 Task: Explore travel options from New Delhi, including attractions and flights to various destinations.
Action: Mouse moved to (357, 26)
Screenshot: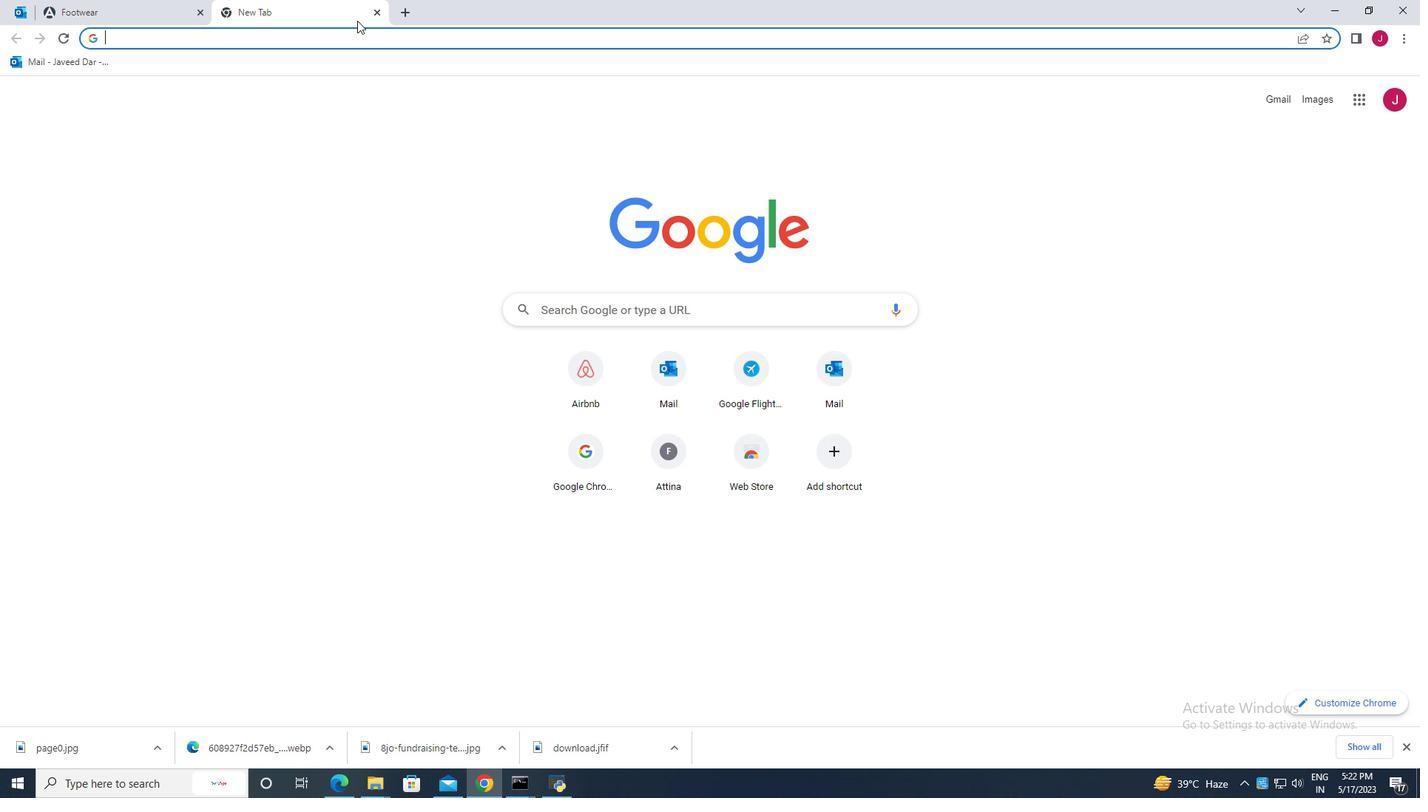 
Action: Mouse pressed left at (357, 26)
Screenshot: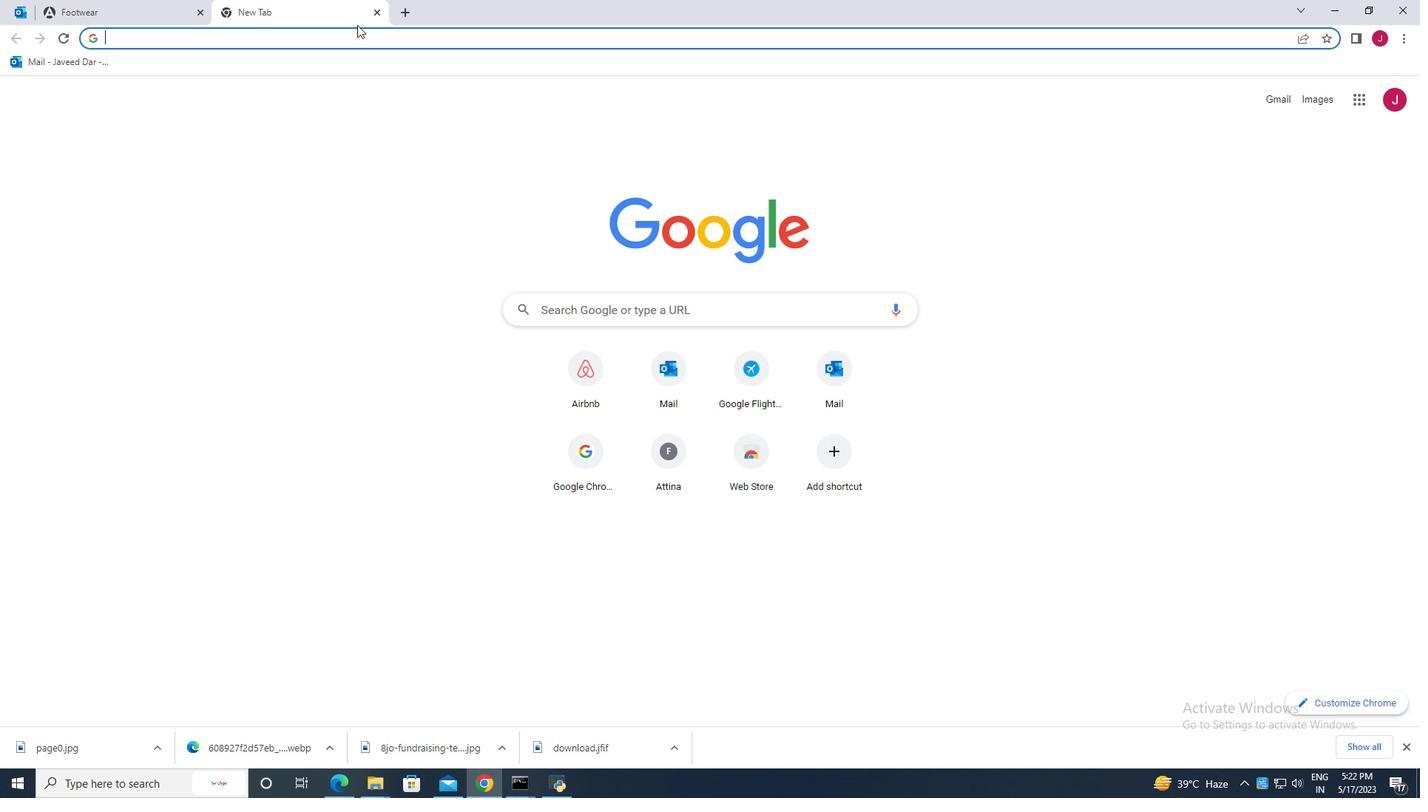 
Action: Mouse moved to (356, 31)
Screenshot: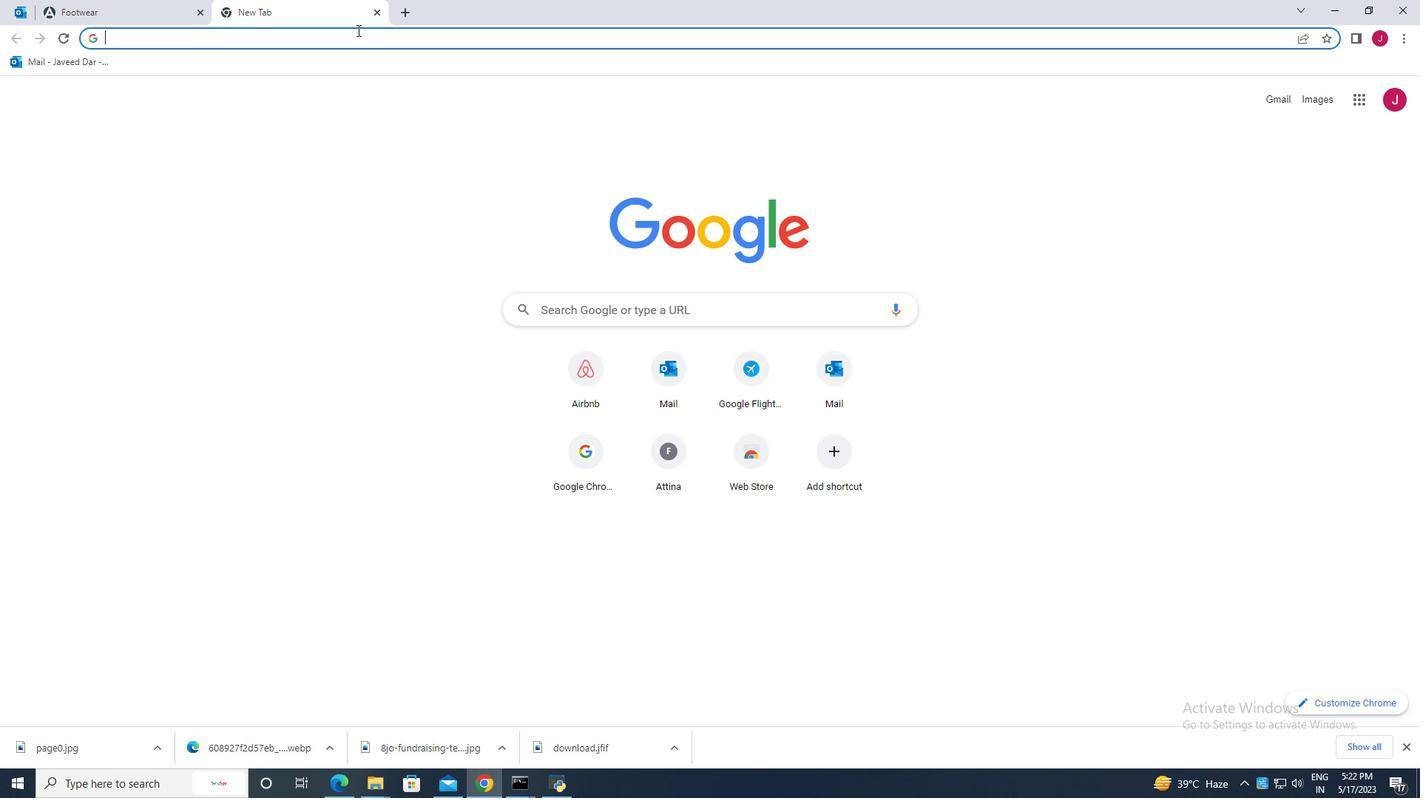 
Action: Key pressed f
Screenshot: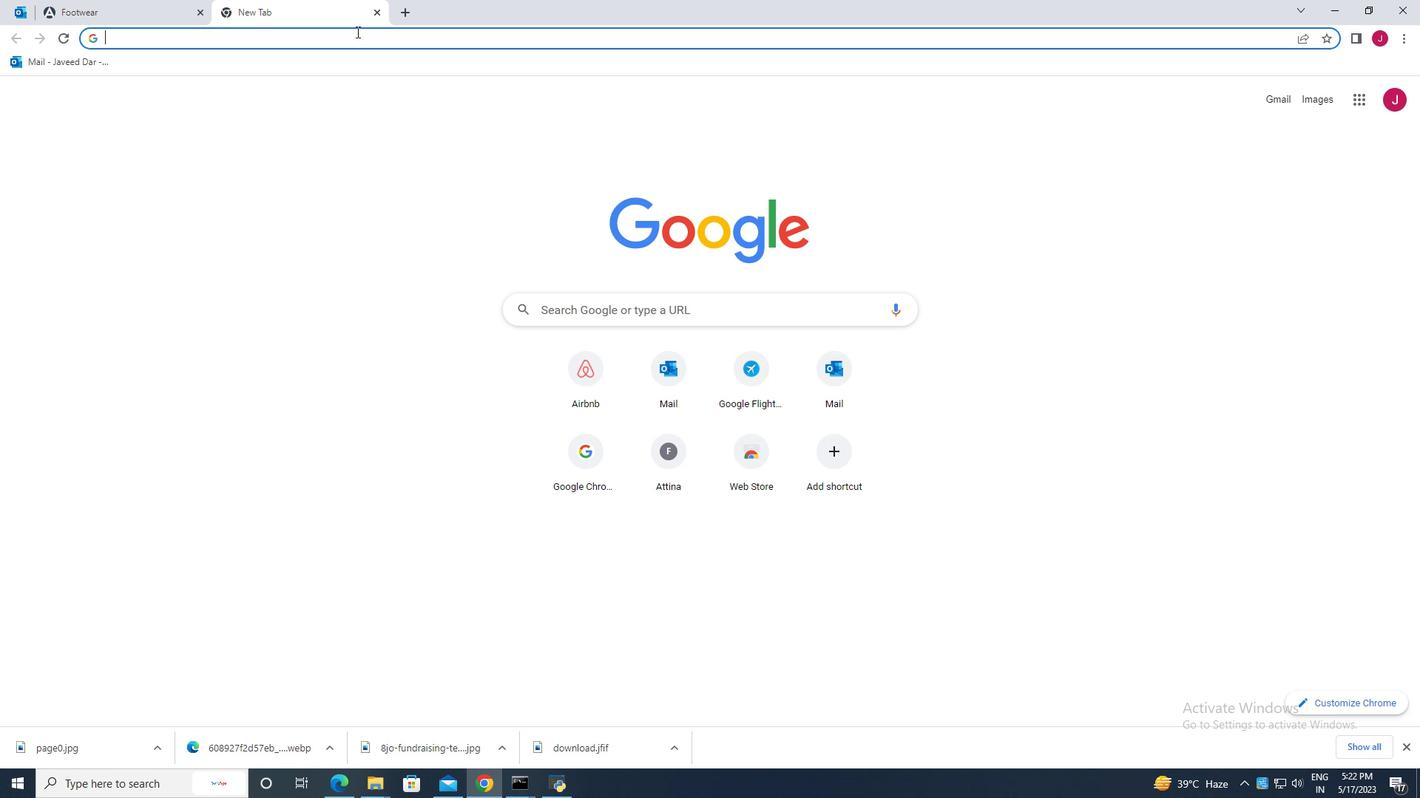 
Action: Mouse moved to (179, 65)
Screenshot: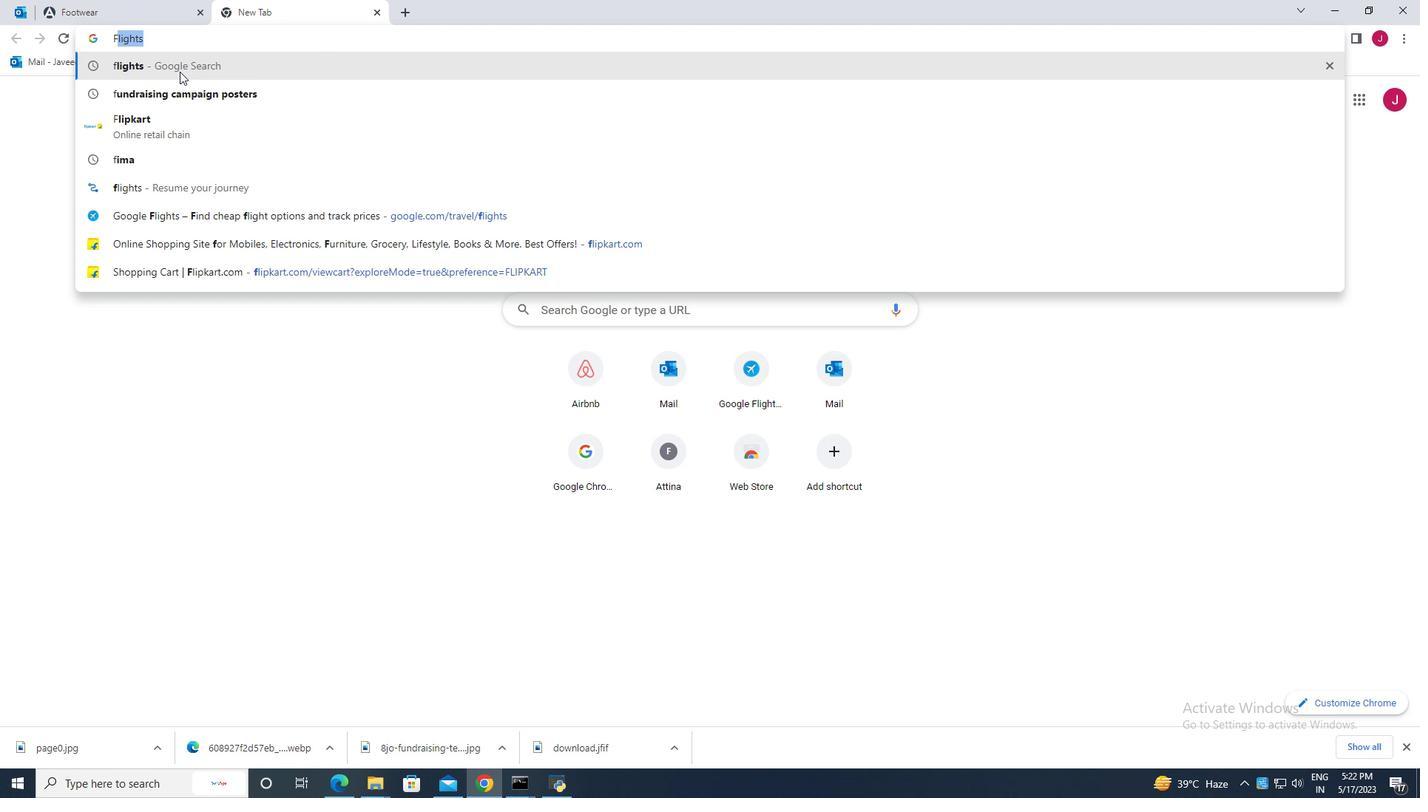 
Action: Mouse pressed left at (179, 65)
Screenshot: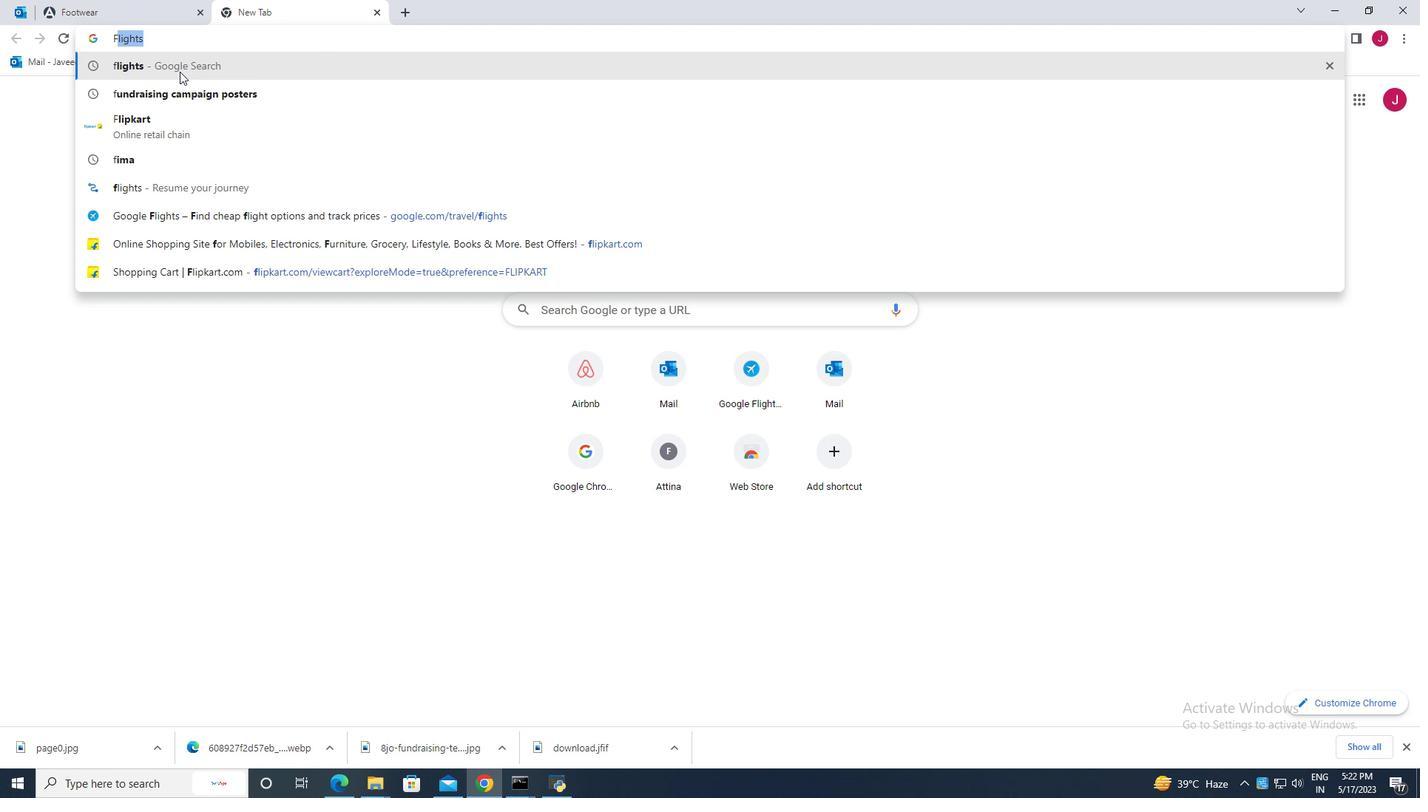 
Action: Mouse moved to (247, 514)
Screenshot: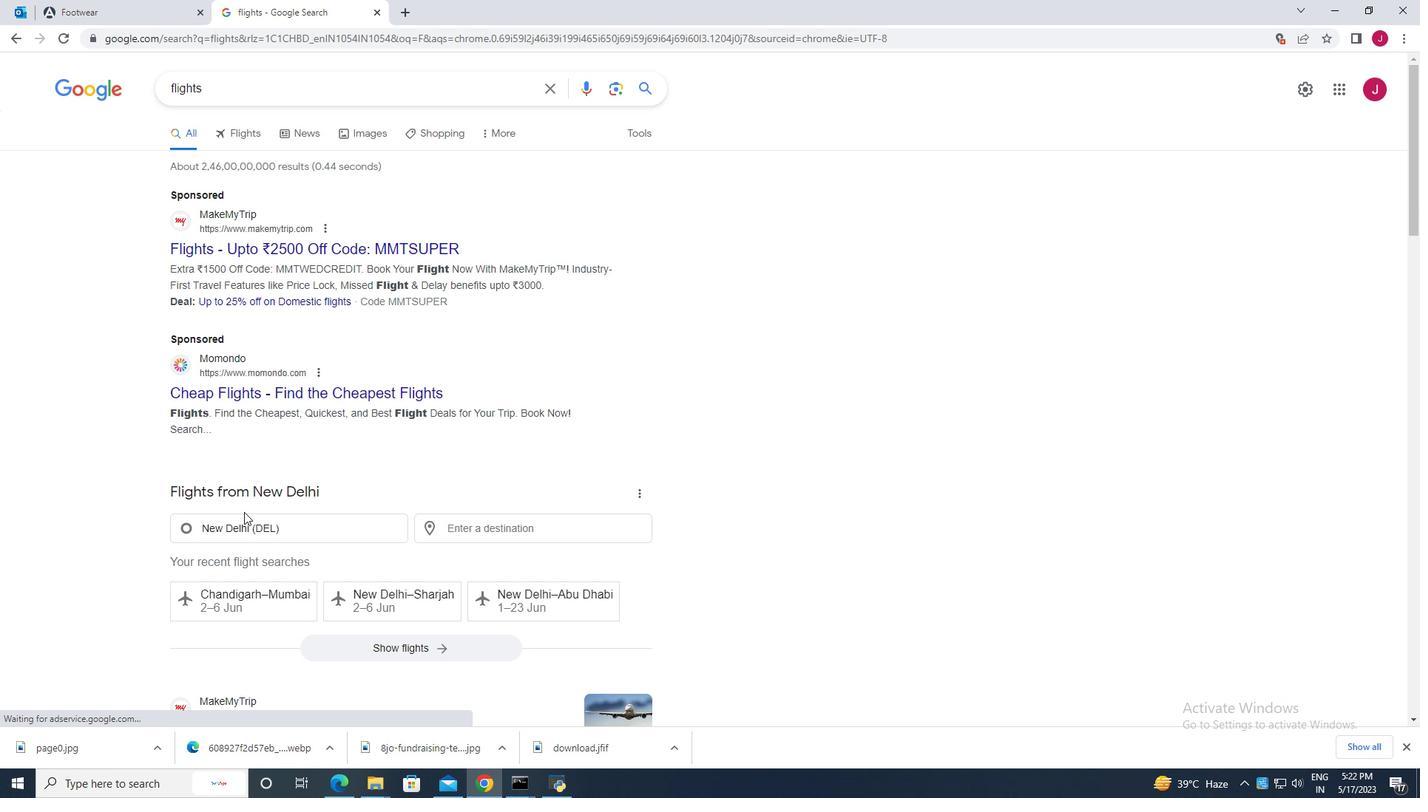 
Action: Mouse scrolled (247, 514) with delta (0, 0)
Screenshot: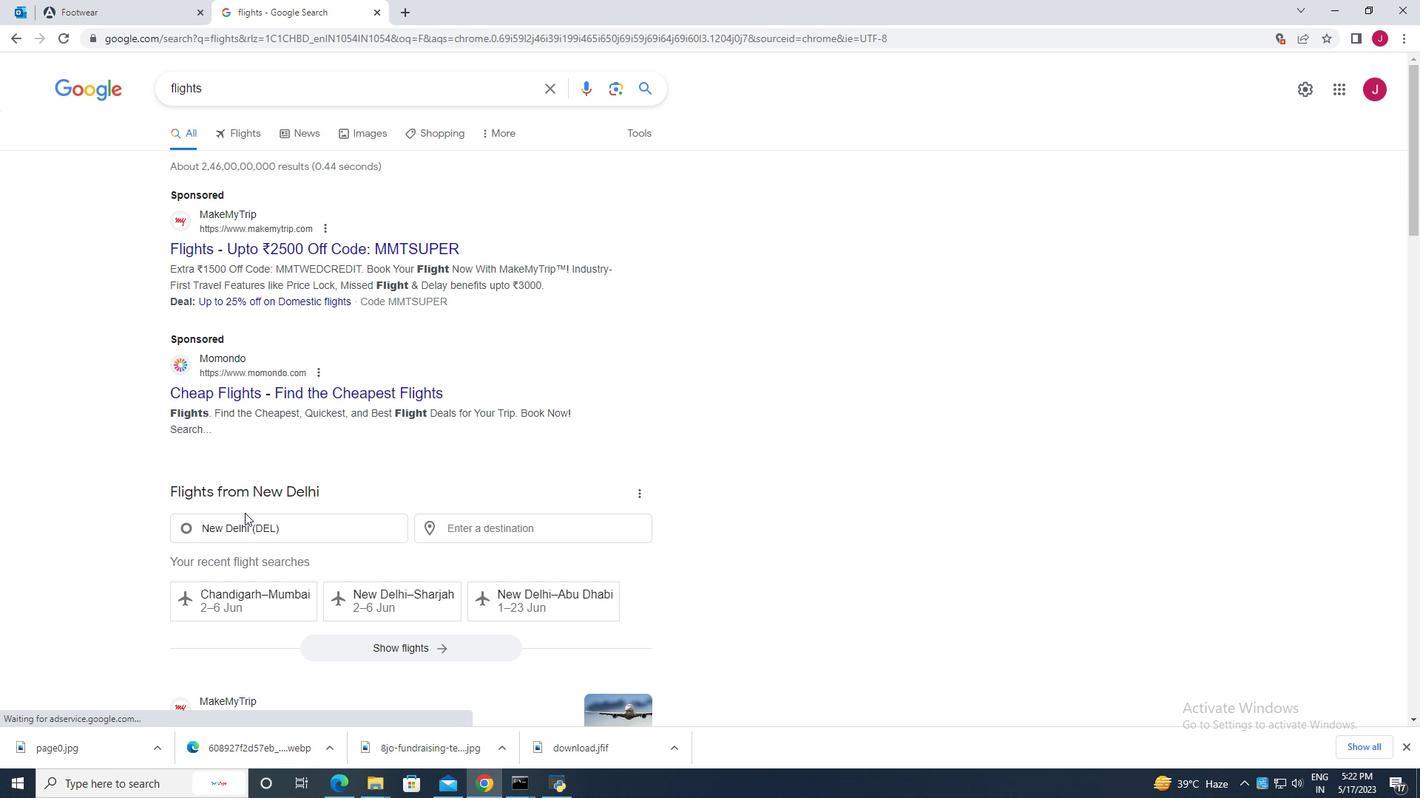 
Action: Mouse scrolled (247, 514) with delta (0, 0)
Screenshot: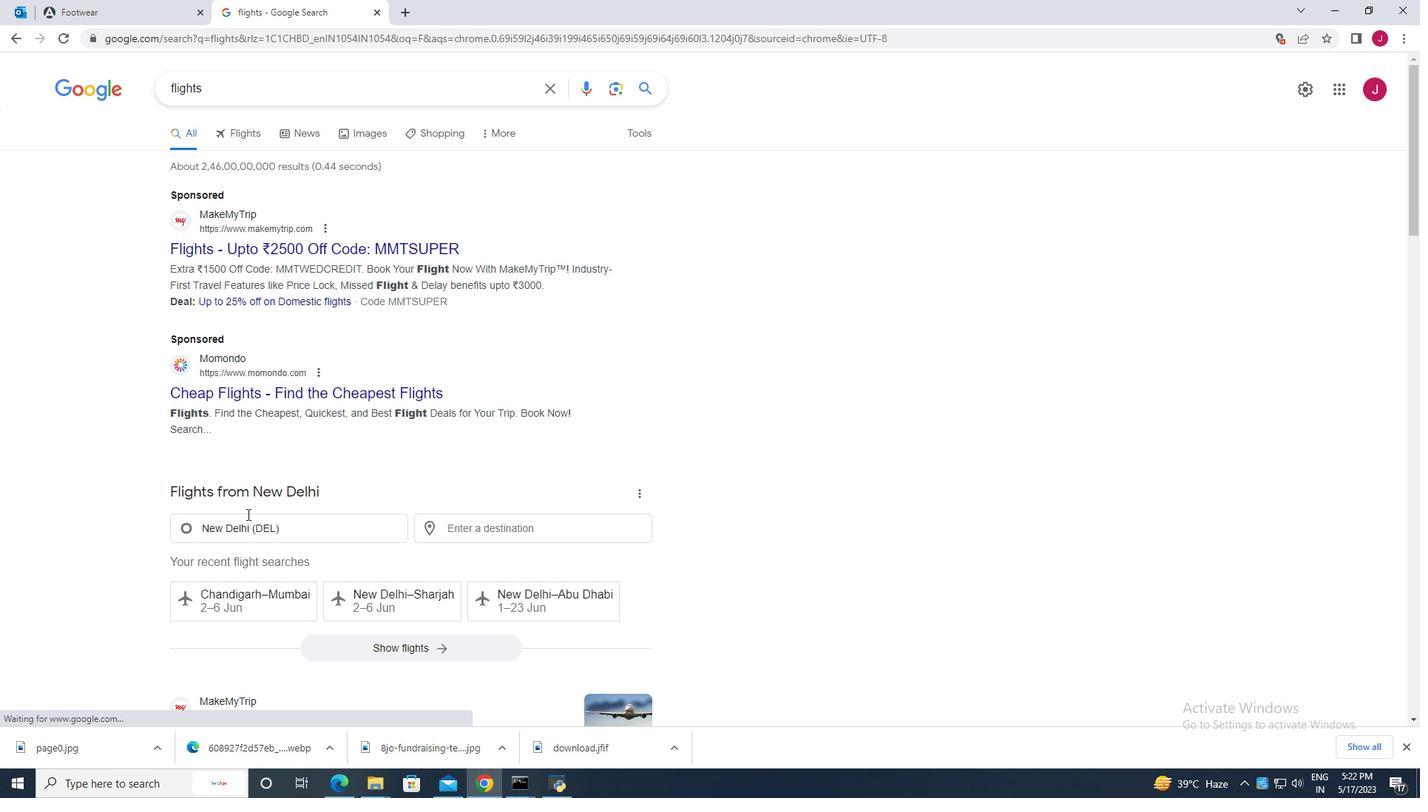 
Action: Mouse scrolled (247, 514) with delta (0, 0)
Screenshot: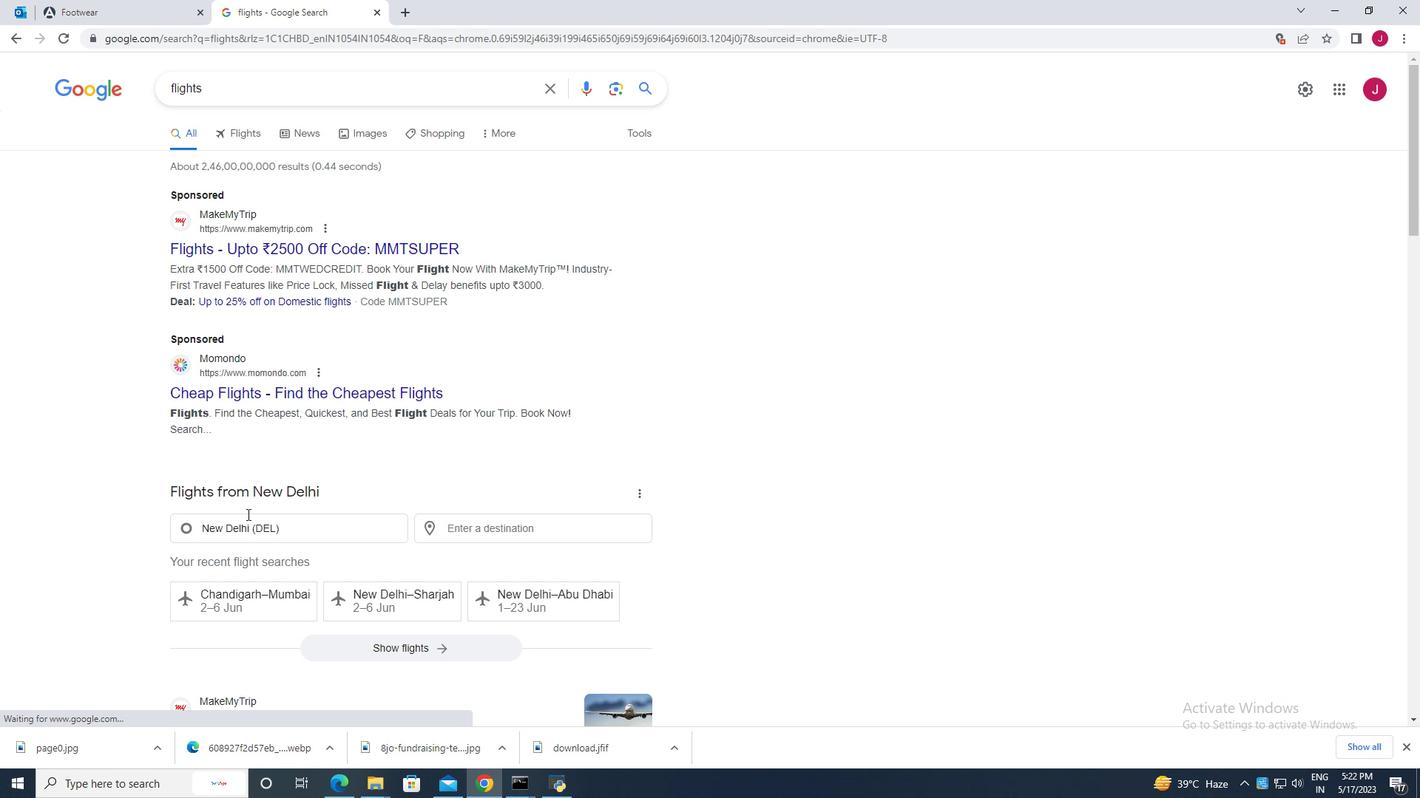 
Action: Mouse scrolled (247, 514) with delta (0, 0)
Screenshot: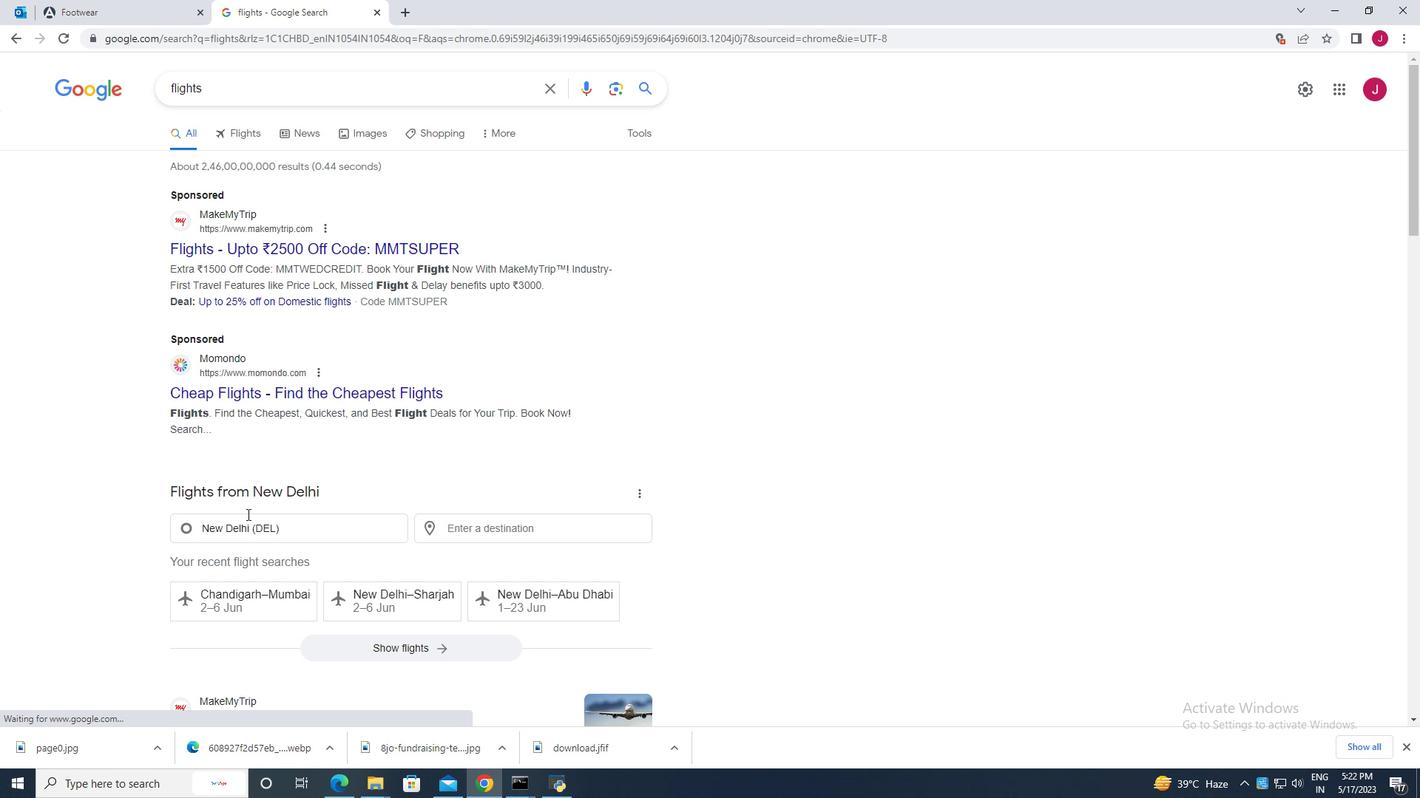 
Action: Mouse scrolled (247, 514) with delta (0, 0)
Screenshot: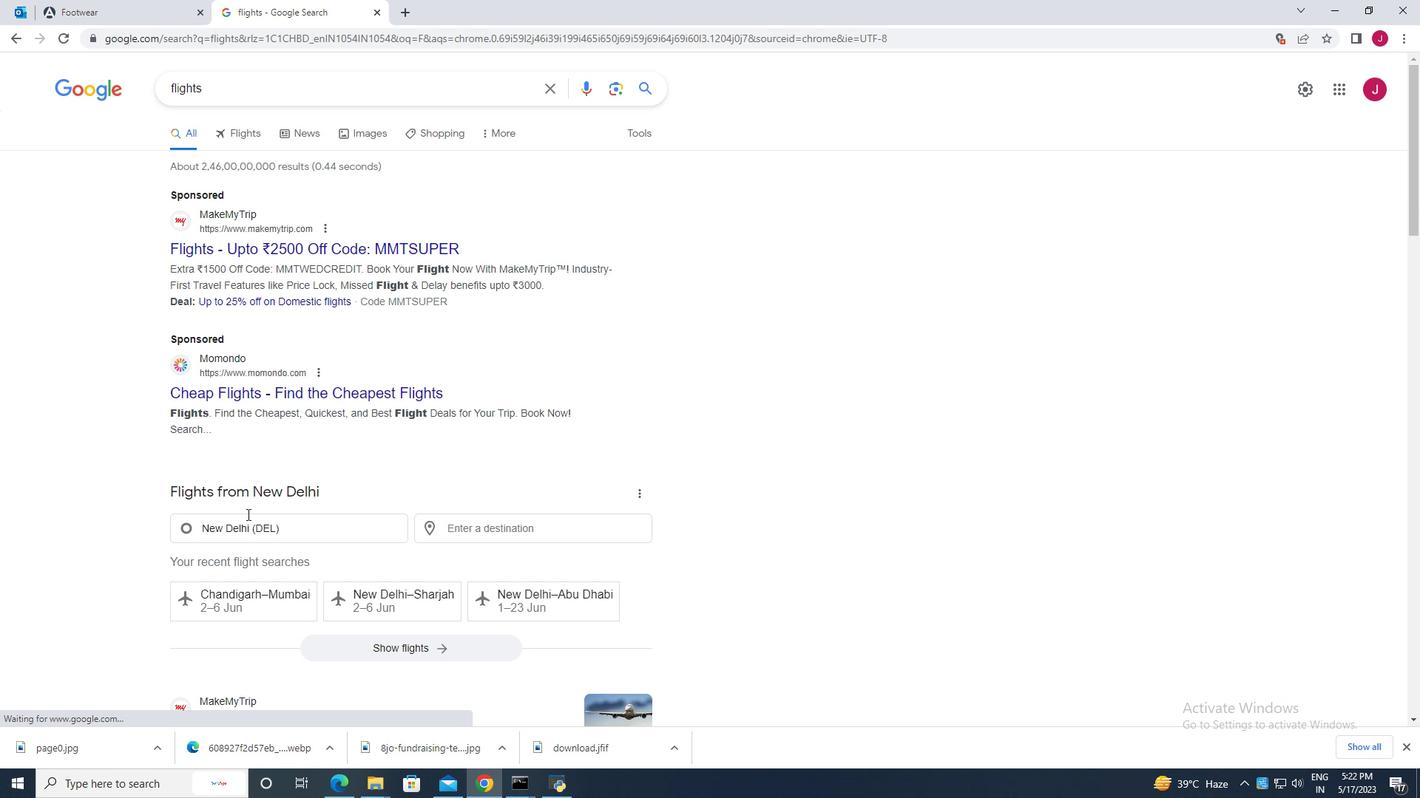 
Action: Mouse moved to (189, 513)
Screenshot: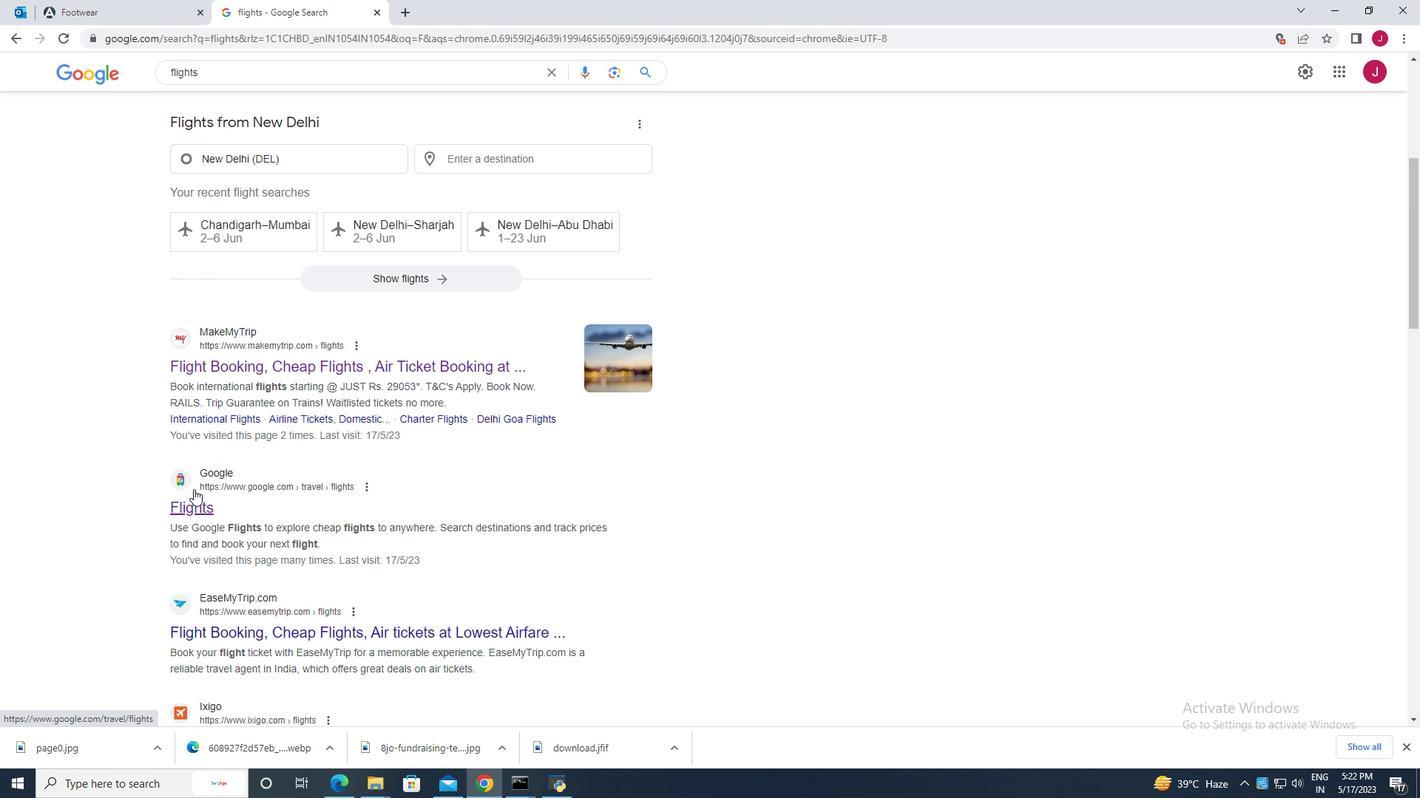 
Action: Mouse pressed left at (189, 513)
Screenshot: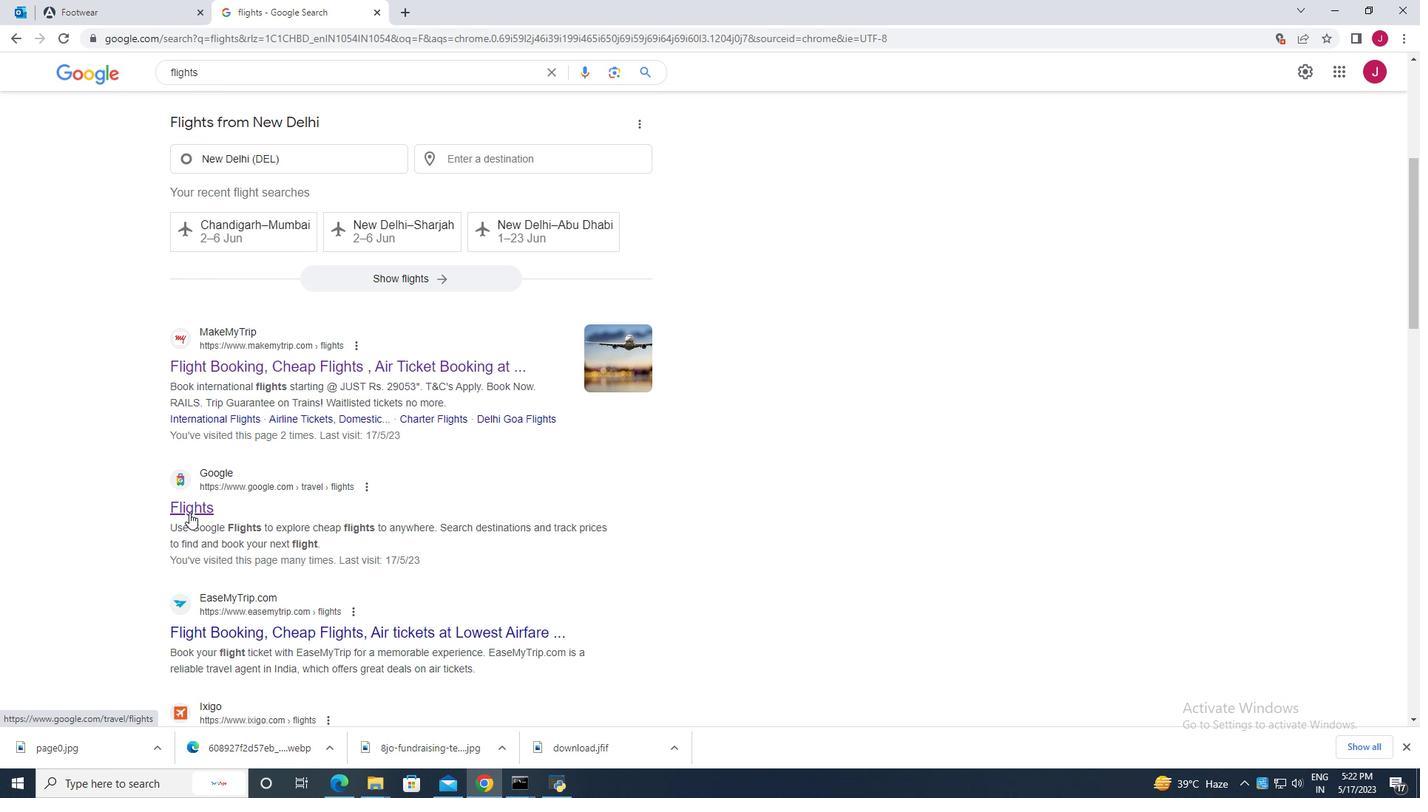 
Action: Mouse moved to (269, 407)
Screenshot: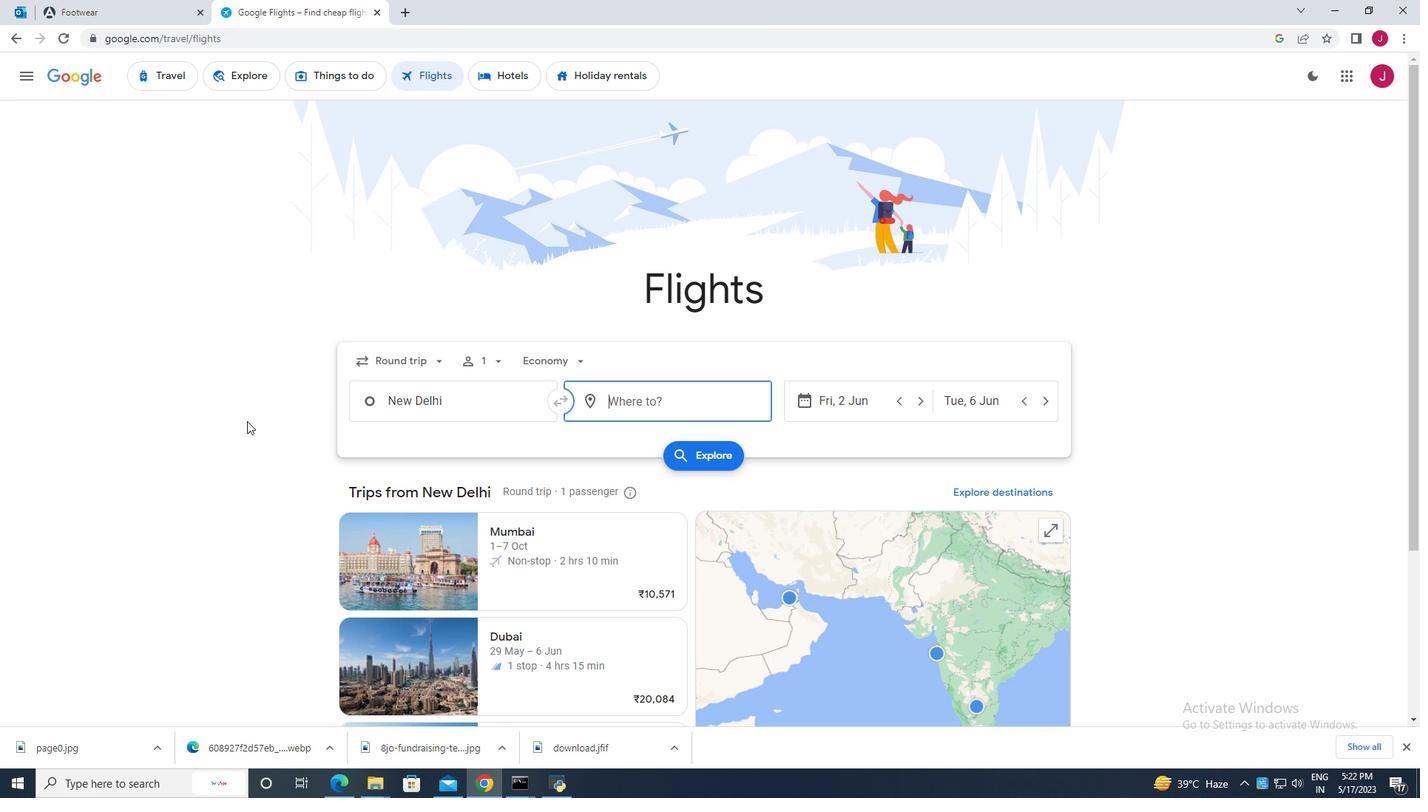 
Action: Mouse scrolled (269, 406) with delta (0, 0)
Screenshot: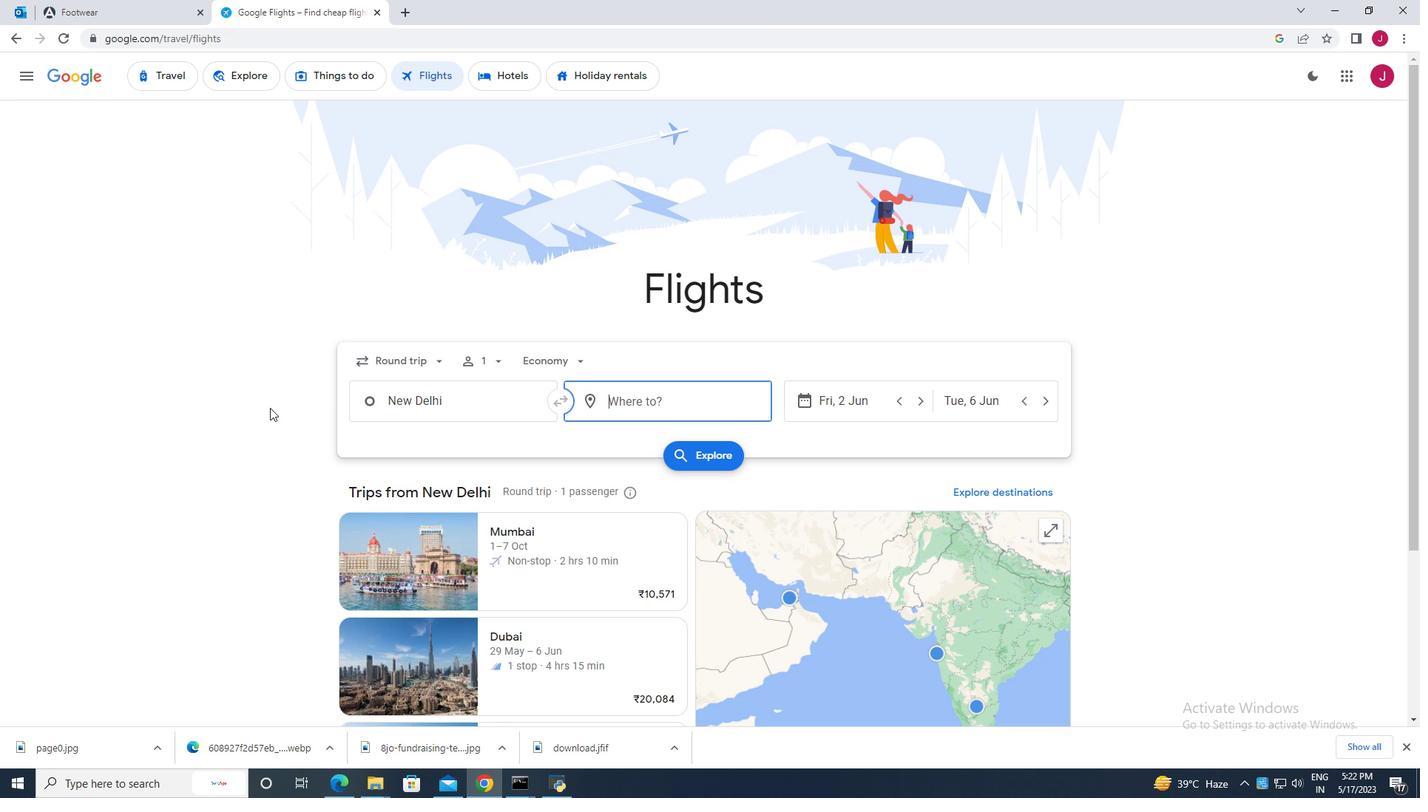 
Action: Mouse moved to (659, 184)
Screenshot: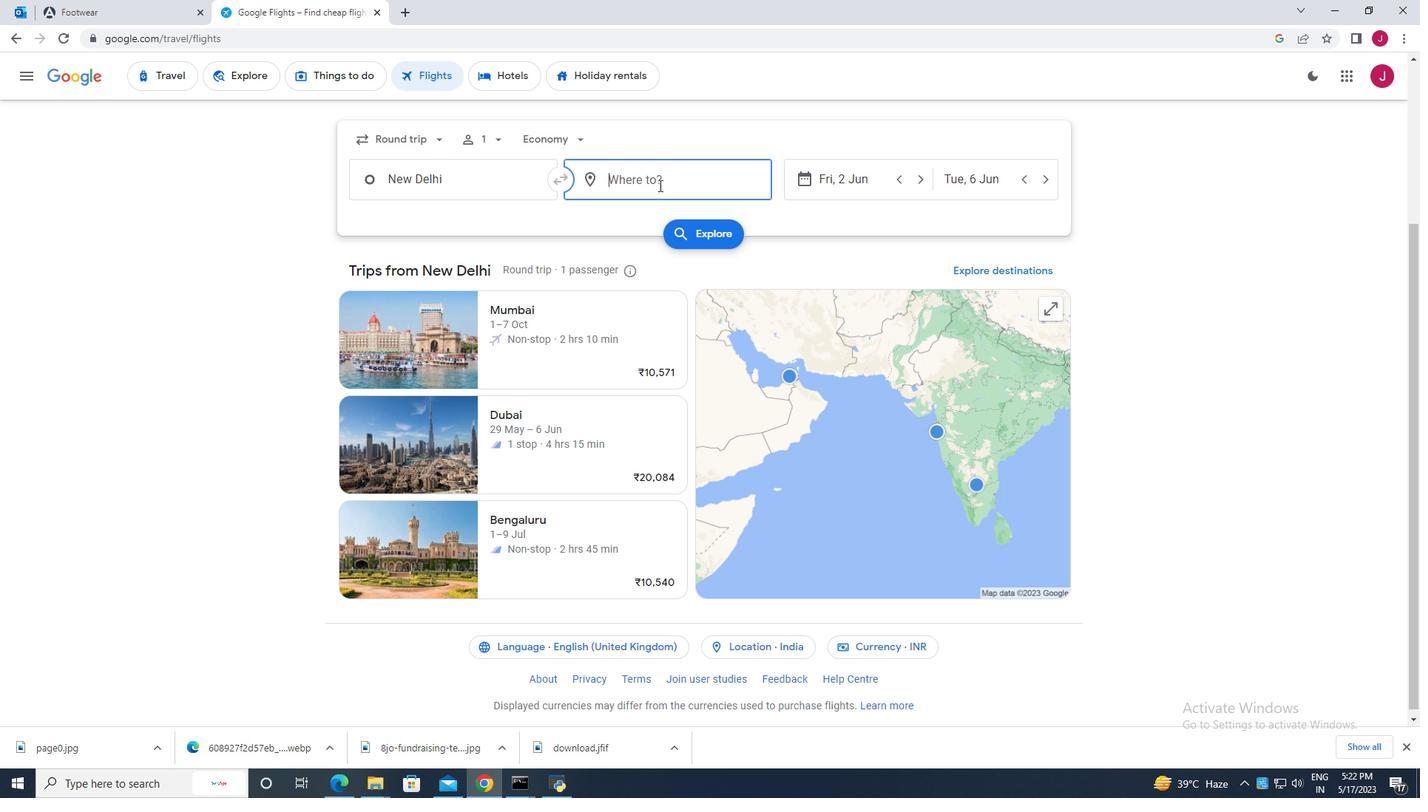 
Action: Mouse pressed left at (659, 184)
Screenshot: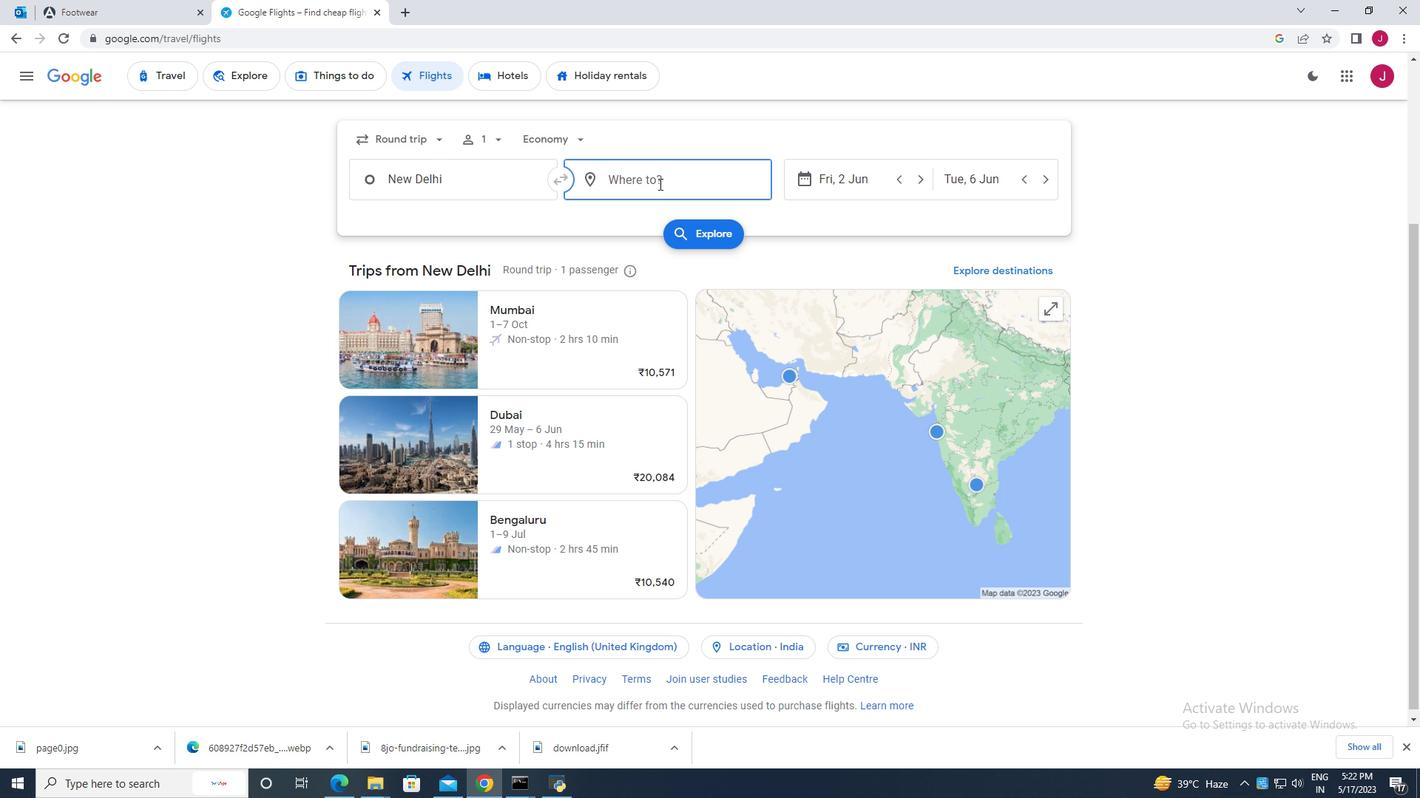 
Action: Key pressed mumbai<Key.enter>
Screenshot: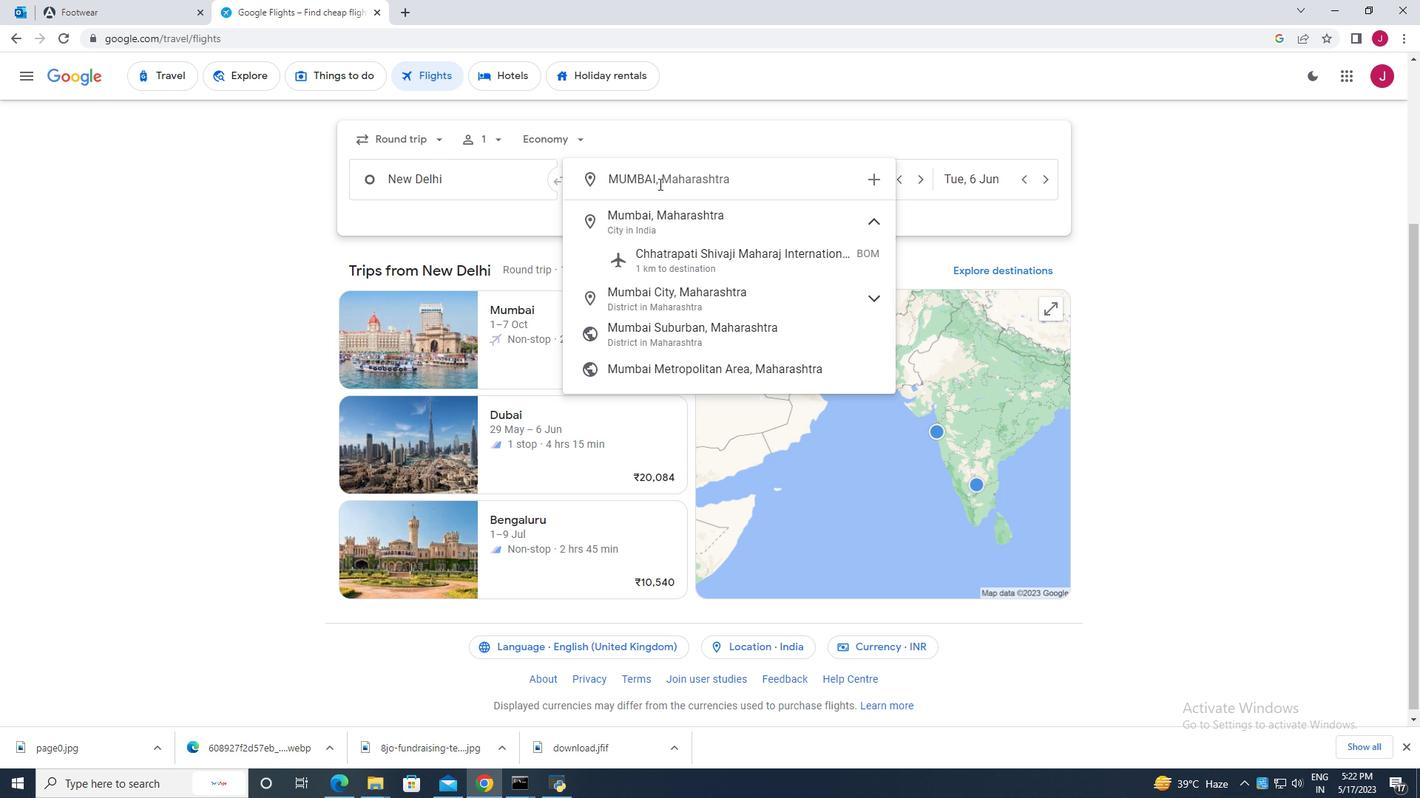 
Action: Mouse moved to (977, 273)
Screenshot: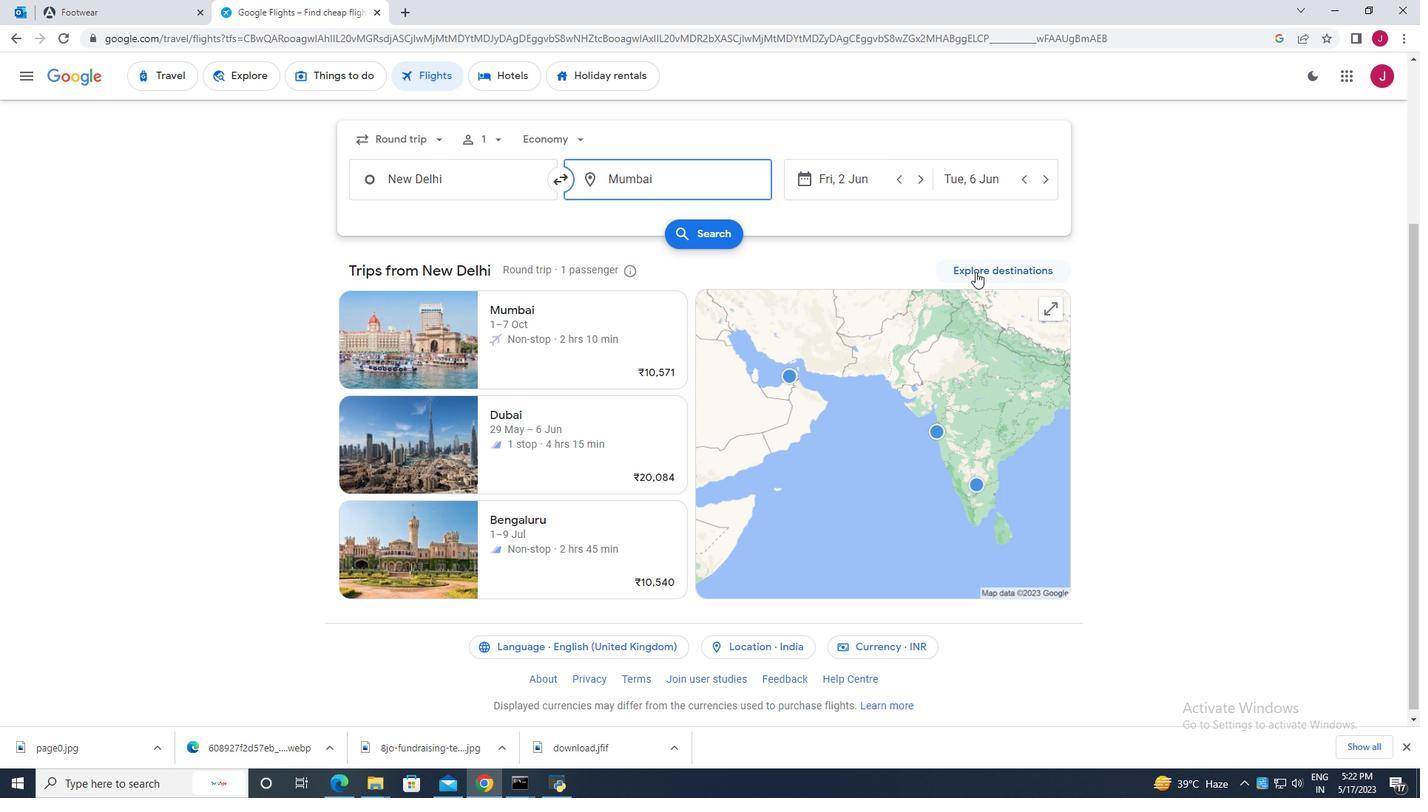 
Action: Mouse pressed left at (977, 273)
Screenshot: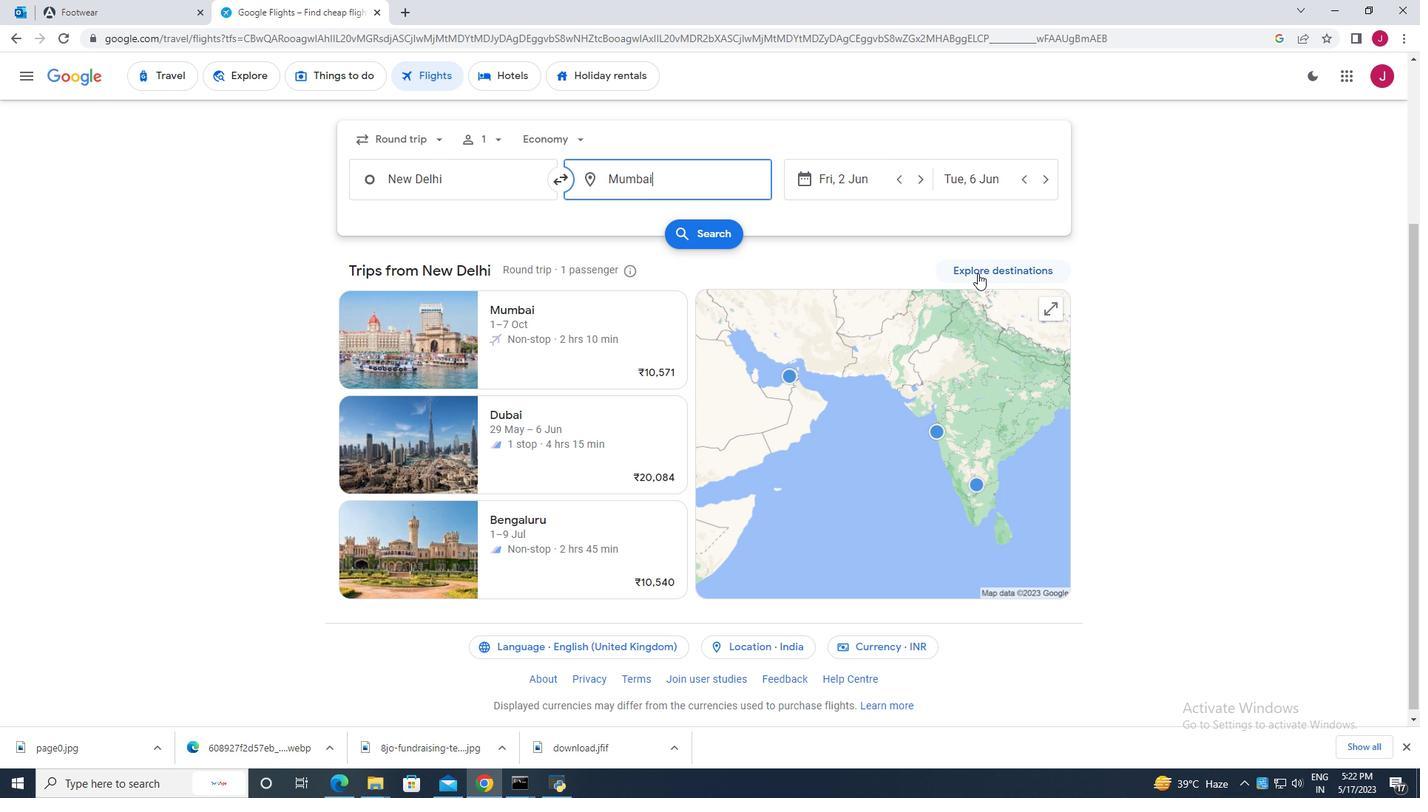 
Action: Mouse moved to (188, 286)
Screenshot: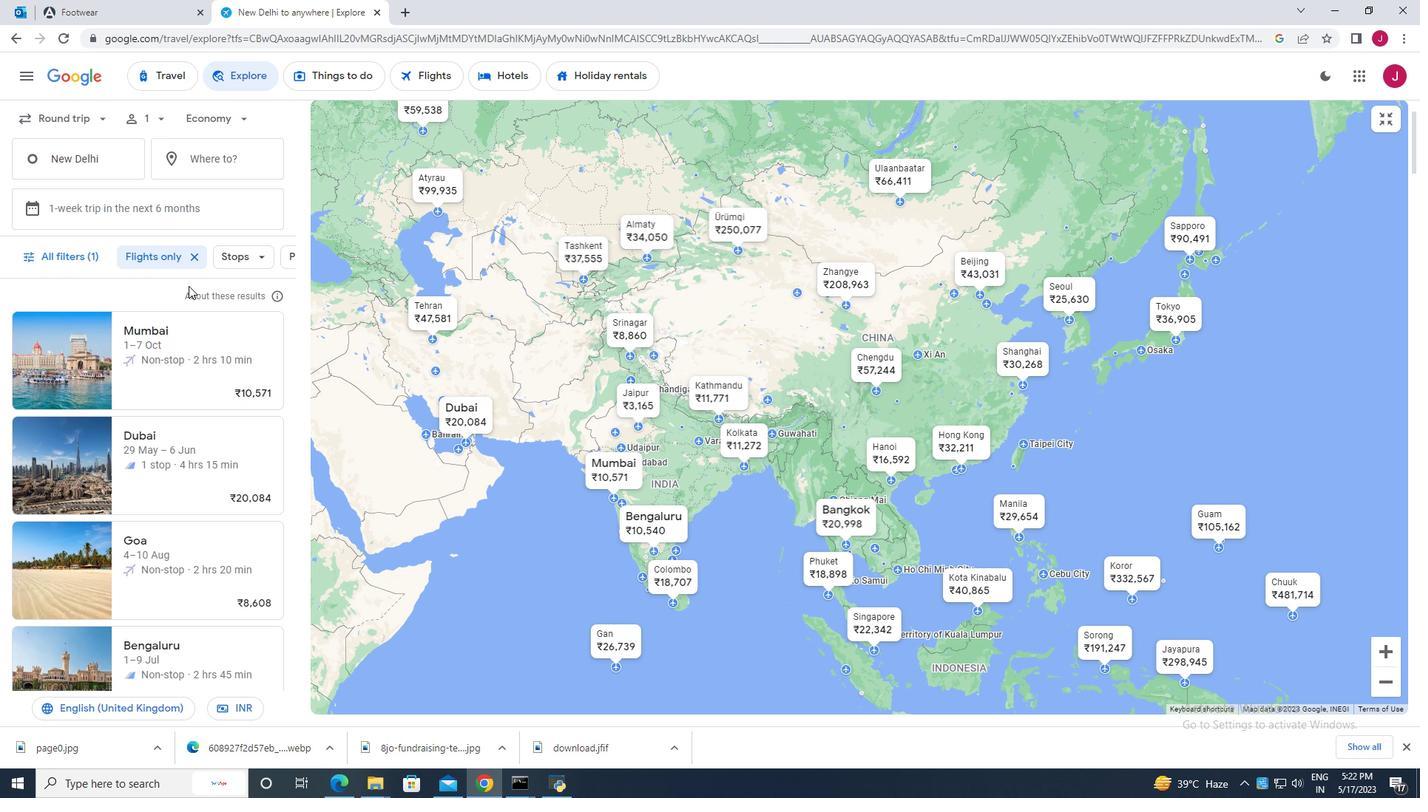 
Action: Mouse scrolled (188, 285) with delta (0, 0)
Screenshot: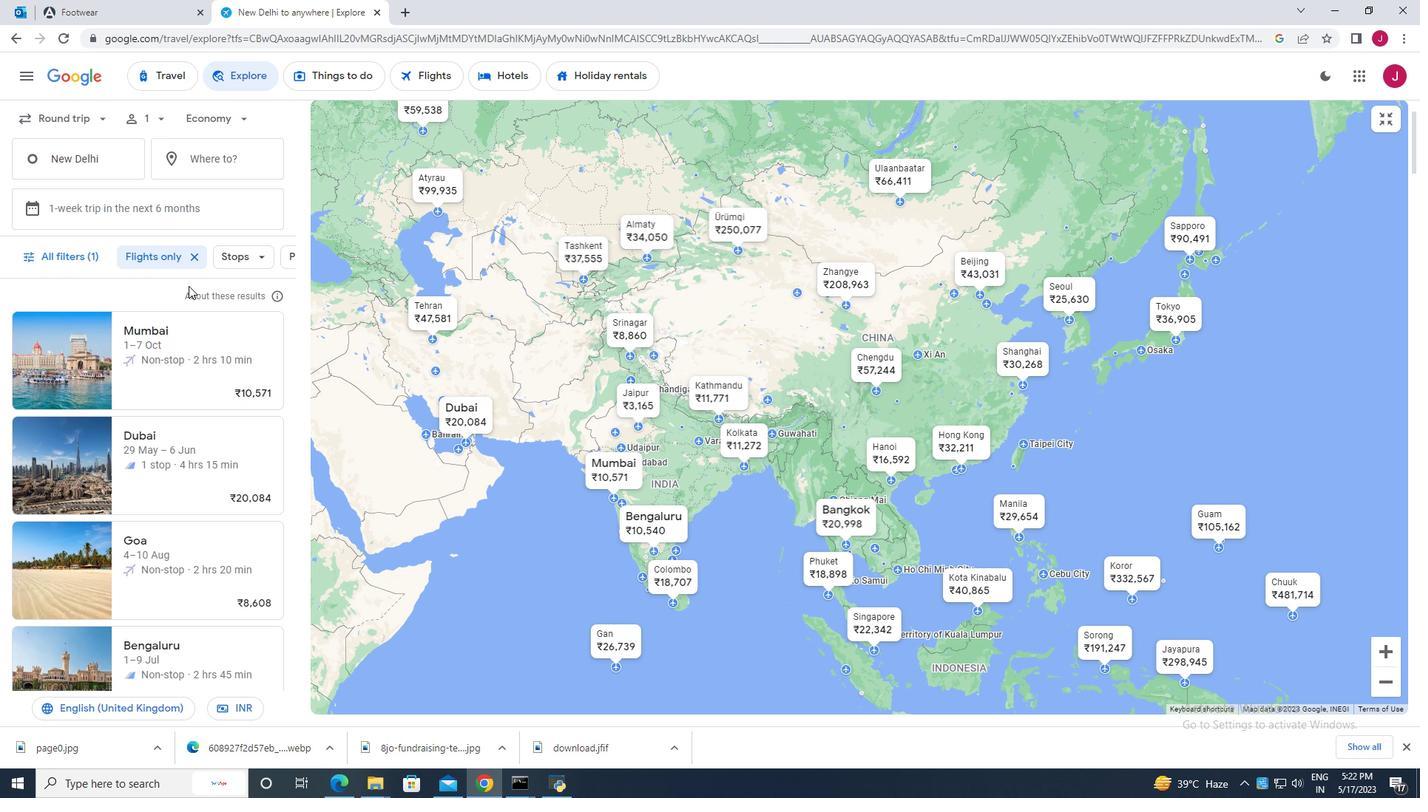 
Action: Mouse moved to (193, 288)
Screenshot: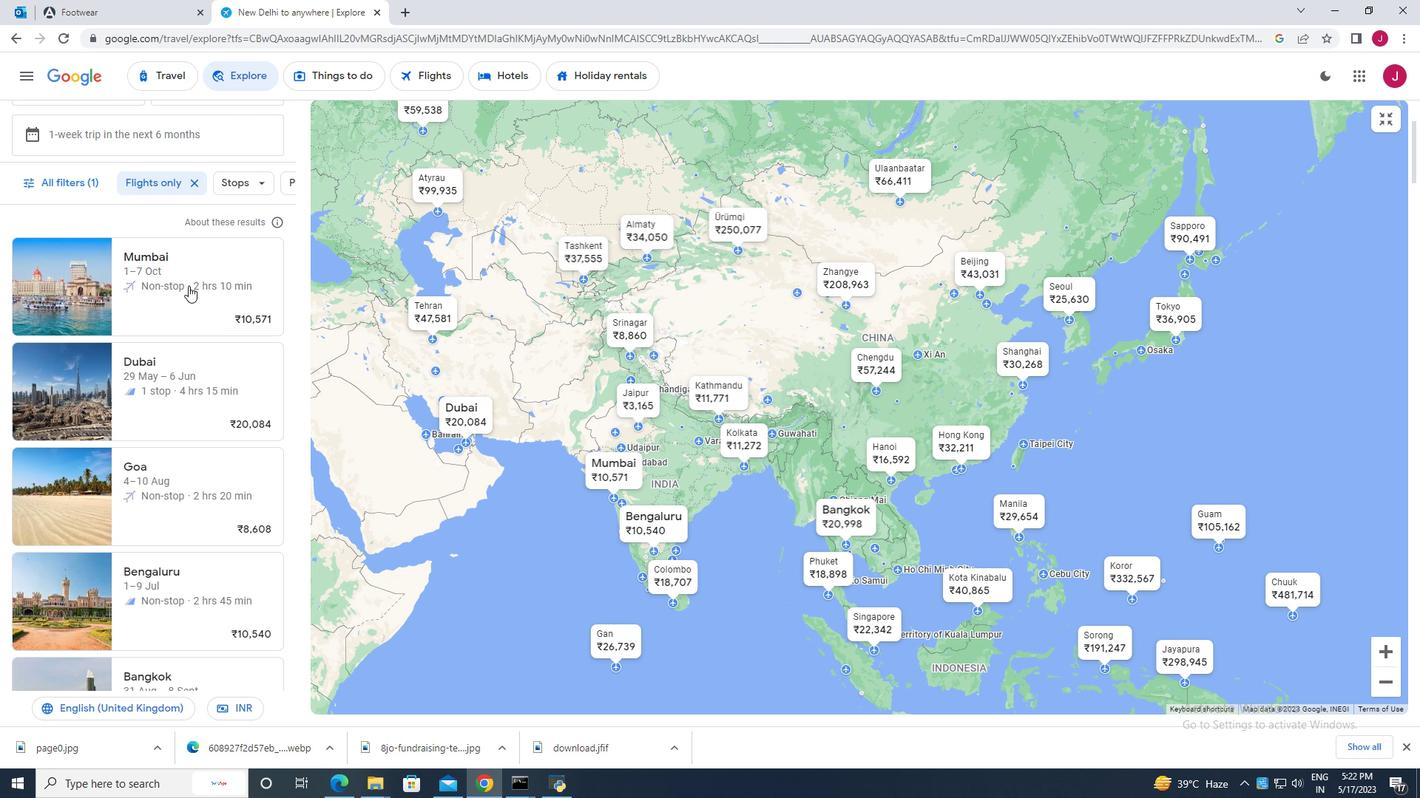 
Action: Mouse scrolled (193, 289) with delta (0, 0)
Screenshot: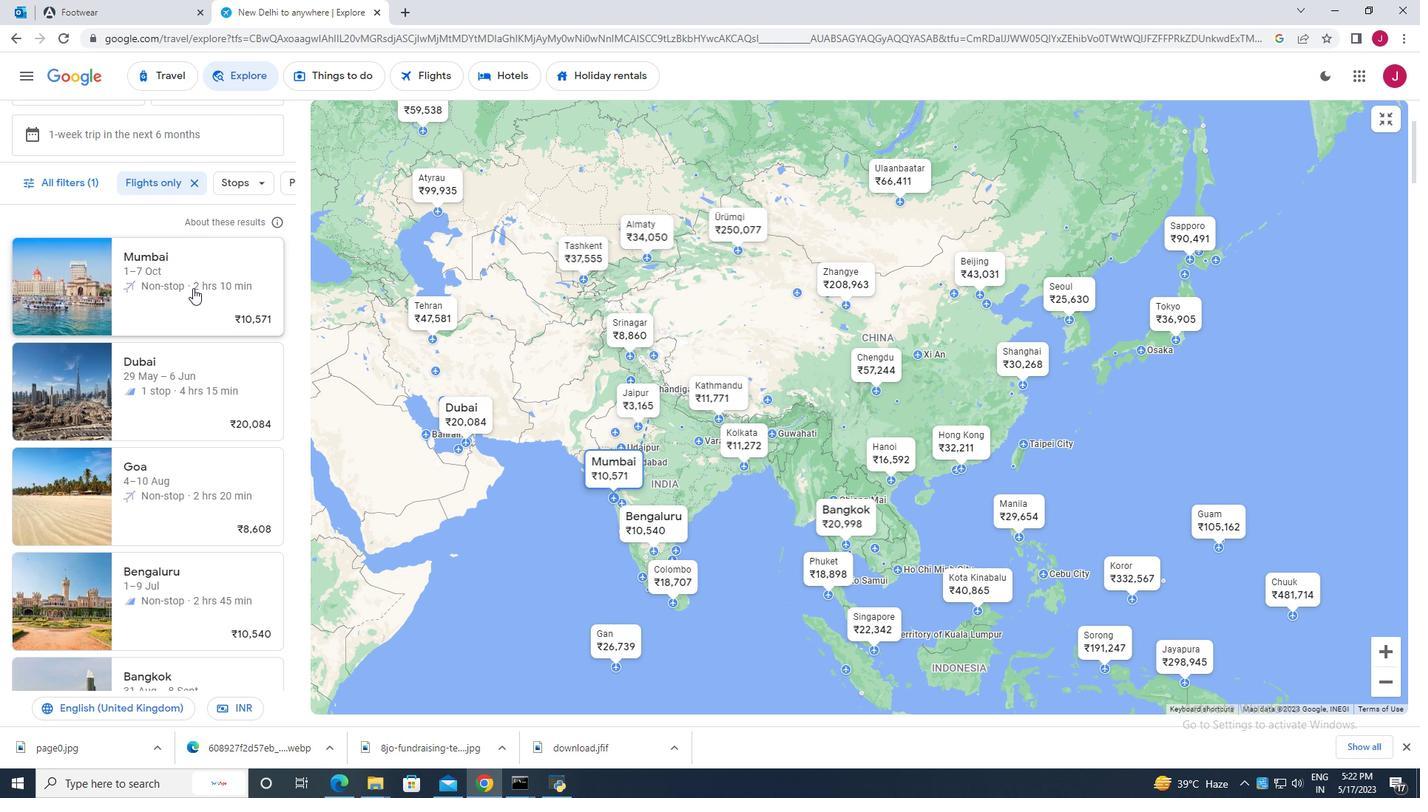 
Action: Mouse scrolled (193, 289) with delta (0, 0)
Screenshot: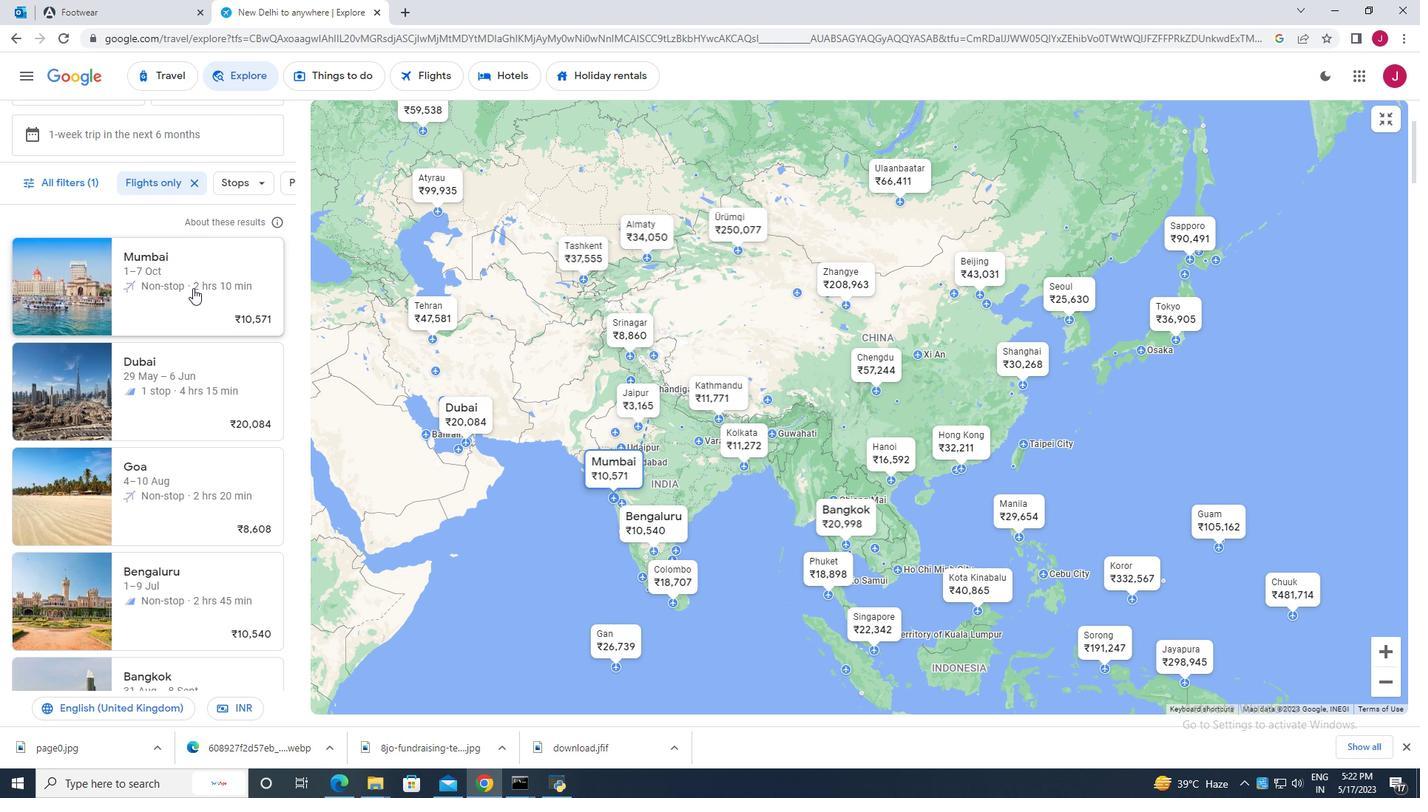 
Action: Mouse scrolled (193, 289) with delta (0, 0)
Screenshot: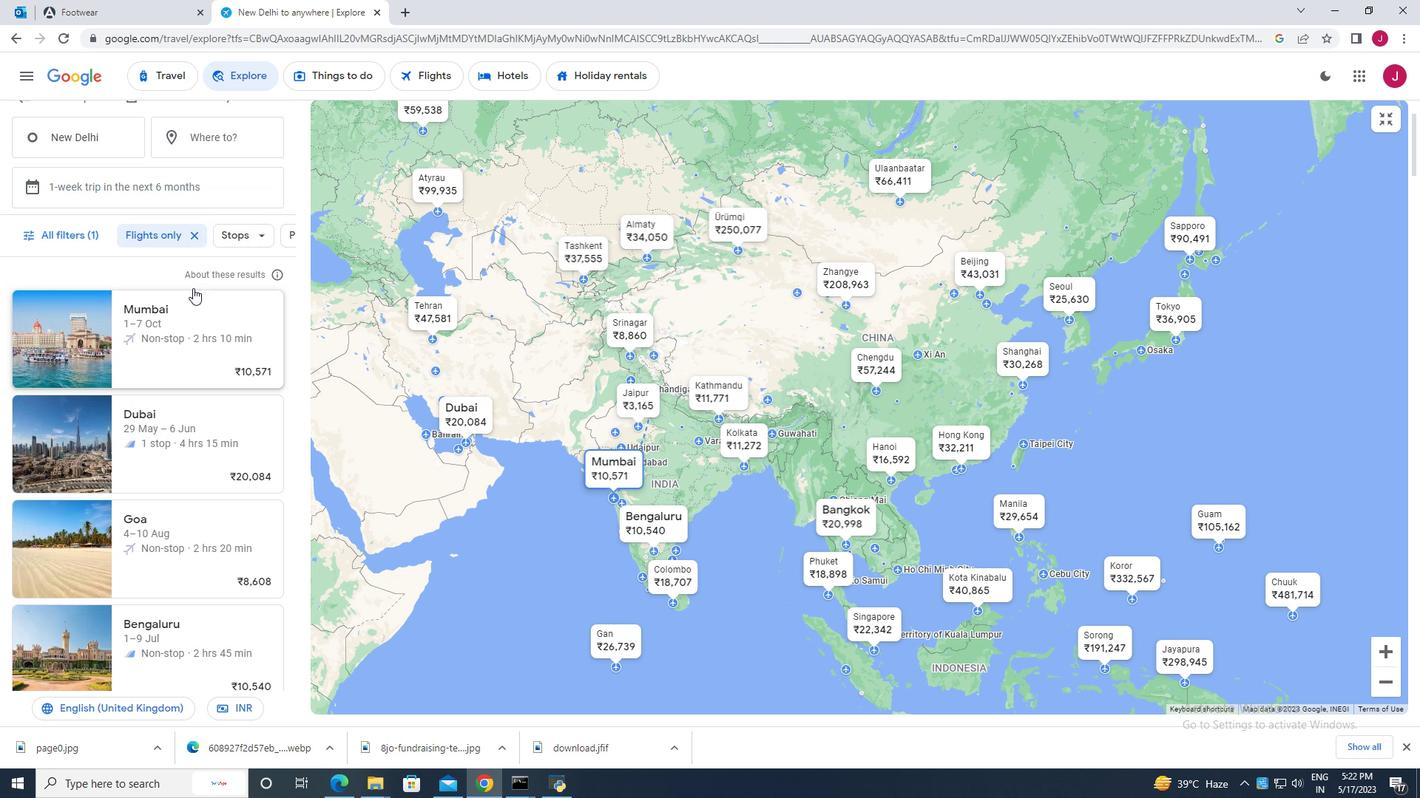 
Action: Mouse scrolled (193, 289) with delta (0, 0)
Screenshot: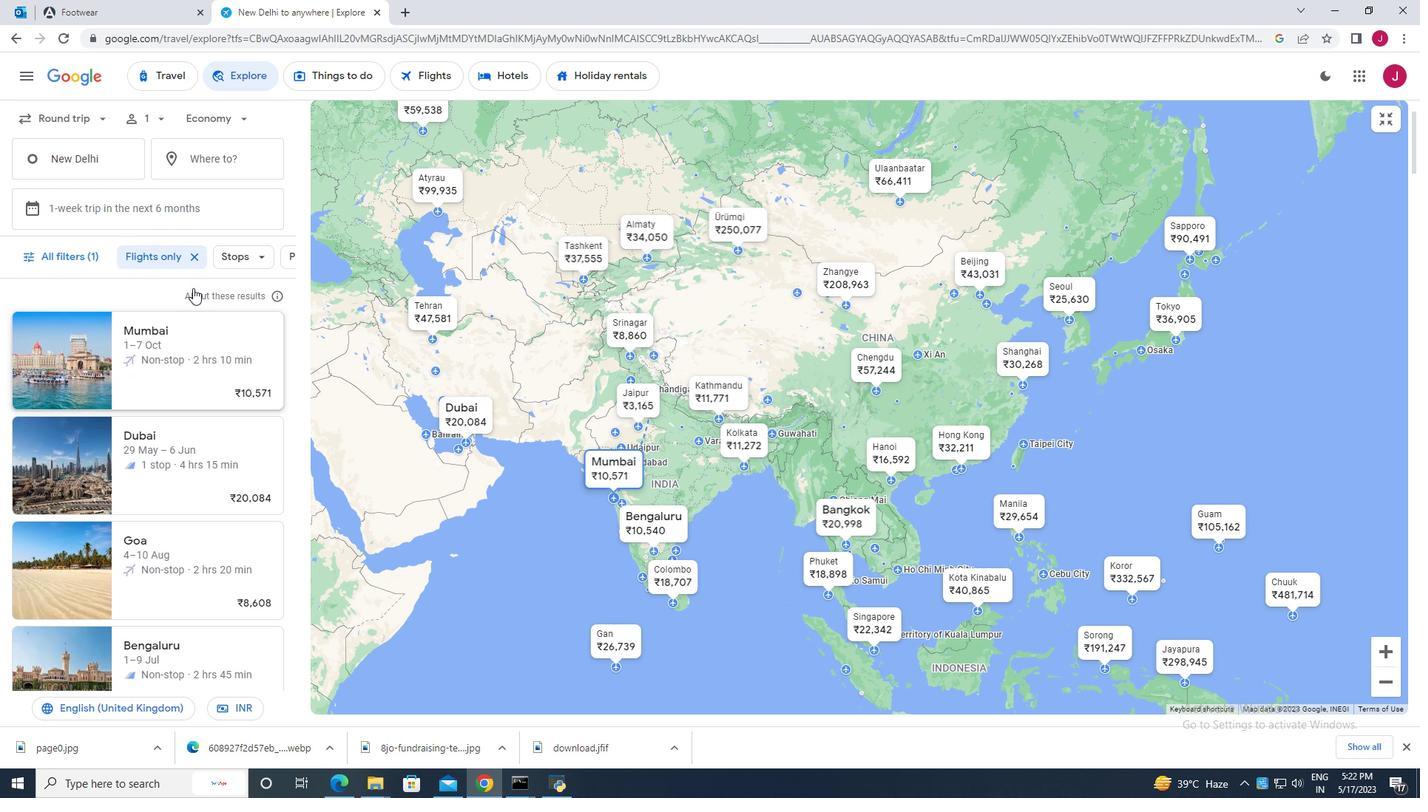 
Action: Mouse moved to (160, 330)
Screenshot: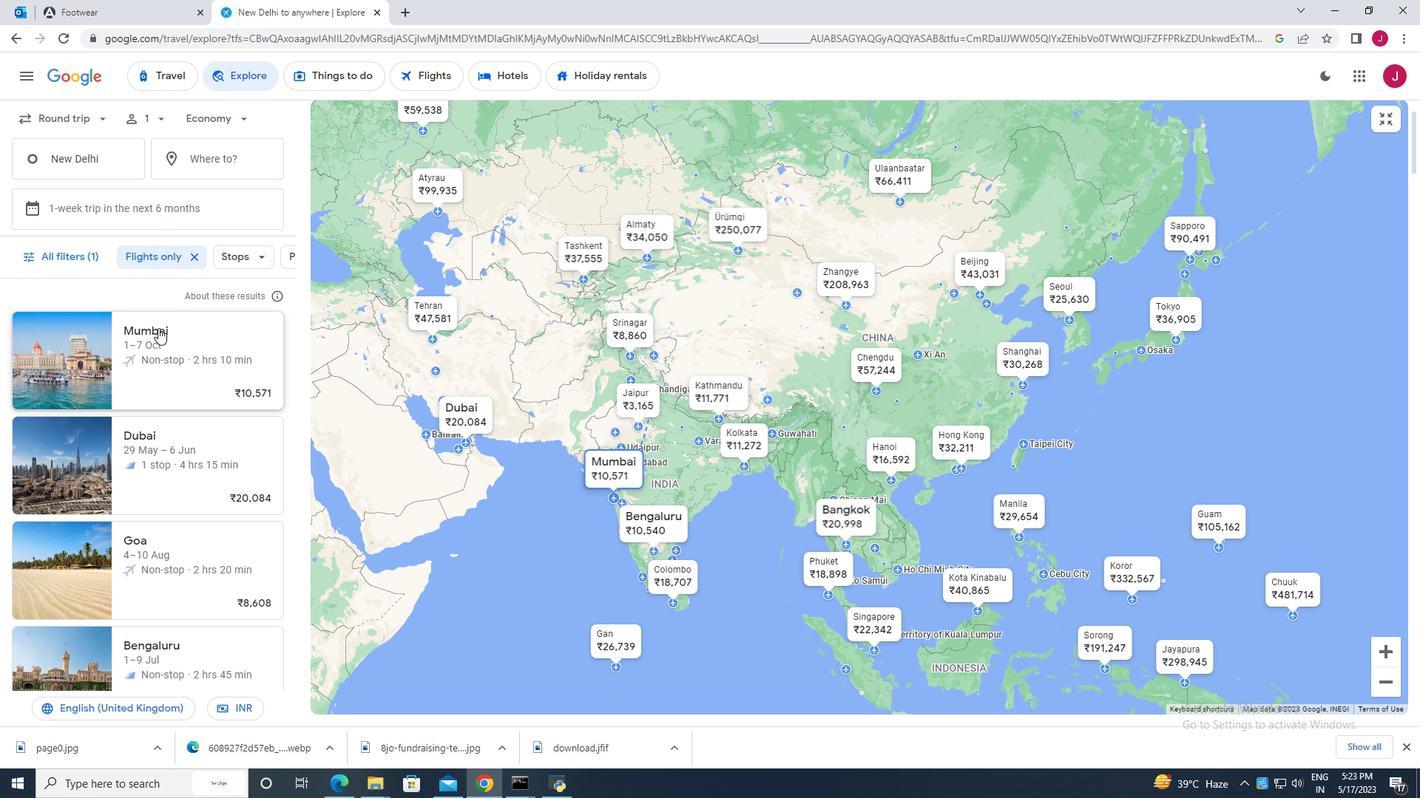 
Action: Mouse scrolled (160, 329) with delta (0, 0)
Screenshot: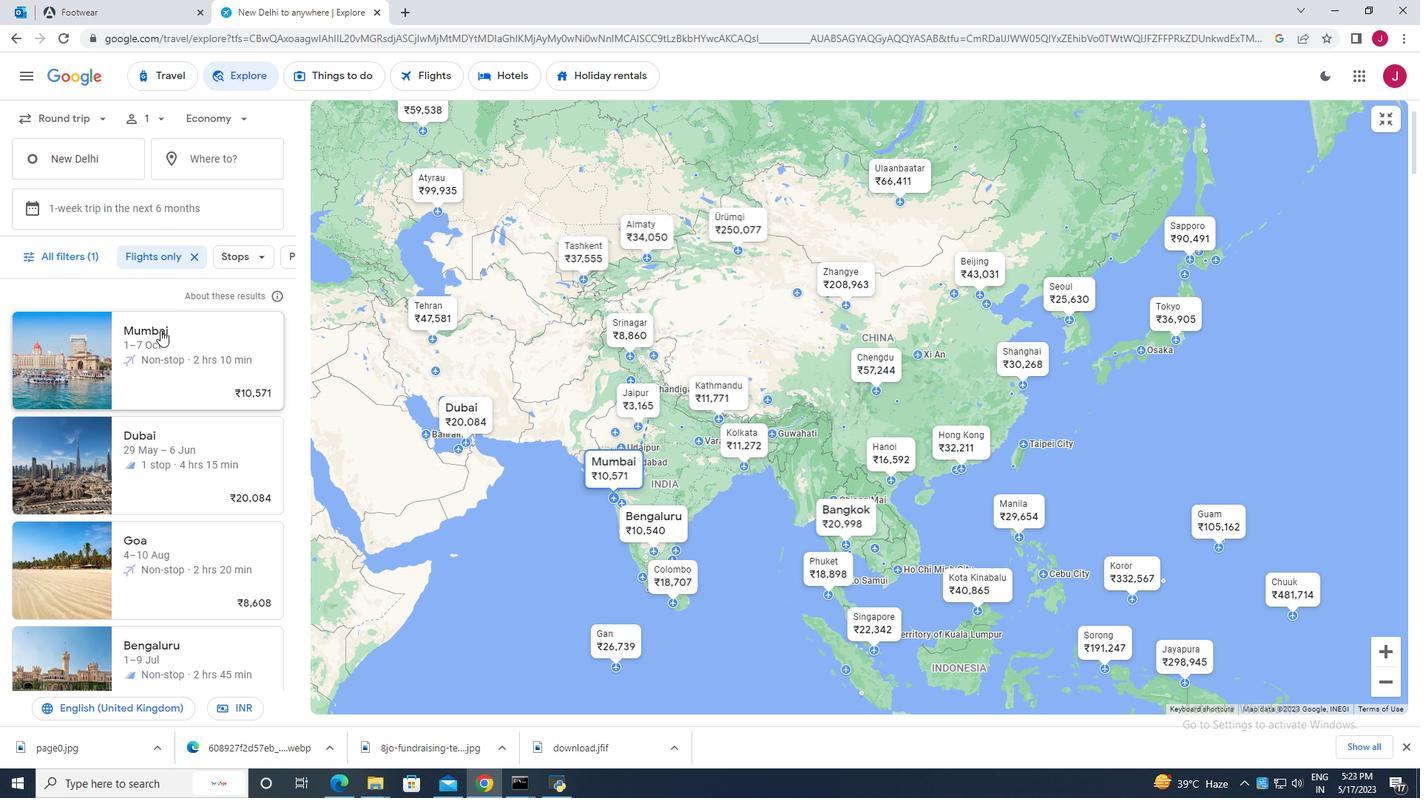 
Action: Mouse scrolled (160, 331) with delta (0, 0)
Screenshot: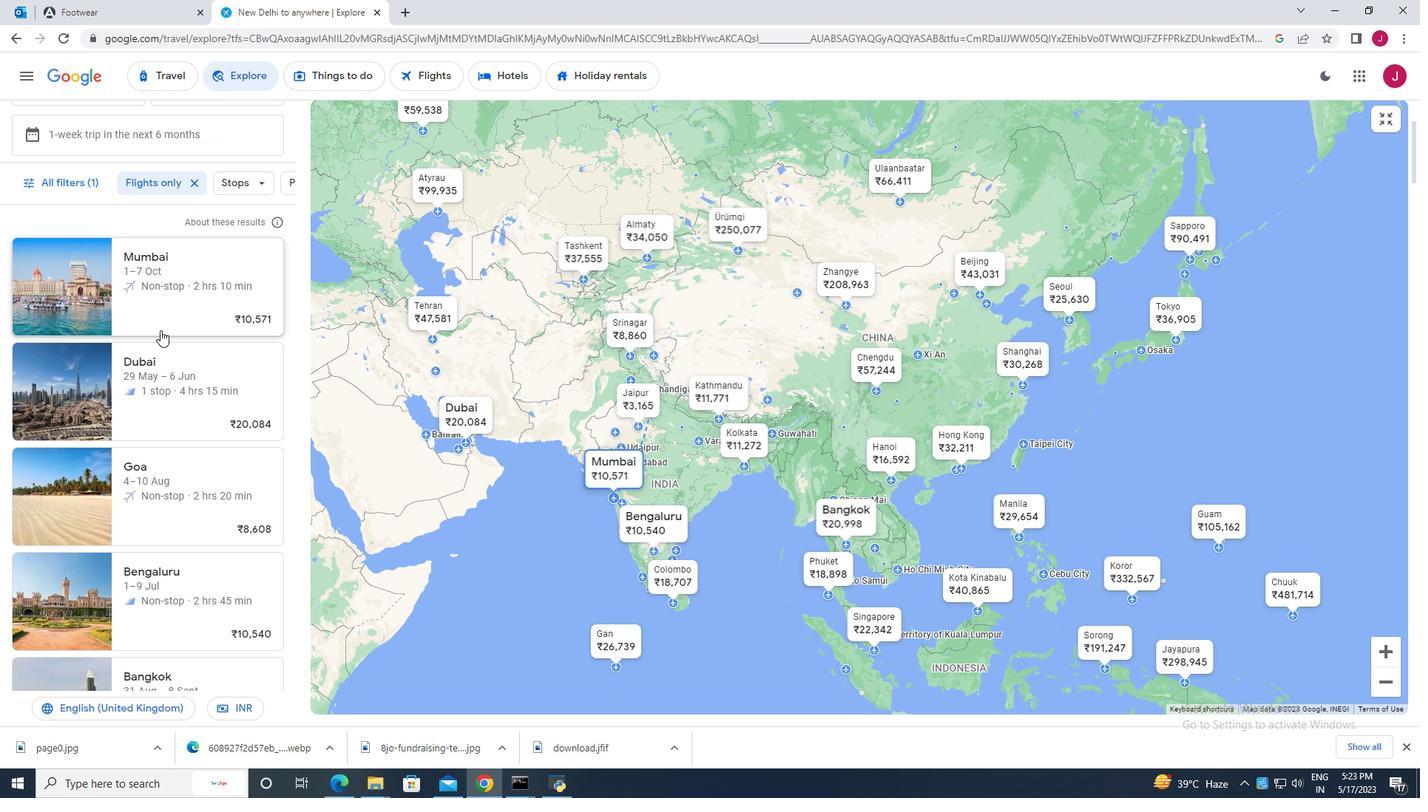
Action: Mouse scrolled (160, 331) with delta (0, 0)
Screenshot: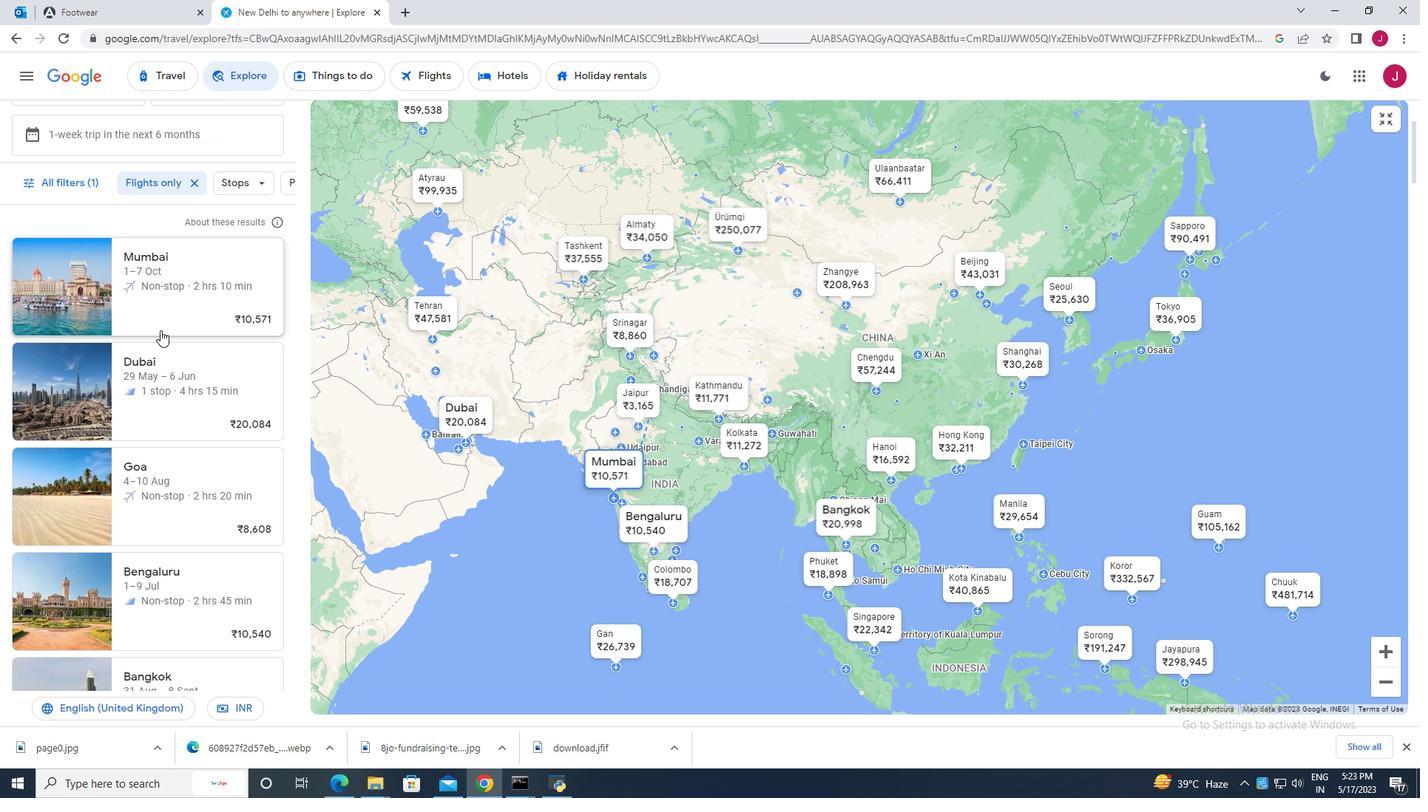 
Action: Mouse moved to (228, 159)
Screenshot: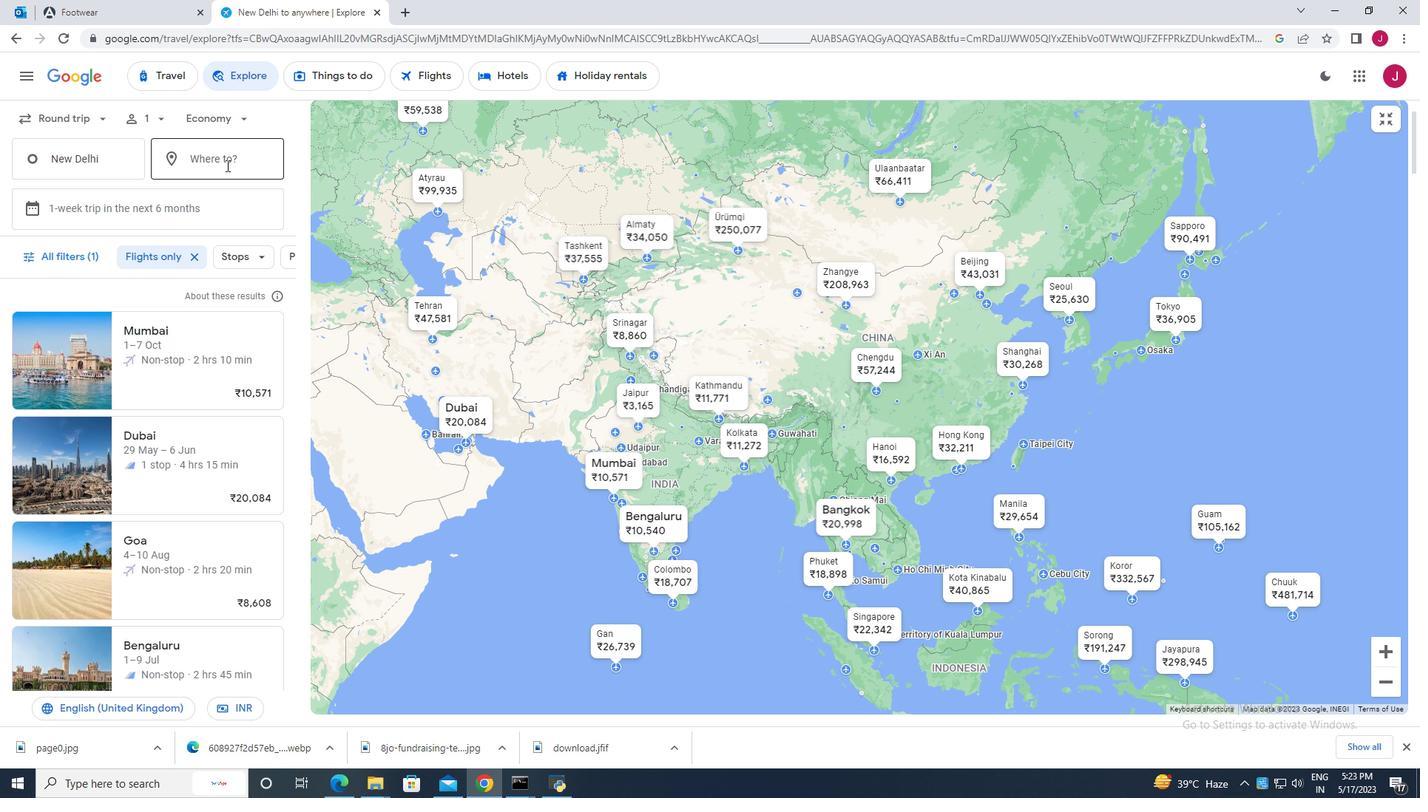
Action: Mouse pressed left at (228, 159)
Screenshot: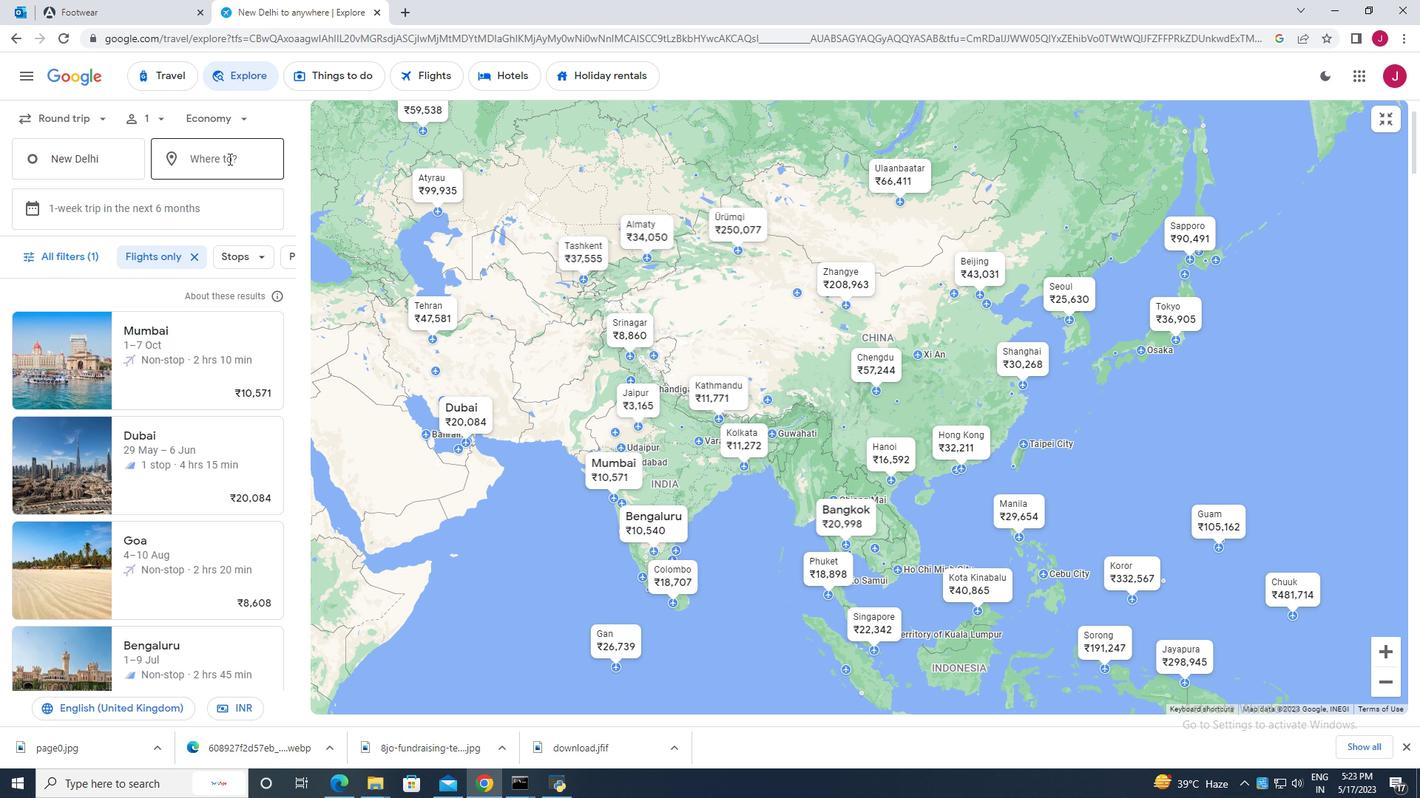
Action: Mouse moved to (230, 159)
Screenshot: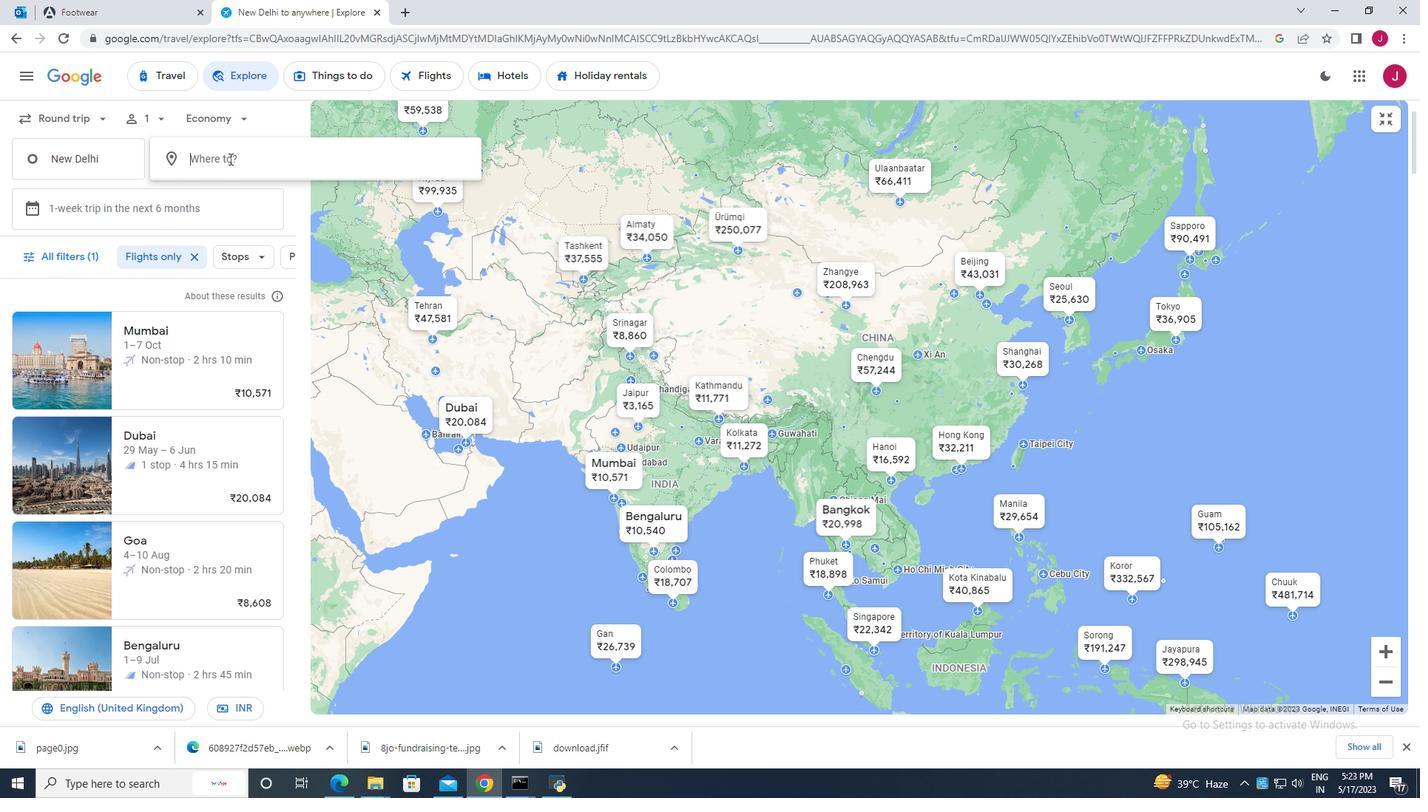 
Action: Key pressed srinagar<Key.enter>
Screenshot: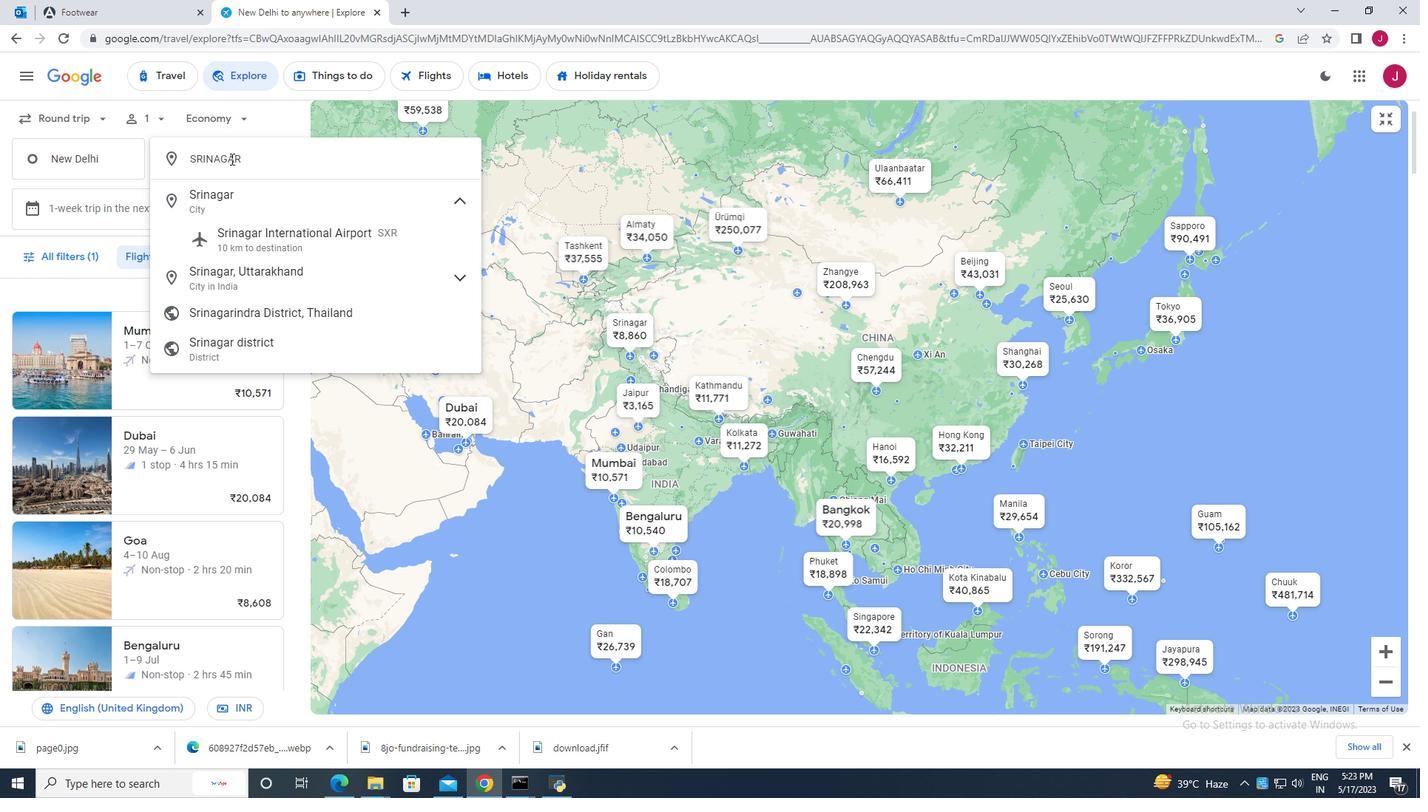 
Action: Mouse moved to (184, 401)
Screenshot: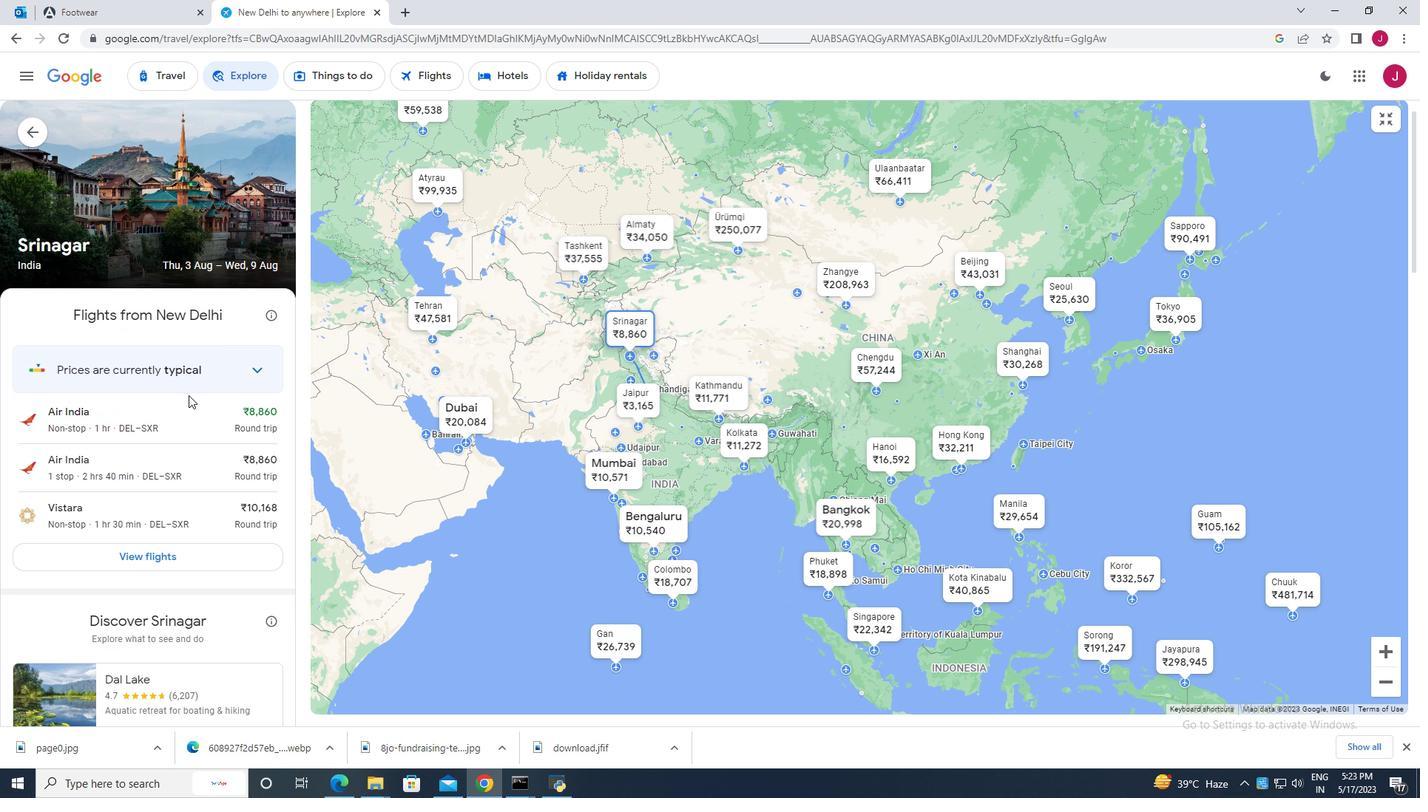 
Action: Mouse scrolled (184, 400) with delta (0, 0)
Screenshot: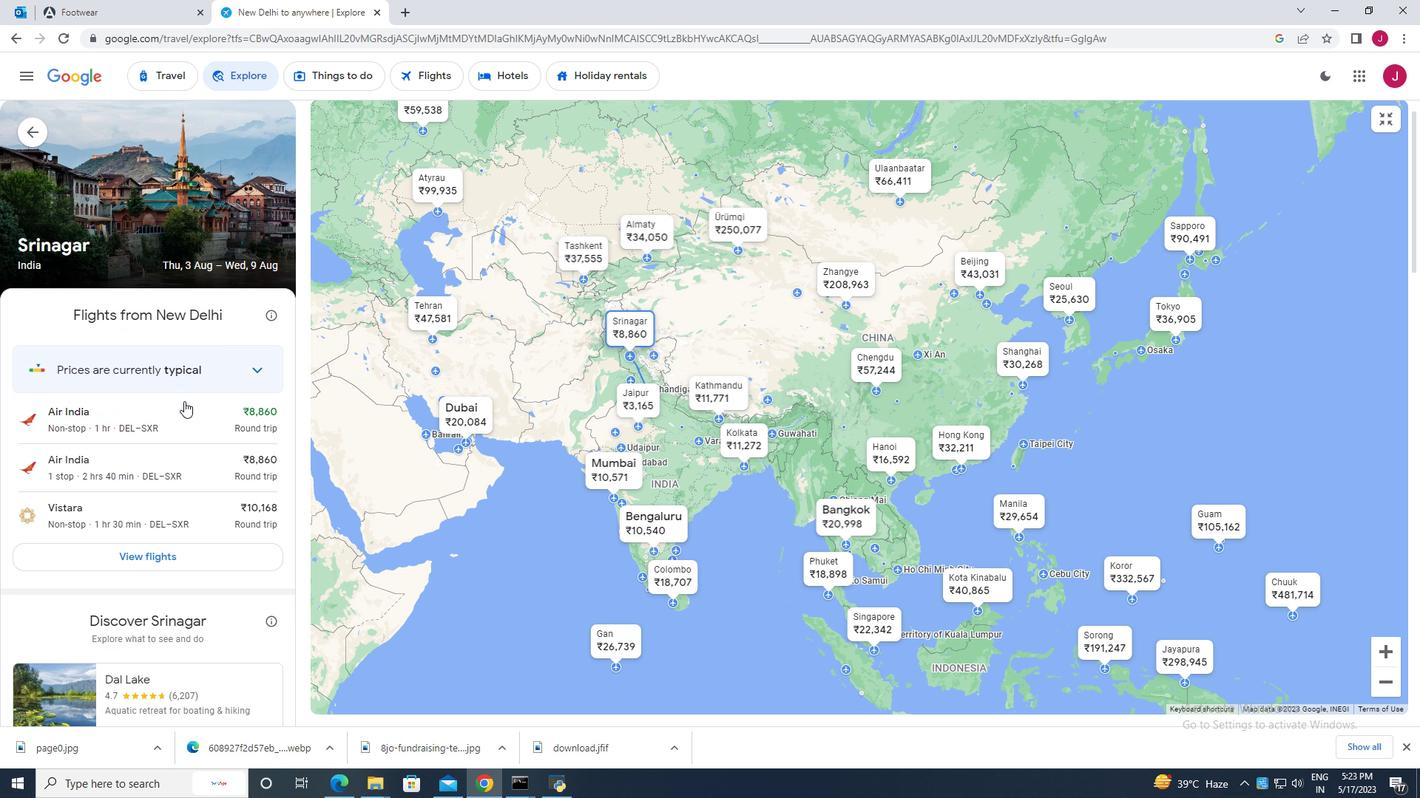 
Action: Mouse scrolled (184, 400) with delta (0, 0)
Screenshot: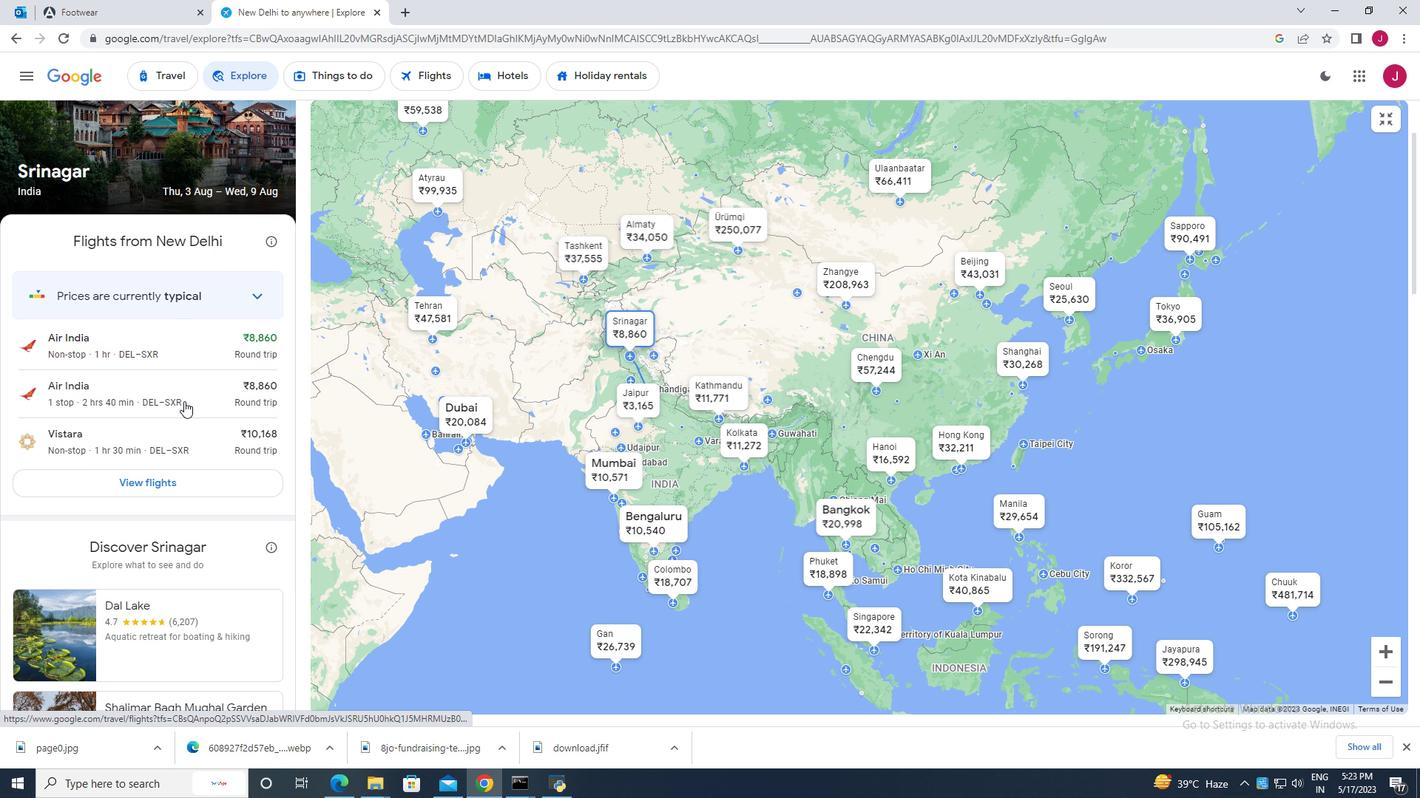 
Action: Mouse scrolled (184, 400) with delta (0, 0)
Screenshot: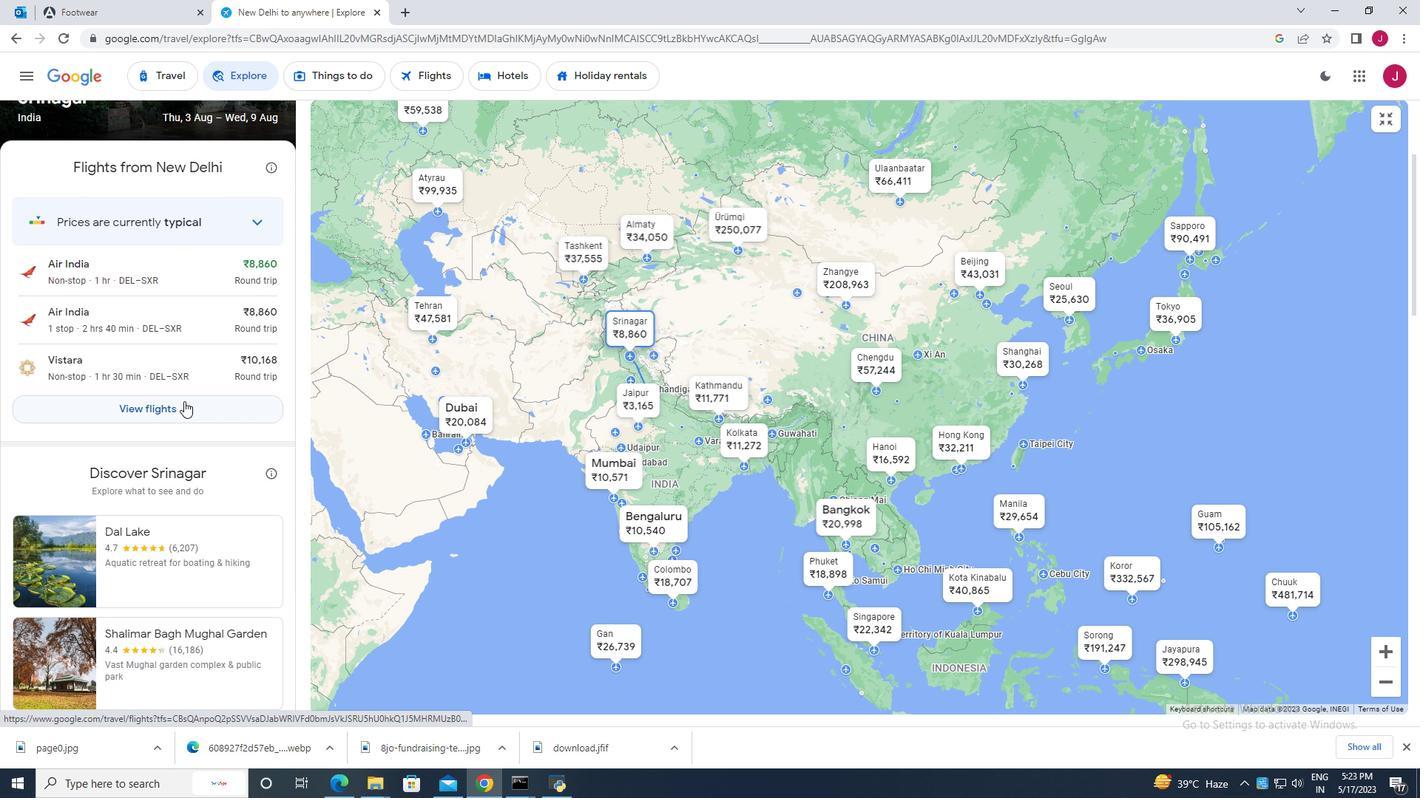 
Action: Mouse moved to (180, 400)
Screenshot: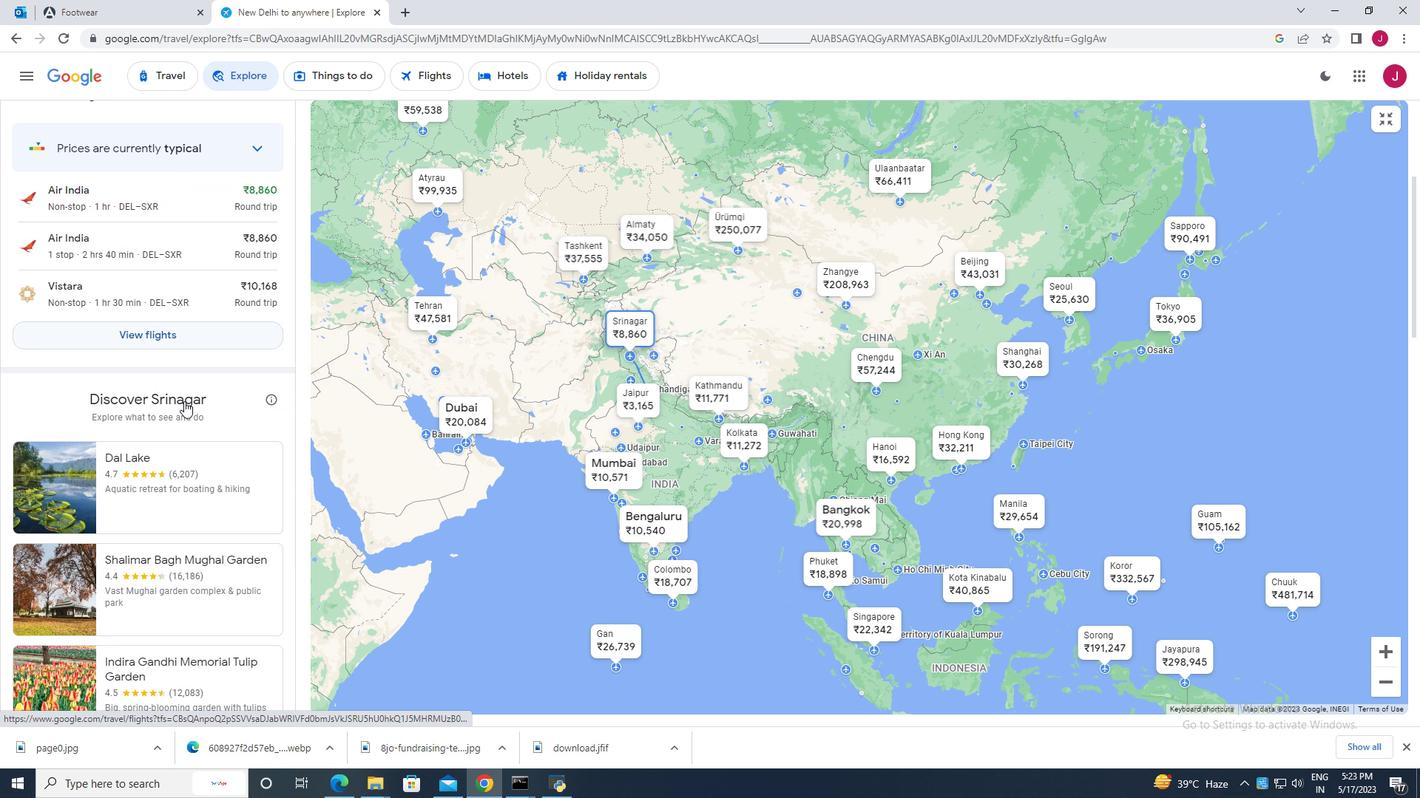 
Action: Mouse scrolled (180, 399) with delta (0, 0)
Screenshot: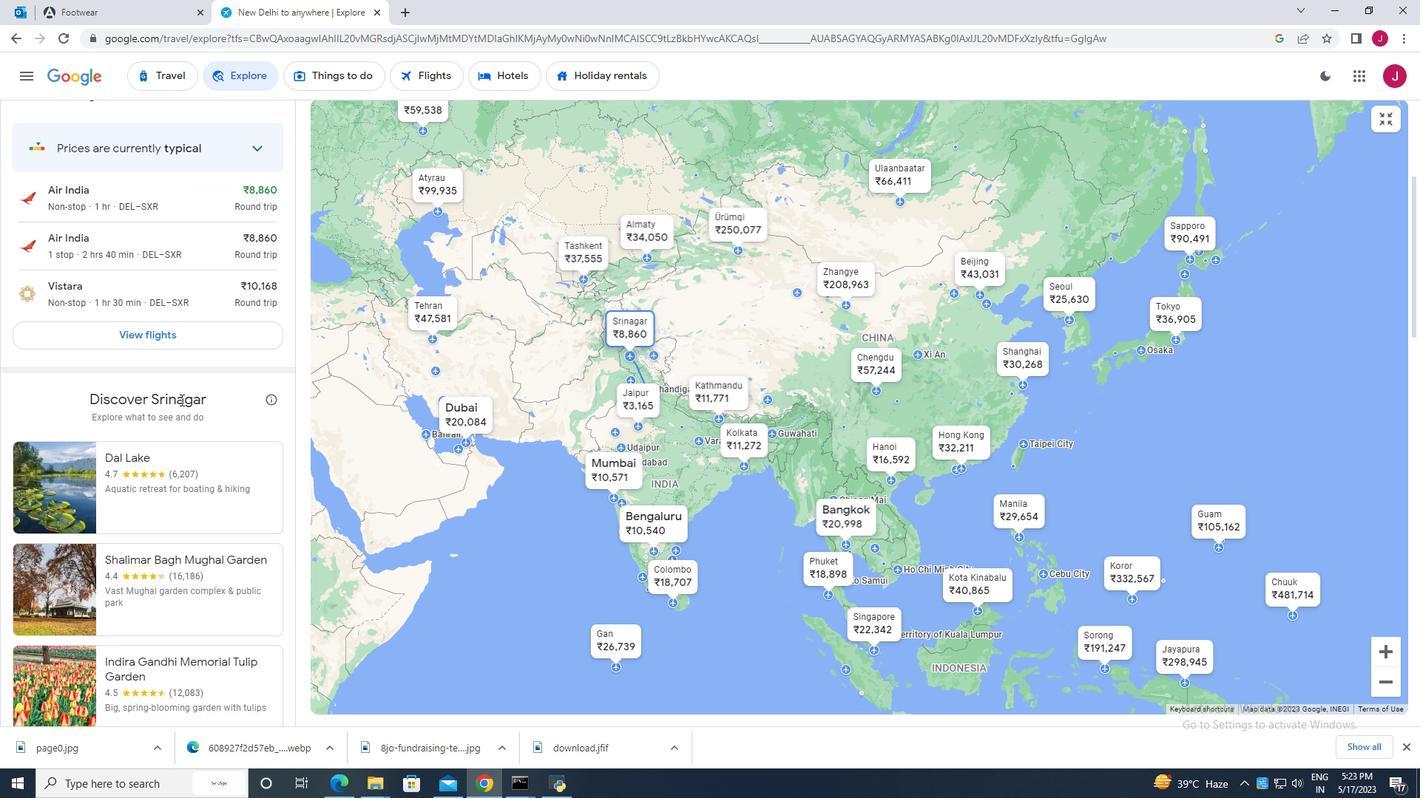 
Action: Mouse moved to (196, 419)
Screenshot: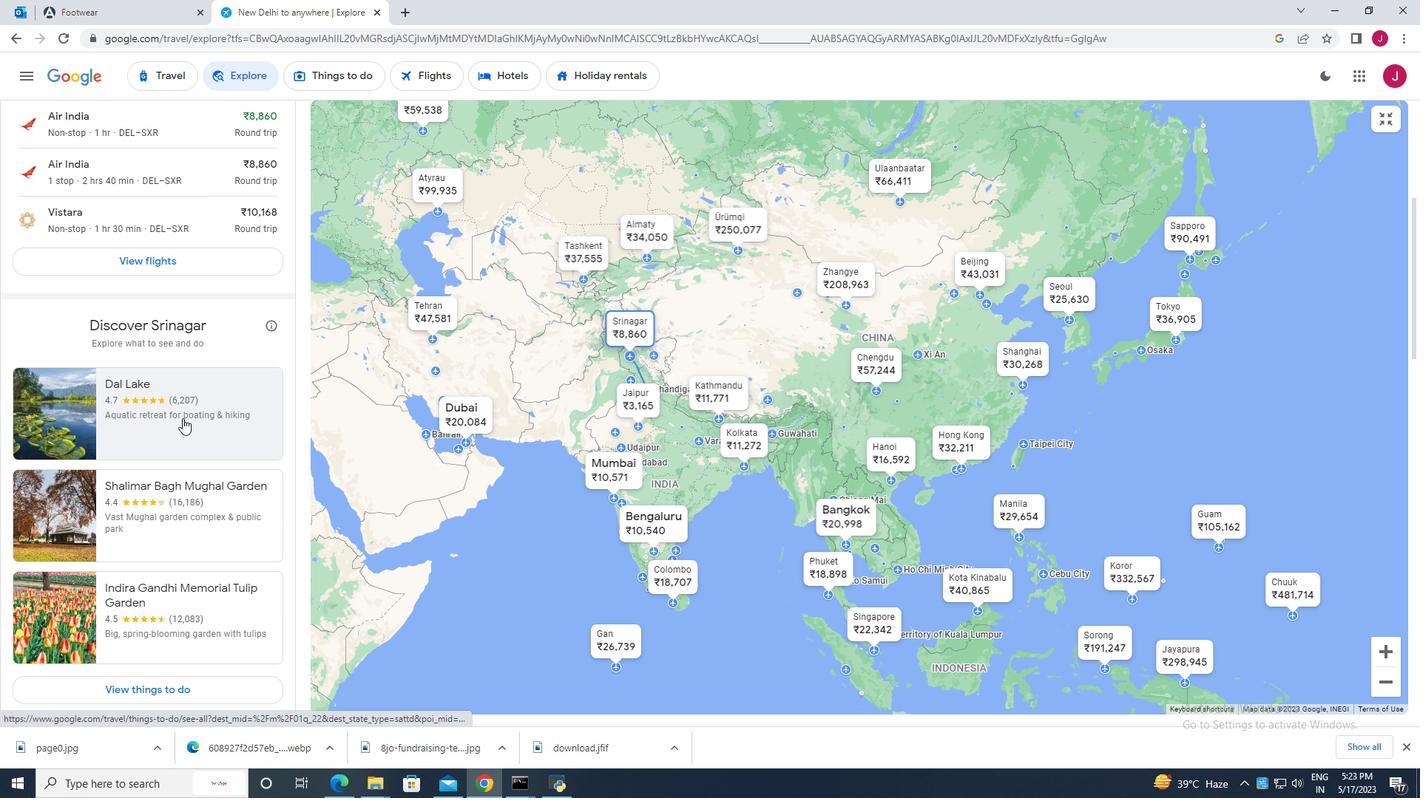 
Action: Mouse pressed left at (196, 419)
Screenshot: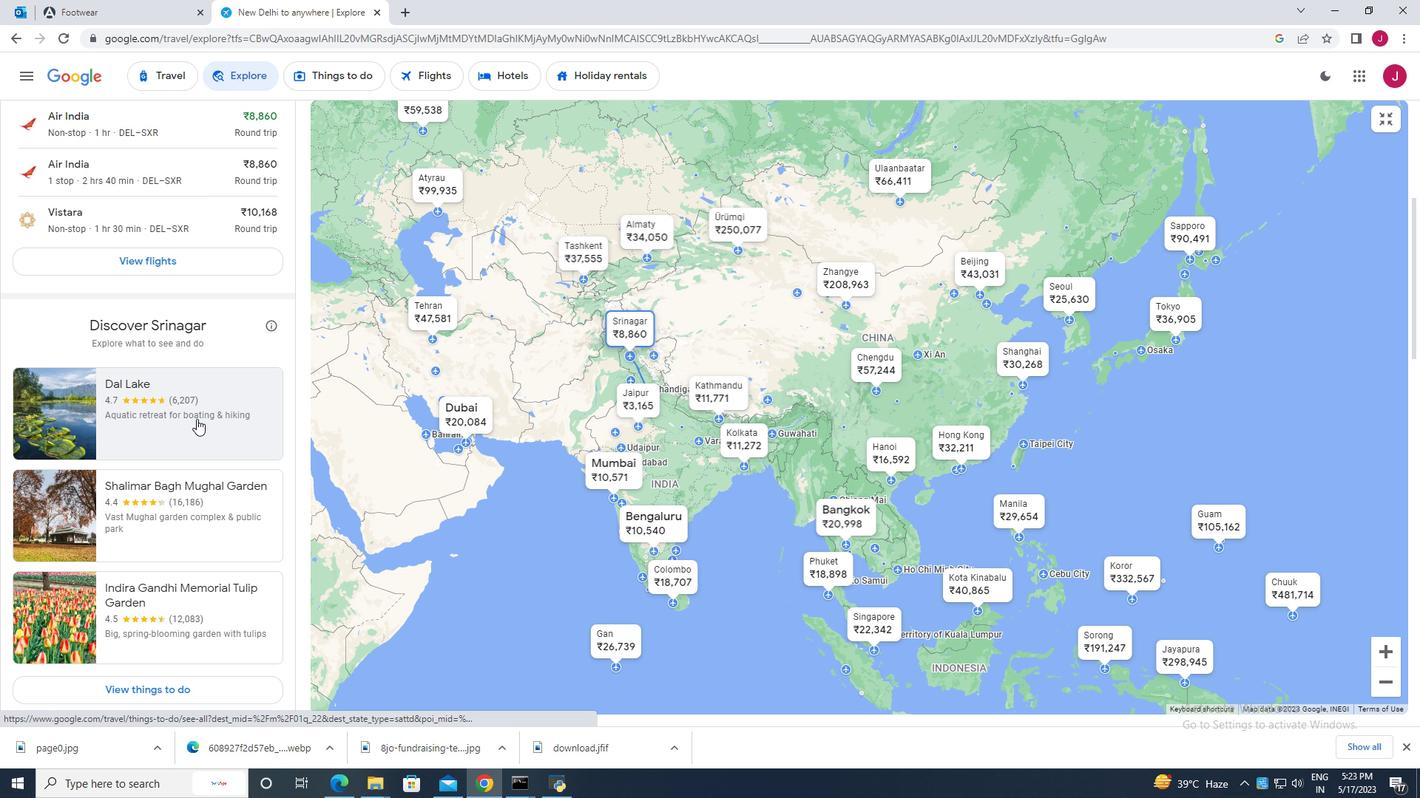 
Action: Mouse moved to (1130, 523)
Screenshot: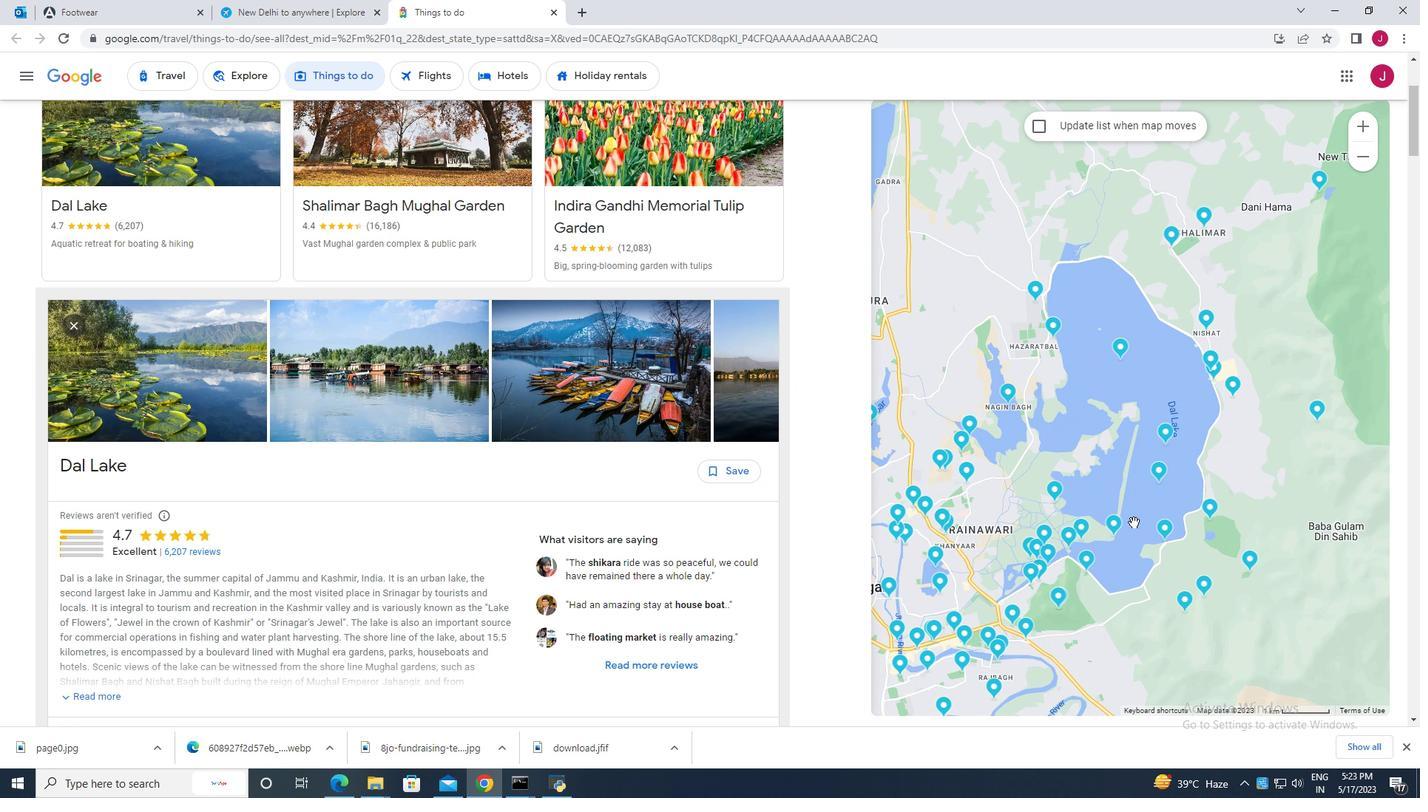 
Action: Mouse scrolled (1130, 522) with delta (0, 0)
Screenshot: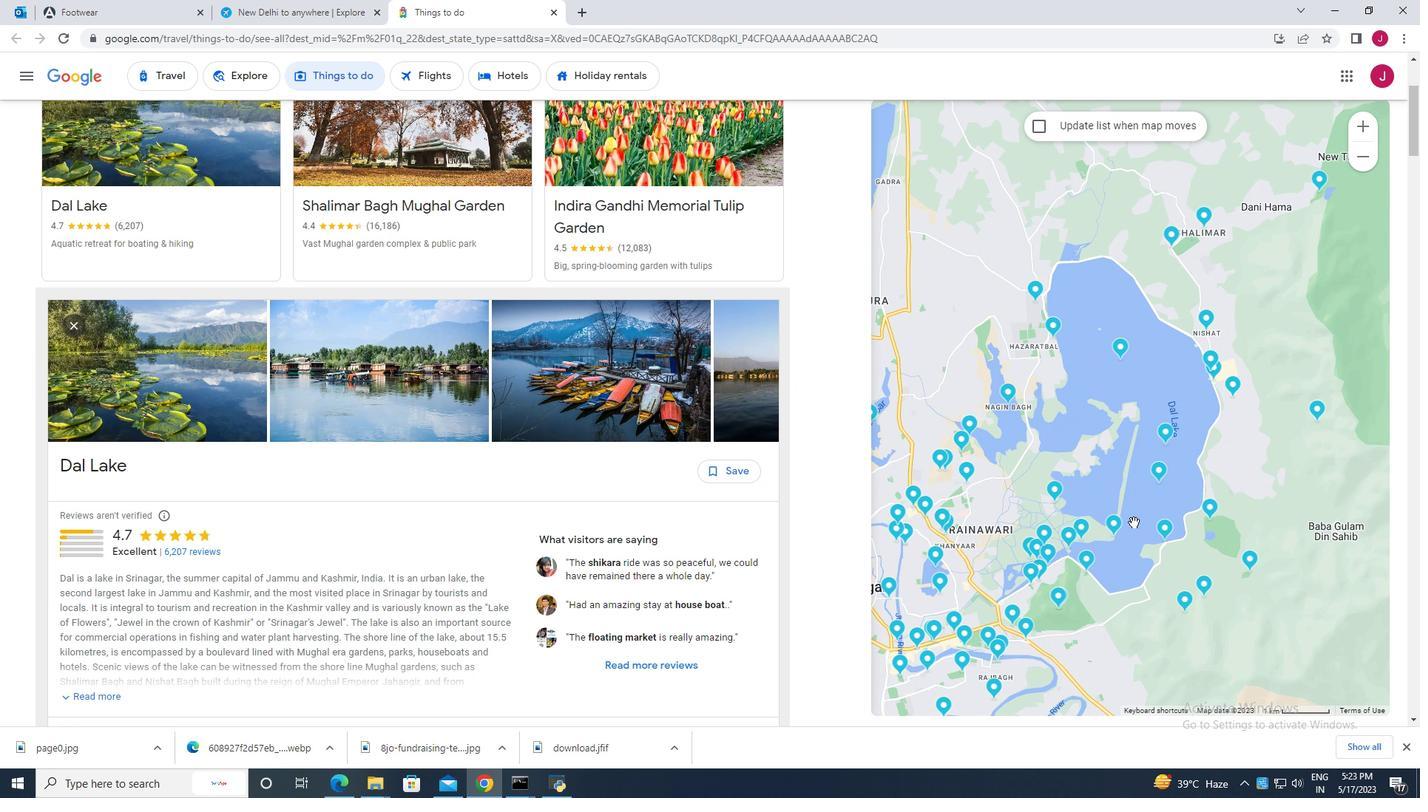 
Action: Mouse scrolled (1130, 522) with delta (0, 0)
Screenshot: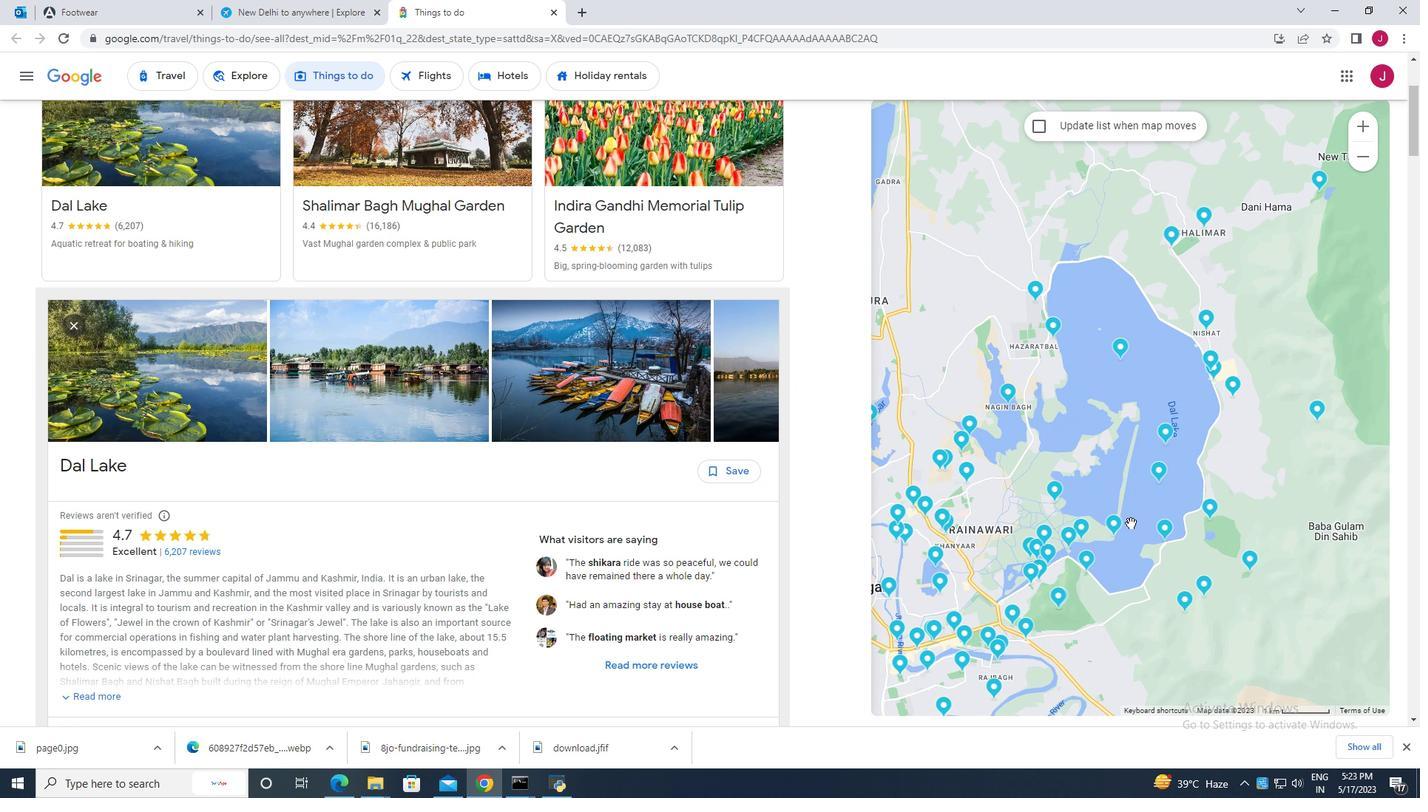 
Action: Mouse moved to (1130, 523)
Screenshot: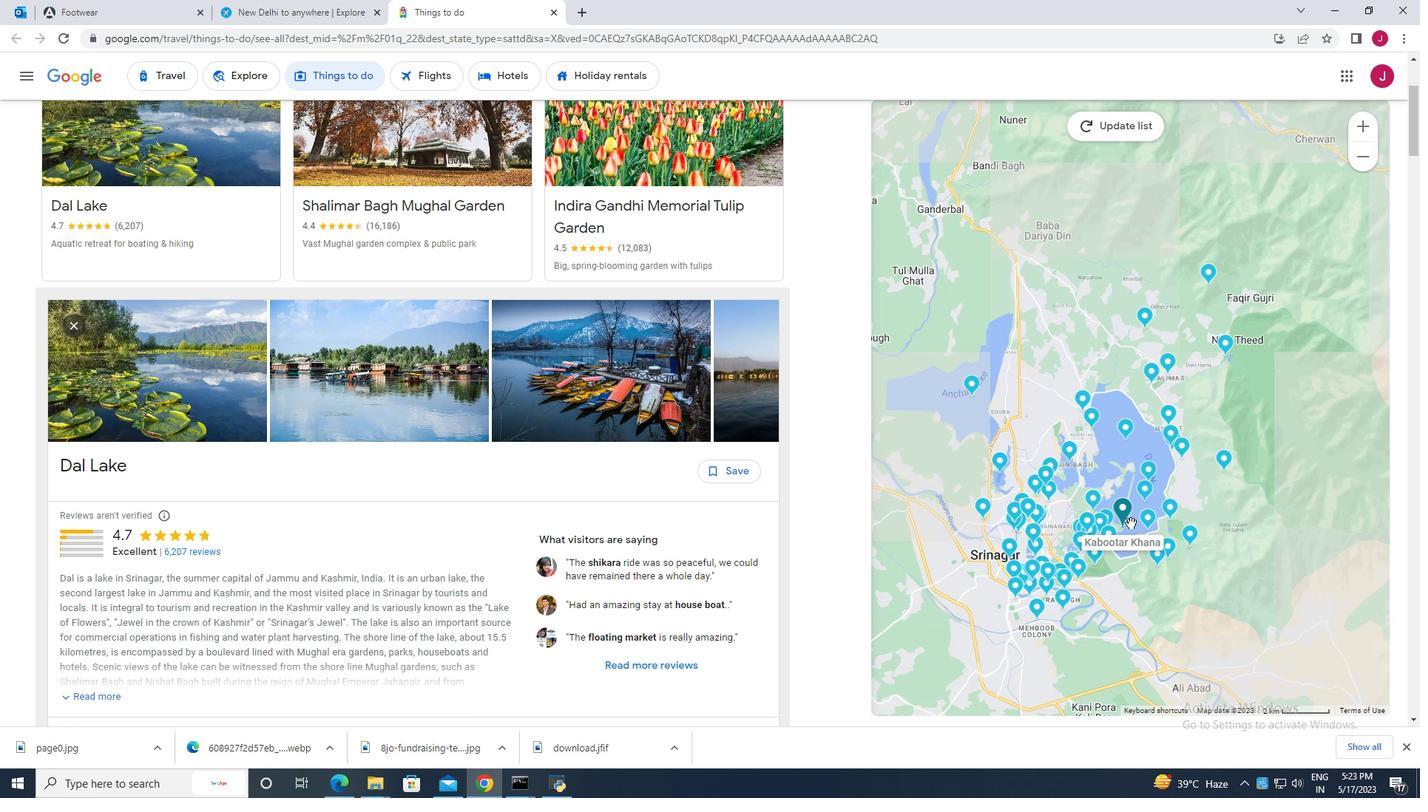 
Action: Mouse scrolled (1130, 522) with delta (0, 0)
Screenshot: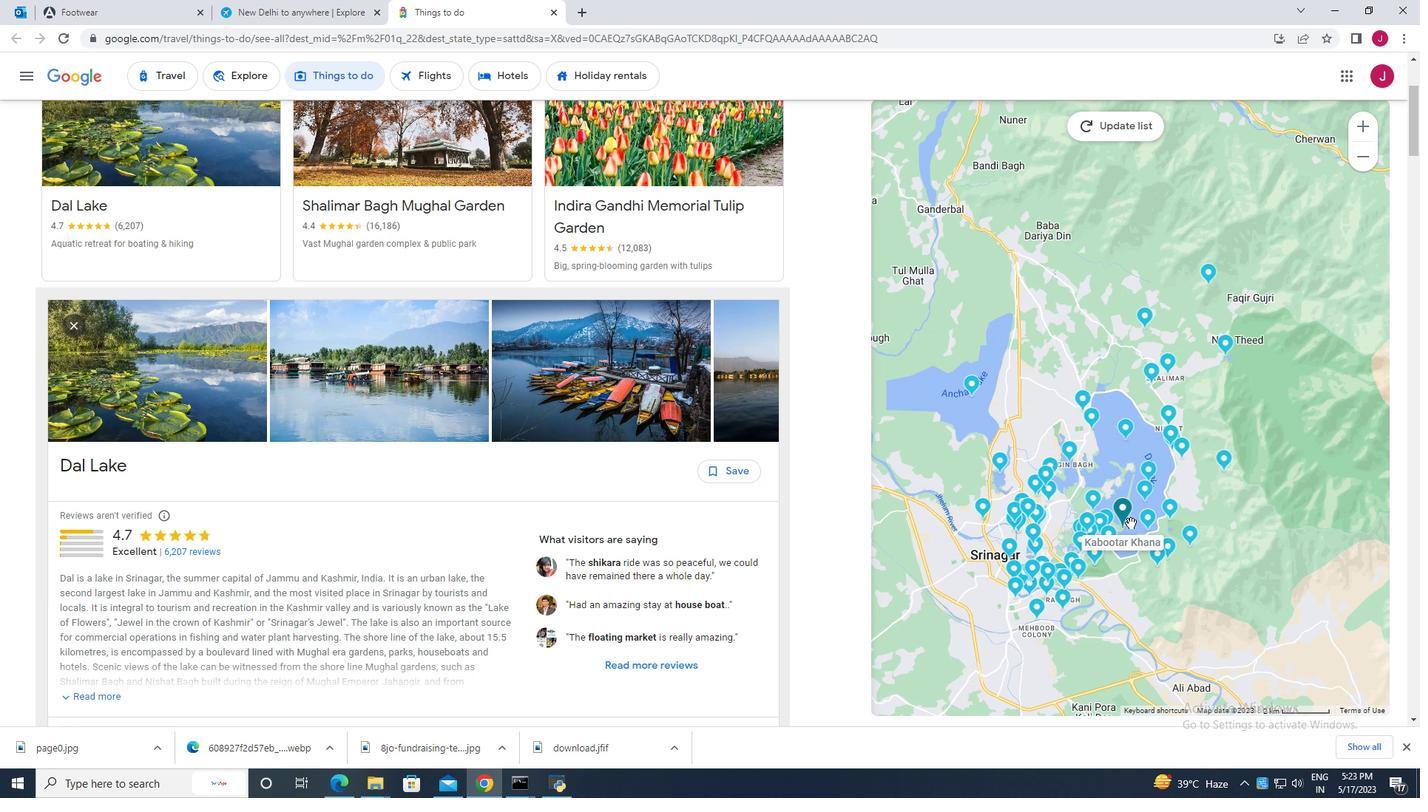 
Action: Mouse scrolled (1130, 522) with delta (0, 0)
Screenshot: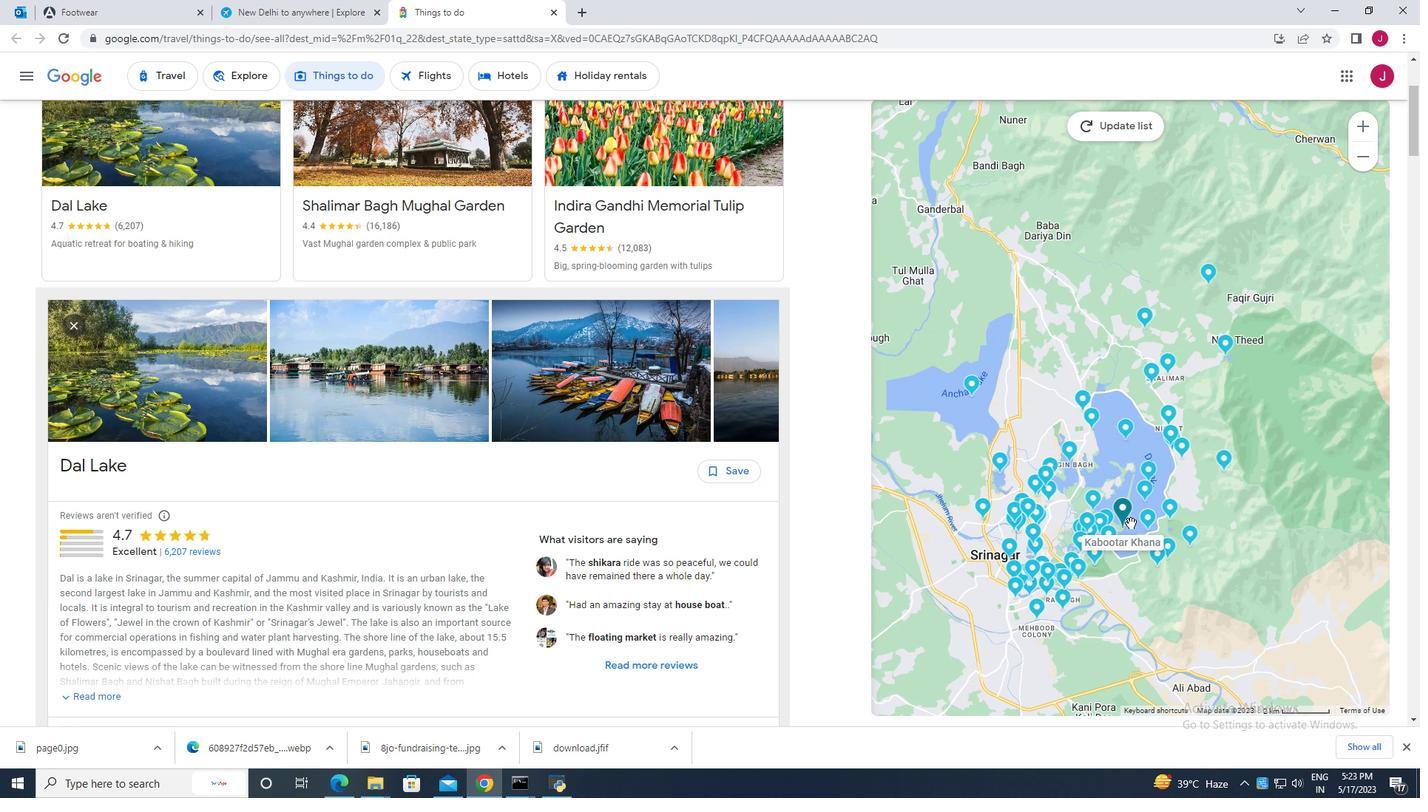
Action: Mouse scrolled (1130, 522) with delta (0, 0)
Screenshot: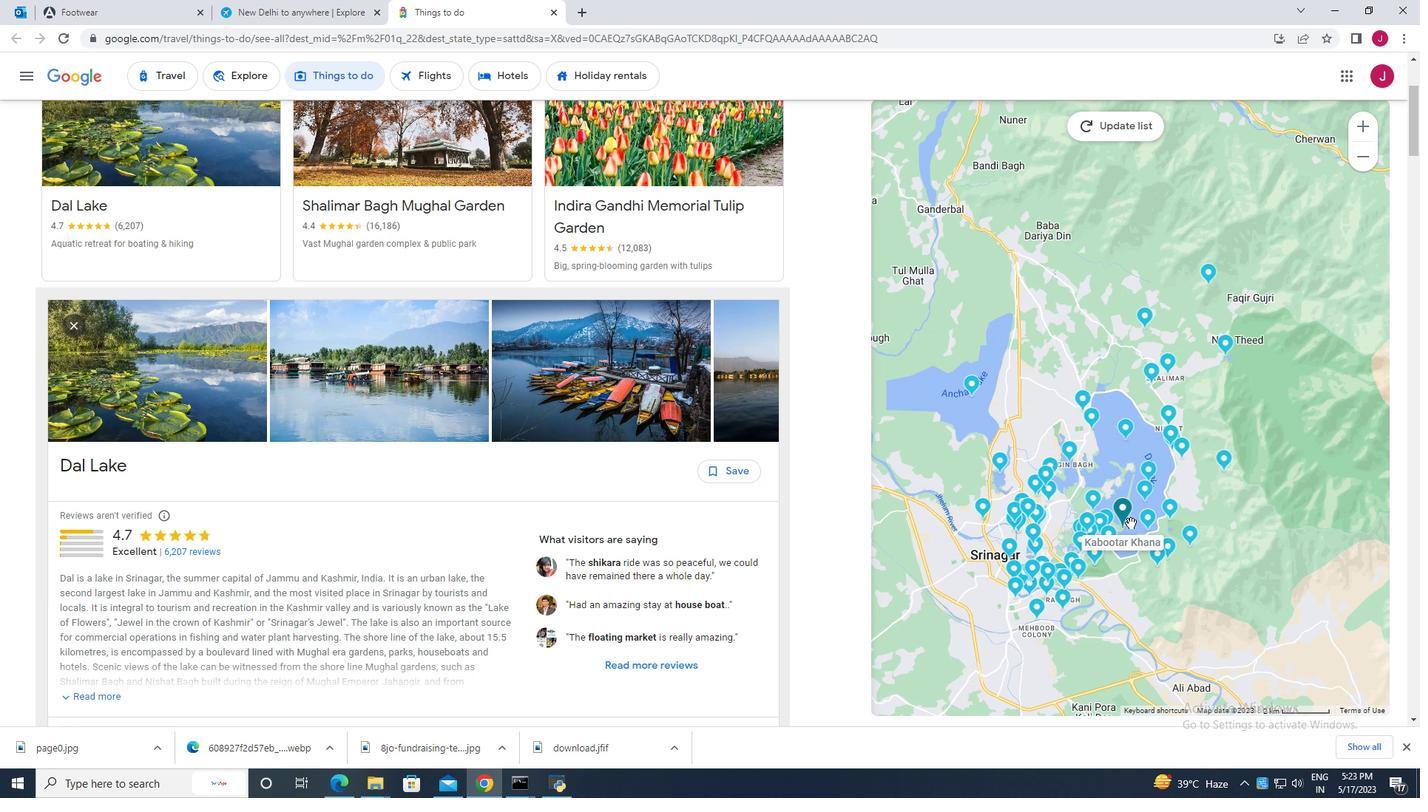 
Action: Mouse moved to (1133, 514)
Screenshot: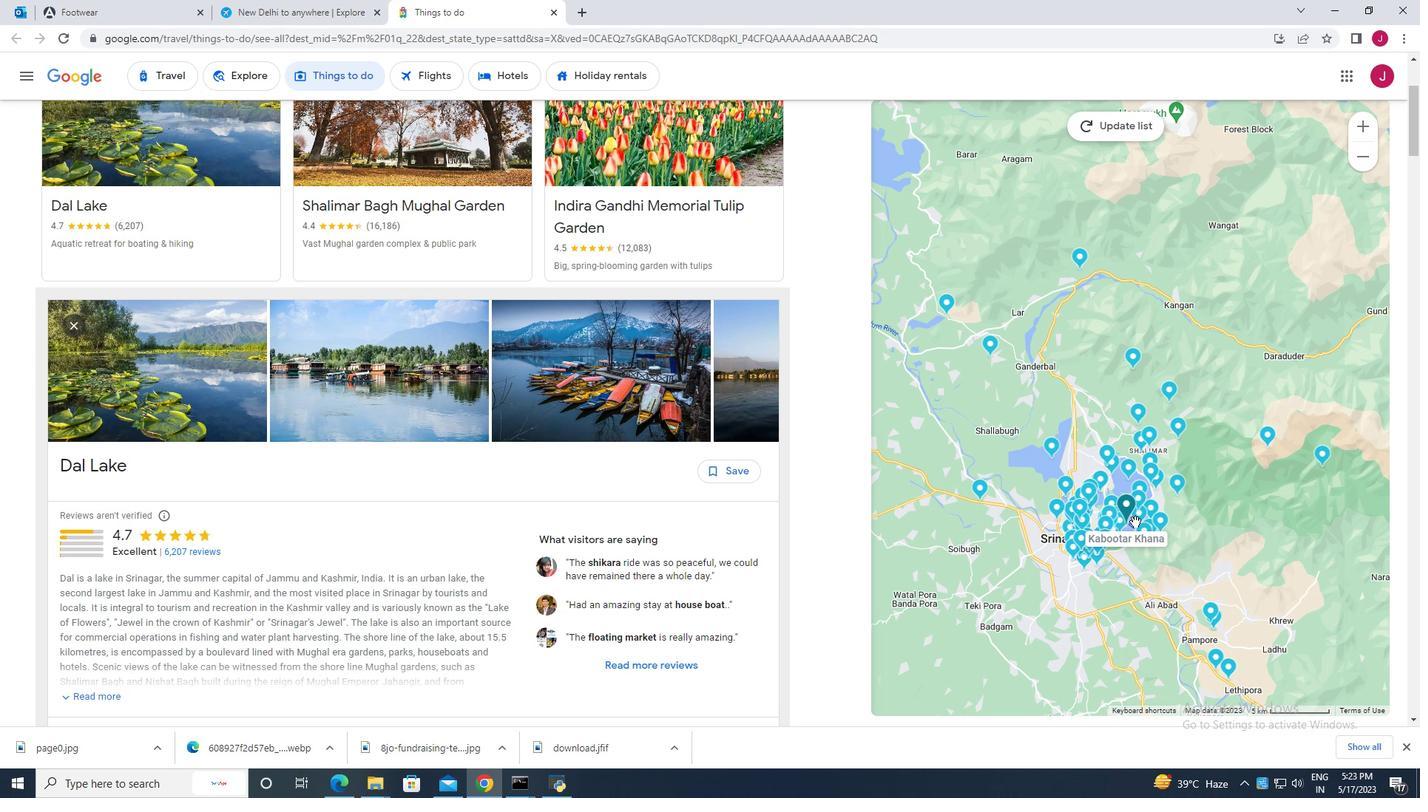 
Action: Mouse scrolled (1133, 514) with delta (0, 0)
Screenshot: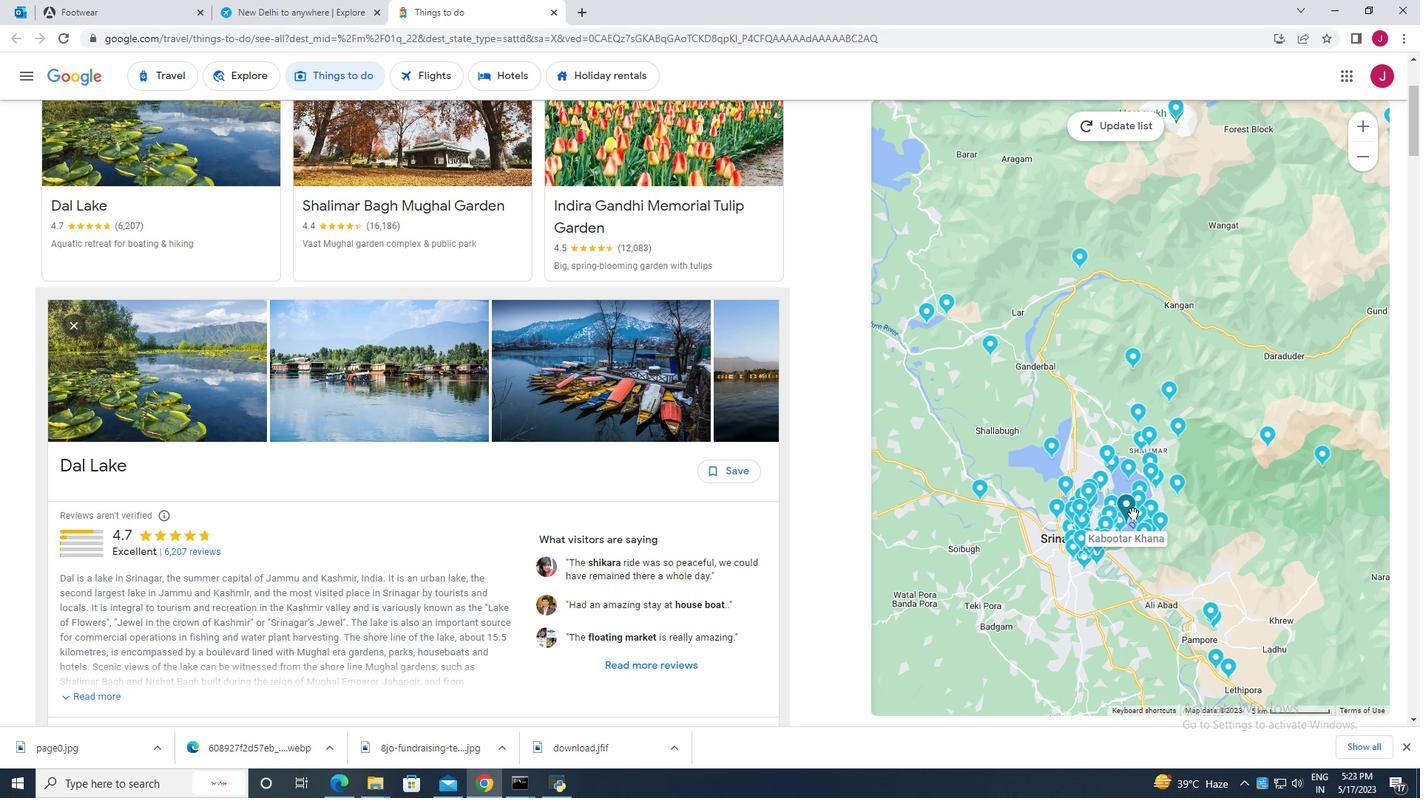 
Action: Mouse scrolled (1133, 514) with delta (0, 0)
Screenshot: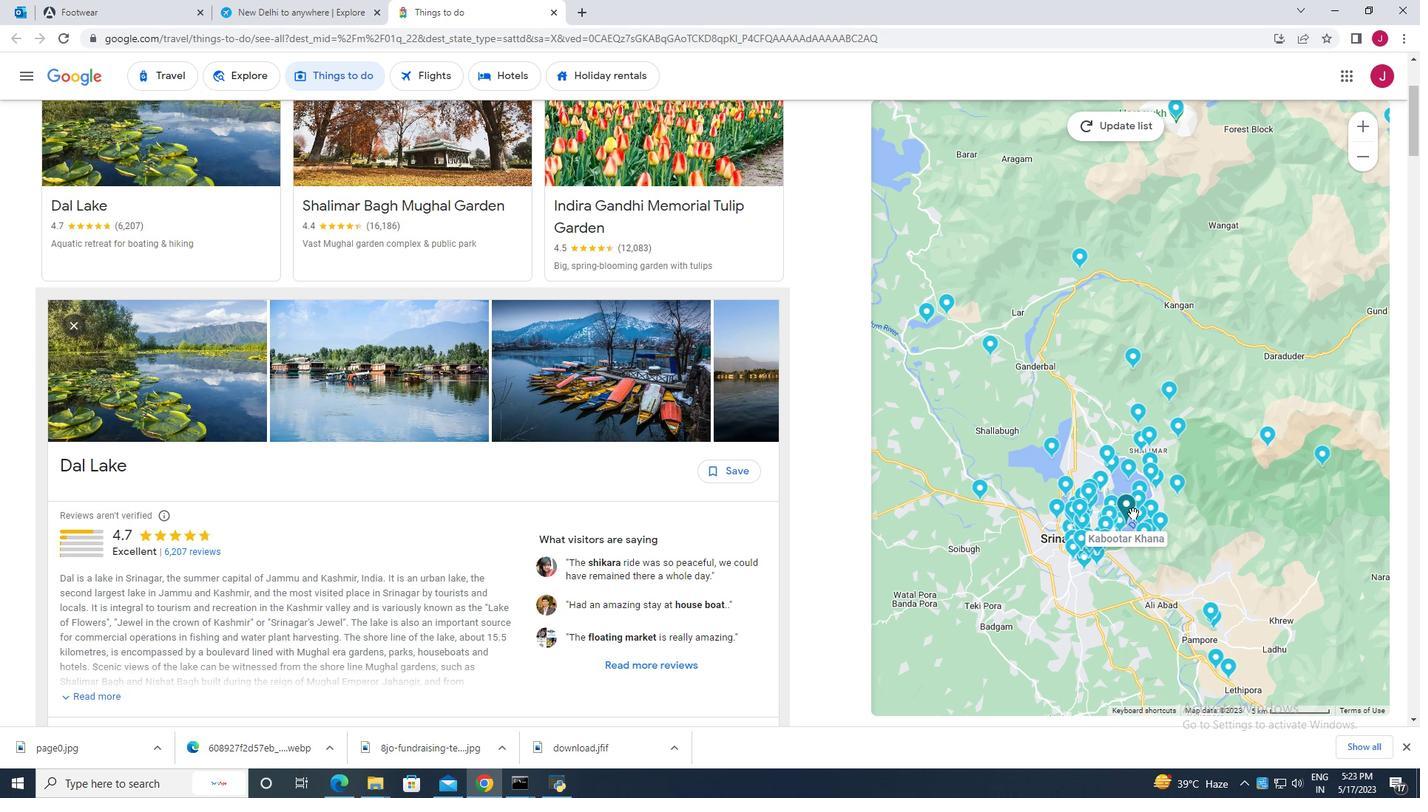 
Action: Mouse scrolled (1133, 514) with delta (0, 0)
Screenshot: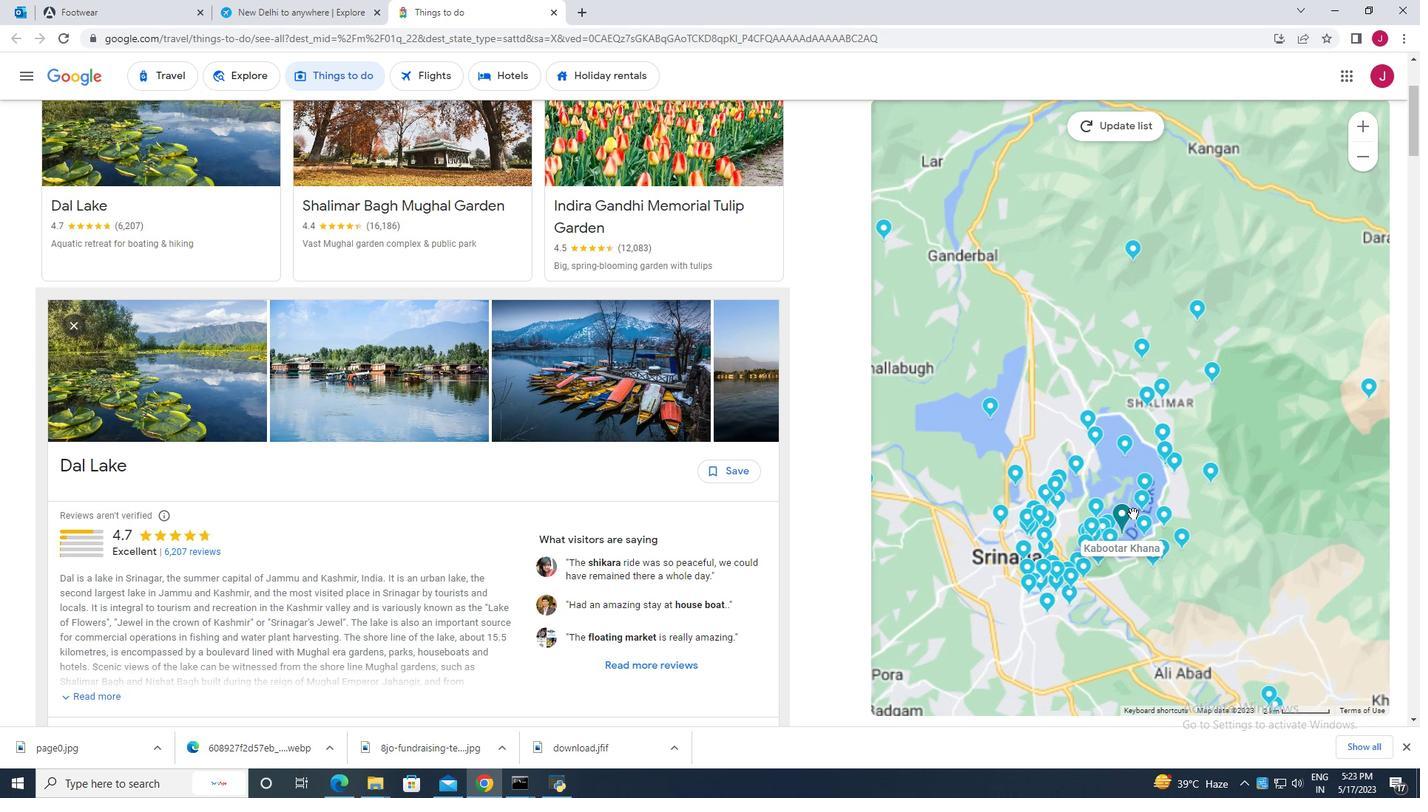 
Action: Mouse scrolled (1133, 514) with delta (0, 0)
Screenshot: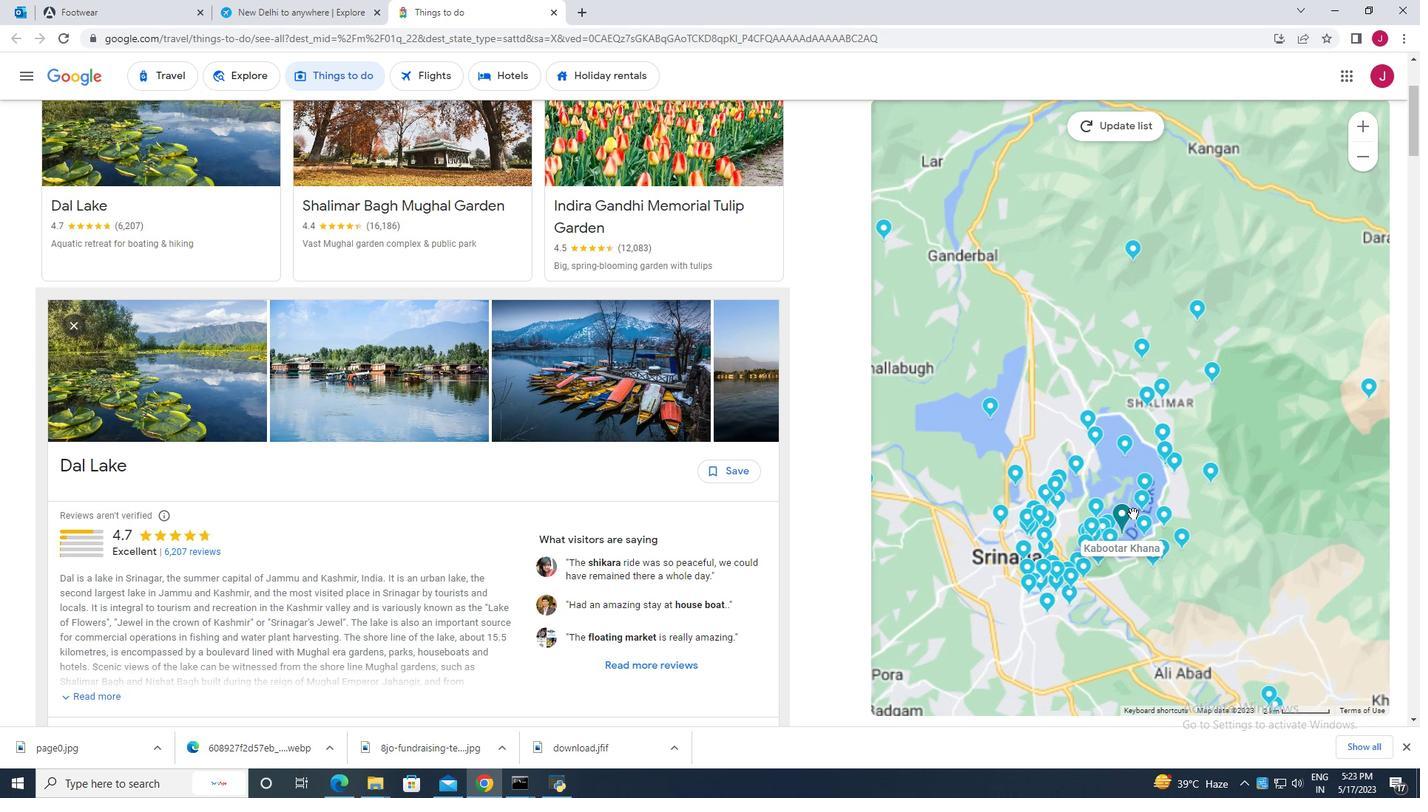 
Action: Mouse moved to (1110, 554)
Screenshot: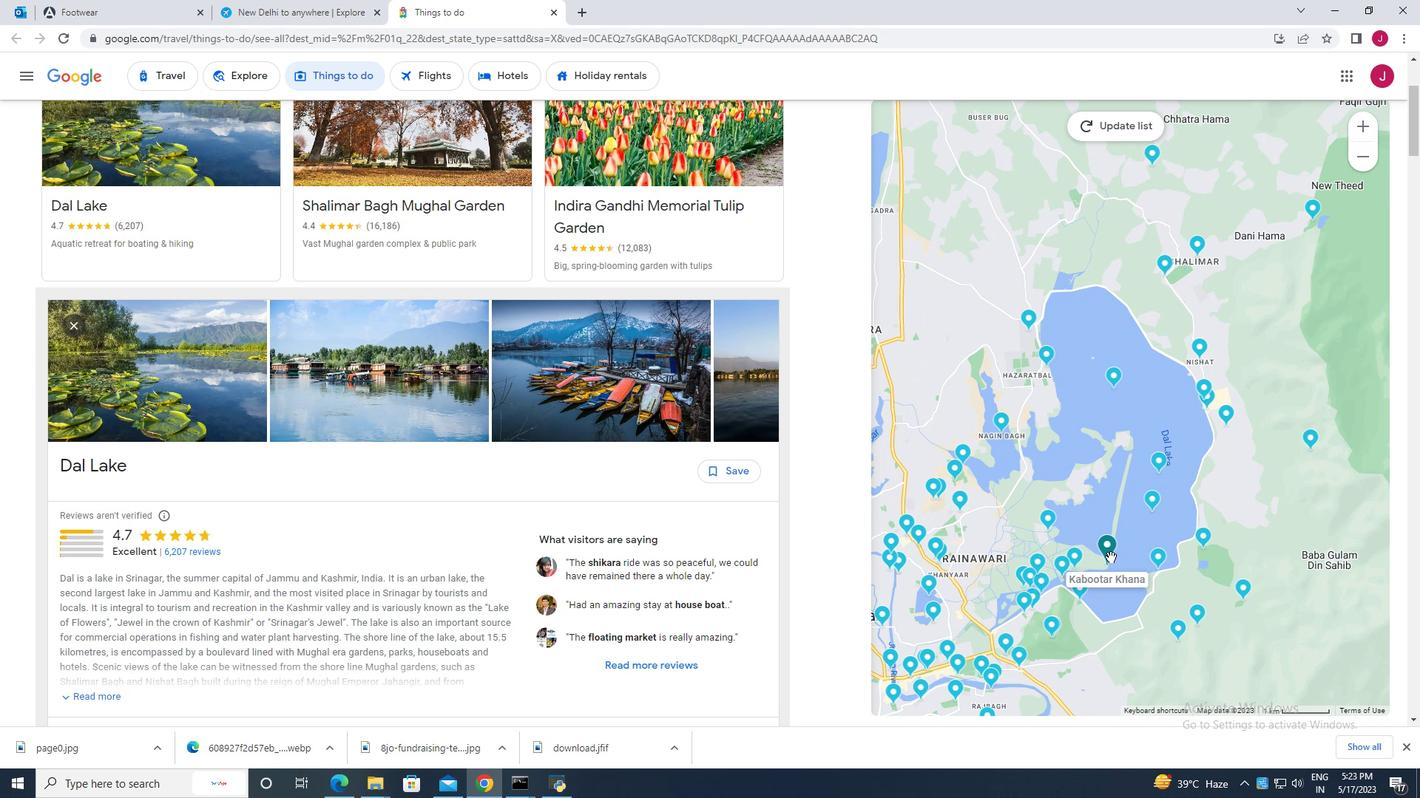 
Action: Mouse pressed left at (1110, 554)
Screenshot: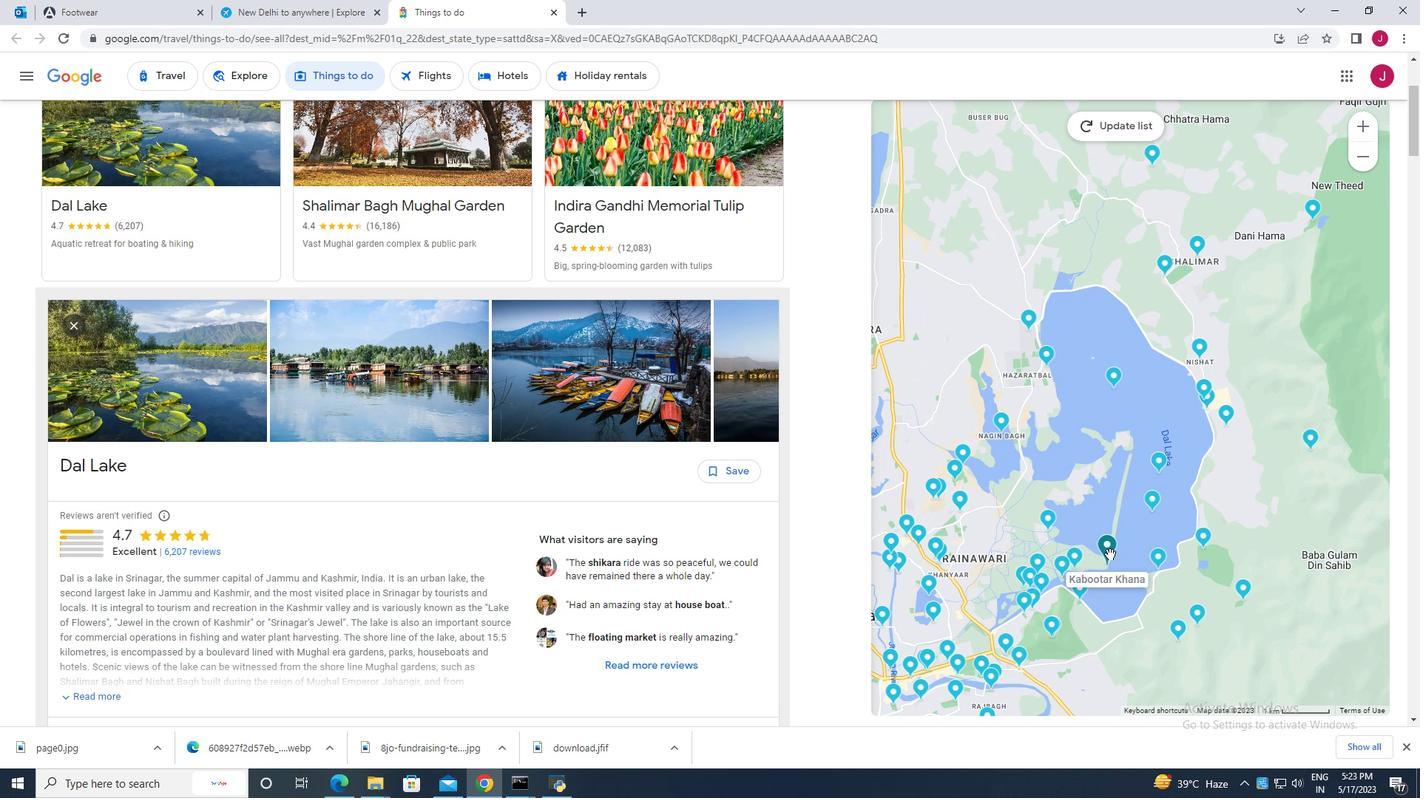 
Action: Mouse moved to (575, 467)
Screenshot: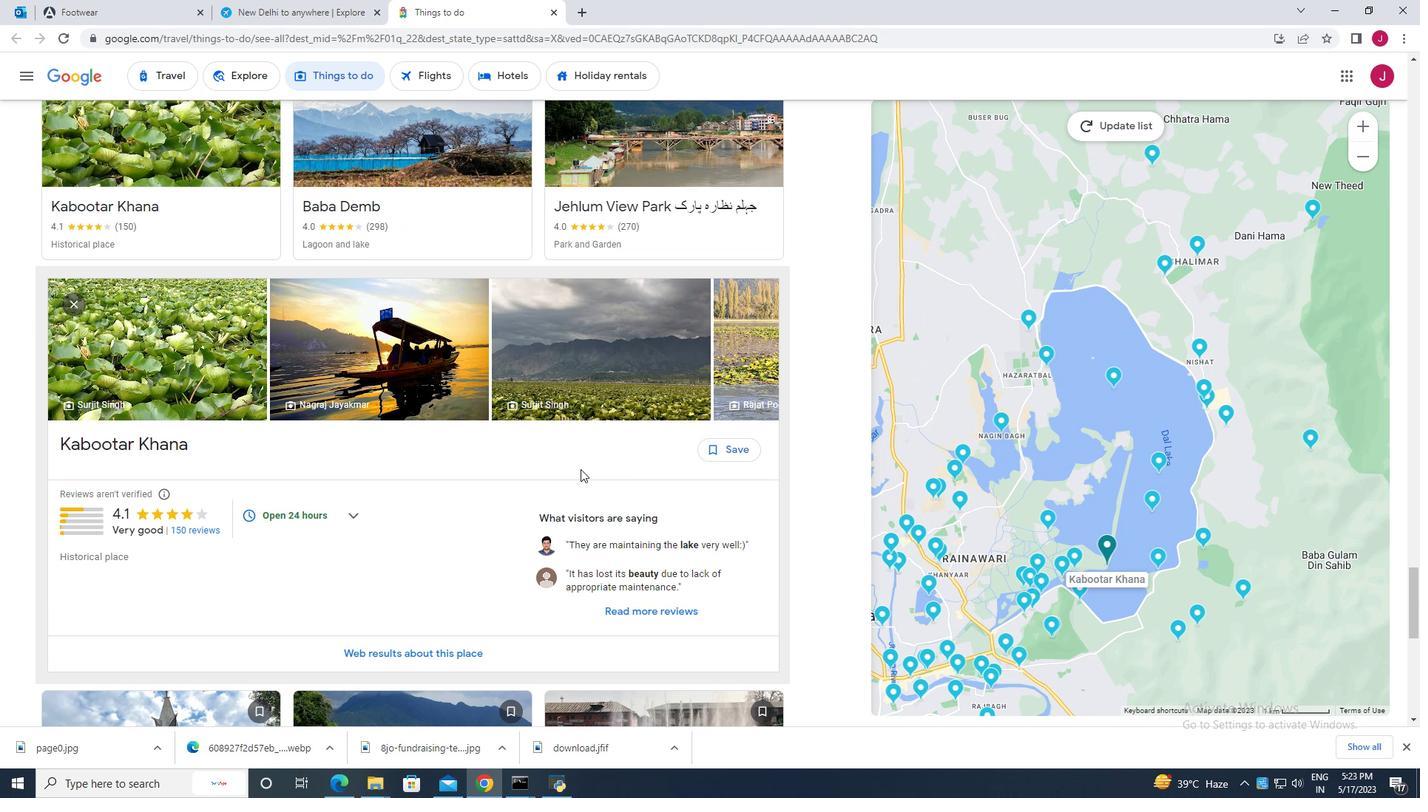 
Action: Mouse scrolled (575, 468) with delta (0, 0)
Screenshot: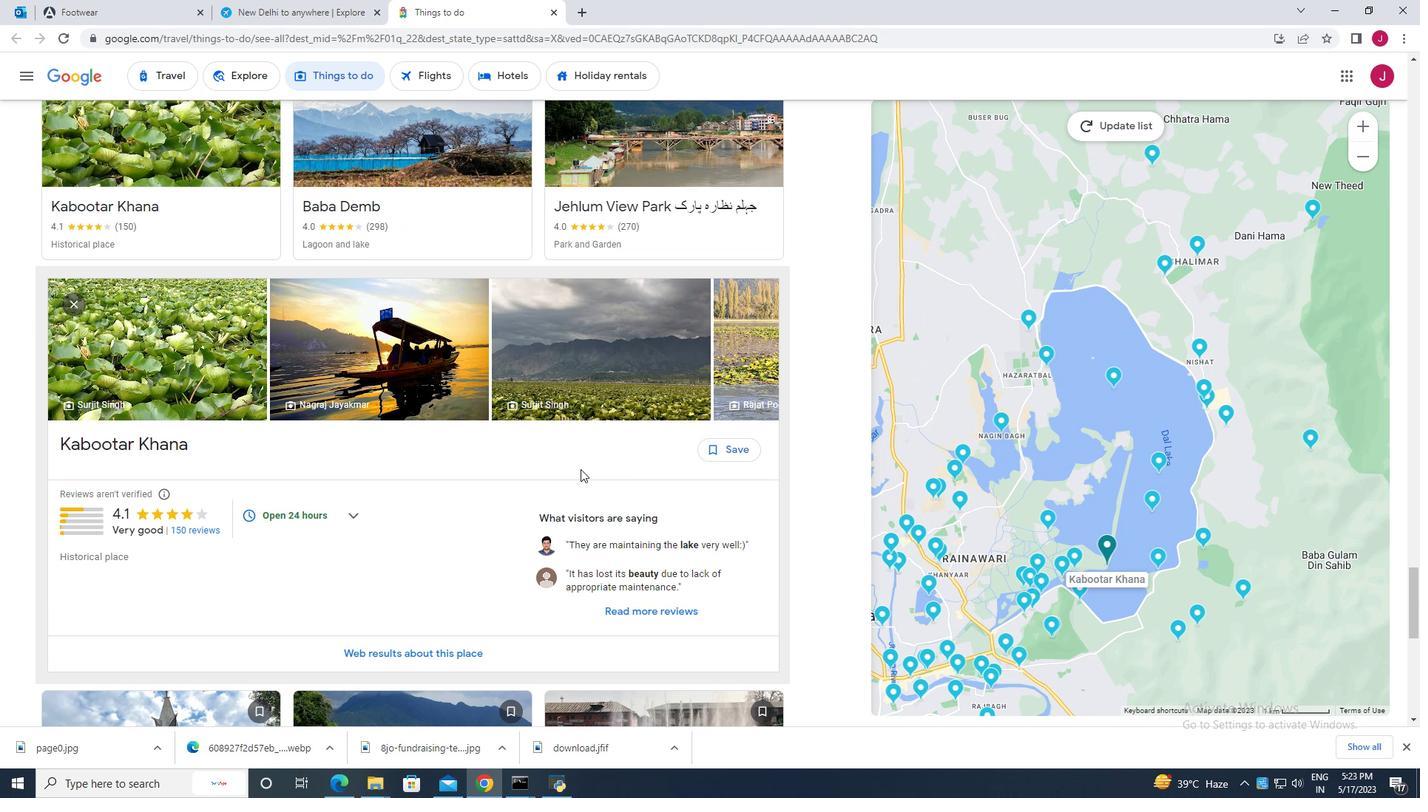 
Action: Mouse moved to (575, 466)
Screenshot: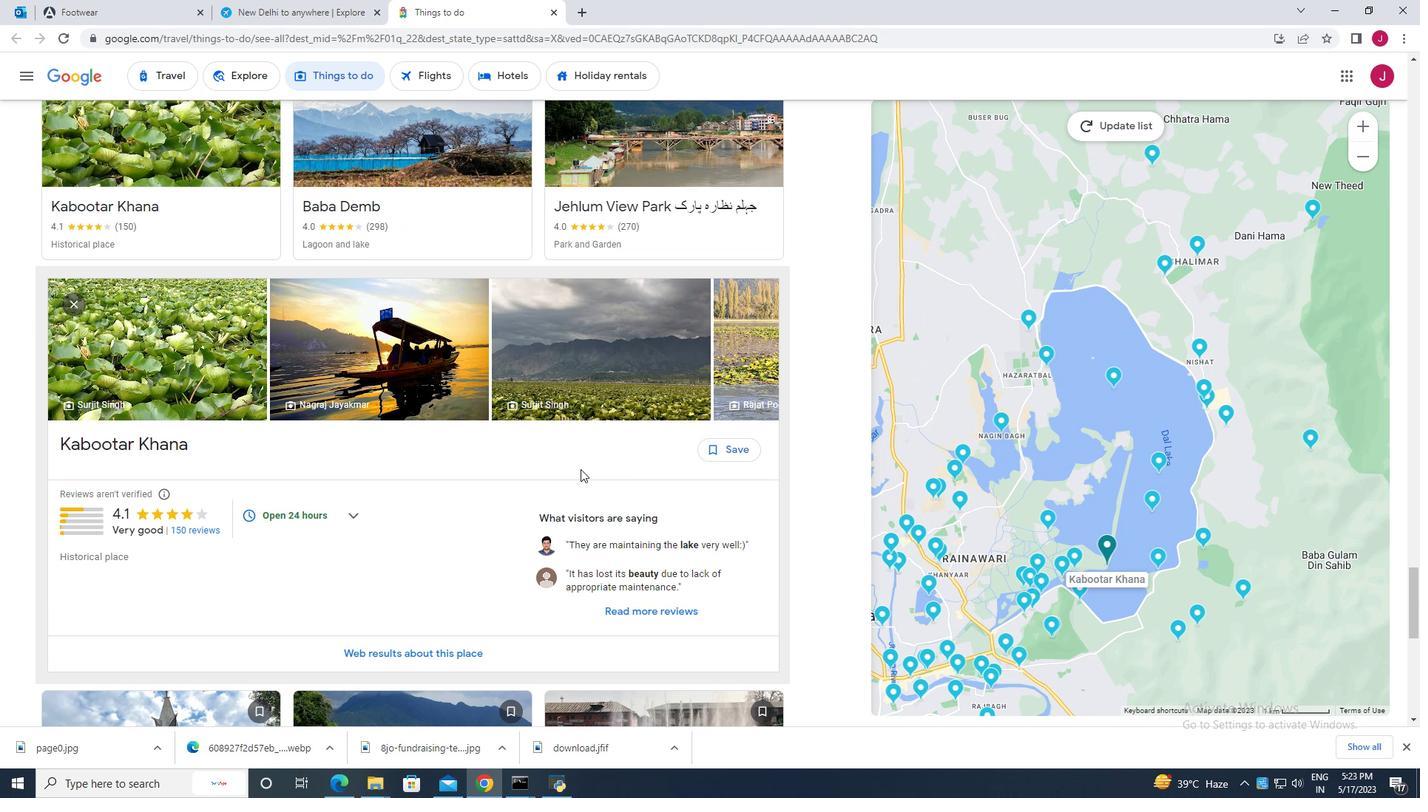 
Action: Mouse scrolled (575, 467) with delta (0, 0)
Screenshot: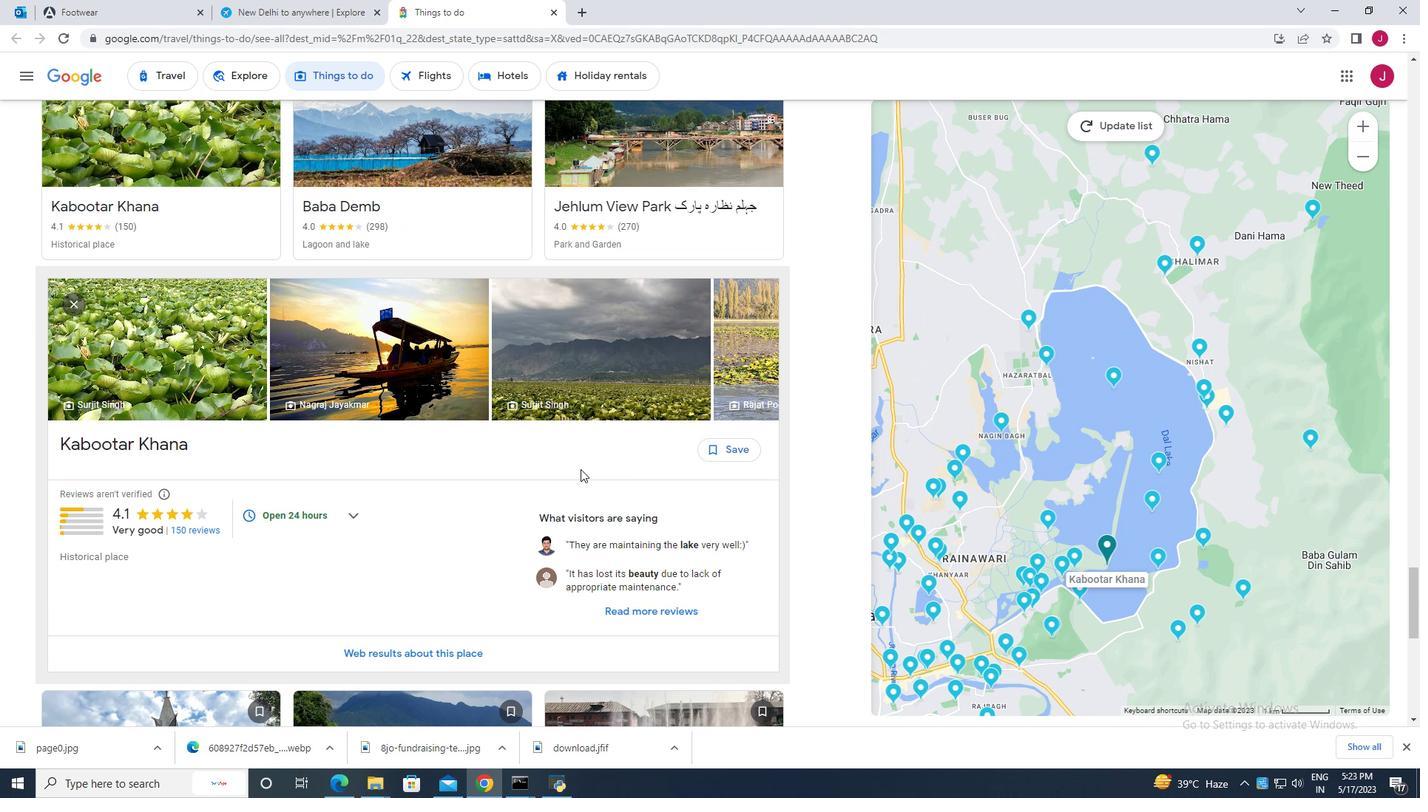 
Action: Mouse moved to (575, 466)
Screenshot: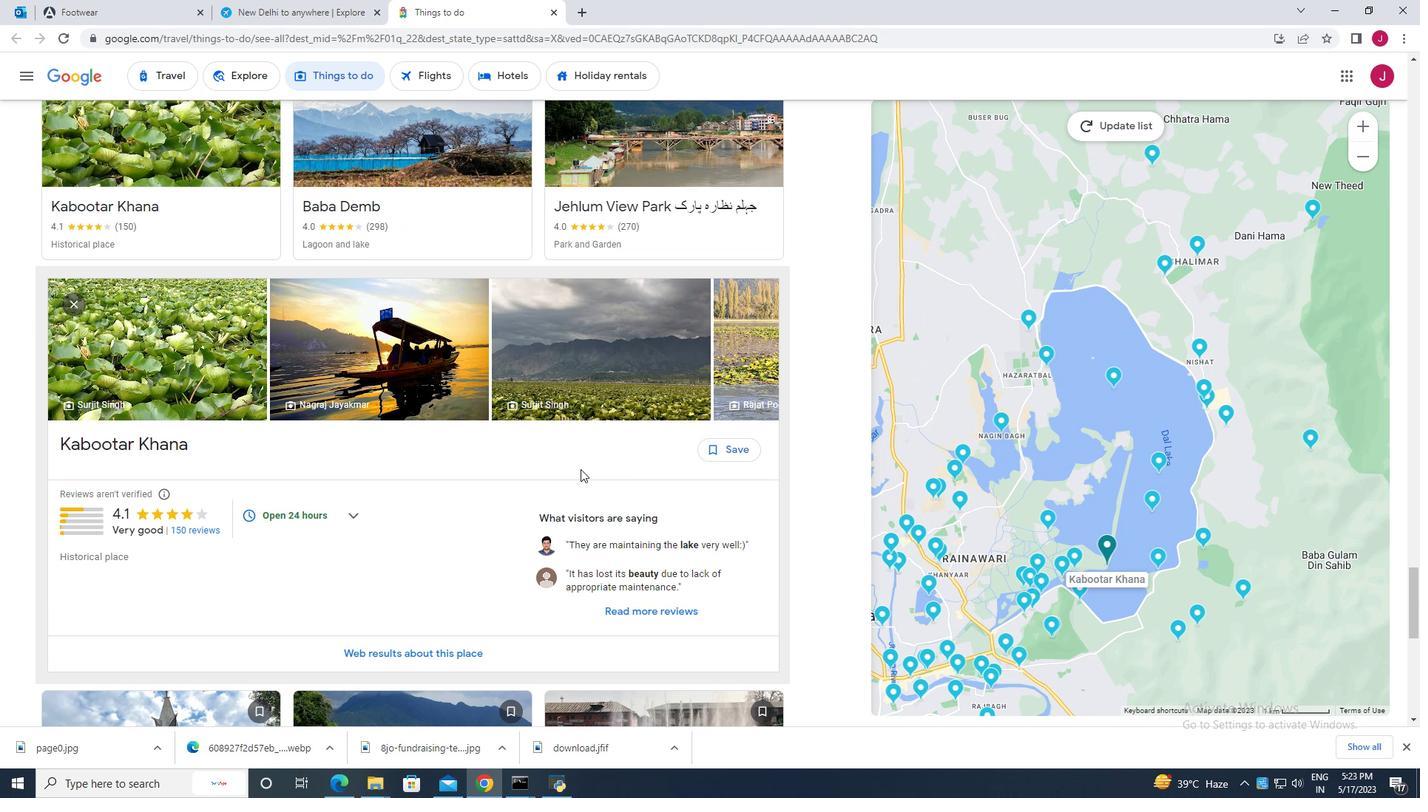 
Action: Mouse scrolled (575, 467) with delta (0, 0)
Screenshot: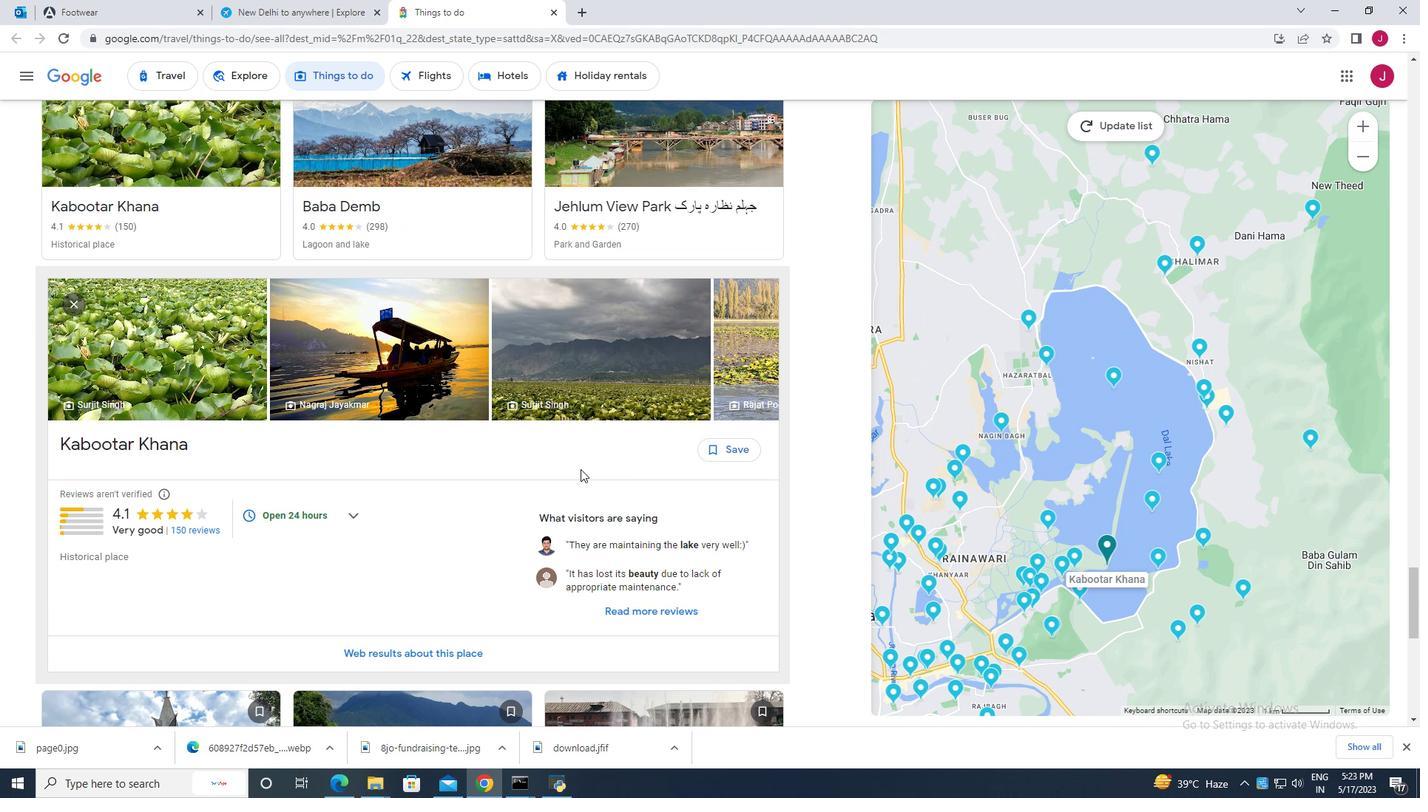 
Action: Mouse scrolled (575, 467) with delta (0, 0)
Screenshot: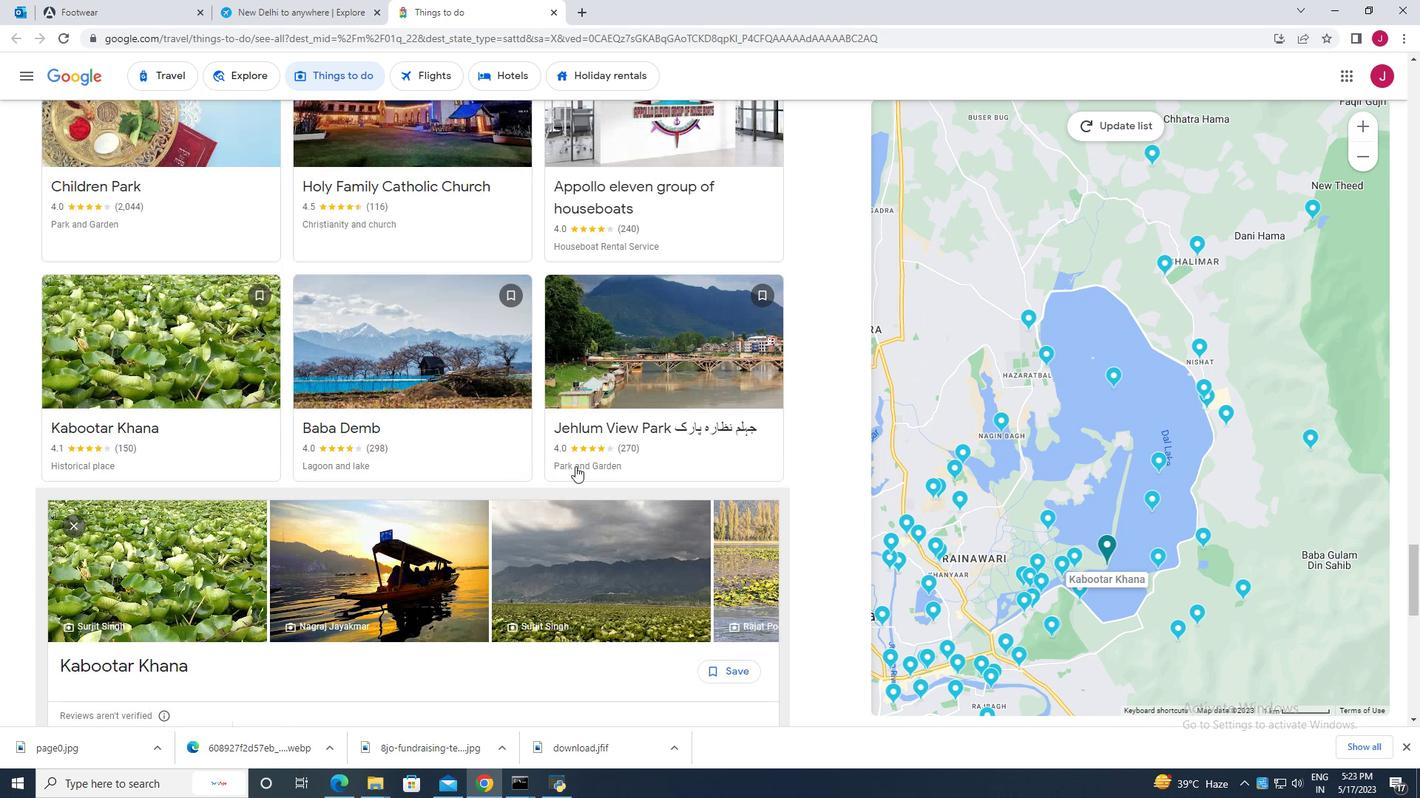 
Action: Mouse scrolled (575, 467) with delta (0, 0)
Screenshot: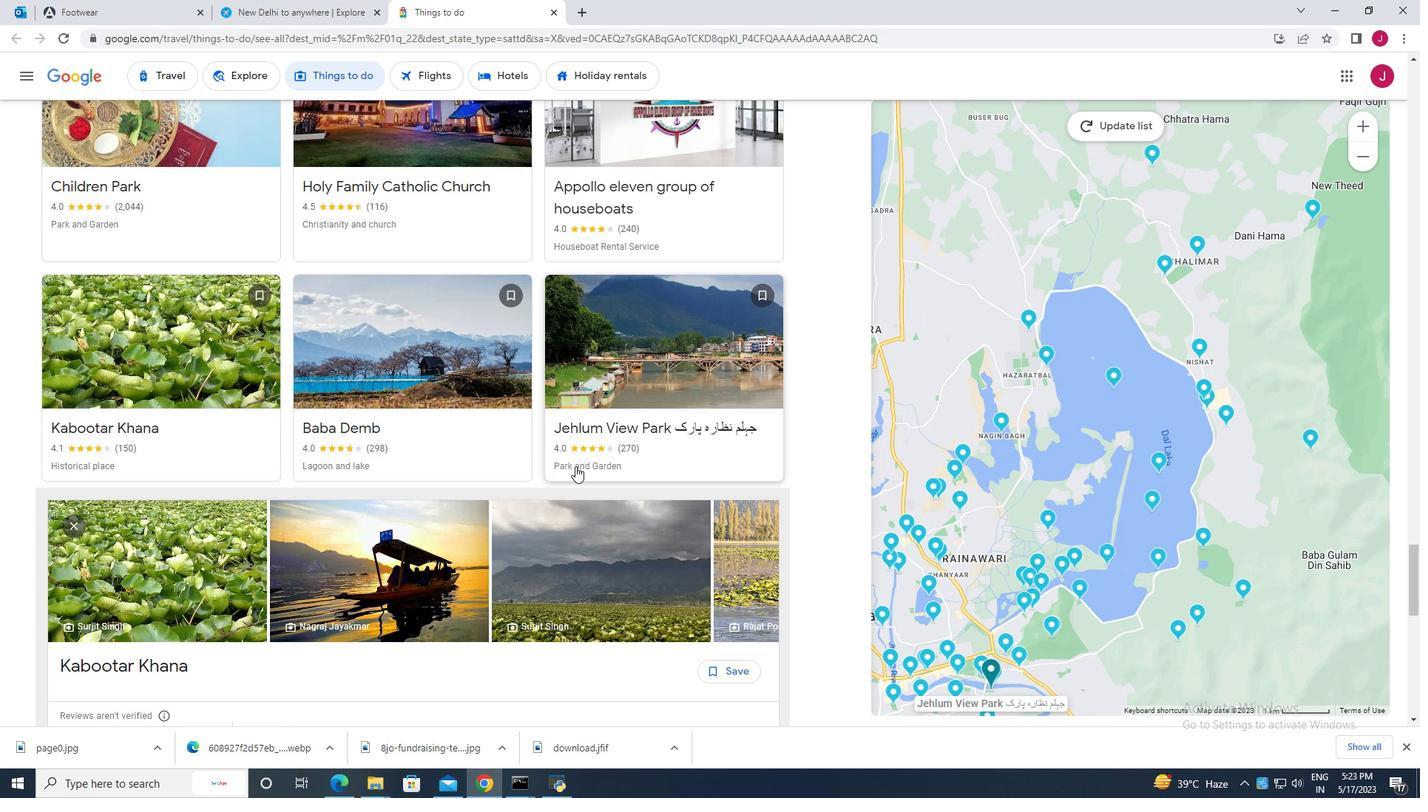 
Action: Mouse scrolled (575, 467) with delta (0, 0)
Screenshot: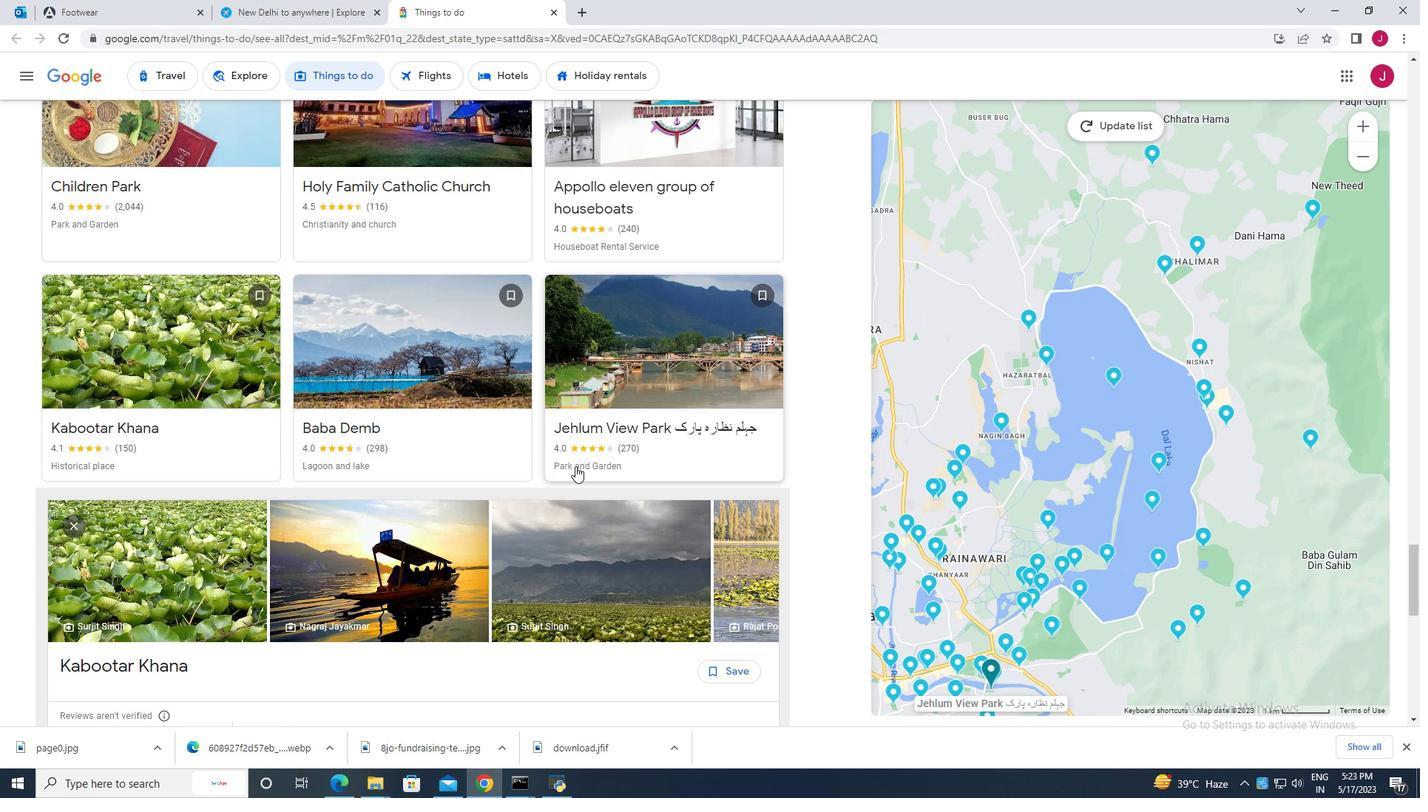 
Action: Mouse scrolled (575, 467) with delta (0, 0)
Screenshot: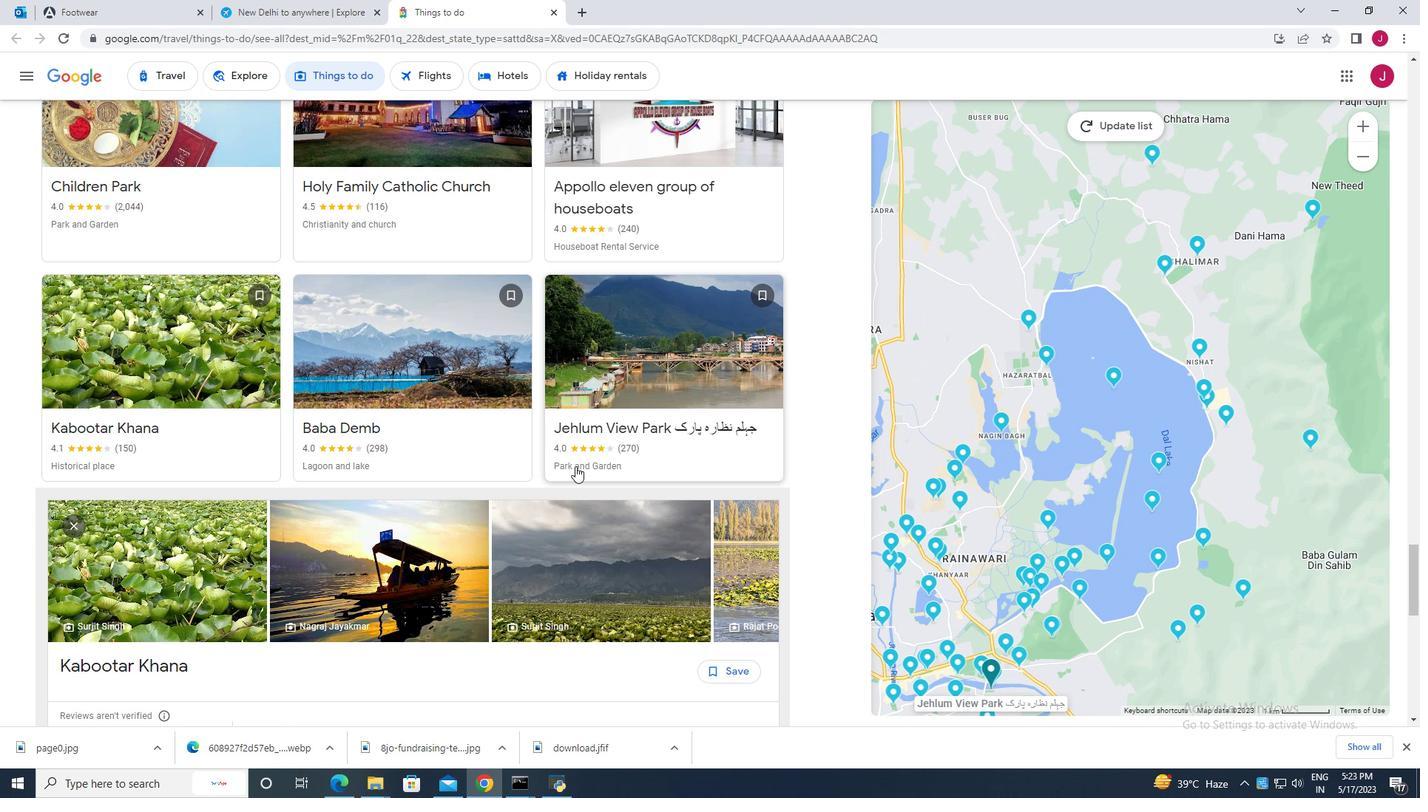 
Action: Mouse scrolled (575, 467) with delta (0, 0)
Screenshot: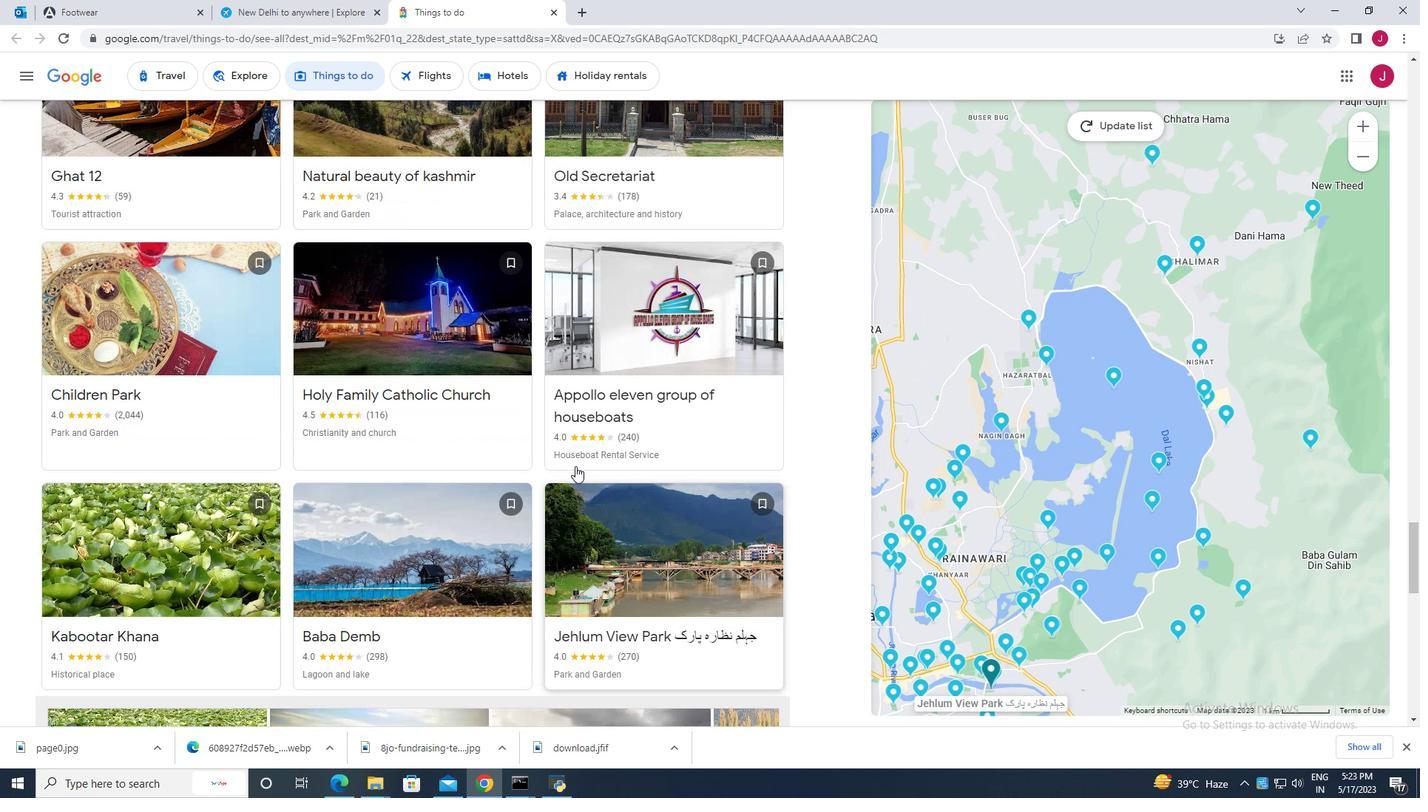 
Action: Mouse scrolled (575, 467) with delta (0, 0)
Screenshot: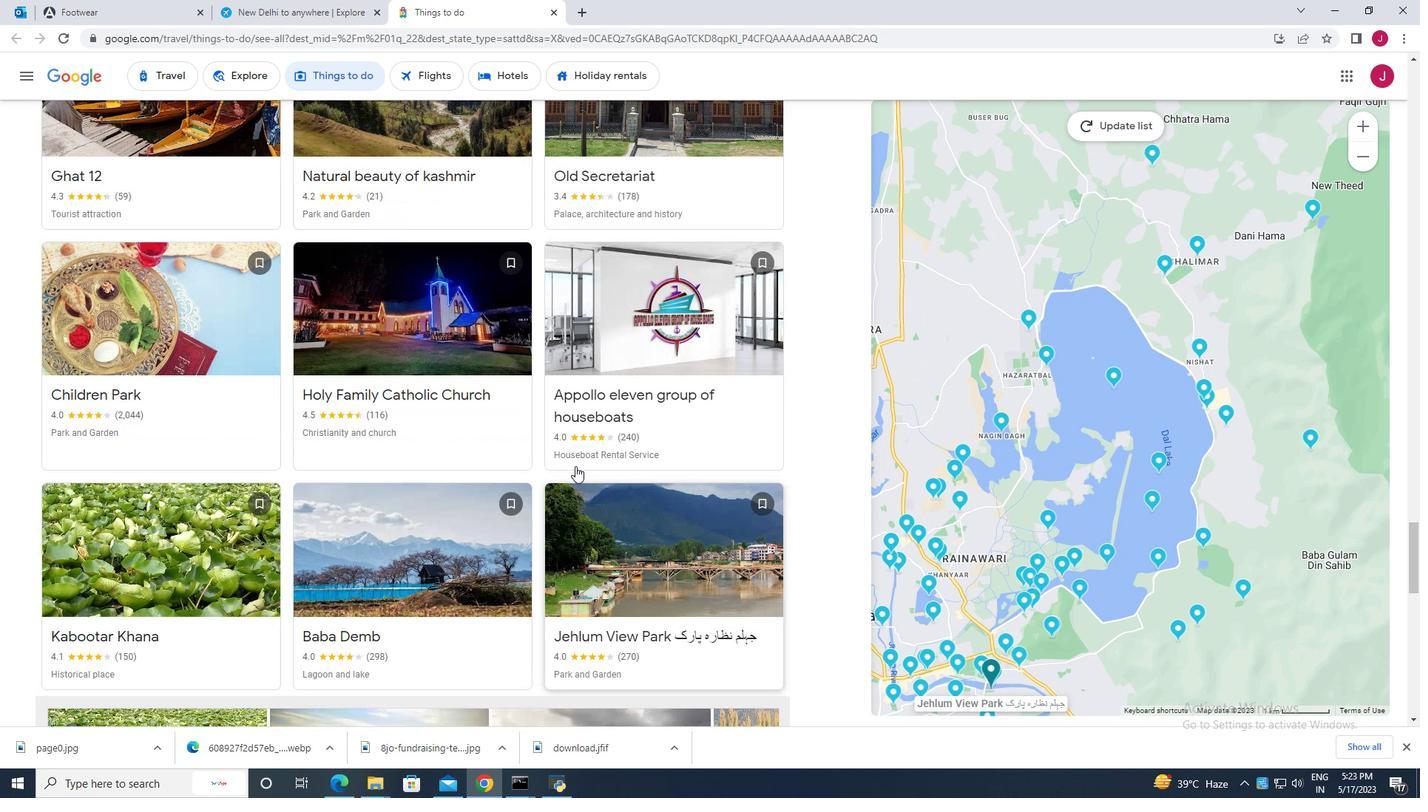
Action: Mouse scrolled (575, 467) with delta (0, 0)
Screenshot: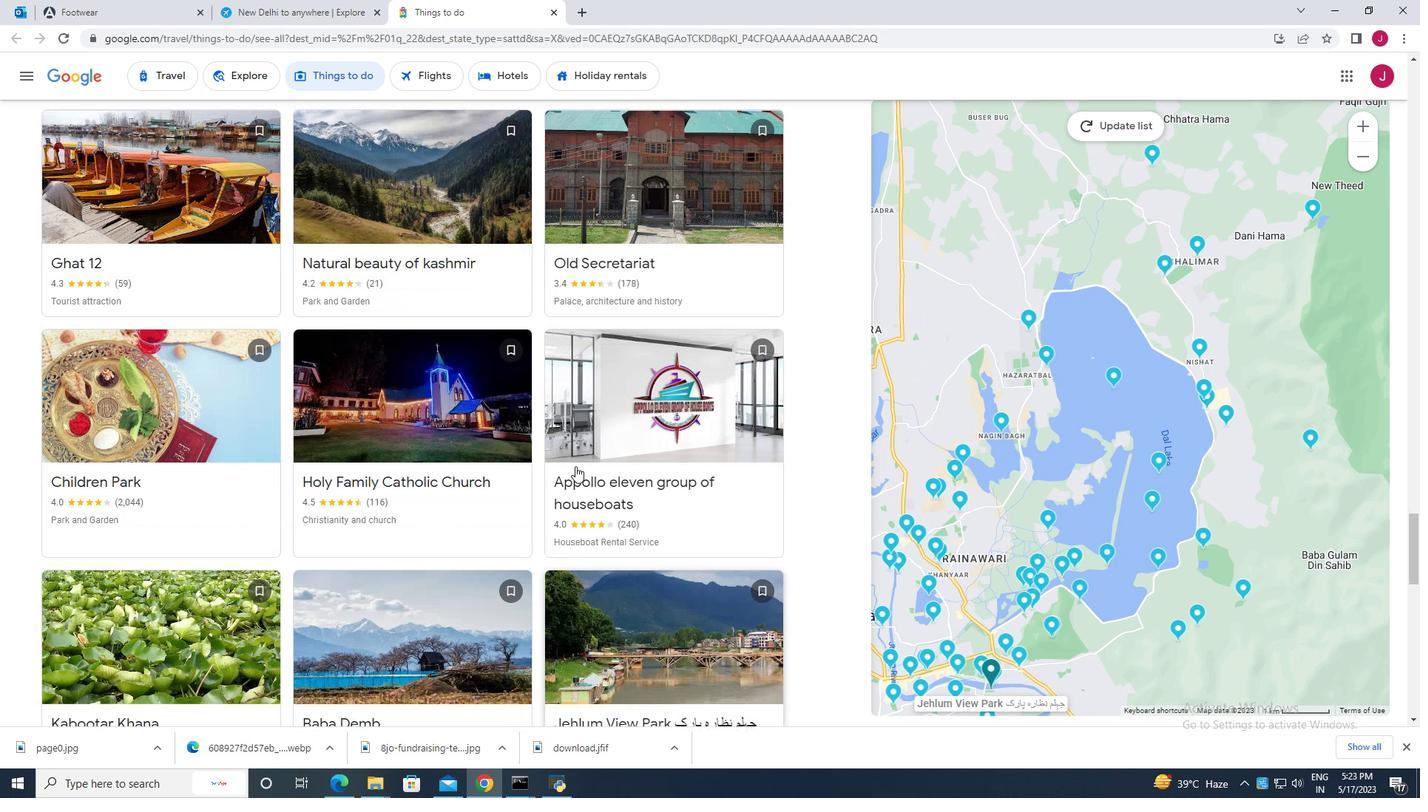 
Action: Mouse scrolled (575, 467) with delta (0, 0)
Screenshot: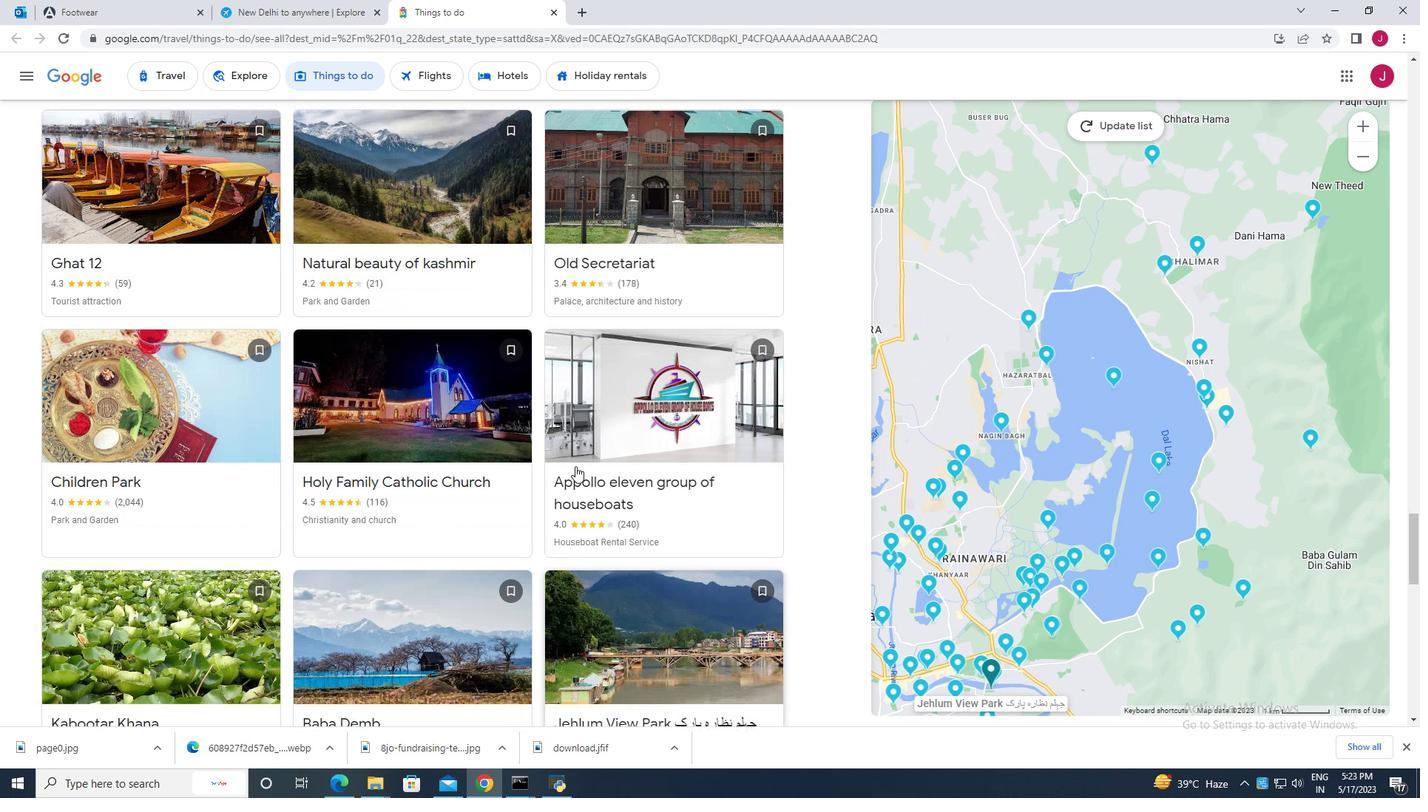 
Action: Mouse scrolled (575, 467) with delta (0, 0)
Screenshot: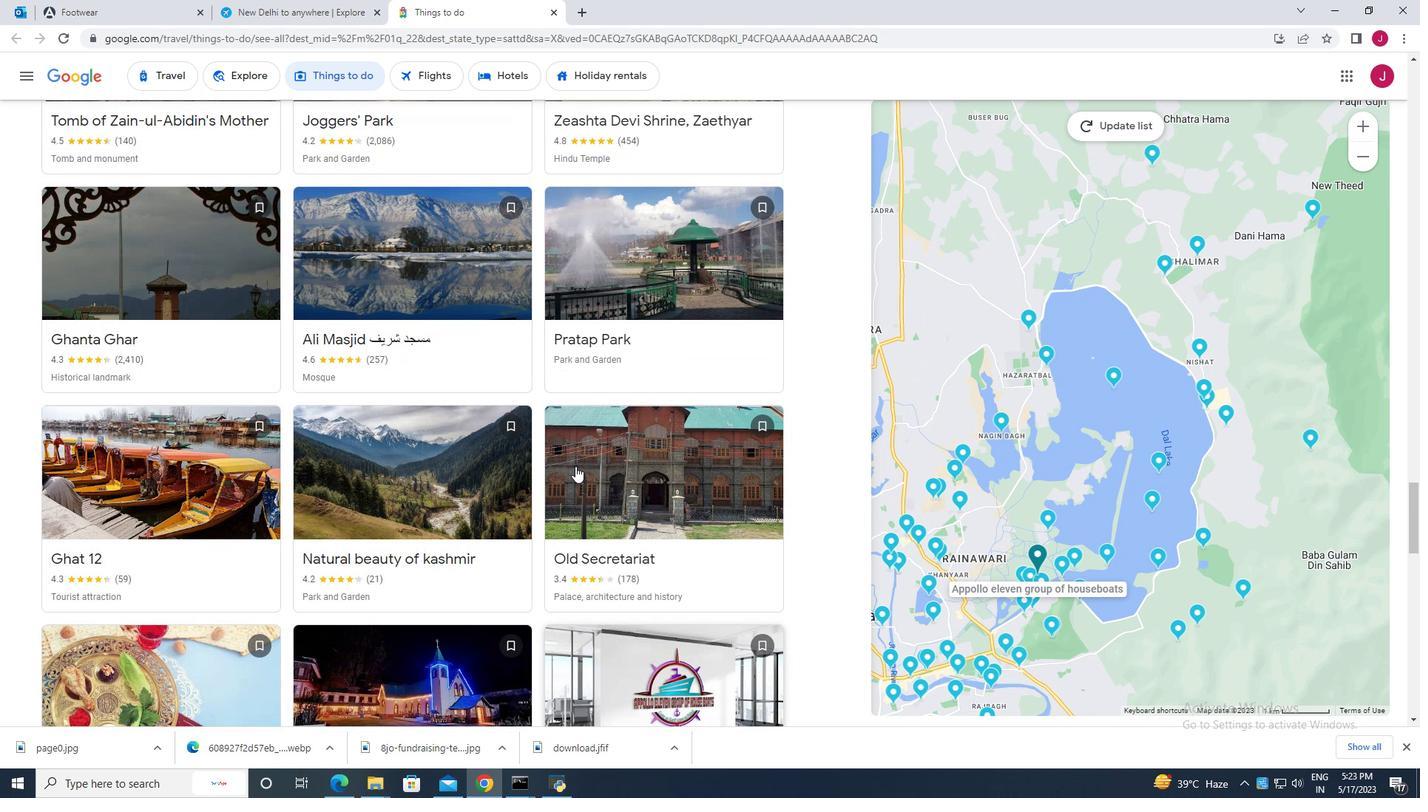 
Action: Mouse scrolled (575, 467) with delta (0, 0)
Screenshot: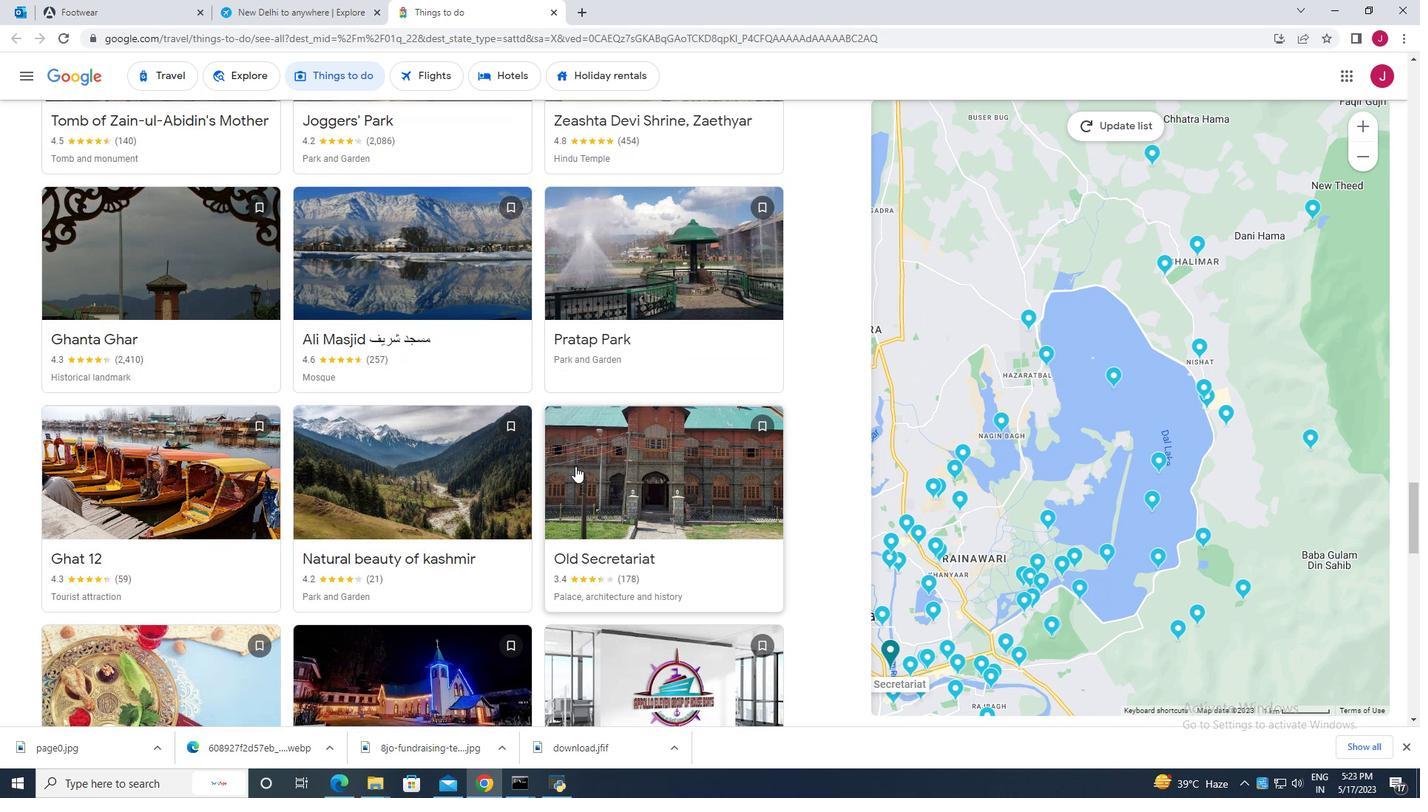 
Action: Mouse scrolled (575, 467) with delta (0, 0)
Screenshot: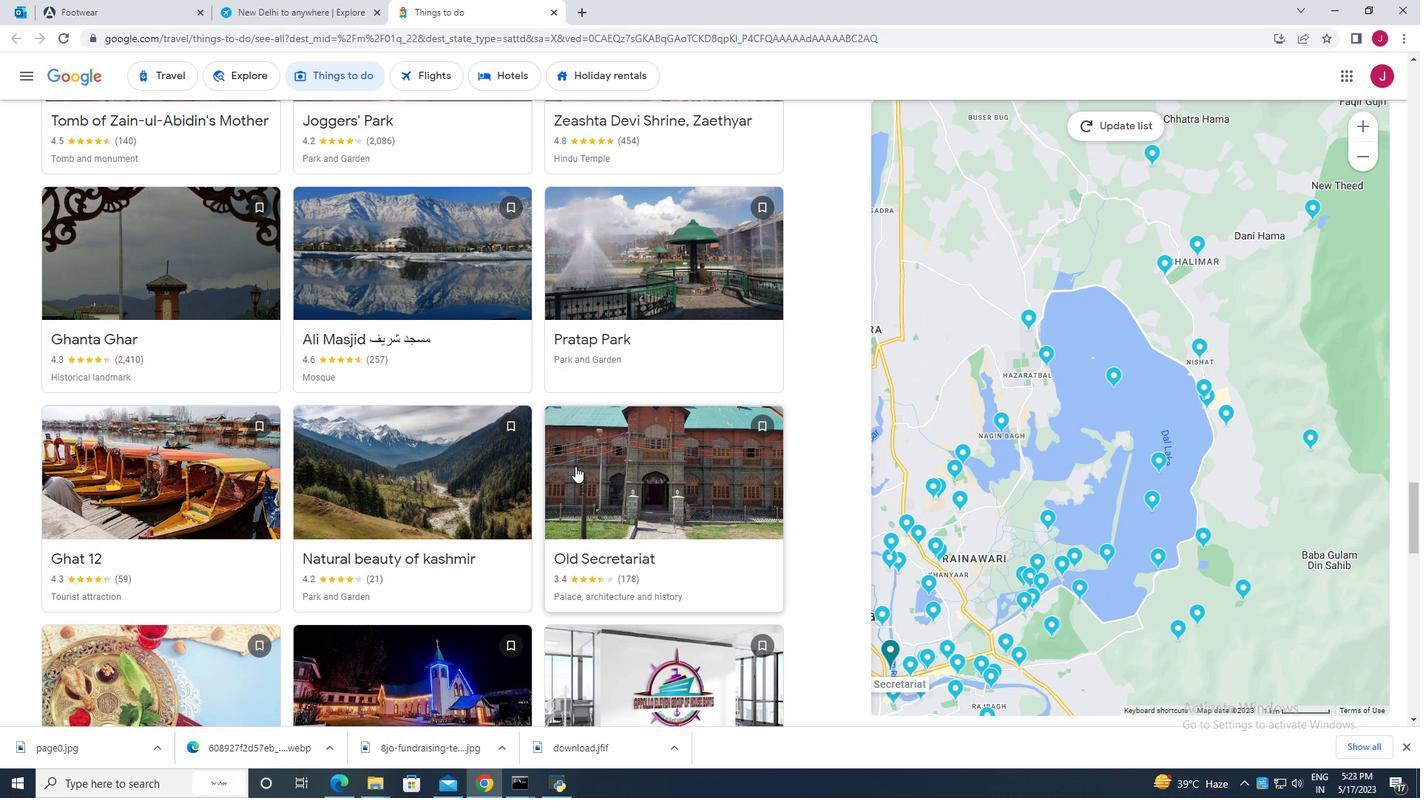 
Action: Mouse scrolled (575, 467) with delta (0, 0)
Screenshot: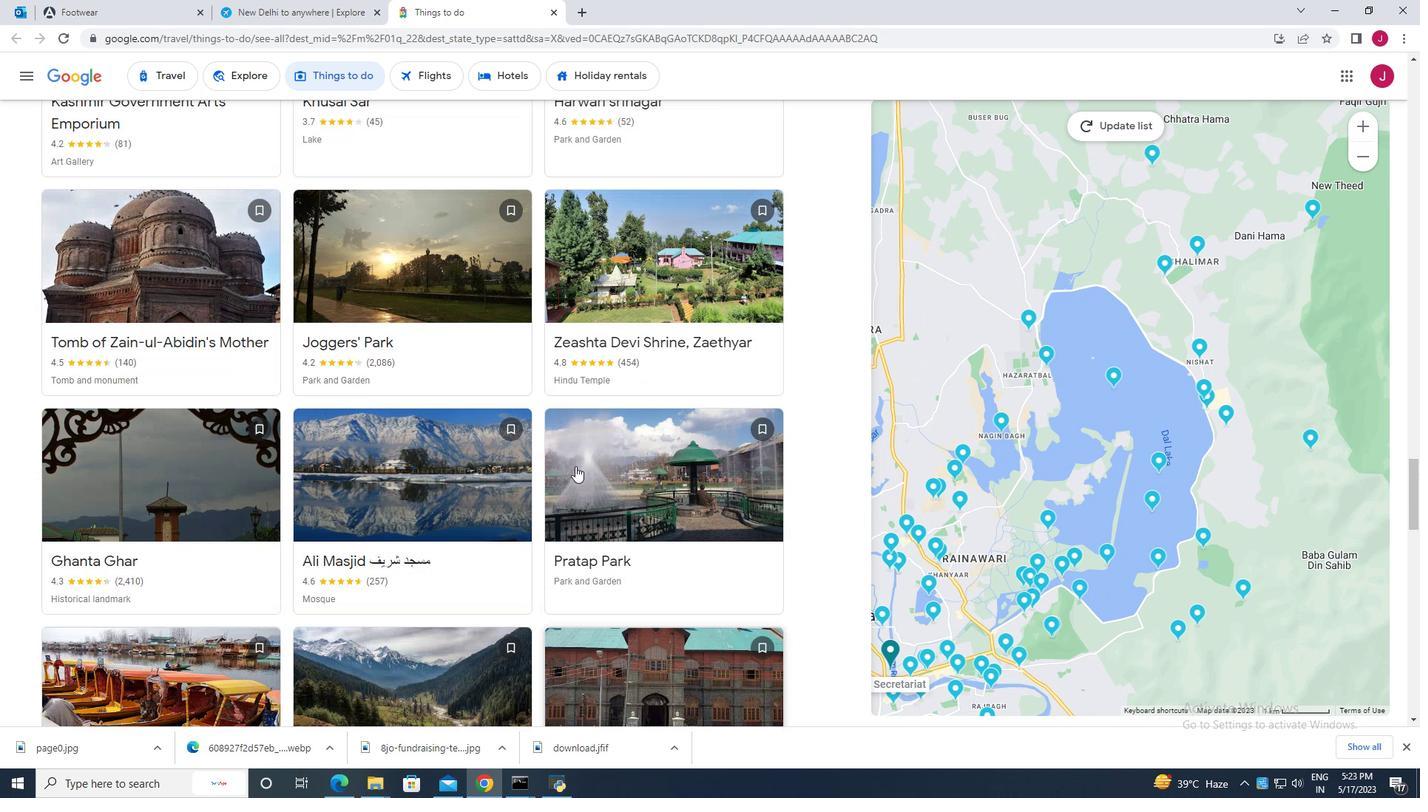 
Action: Mouse scrolled (575, 467) with delta (0, 0)
Screenshot: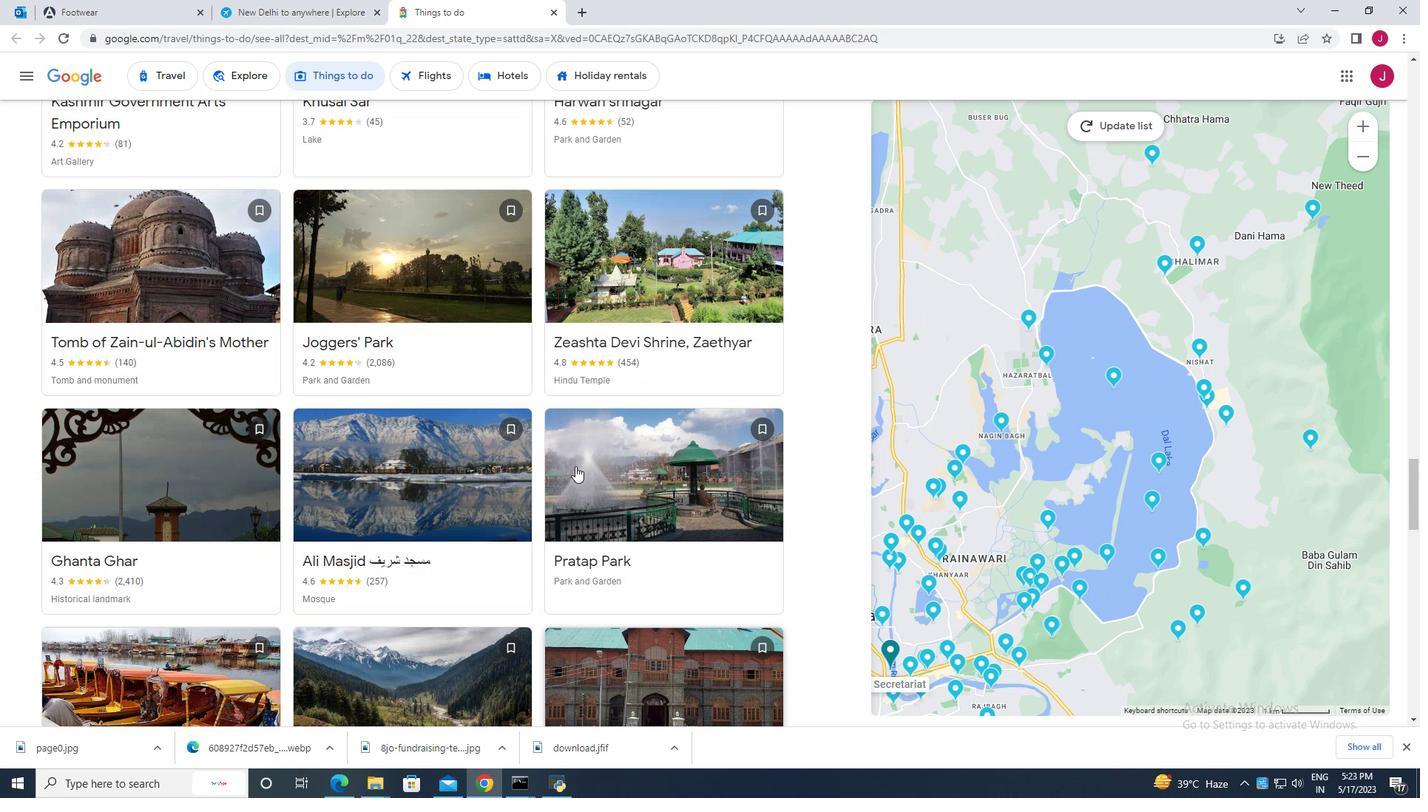 
Action: Mouse scrolled (575, 467) with delta (0, 0)
Screenshot: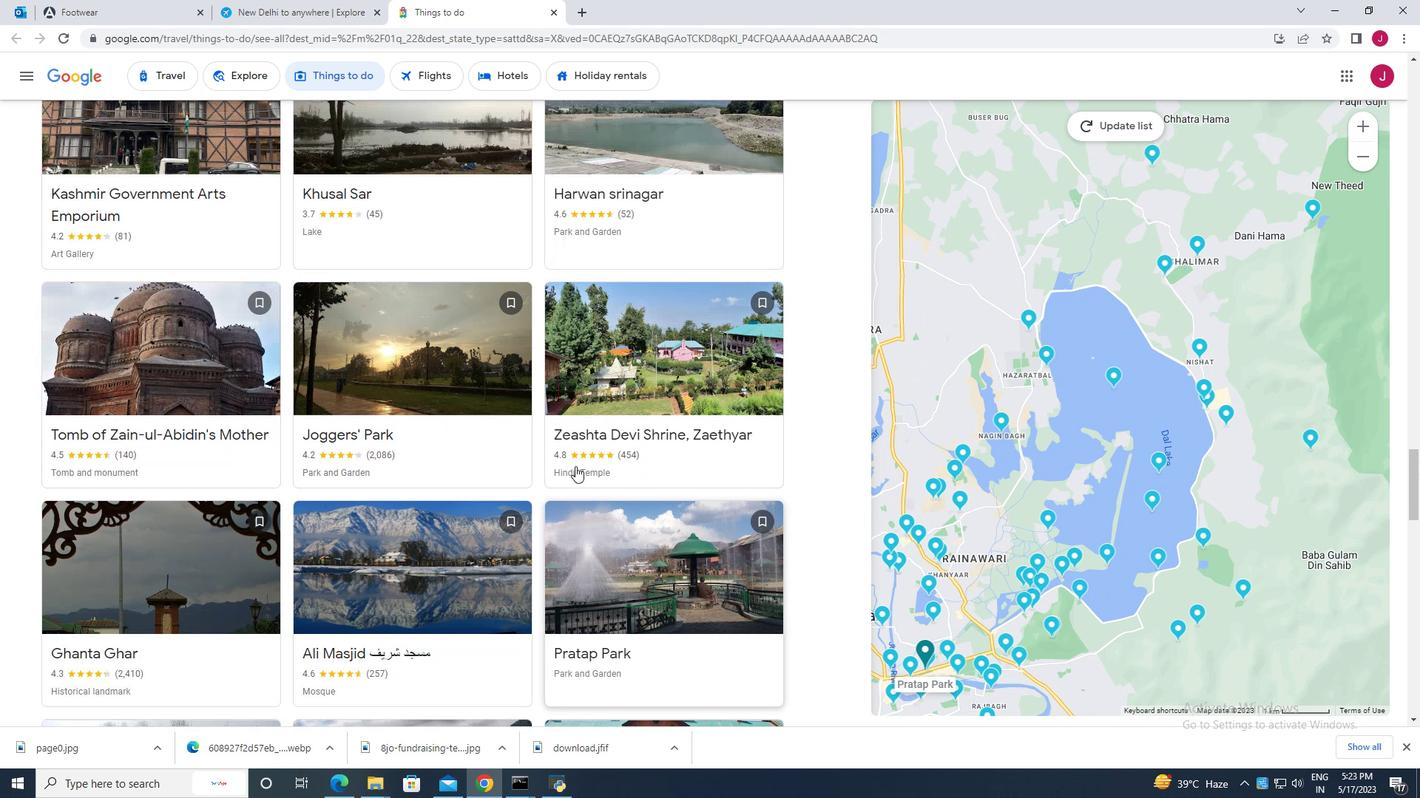 
Action: Mouse scrolled (575, 467) with delta (0, 0)
Screenshot: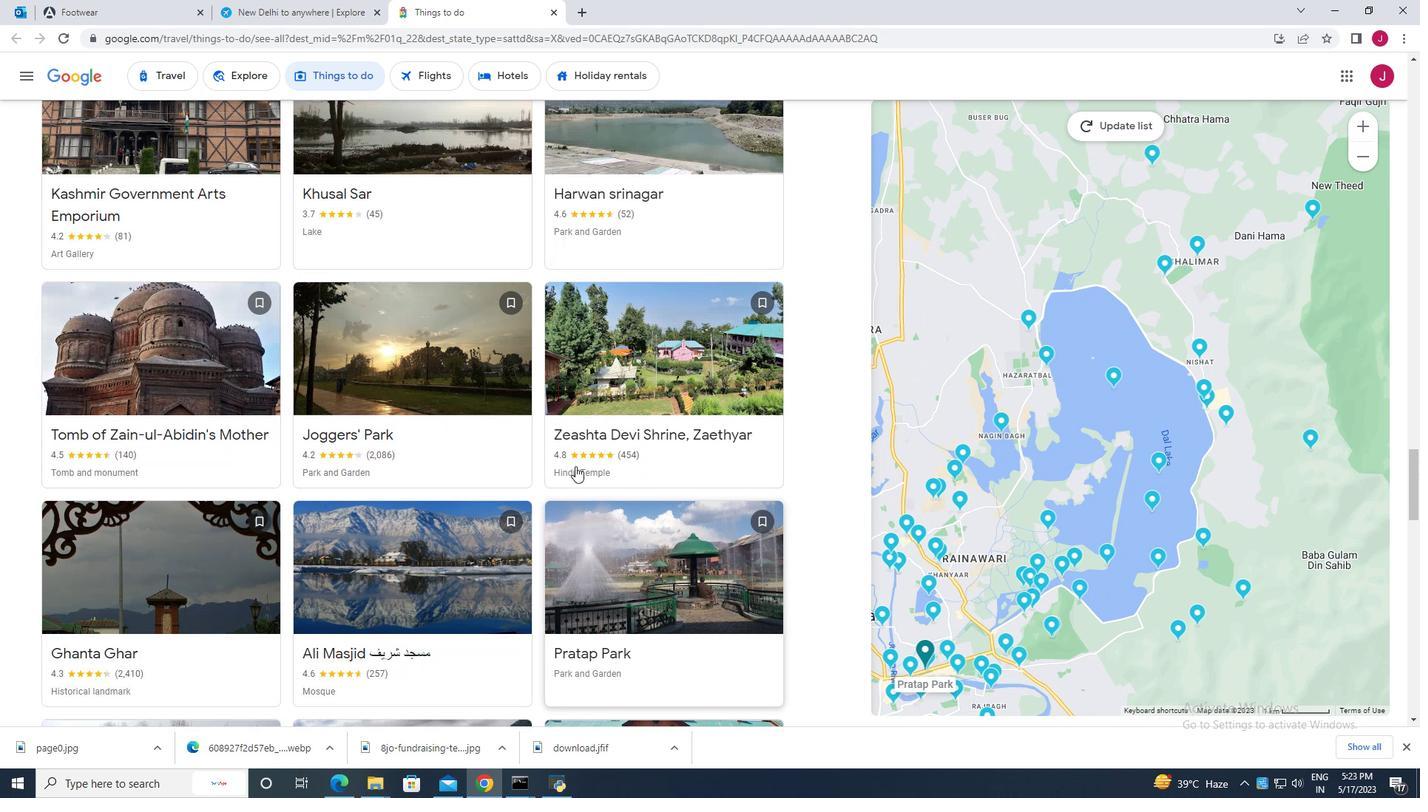 
Action: Mouse scrolled (575, 467) with delta (0, 0)
Screenshot: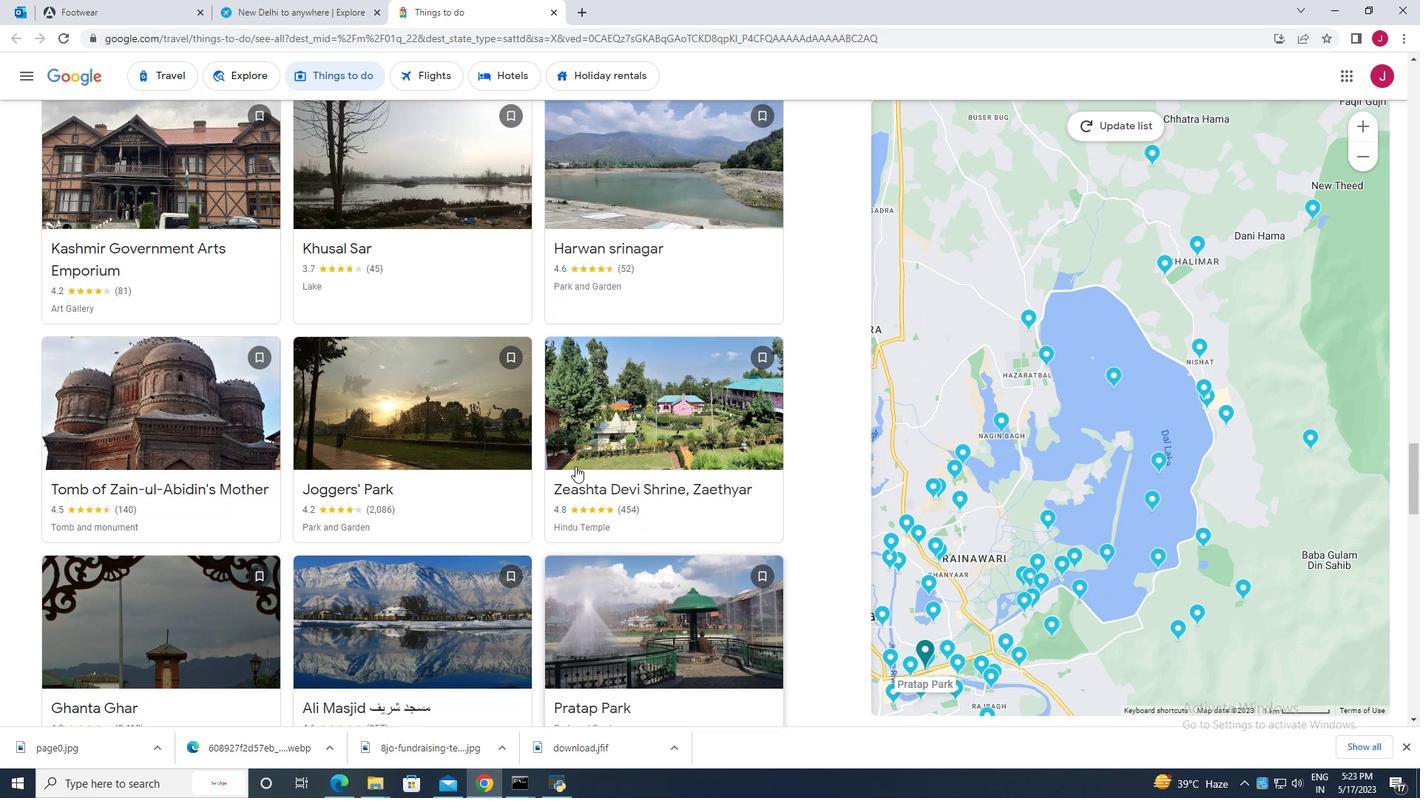 
Action: Mouse scrolled (575, 467) with delta (0, 0)
Screenshot: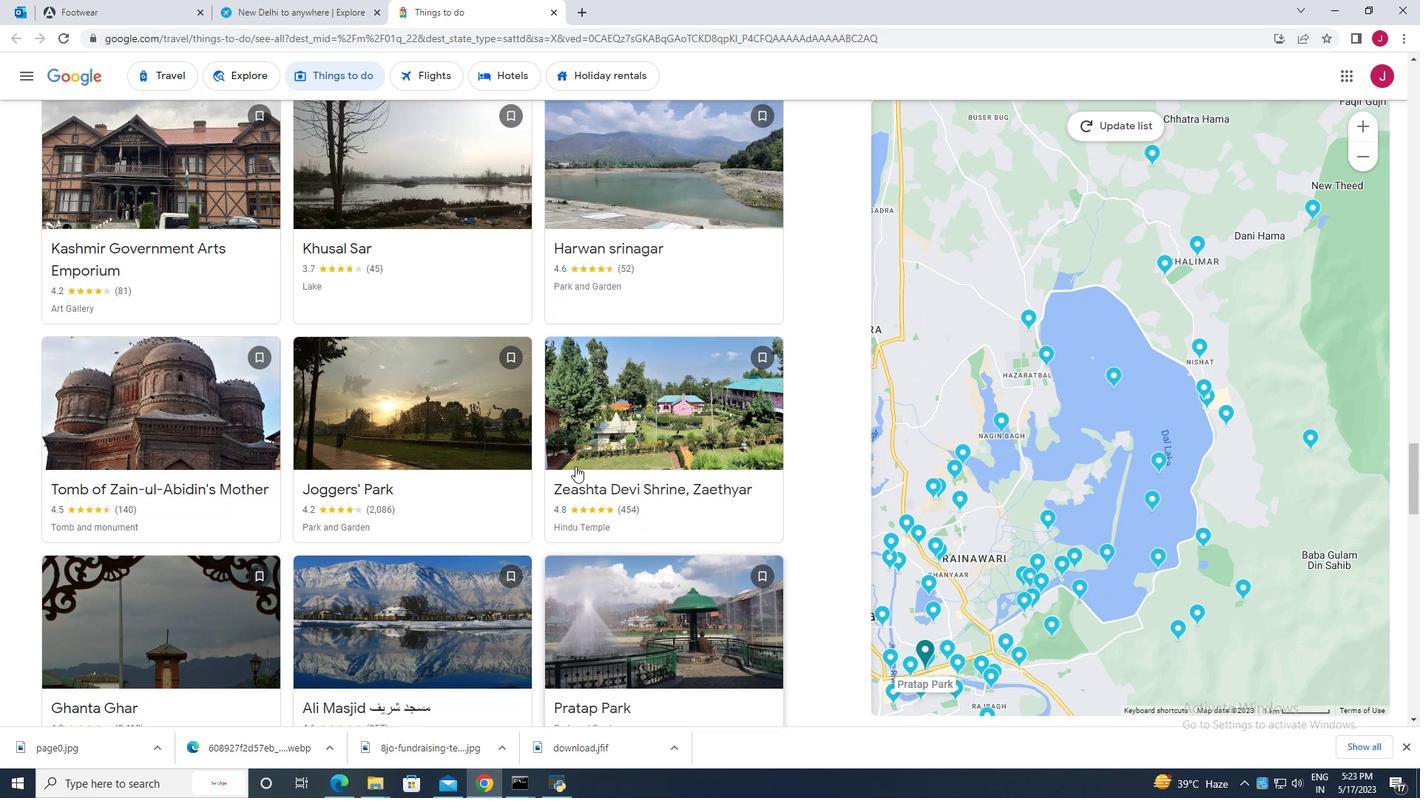 
Action: Mouse scrolled (575, 467) with delta (0, 0)
Screenshot: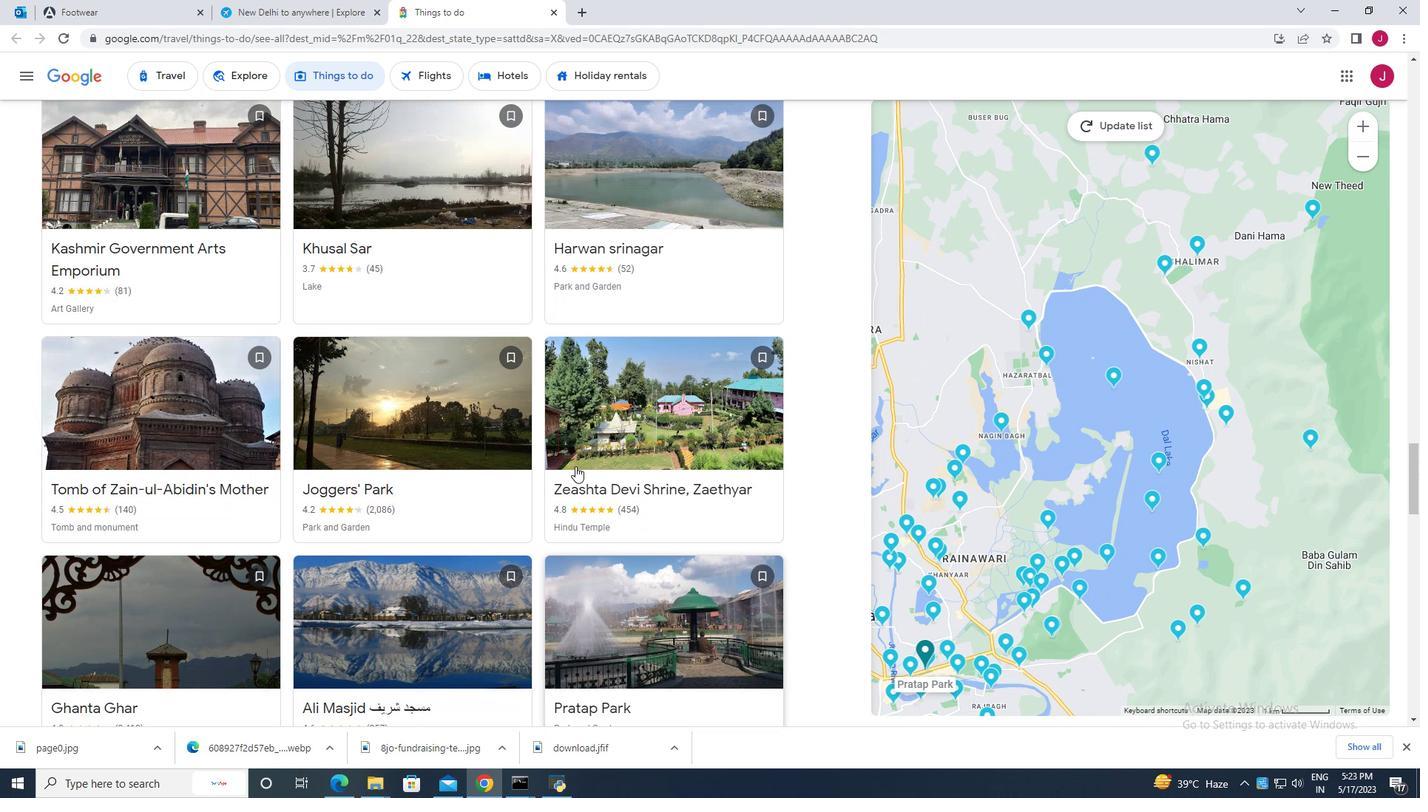 
Action: Mouse scrolled (575, 467) with delta (0, 0)
Screenshot: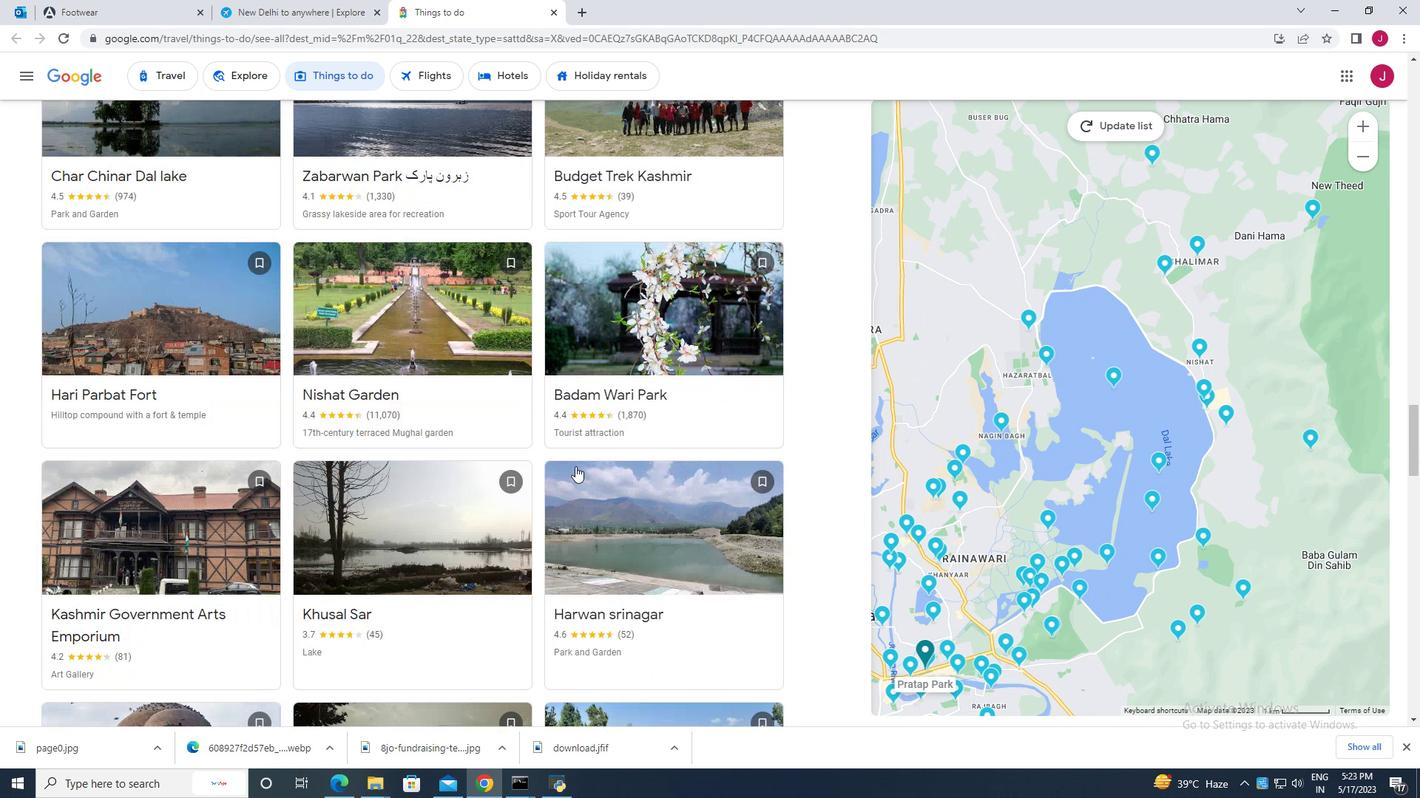 
Action: Mouse scrolled (575, 467) with delta (0, 0)
Screenshot: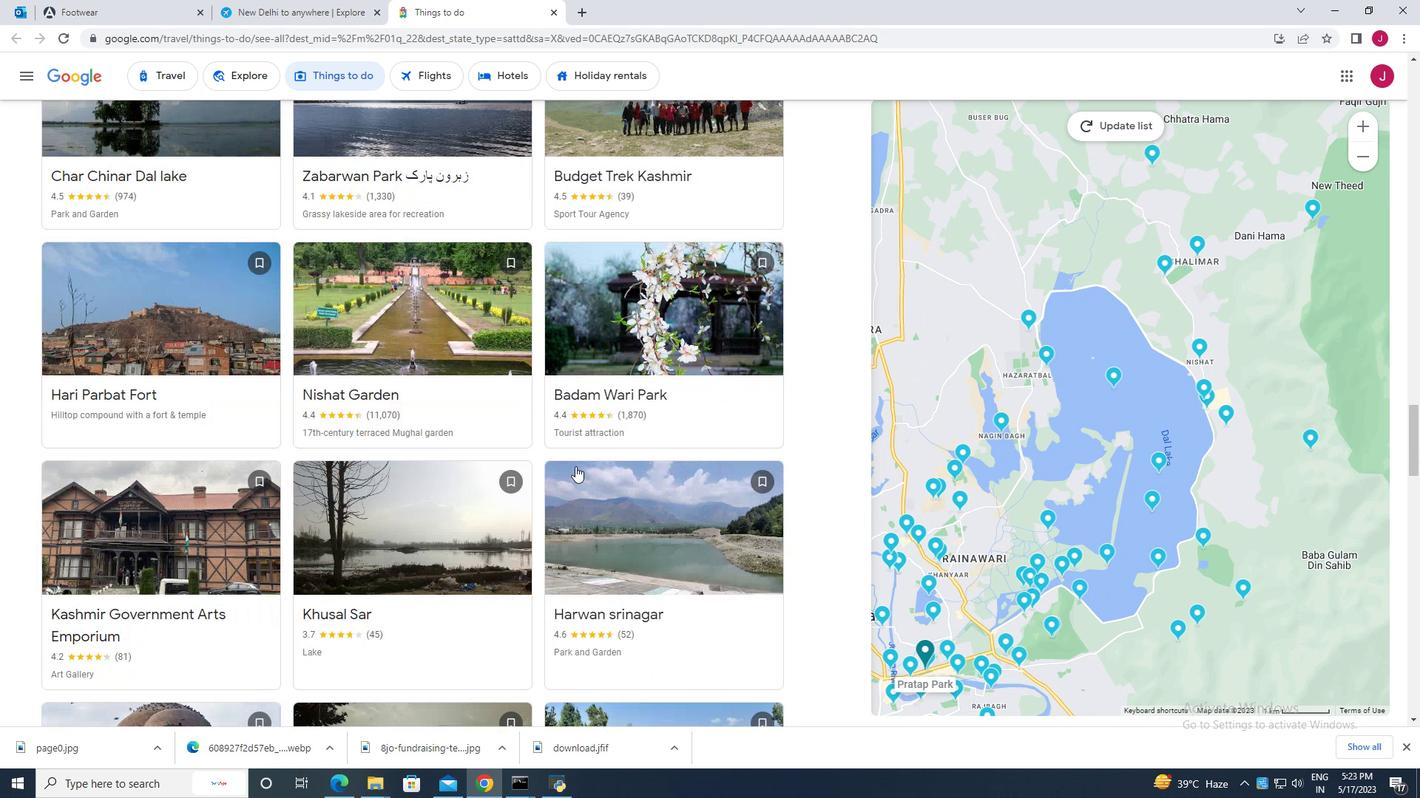 
Action: Mouse scrolled (575, 467) with delta (0, 0)
Screenshot: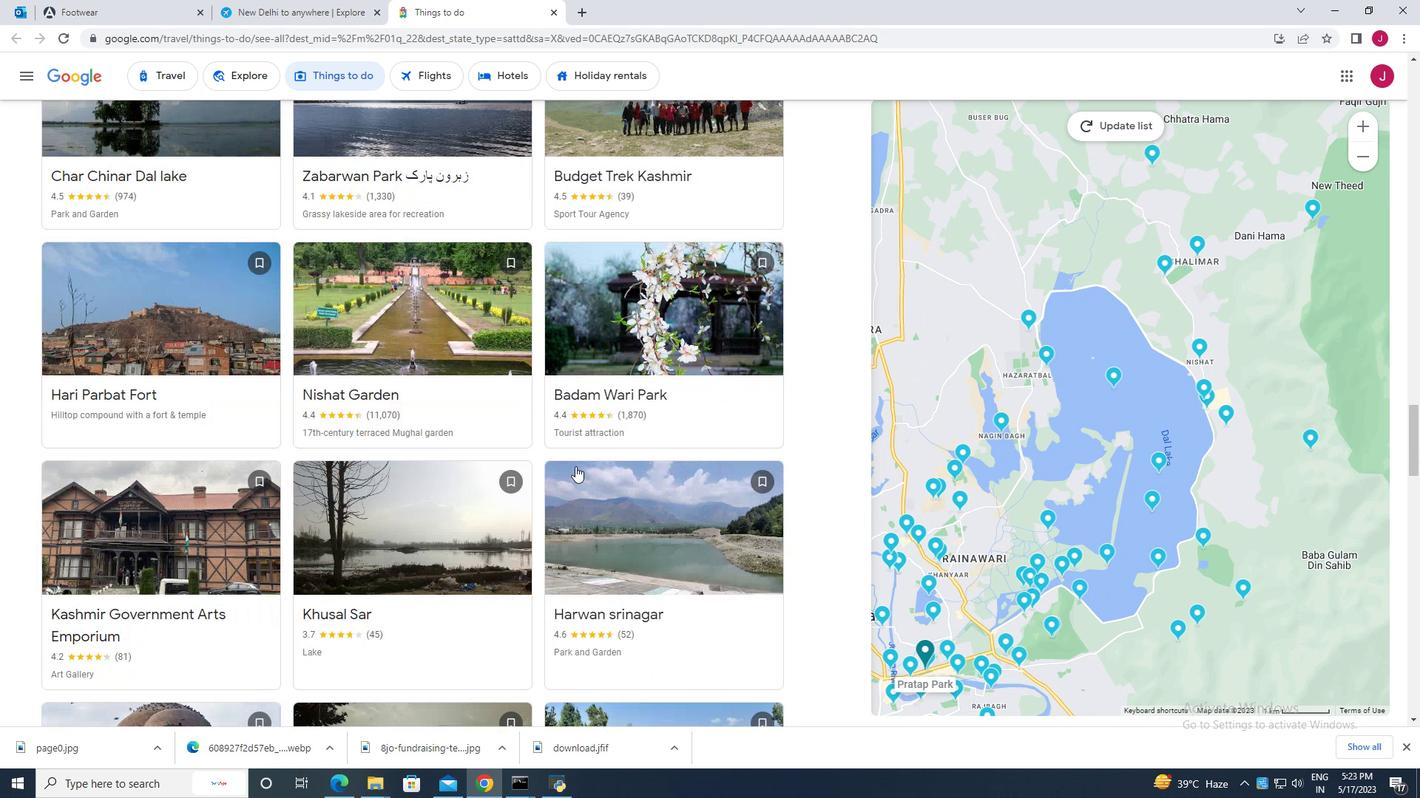 
Action: Mouse scrolled (575, 467) with delta (0, 0)
Screenshot: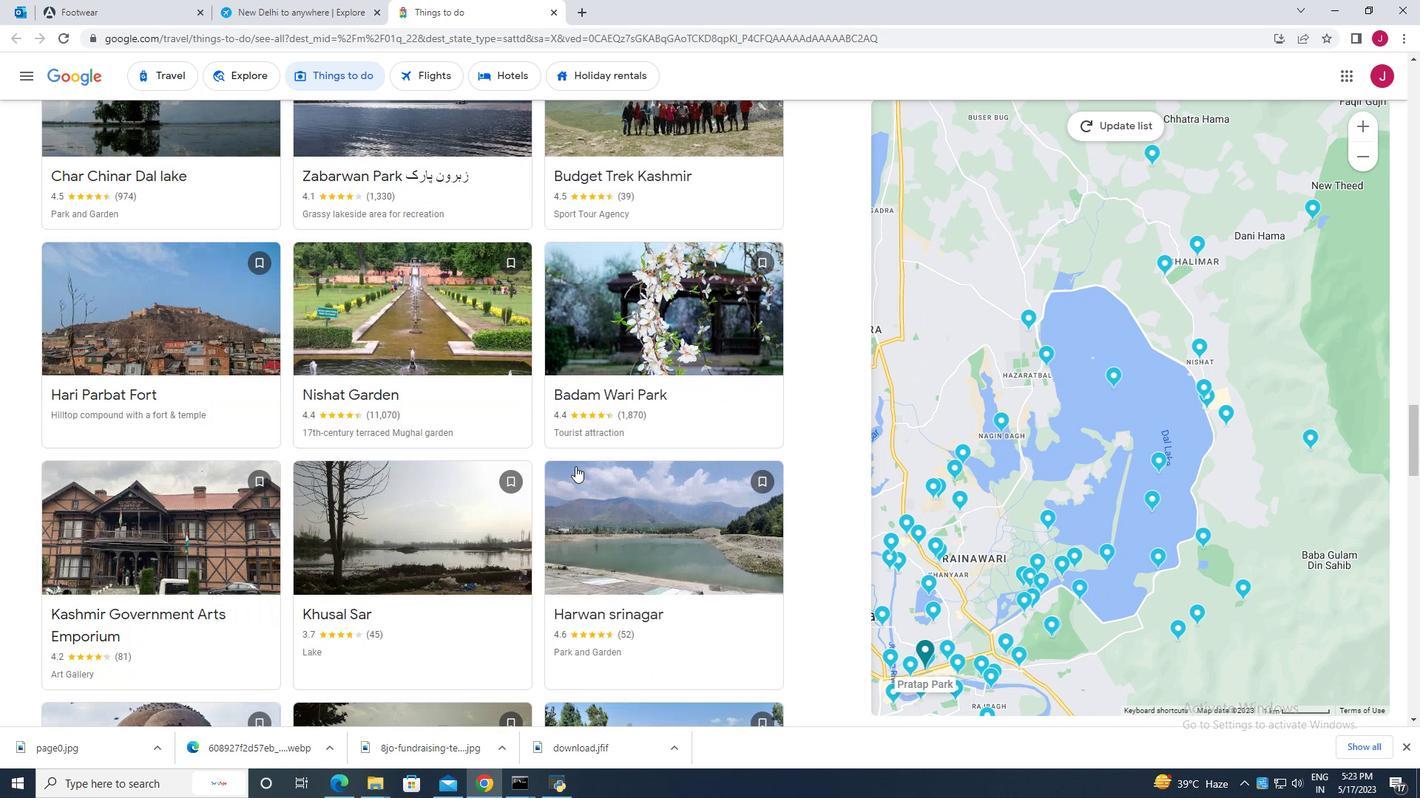 
Action: Mouse scrolled (575, 467) with delta (0, 0)
Screenshot: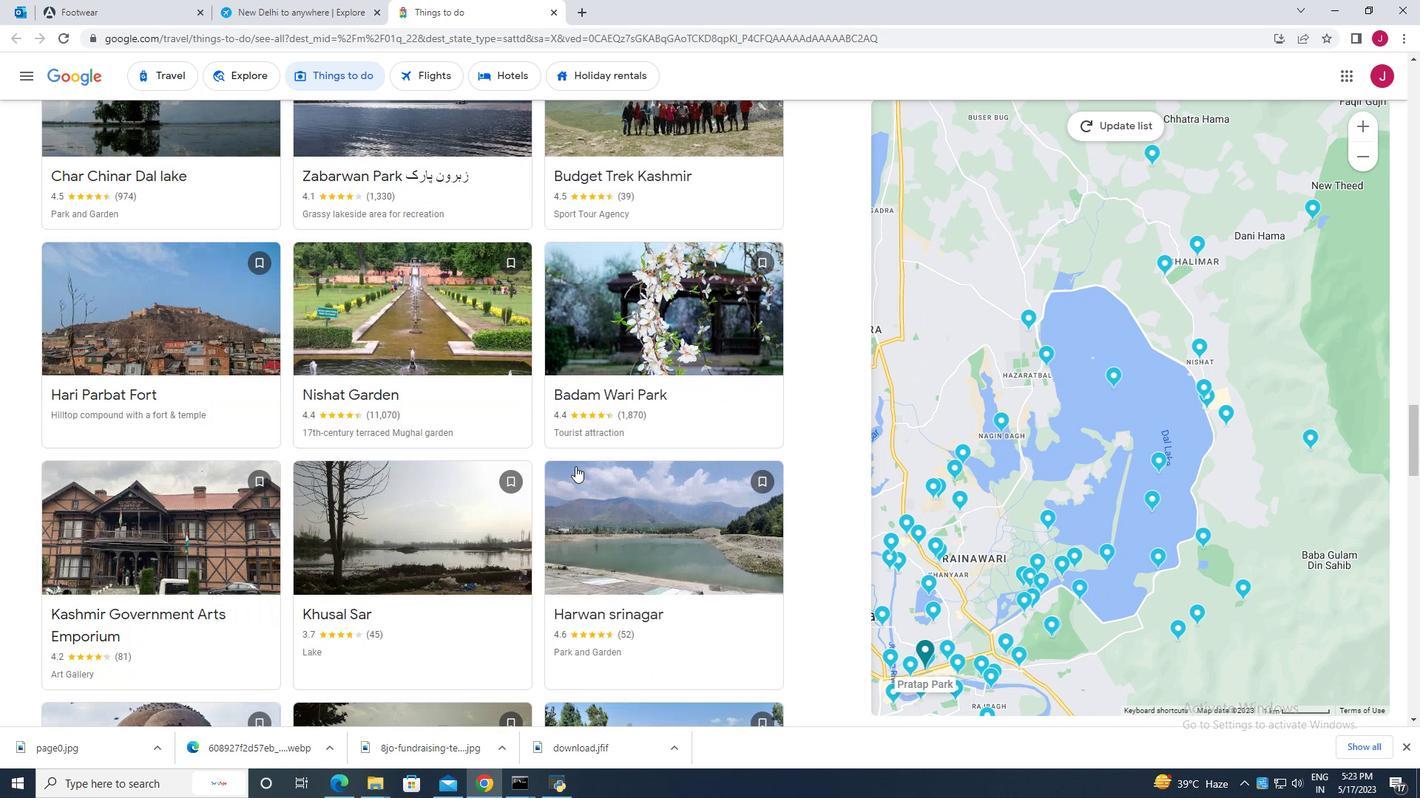 
Action: Mouse scrolled (575, 467) with delta (0, 0)
Screenshot: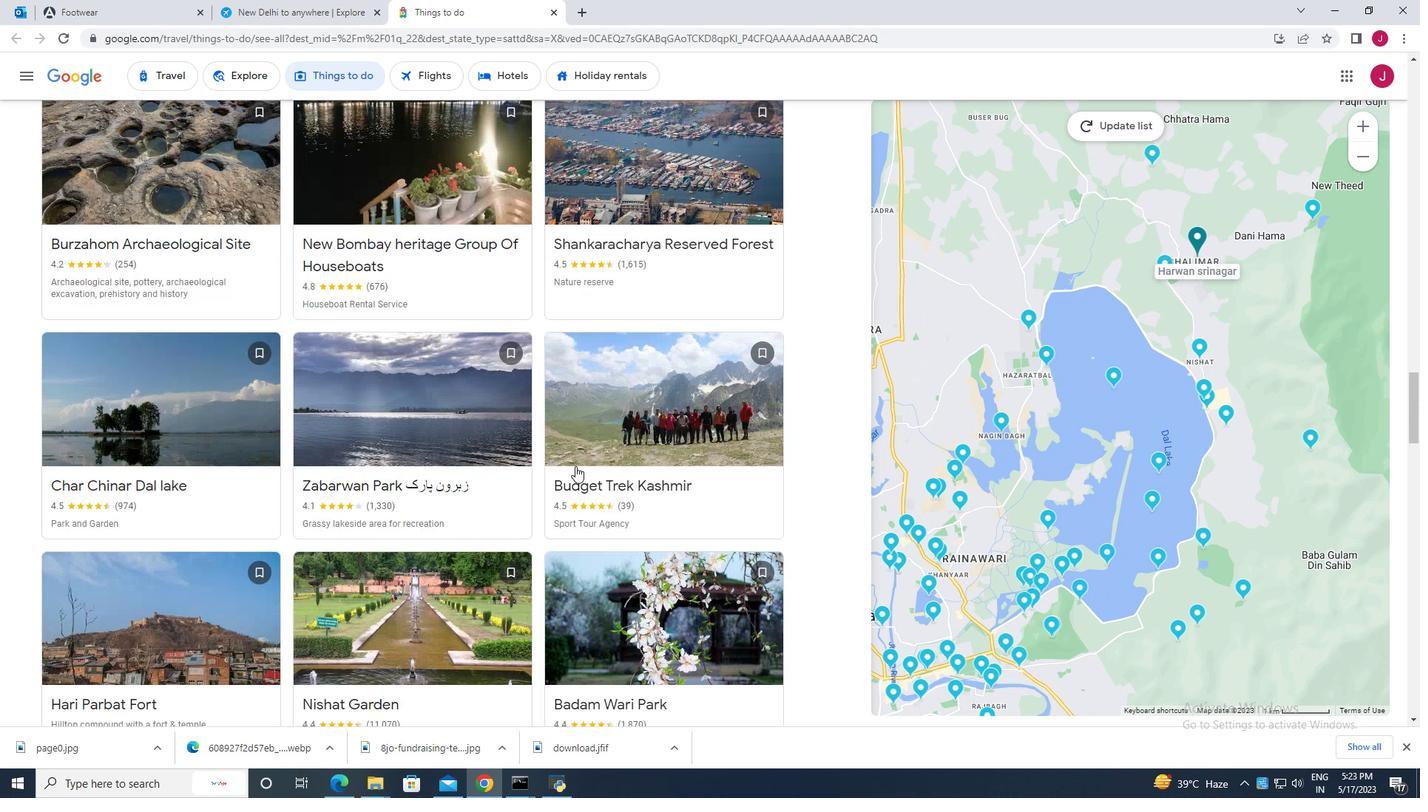
Action: Mouse scrolled (575, 467) with delta (0, 0)
Screenshot: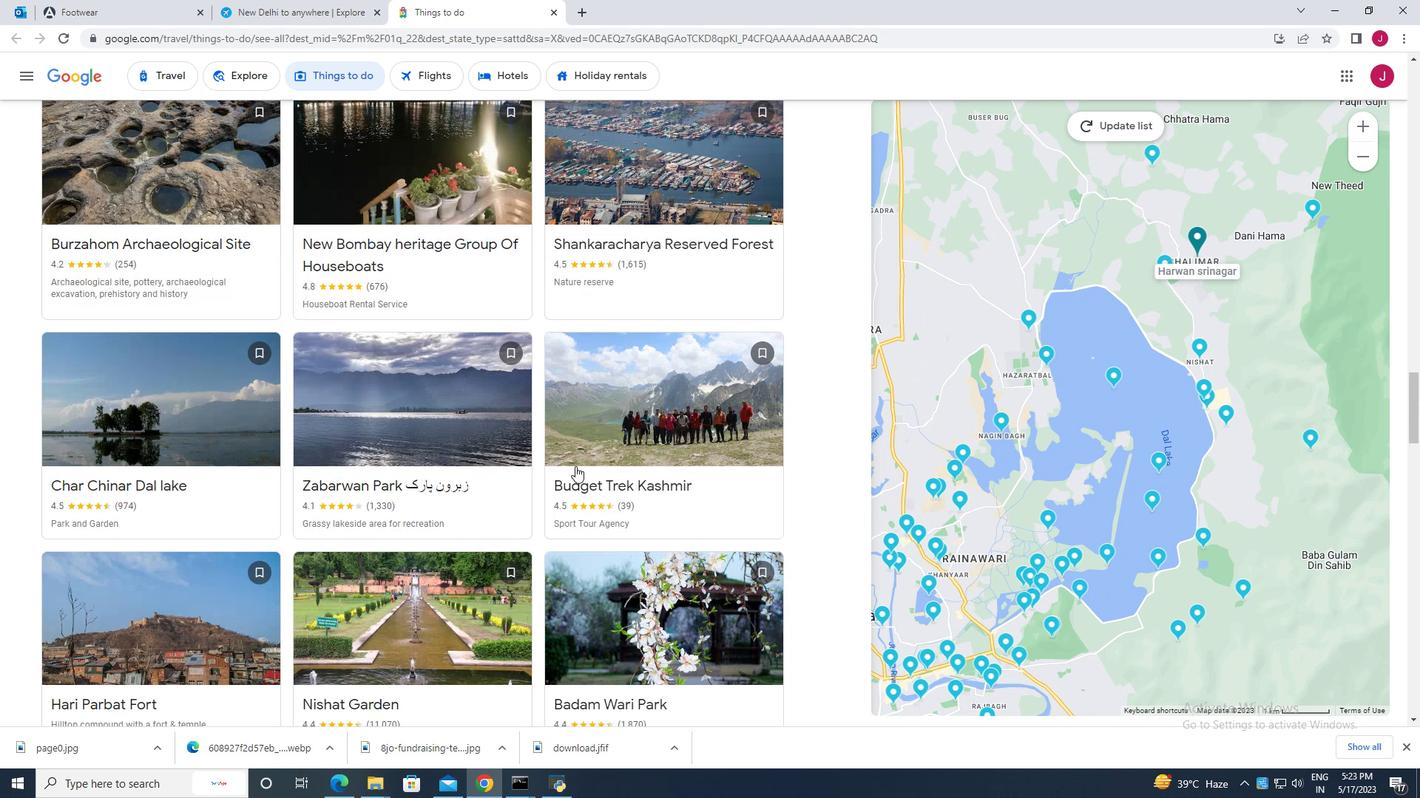 
Action: Mouse scrolled (575, 467) with delta (0, 0)
Screenshot: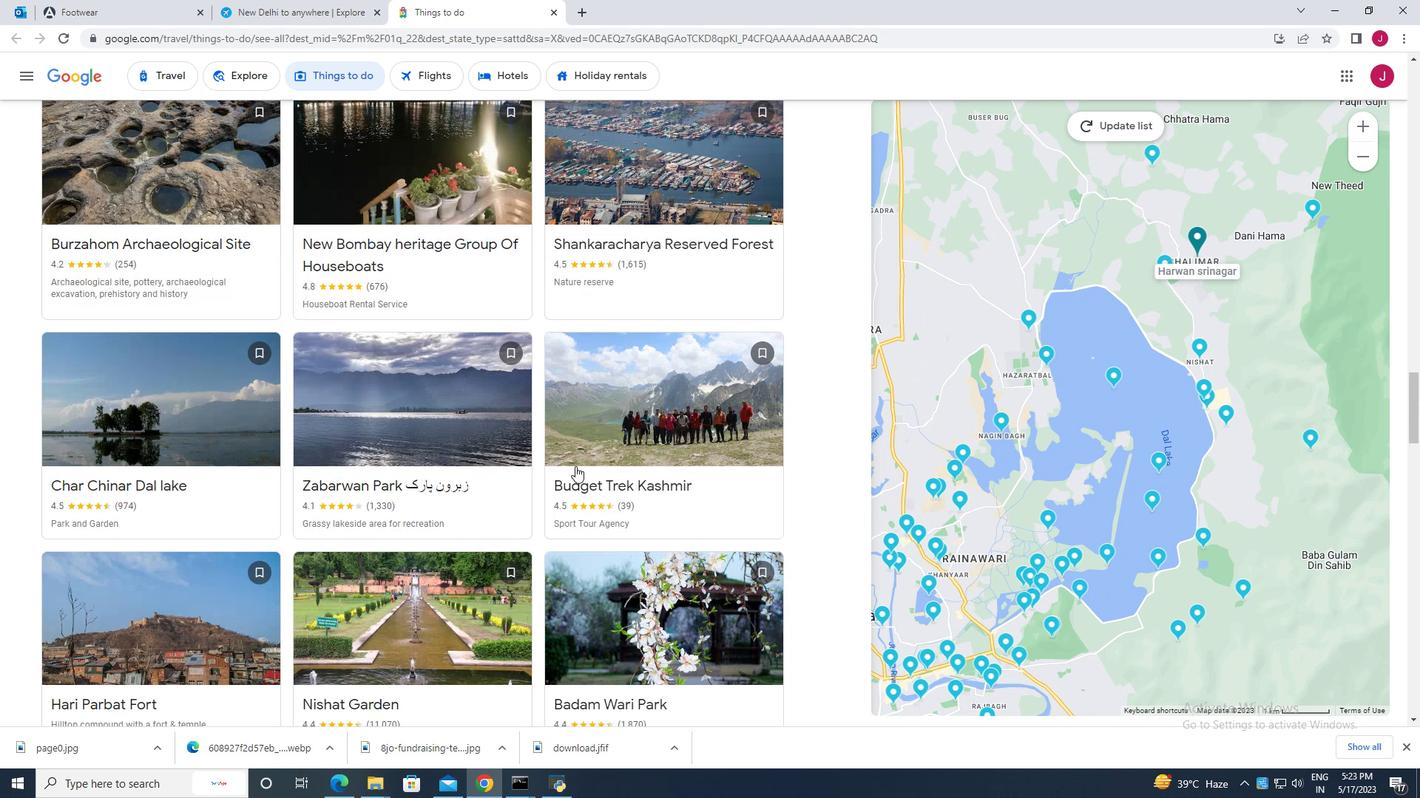 
Action: Mouse scrolled (575, 467) with delta (0, 0)
Screenshot: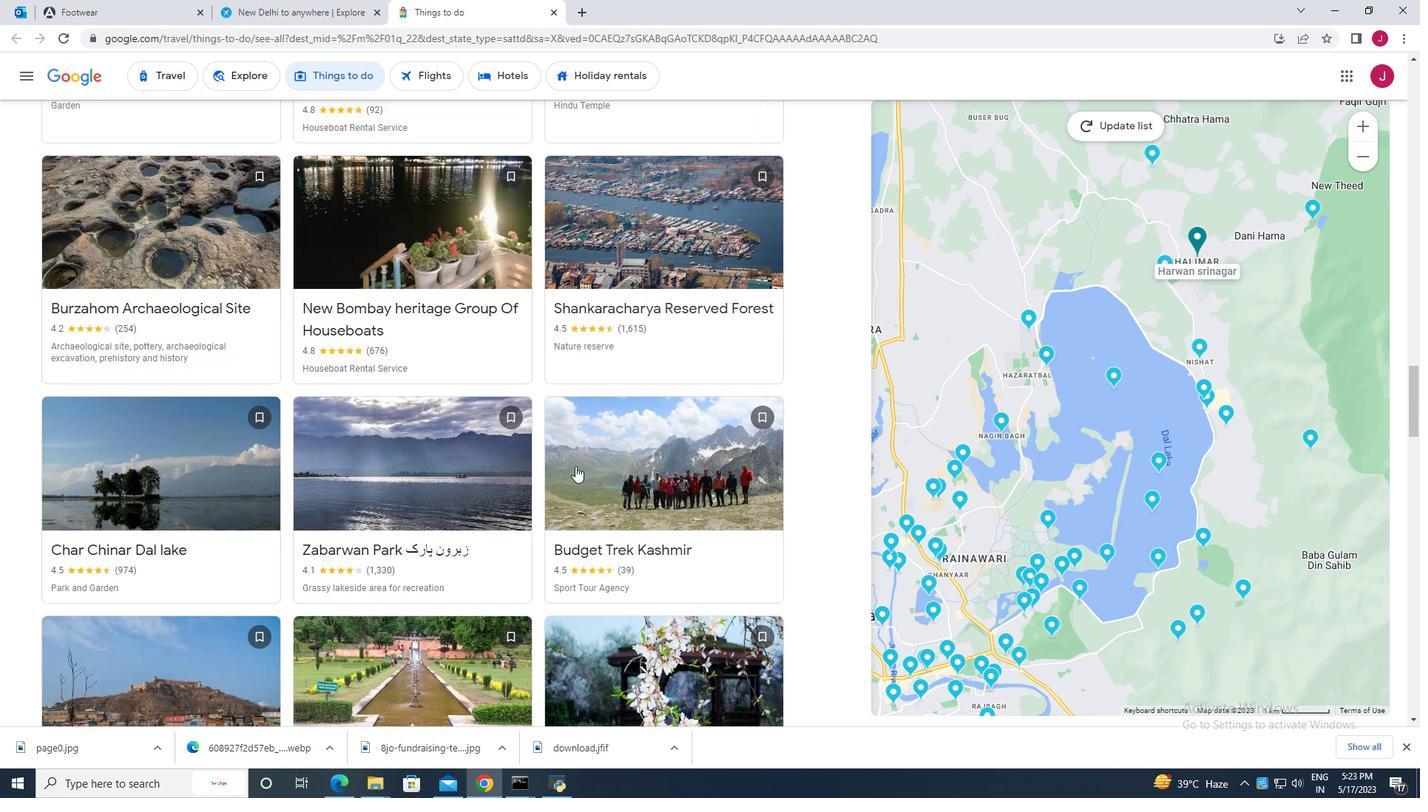 
Action: Mouse scrolled (575, 467) with delta (0, 0)
Screenshot: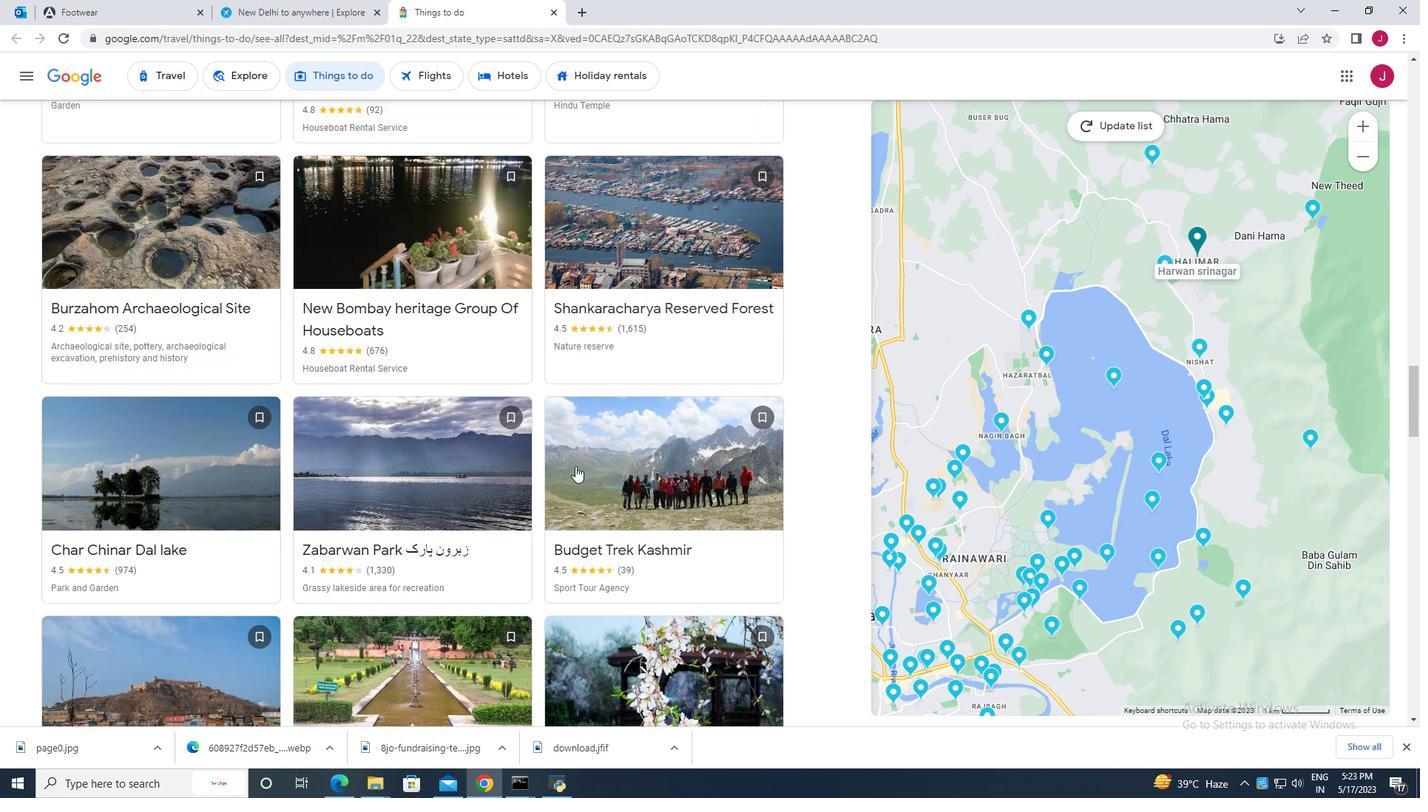 
Action: Mouse scrolled (575, 467) with delta (0, 0)
Screenshot: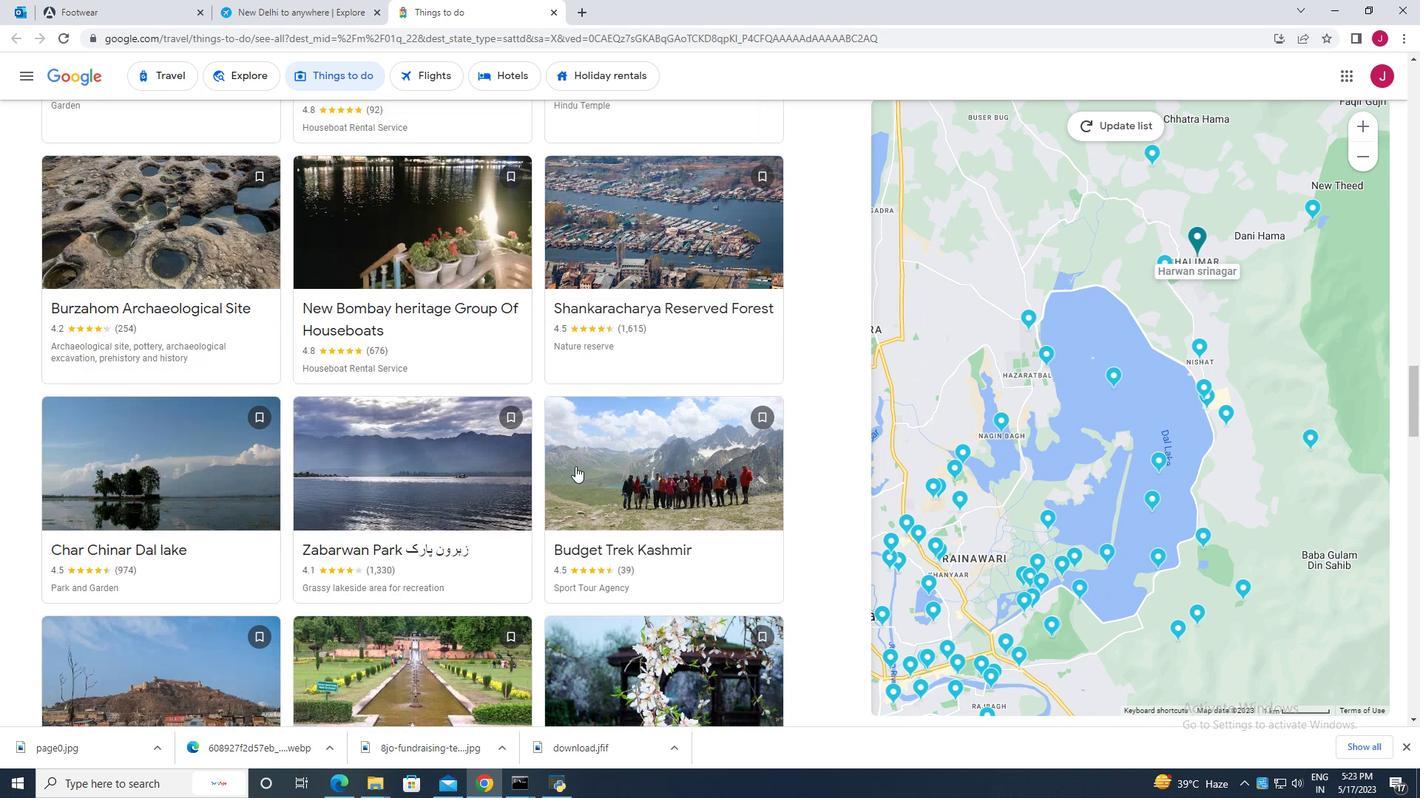 
Action: Mouse scrolled (575, 467) with delta (0, 0)
Screenshot: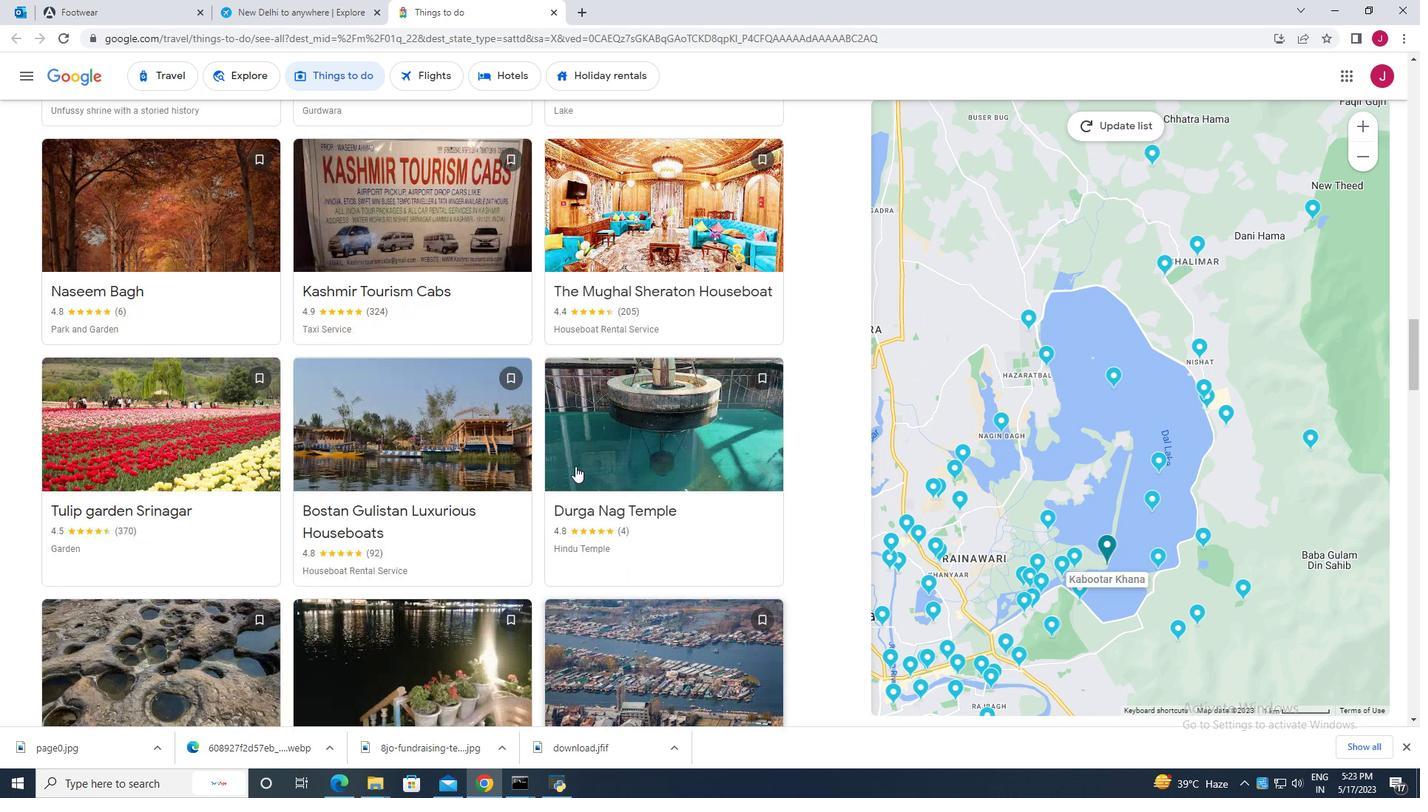 
Action: Mouse scrolled (575, 467) with delta (0, 0)
Screenshot: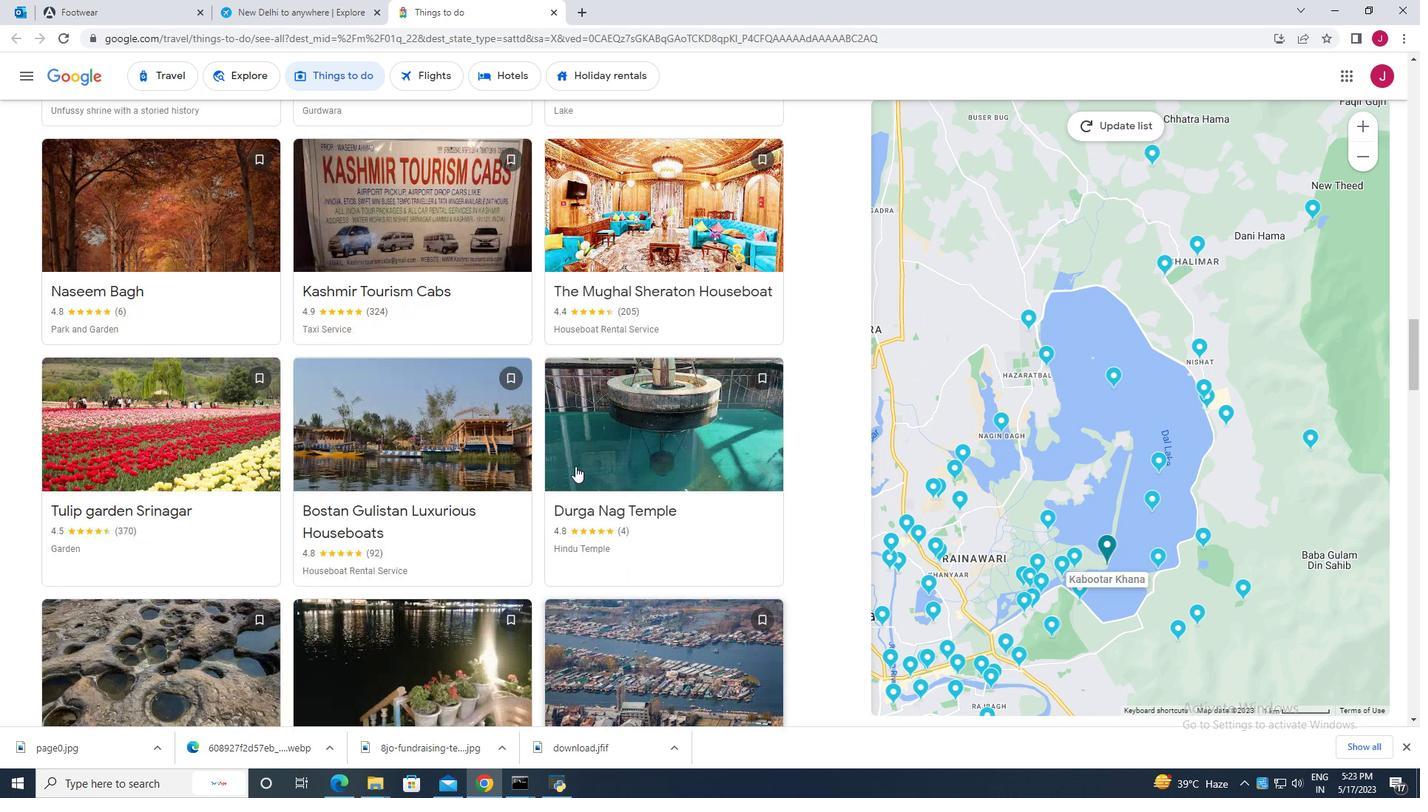 
Action: Mouse scrolled (575, 467) with delta (0, 0)
Screenshot: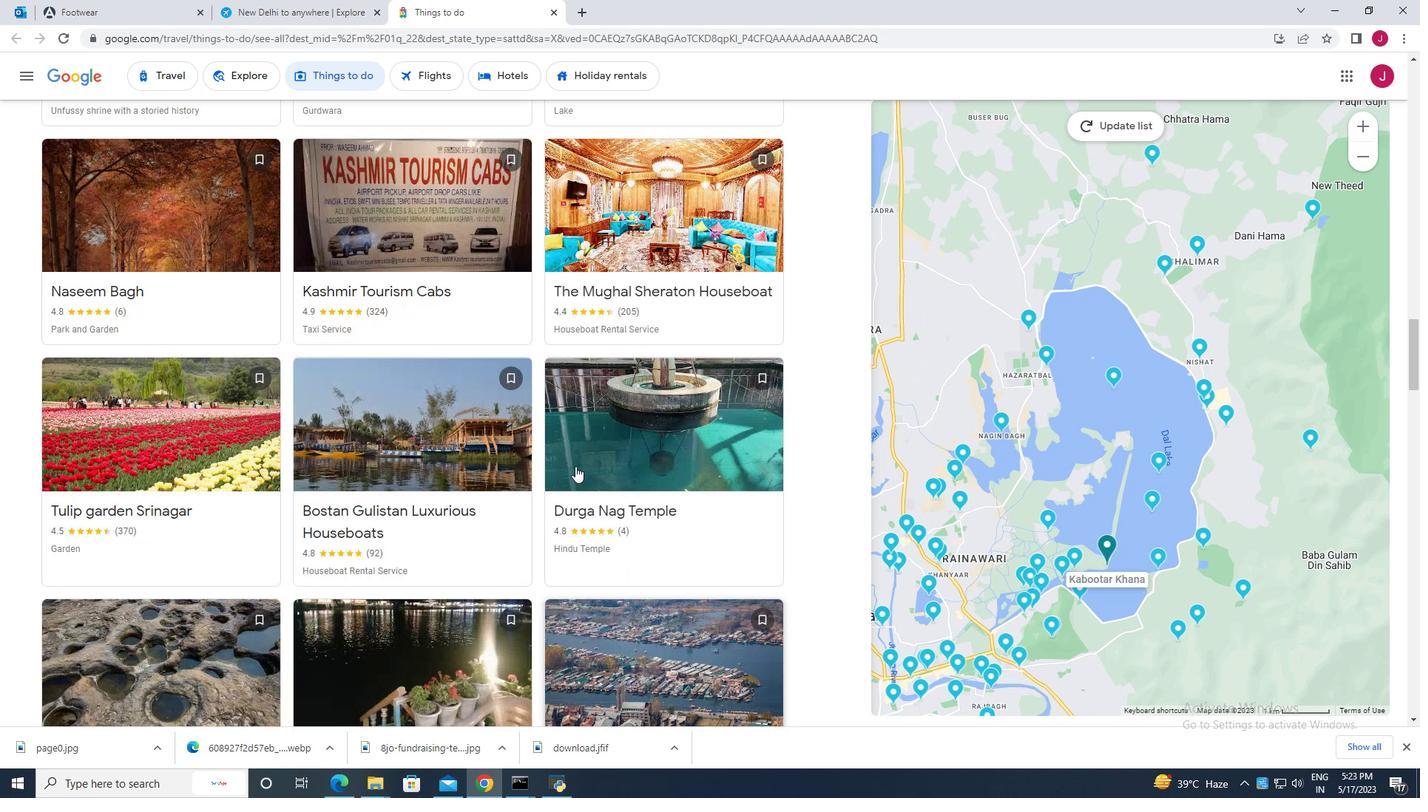 
Action: Mouse scrolled (575, 467) with delta (0, 0)
Screenshot: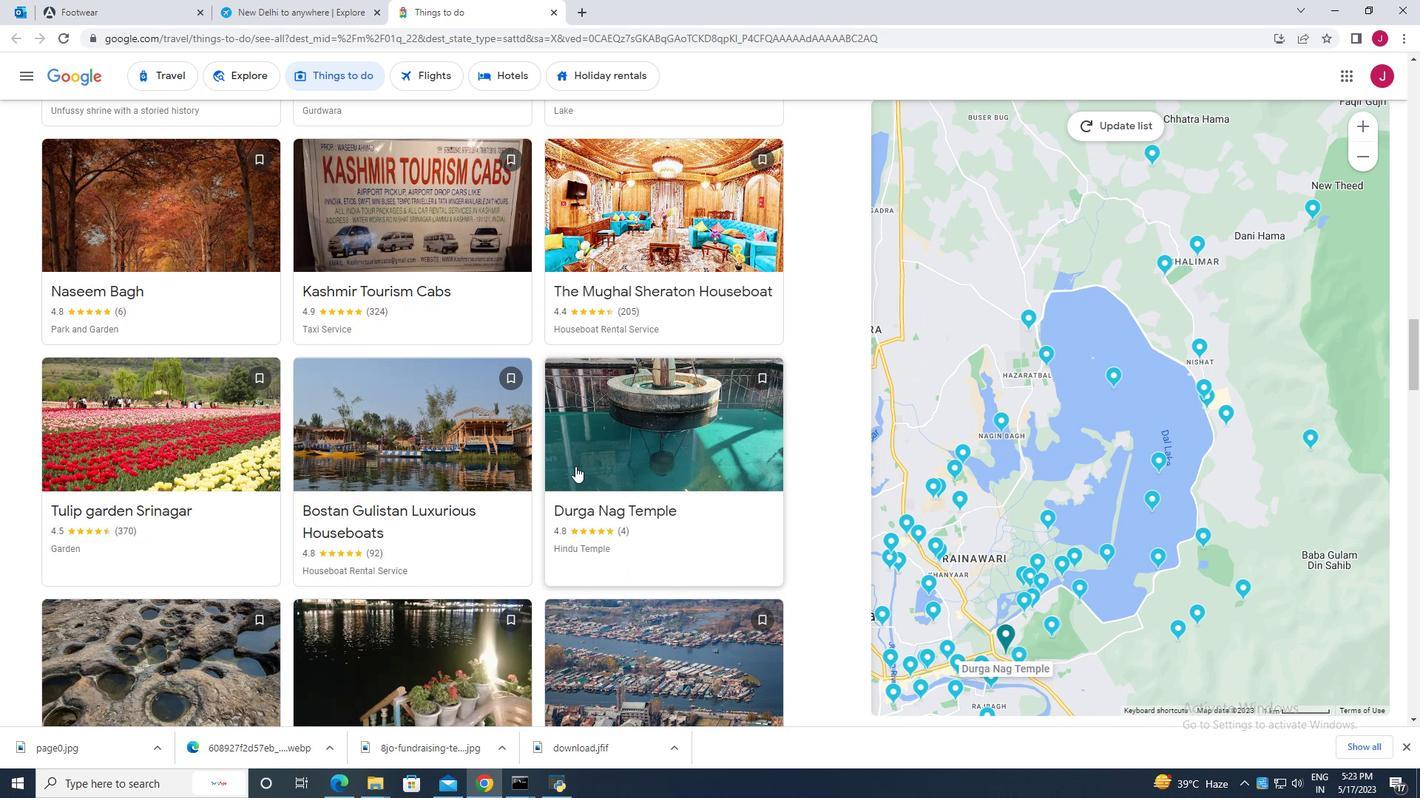 
Action: Mouse scrolled (575, 467) with delta (0, 0)
Screenshot: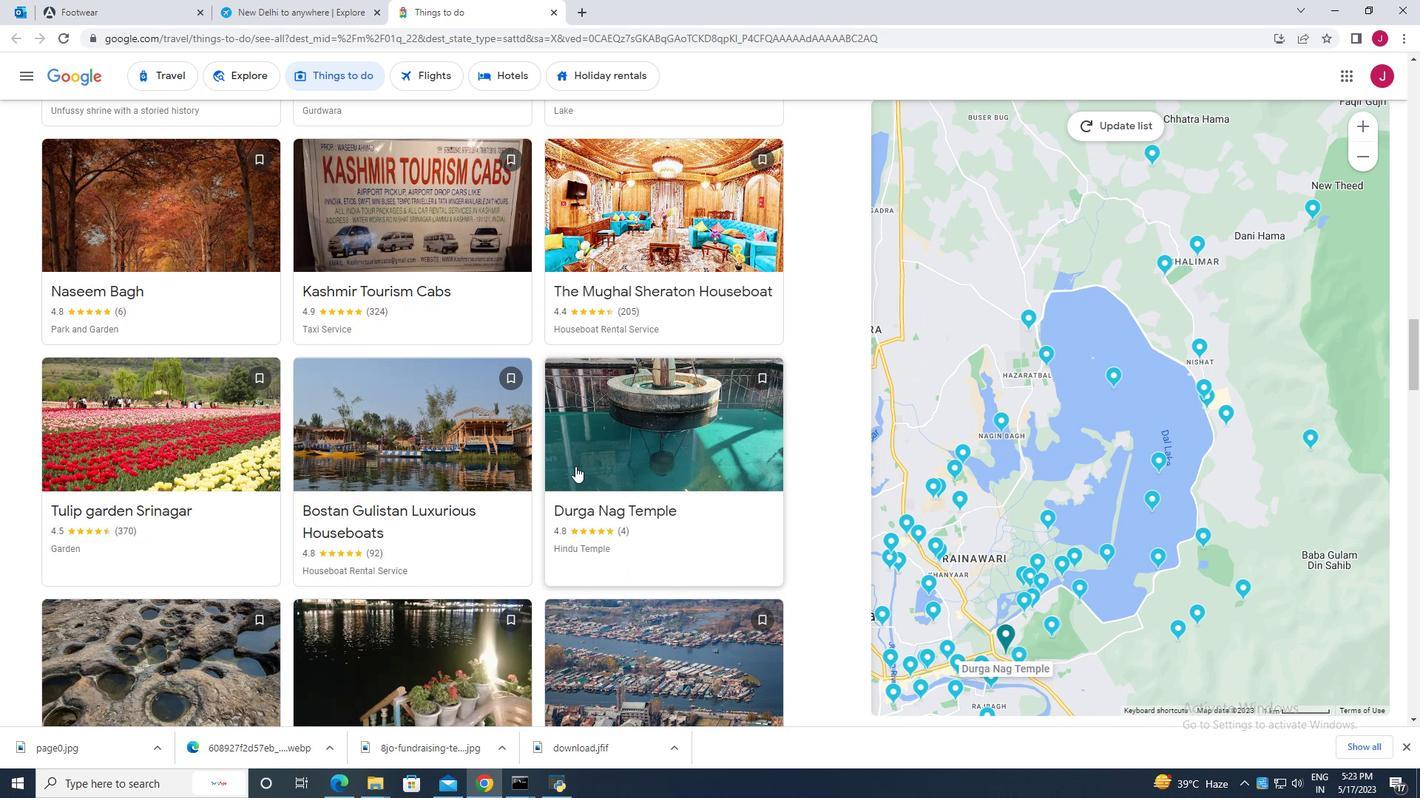 
Action: Mouse scrolled (575, 467) with delta (0, 0)
Screenshot: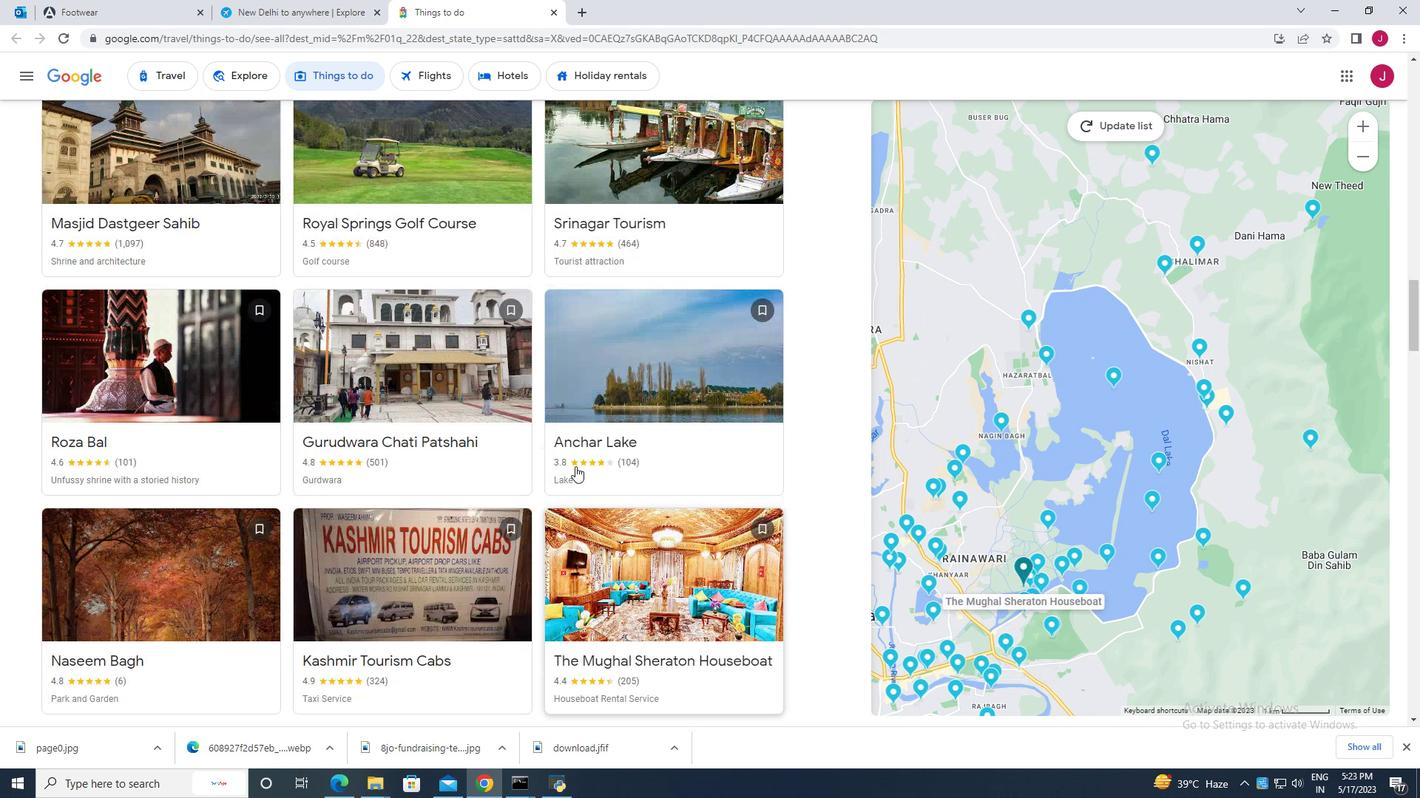 
Action: Mouse scrolled (575, 467) with delta (0, 0)
Screenshot: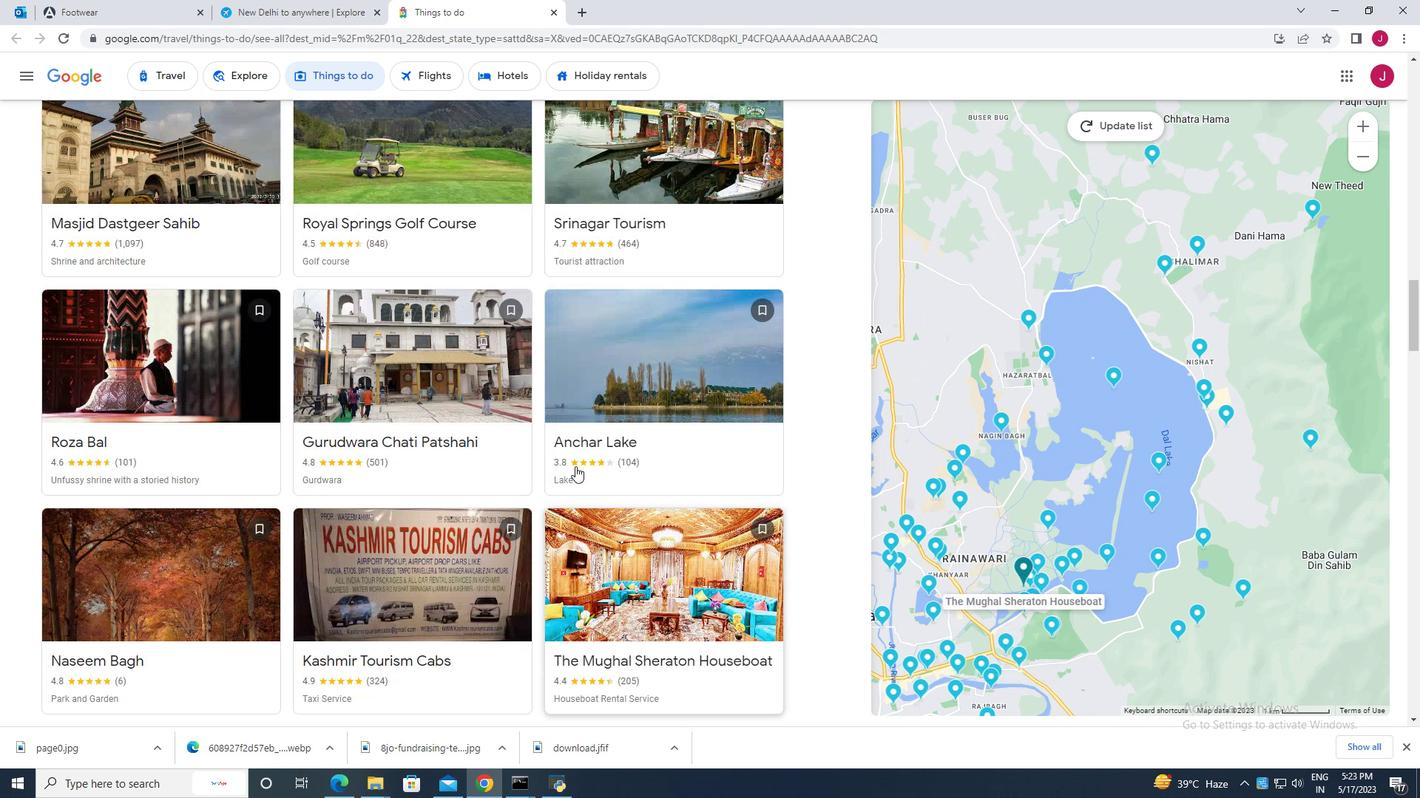 
Action: Mouse scrolled (575, 467) with delta (0, 0)
Screenshot: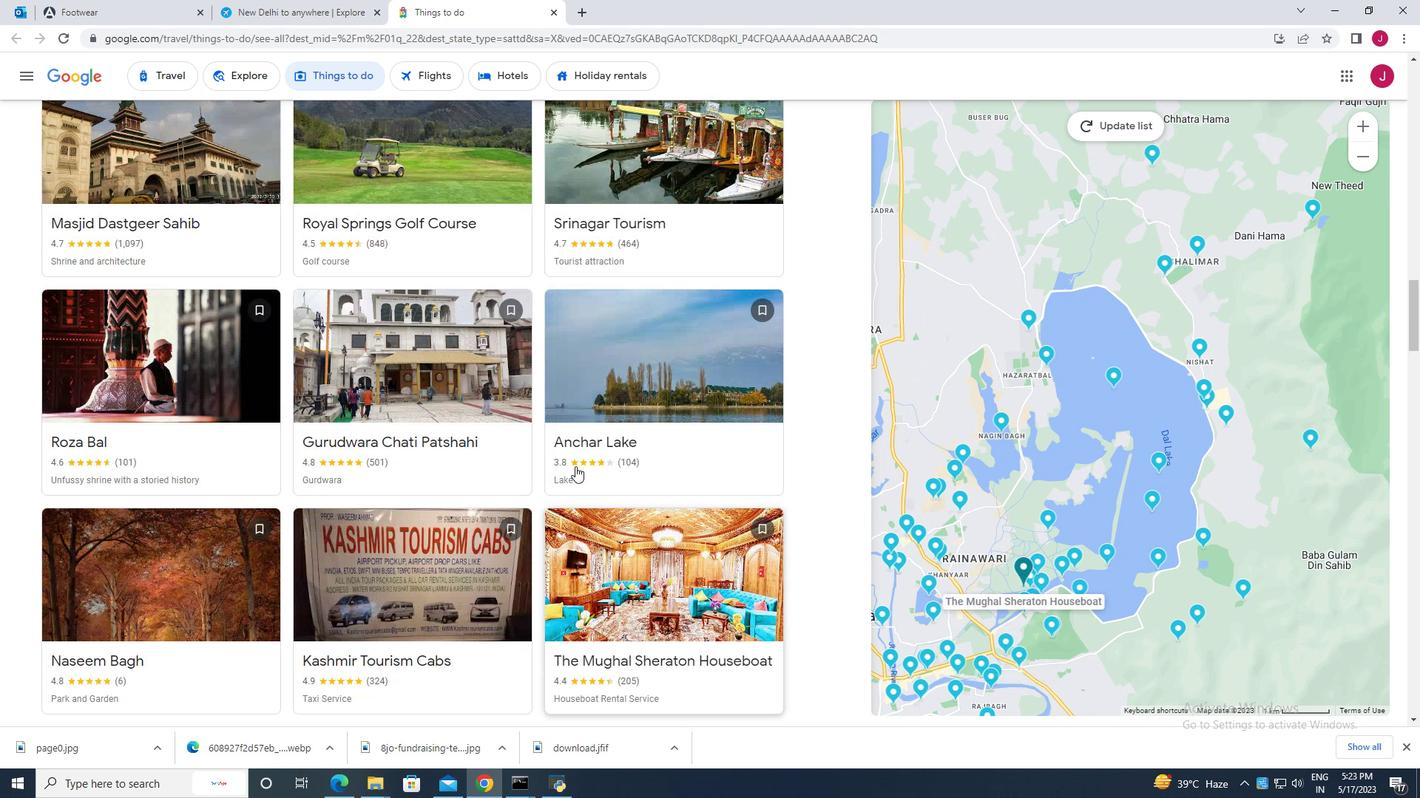 
Action: Mouse scrolled (575, 467) with delta (0, 0)
Screenshot: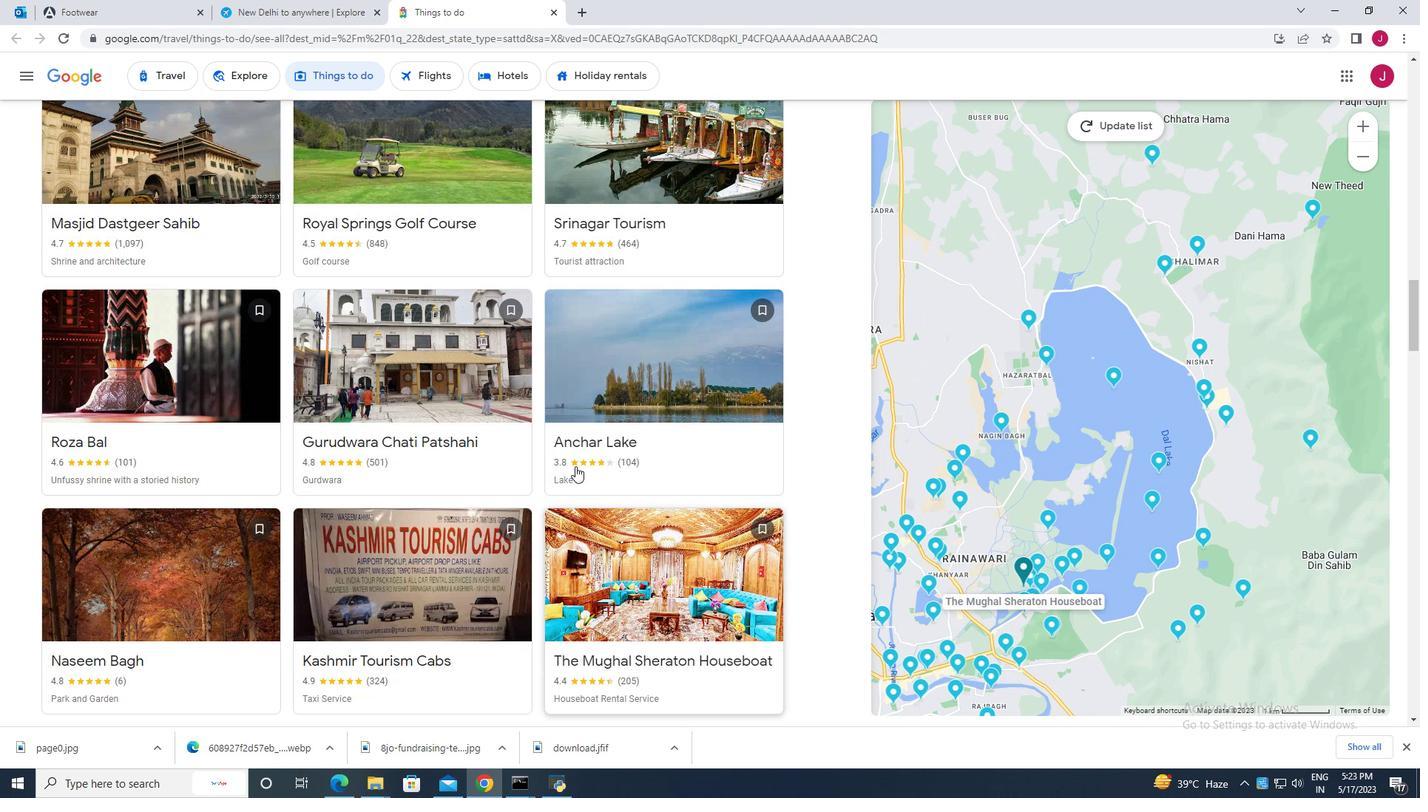 
Action: Mouse scrolled (575, 467) with delta (0, 0)
Screenshot: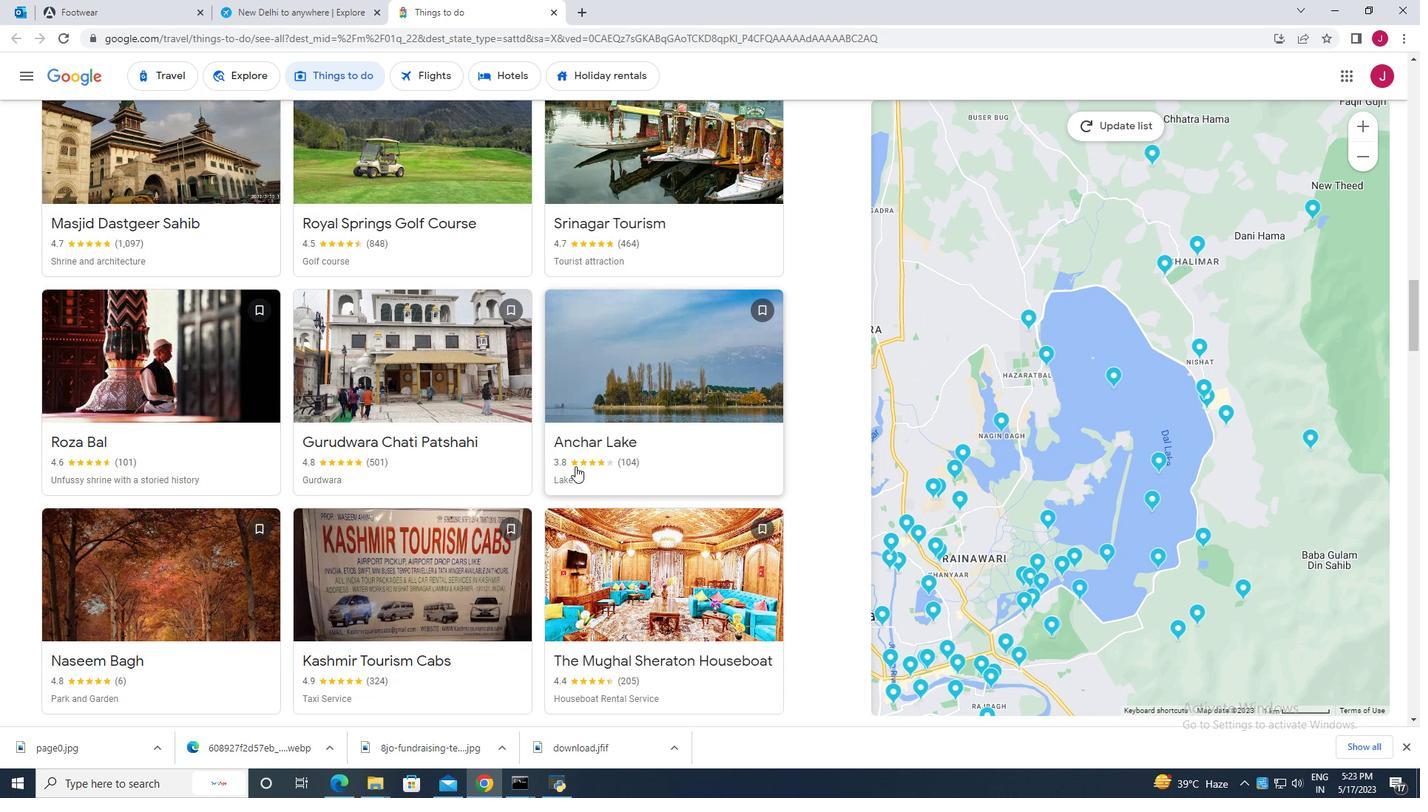 
Action: Mouse moved to (31, 71)
Screenshot: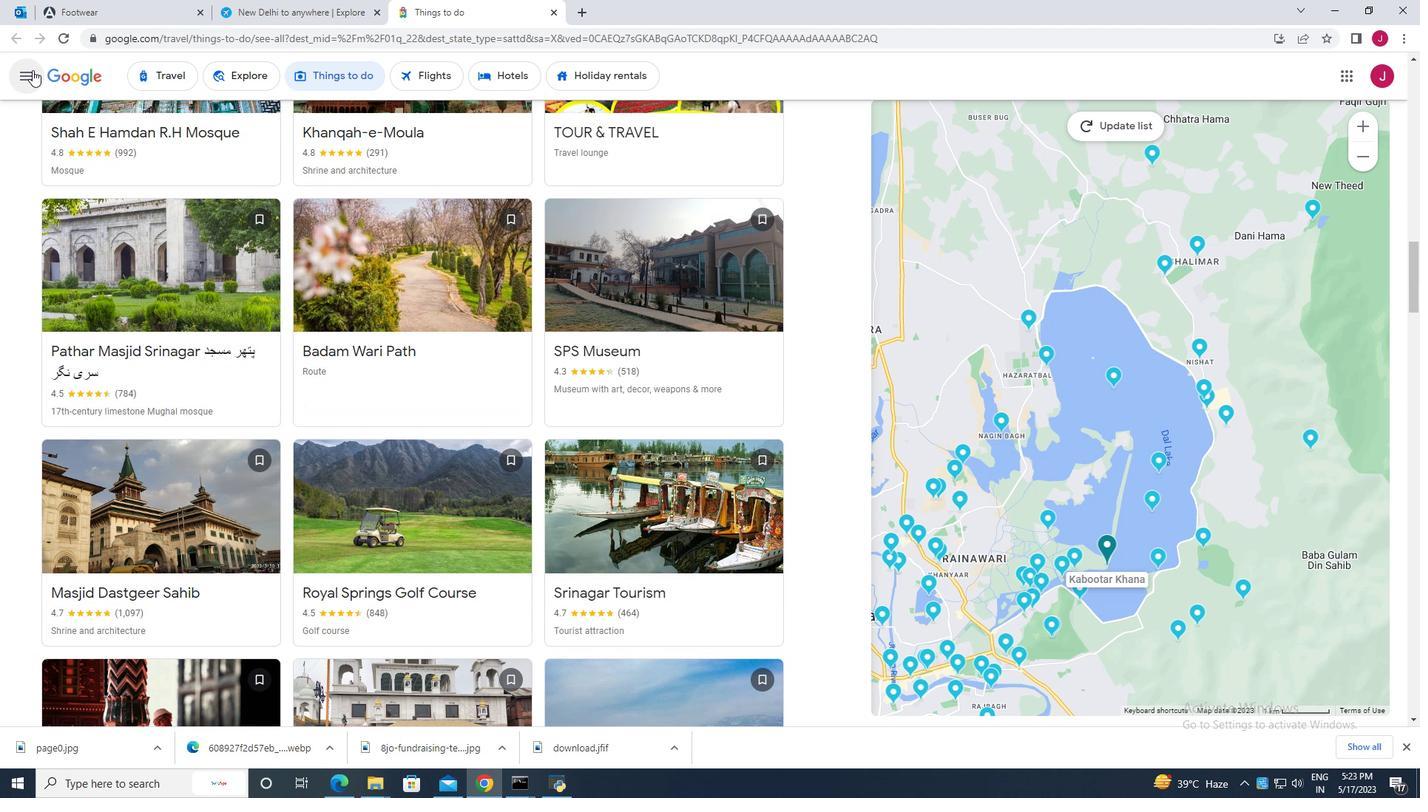 
Action: Mouse pressed left at (31, 71)
Screenshot: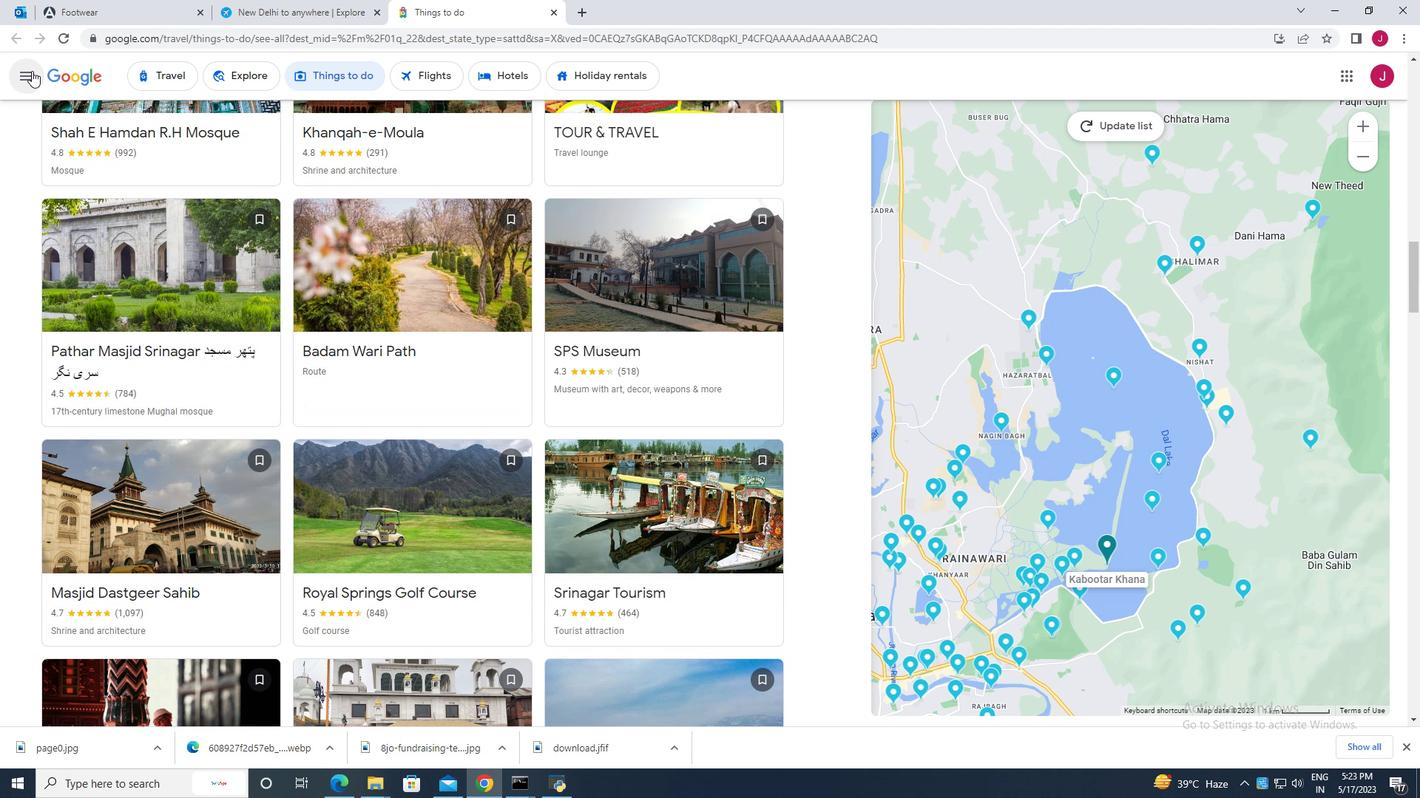 
Action: Mouse moved to (73, 158)
Screenshot: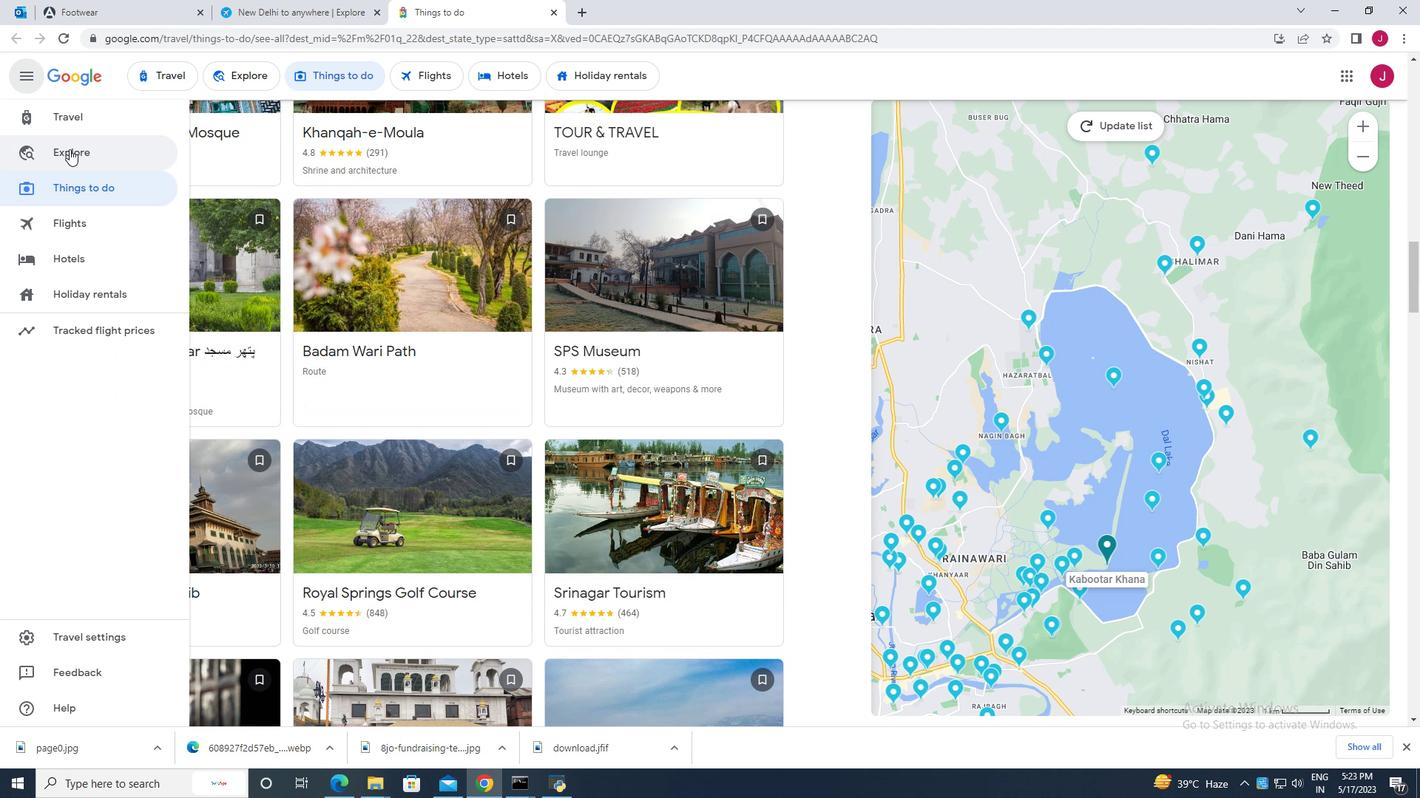 
Action: Mouse pressed left at (73, 158)
Screenshot: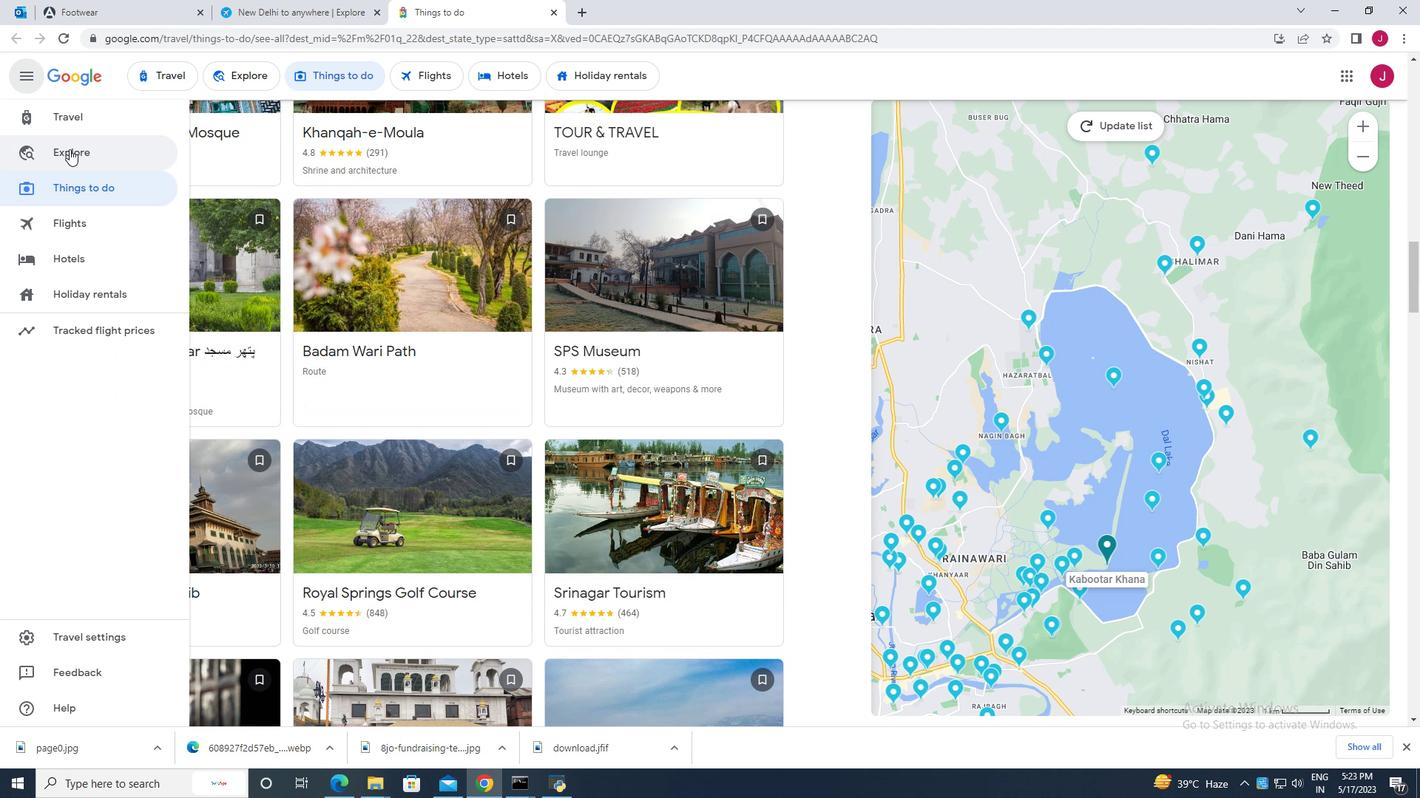 
Action: Mouse moved to (225, 163)
Screenshot: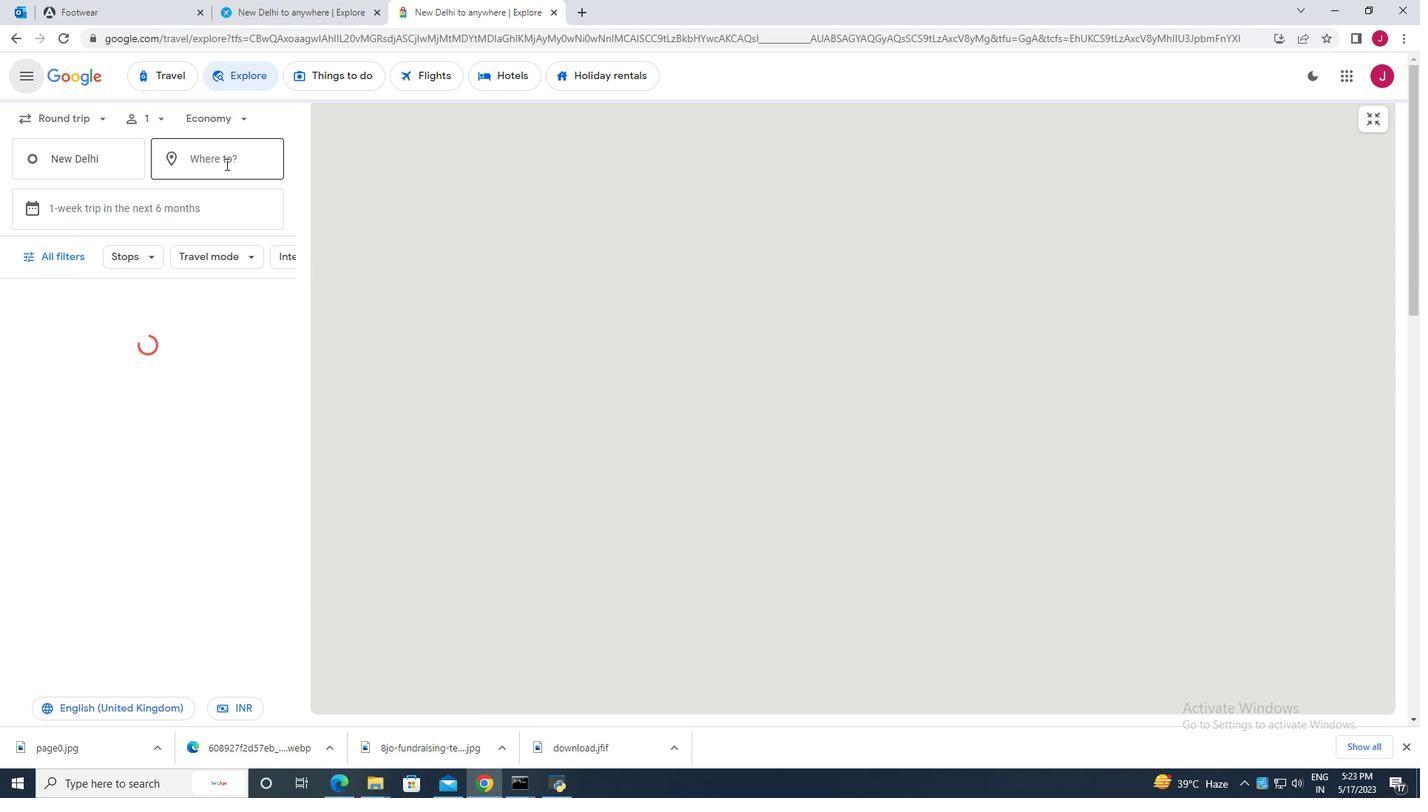 
Action: Mouse pressed left at (225, 163)
Screenshot: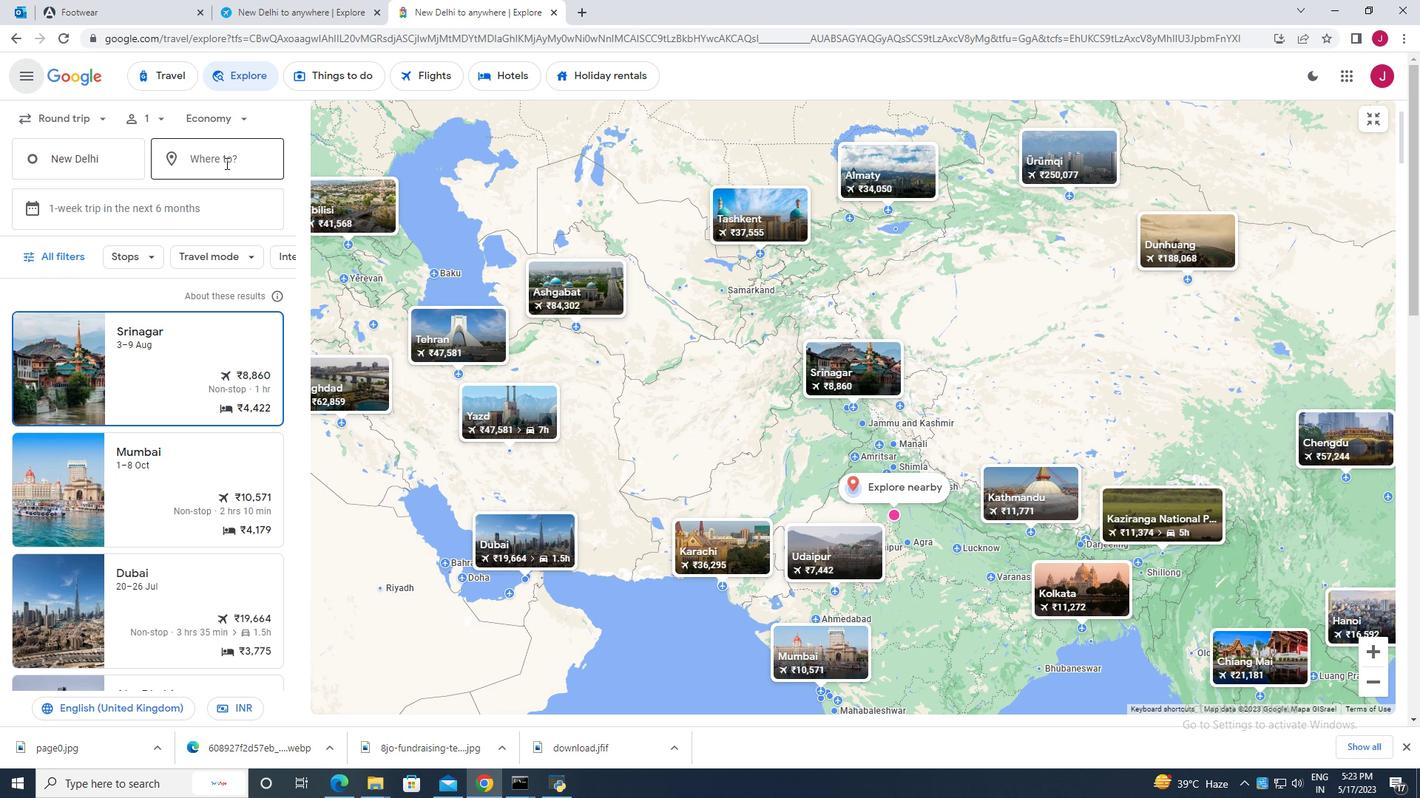 
Action: Key pressed abu
Screenshot: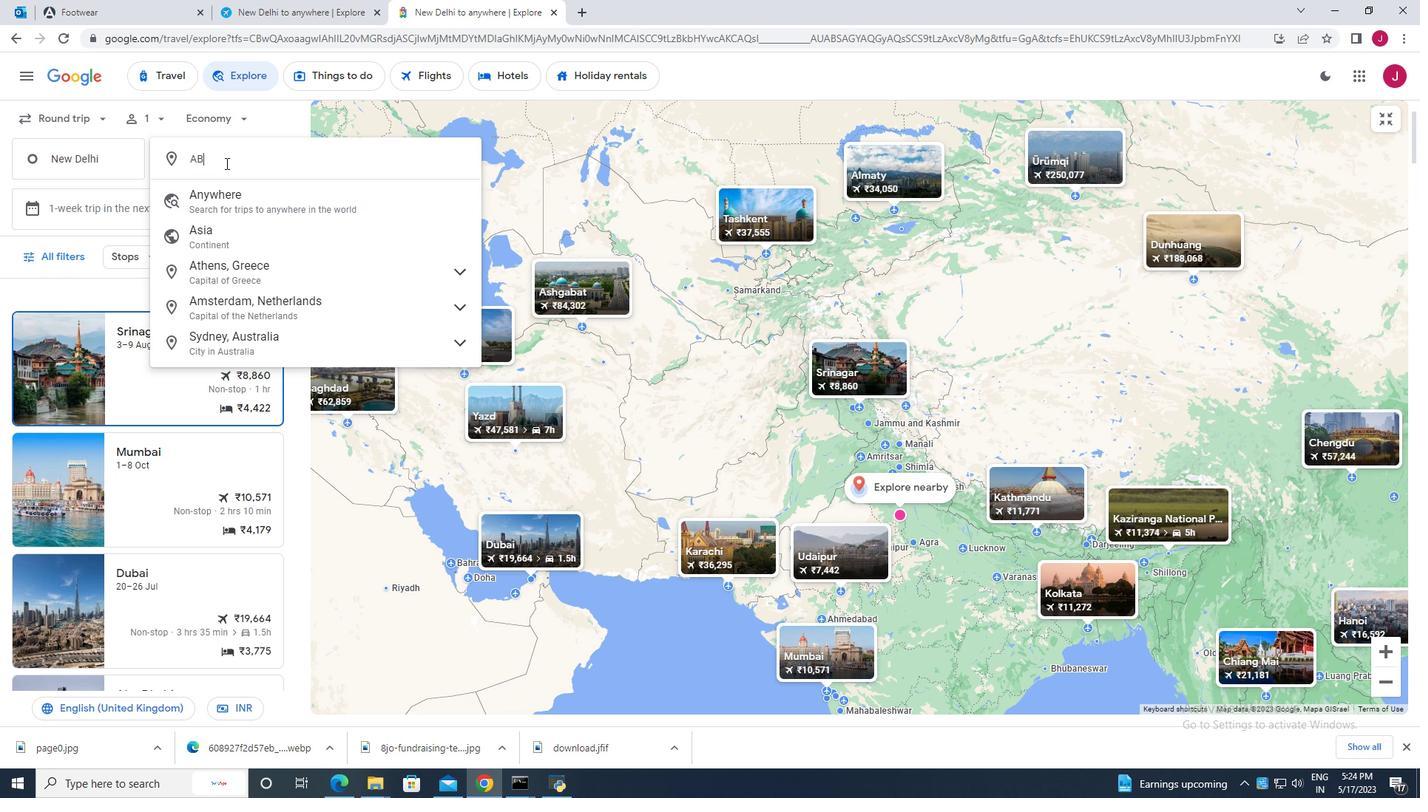
Action: Mouse moved to (286, 224)
Screenshot: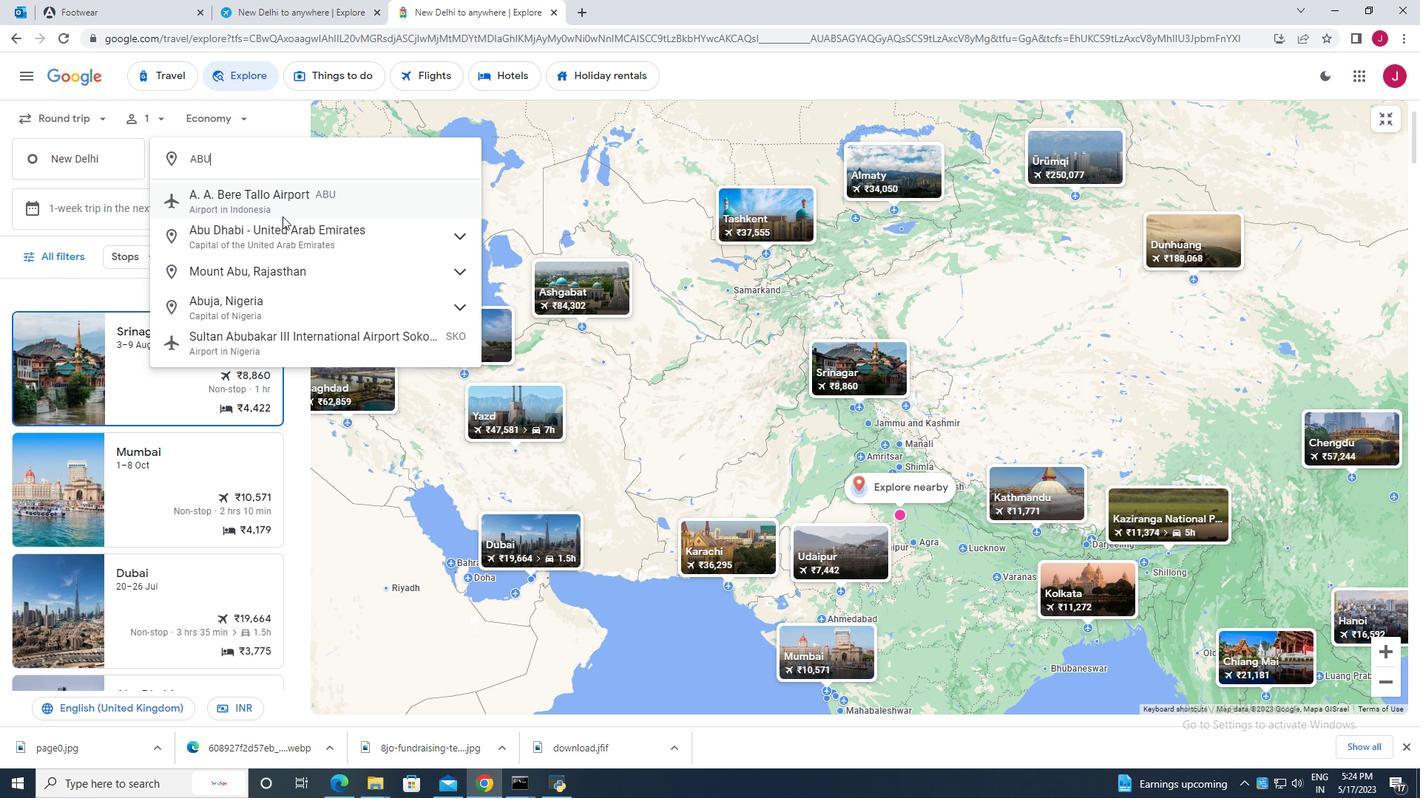 
Action: Mouse pressed left at (286, 224)
Screenshot: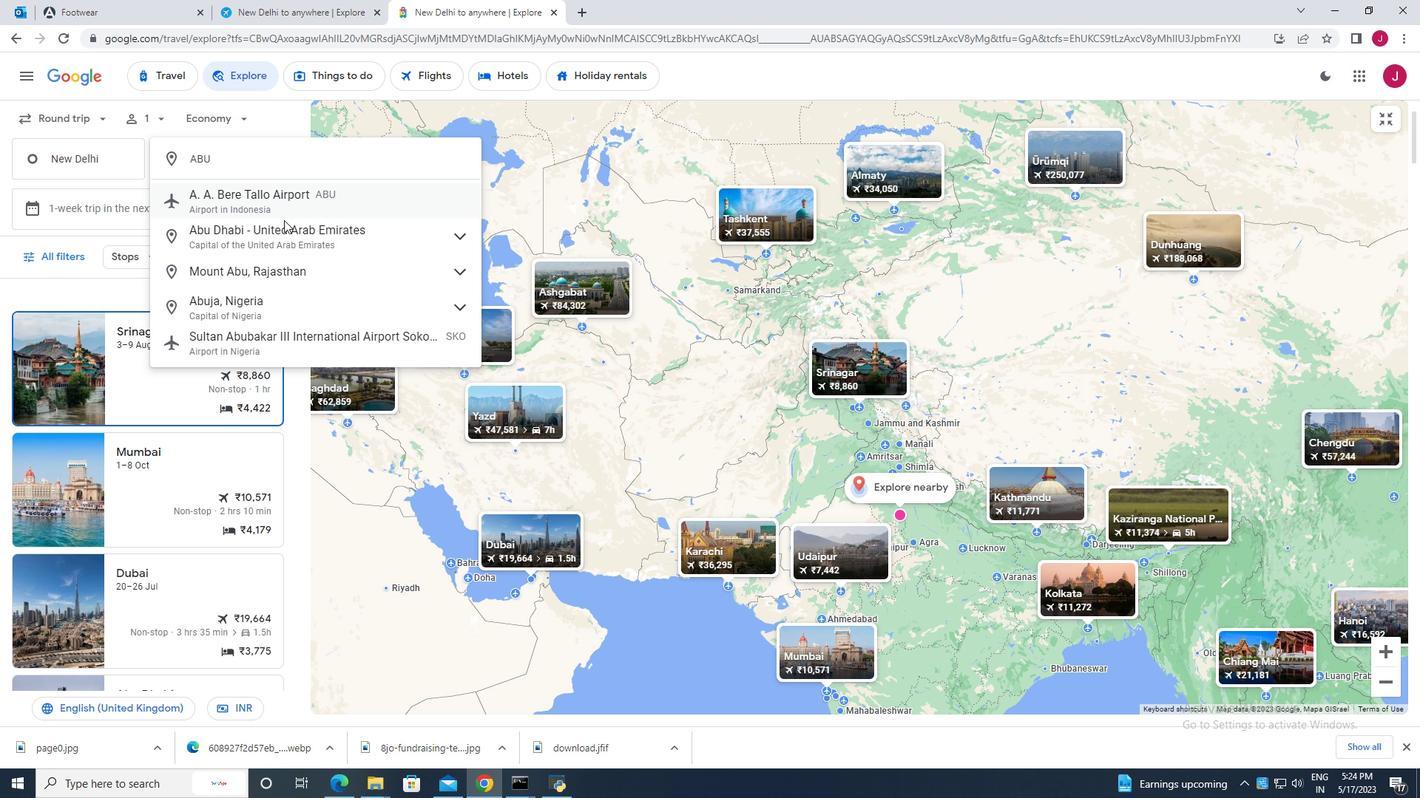 
Action: Mouse moved to (233, 386)
Screenshot: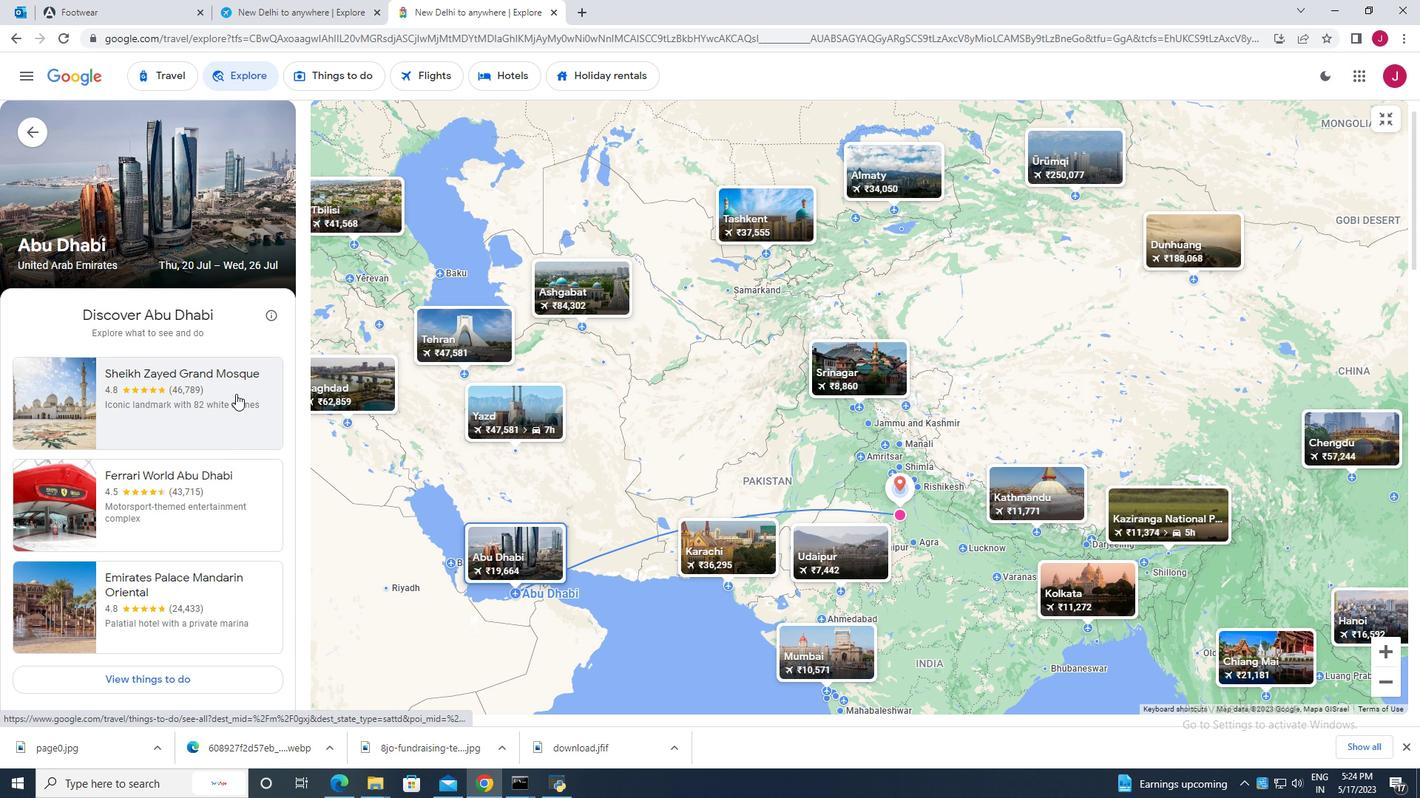 
Action: Mouse pressed left at (233, 386)
Screenshot: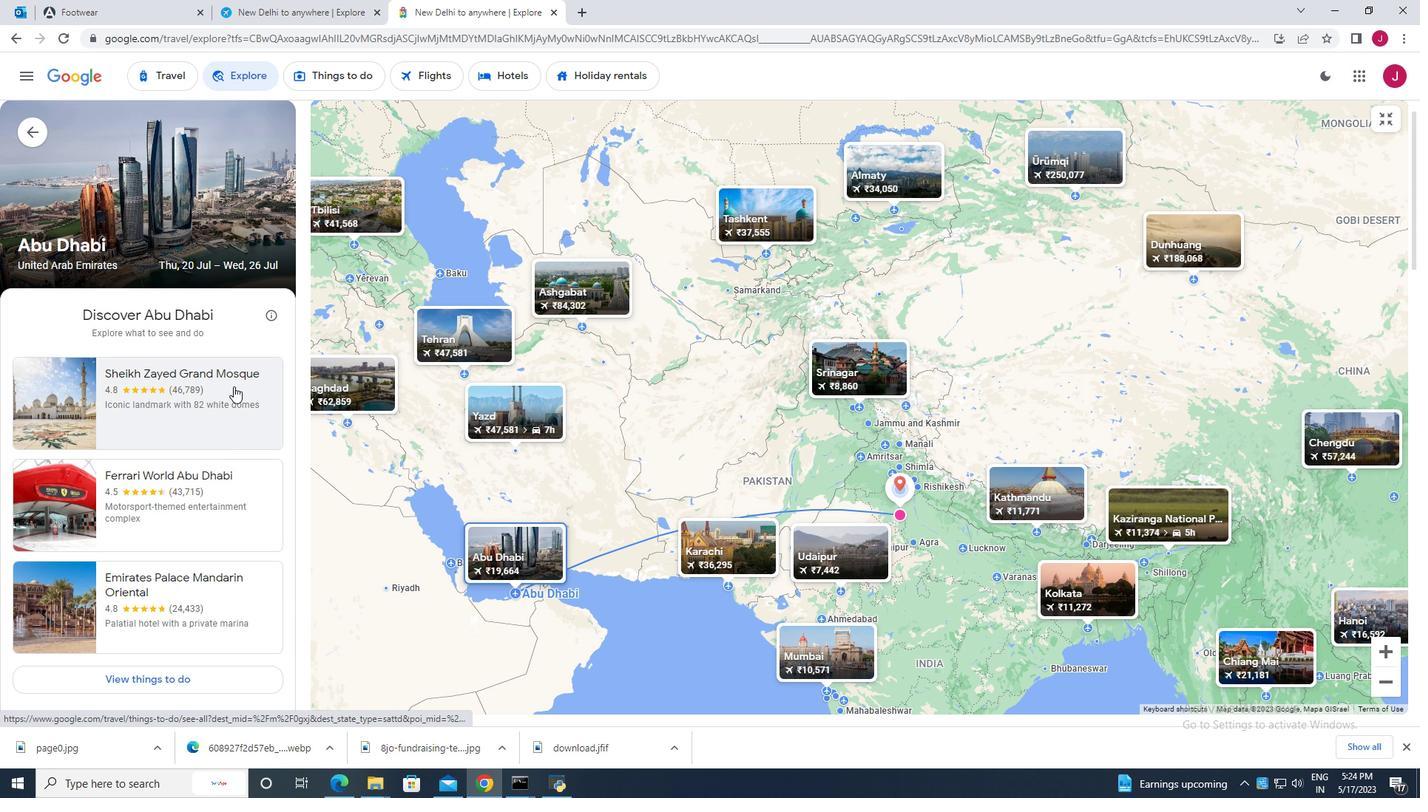 
Action: Mouse moved to (531, 416)
Screenshot: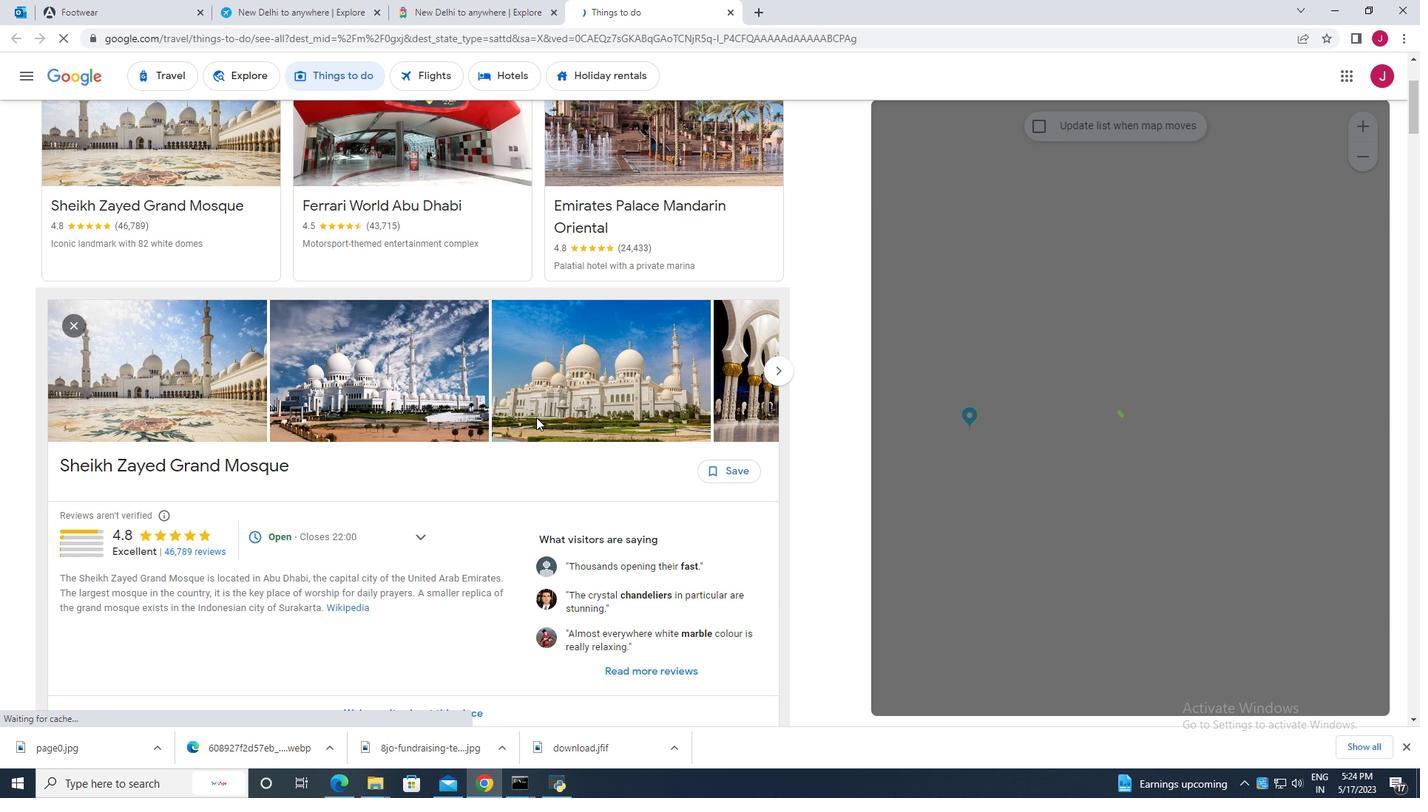 
Action: Mouse scrolled (531, 417) with delta (0, 0)
Screenshot: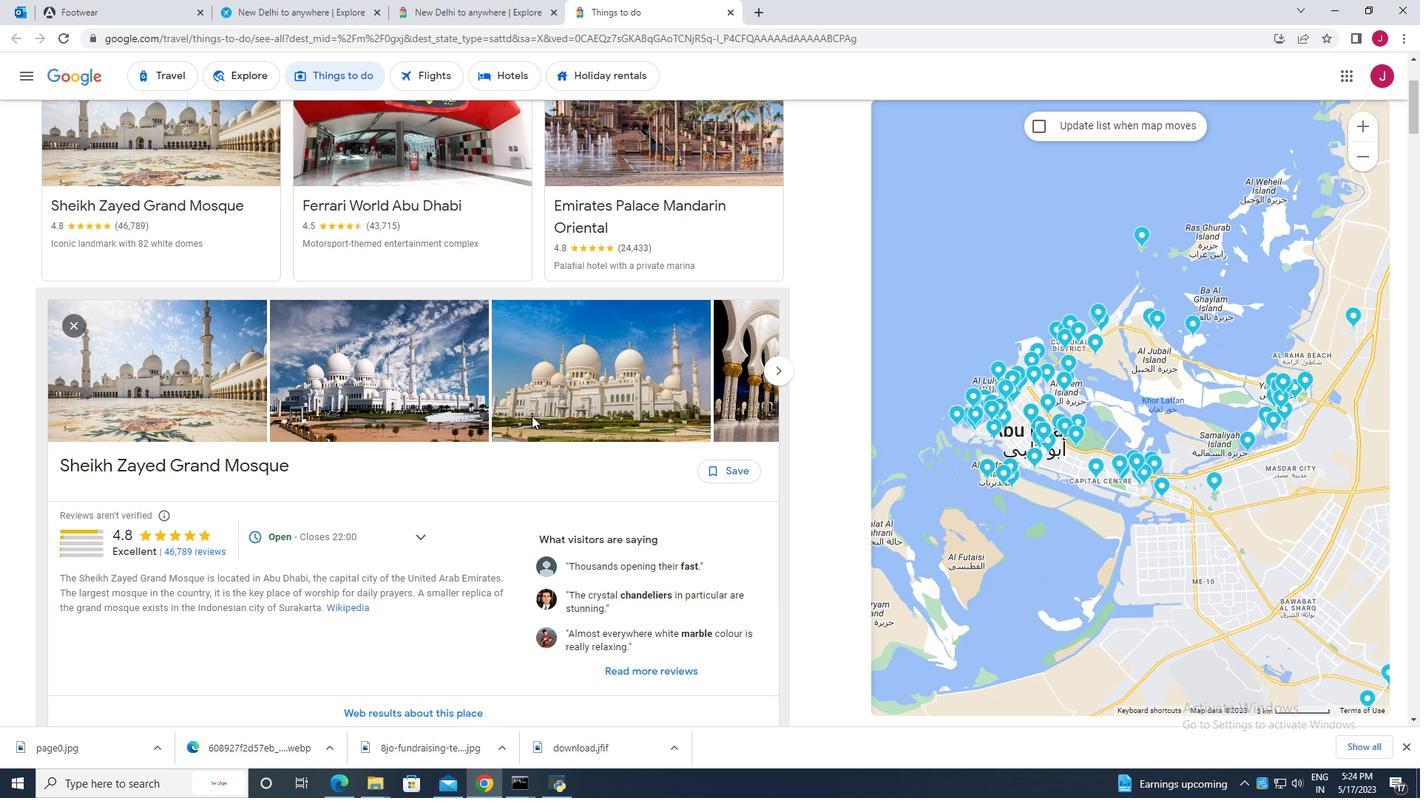 
Action: Mouse scrolled (531, 417) with delta (0, 0)
Screenshot: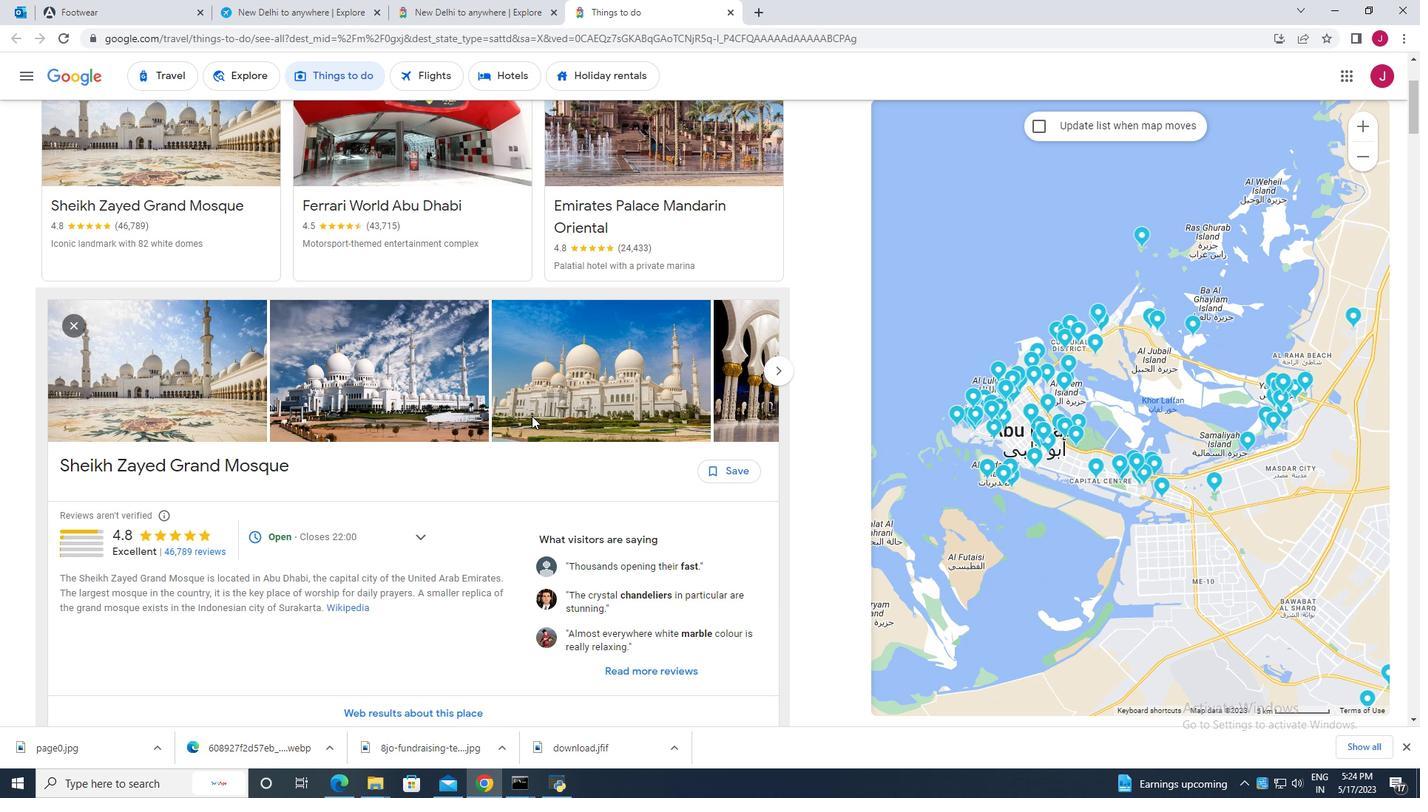 
Action: Mouse moved to (670, 446)
Screenshot: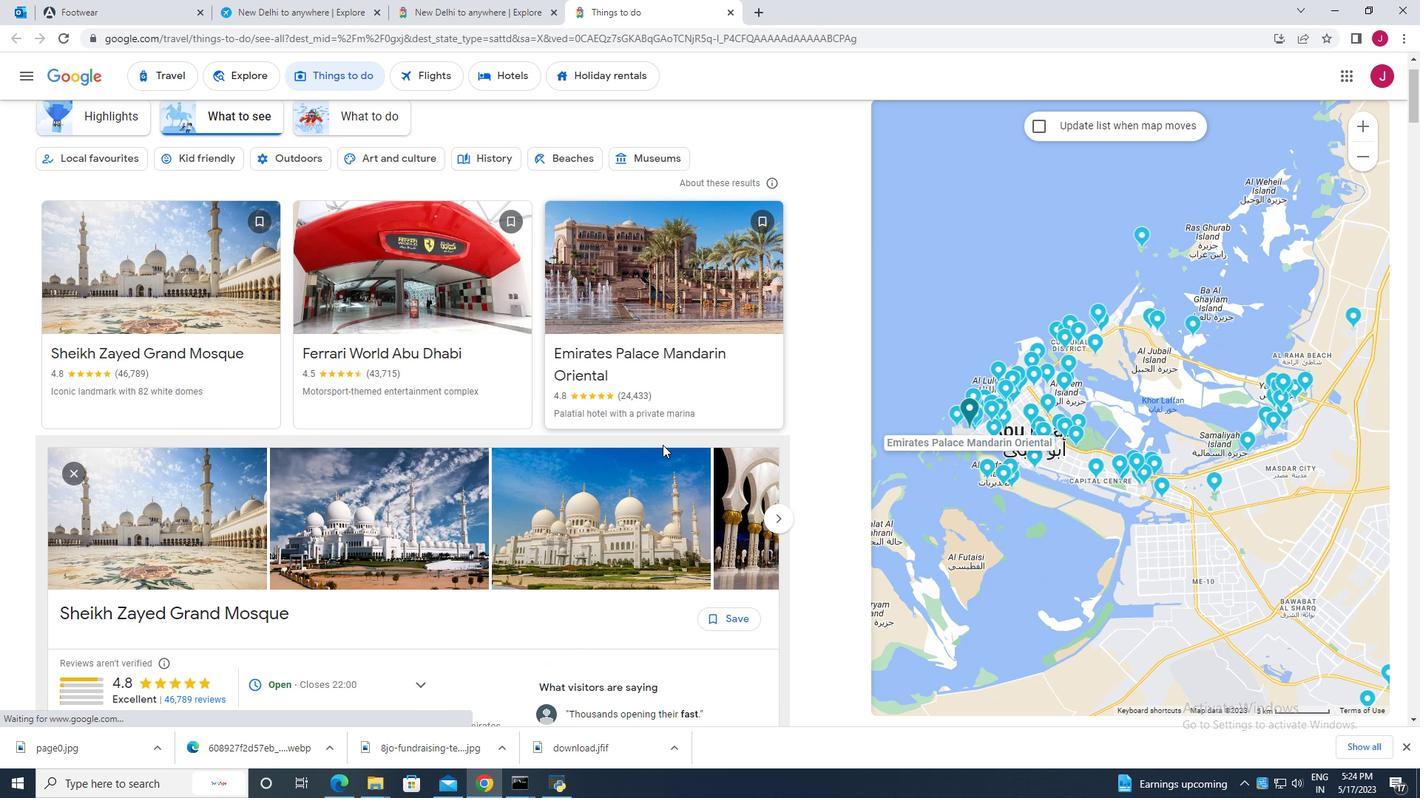 
Action: Mouse scrolled (670, 446) with delta (0, 0)
Screenshot: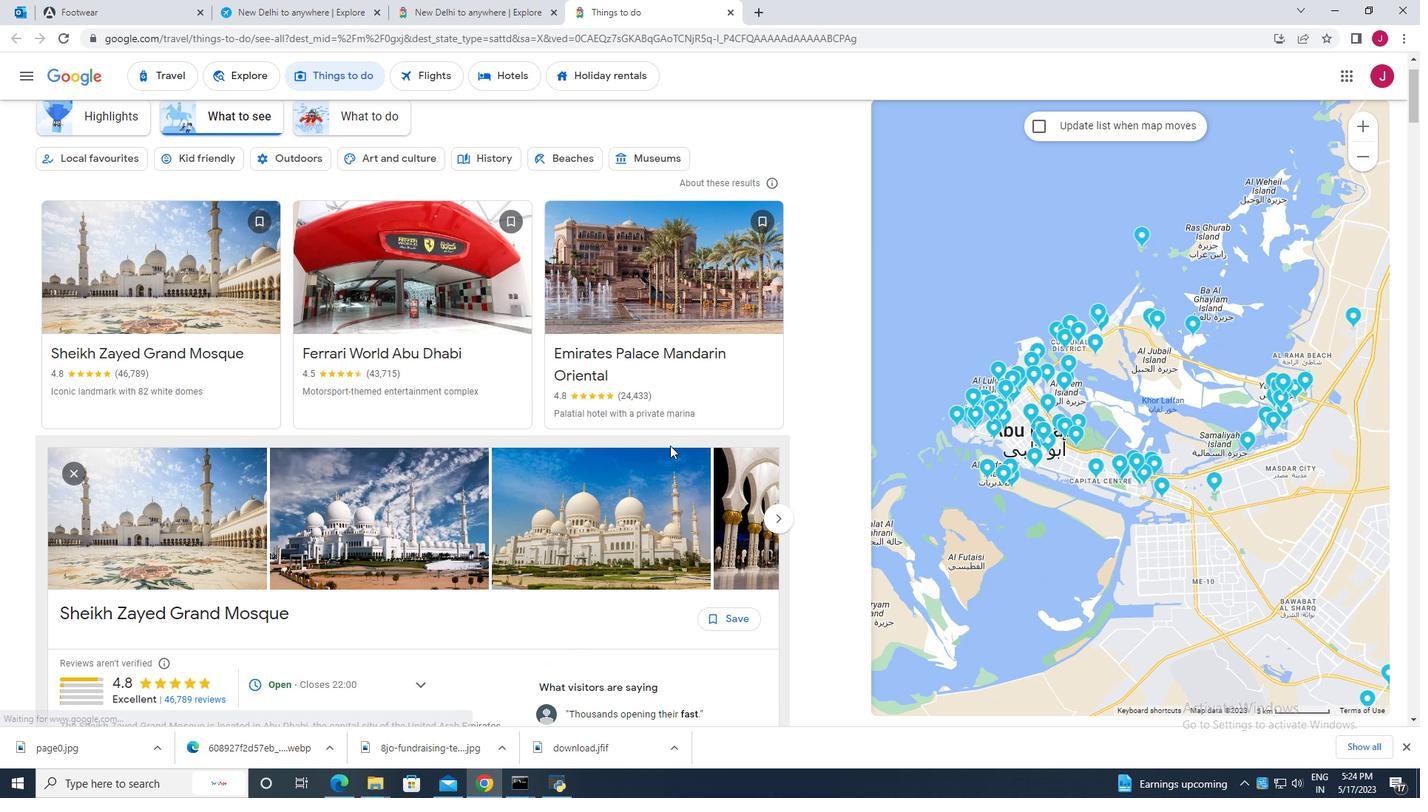 
Action: Mouse scrolled (670, 446) with delta (0, 0)
Screenshot: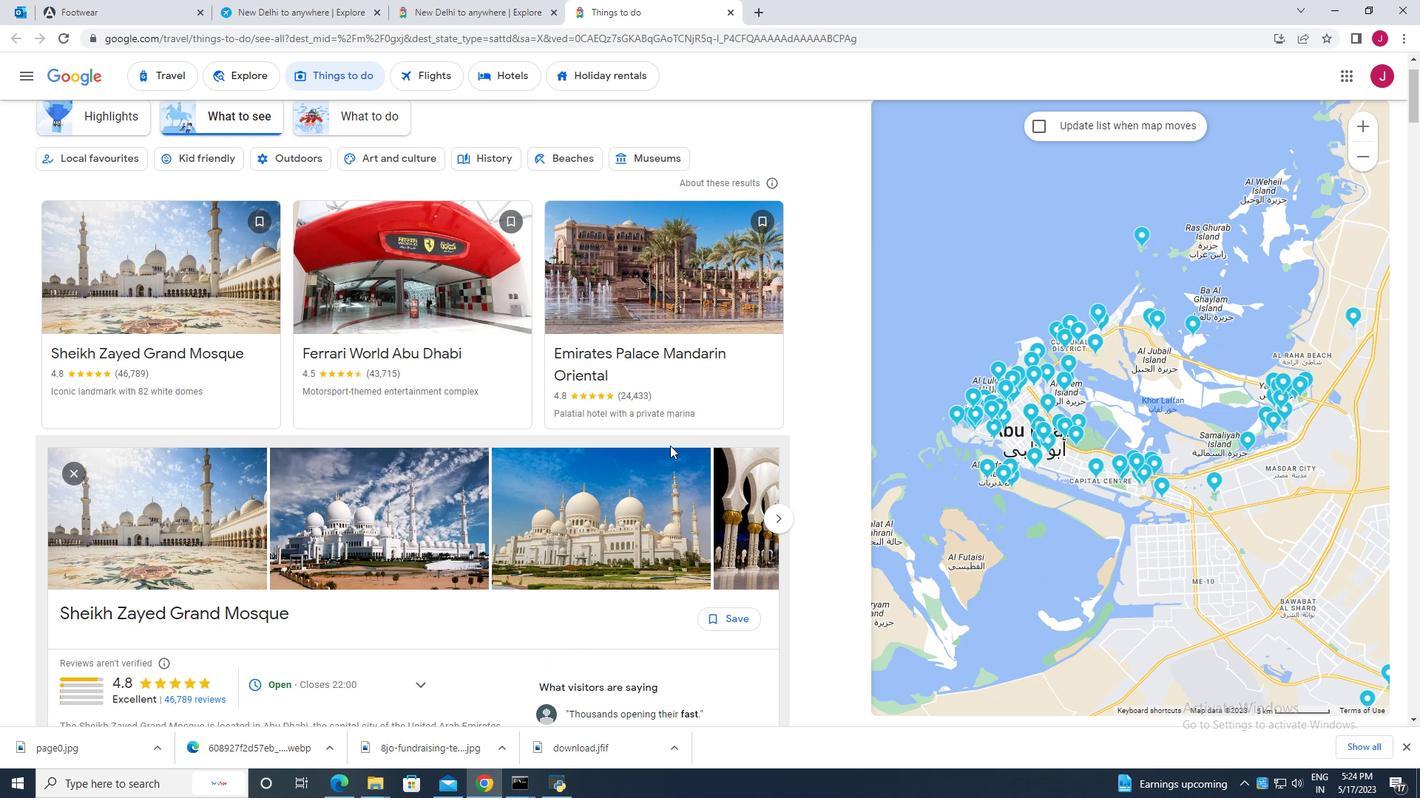 
Action: Mouse moved to (670, 443)
Screenshot: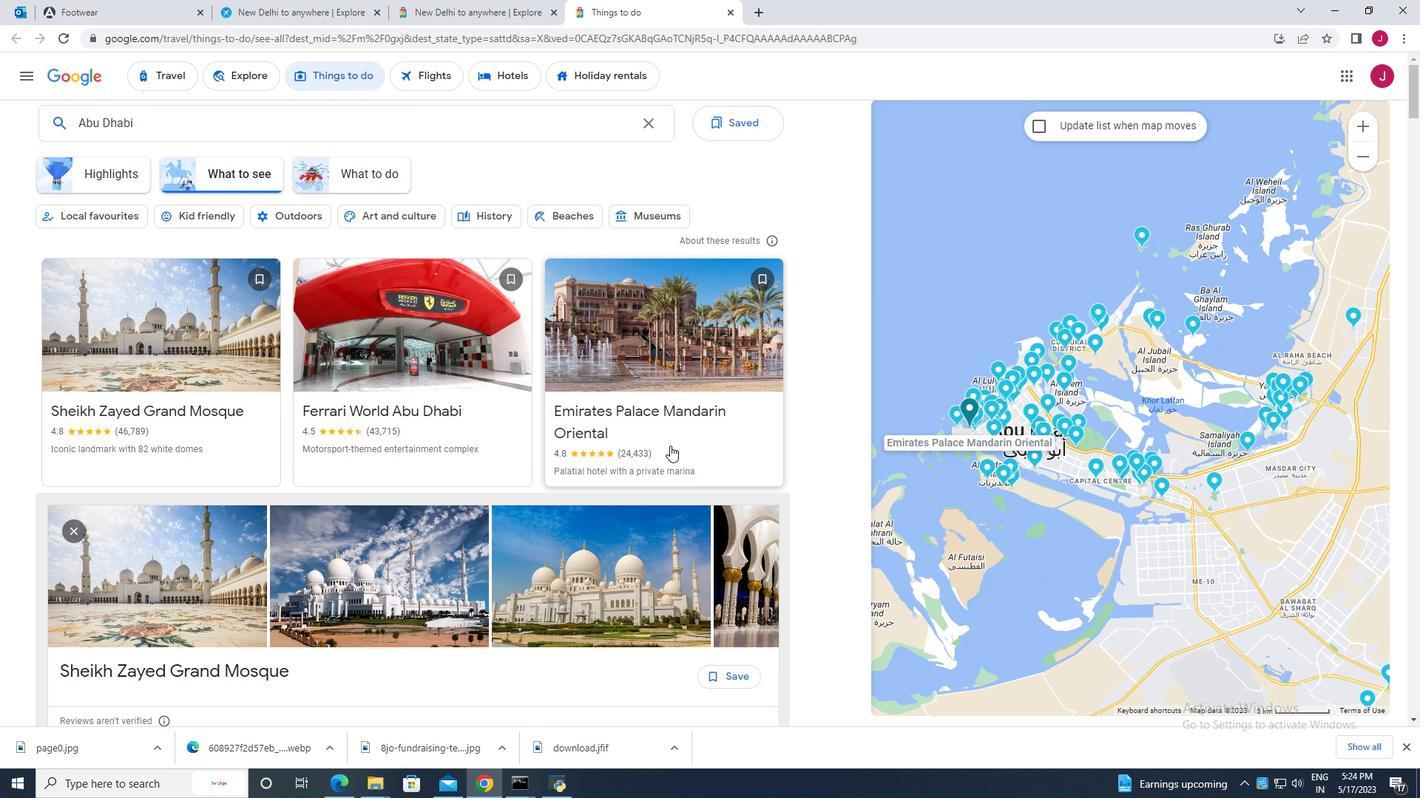 
Action: Mouse scrolled (670, 443) with delta (0, 0)
Screenshot: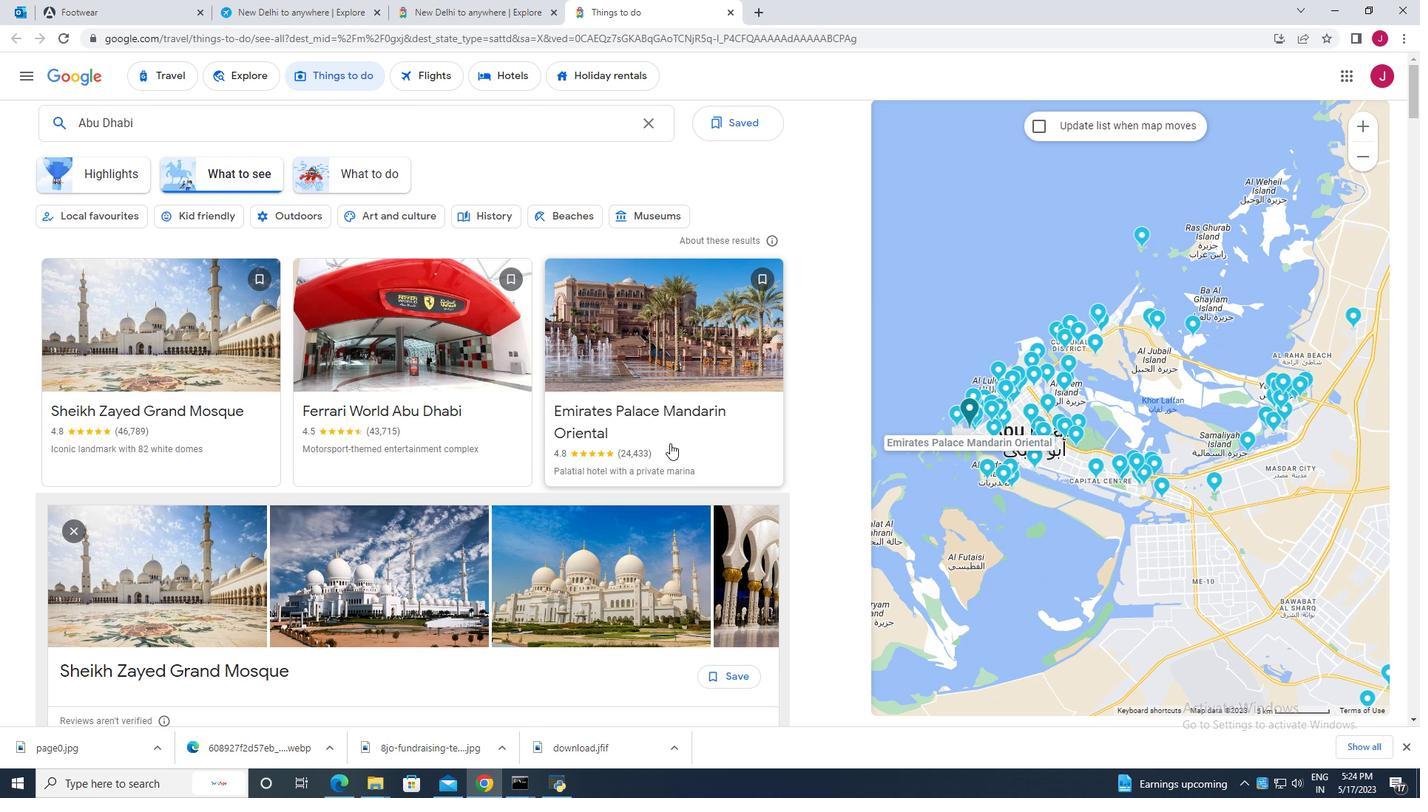 
Action: Mouse moved to (504, 395)
Screenshot: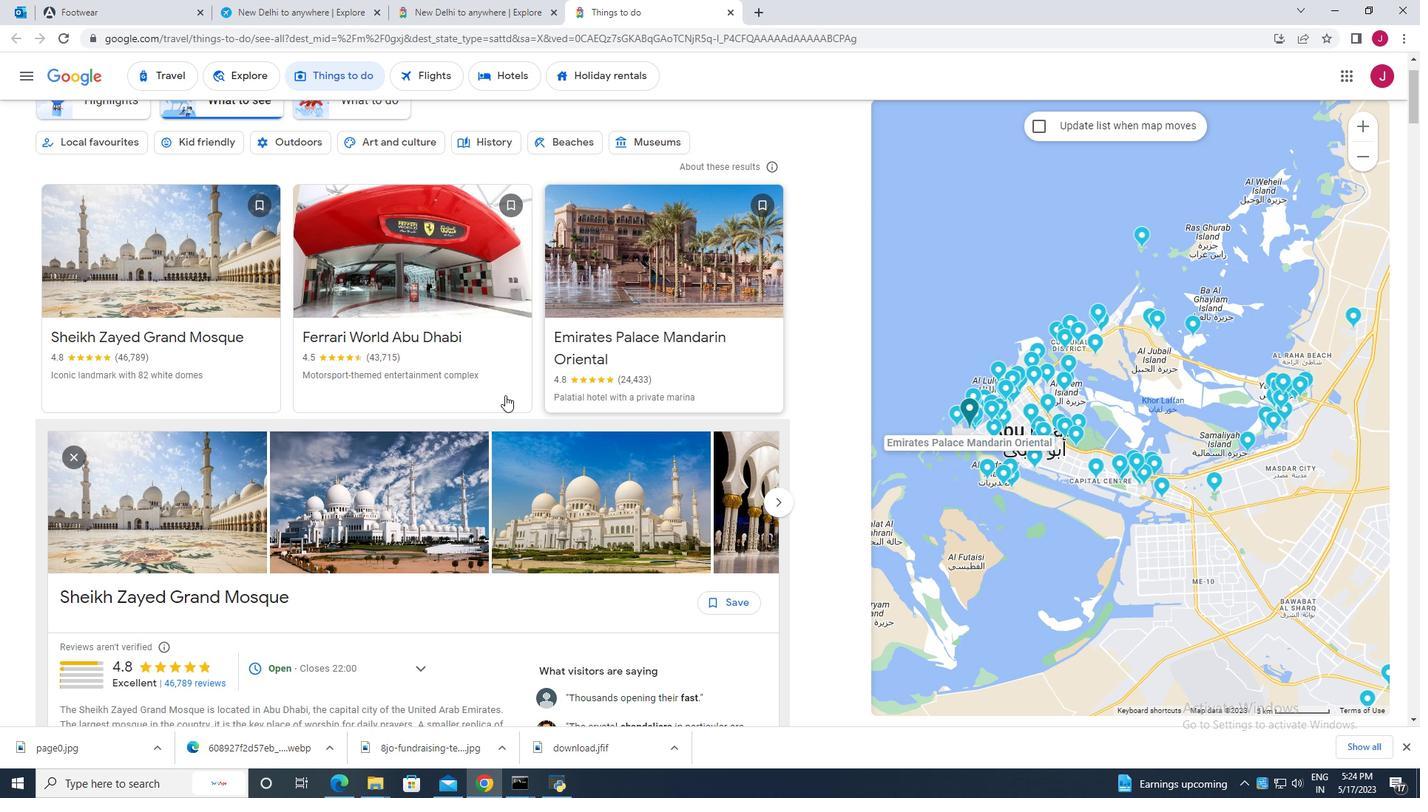 
Action: Mouse scrolled (504, 394) with delta (0, 0)
Screenshot: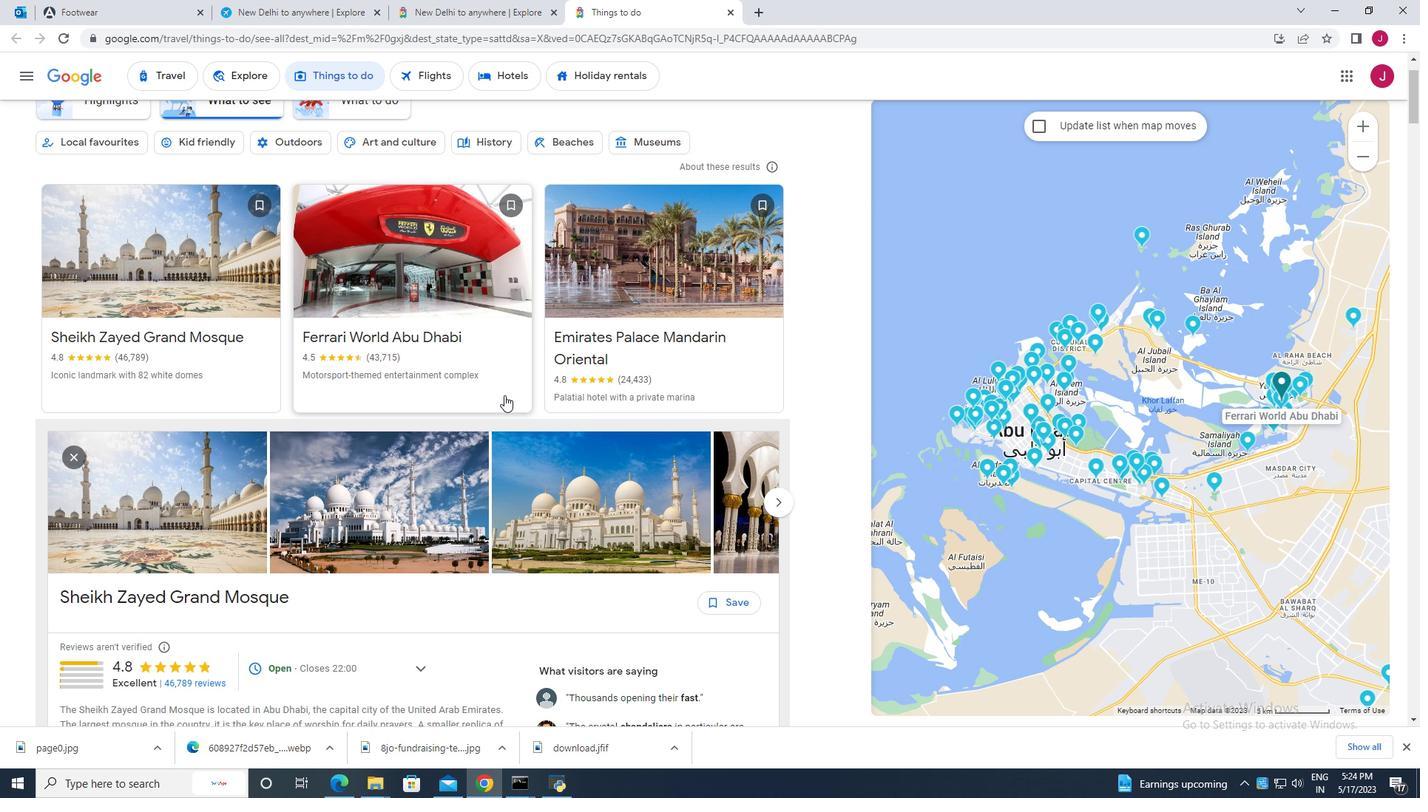 
Action: Mouse scrolled (504, 394) with delta (0, 0)
Screenshot: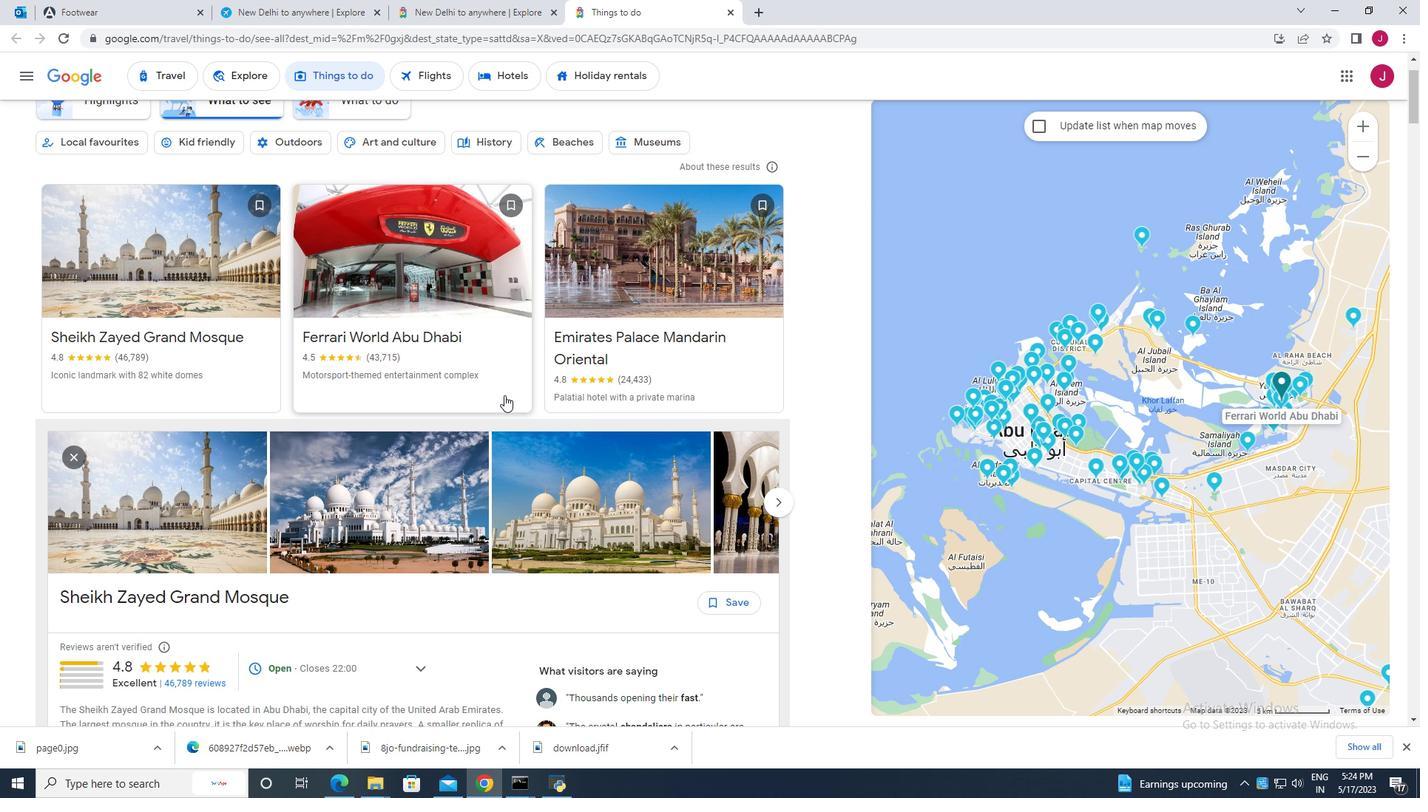 
Action: Mouse scrolled (504, 396) with delta (0, 0)
Screenshot: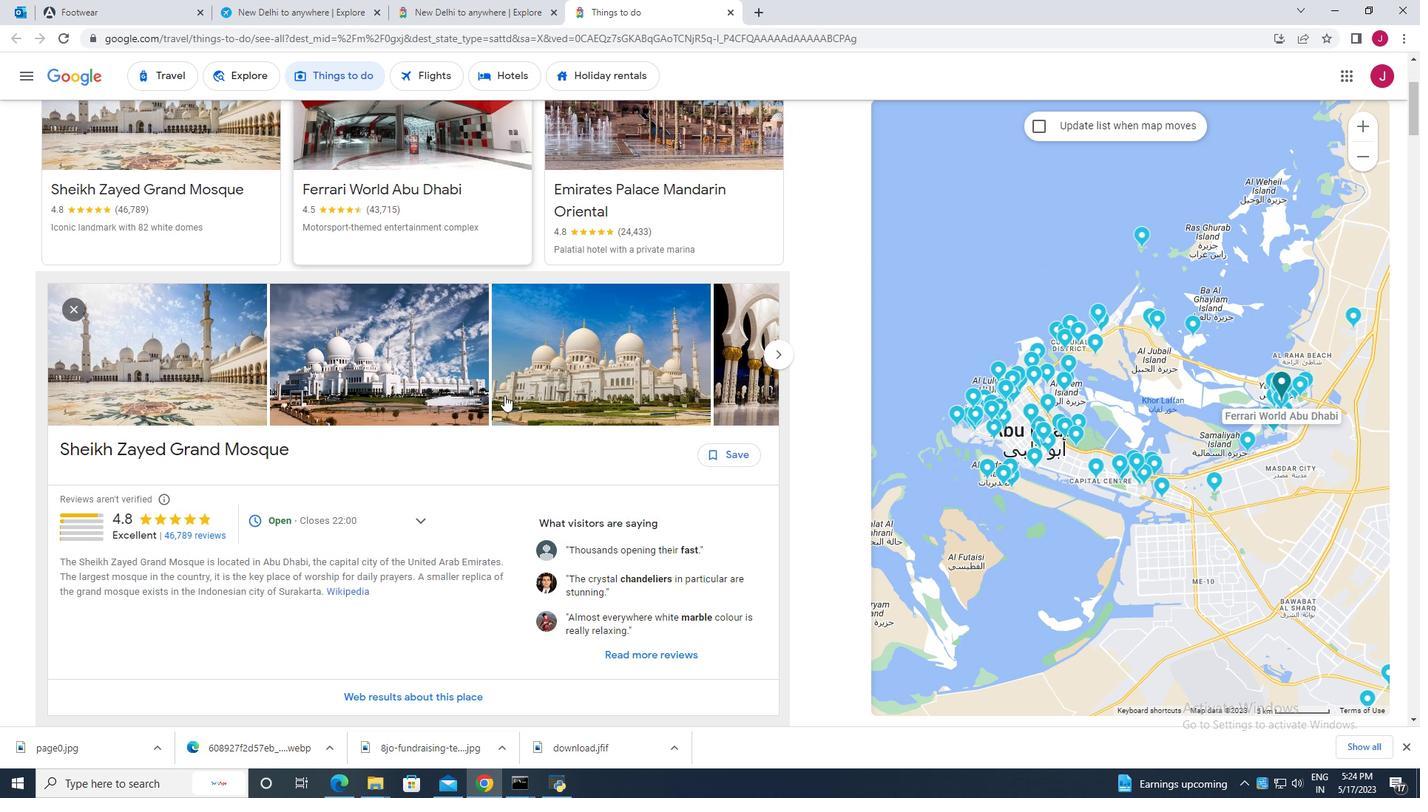
Action: Mouse scrolled (504, 396) with delta (0, 0)
Screenshot: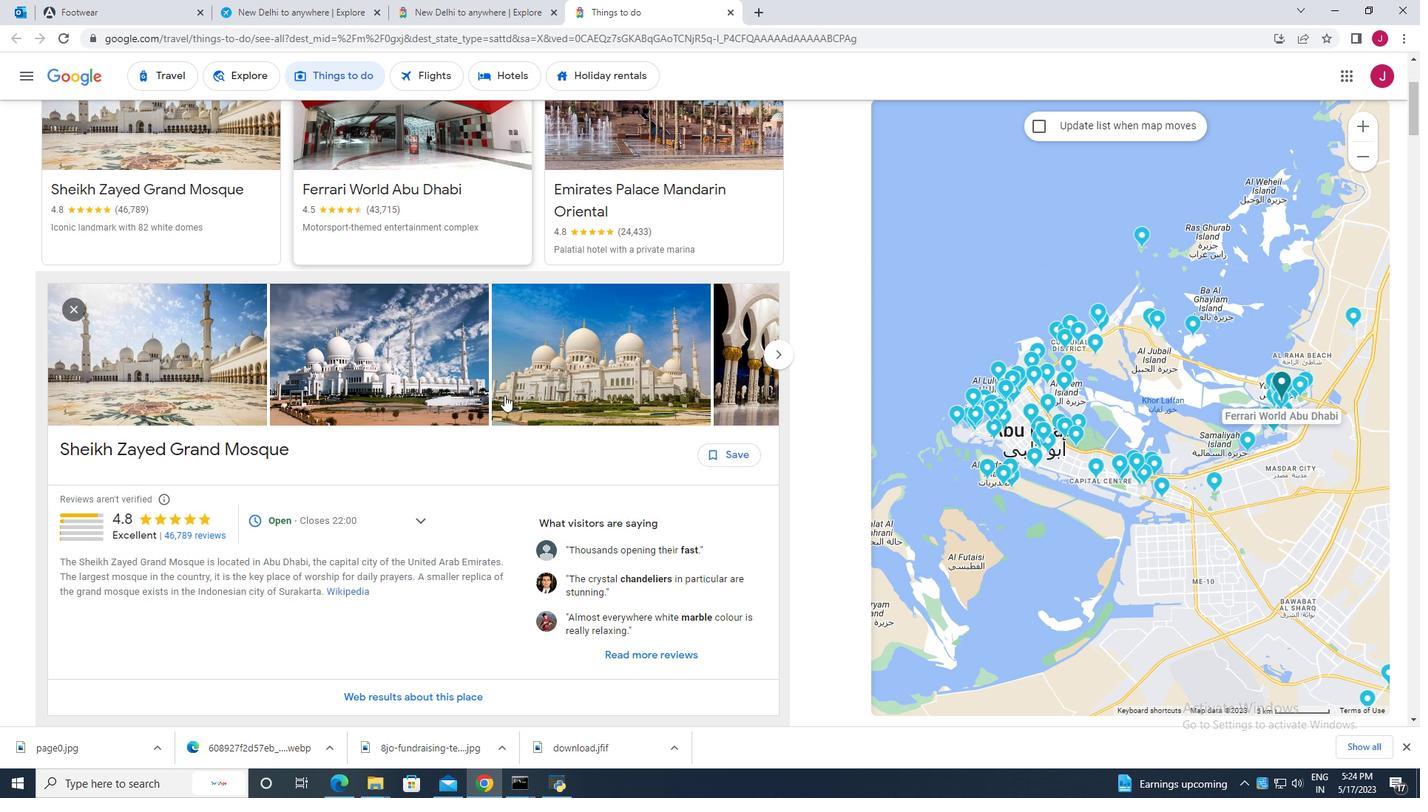 
Action: Mouse scrolled (504, 396) with delta (0, 0)
Screenshot: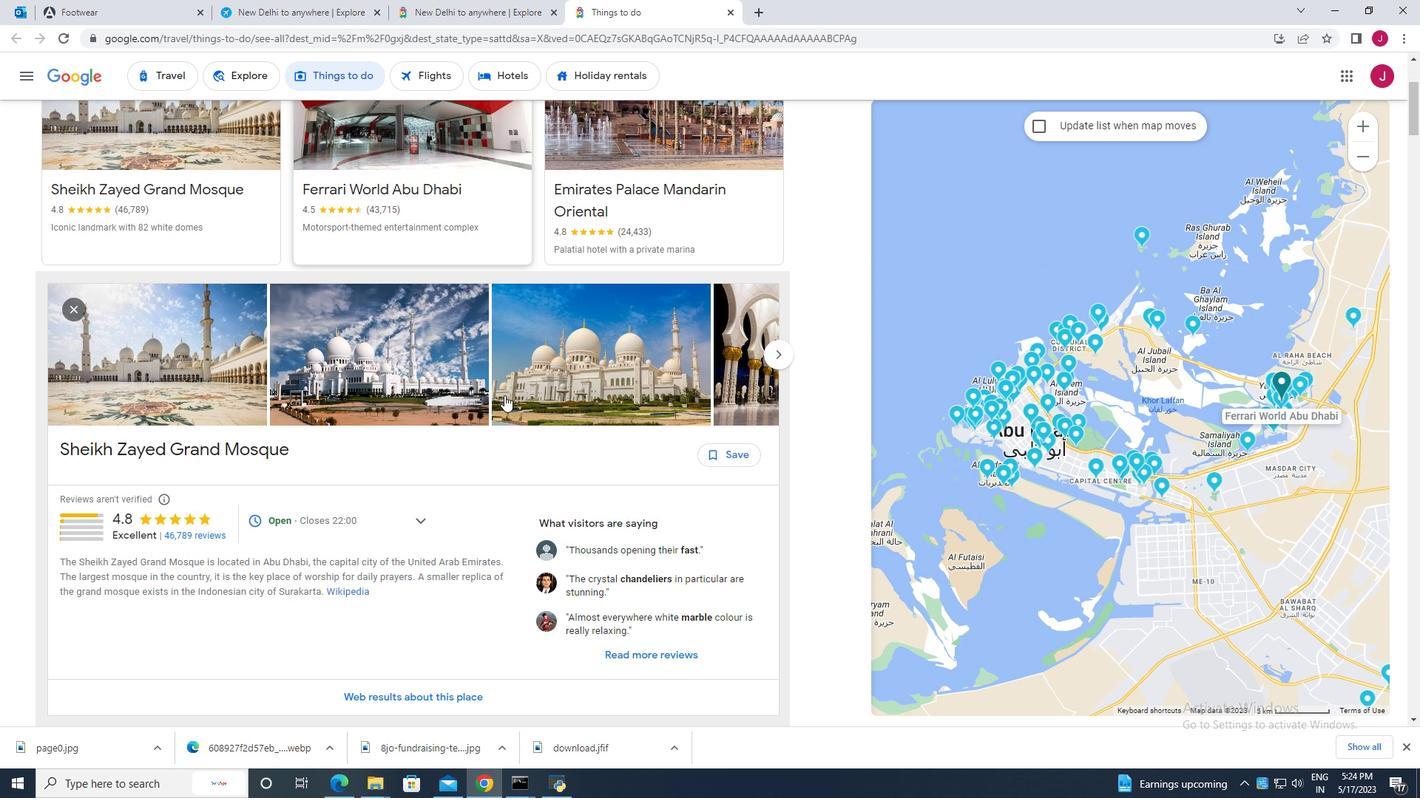 
Action: Mouse scrolled (504, 396) with delta (0, 0)
Screenshot: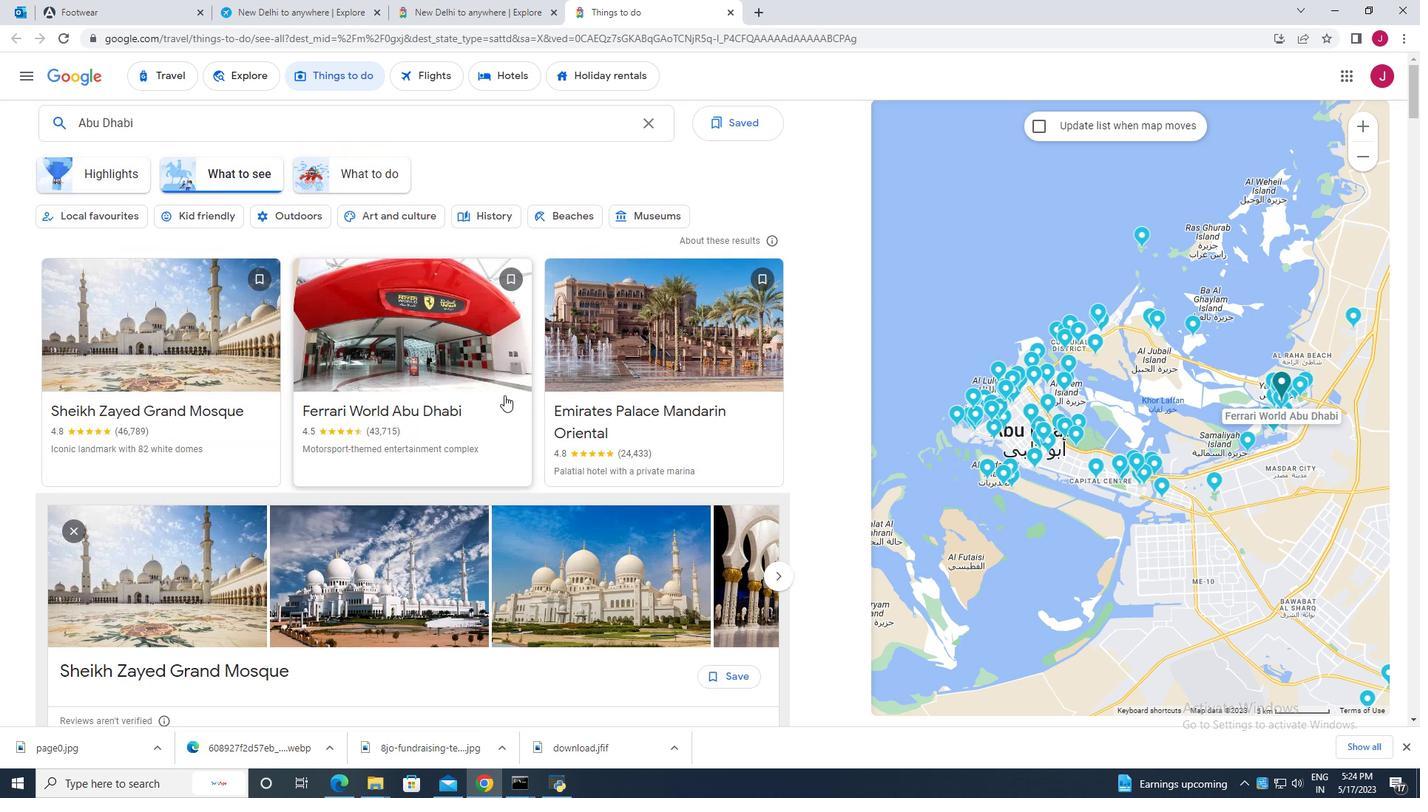 
Action: Mouse scrolled (504, 396) with delta (0, 0)
Screenshot: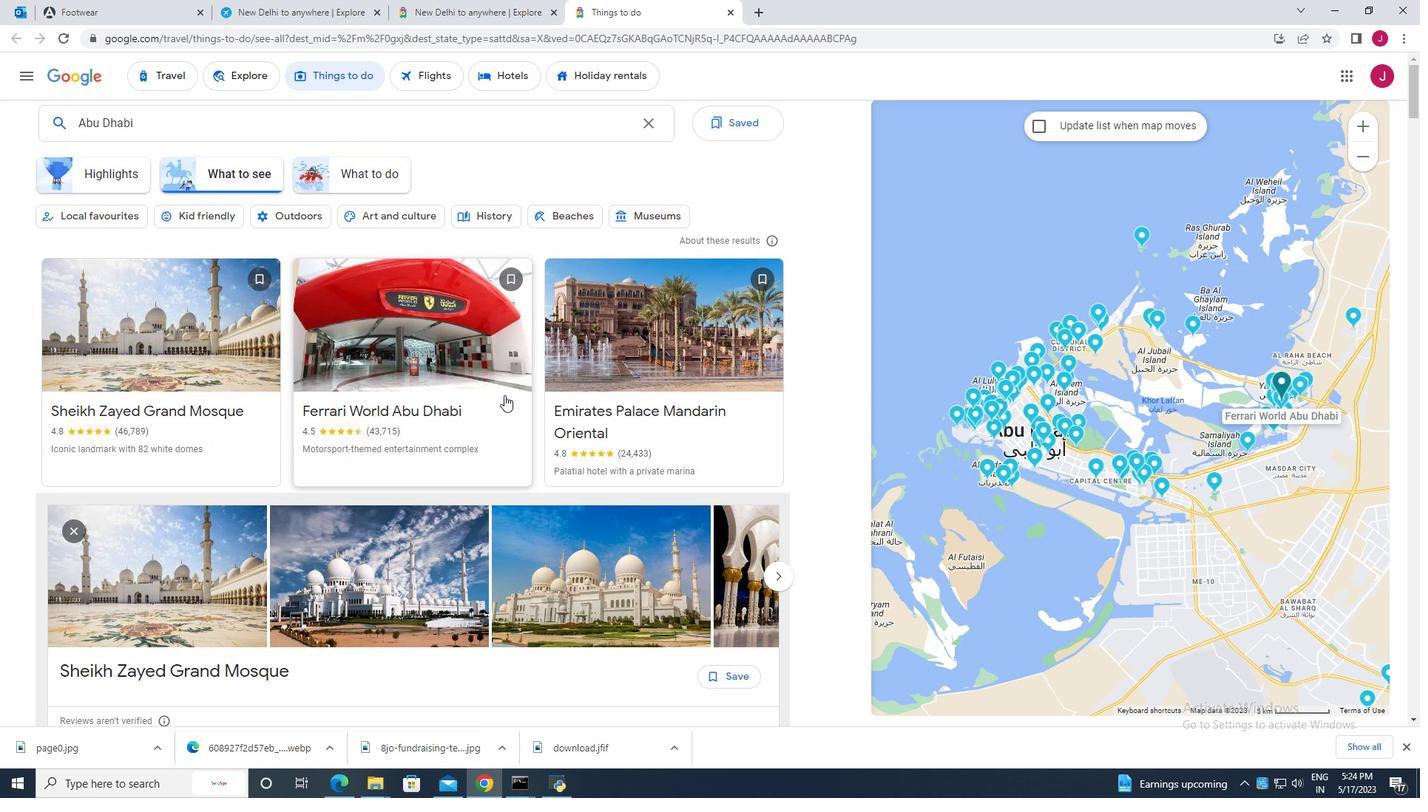 
Action: Mouse scrolled (504, 396) with delta (0, 0)
Screenshot: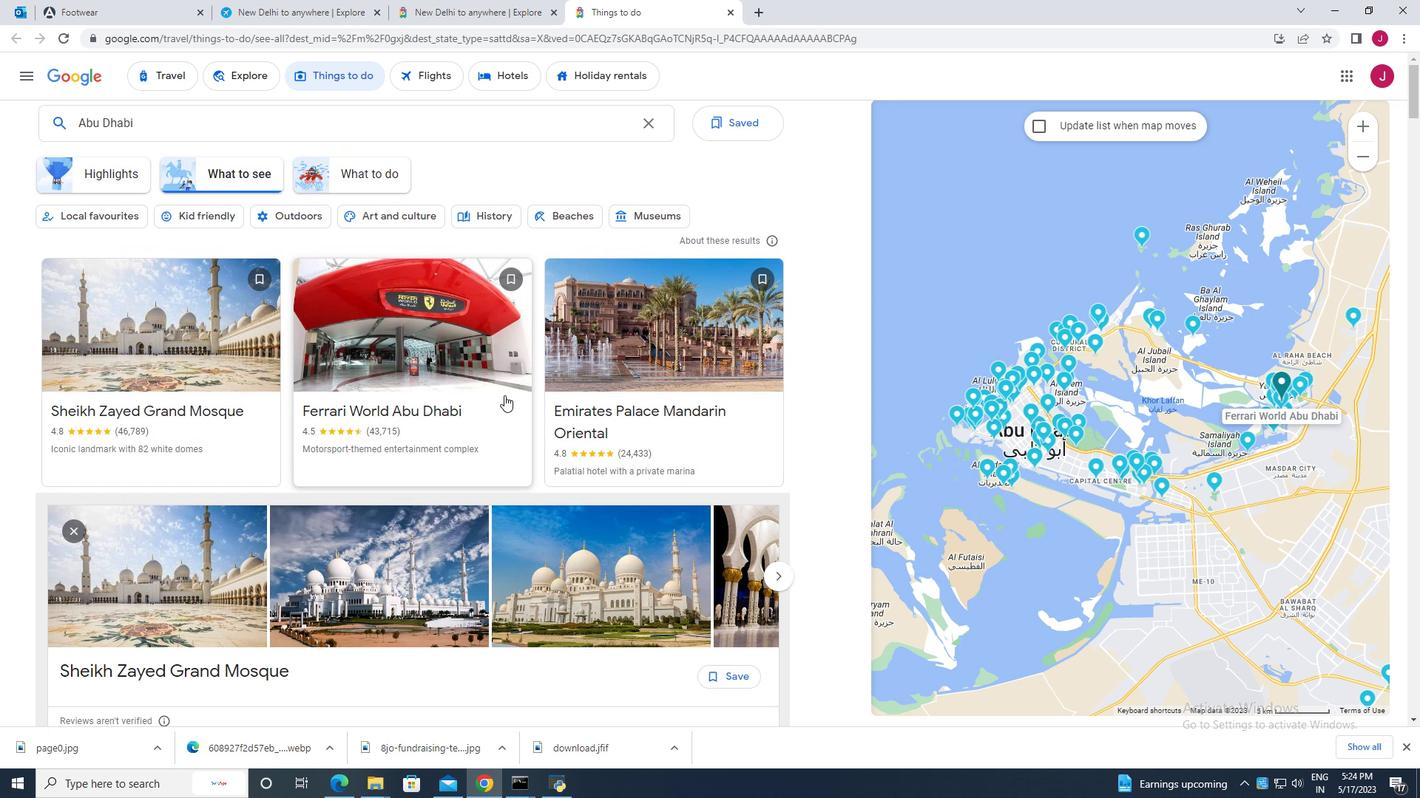 
Action: Mouse moved to (24, 71)
Screenshot: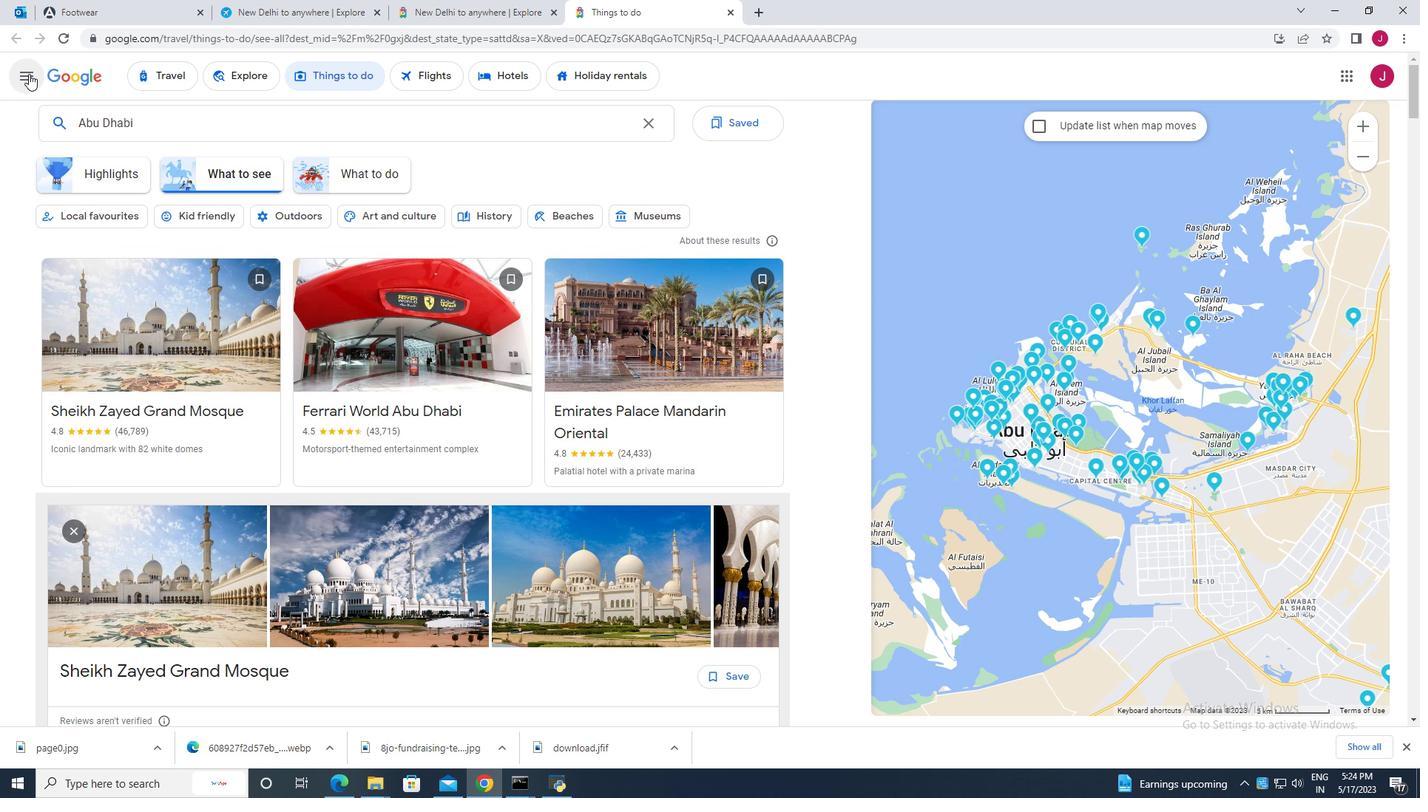 
Action: Mouse pressed left at (24, 71)
Screenshot: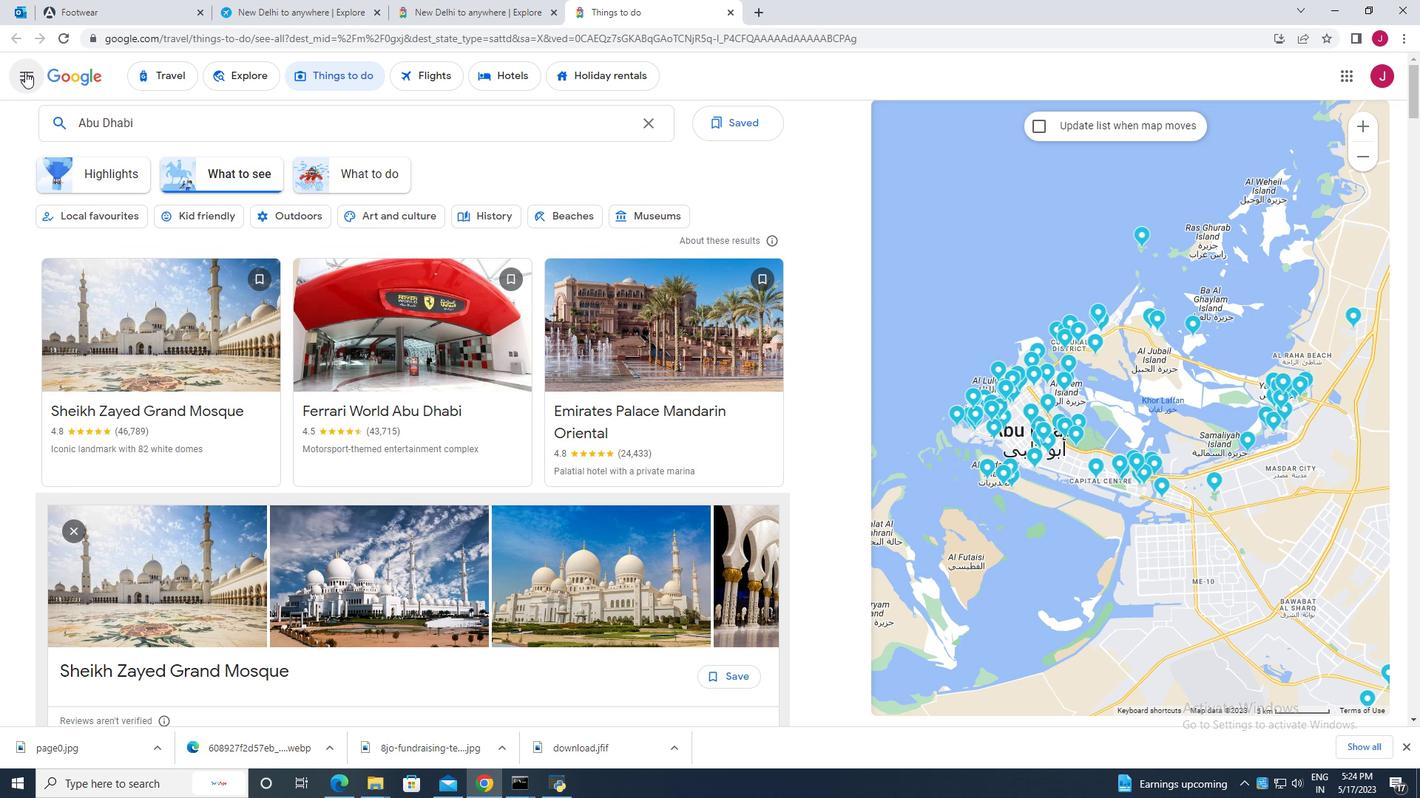 
Action: Mouse moved to (252, 75)
Screenshot: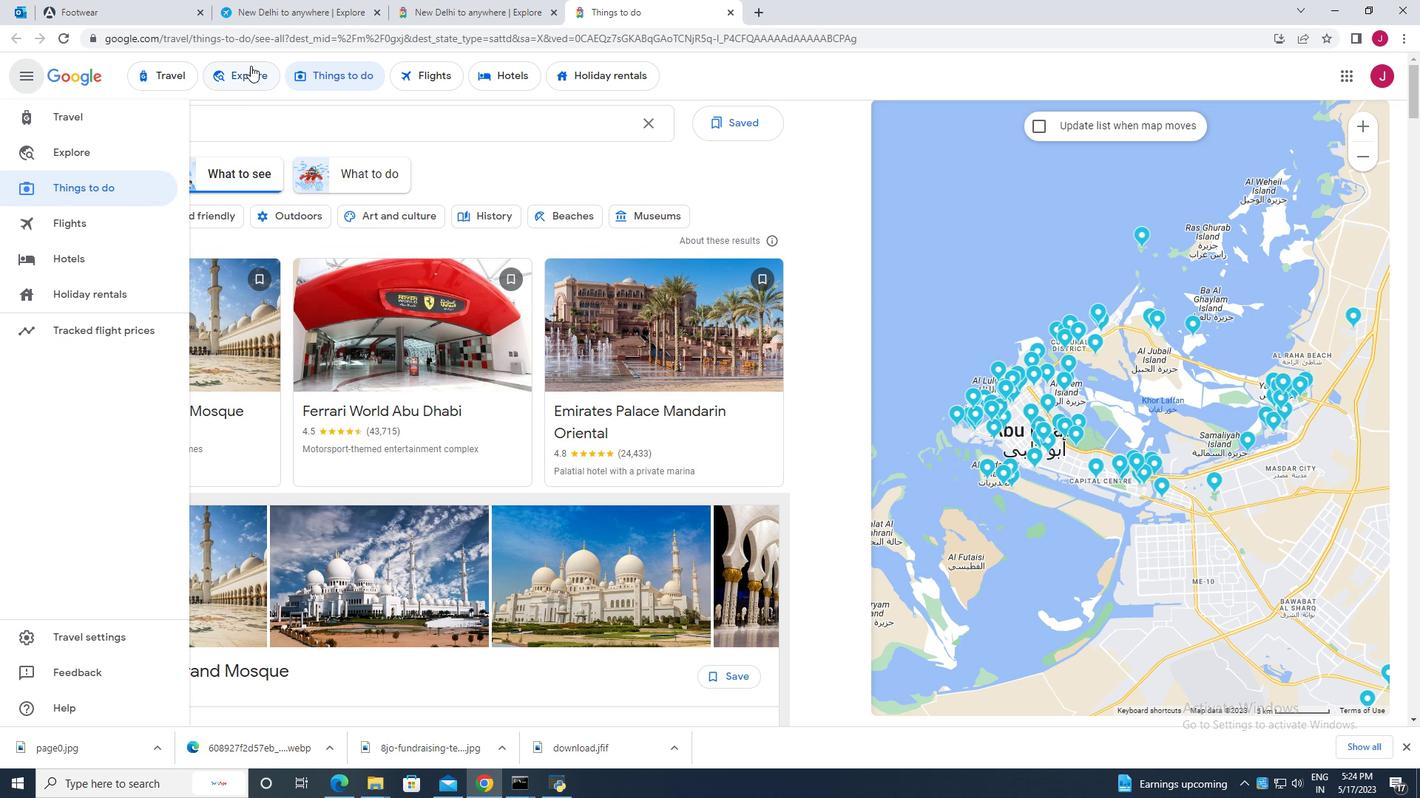 
Action: Mouse pressed left at (252, 75)
Screenshot: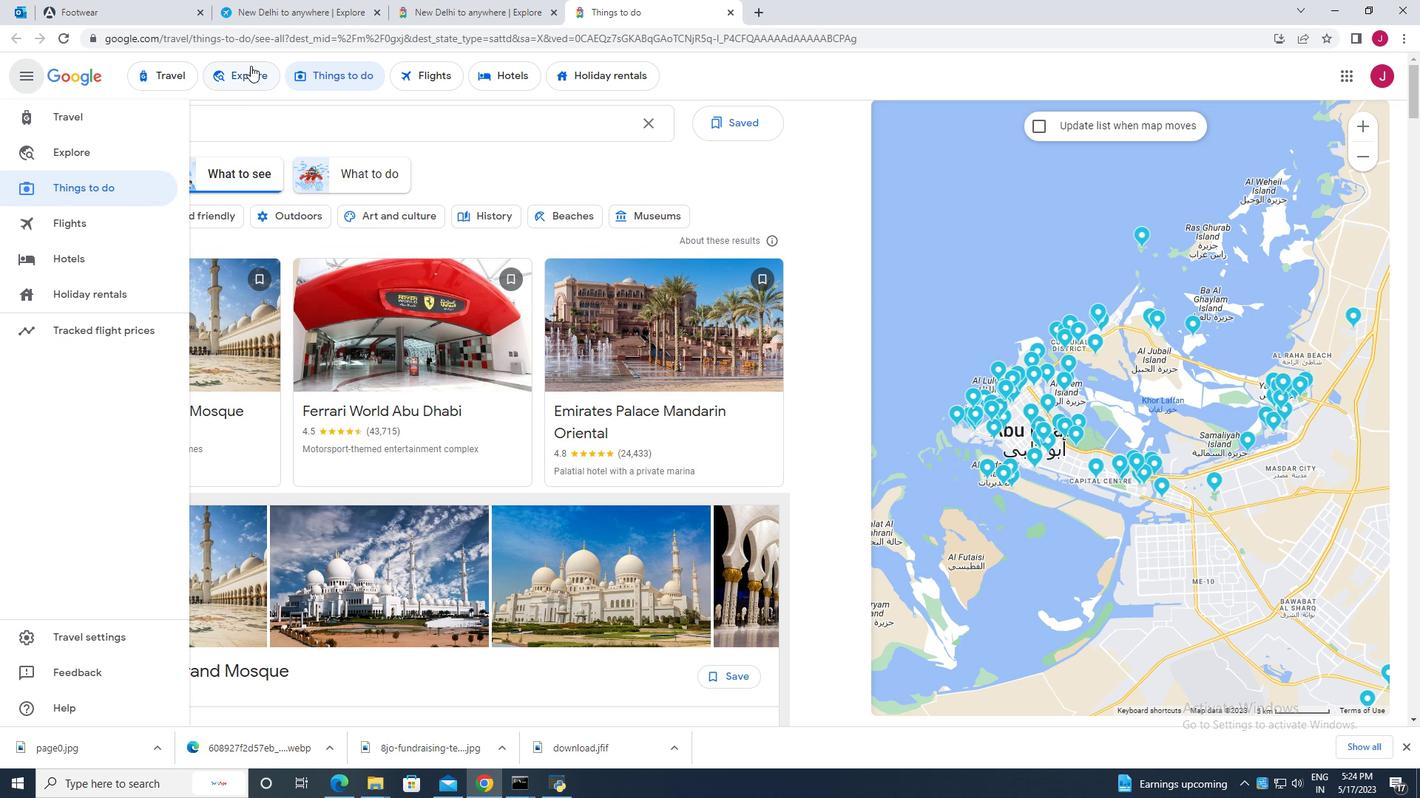 
Action: Mouse moved to (218, 158)
Screenshot: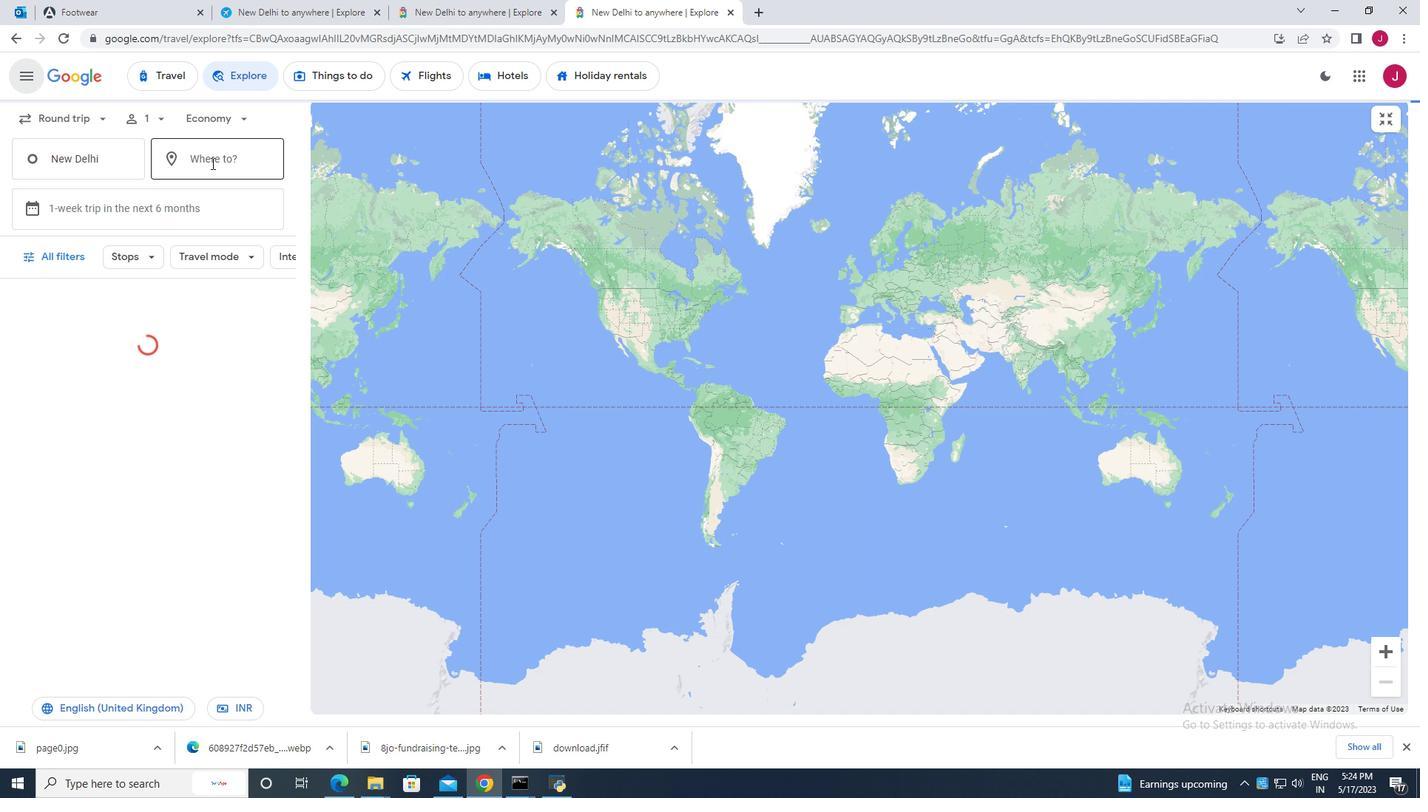 
Action: Mouse pressed left at (218, 158)
Screenshot: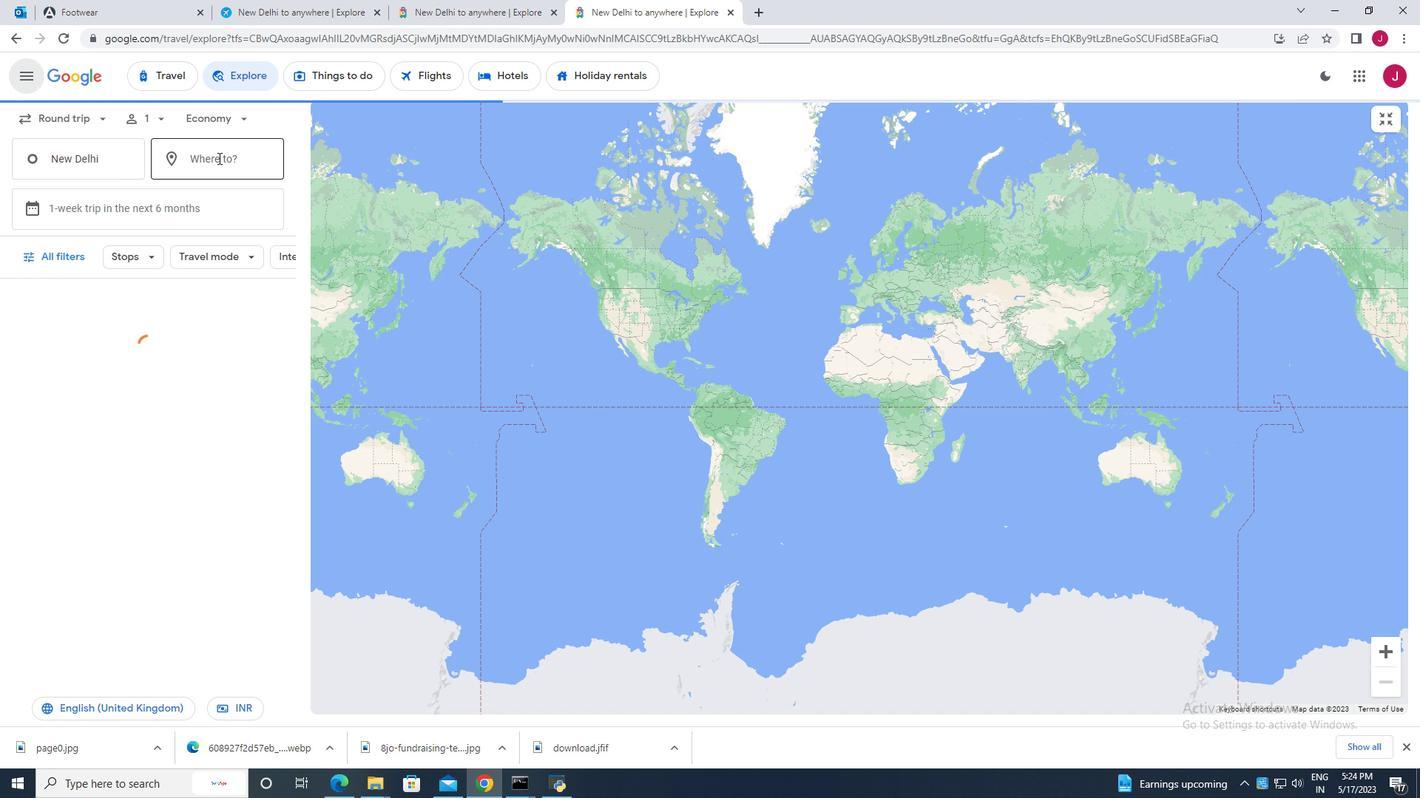 
Action: Key pressed chandigarh<Key.enter>
Screenshot: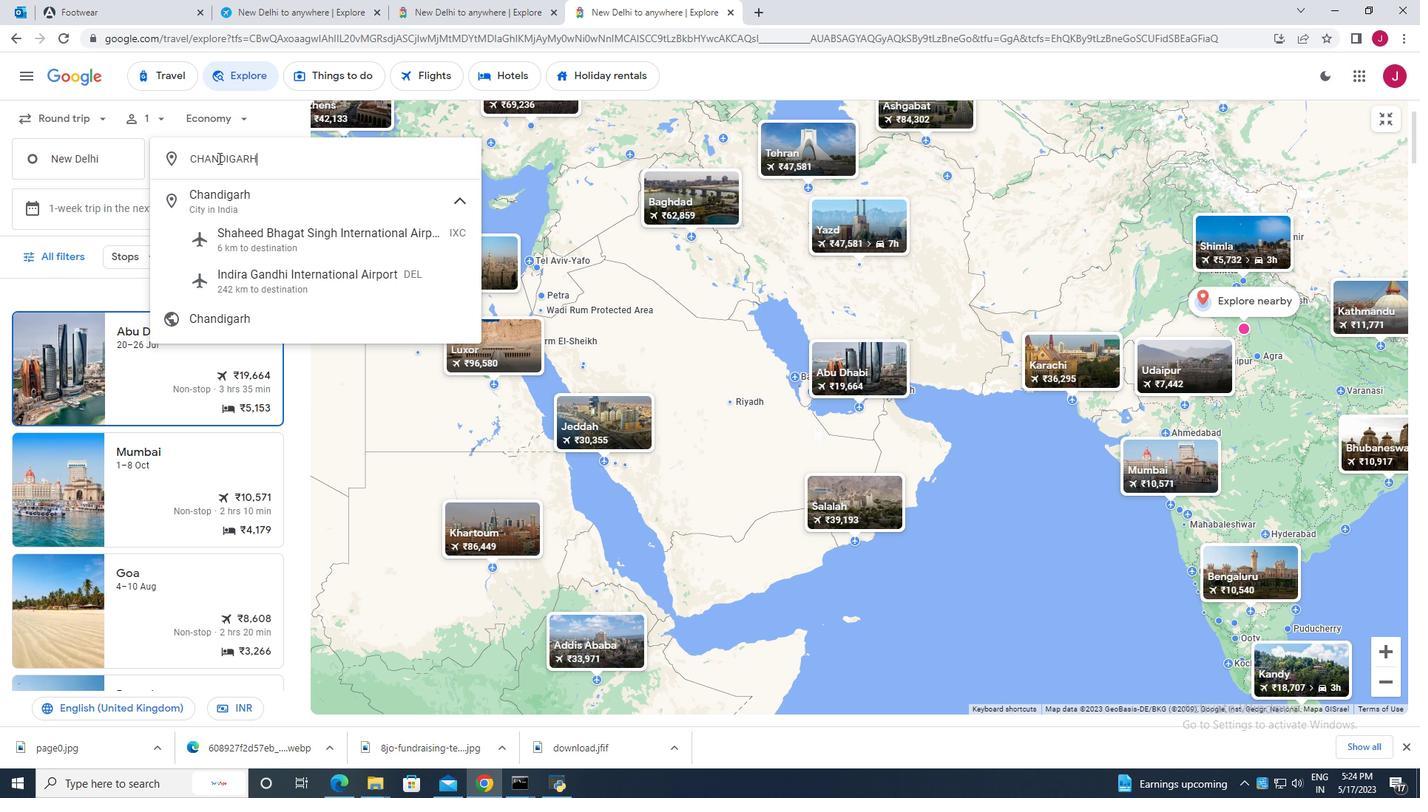 
Action: Mouse moved to (207, 360)
Screenshot: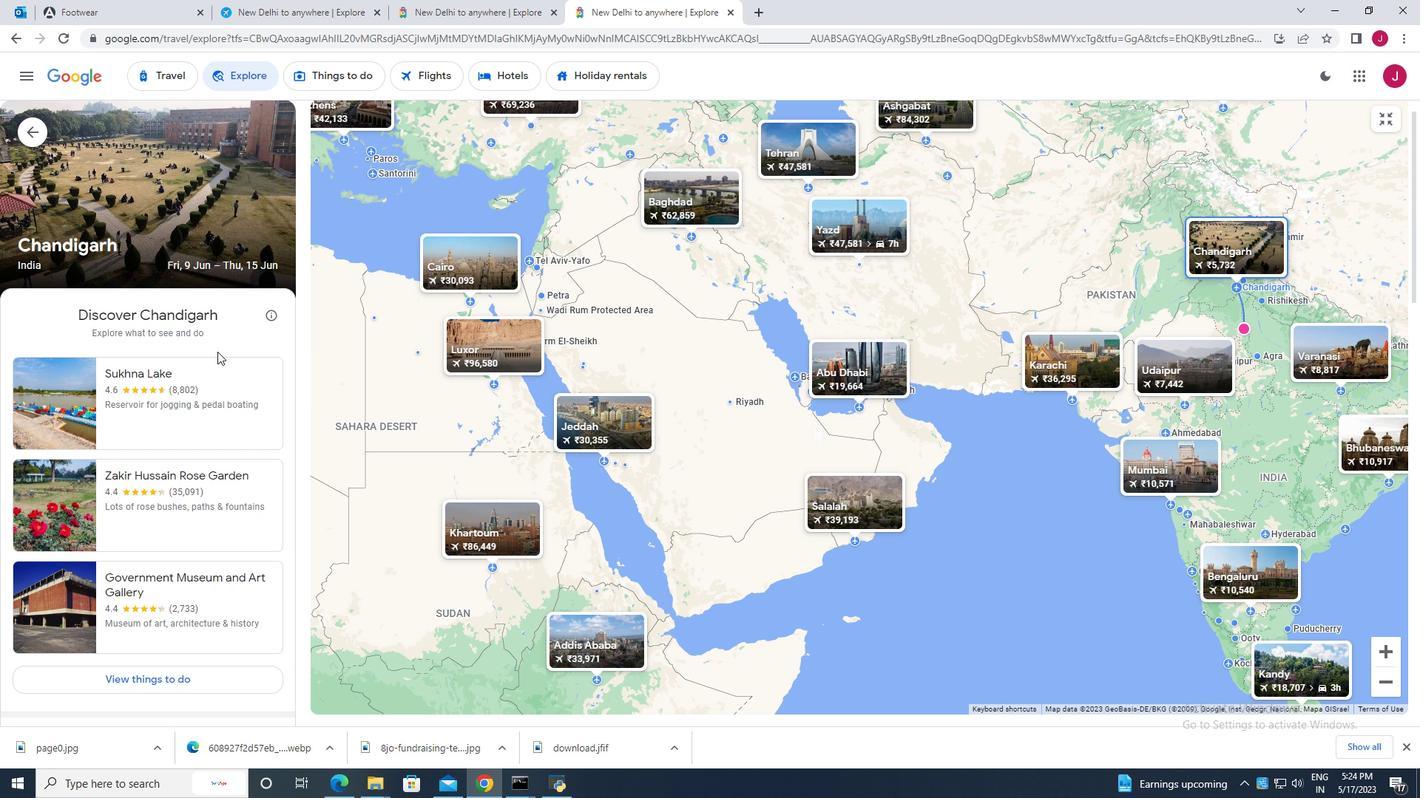
Action: Mouse scrolled (207, 359) with delta (0, 0)
Screenshot: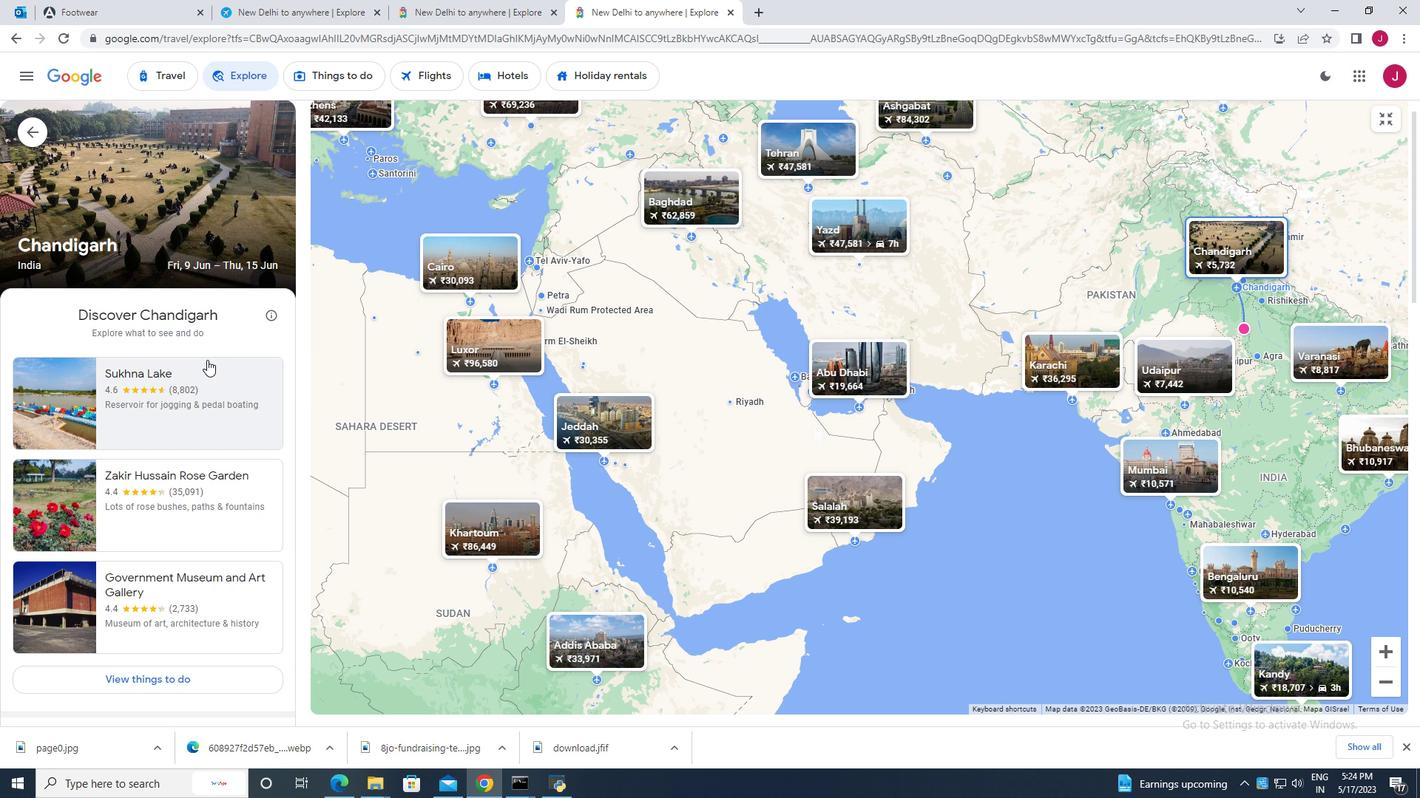 
Action: Mouse scrolled (207, 359) with delta (0, 0)
Screenshot: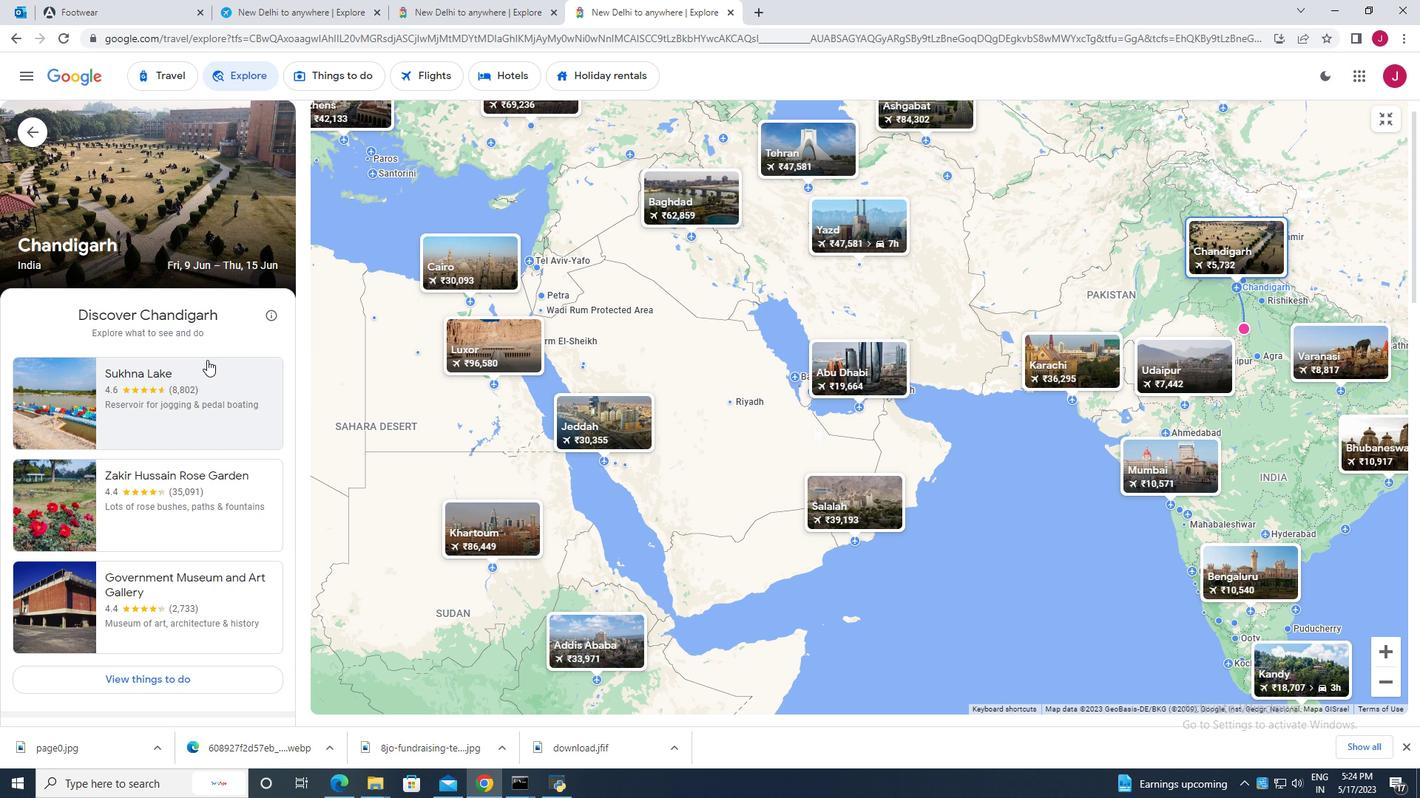 
Action: Mouse moved to (197, 404)
Screenshot: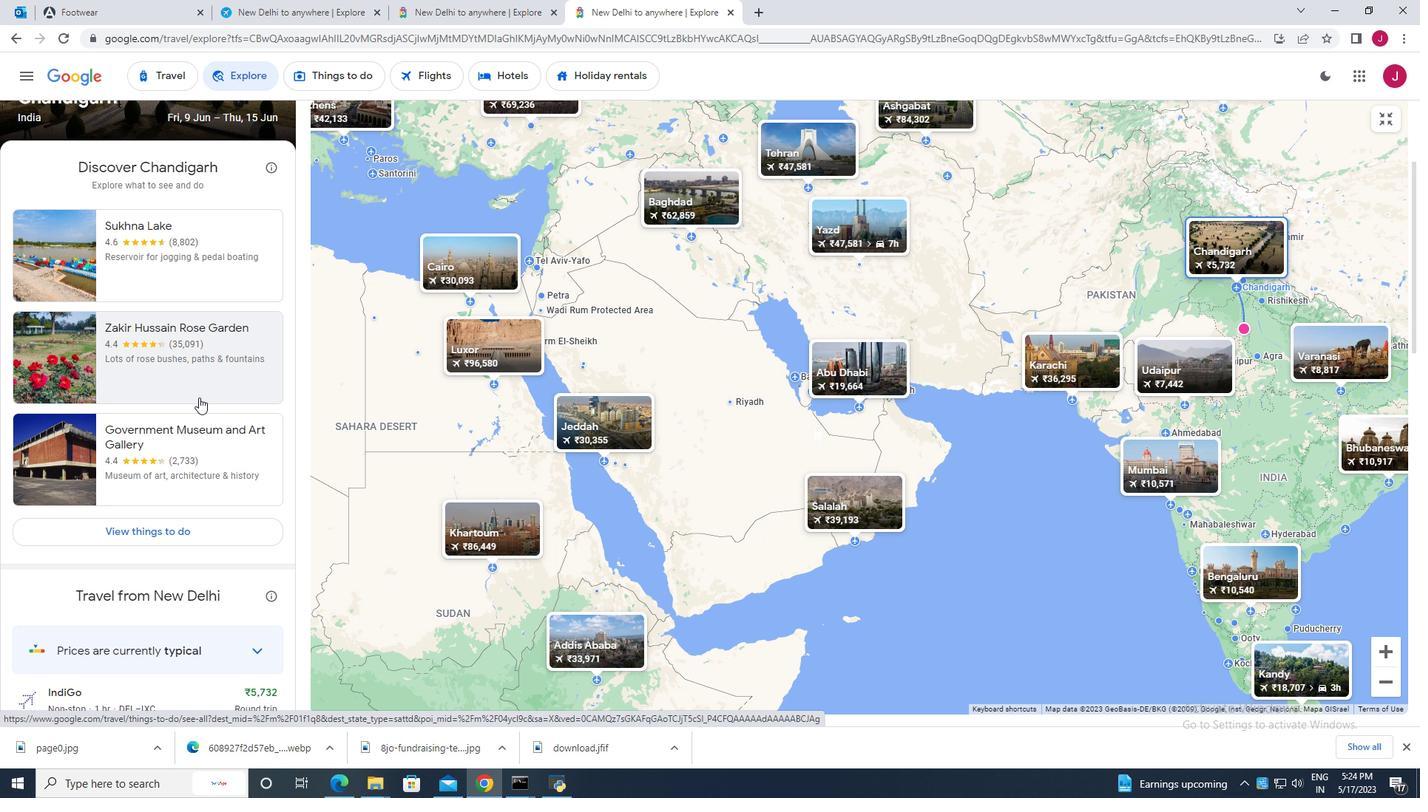 
Action: Mouse scrolled (197, 403) with delta (0, 0)
Screenshot: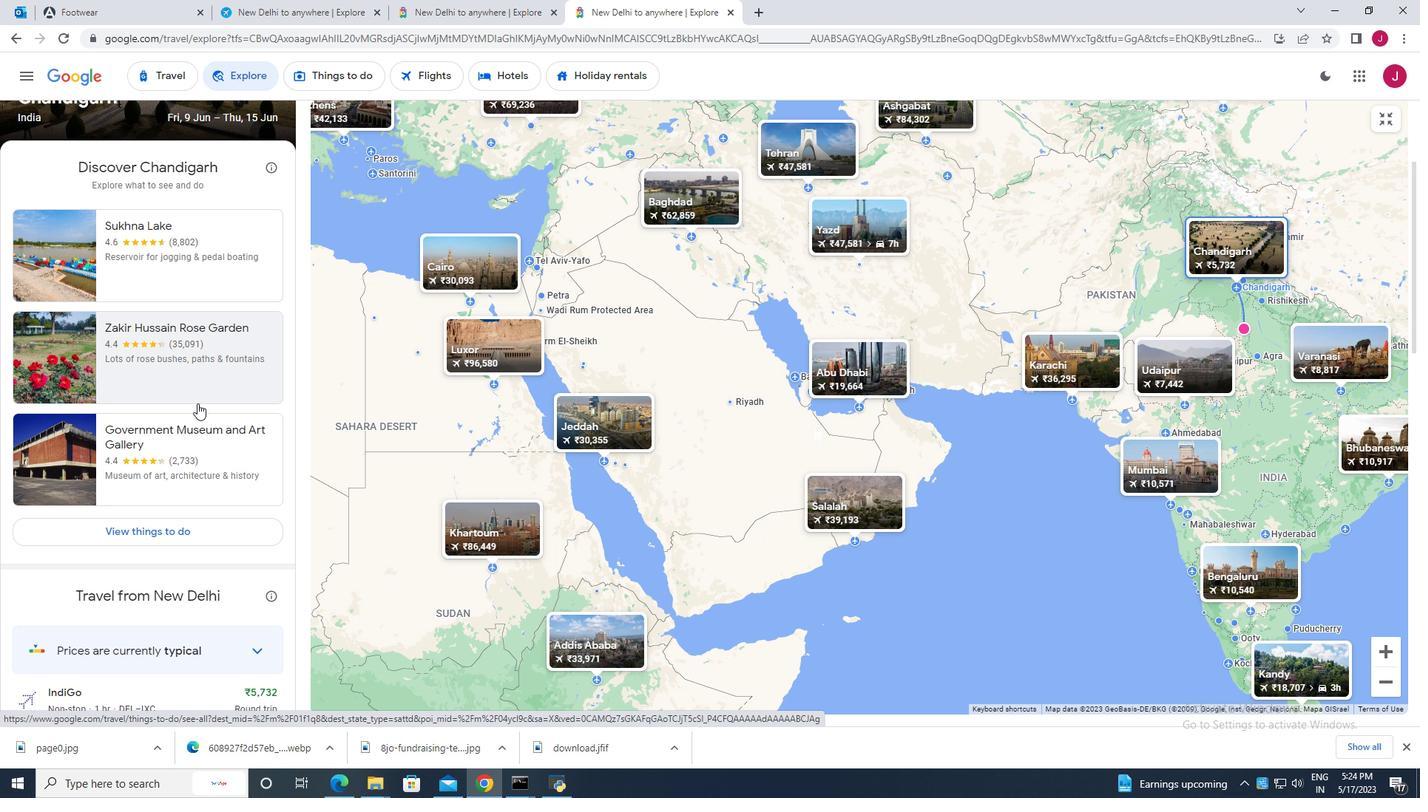 
Action: Mouse moved to (187, 399)
Screenshot: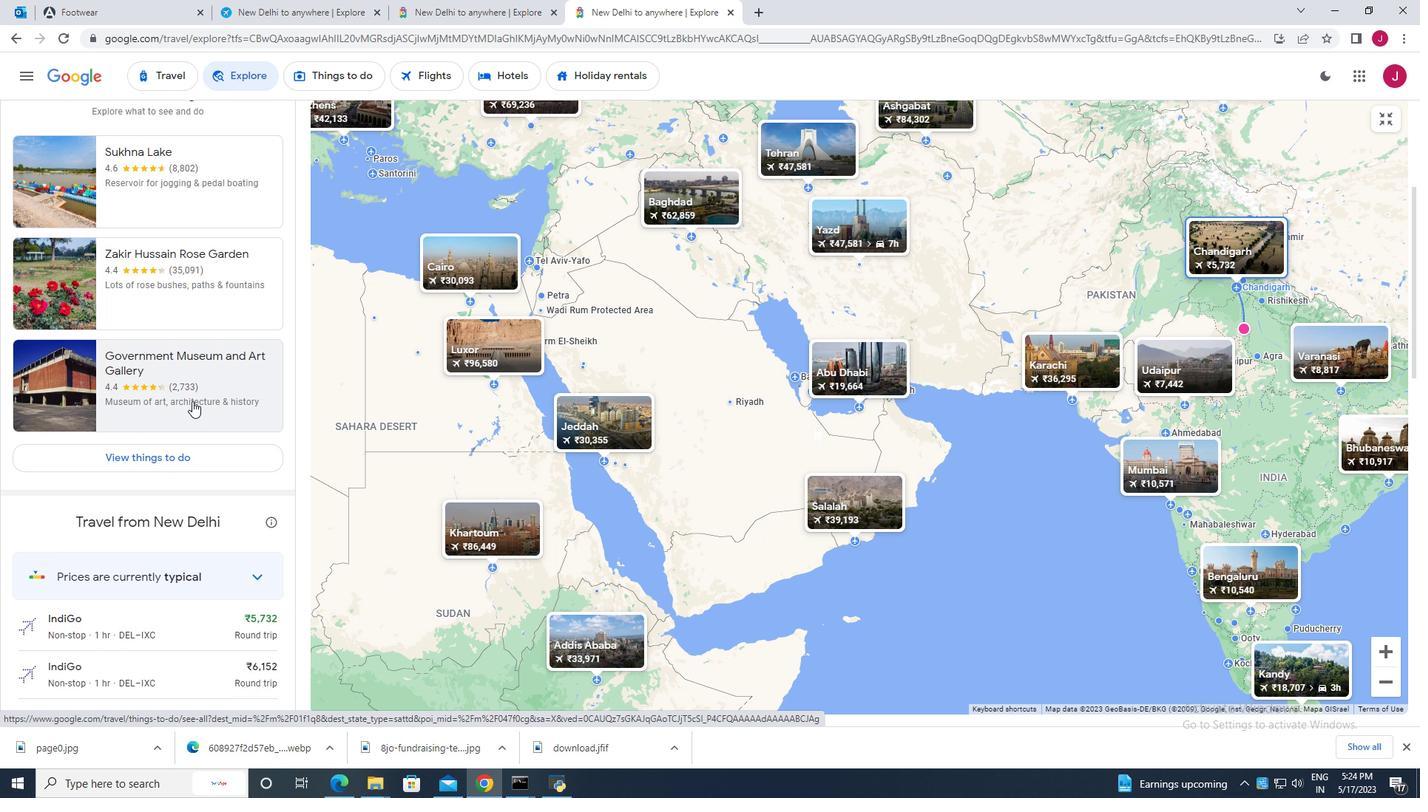 
Action: Mouse scrolled (187, 400) with delta (0, 0)
Screenshot: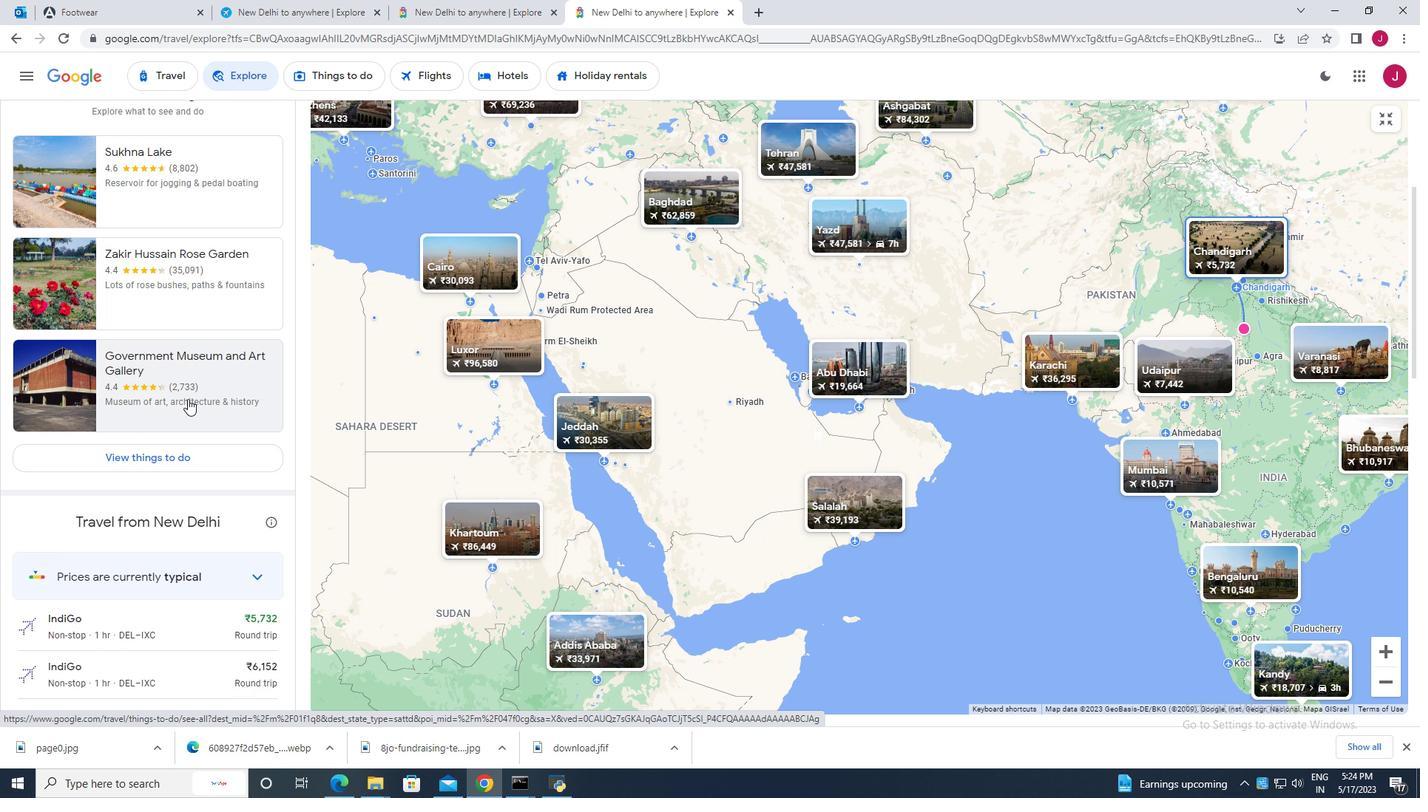 
Action: Mouse scrolled (187, 400) with delta (0, 0)
Screenshot: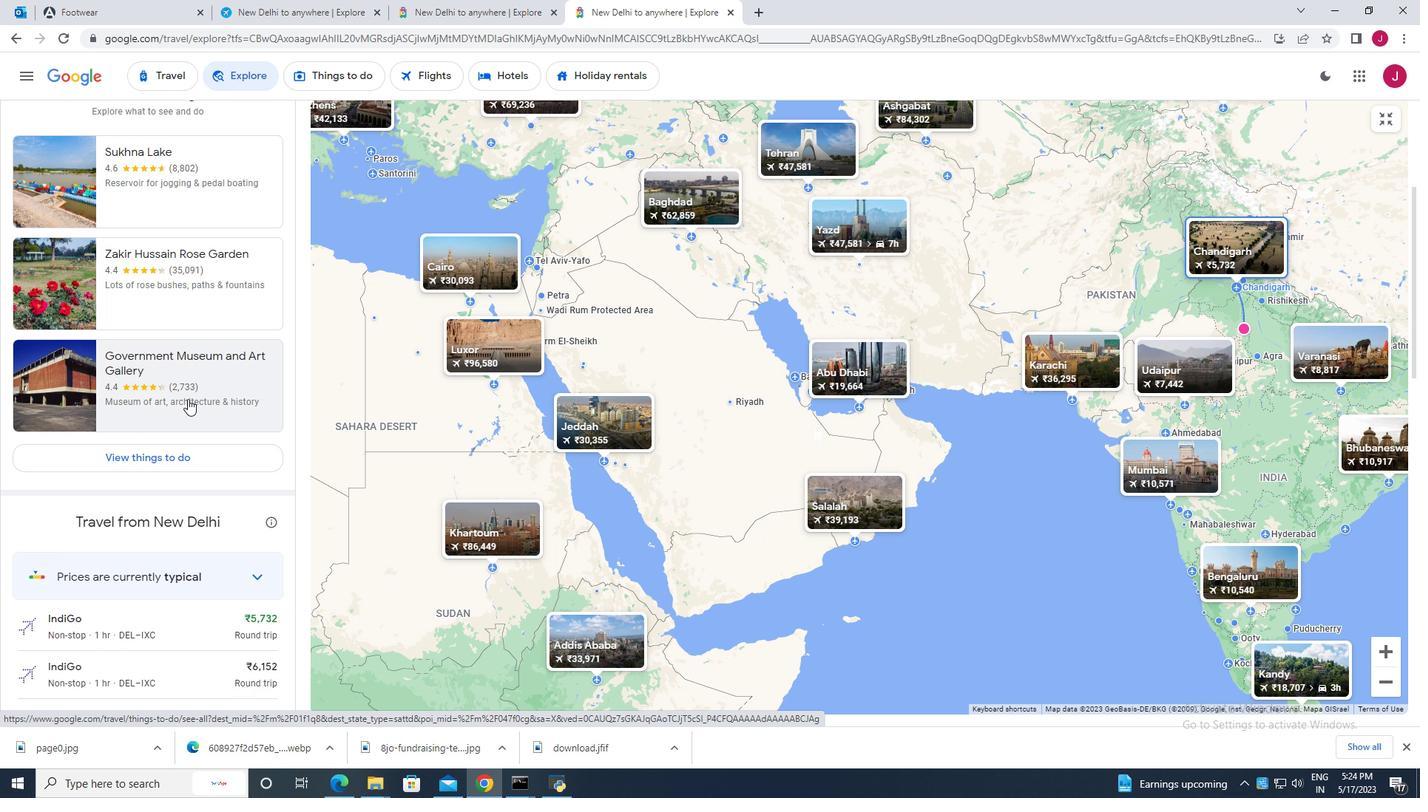 
Action: Mouse scrolled (187, 400) with delta (0, 0)
Screenshot: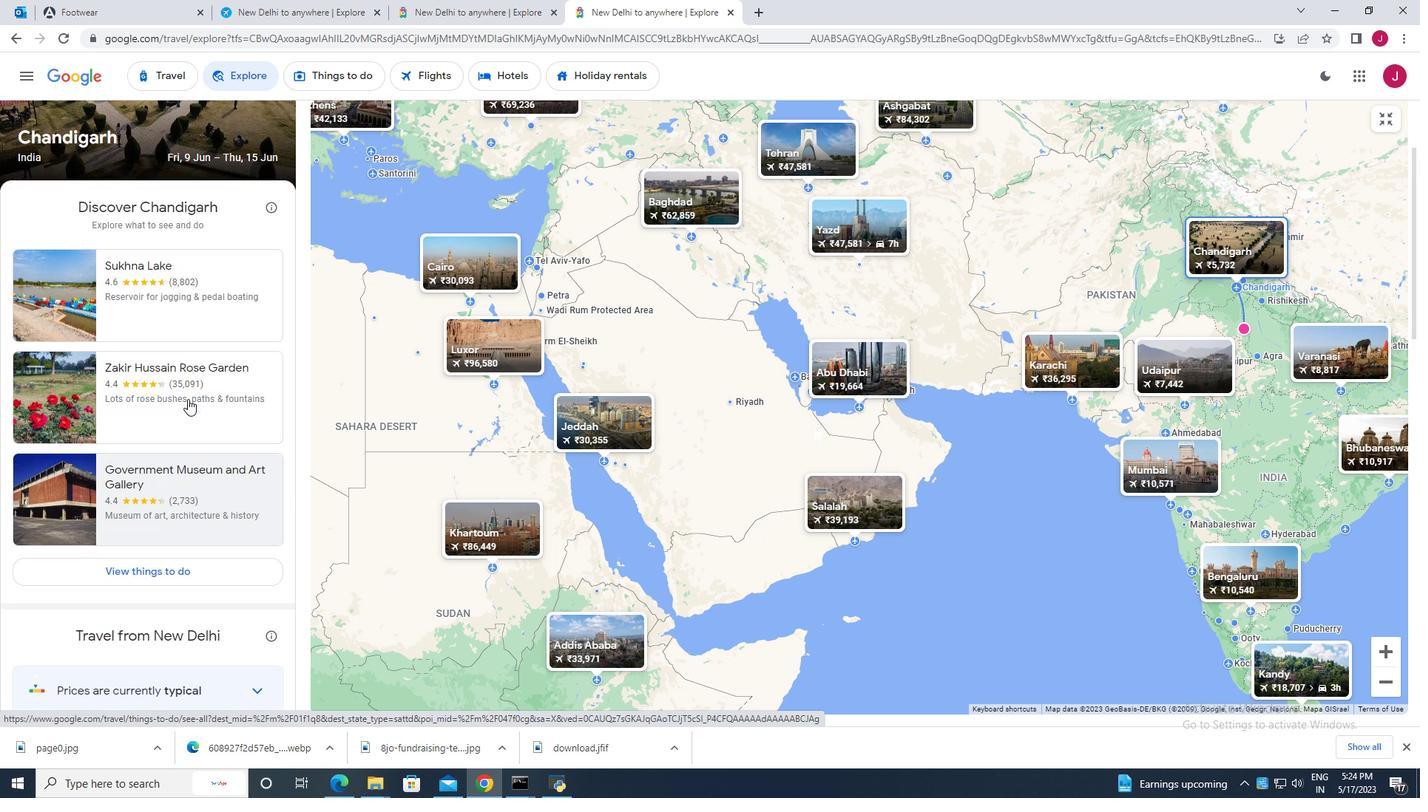 
Action: Mouse scrolled (187, 400) with delta (0, 0)
Screenshot: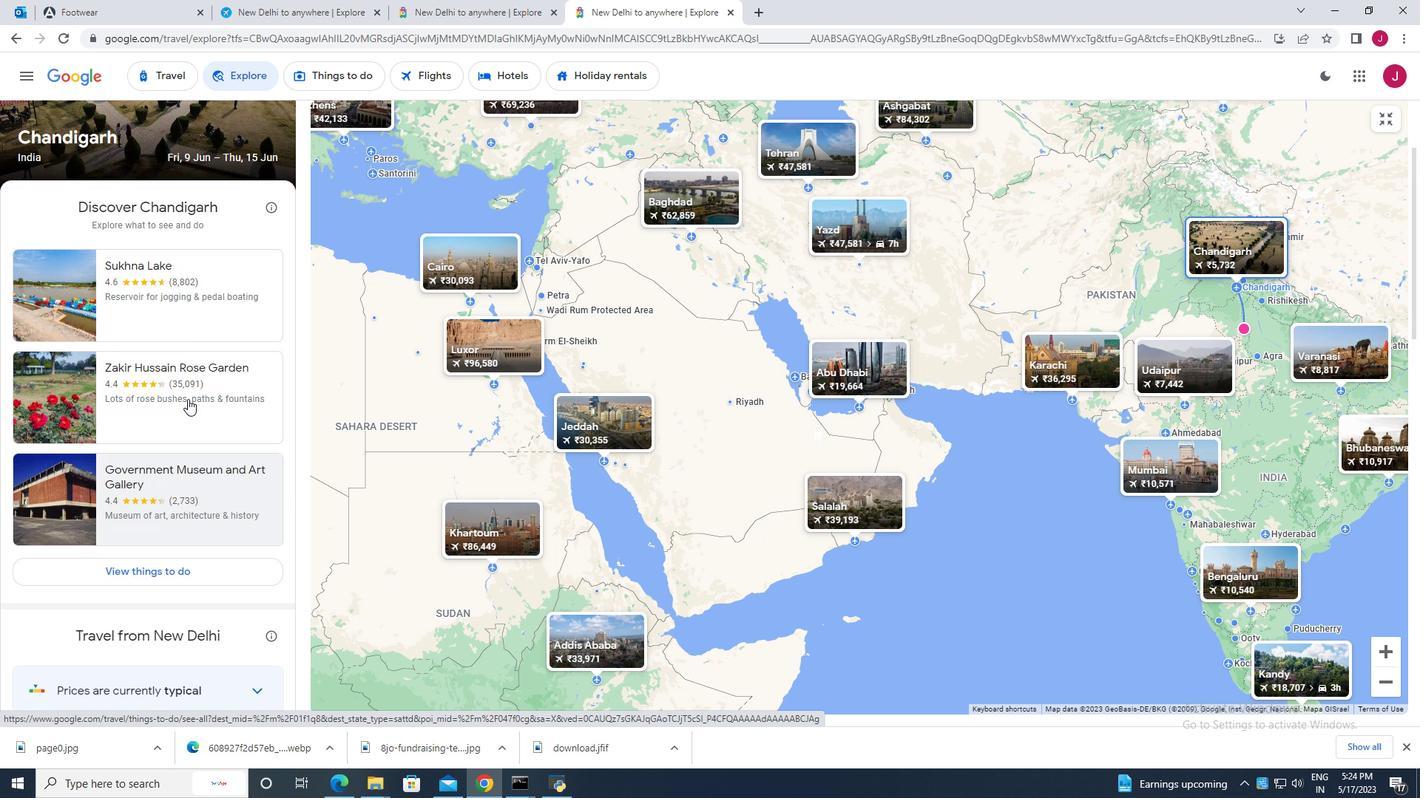 
Action: Mouse scrolled (187, 400) with delta (0, 0)
Screenshot: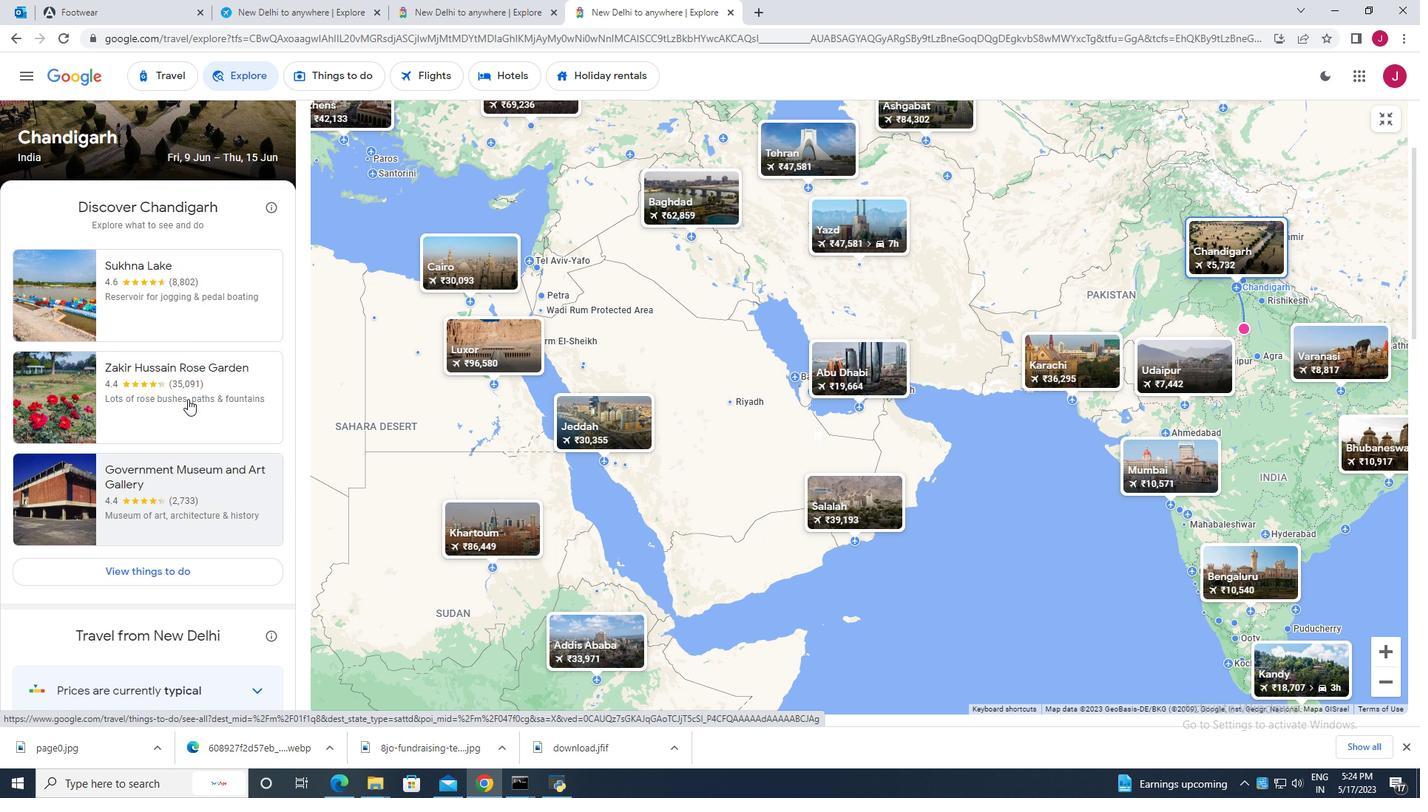 
Action: Mouse moved to (204, 481)
Screenshot: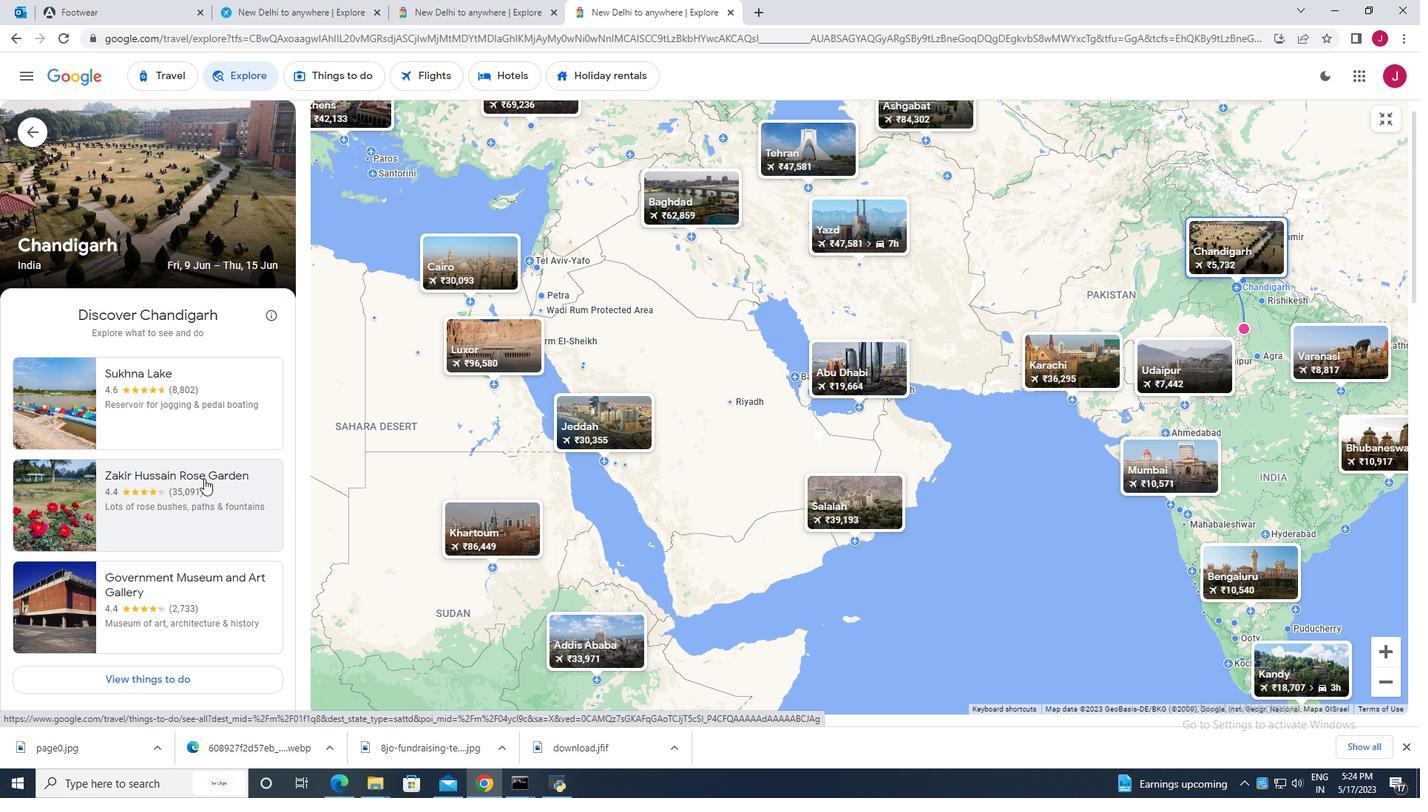
Action: Mouse pressed left at (204, 481)
Screenshot: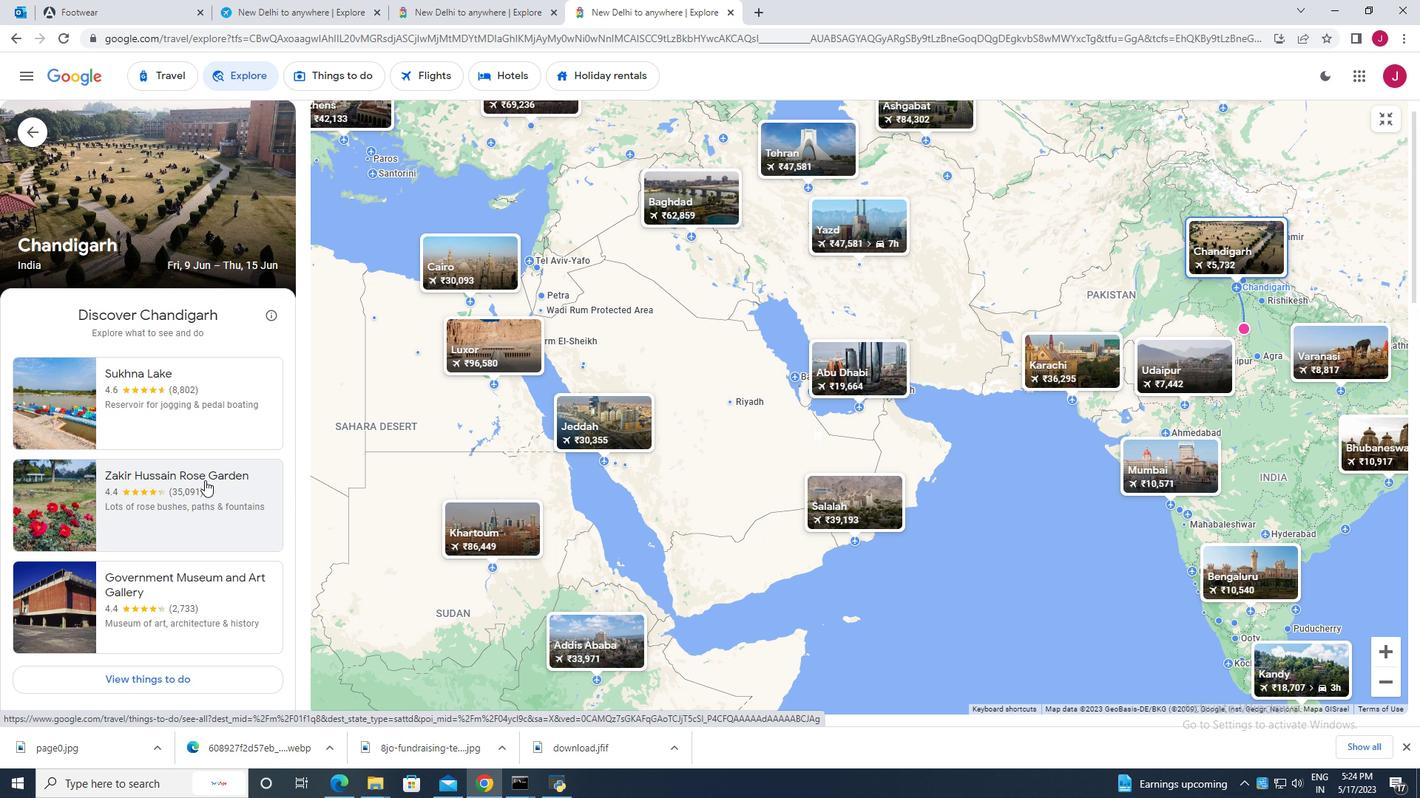 
Action: Mouse moved to (576, 510)
Screenshot: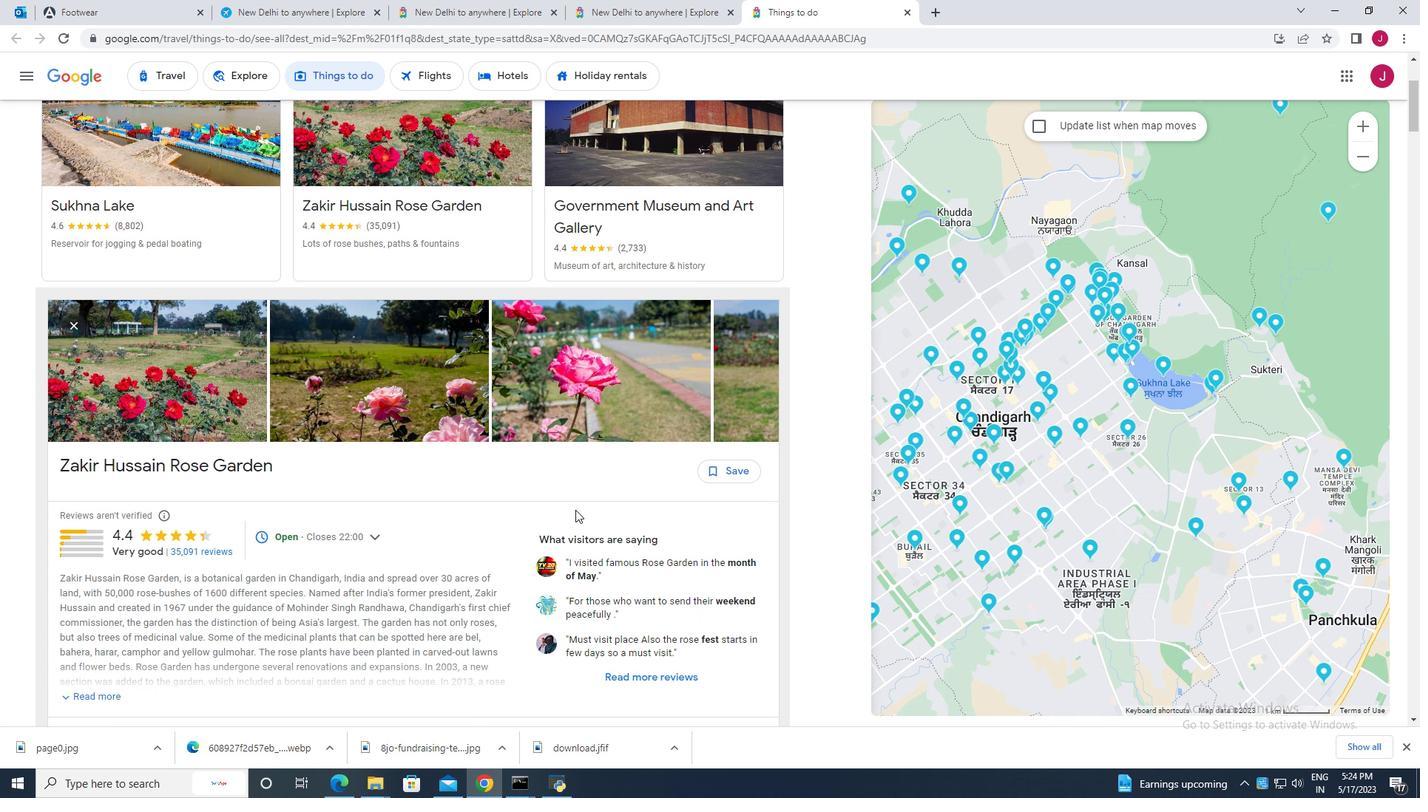 
Action: Mouse scrolled (576, 511) with delta (0, 0)
Screenshot: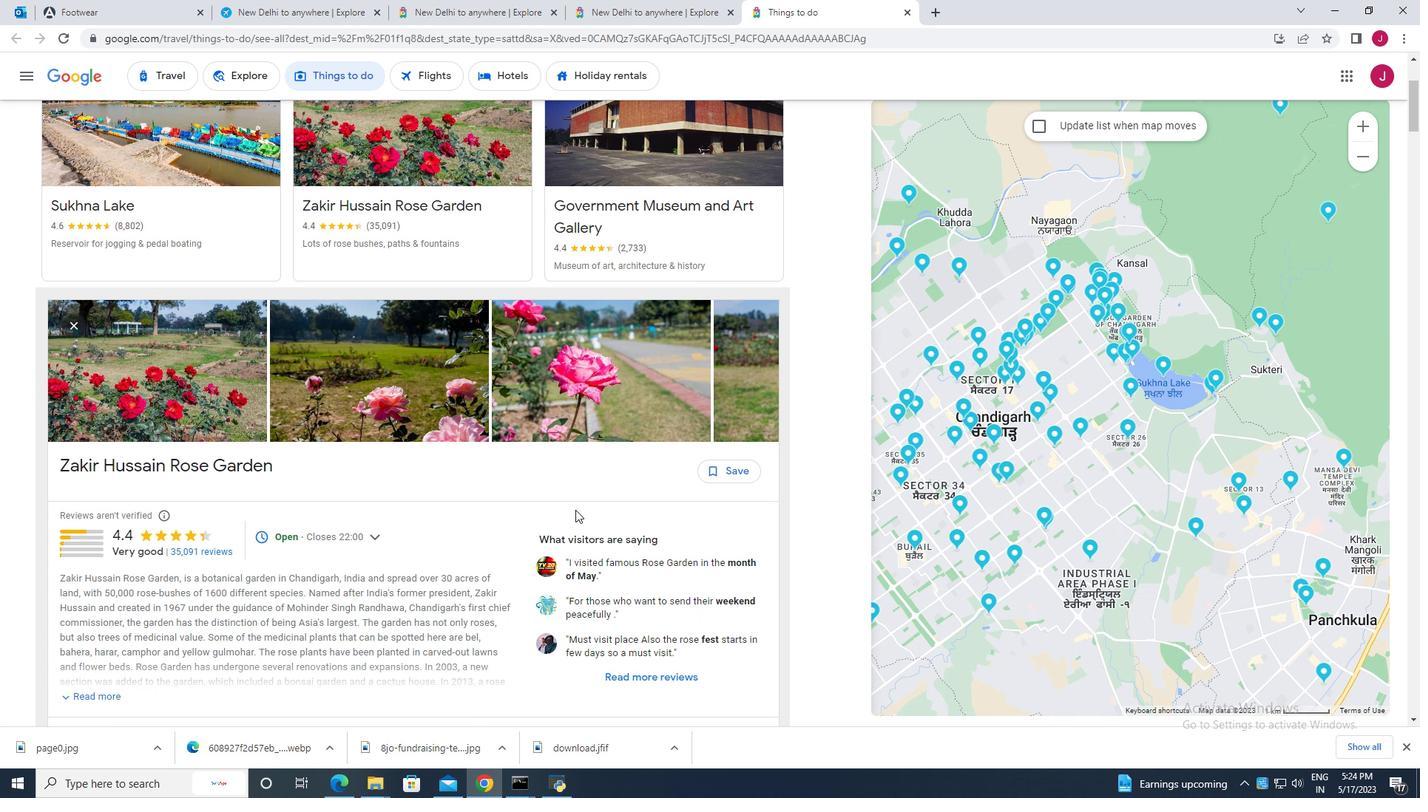 
Action: Mouse moved to (569, 496)
Screenshot: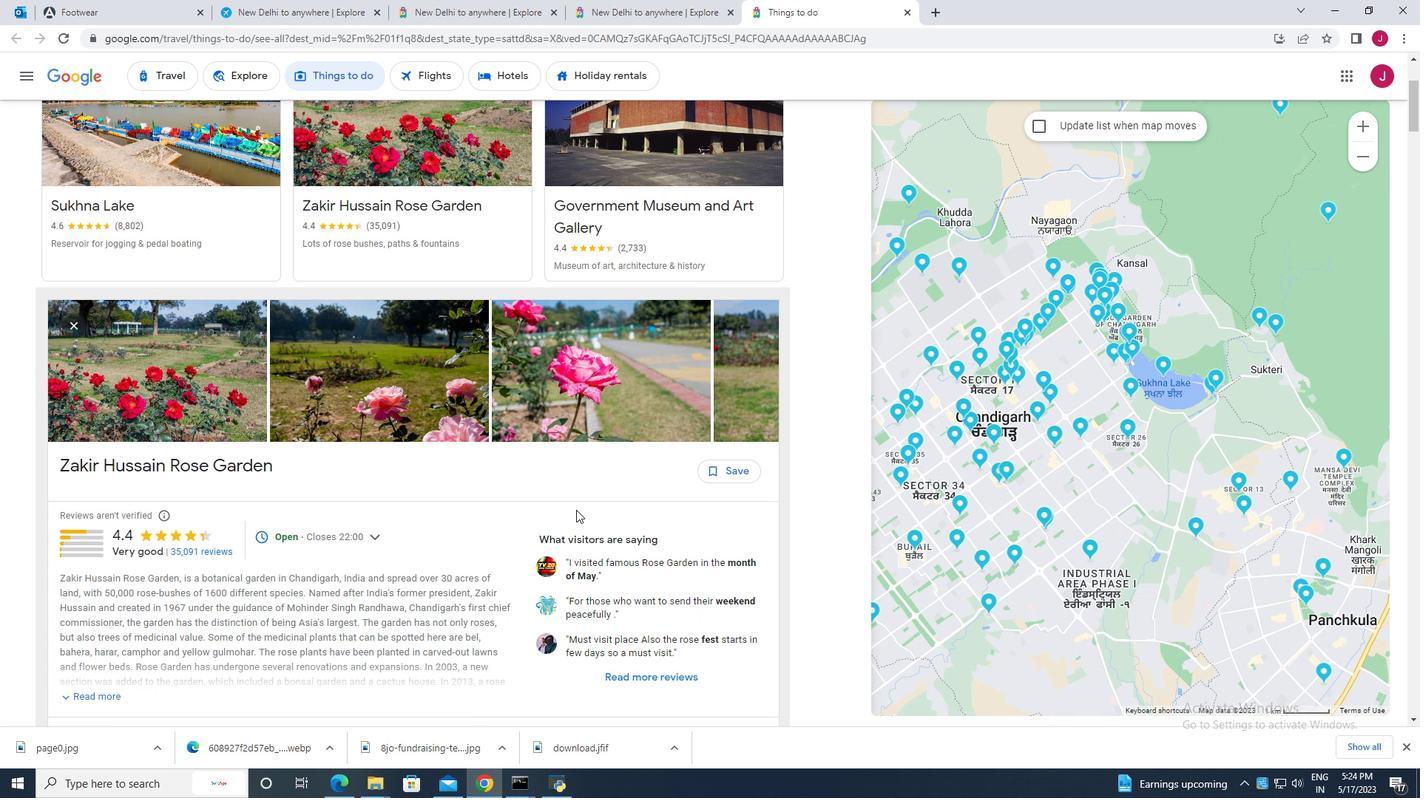 
Action: Mouse scrolled (576, 511) with delta (0, 0)
Screenshot: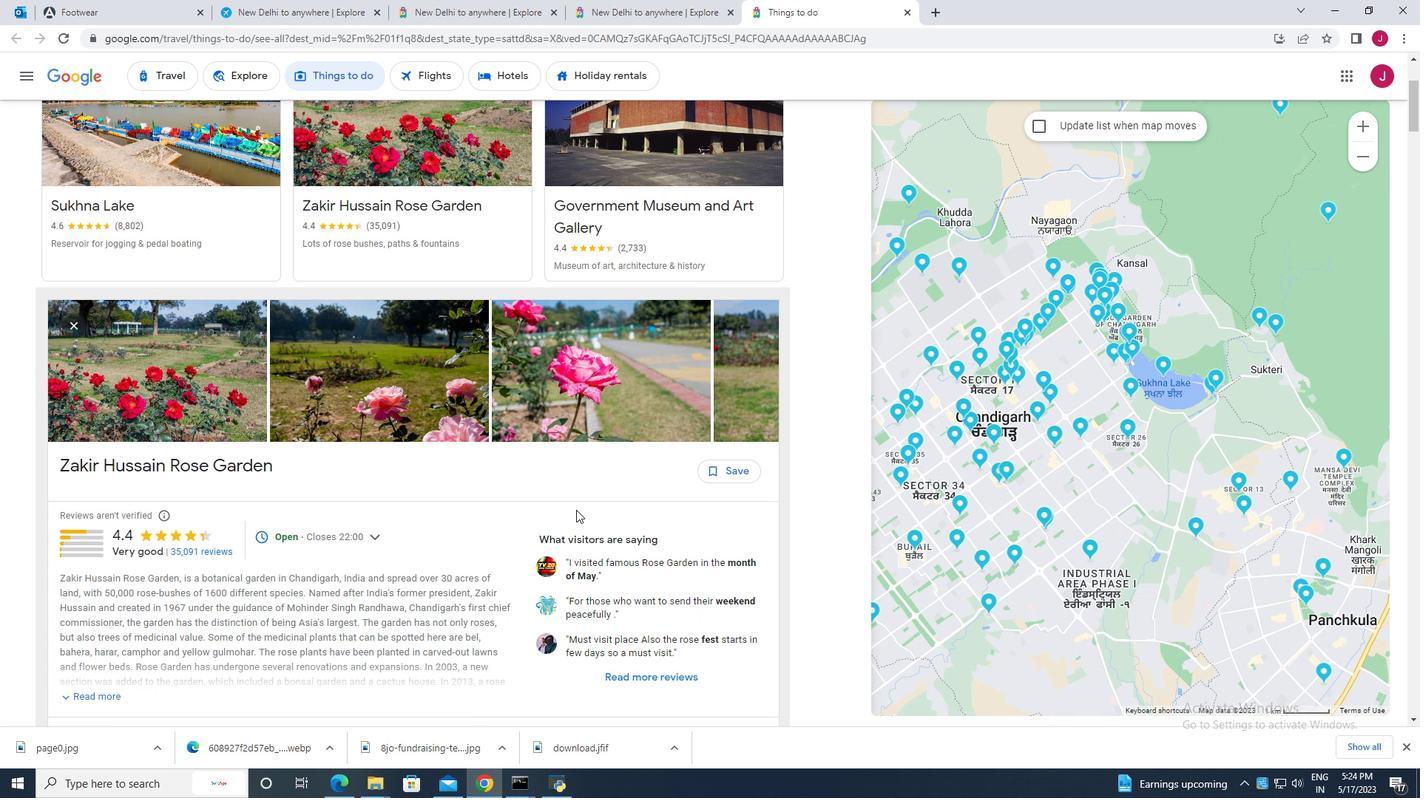 
Action: Mouse moved to (590, 401)
Screenshot: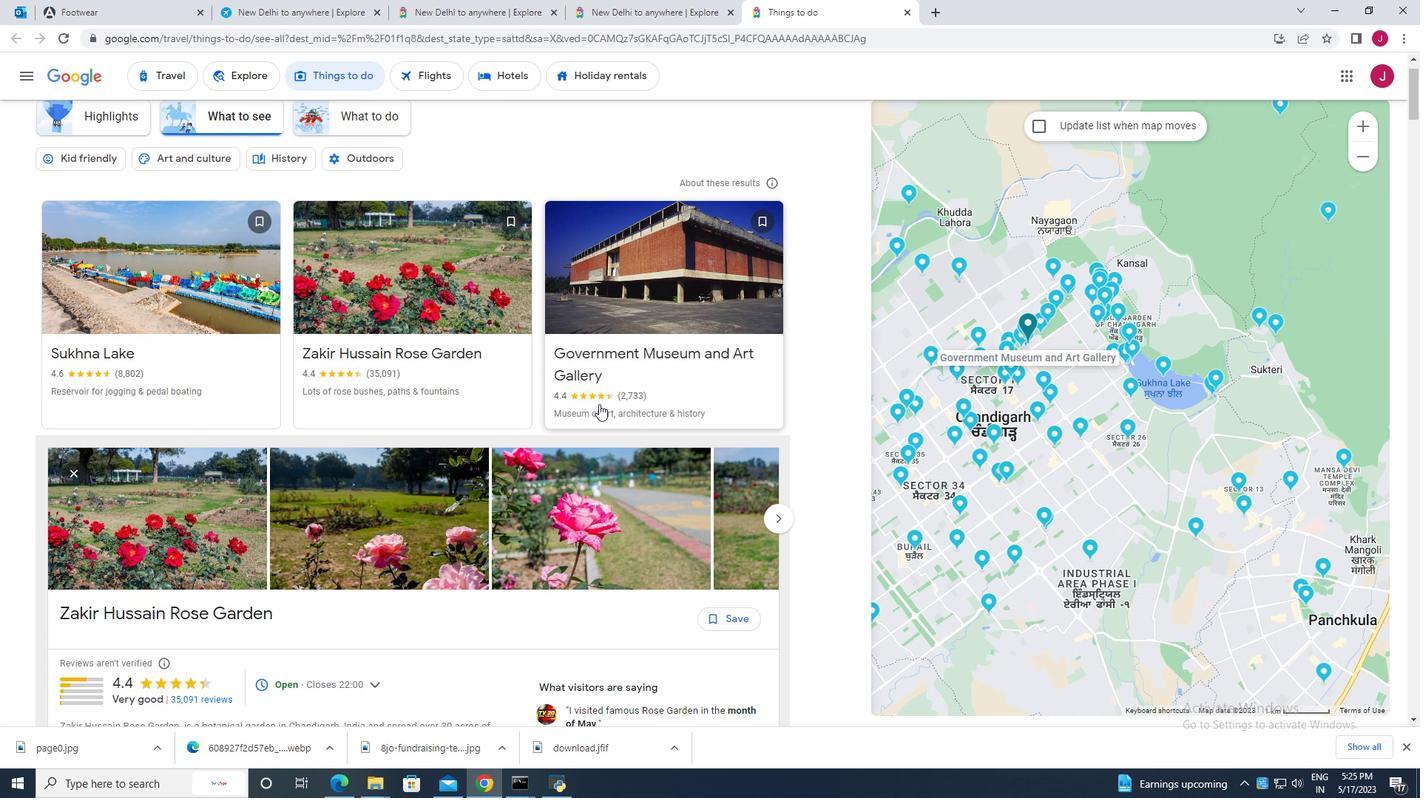 
Action: Mouse scrolled (590, 400) with delta (0, 0)
Screenshot: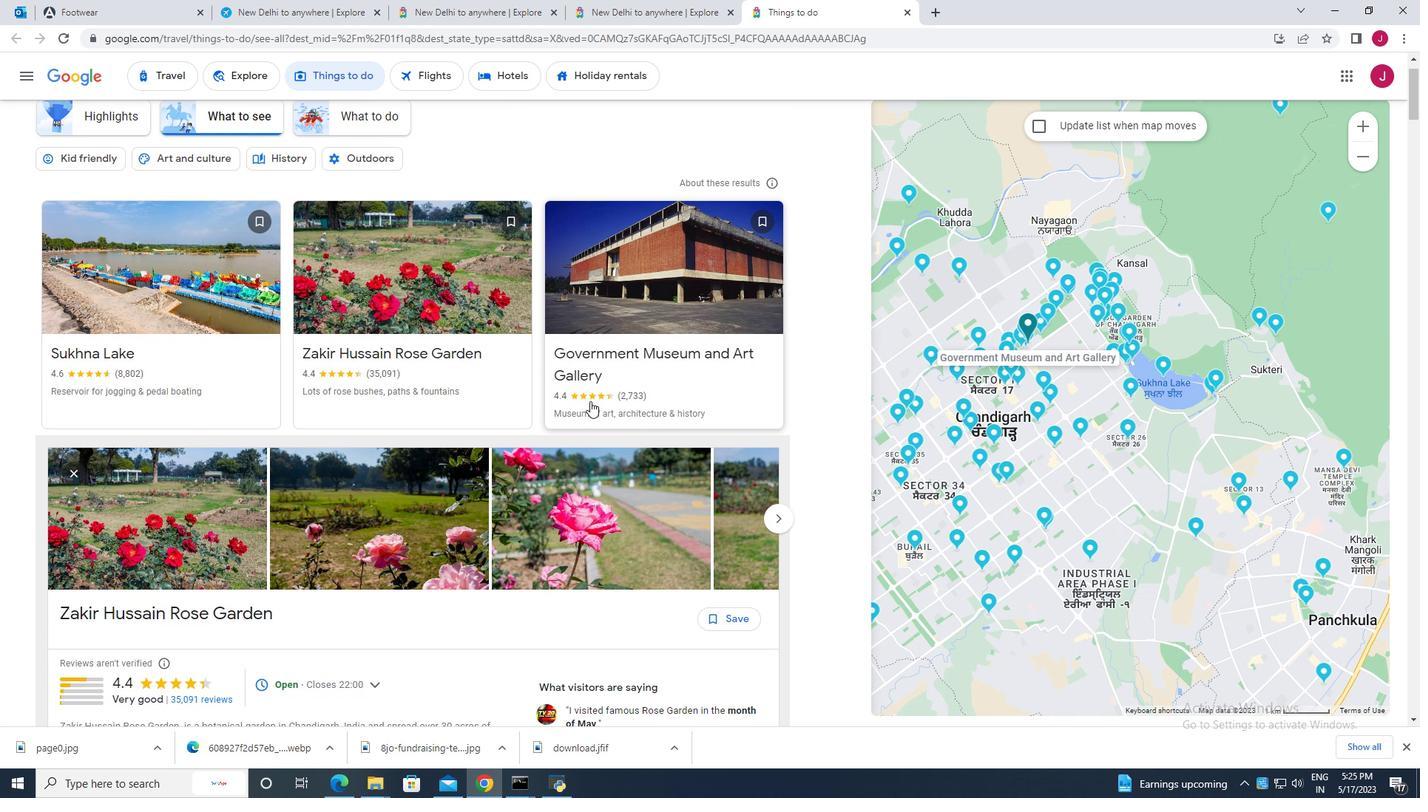 
Action: Mouse moved to (826, 423)
Screenshot: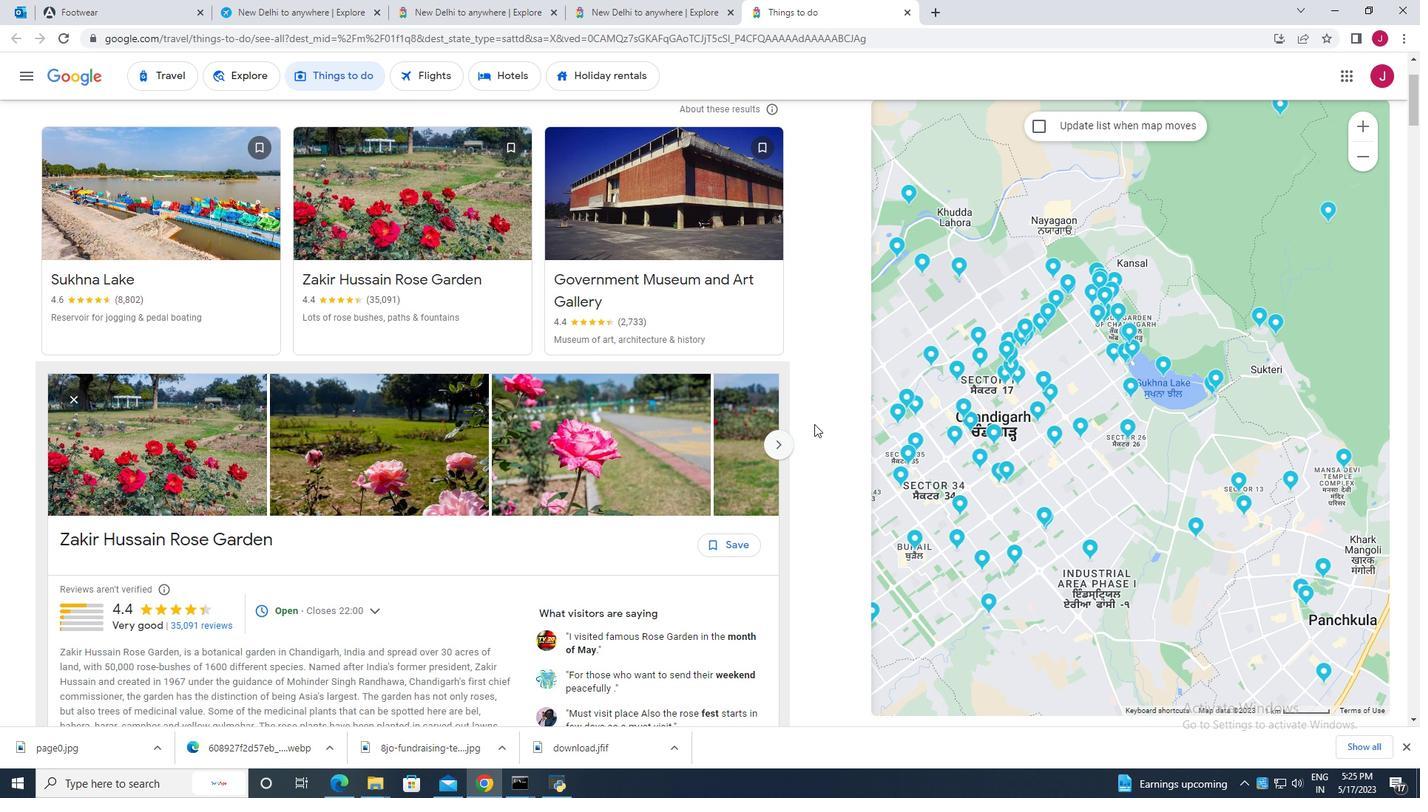 
Action: Mouse scrolled (826, 424) with delta (0, 0)
Screenshot: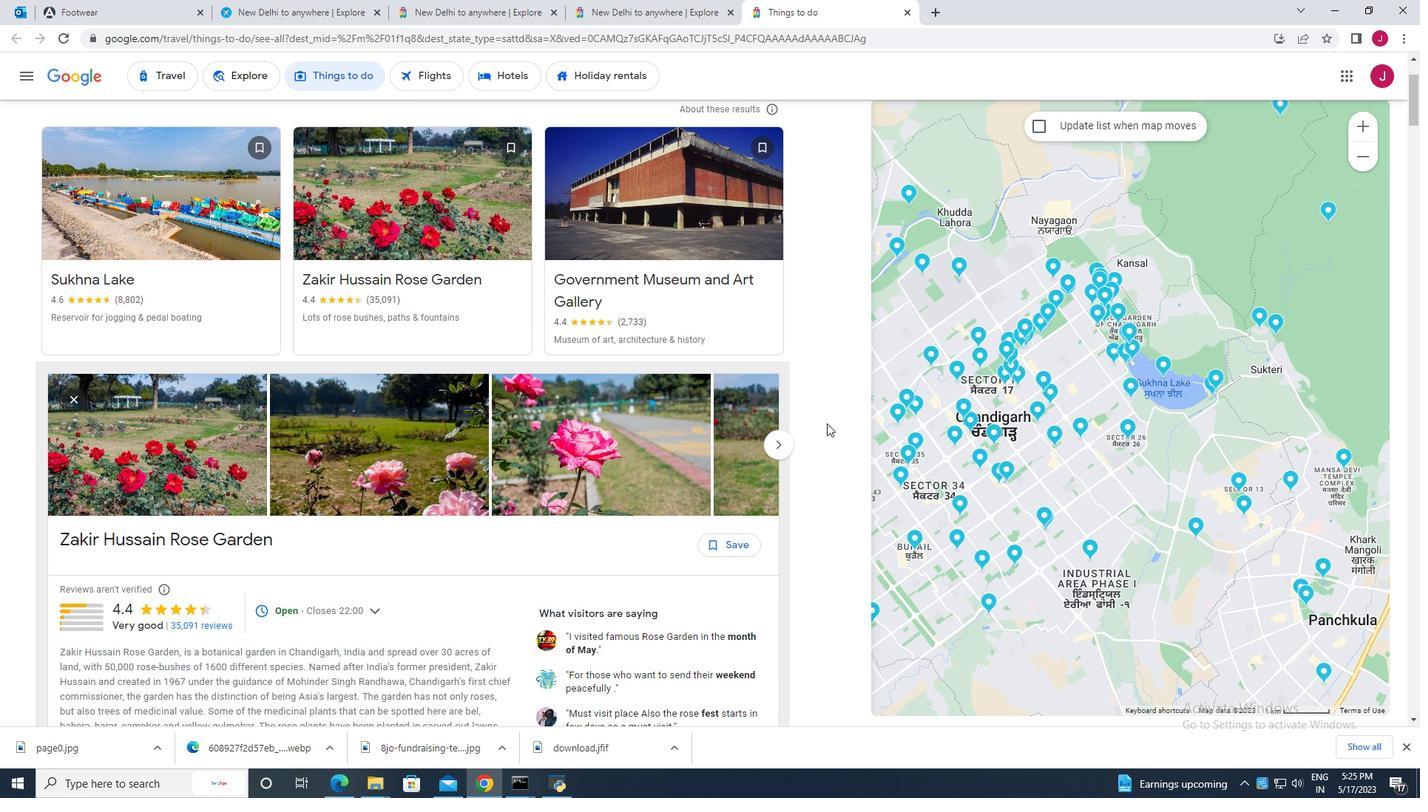 
Action: Mouse moved to (621, 434)
Screenshot: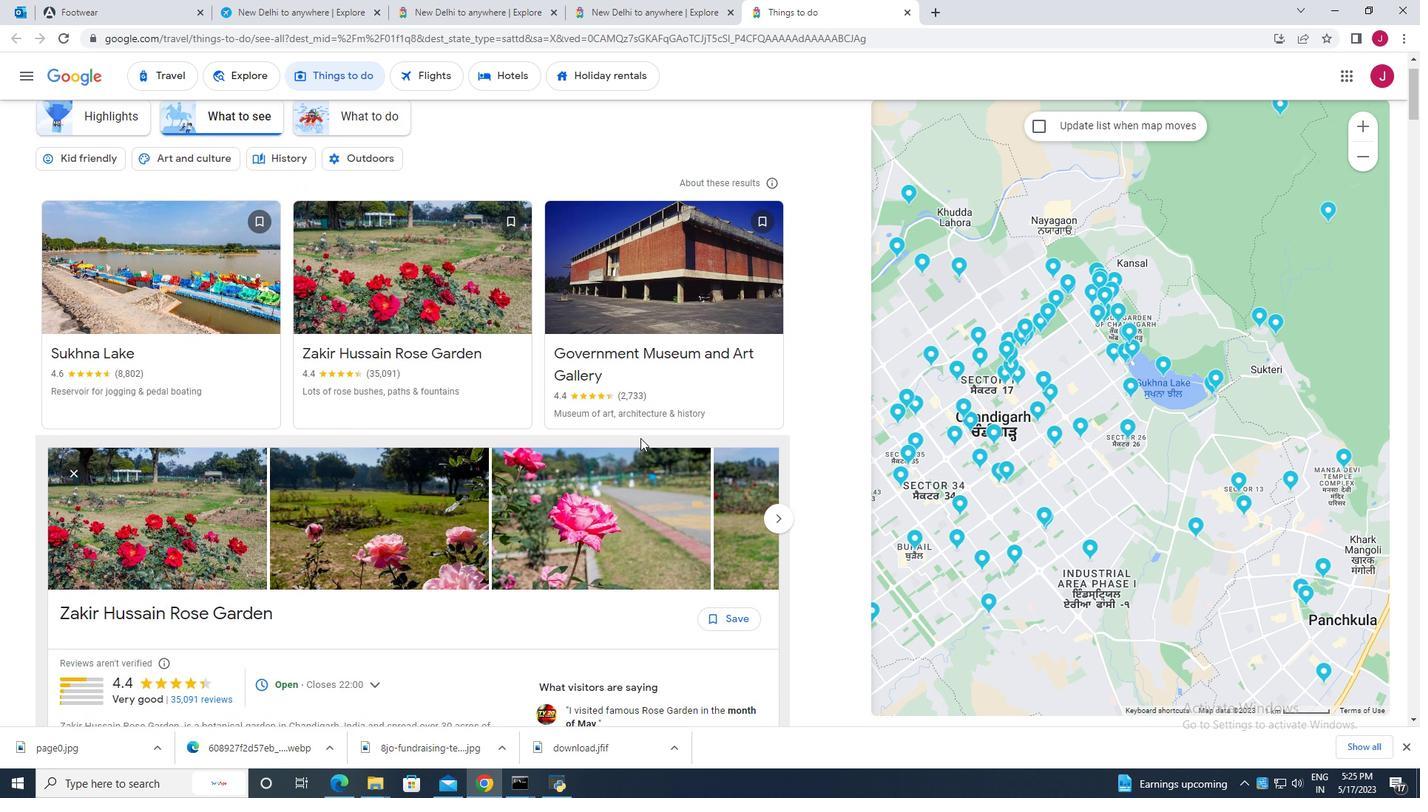 
Action: Mouse scrolled (621, 435) with delta (0, 0)
Screenshot: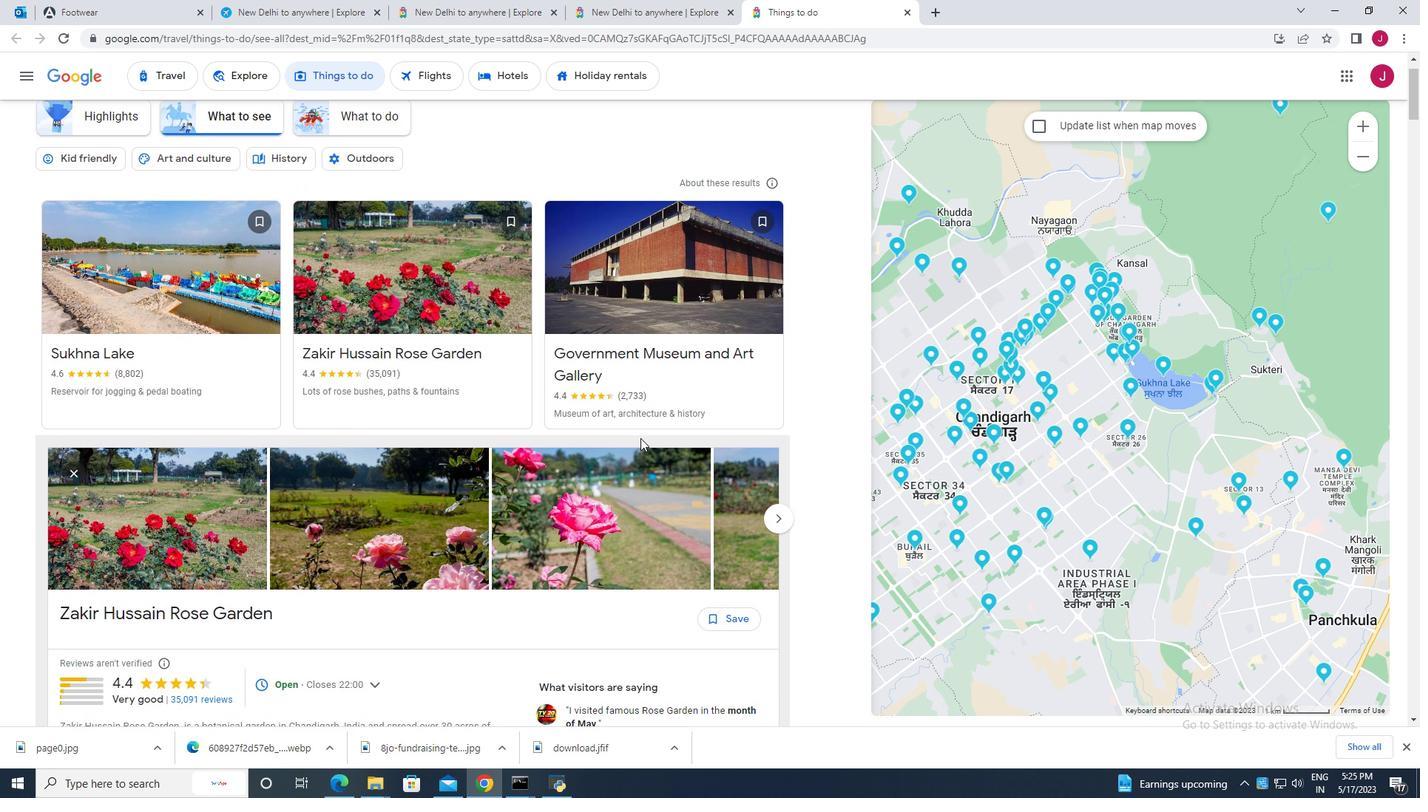 
Action: Mouse moved to (619, 433)
Screenshot: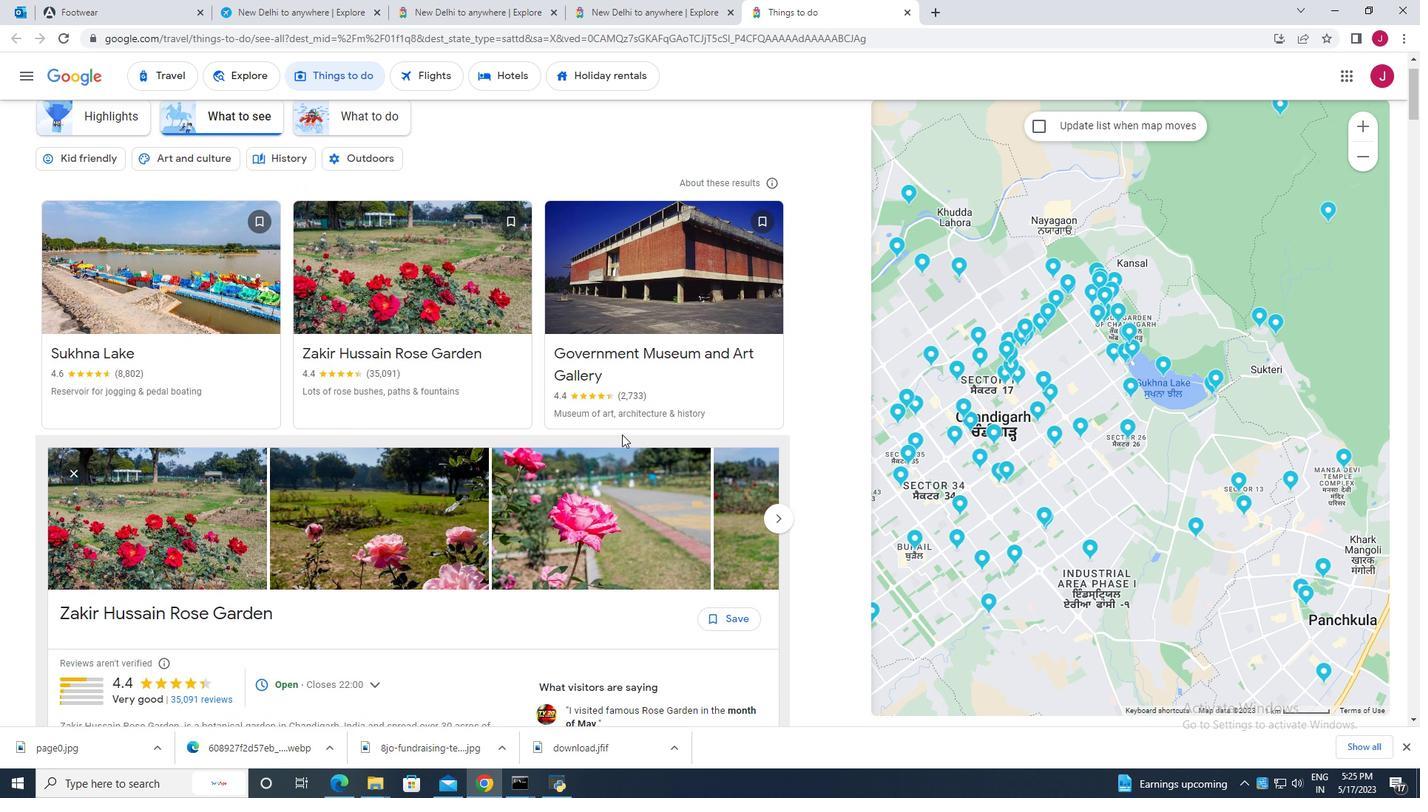 
Action: Mouse scrolled (619, 434) with delta (0, 0)
Screenshot: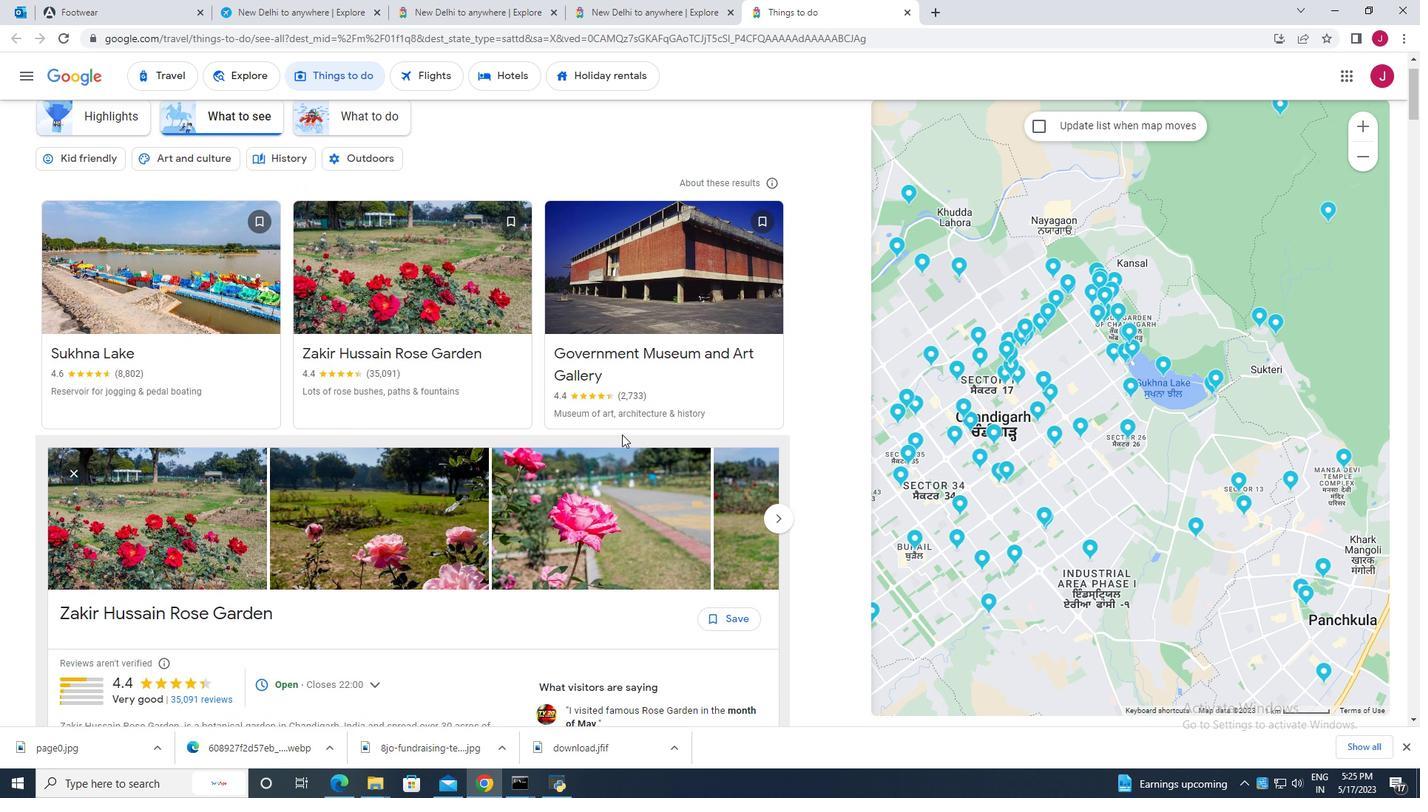 
Action: Mouse moved to (415, 371)
Screenshot: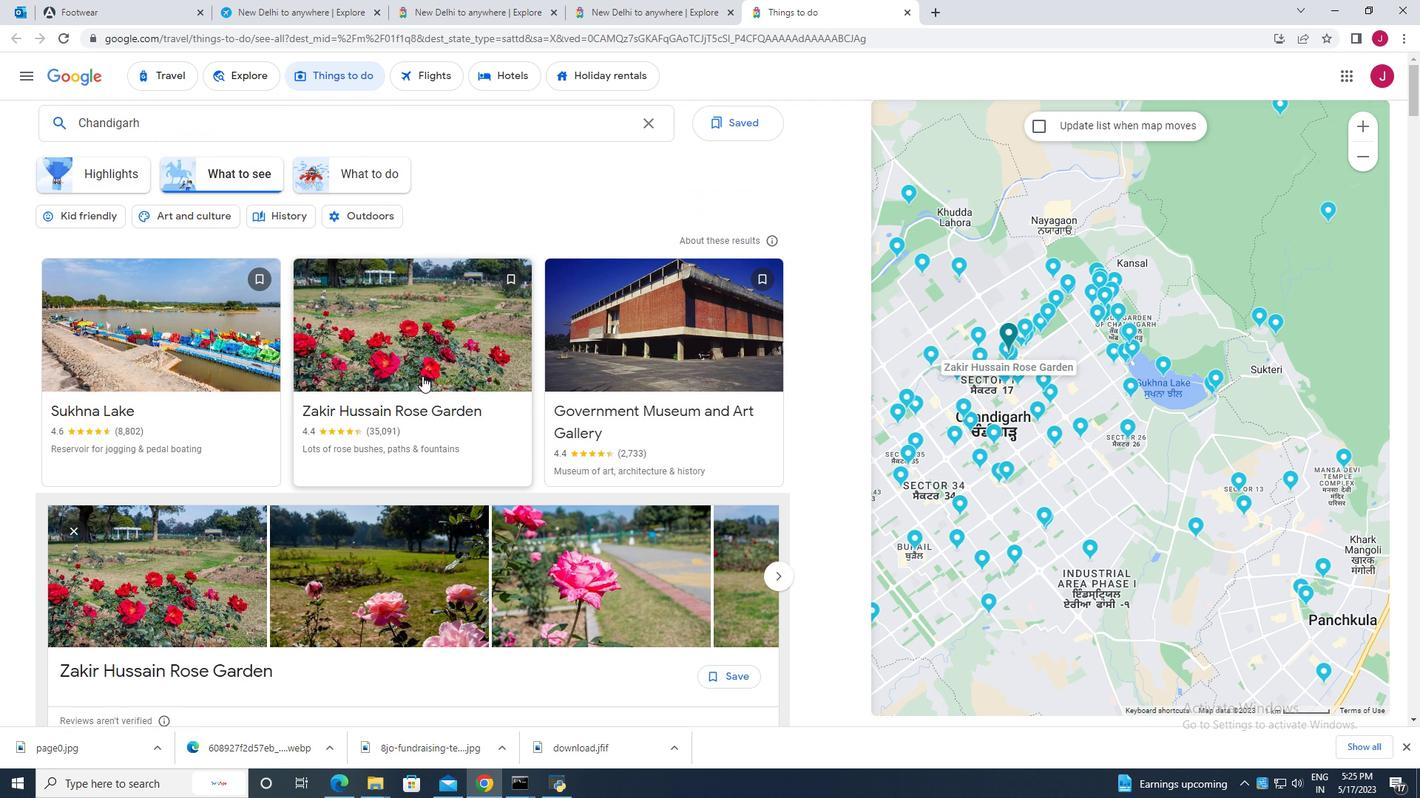 
Action: Mouse scrolled (415, 372) with delta (0, 0)
Screenshot: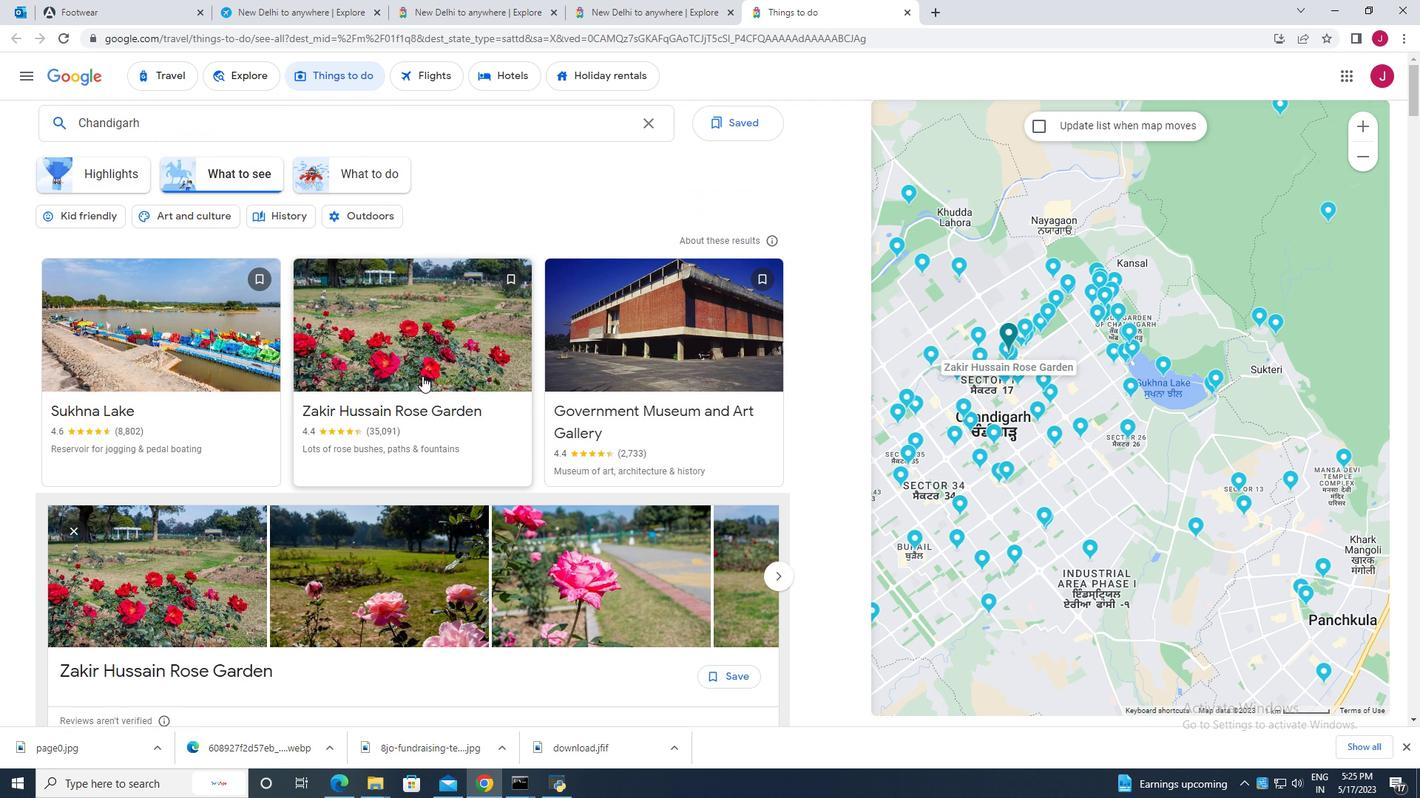 
Action: Mouse moved to (414, 370)
Screenshot: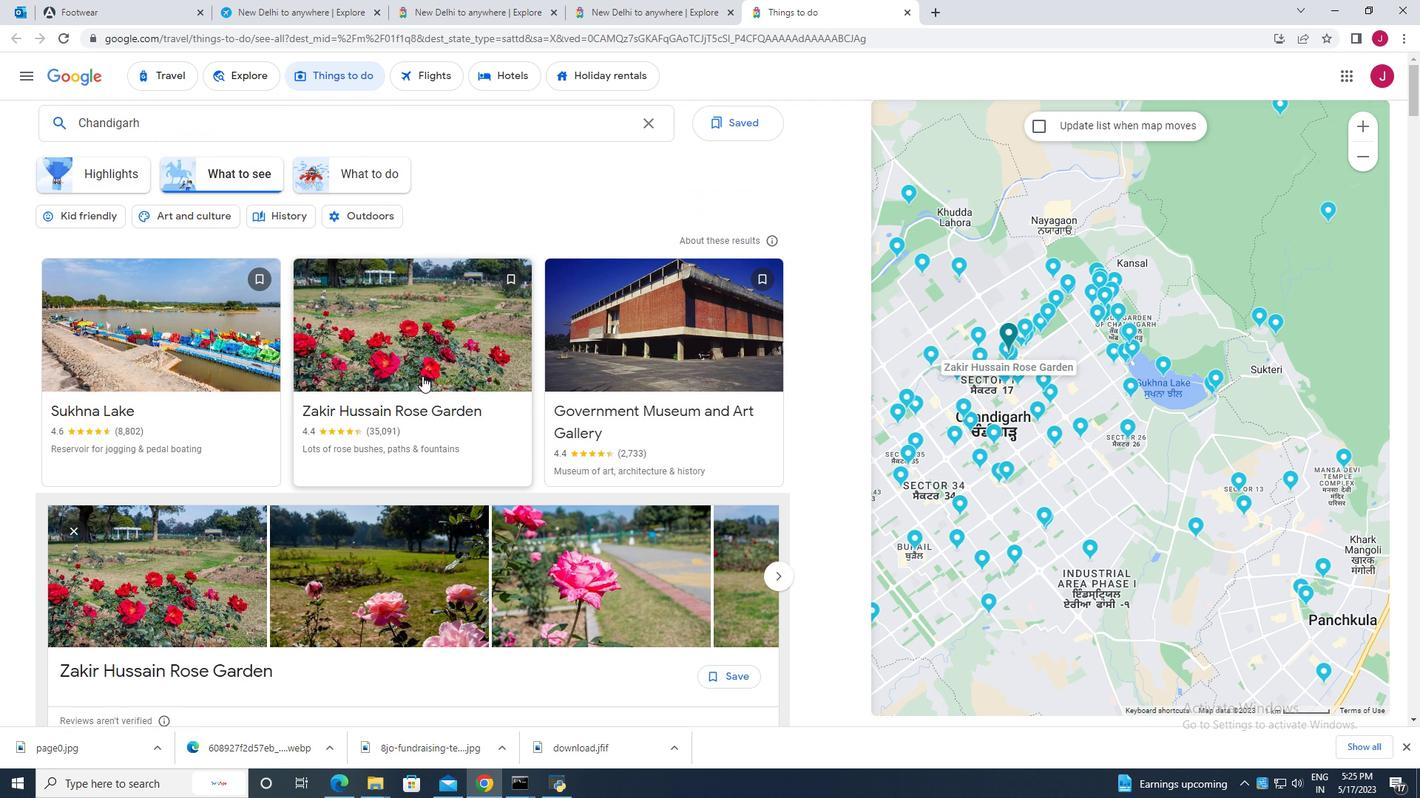 
Action: Mouse scrolled (414, 371) with delta (0, 0)
Screenshot: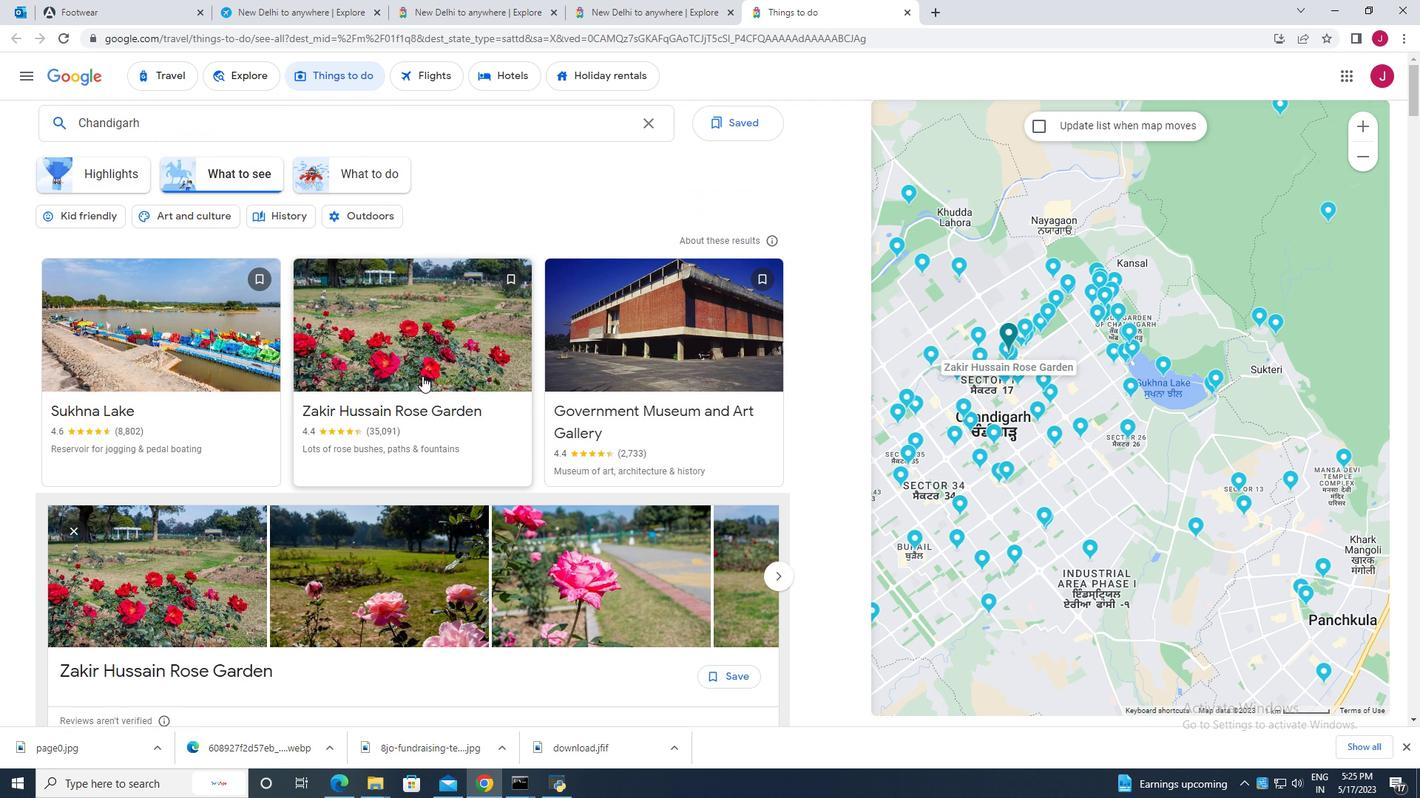 
Action: Mouse moved to (412, 369)
Screenshot: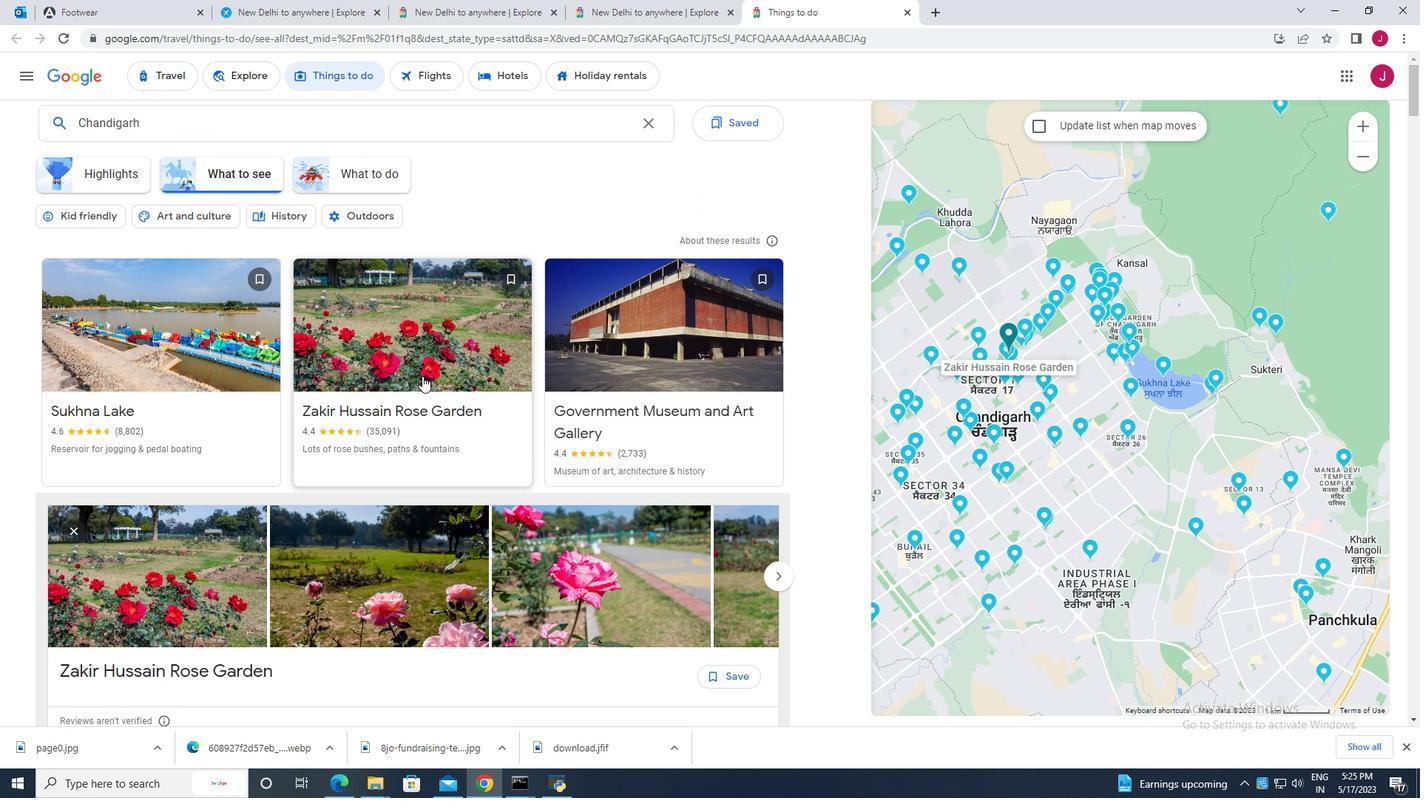 
Action: Mouse scrolled (412, 369) with delta (0, 0)
Screenshot: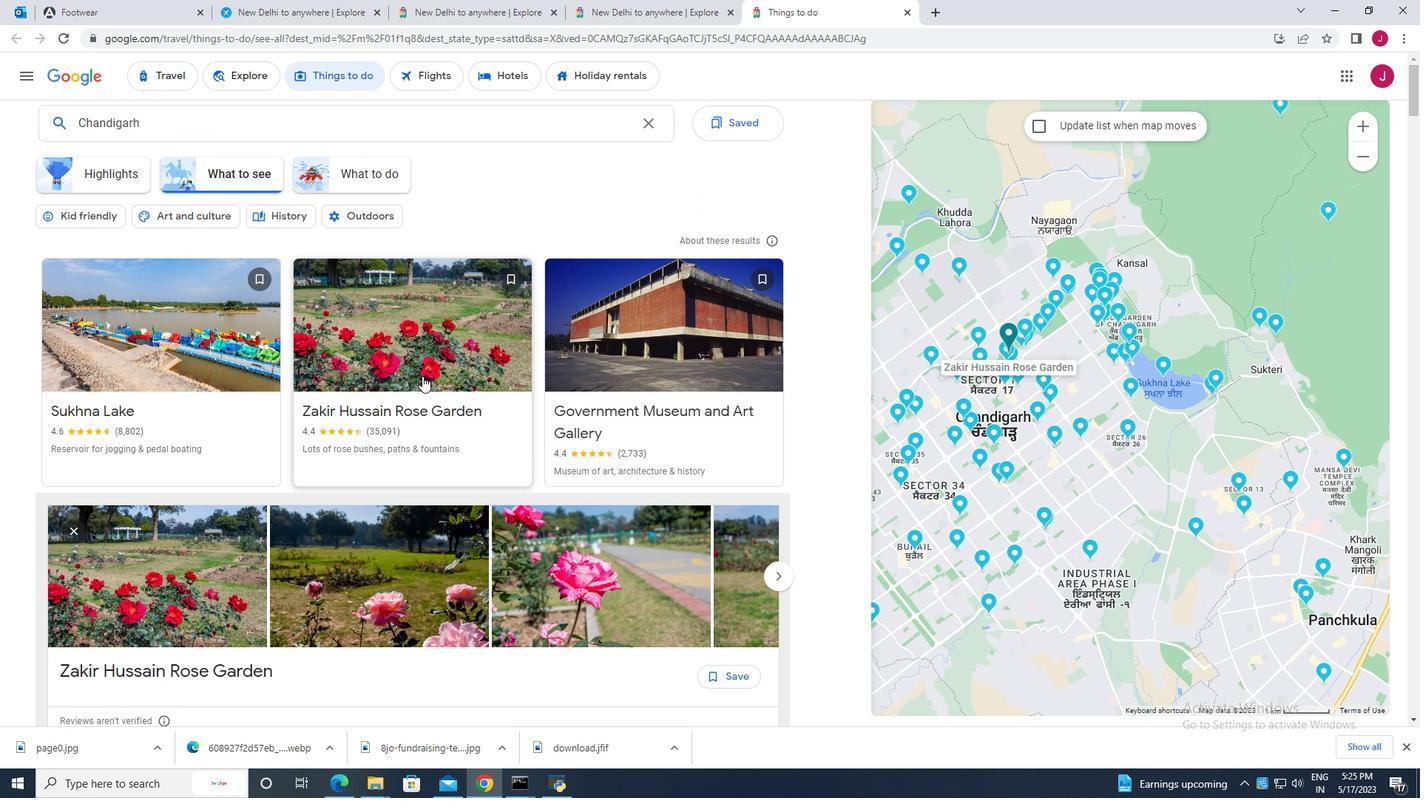 
Action: Mouse moved to (25, 82)
Screenshot: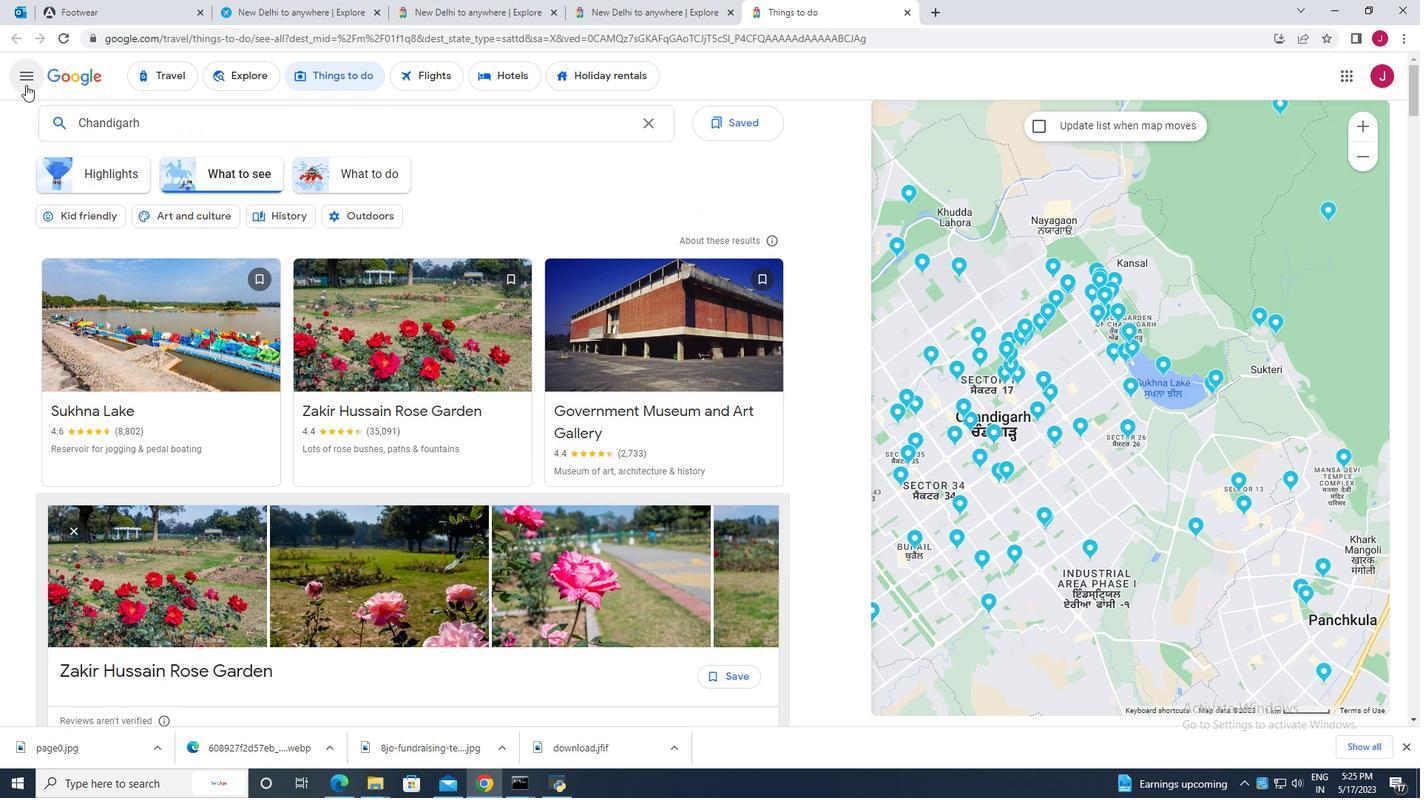 
Action: Mouse pressed left at (25, 82)
Screenshot: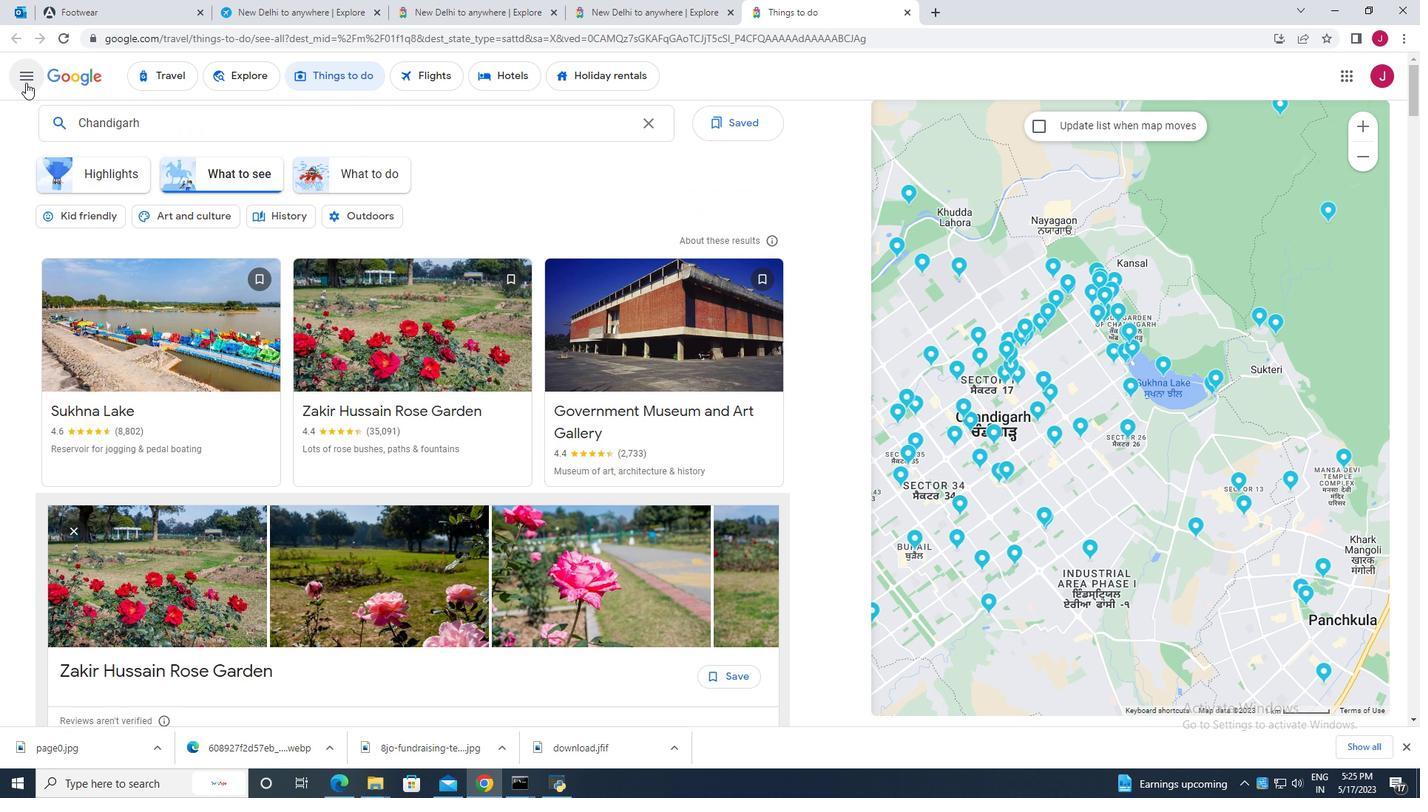 
Action: Mouse moved to (74, 149)
Screenshot: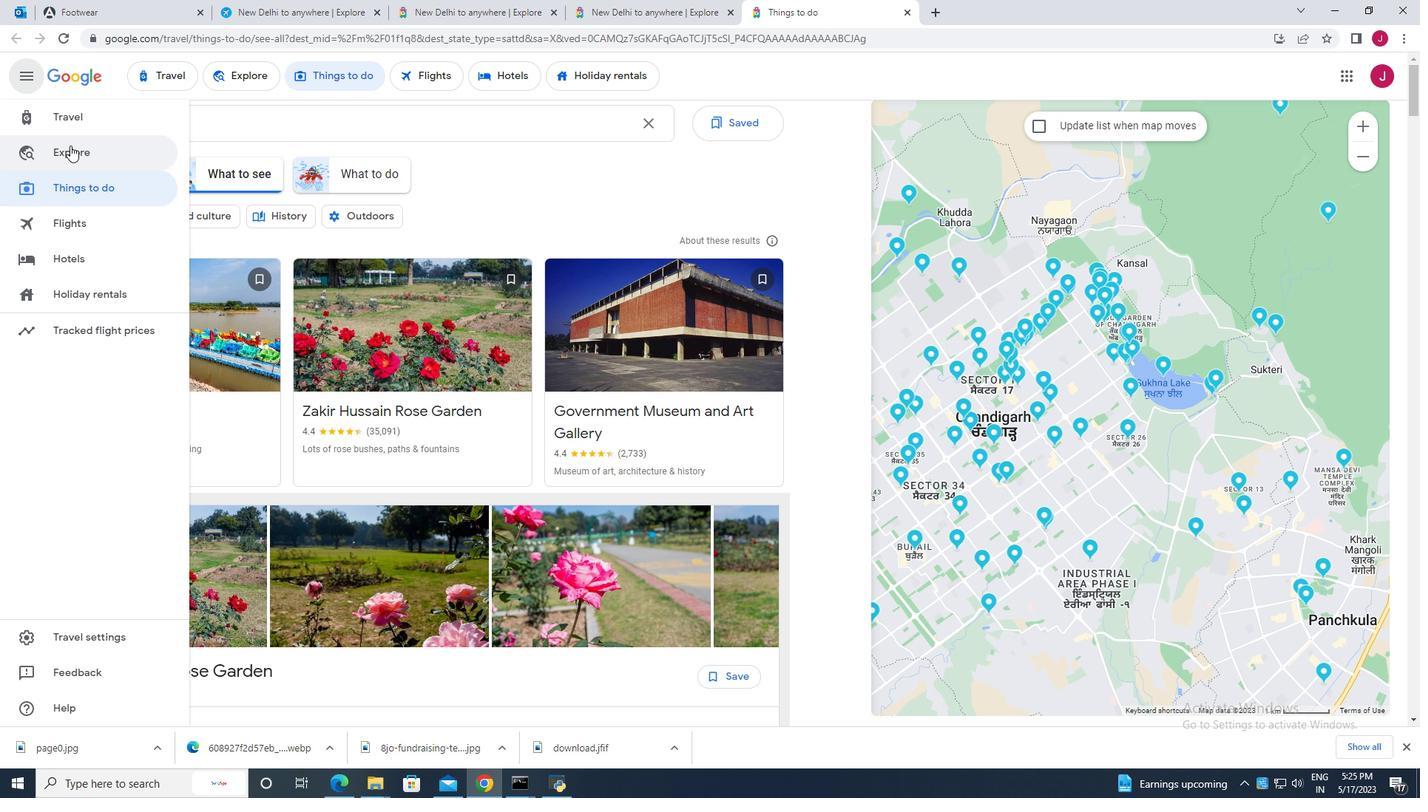 
Action: Mouse pressed left at (74, 149)
Screenshot: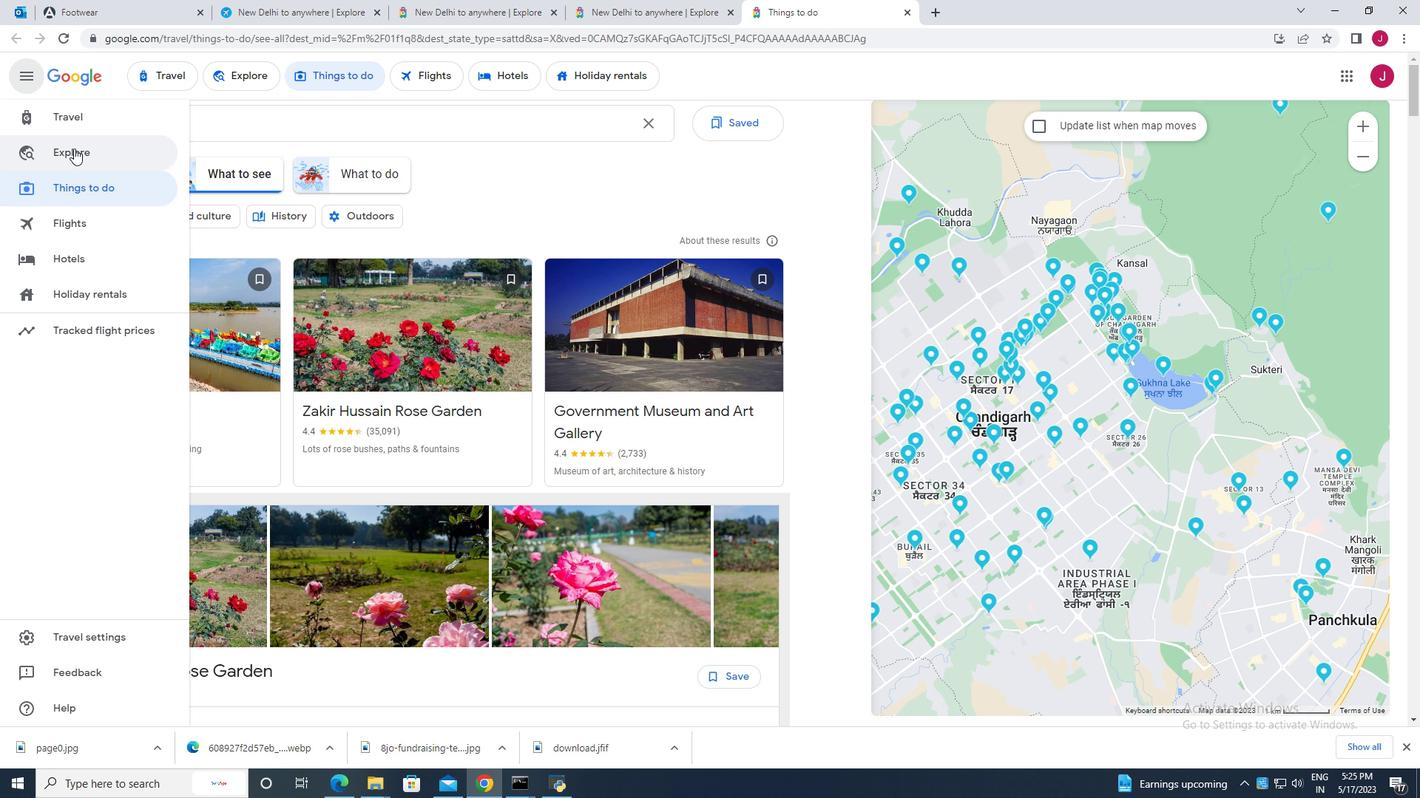 
Action: Mouse moved to (224, 156)
Screenshot: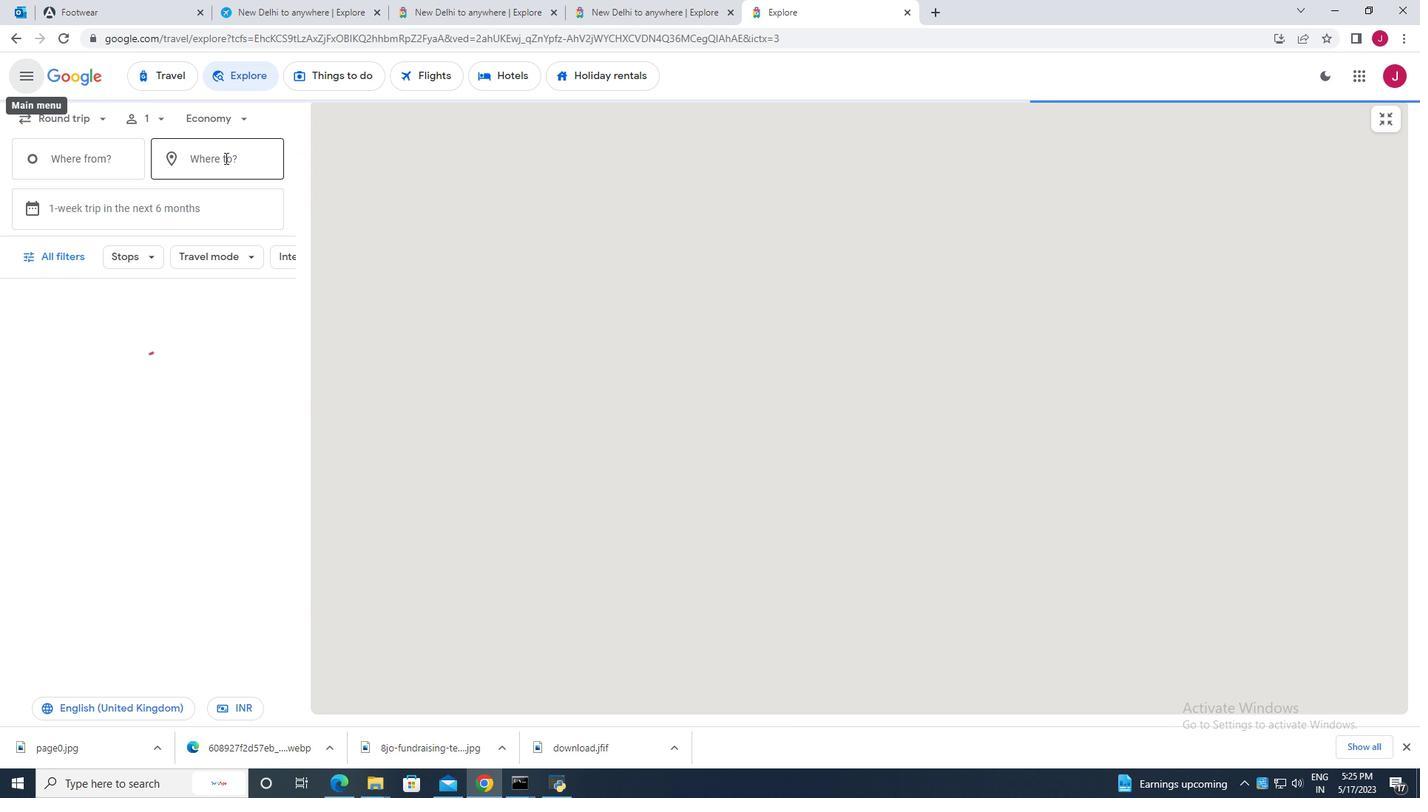 
Action: Mouse pressed left at (224, 156)
Screenshot: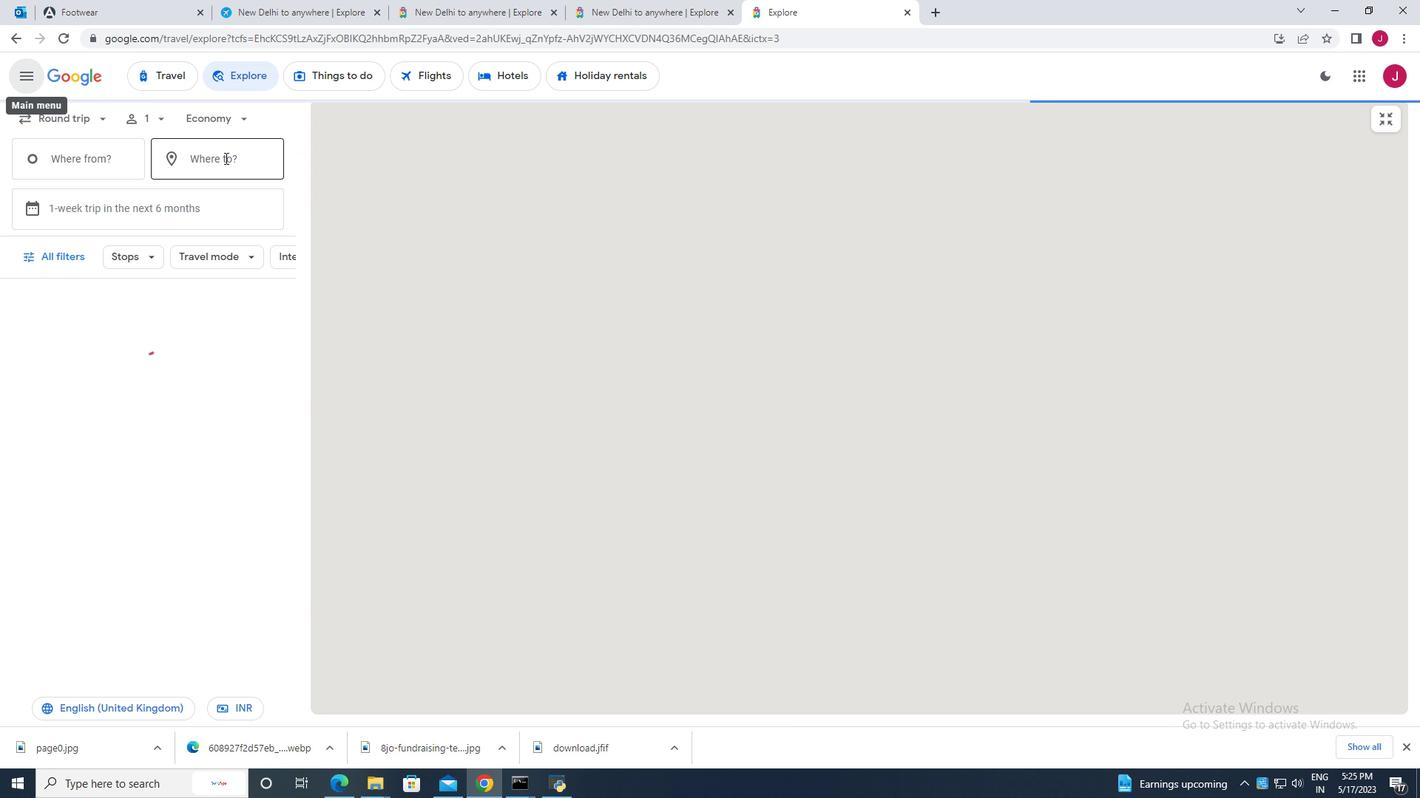 
Action: Key pressed h<Key.backspace>shimla<Key.enter>
Screenshot: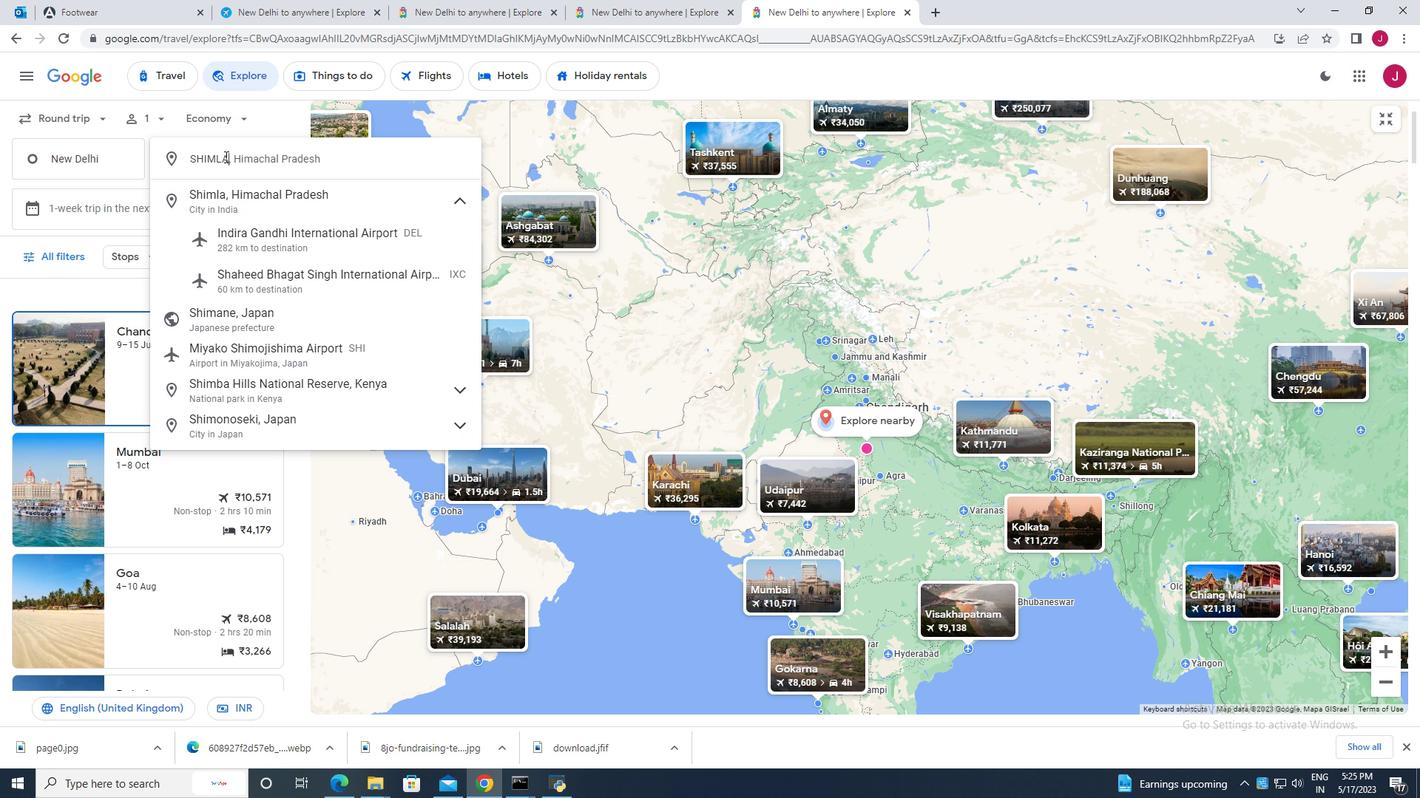 
Action: Mouse moved to (193, 494)
Screenshot: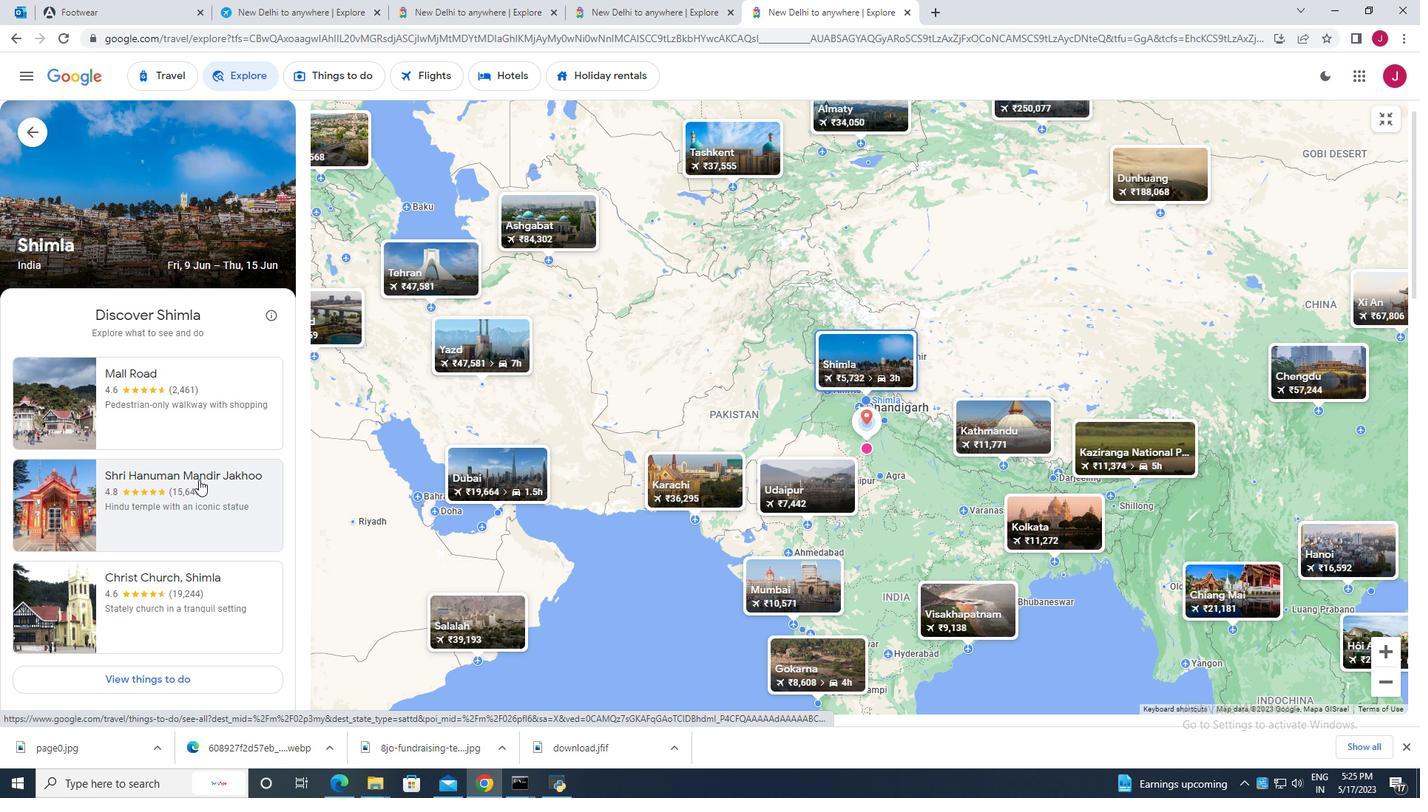 
Action: Mouse scrolled (193, 494) with delta (0, 0)
Screenshot: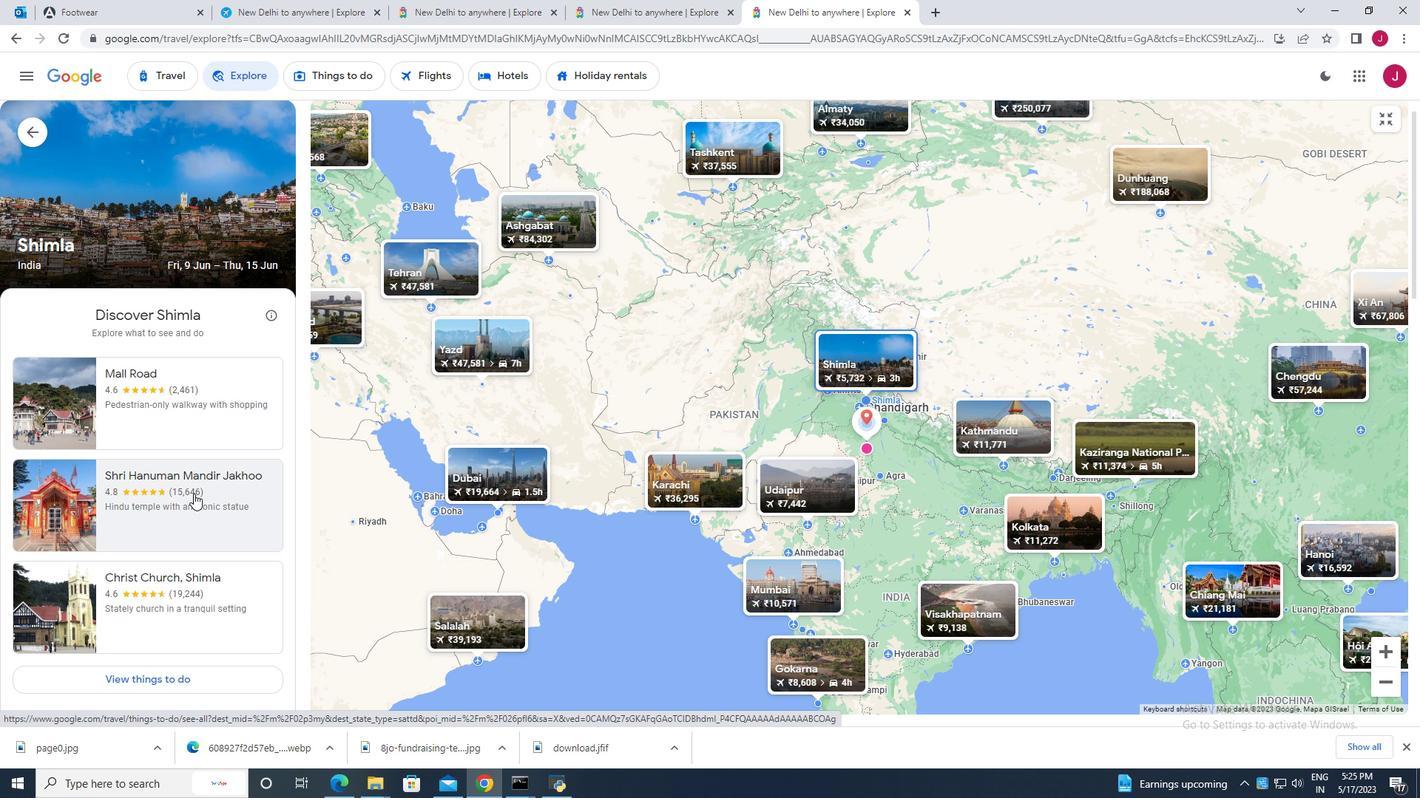 
Action: Mouse scrolled (193, 494) with delta (0, 0)
Screenshot: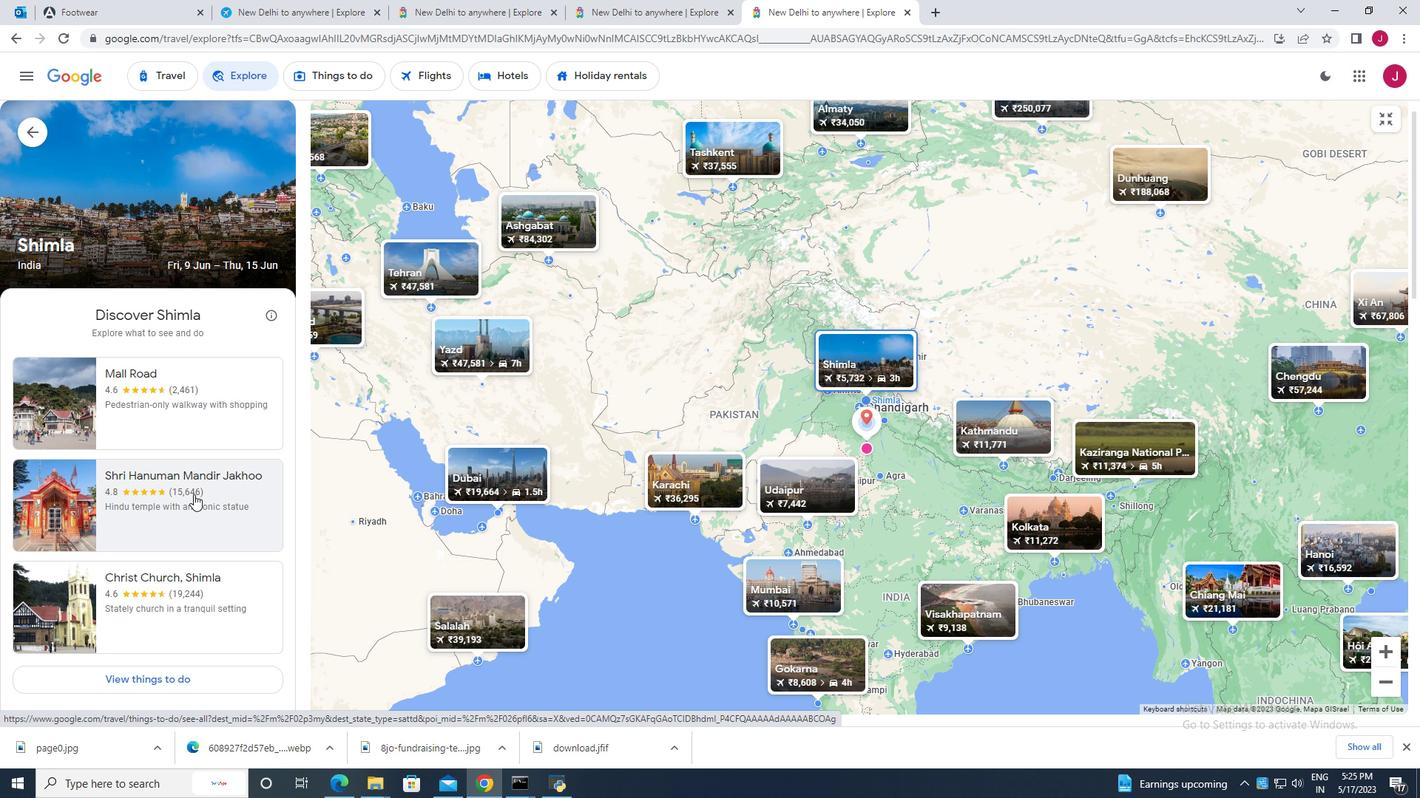 
Action: Mouse scrolled (193, 494) with delta (0, 0)
Screenshot: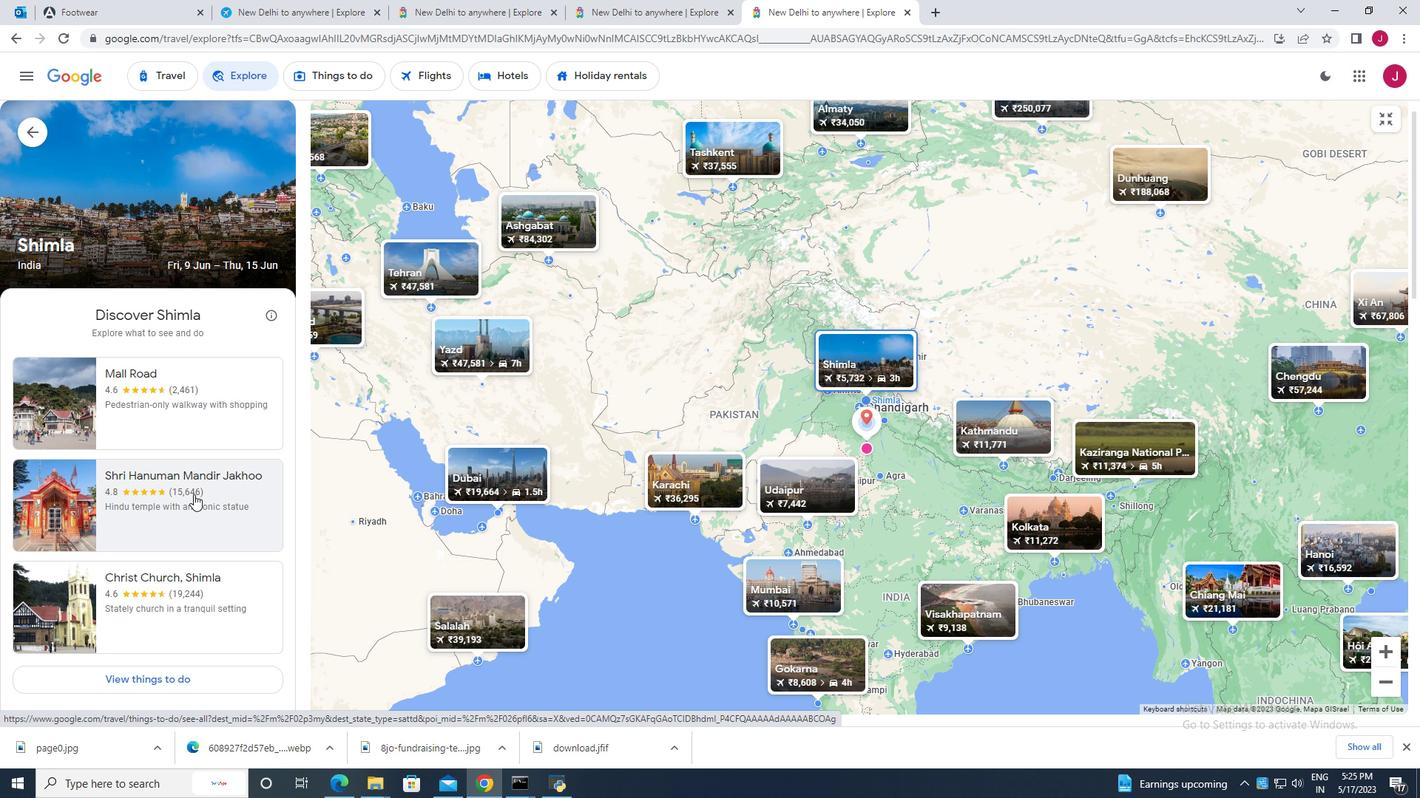 
Action: Mouse scrolled (193, 494) with delta (0, 0)
Screenshot: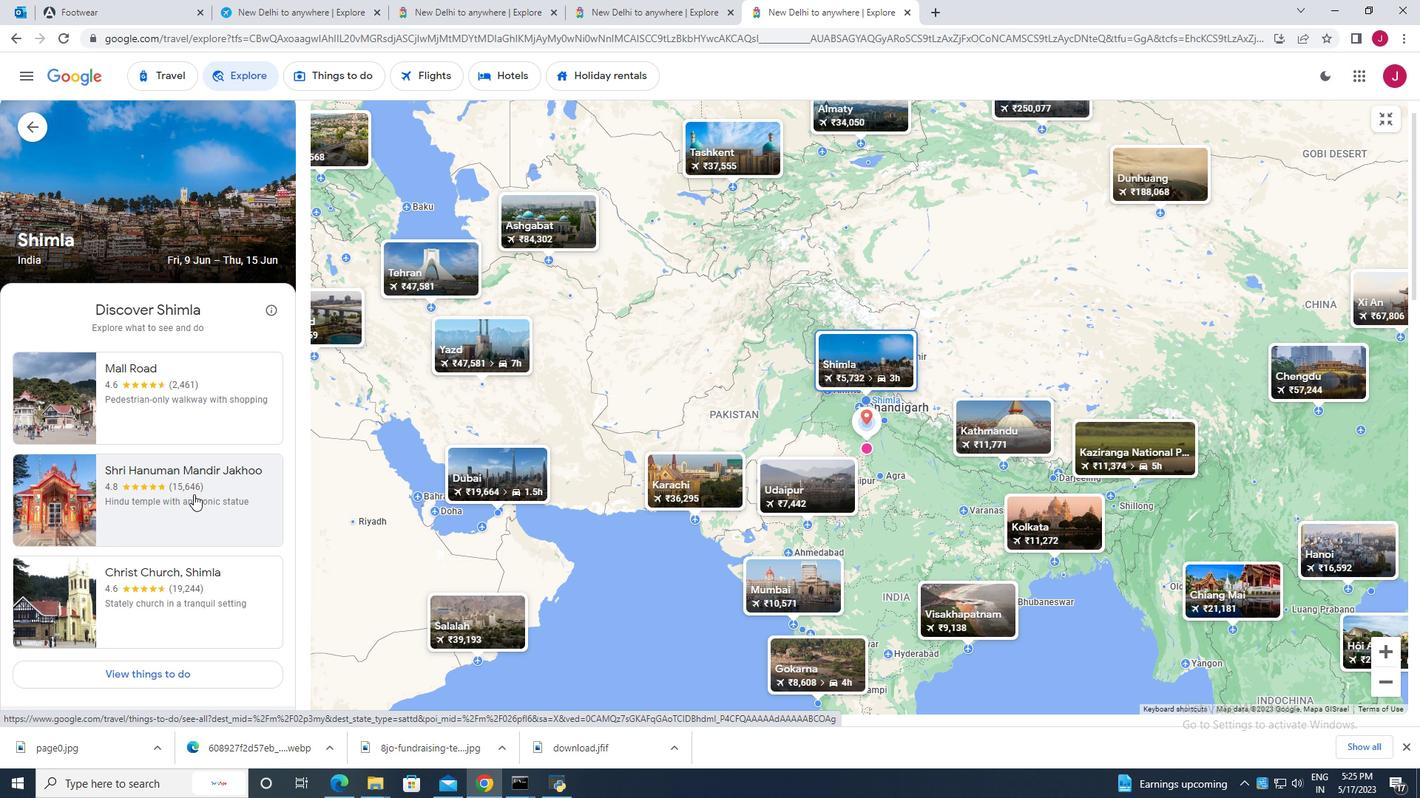 
Action: Mouse moved to (170, 384)
Screenshot: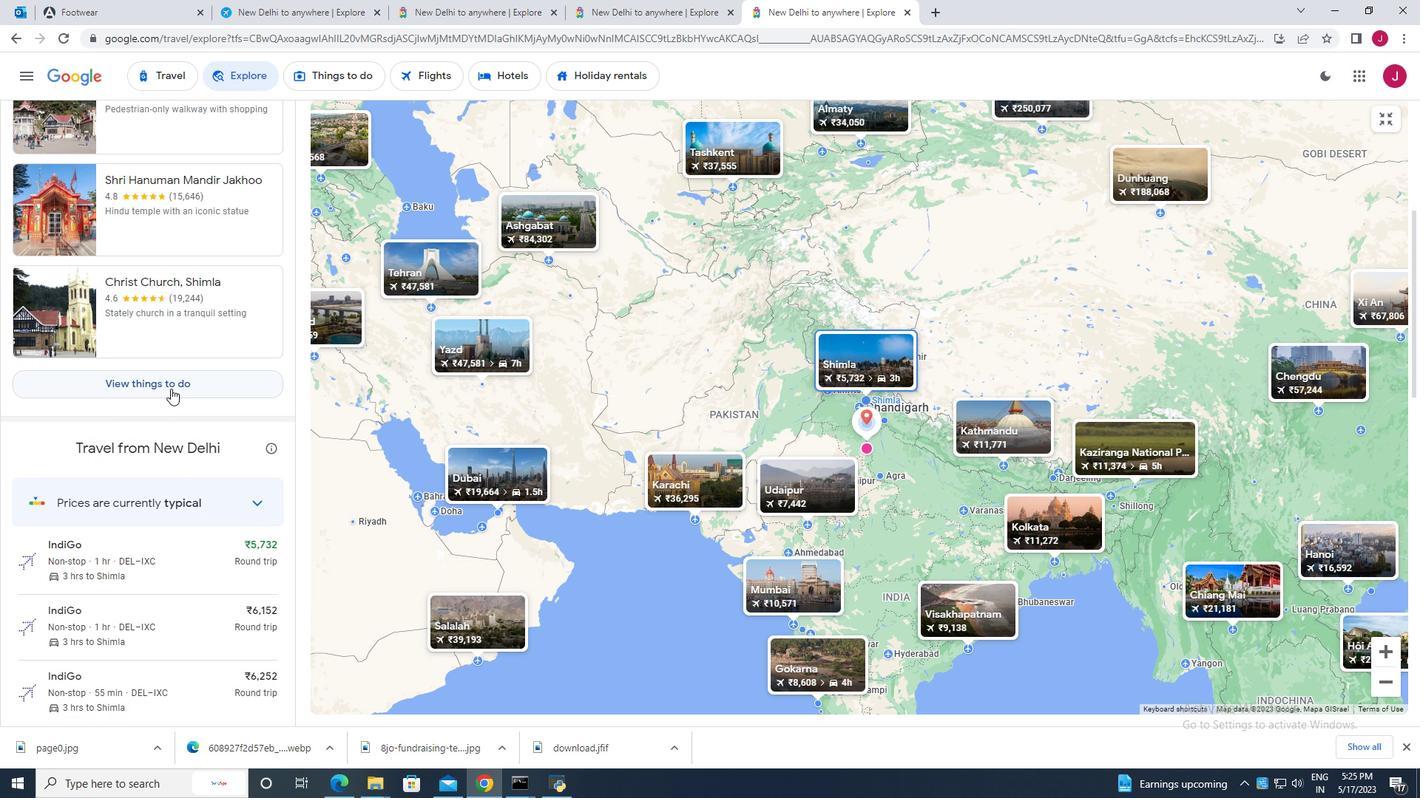 
Action: Mouse pressed left at (170, 384)
Screenshot: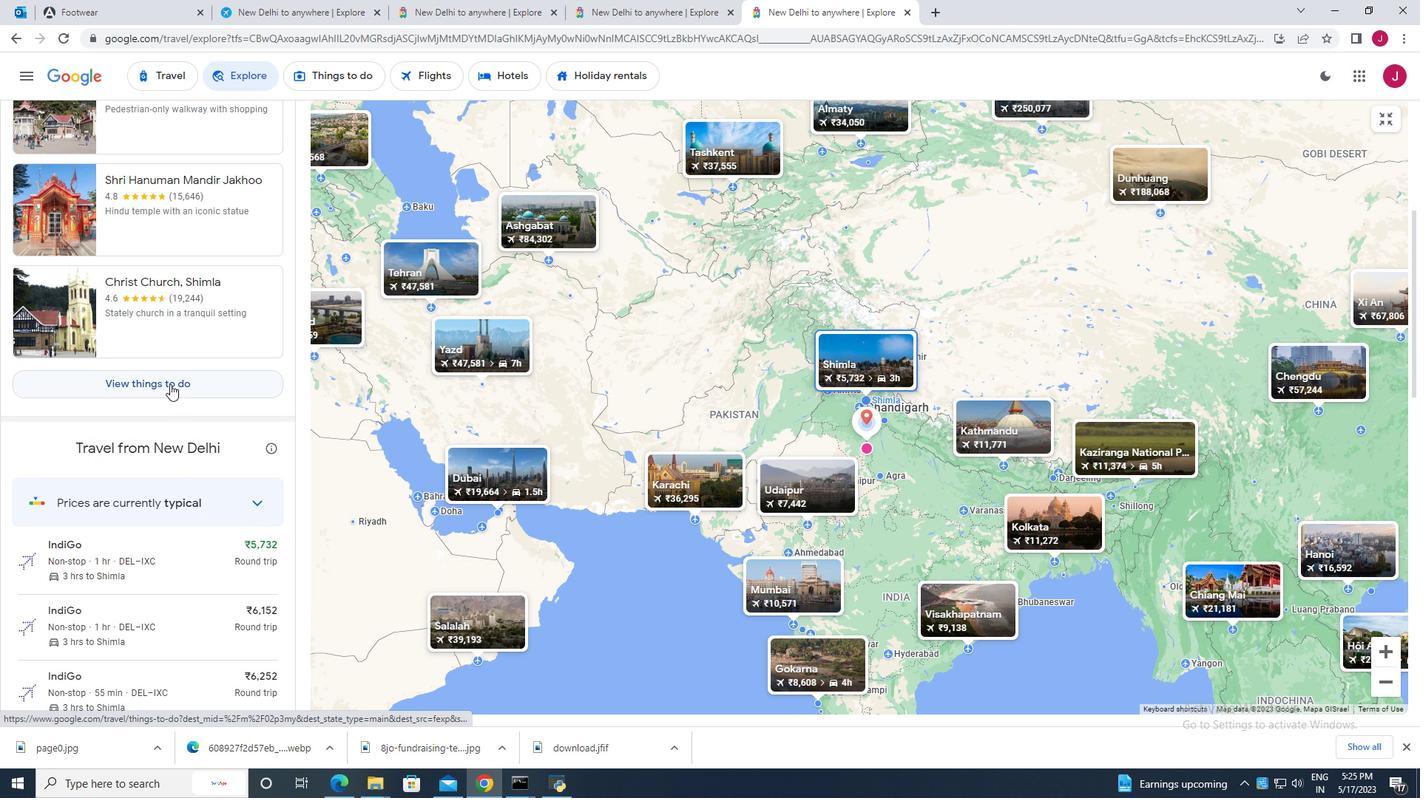 
Action: Mouse moved to (181, 495)
Screenshot: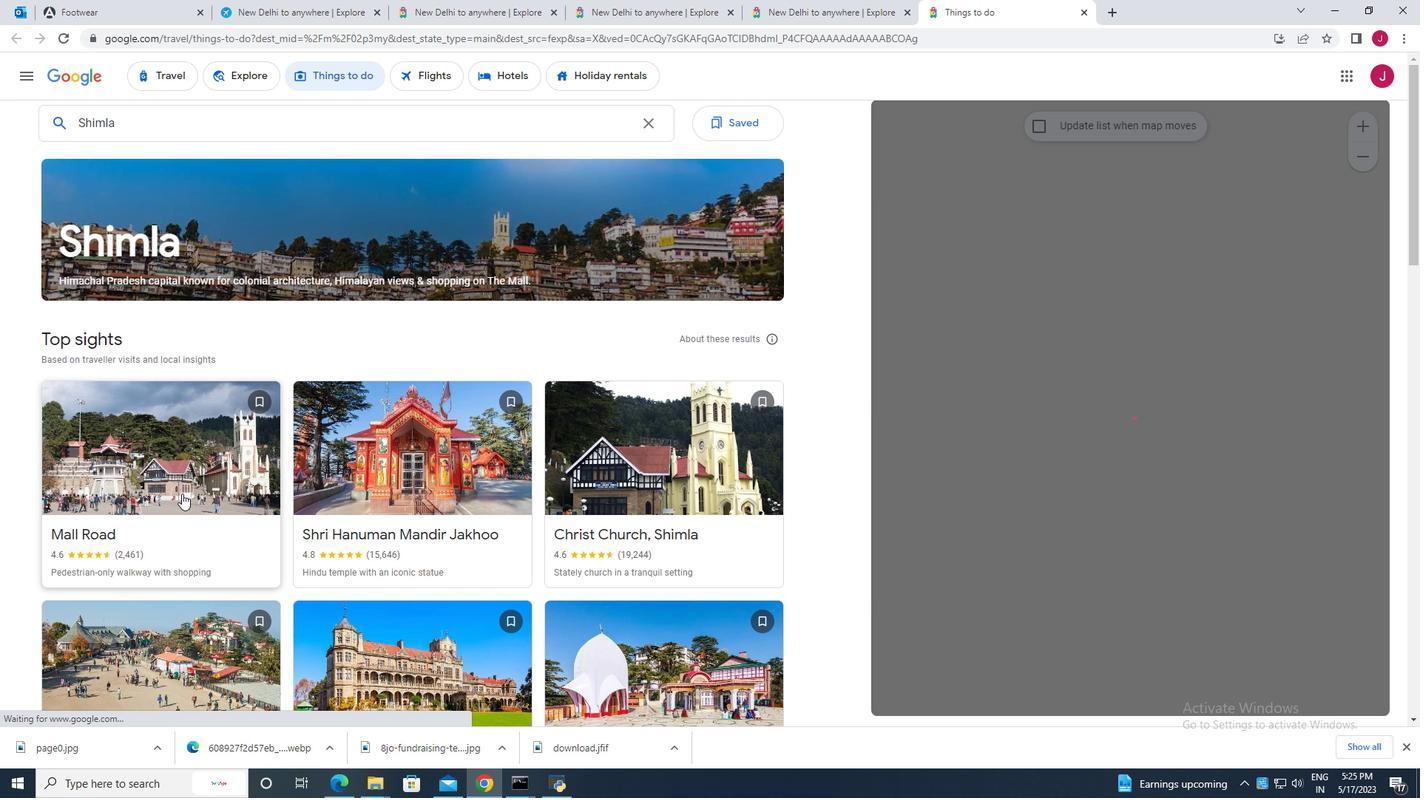 
Action: Mouse scrolled (181, 494) with delta (0, 0)
Screenshot: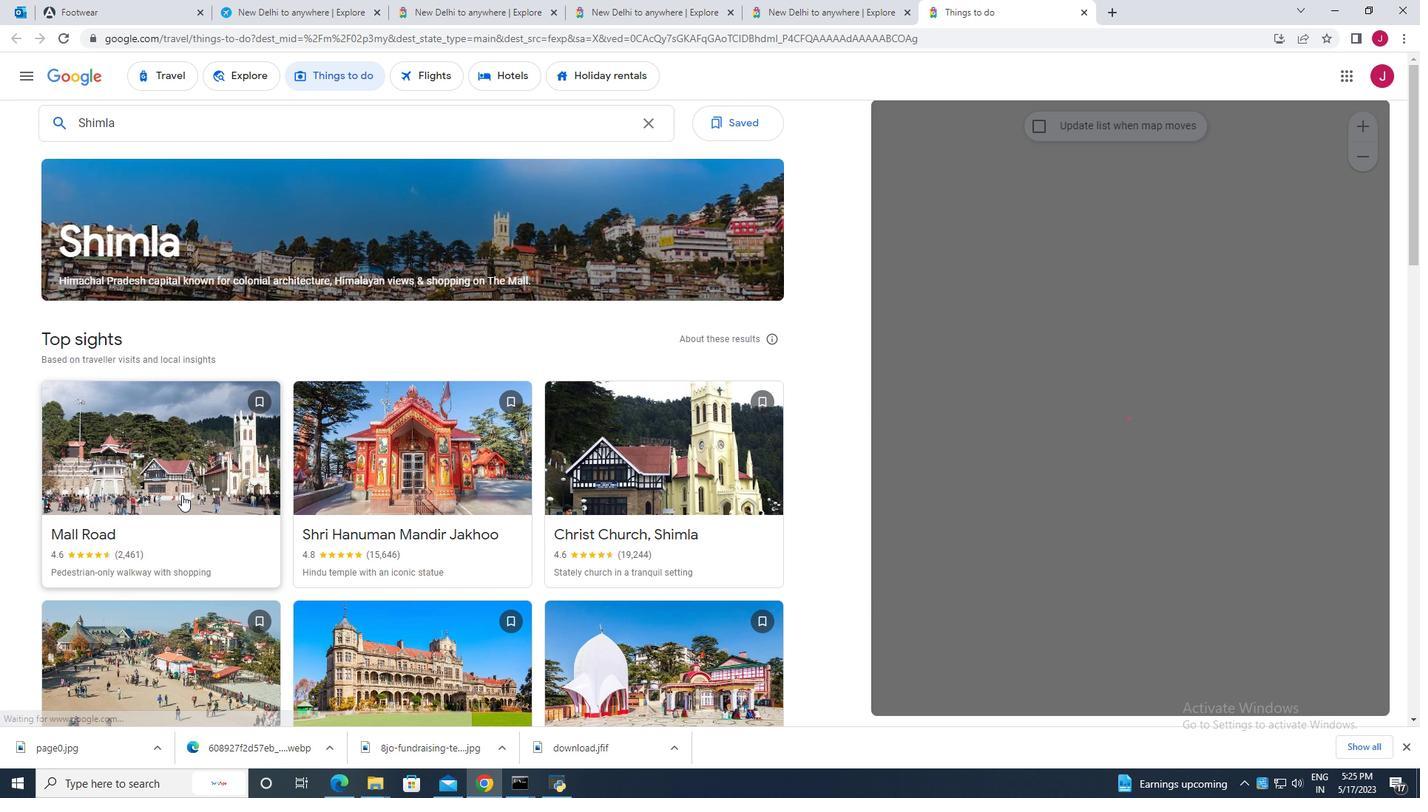
Action: Mouse scrolled (181, 494) with delta (0, 0)
Screenshot: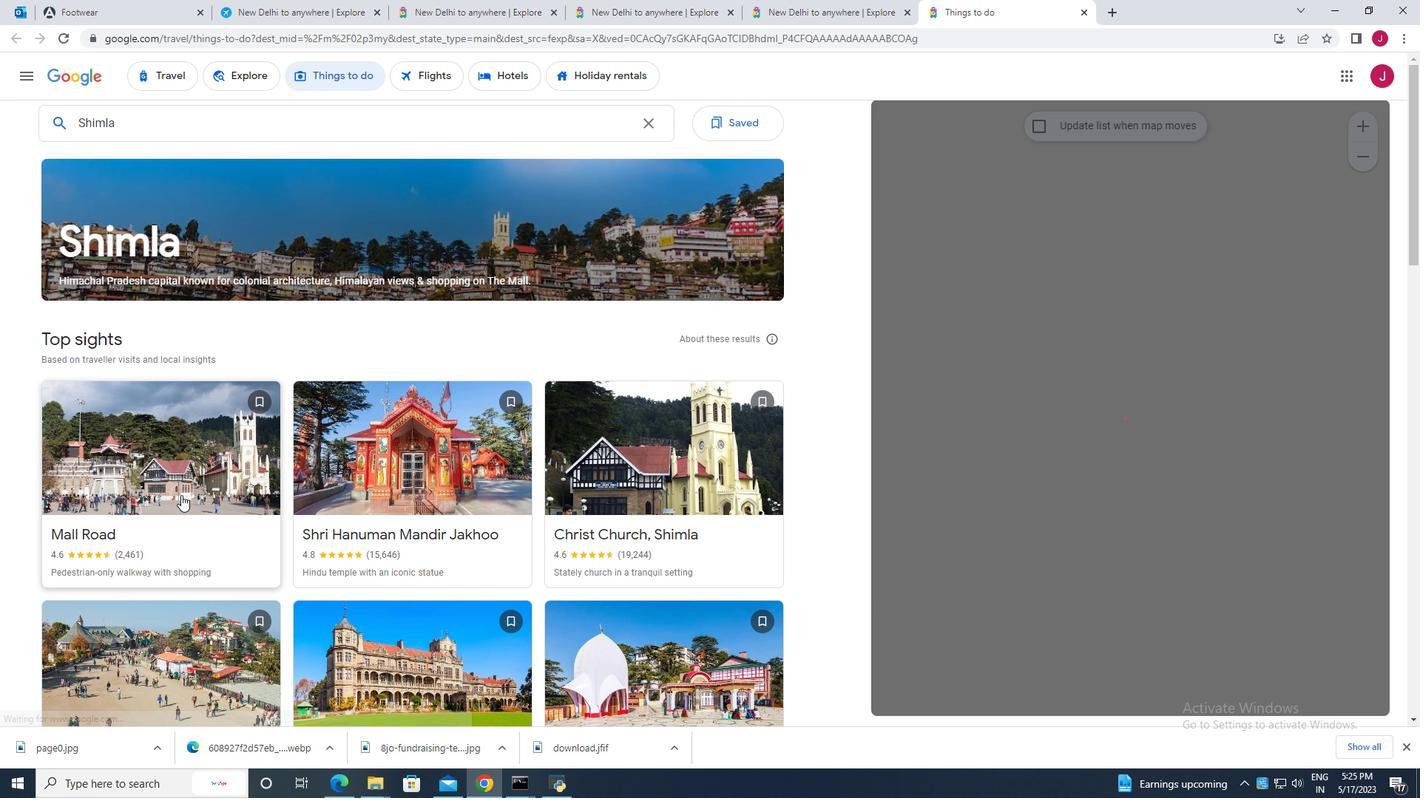 
Action: Mouse moved to (338, 426)
Screenshot: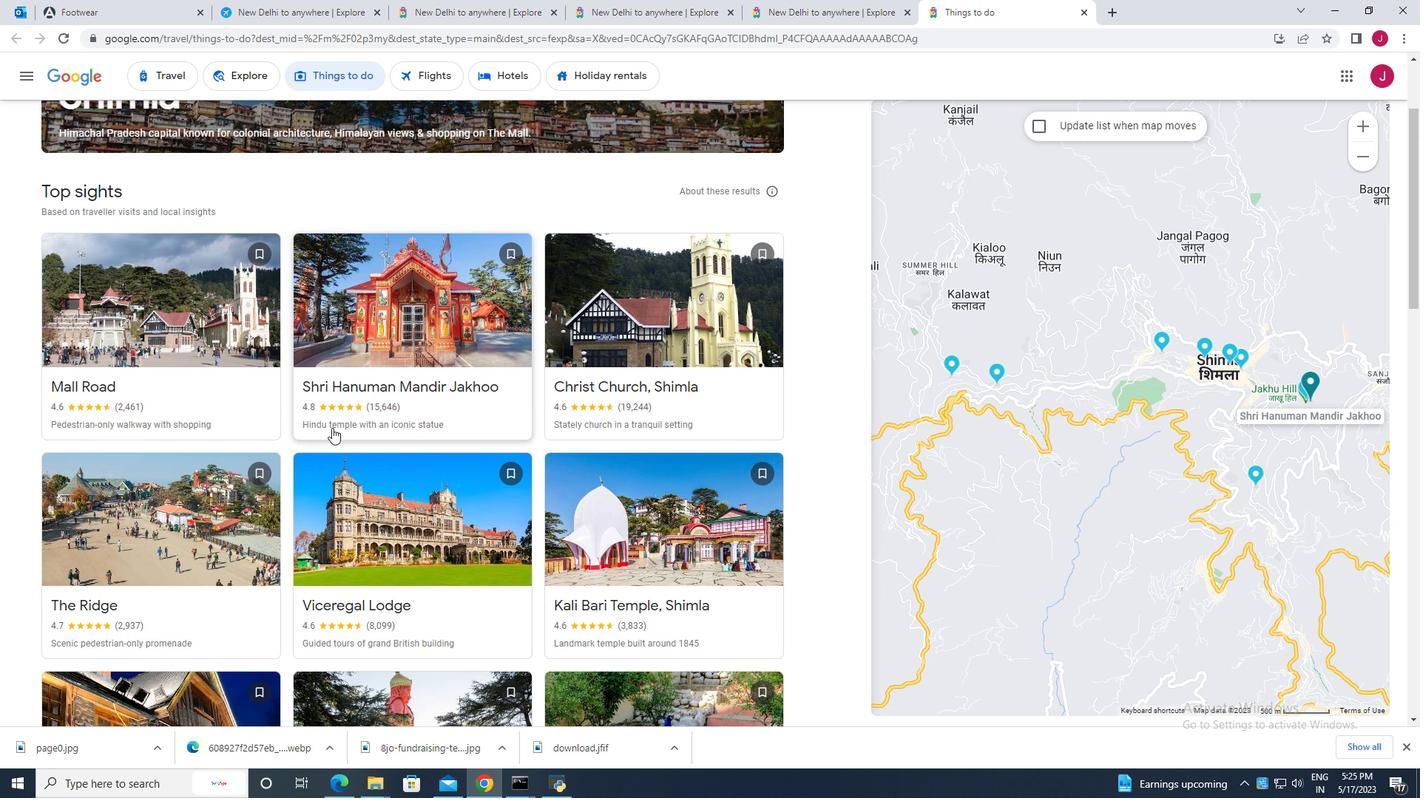 
Action: Mouse scrolled (338, 425) with delta (0, 0)
Screenshot: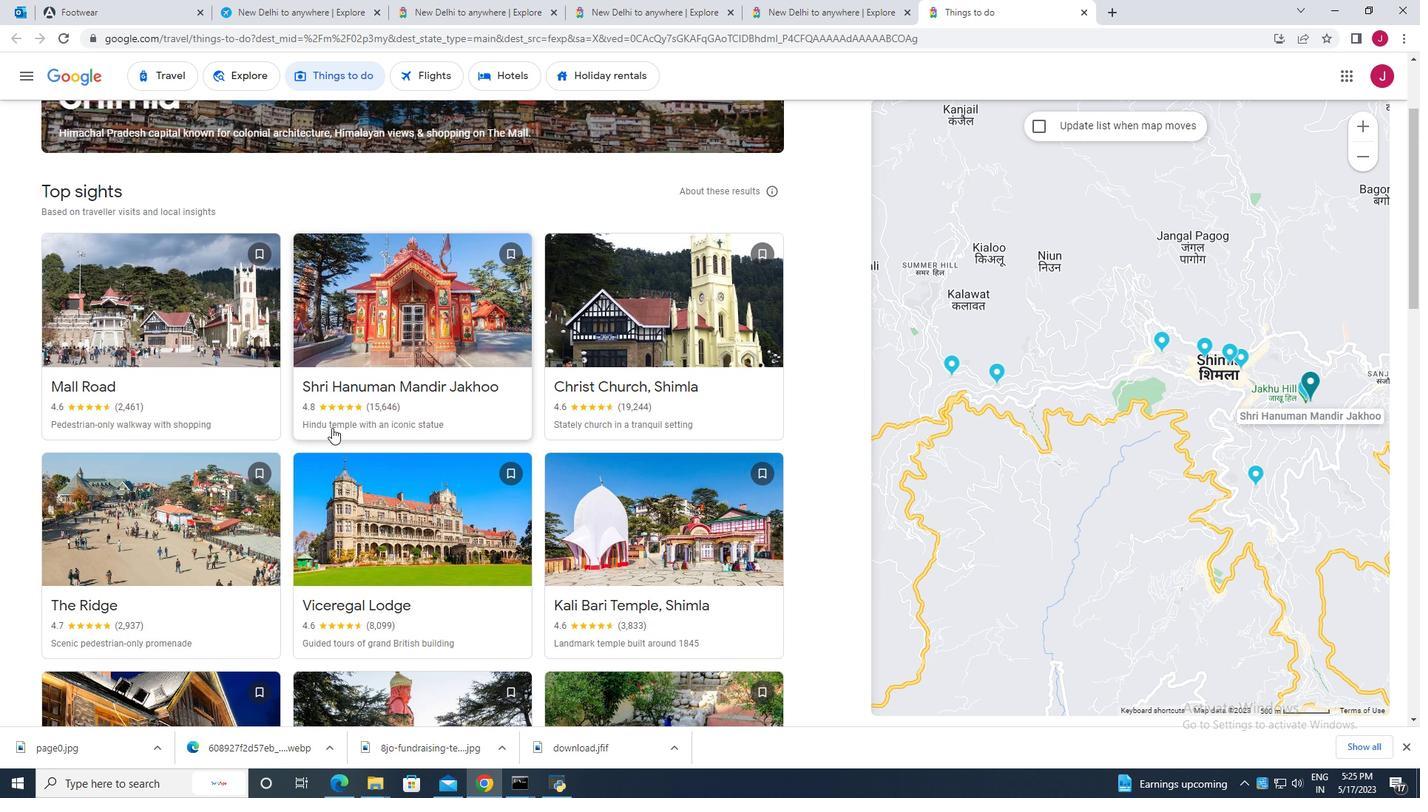 
Action: Mouse moved to (338, 427)
Screenshot: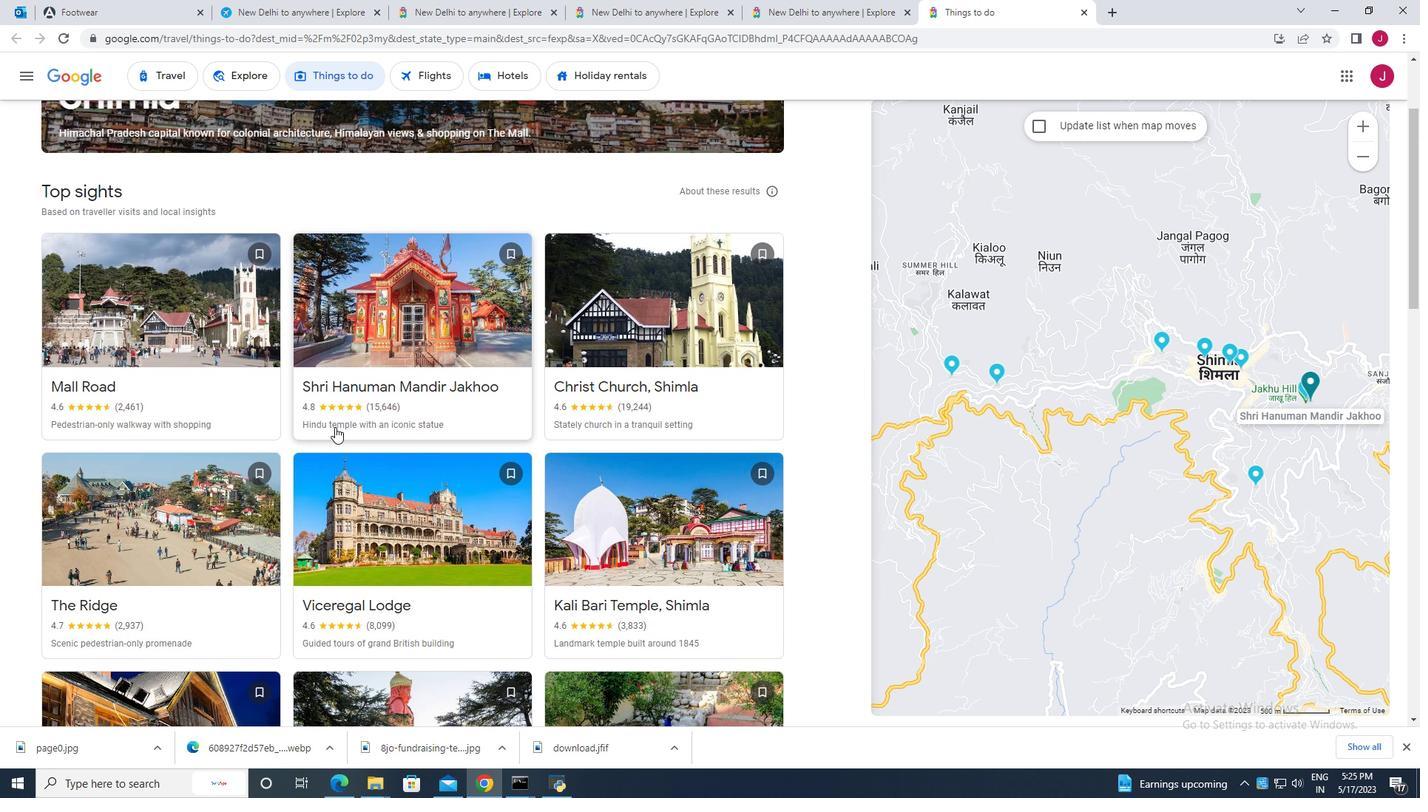 
Action: Mouse scrolled (338, 426) with delta (0, 0)
Screenshot: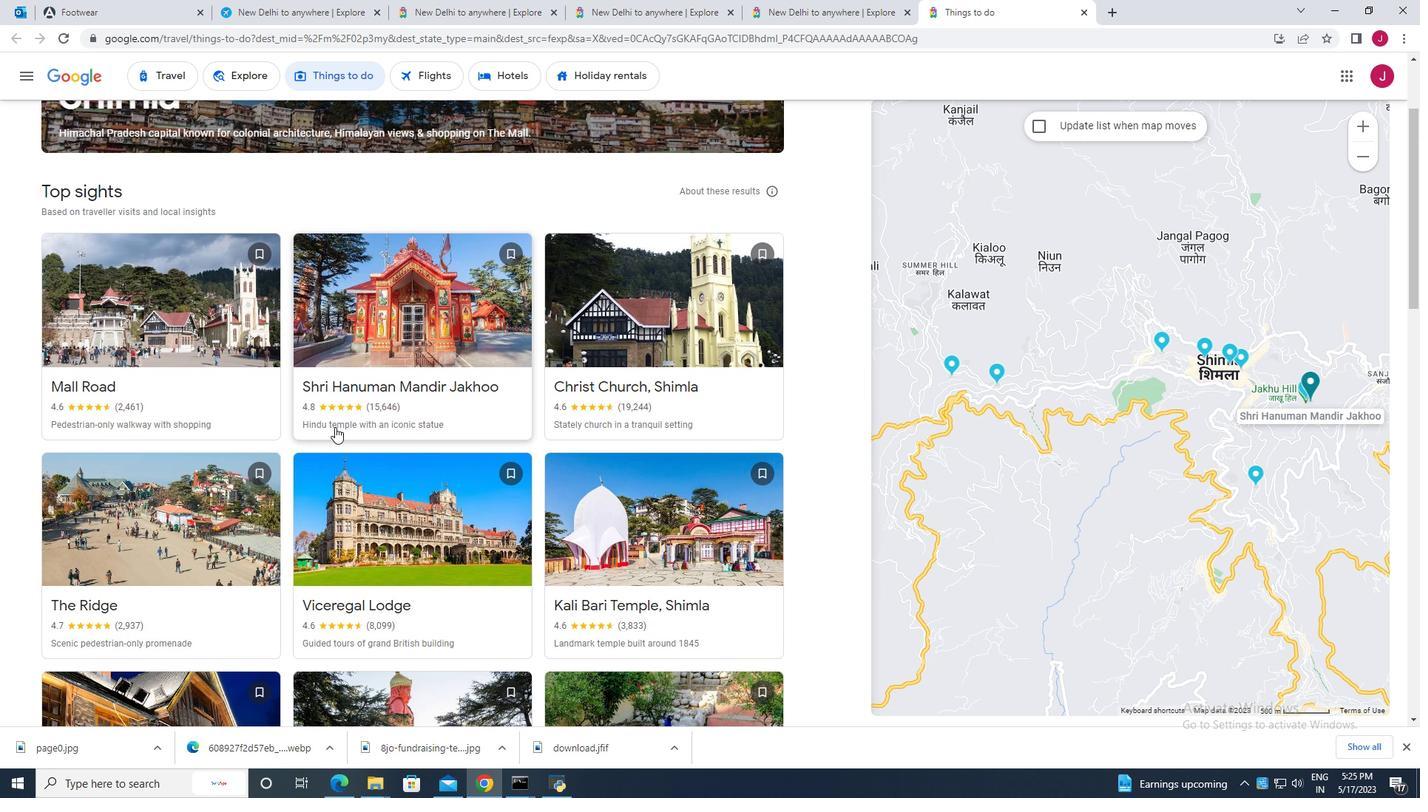
Action: Mouse moved to (338, 428)
Screenshot: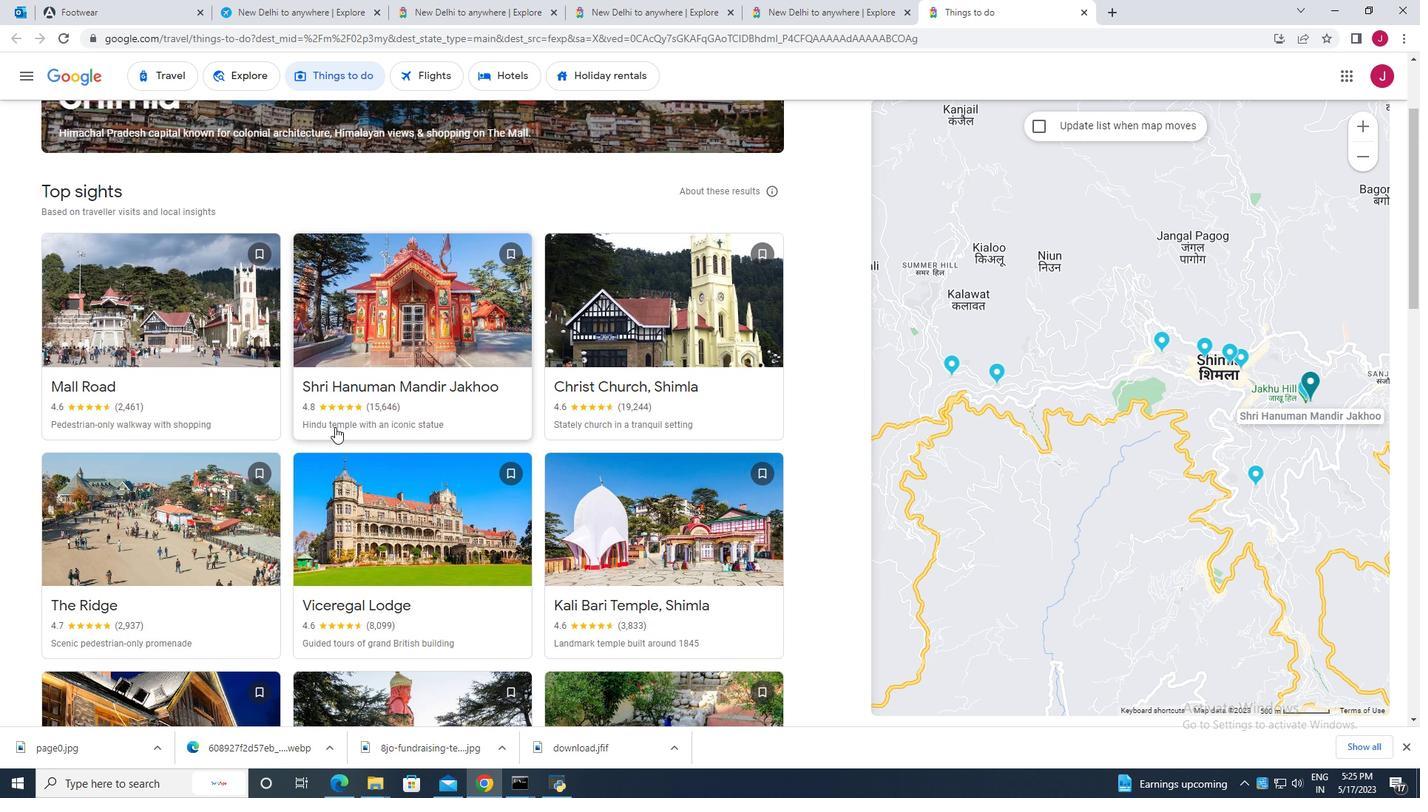 
Action: Mouse scrolled (338, 427) with delta (0, 0)
Screenshot: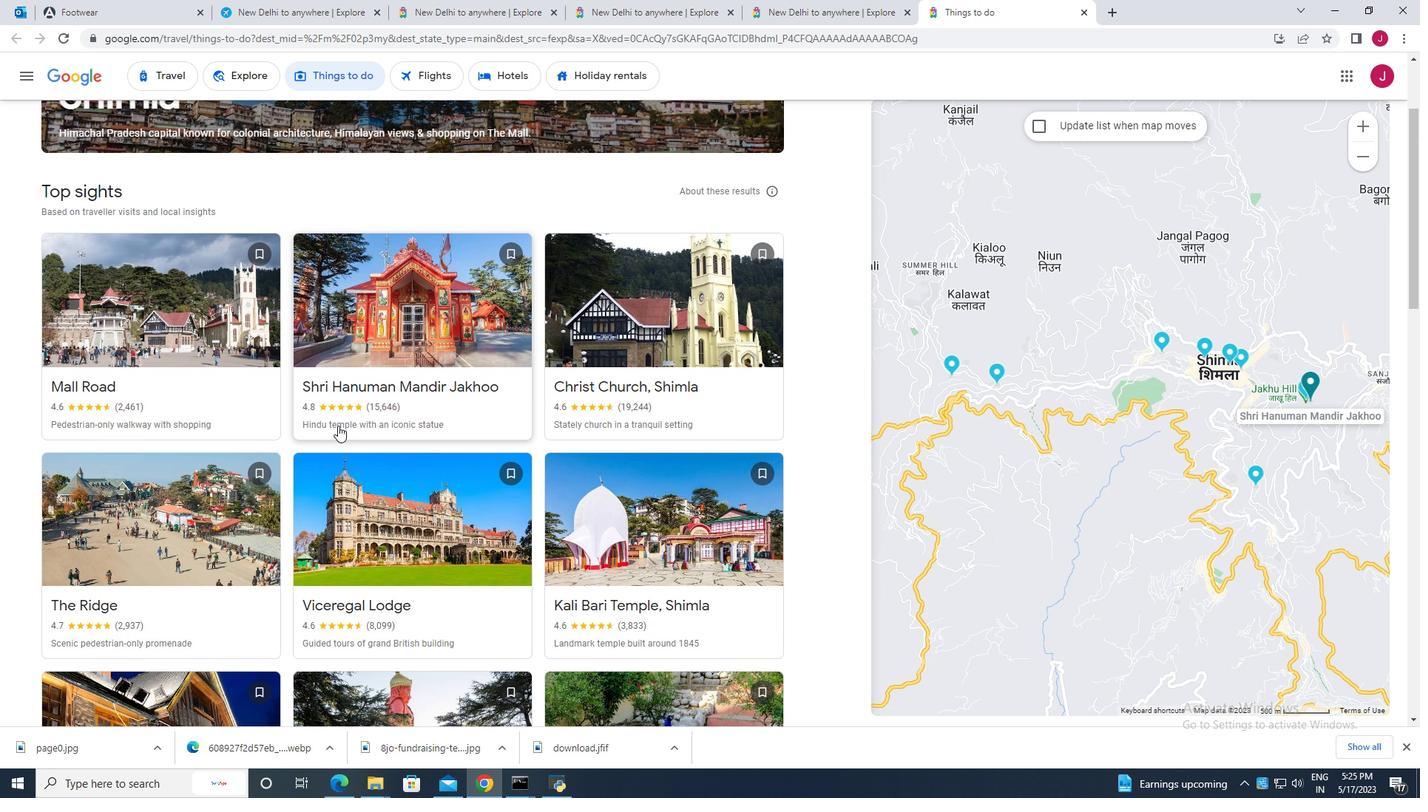 
Action: Mouse moved to (121, 281)
Screenshot: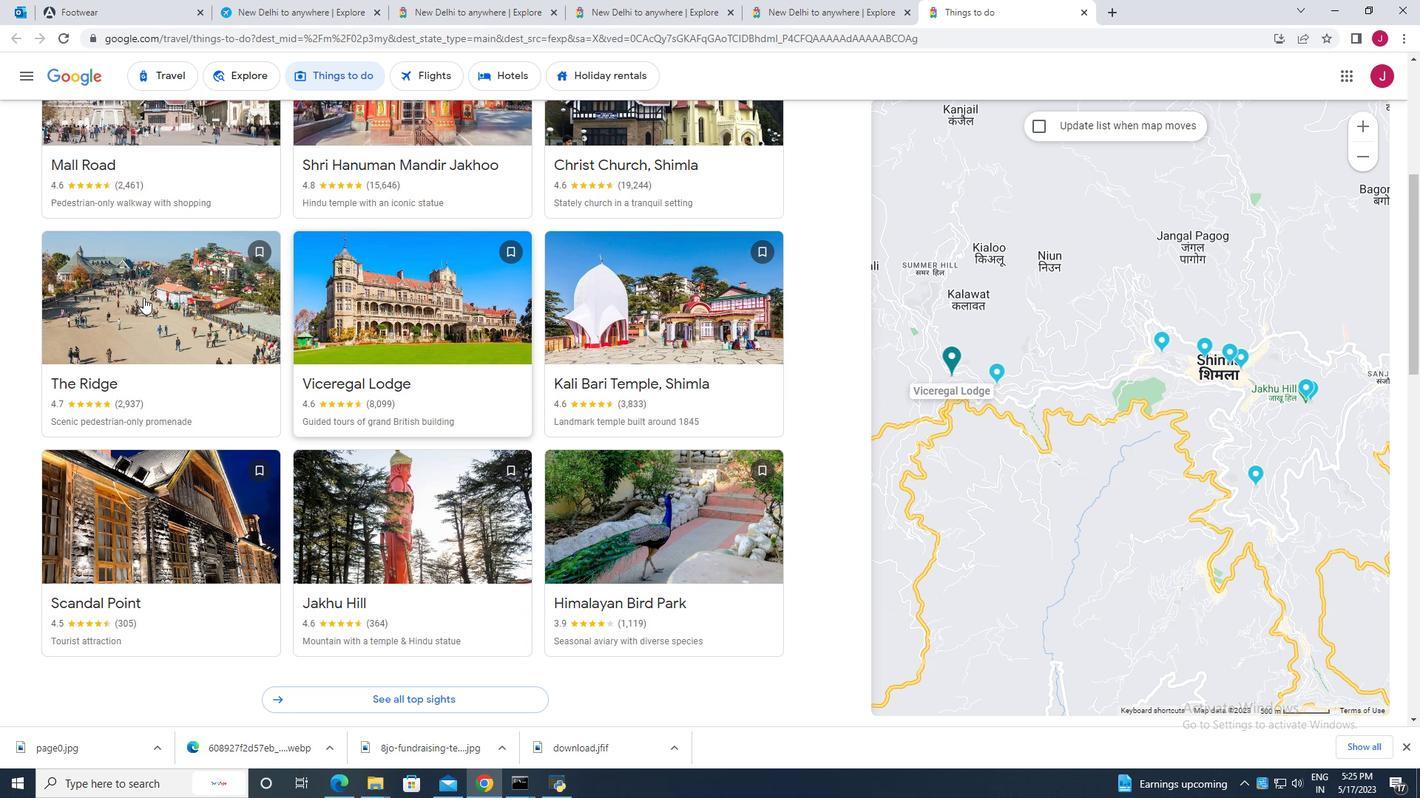 
Action: Mouse pressed left at (121, 281)
Screenshot: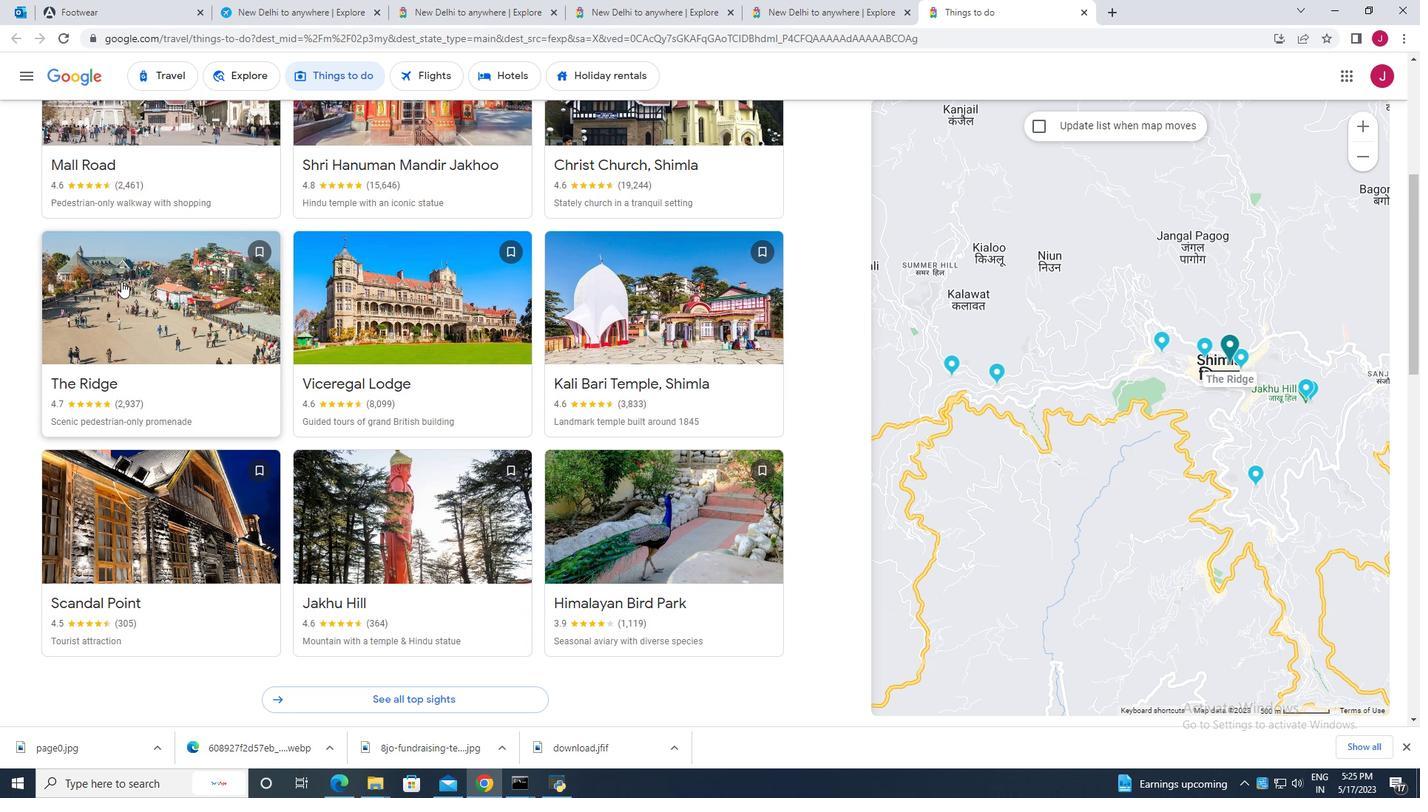 
Action: Mouse moved to (546, 384)
Screenshot: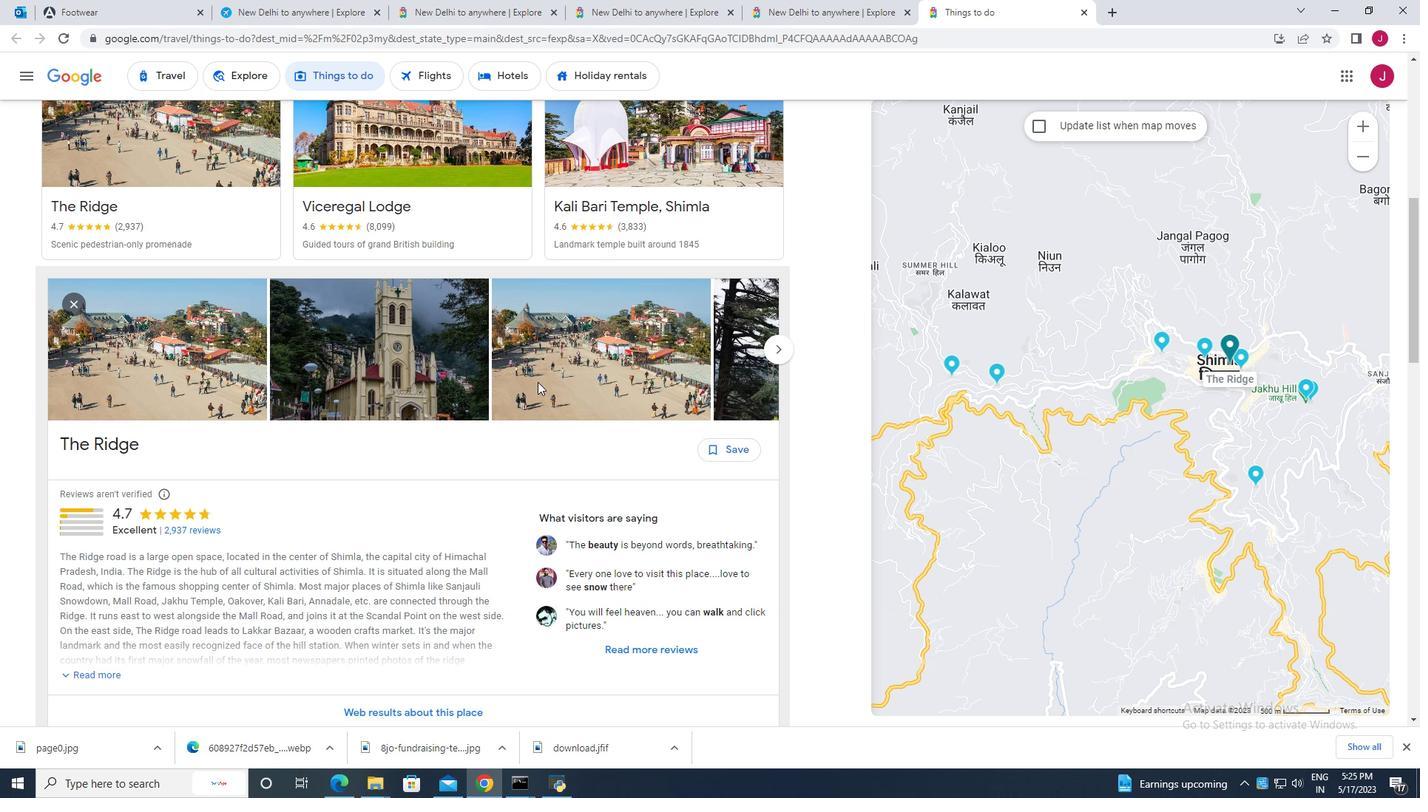 
Action: Mouse scrolled (546, 385) with delta (0, 0)
Screenshot: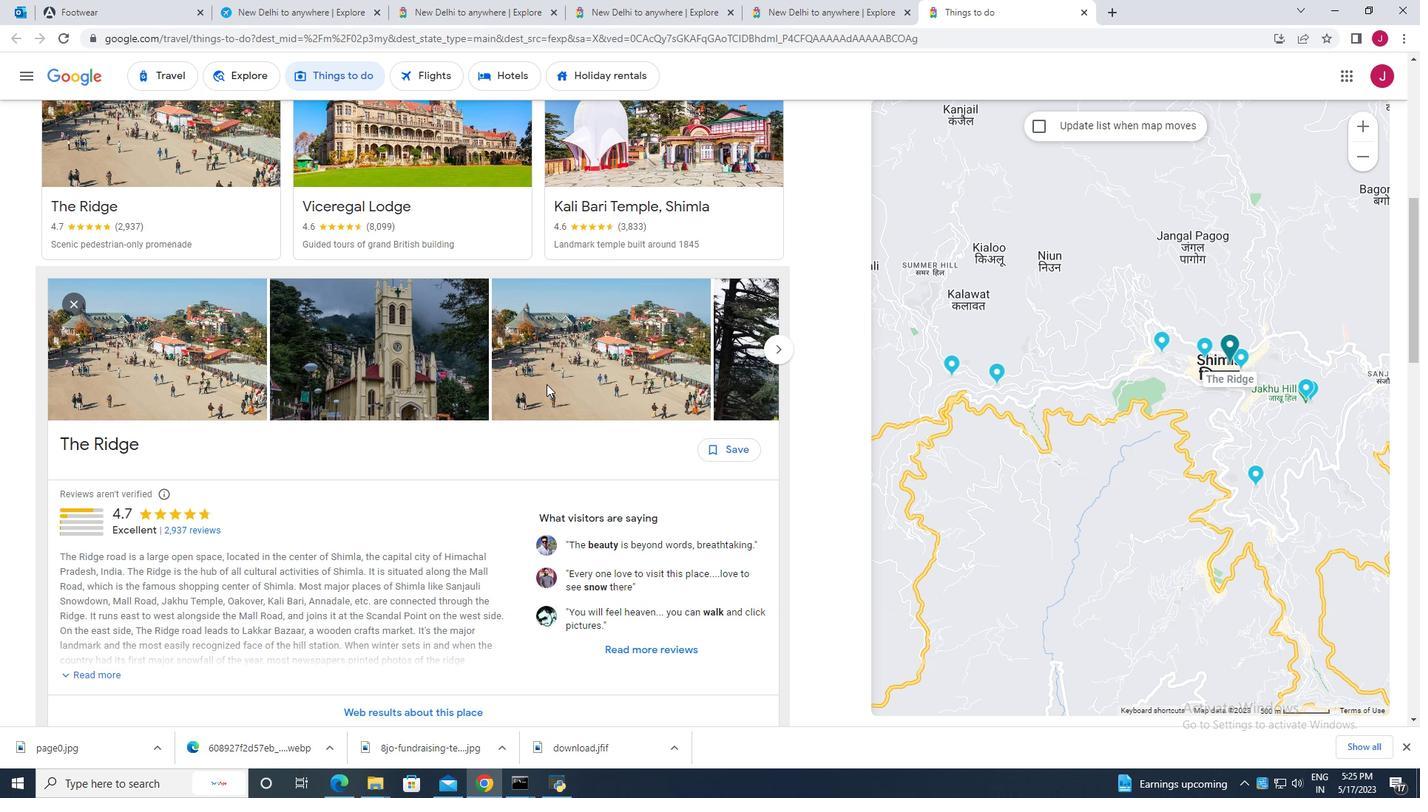 
Action: Mouse scrolled (546, 385) with delta (0, 0)
Screenshot: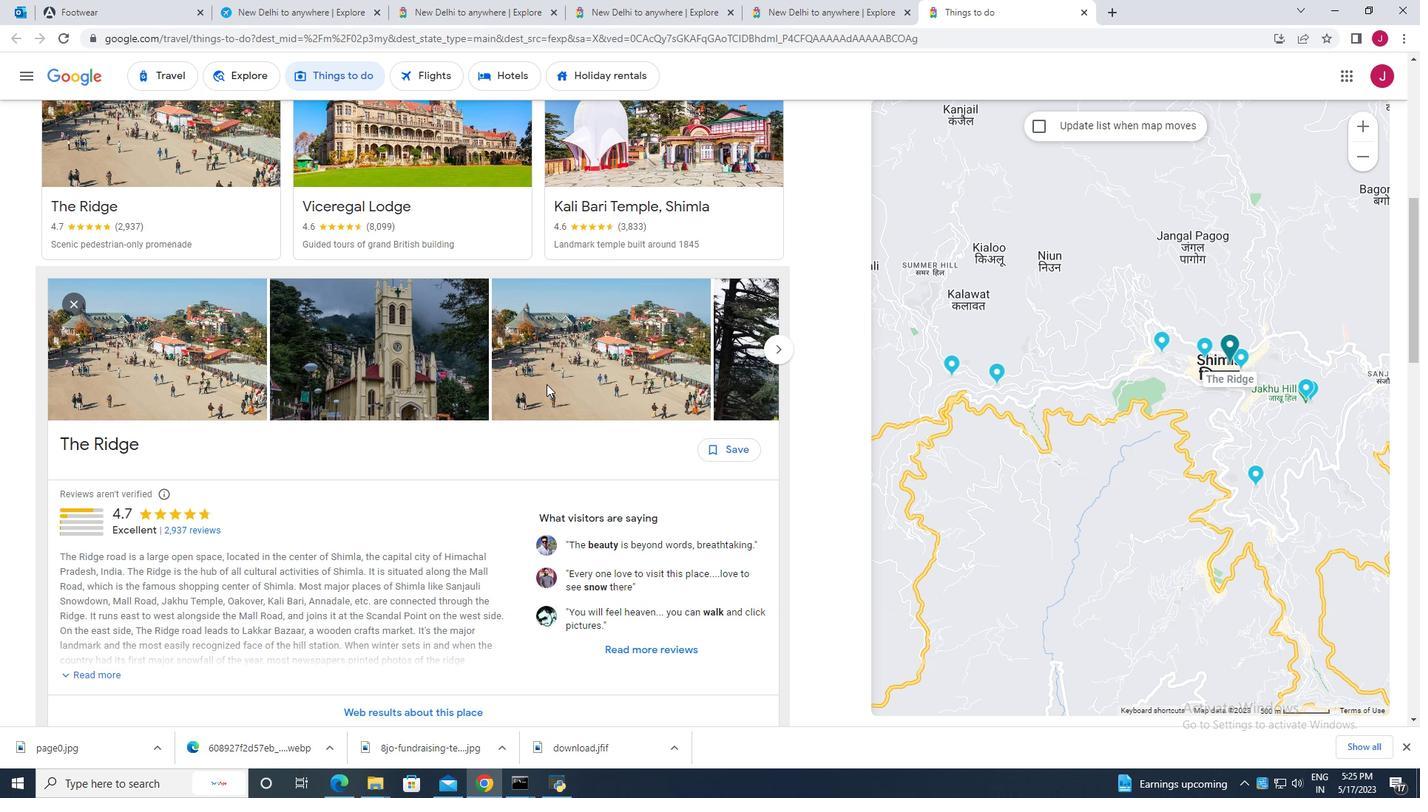 
Action: Mouse scrolled (546, 385) with delta (0, 0)
Screenshot: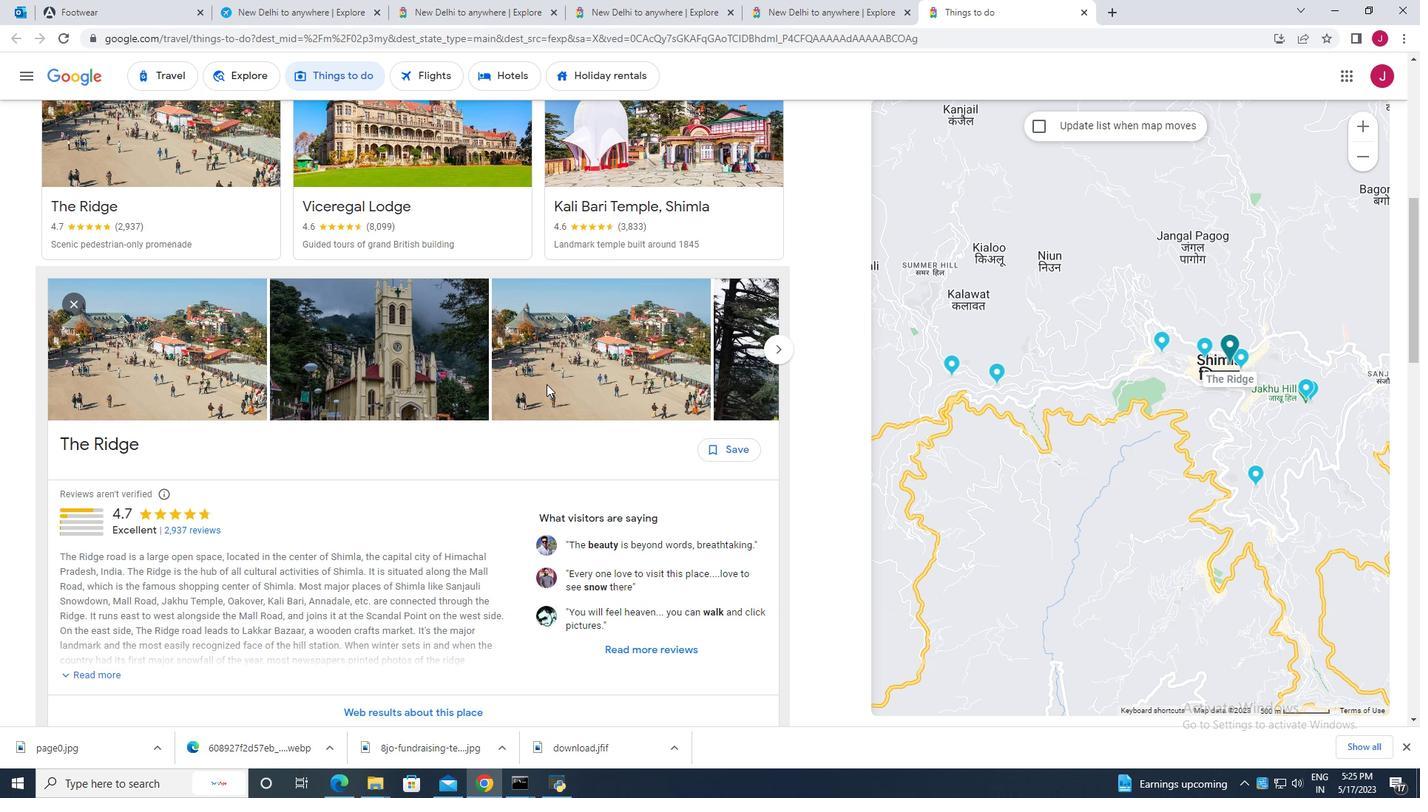 
Action: Mouse scrolled (546, 385) with delta (0, 0)
Screenshot: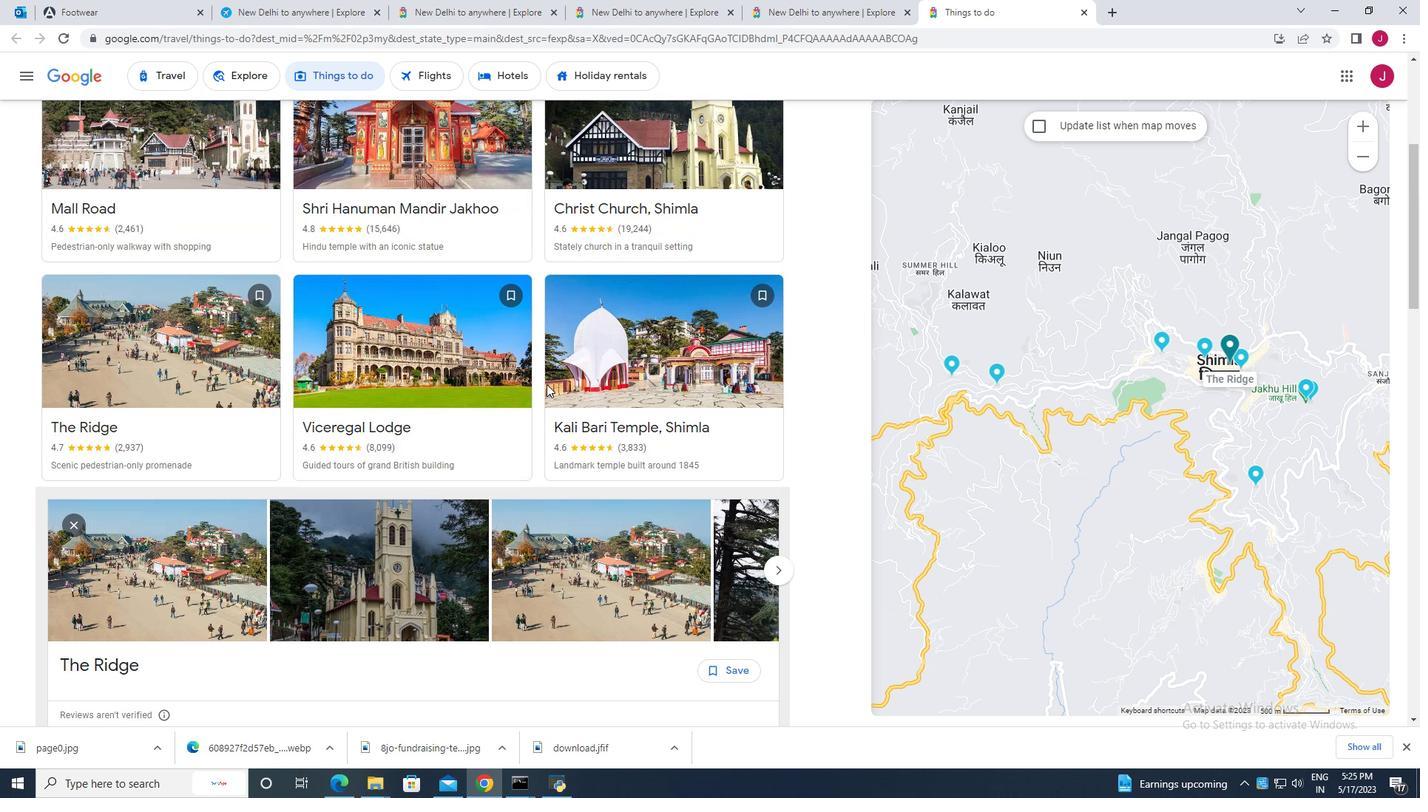 
Action: Mouse scrolled (546, 385) with delta (0, 0)
Screenshot: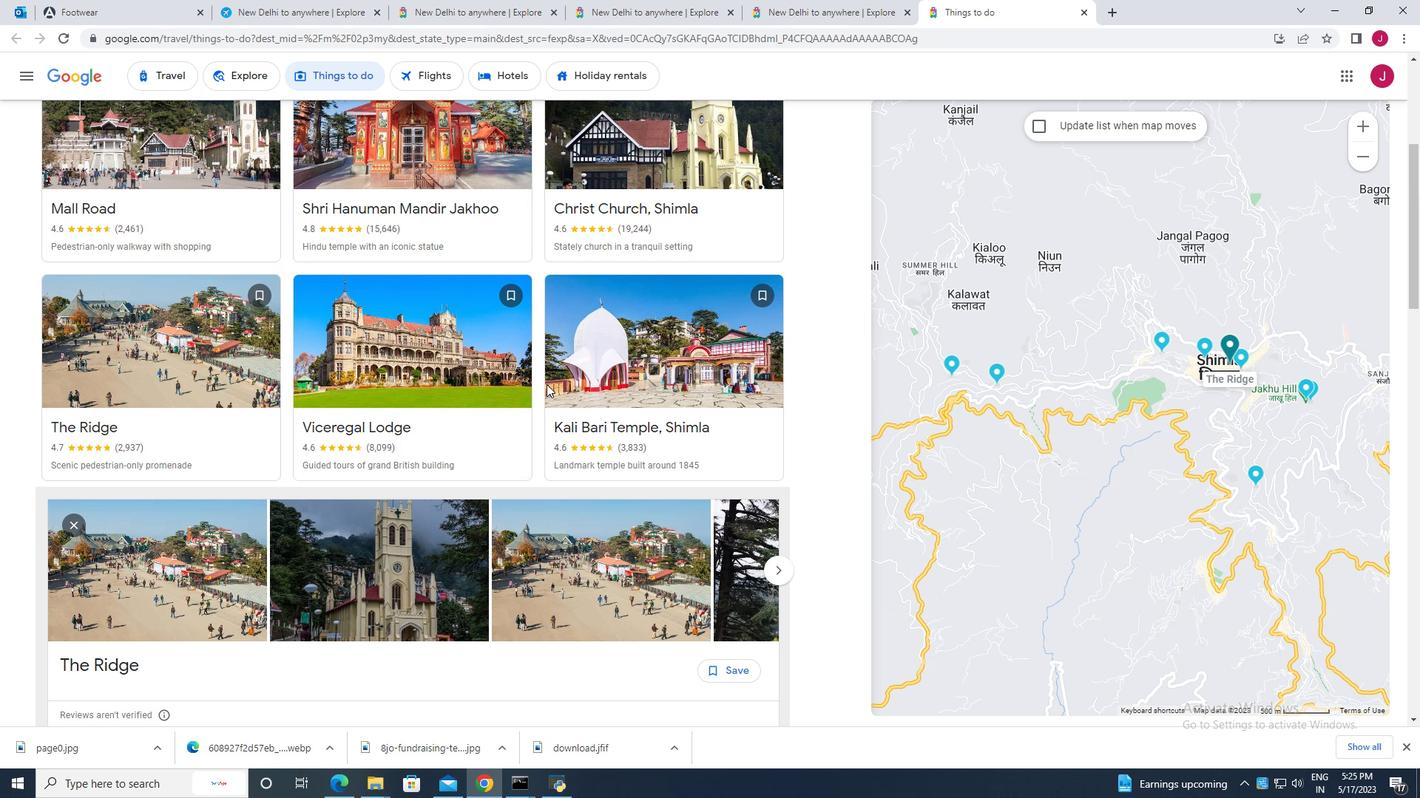 
Action: Mouse scrolled (546, 385) with delta (0, 0)
Screenshot: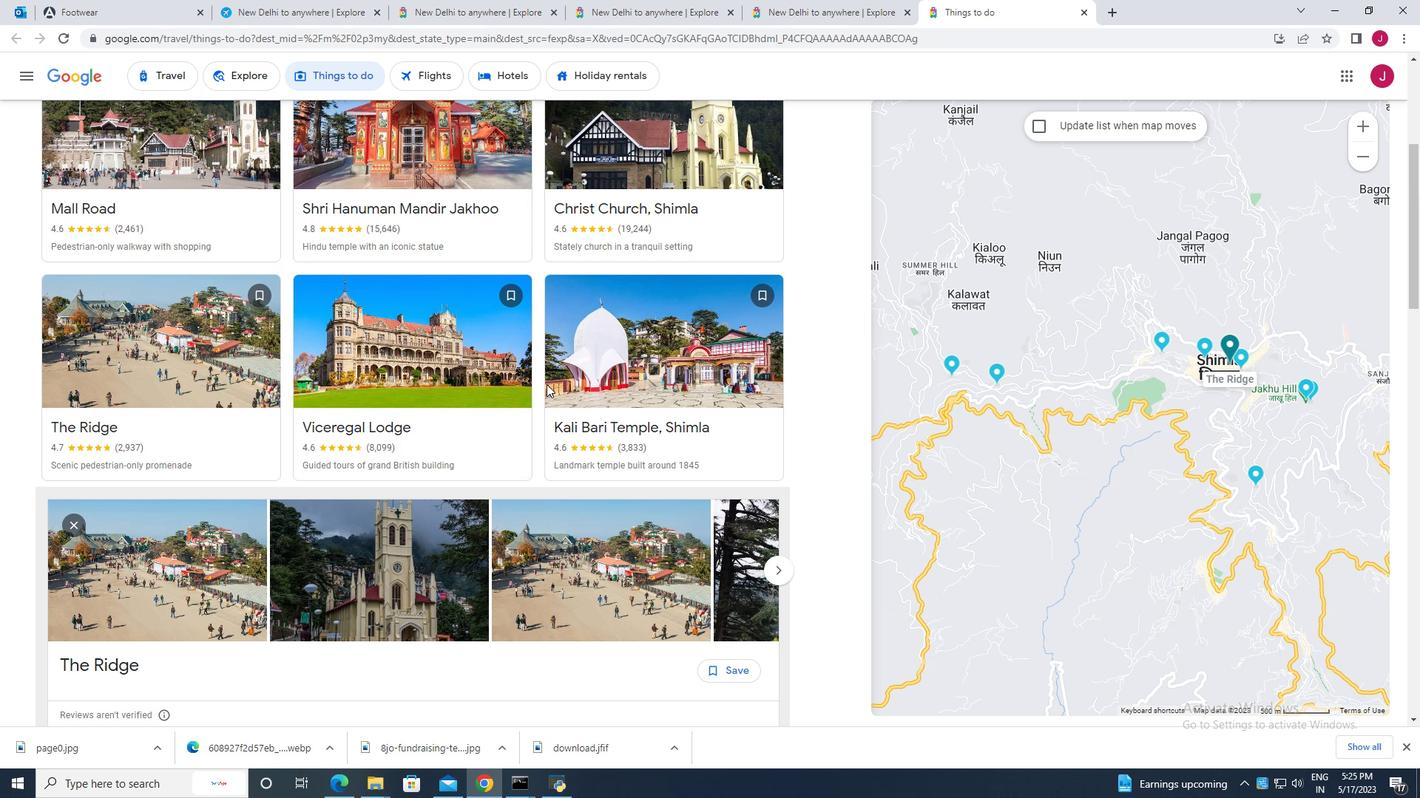 
Action: Mouse scrolled (546, 385) with delta (0, 0)
Screenshot: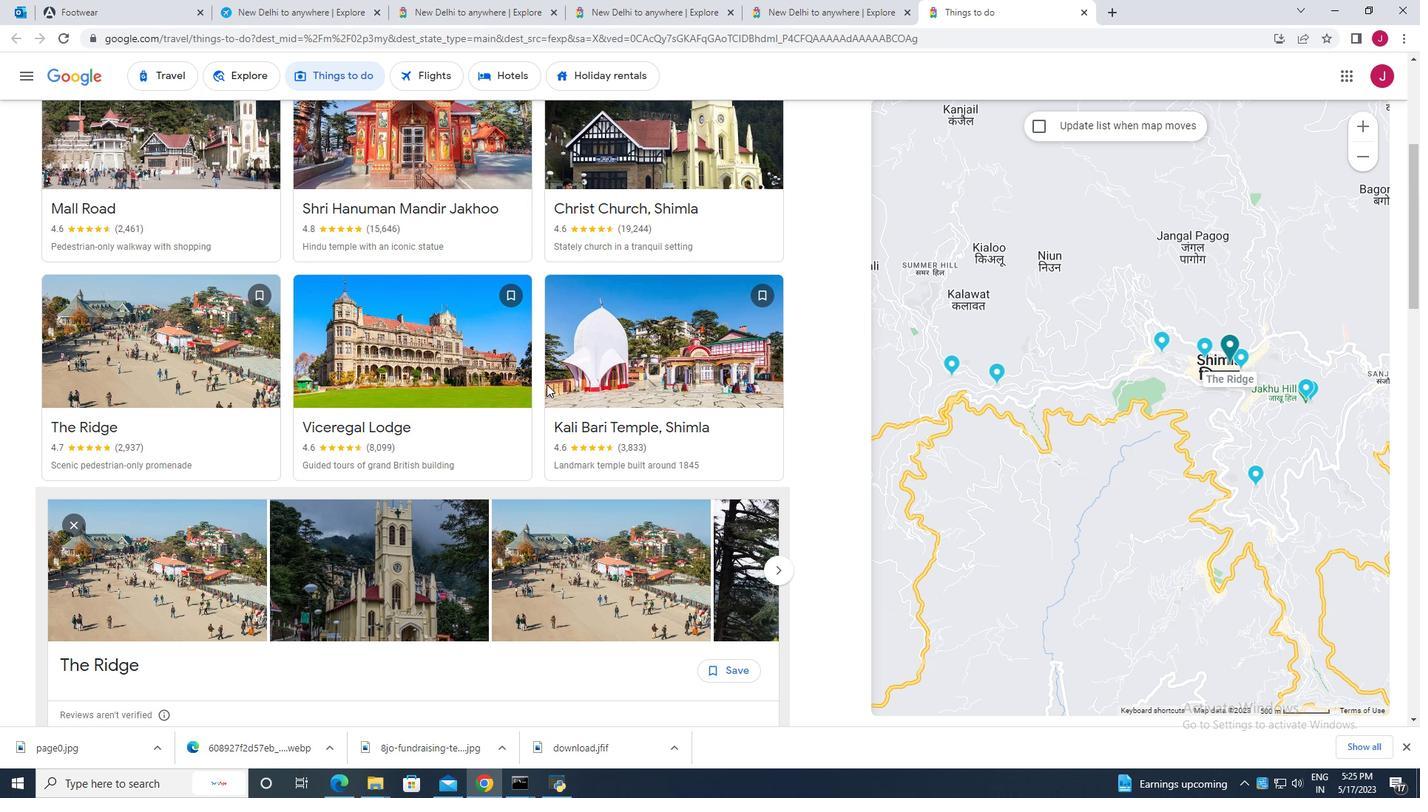 
Action: Mouse scrolled (546, 385) with delta (0, 0)
Screenshot: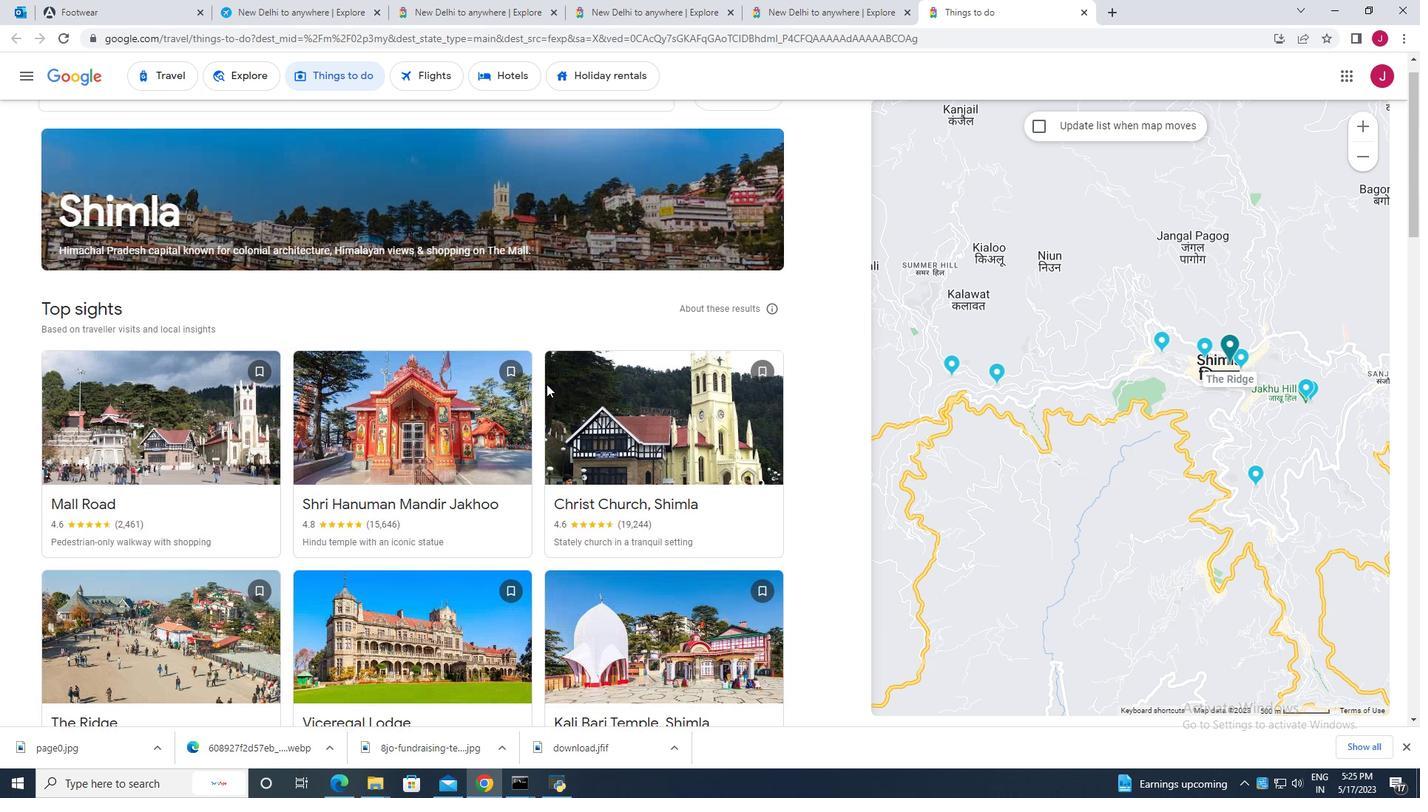 
Action: Mouse scrolled (546, 385) with delta (0, 0)
Screenshot: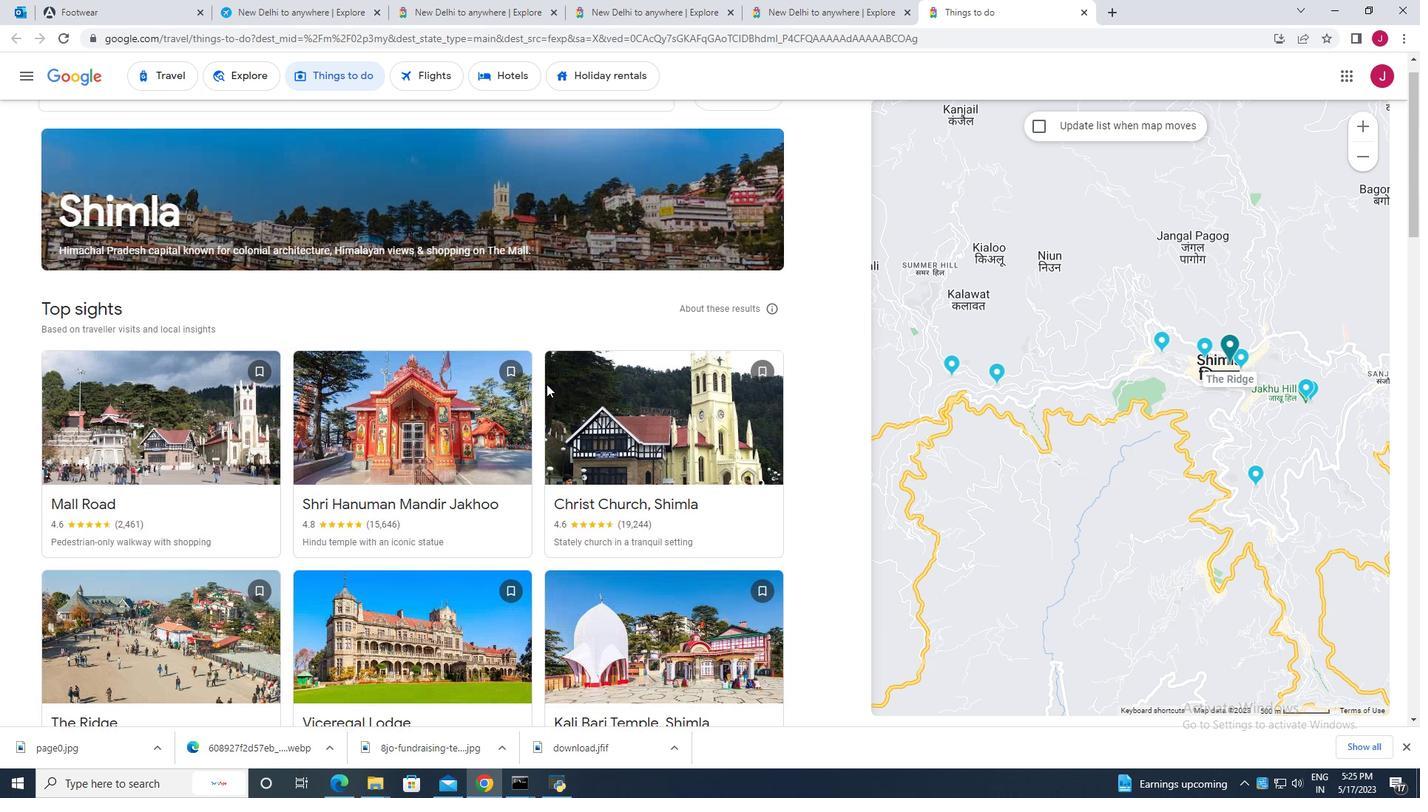 
Action: Mouse scrolled (546, 385) with delta (0, 0)
Screenshot: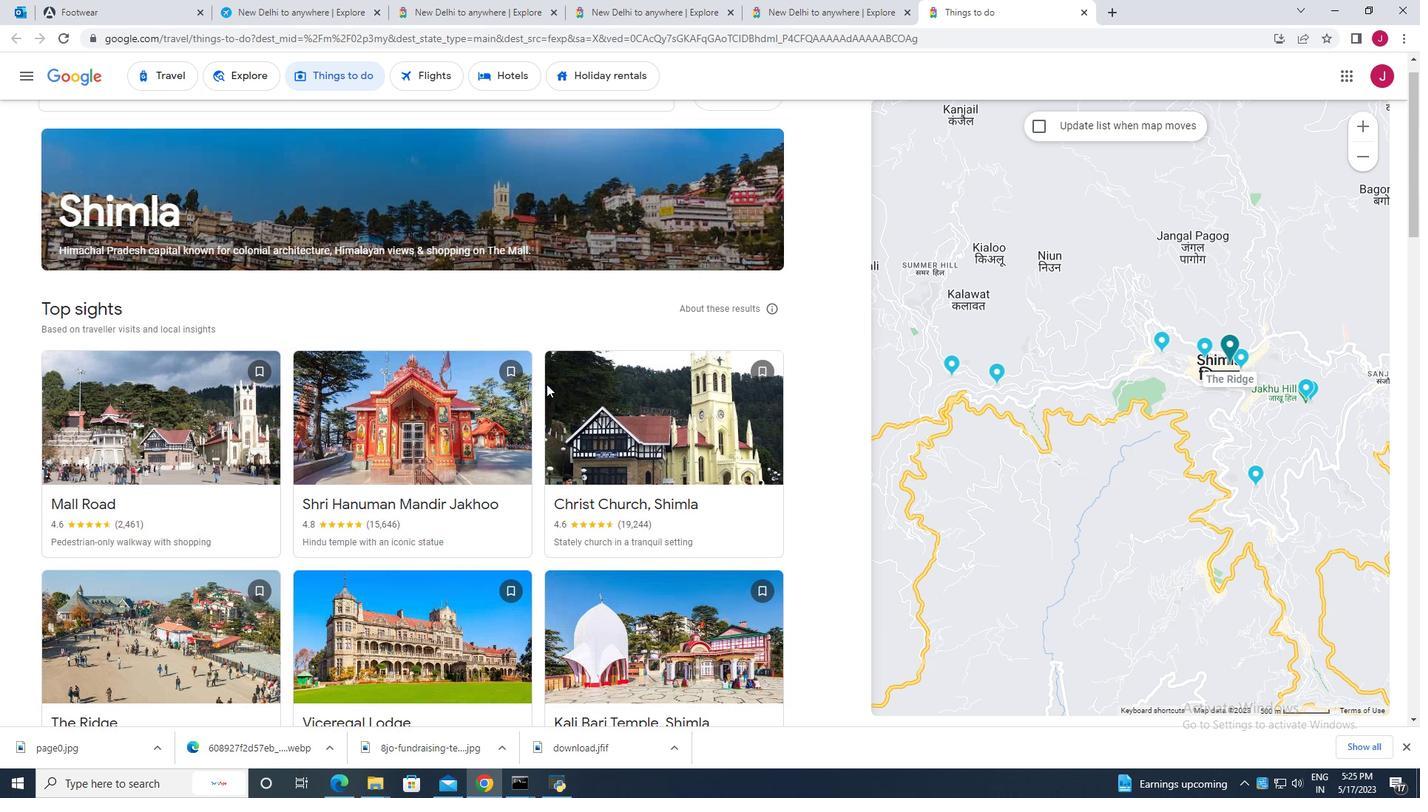
Action: Mouse scrolled (546, 385) with delta (0, 0)
Screenshot: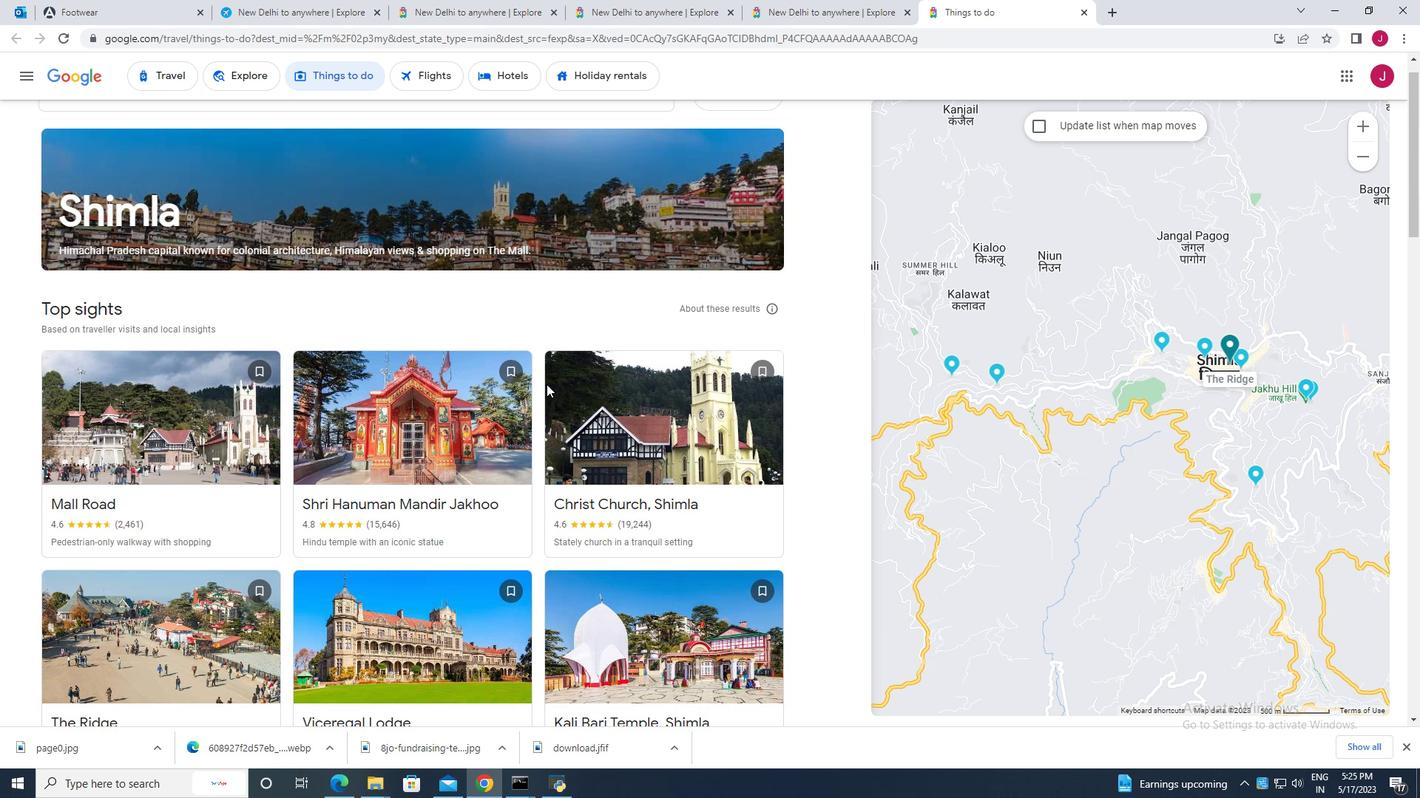 
Action: Mouse moved to (289, 187)
Screenshot: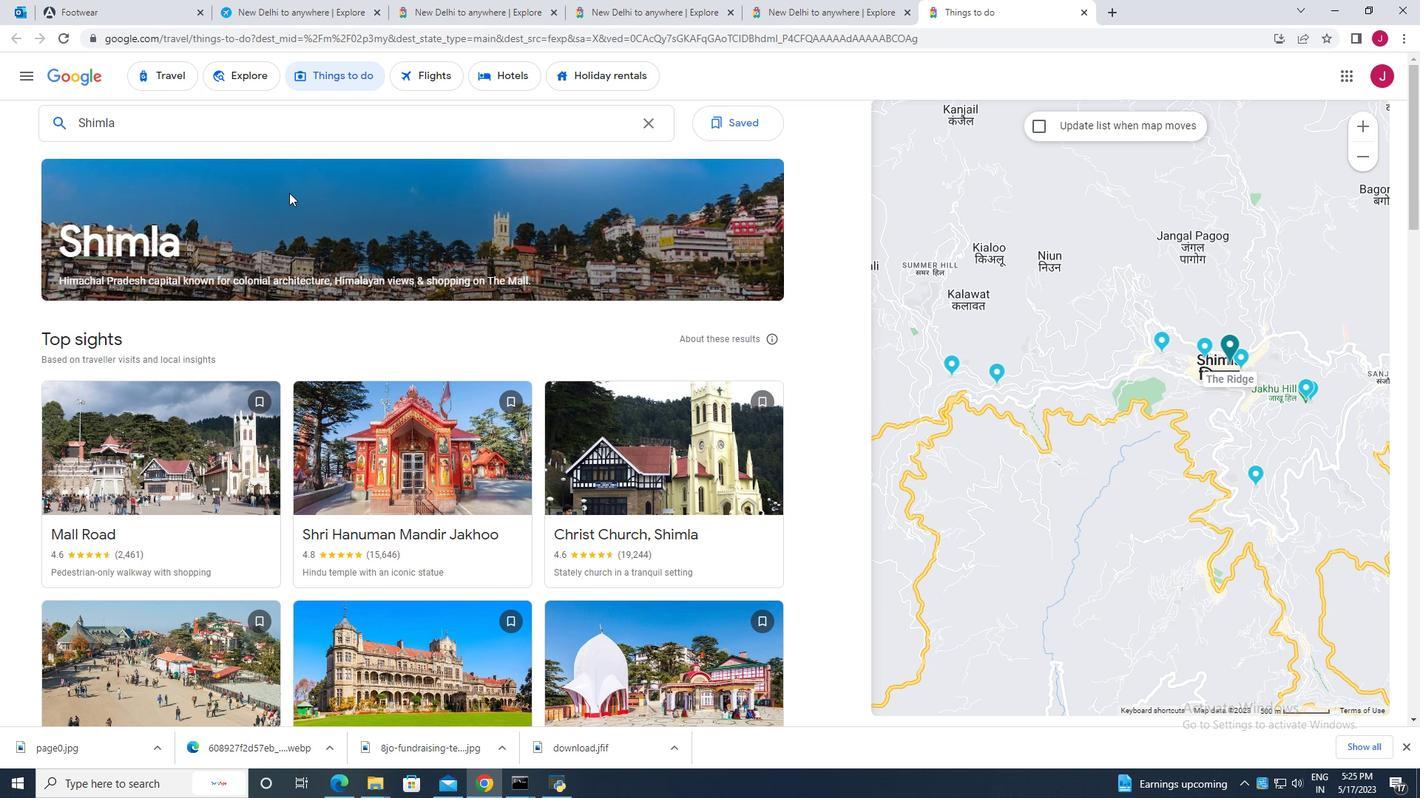 
Action: Mouse scrolled (289, 186) with delta (0, 0)
Screenshot: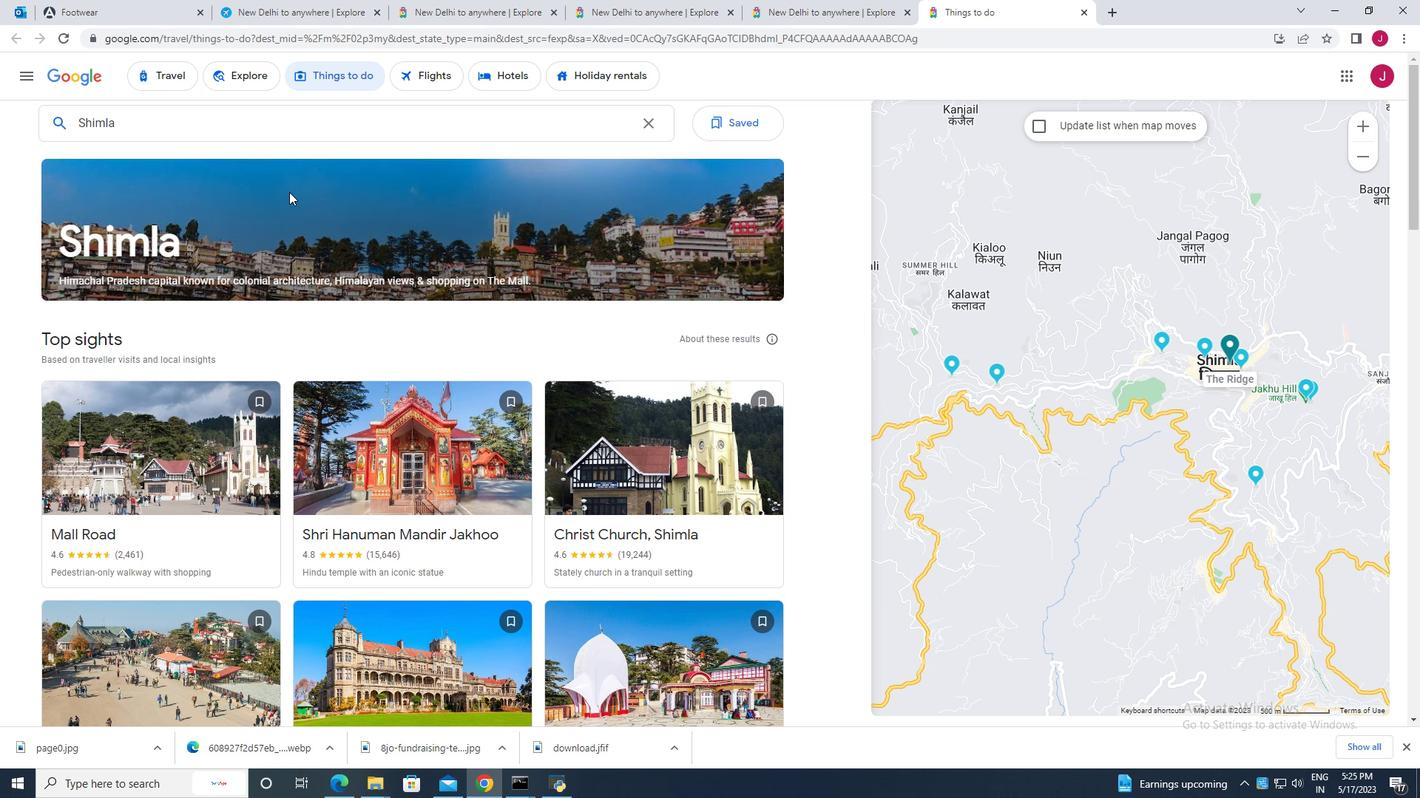 
Action: Mouse scrolled (289, 186) with delta (0, 0)
Screenshot: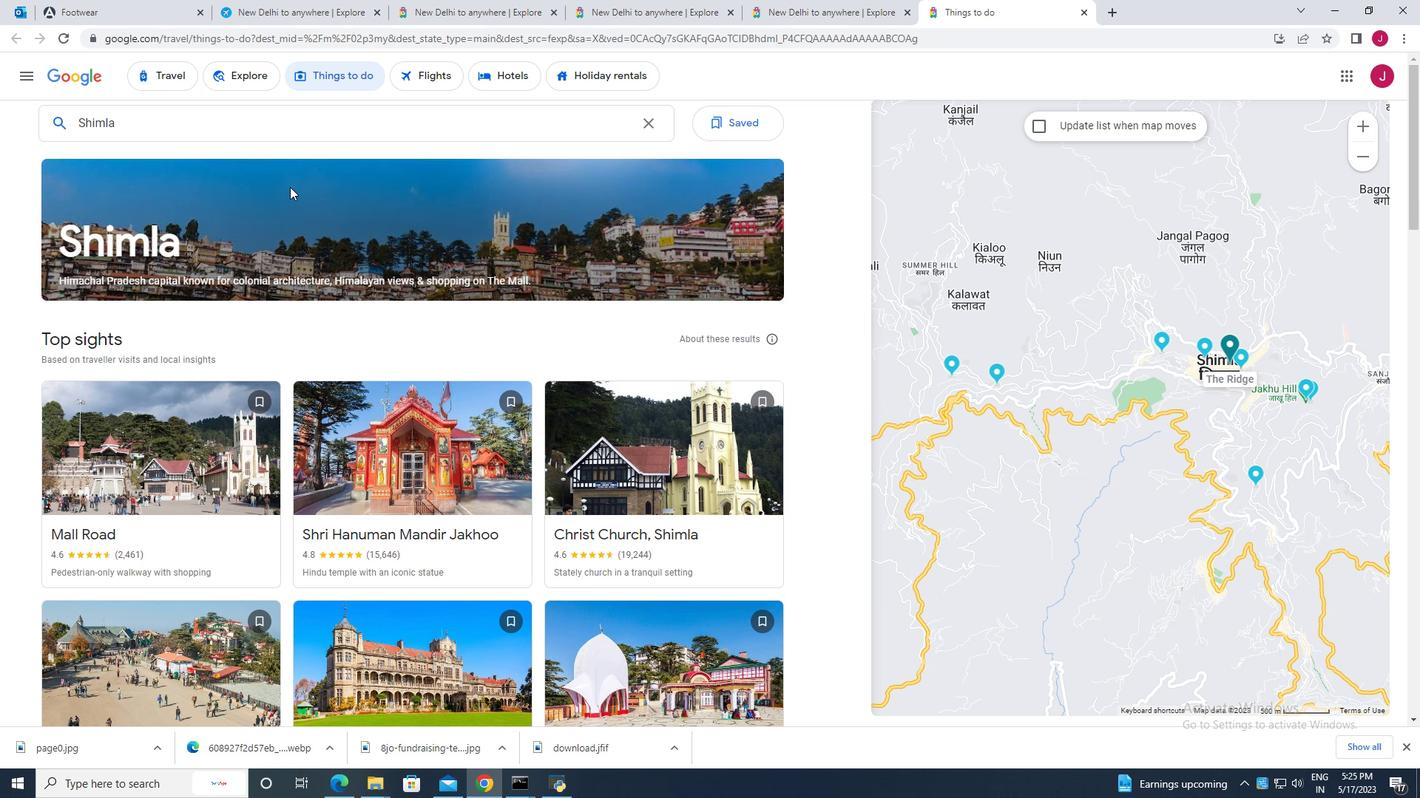
Action: Mouse scrolled (289, 186) with delta (0, 0)
Screenshot: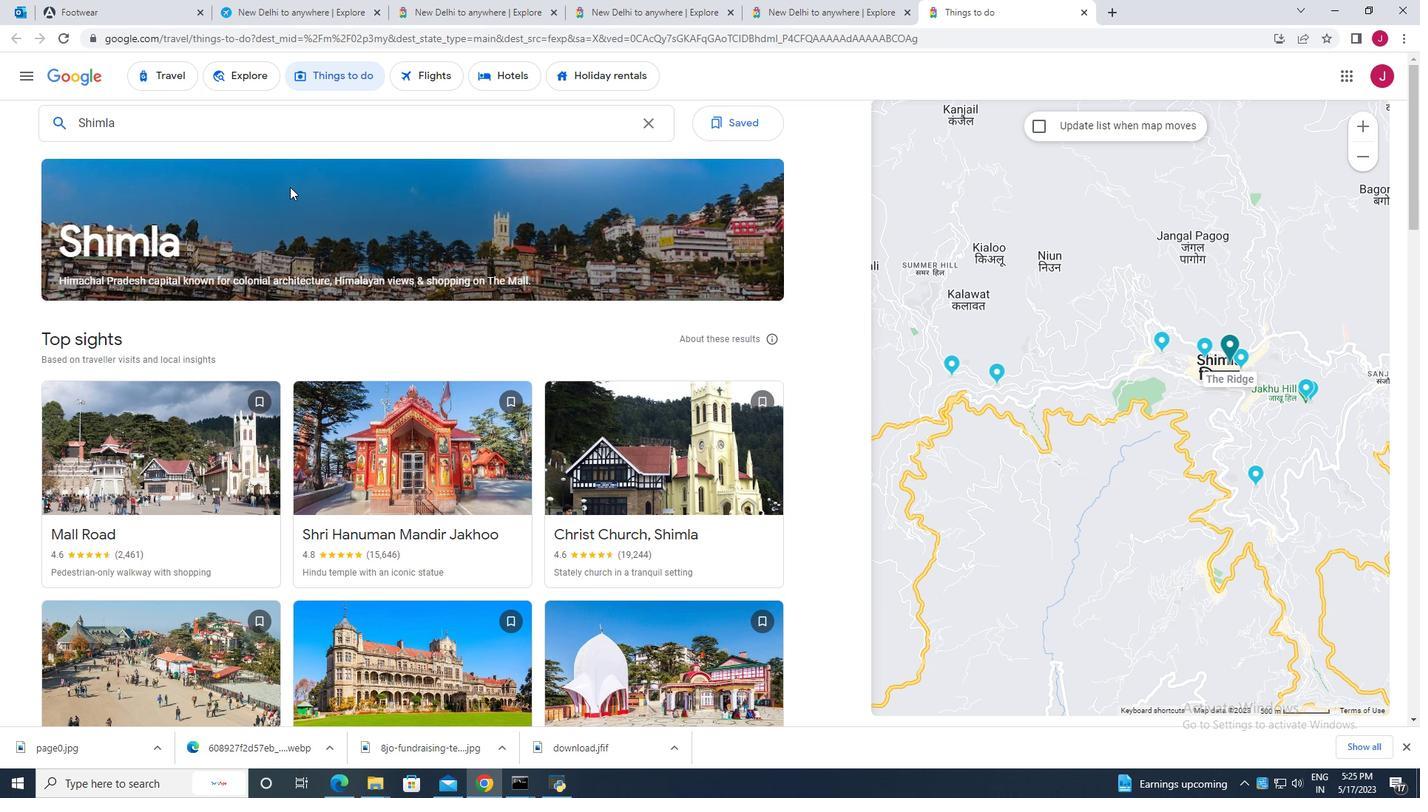 
Action: Mouse scrolled (289, 186) with delta (0, 0)
Screenshot: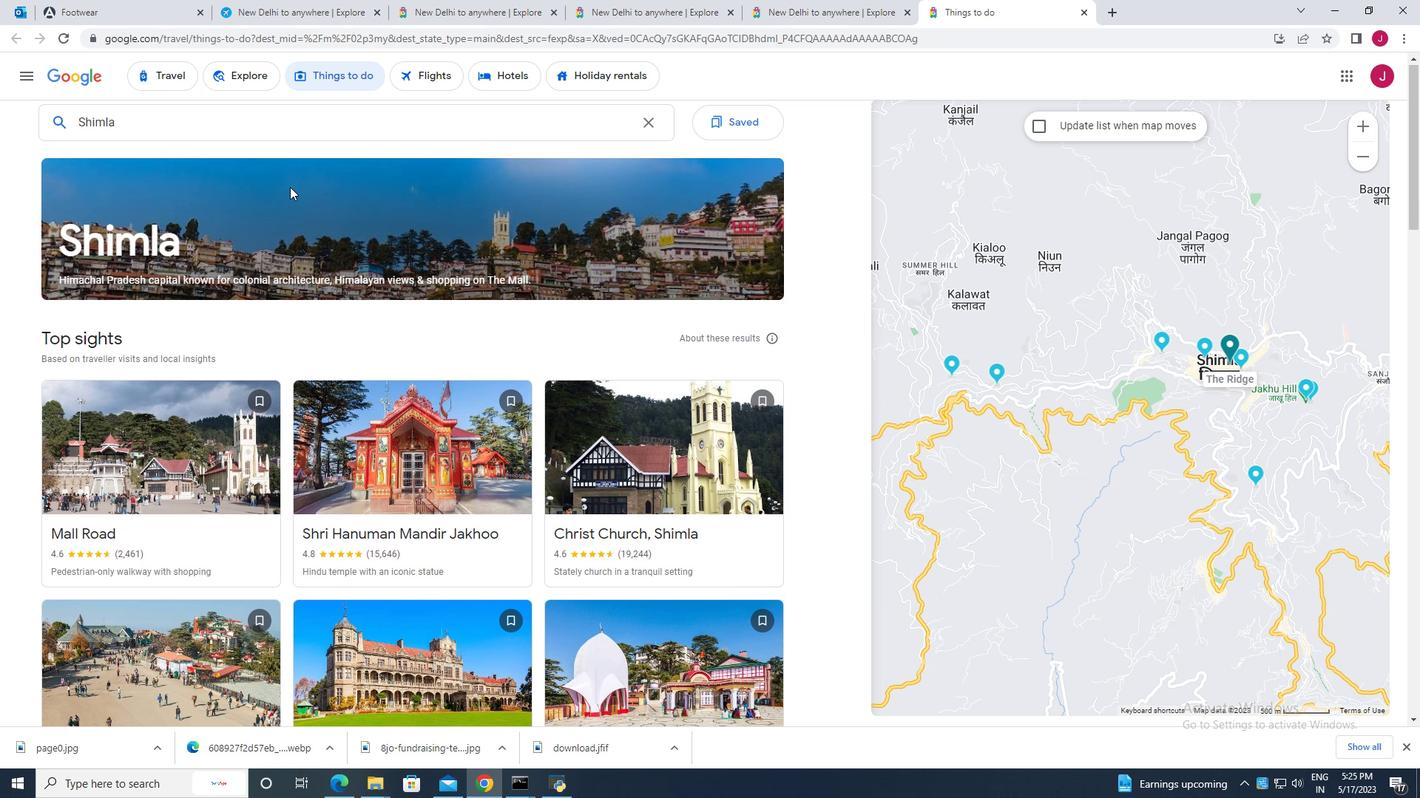 
Action: Mouse scrolled (289, 186) with delta (0, 0)
Screenshot: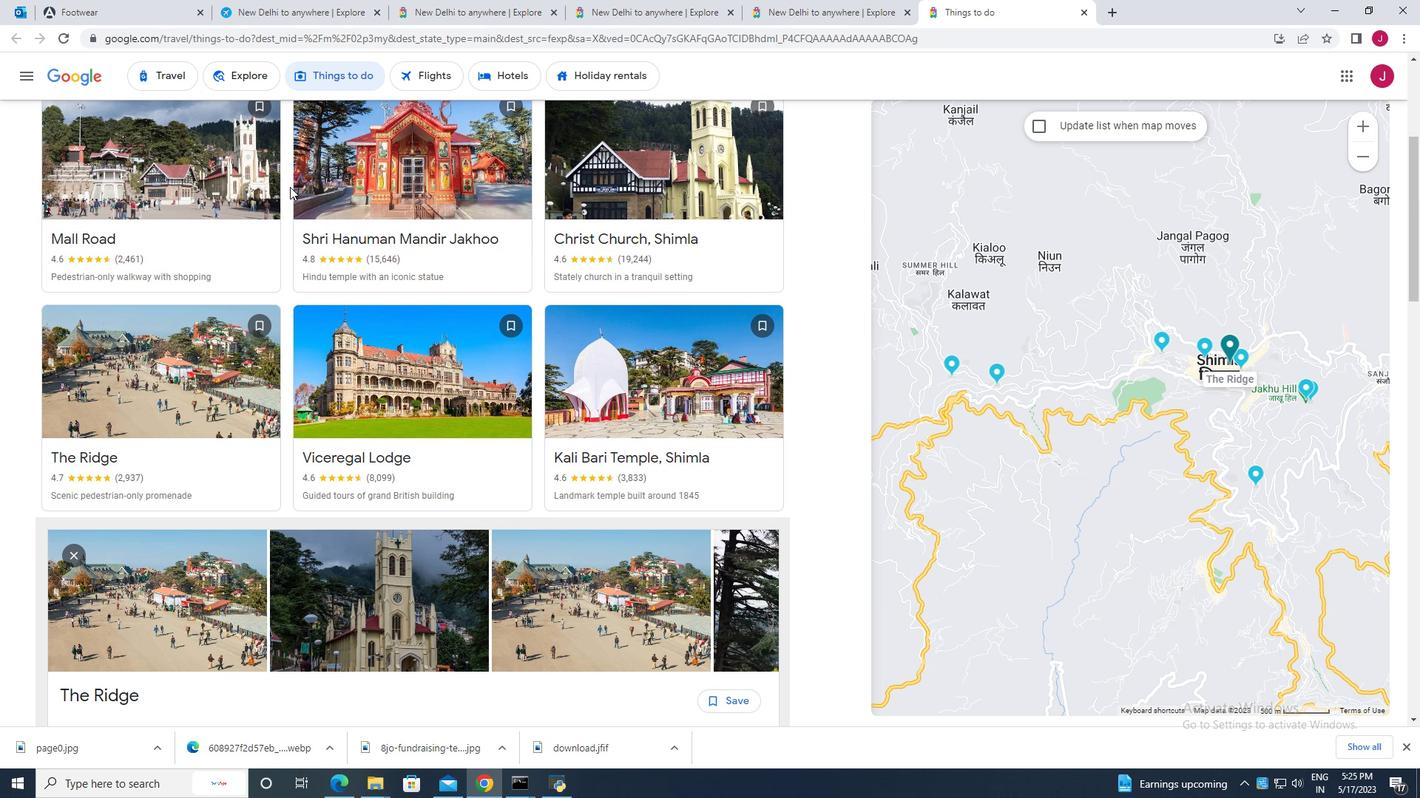 
Action: Mouse scrolled (289, 186) with delta (0, 0)
Screenshot: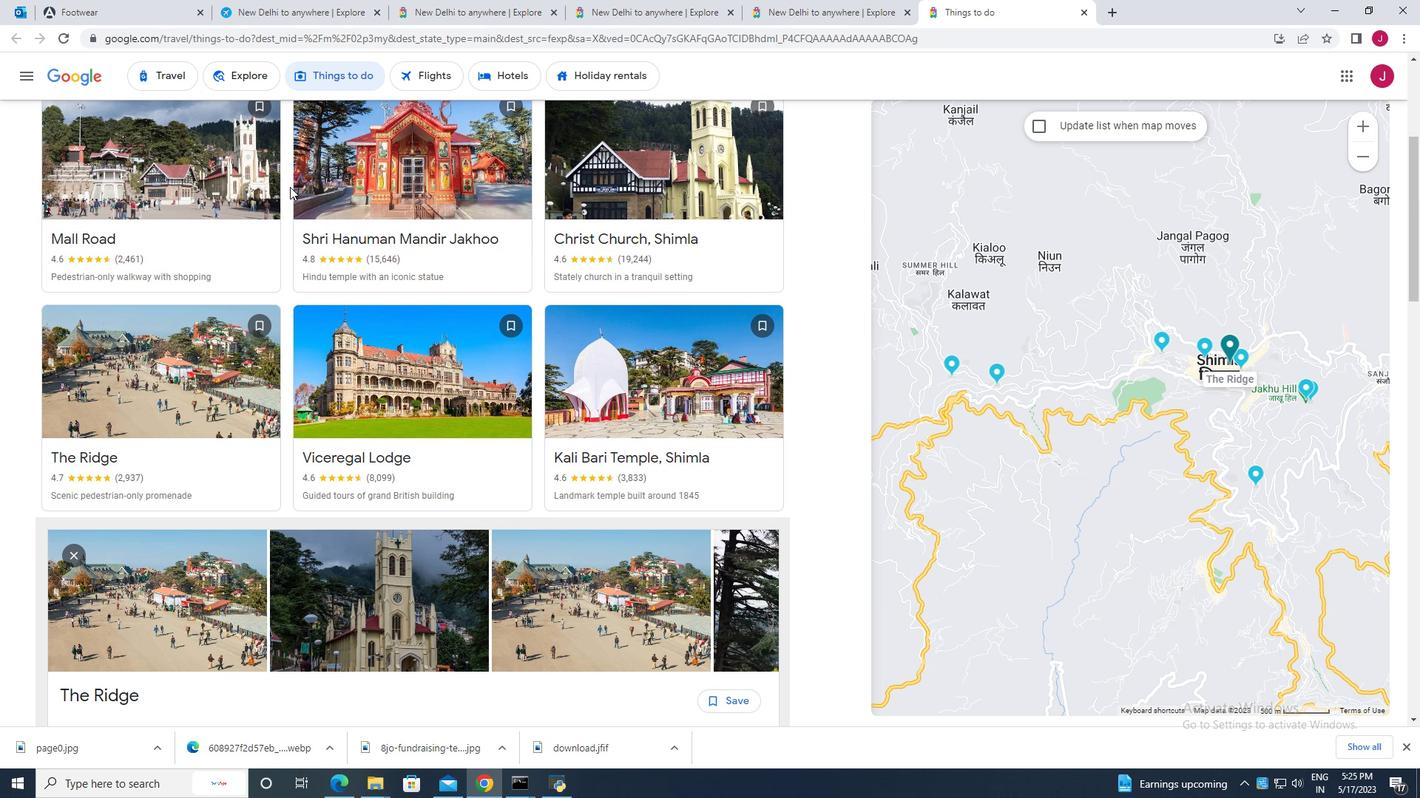
Action: Mouse scrolled (289, 186) with delta (0, 0)
Screenshot: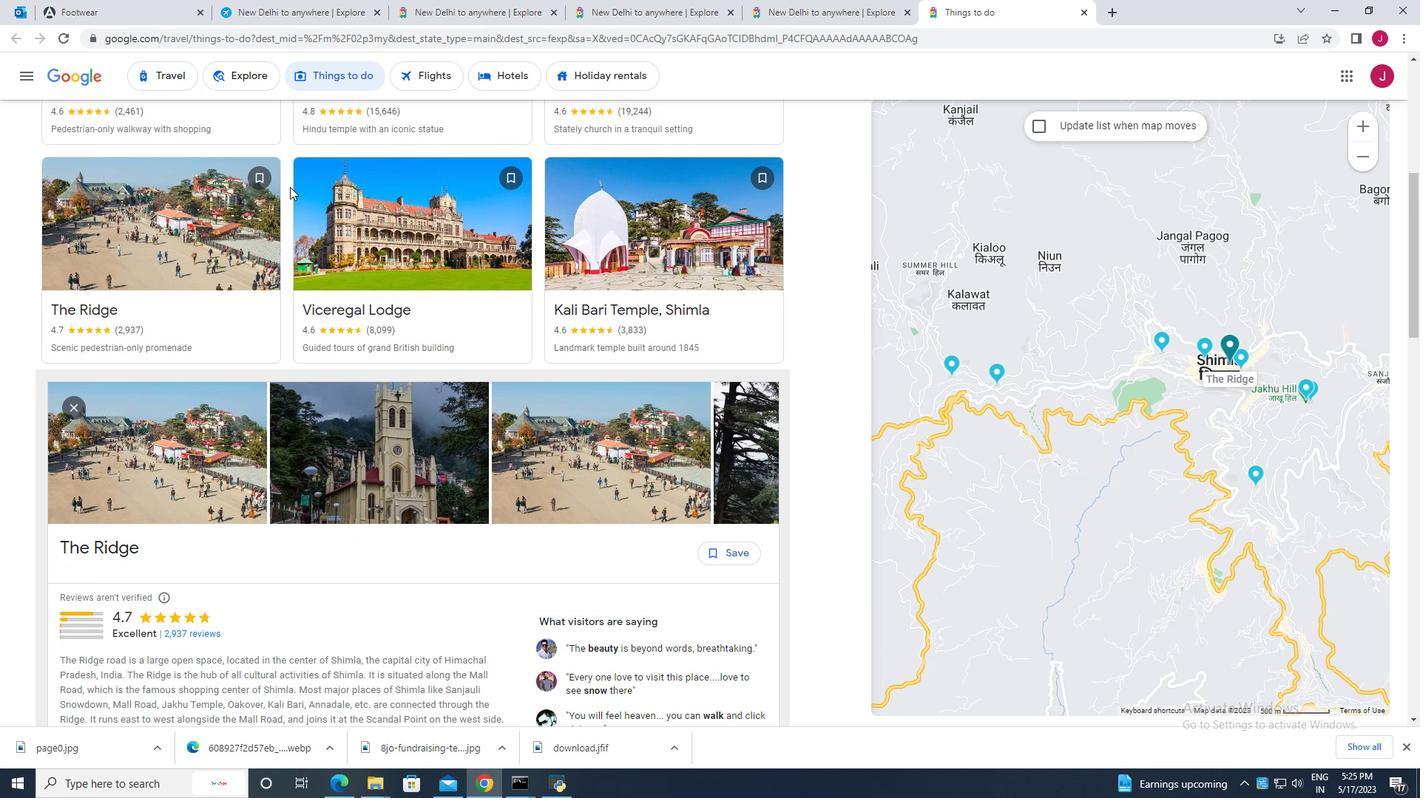 
Action: Mouse scrolled (289, 186) with delta (0, 0)
Screenshot: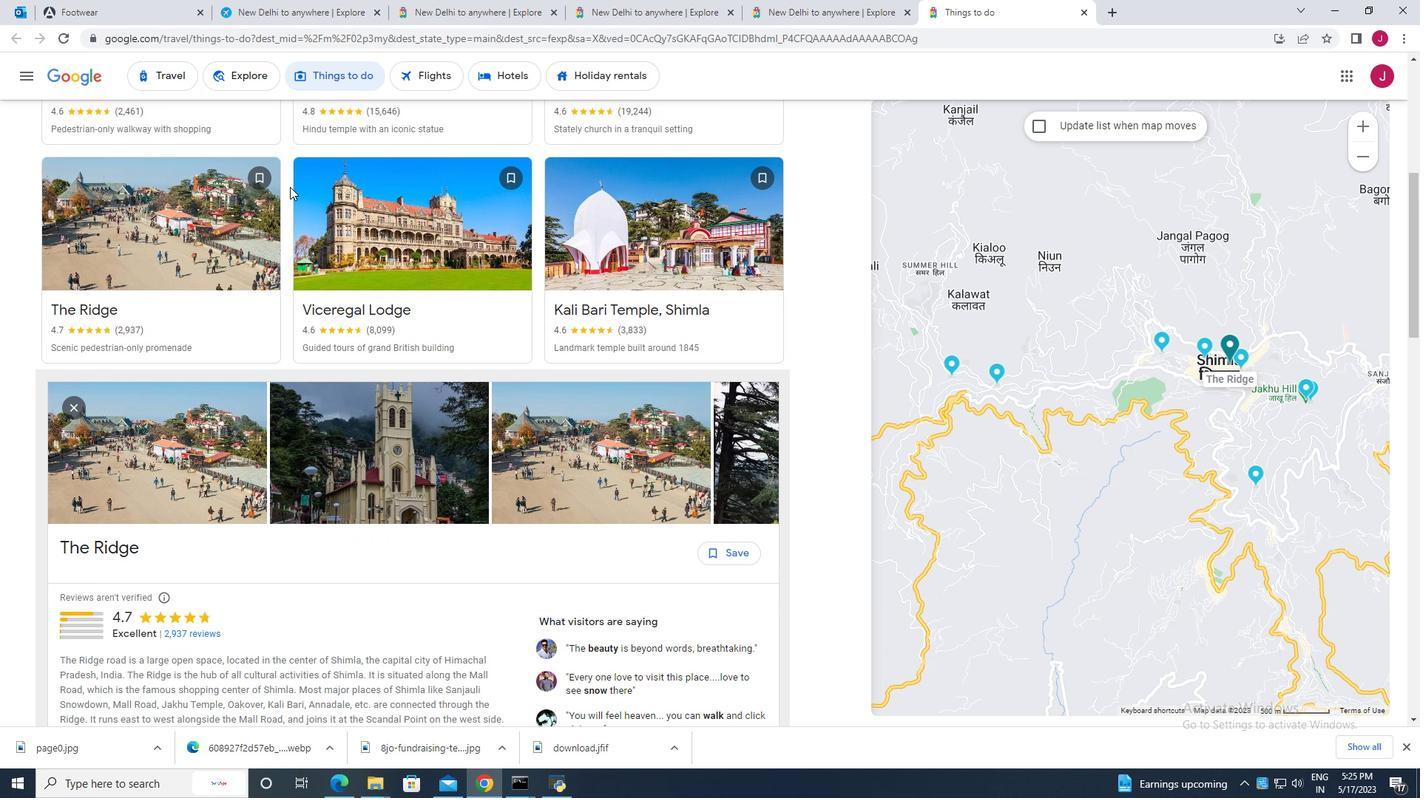 
Action: Mouse scrolled (289, 186) with delta (0, 0)
Screenshot: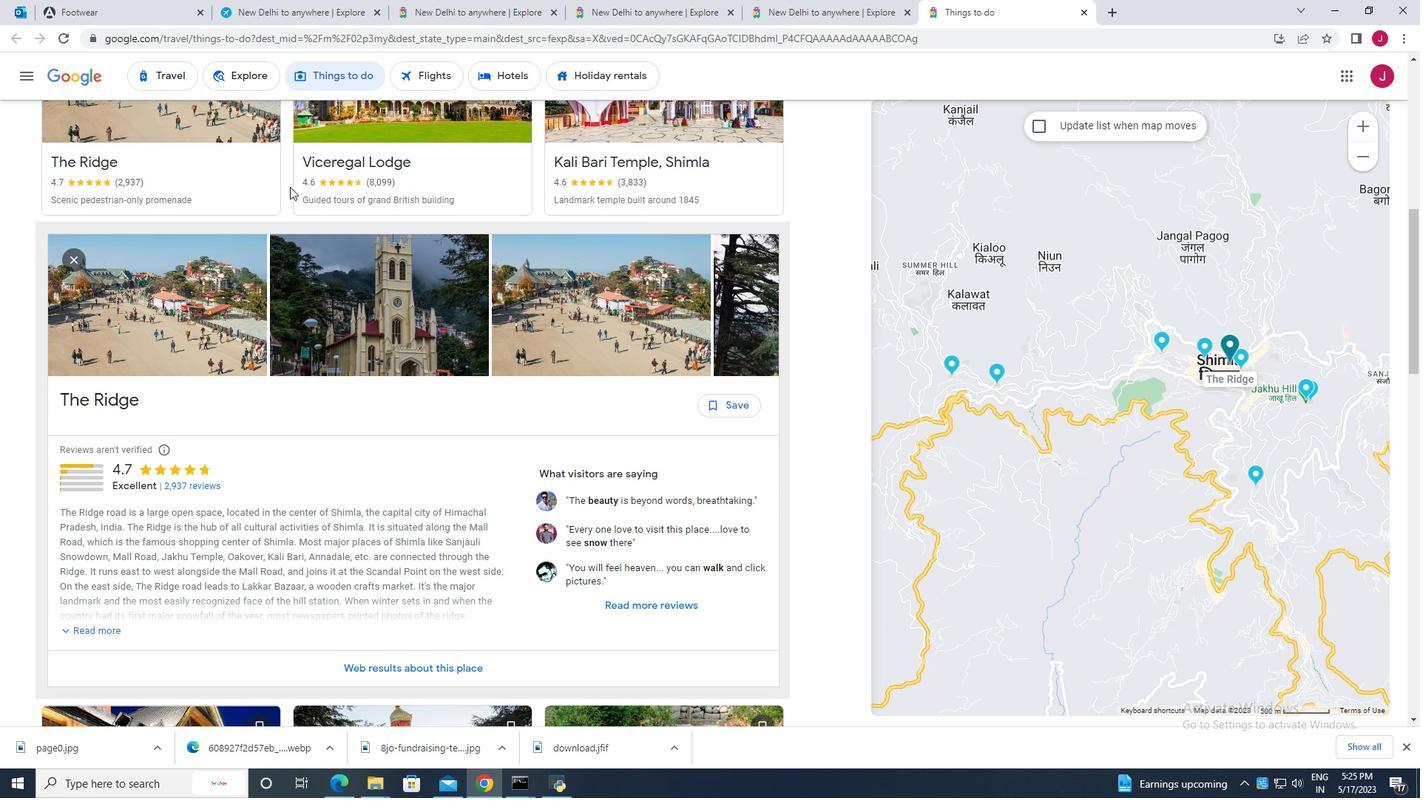 
Action: Mouse scrolled (289, 186) with delta (0, 0)
Screenshot: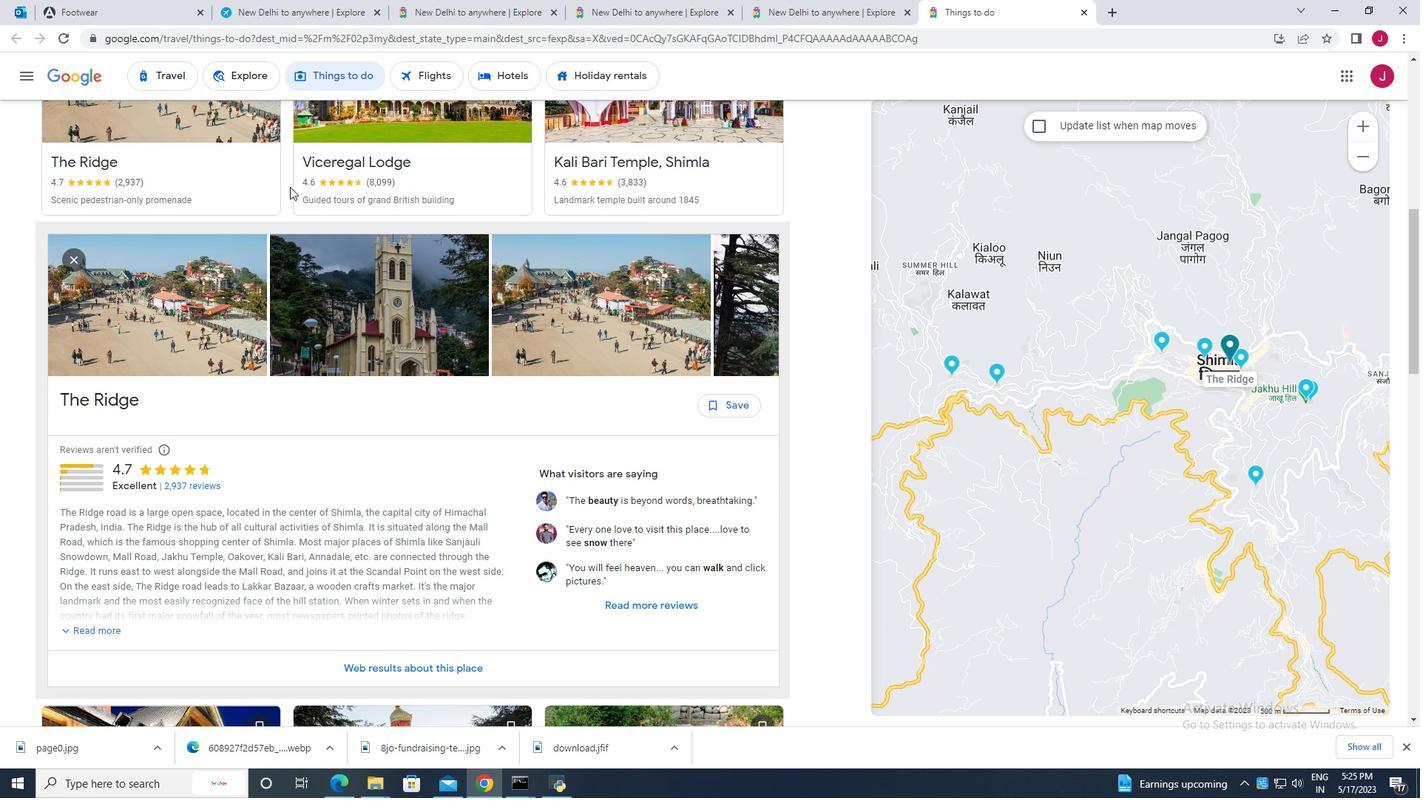 
Action: Mouse scrolled (289, 186) with delta (0, 0)
Screenshot: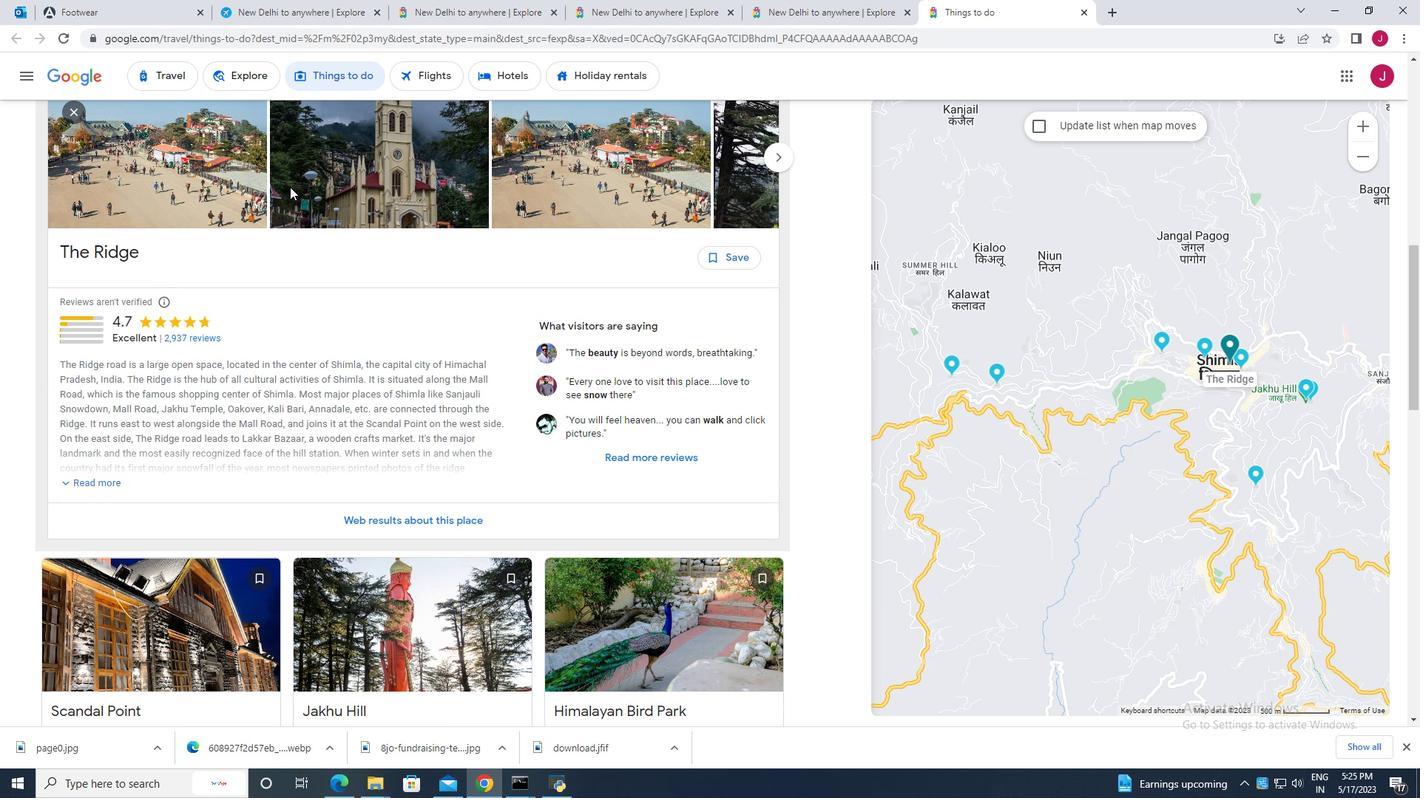 
Action: Mouse scrolled (289, 186) with delta (0, 0)
Screenshot: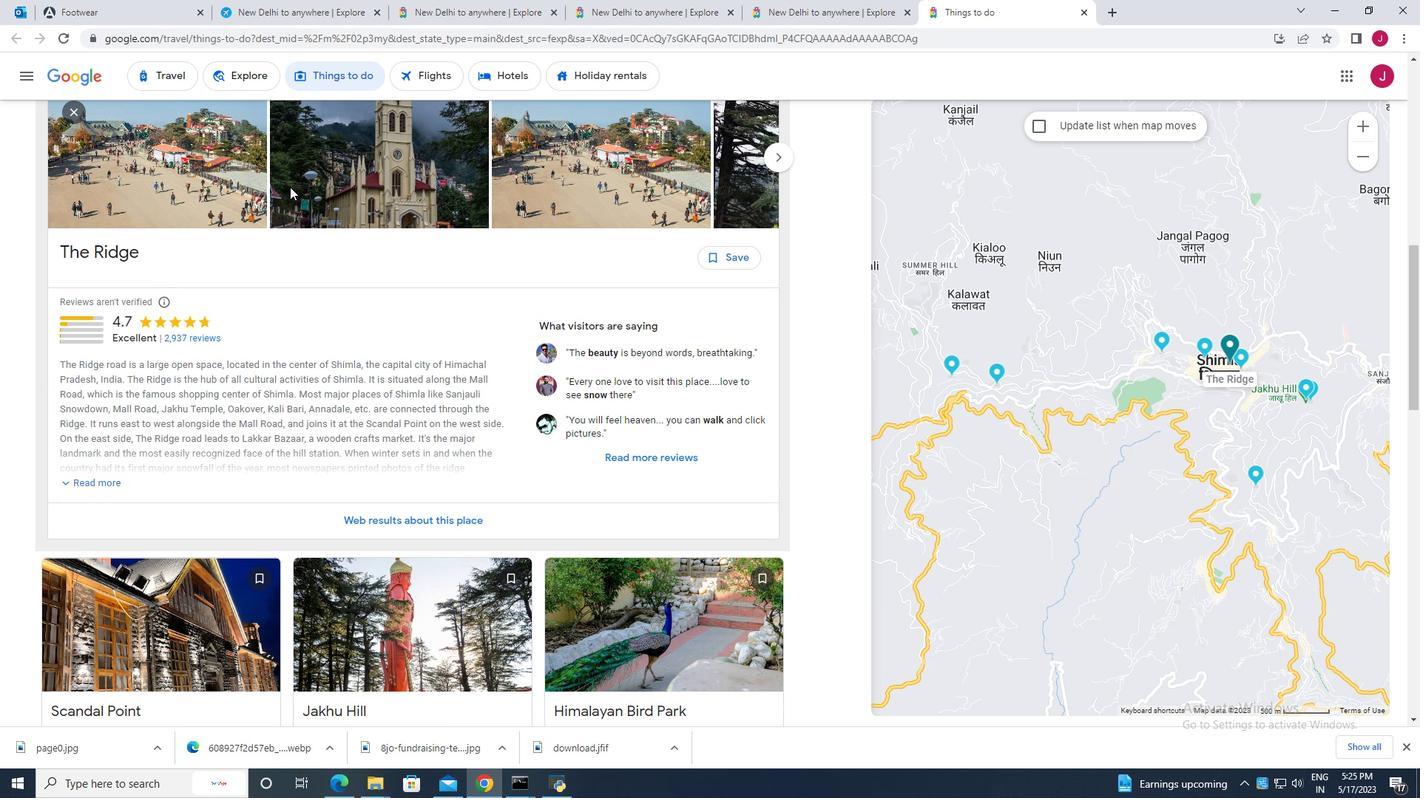 
Action: Mouse scrolled (289, 186) with delta (0, 0)
Screenshot: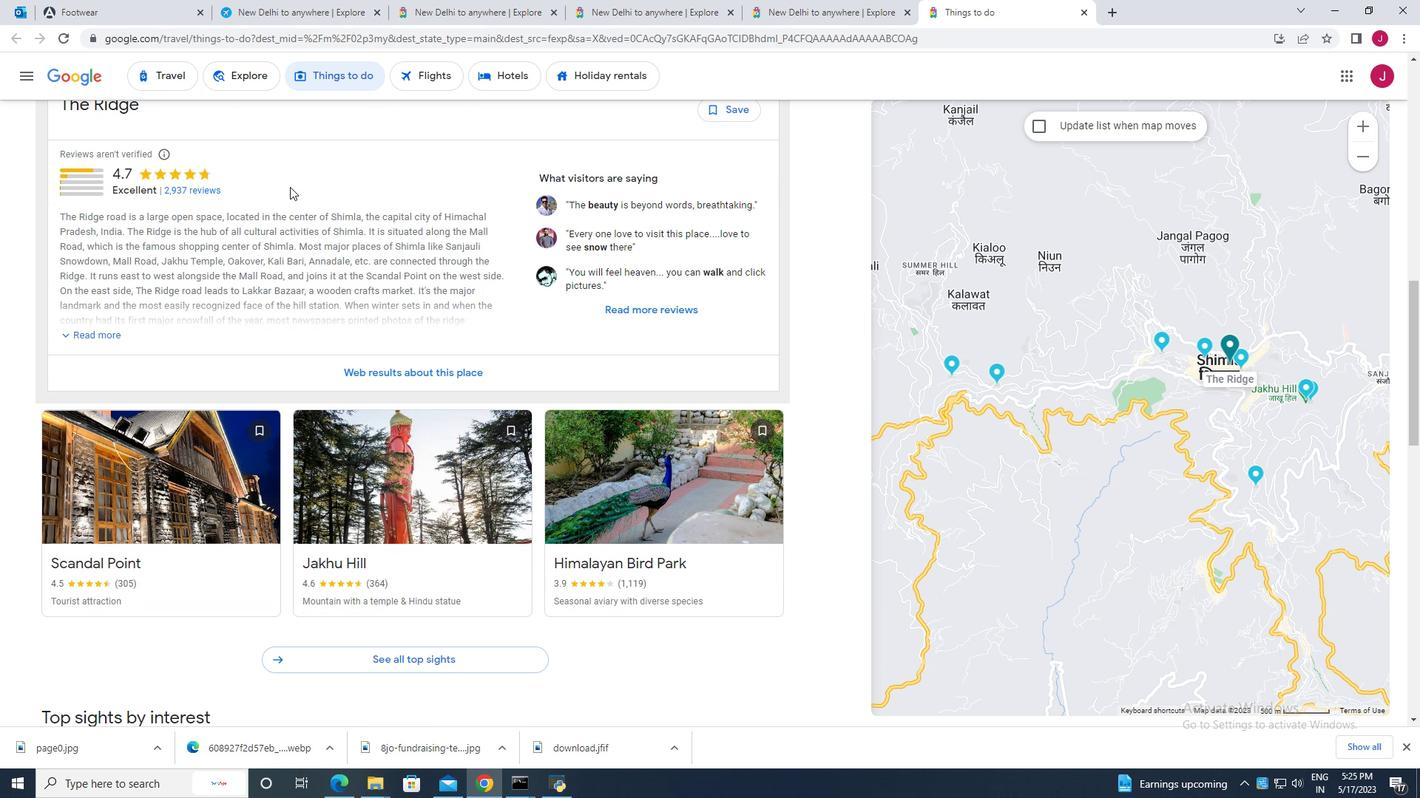 
Action: Mouse scrolled (289, 186) with delta (0, 0)
Screenshot: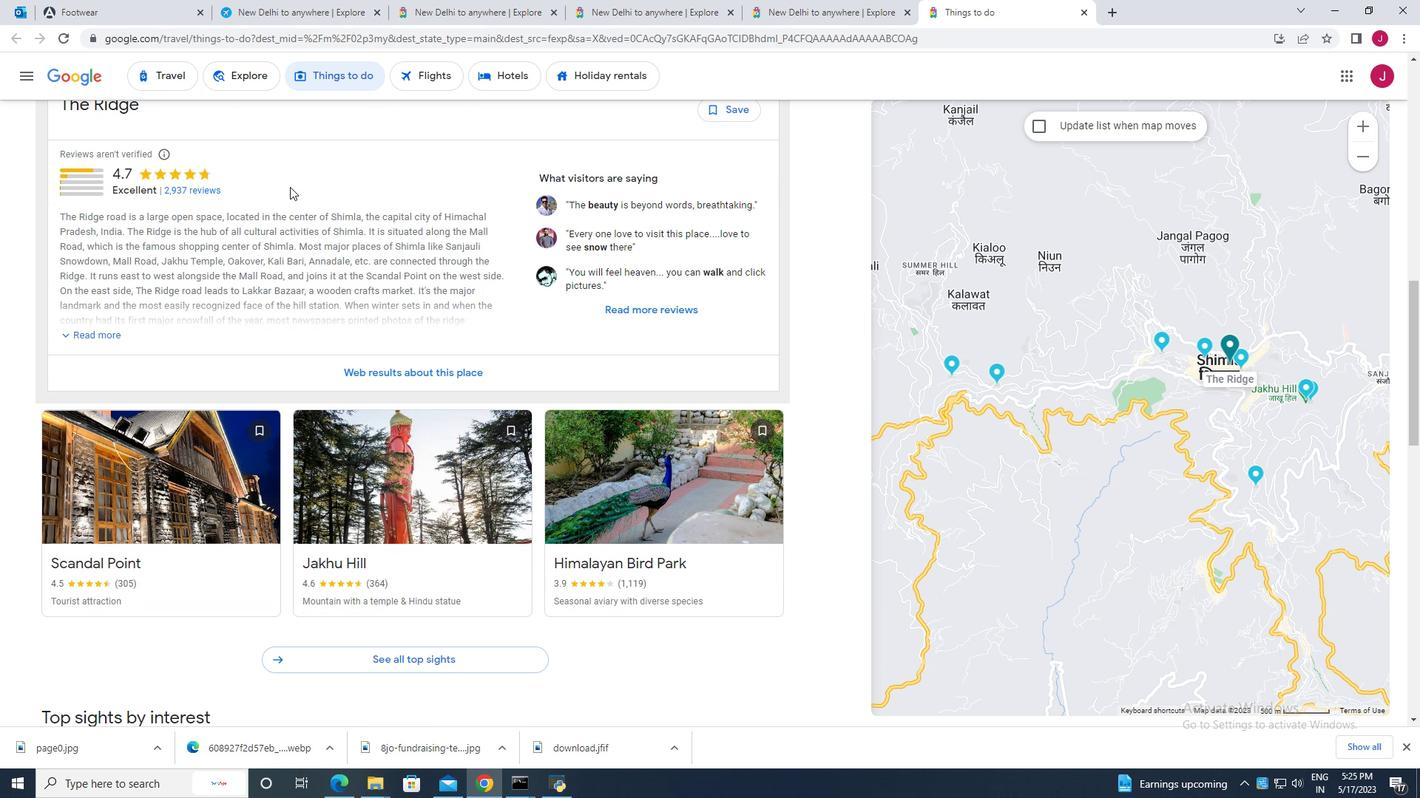 
Action: Mouse scrolled (289, 187) with delta (0, 0)
Screenshot: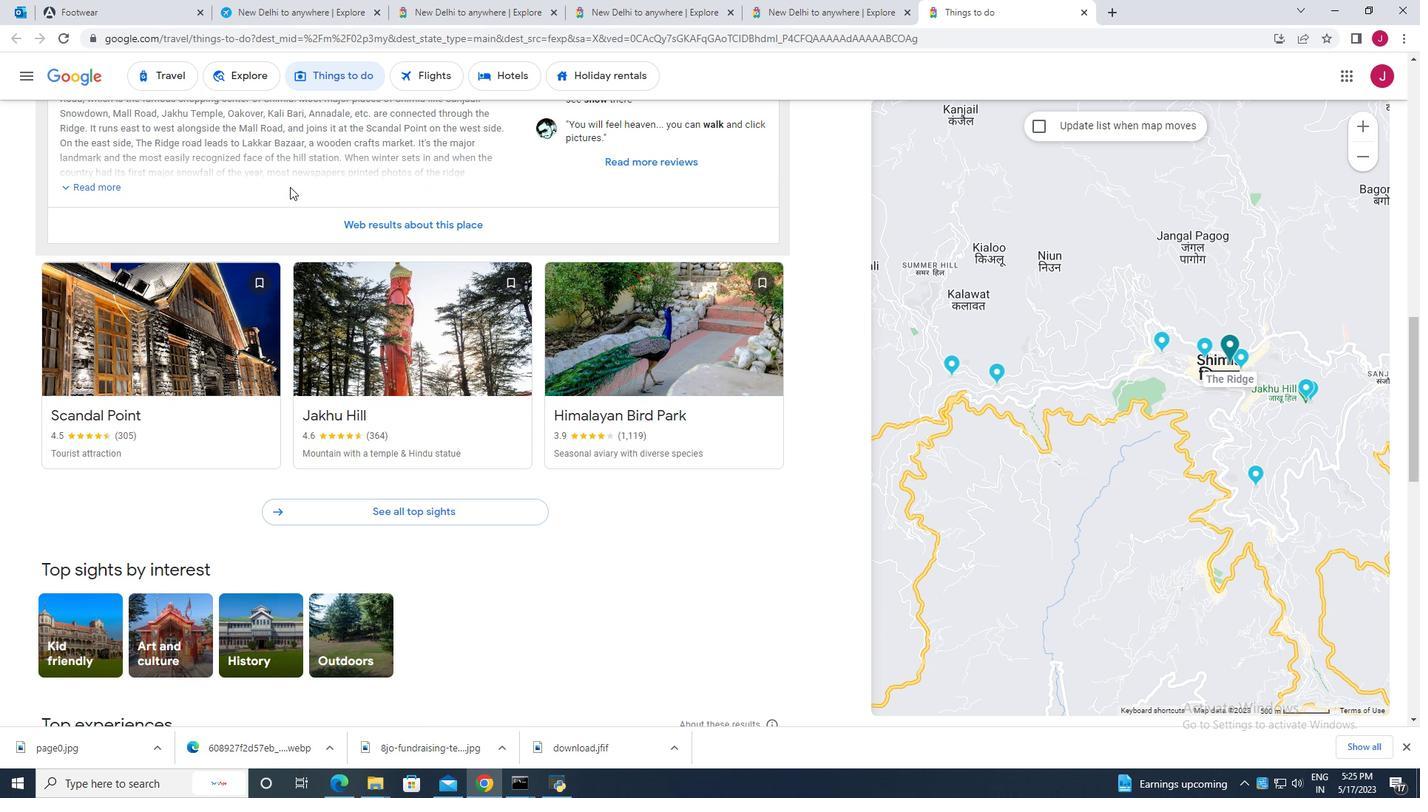 
Action: Mouse scrolled (289, 187) with delta (0, 0)
Screenshot: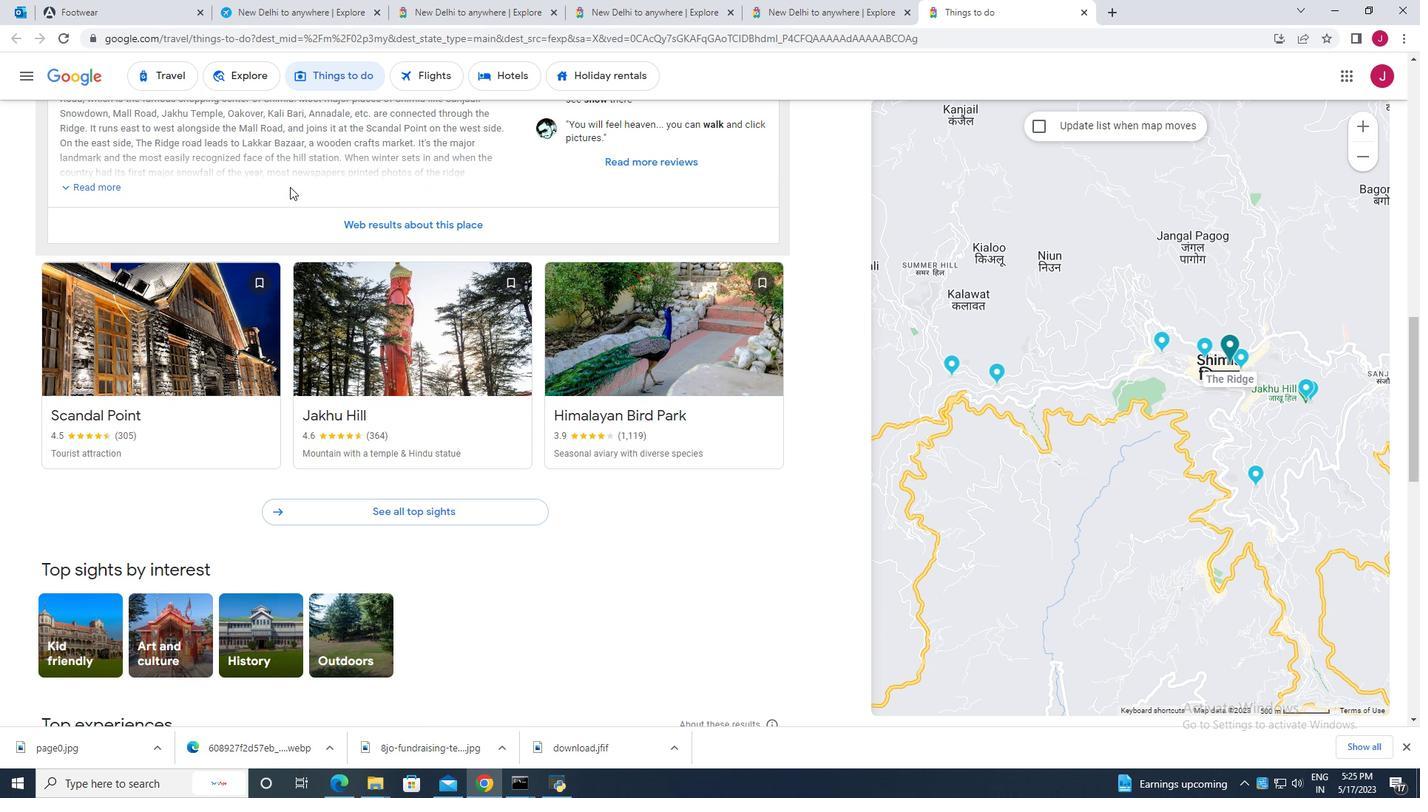 
Action: Mouse scrolled (289, 187) with delta (0, 0)
Screenshot: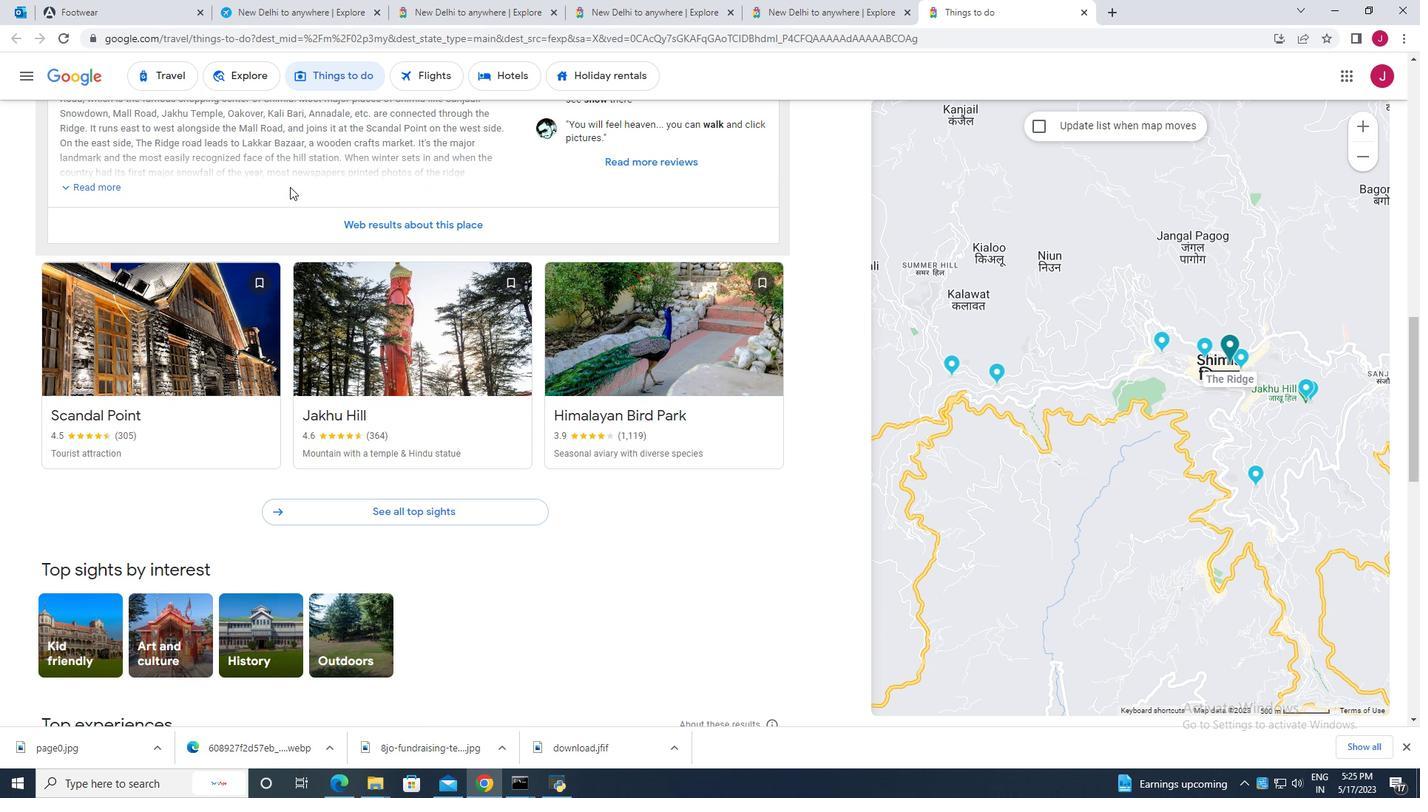 
Action: Mouse scrolled (289, 187) with delta (0, 0)
Screenshot: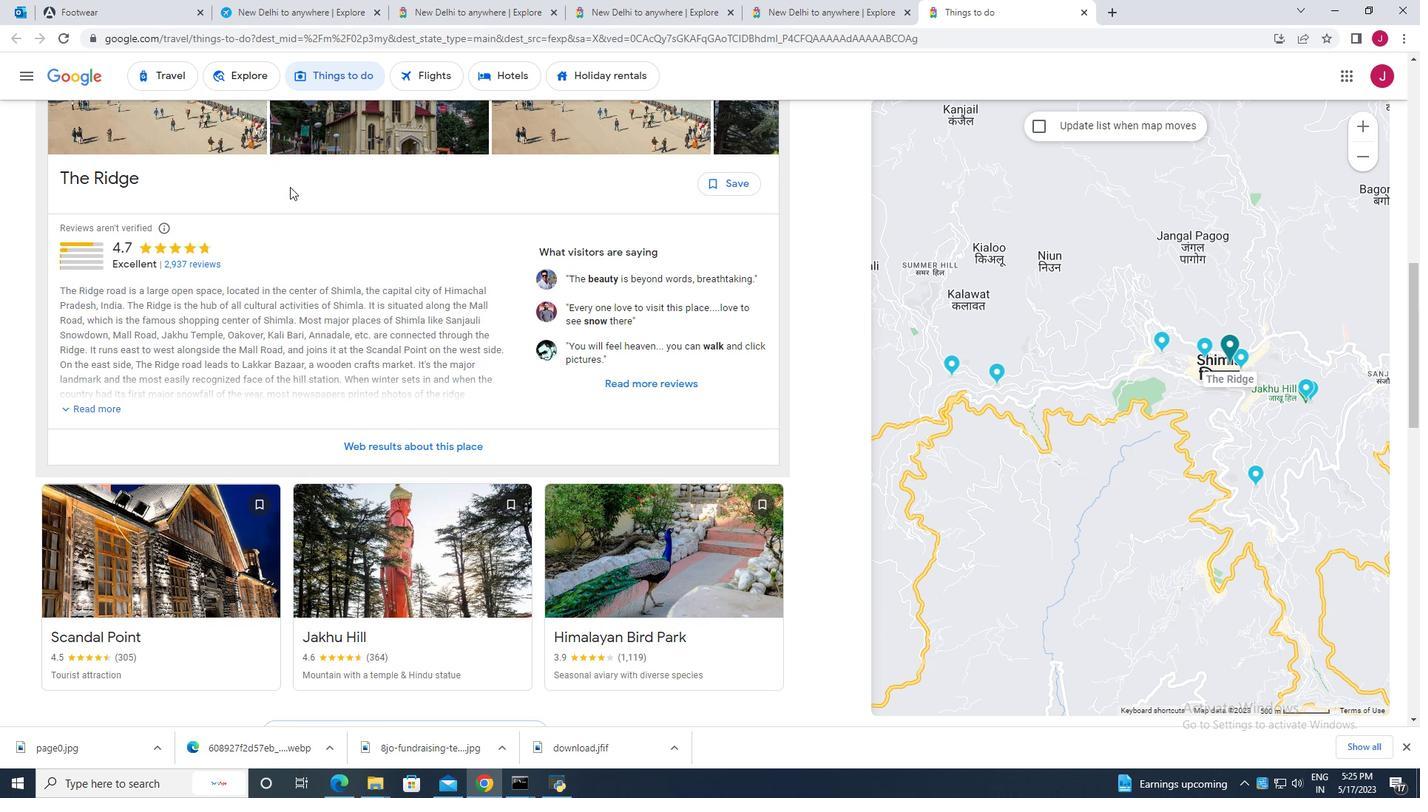 
Action: Mouse scrolled (289, 187) with delta (0, 0)
Screenshot: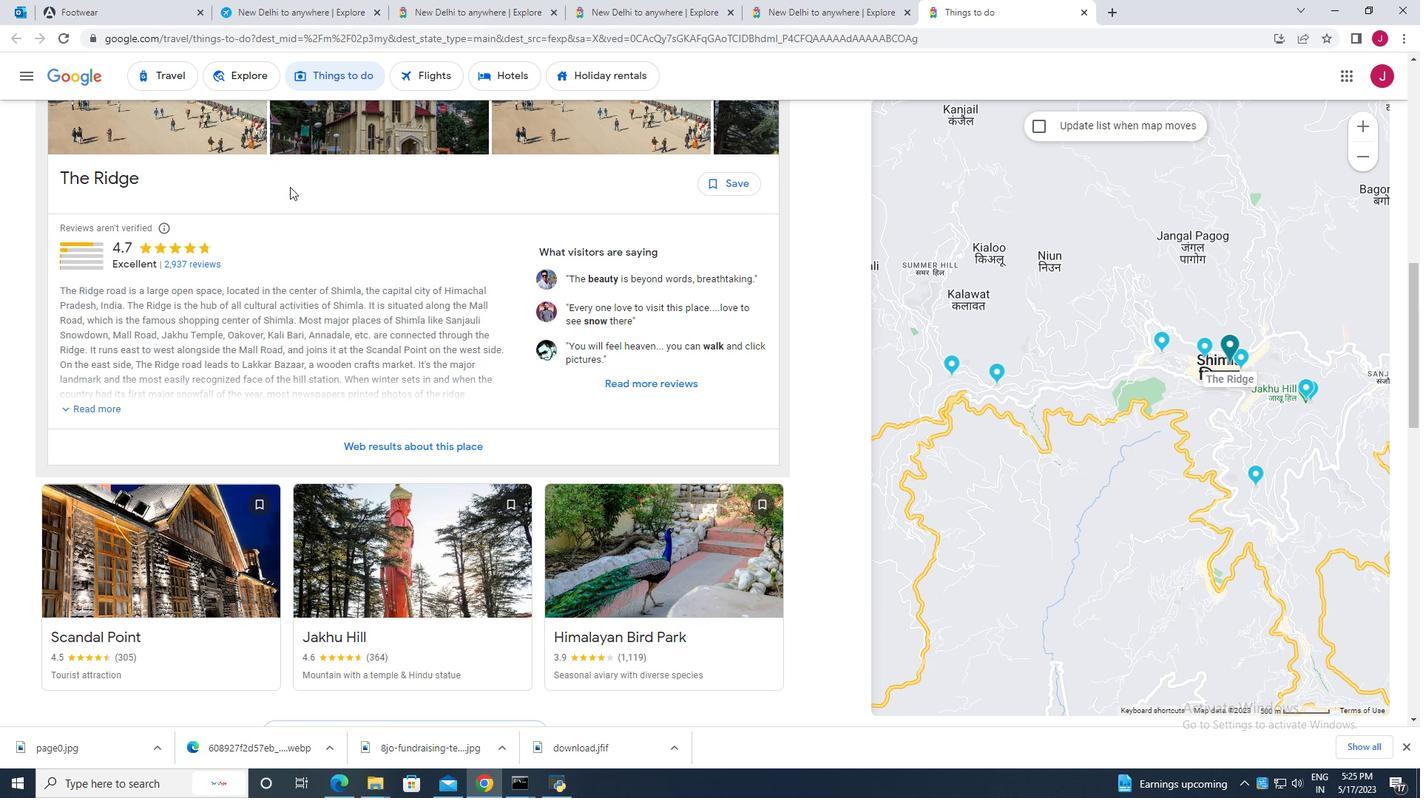 
Action: Mouse scrolled (289, 187) with delta (0, 0)
Screenshot: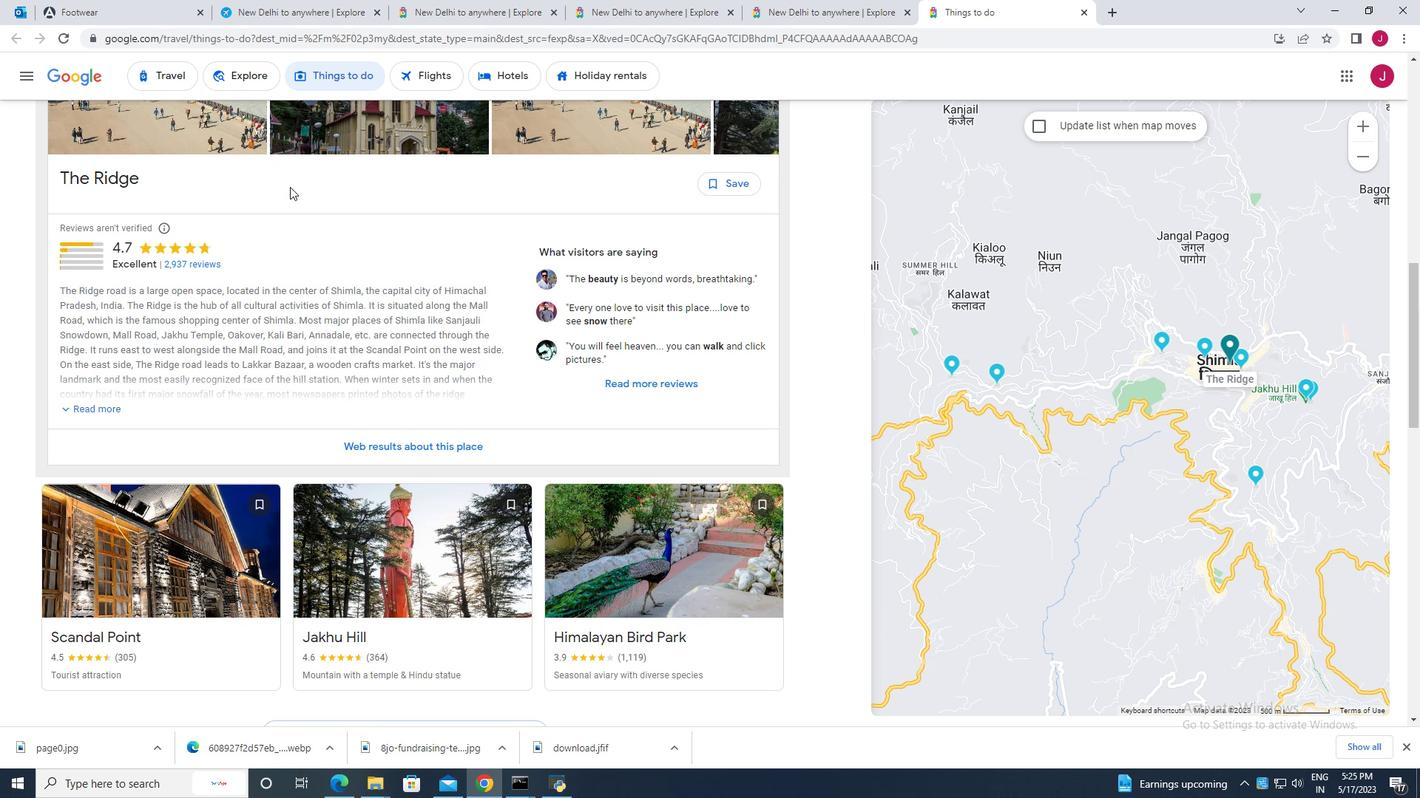 
Action: Mouse scrolled (289, 187) with delta (0, 0)
Screenshot: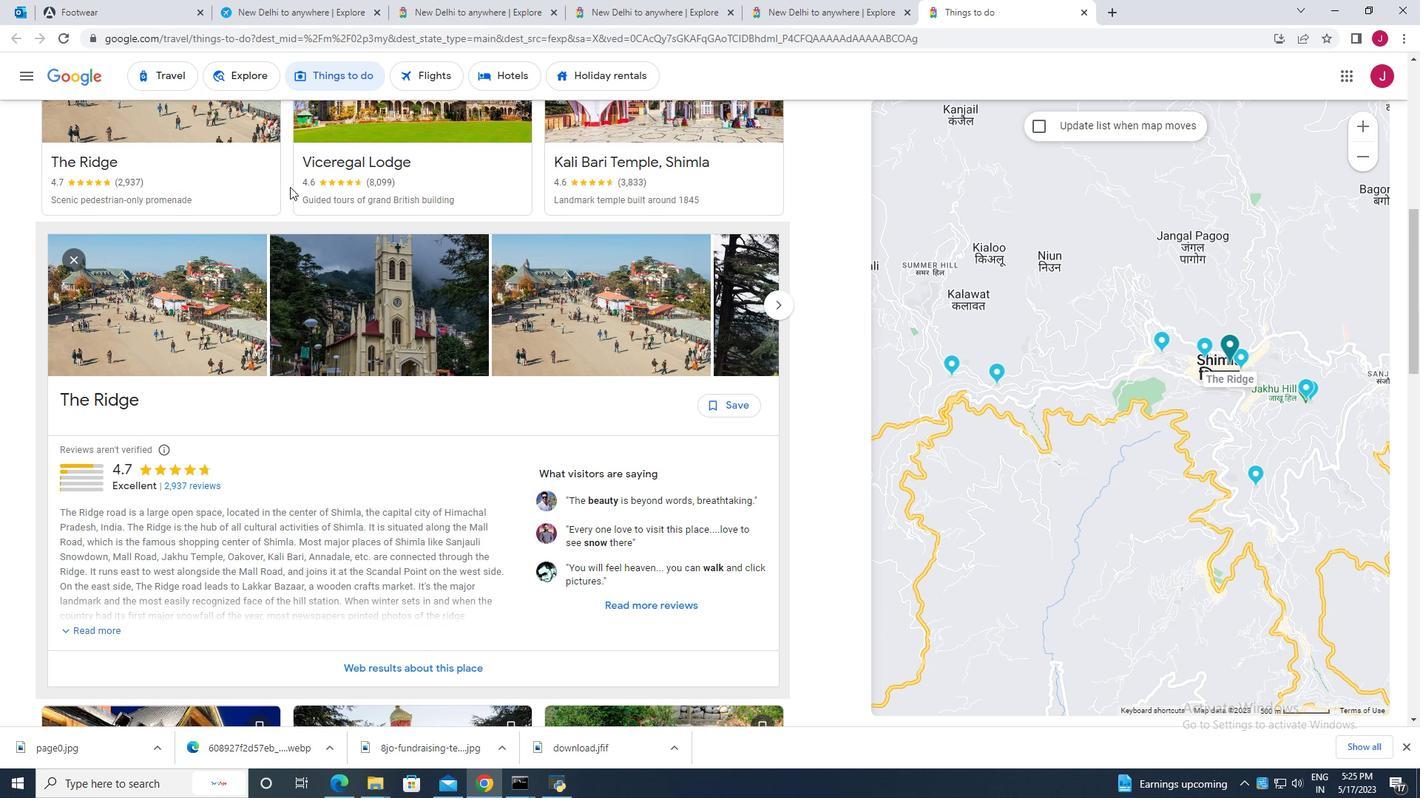 
Action: Mouse scrolled (289, 187) with delta (0, 0)
Screenshot: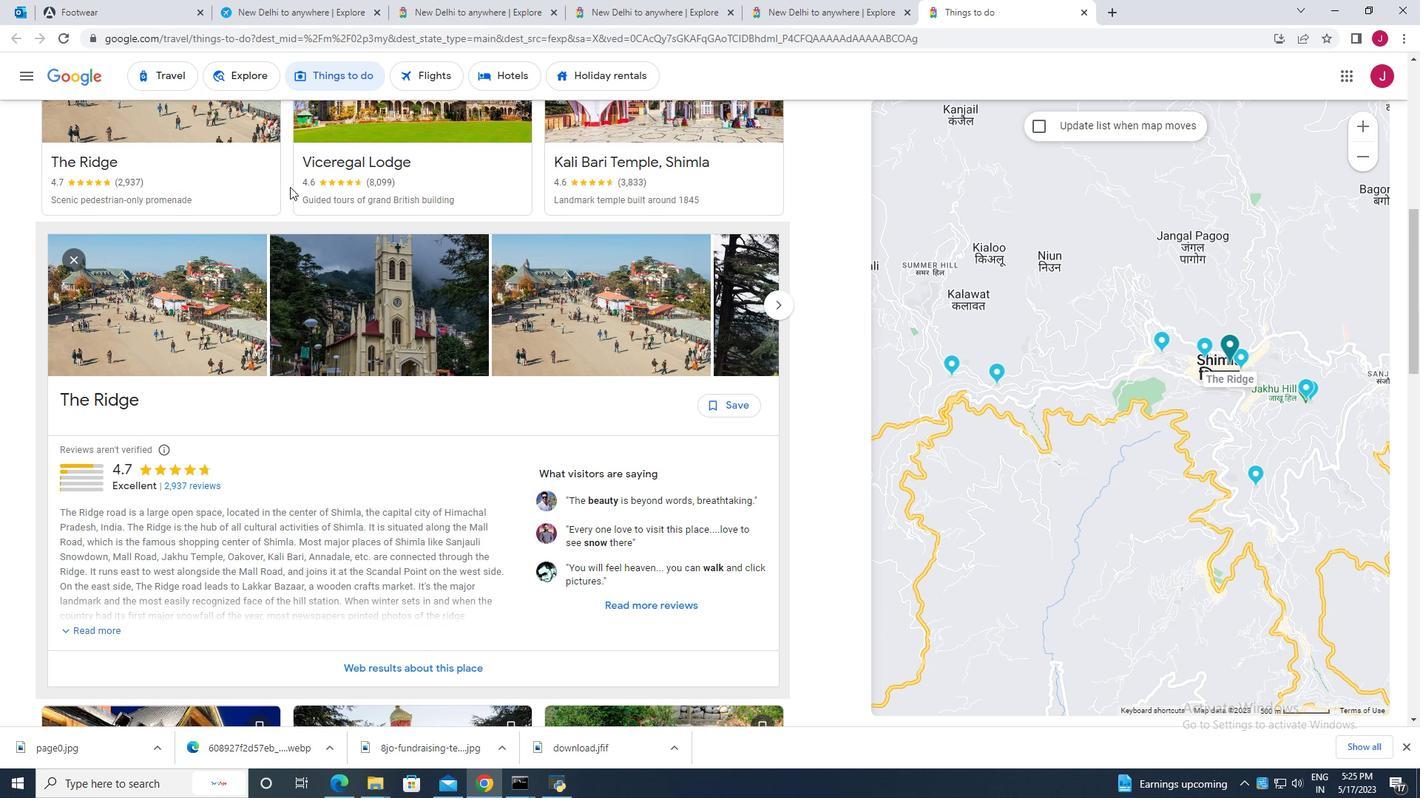 
Action: Mouse scrolled (289, 187) with delta (0, 0)
Screenshot: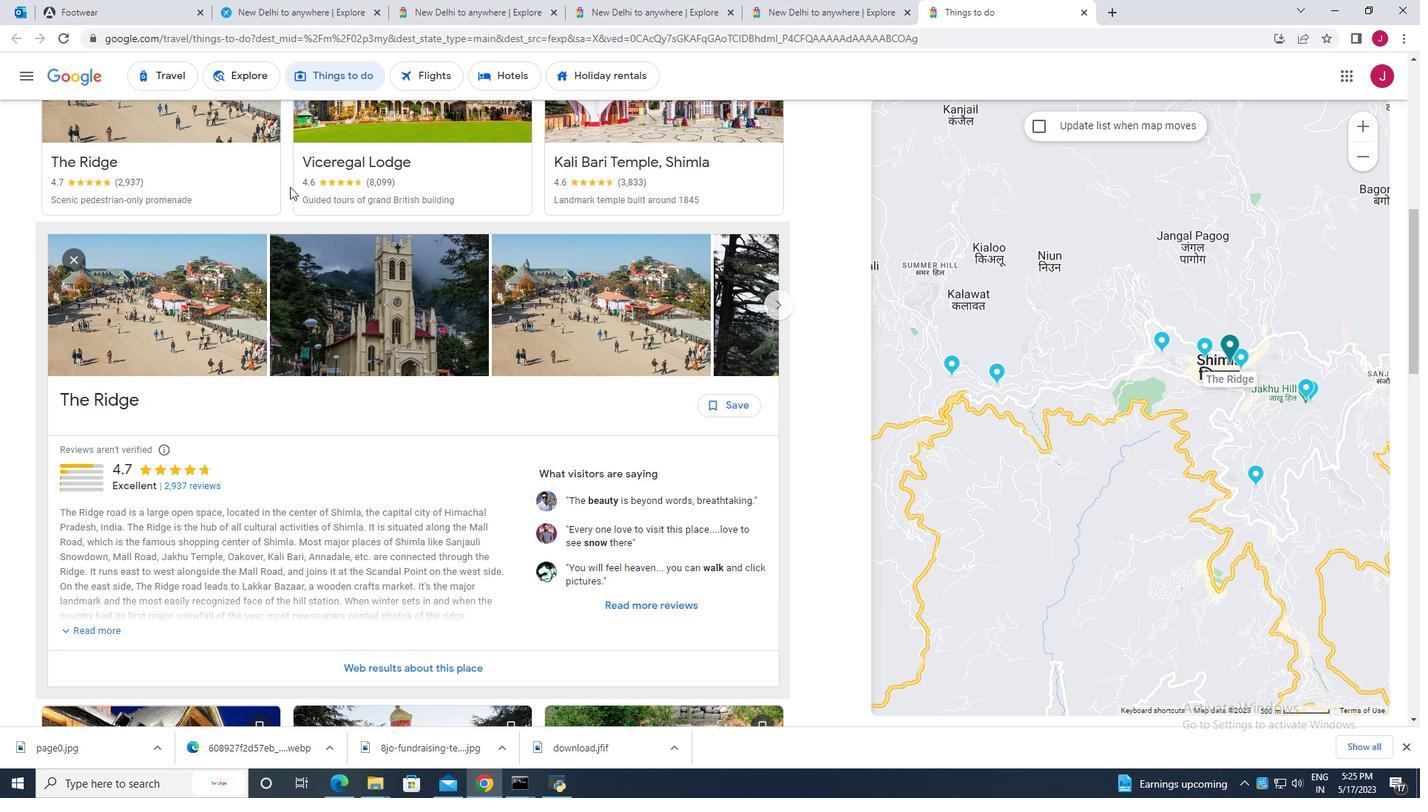 
Action: Mouse scrolled (289, 187) with delta (0, 0)
Screenshot: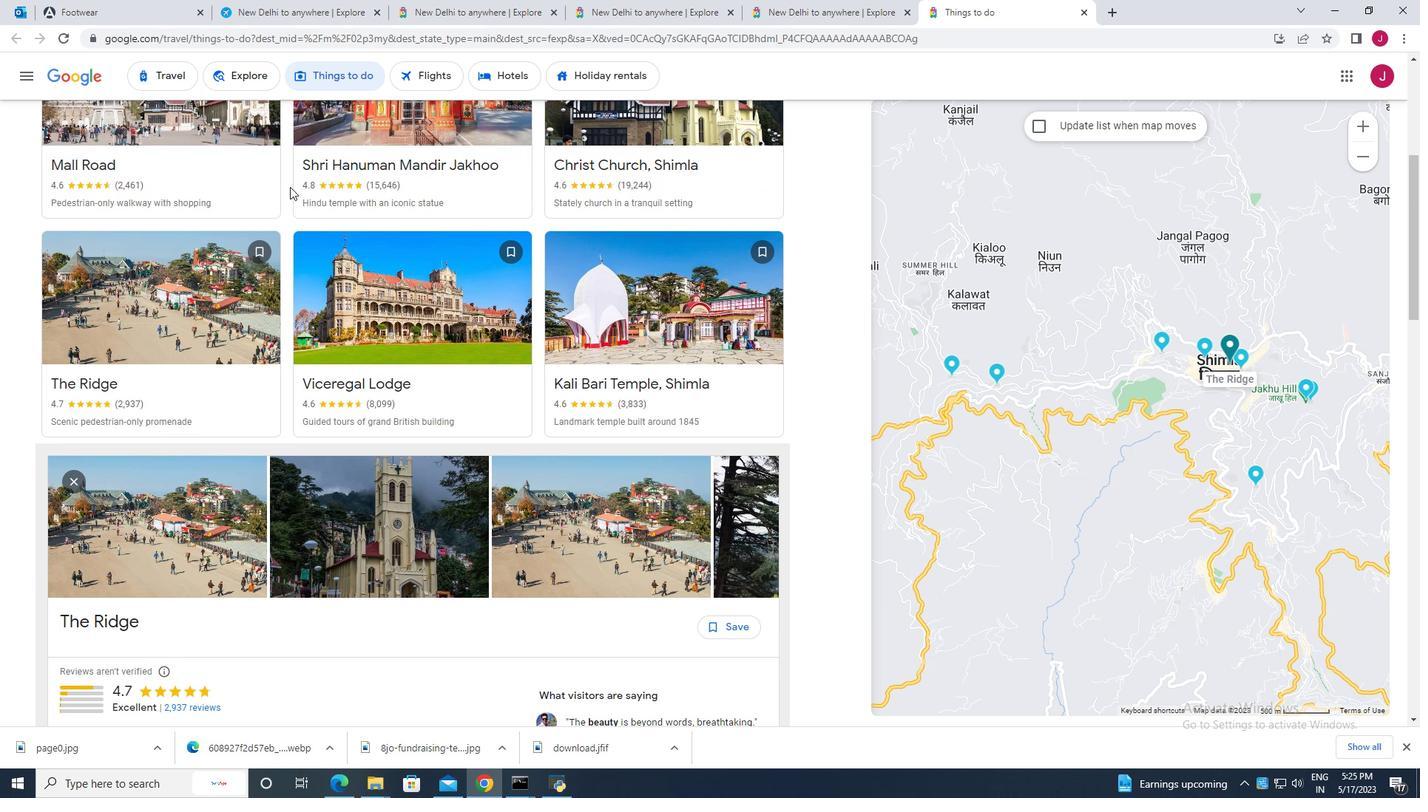 
Action: Mouse scrolled (289, 187) with delta (0, 0)
Screenshot: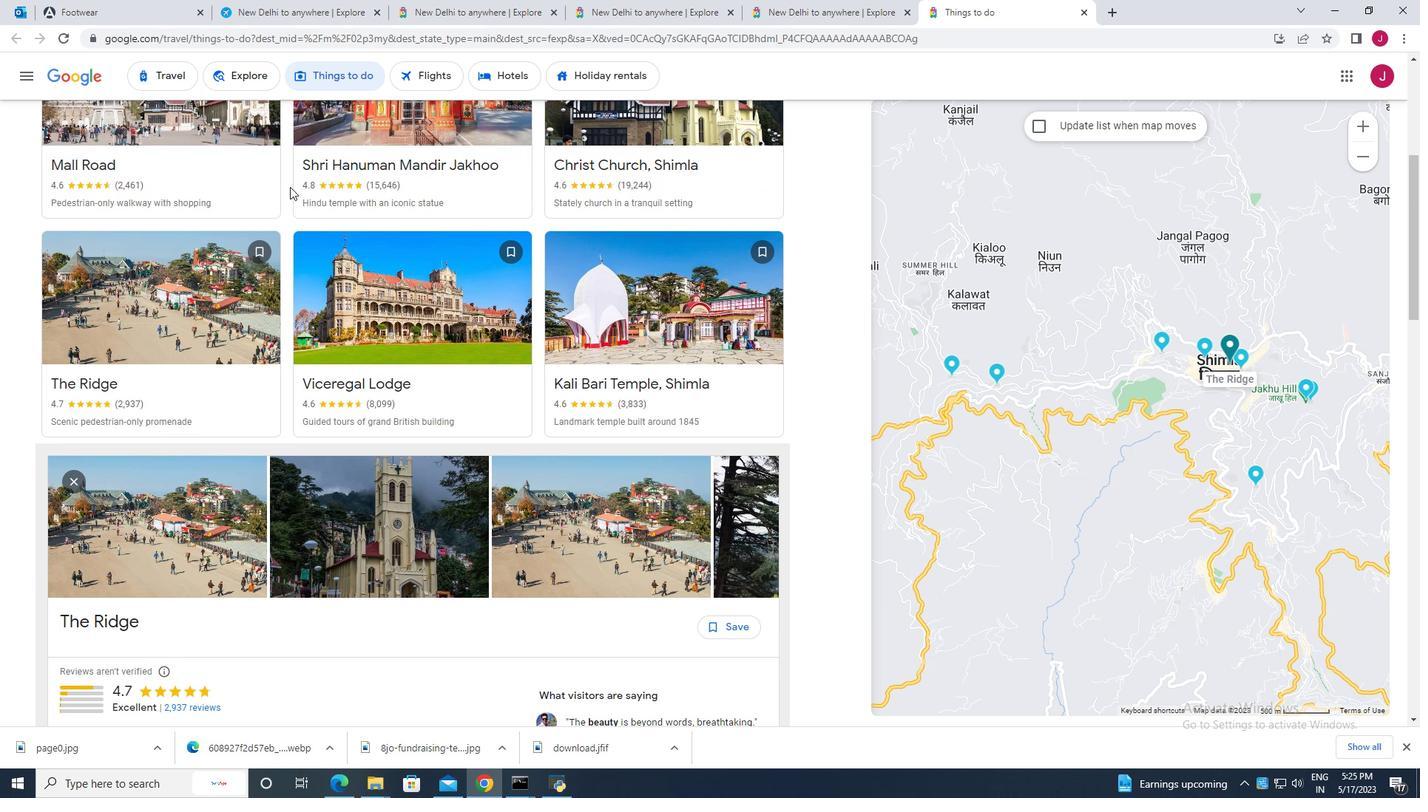 
Action: Mouse scrolled (289, 187) with delta (0, 0)
Screenshot: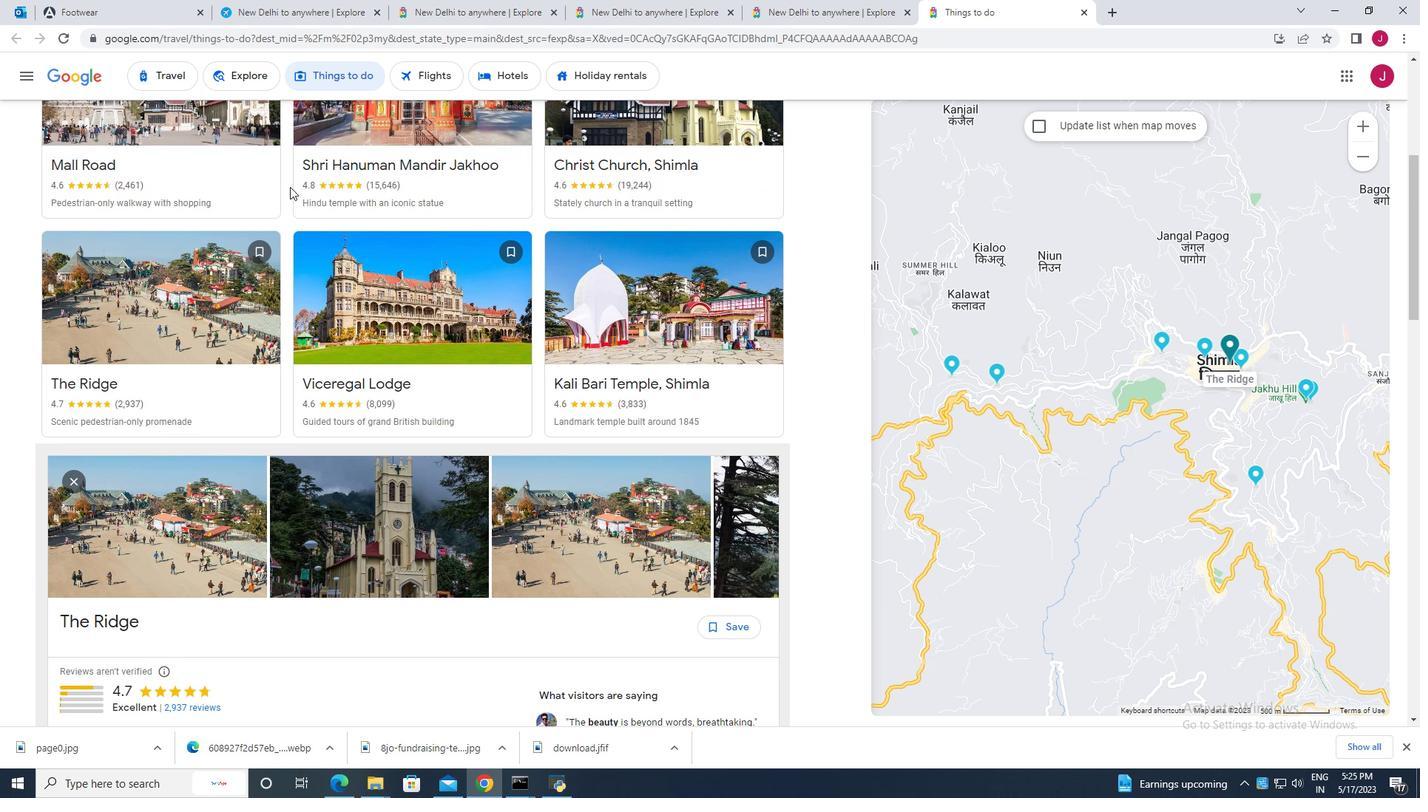 
Action: Mouse scrolled (289, 187) with delta (0, 0)
Screenshot: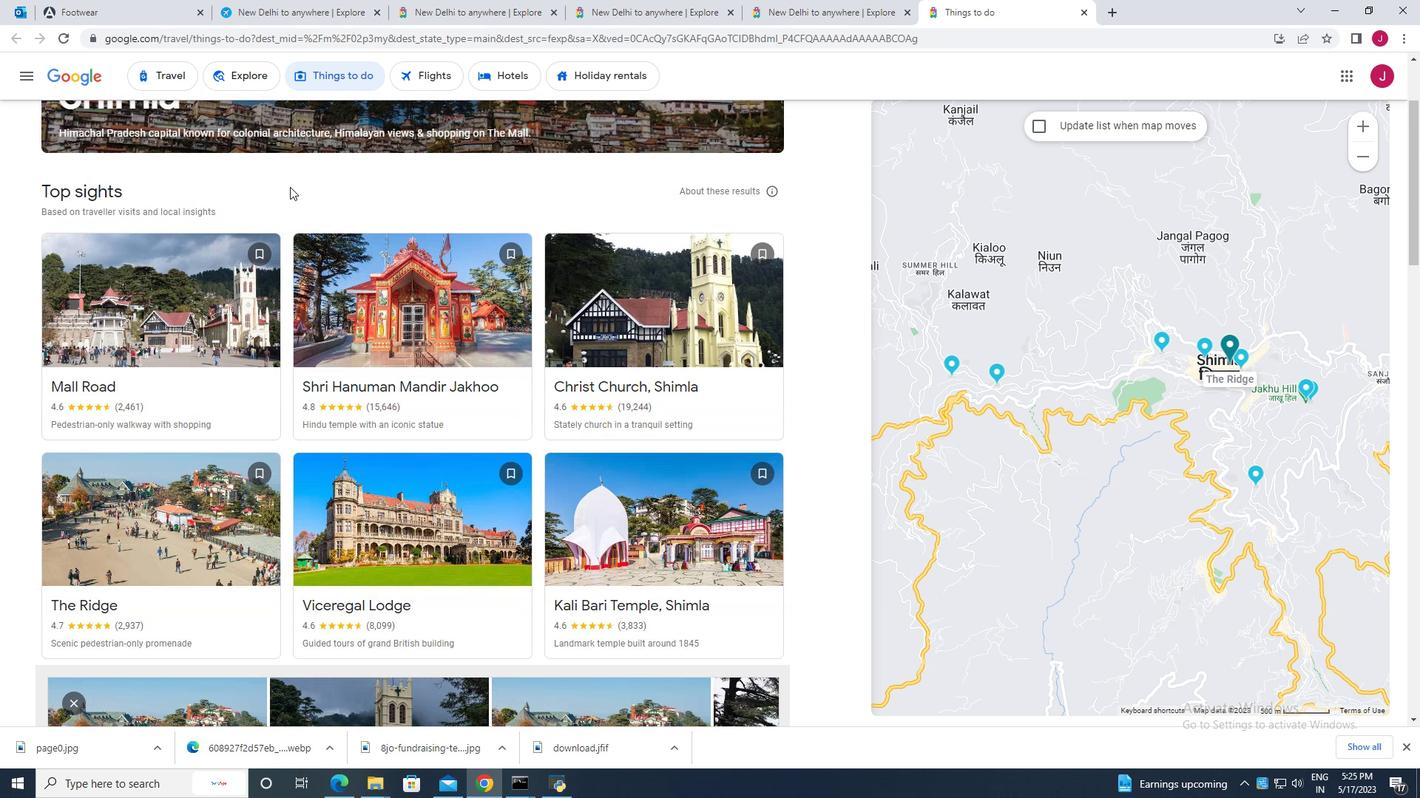 
Action: Mouse scrolled (289, 187) with delta (0, 0)
Screenshot: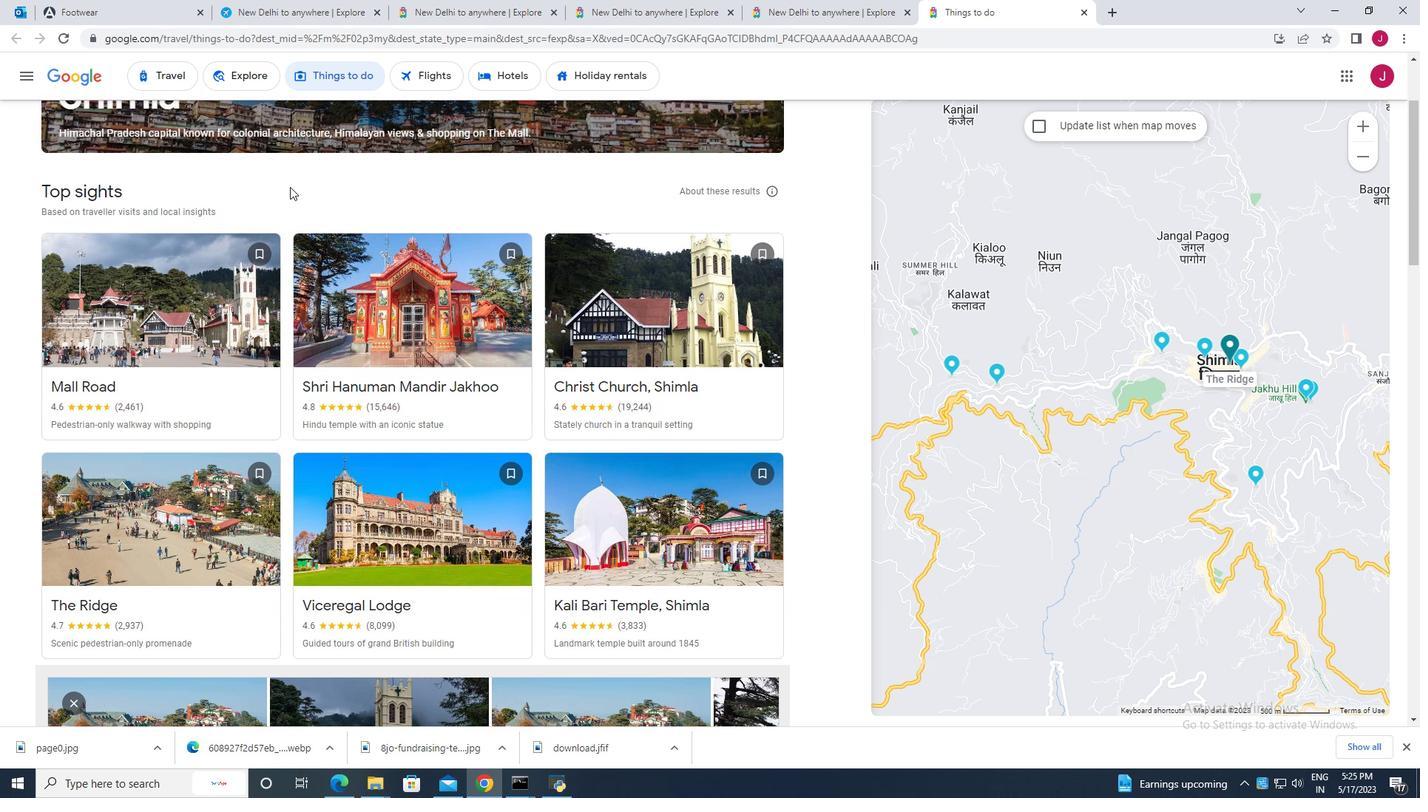 
Action: Mouse moved to (31, 78)
Screenshot: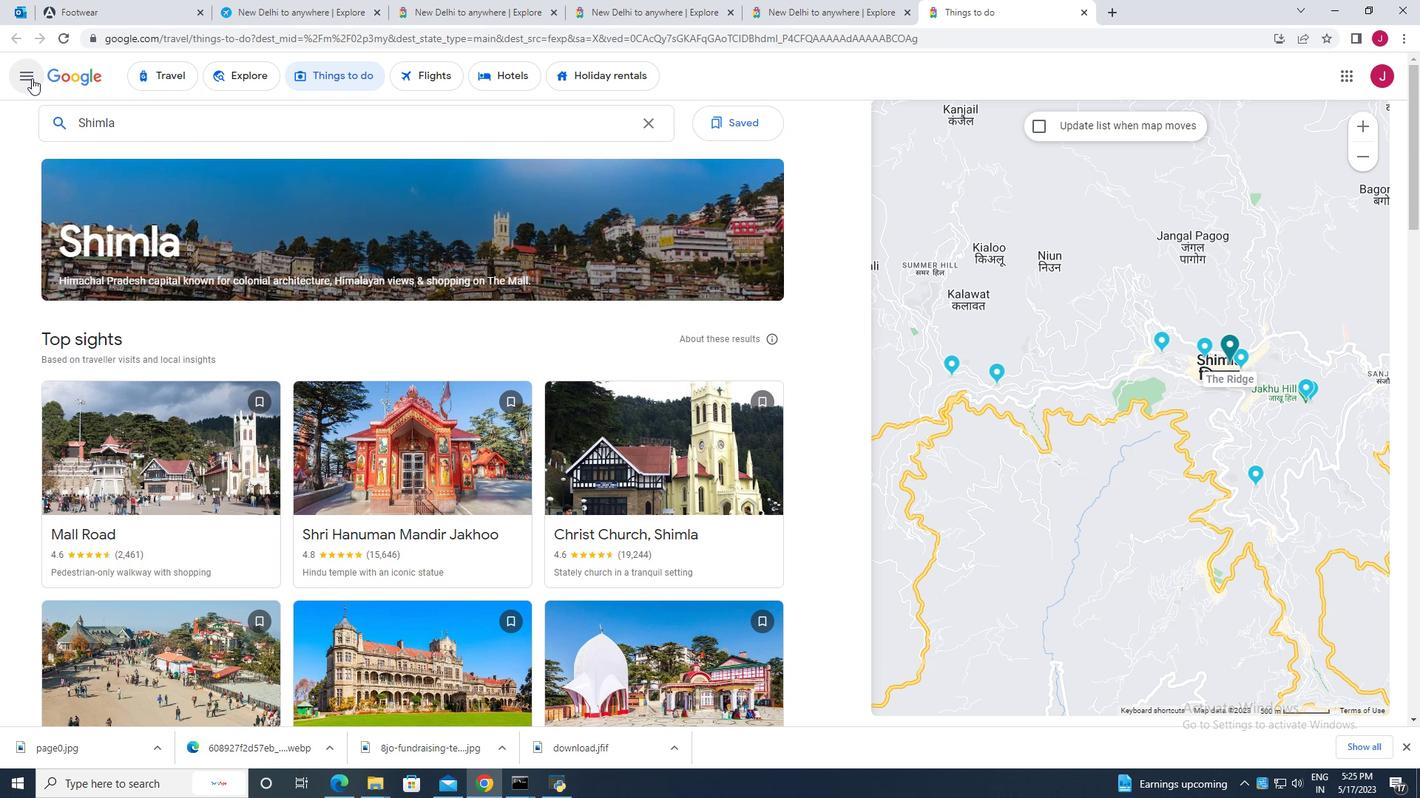 
Action: Mouse pressed left at (31, 78)
Screenshot: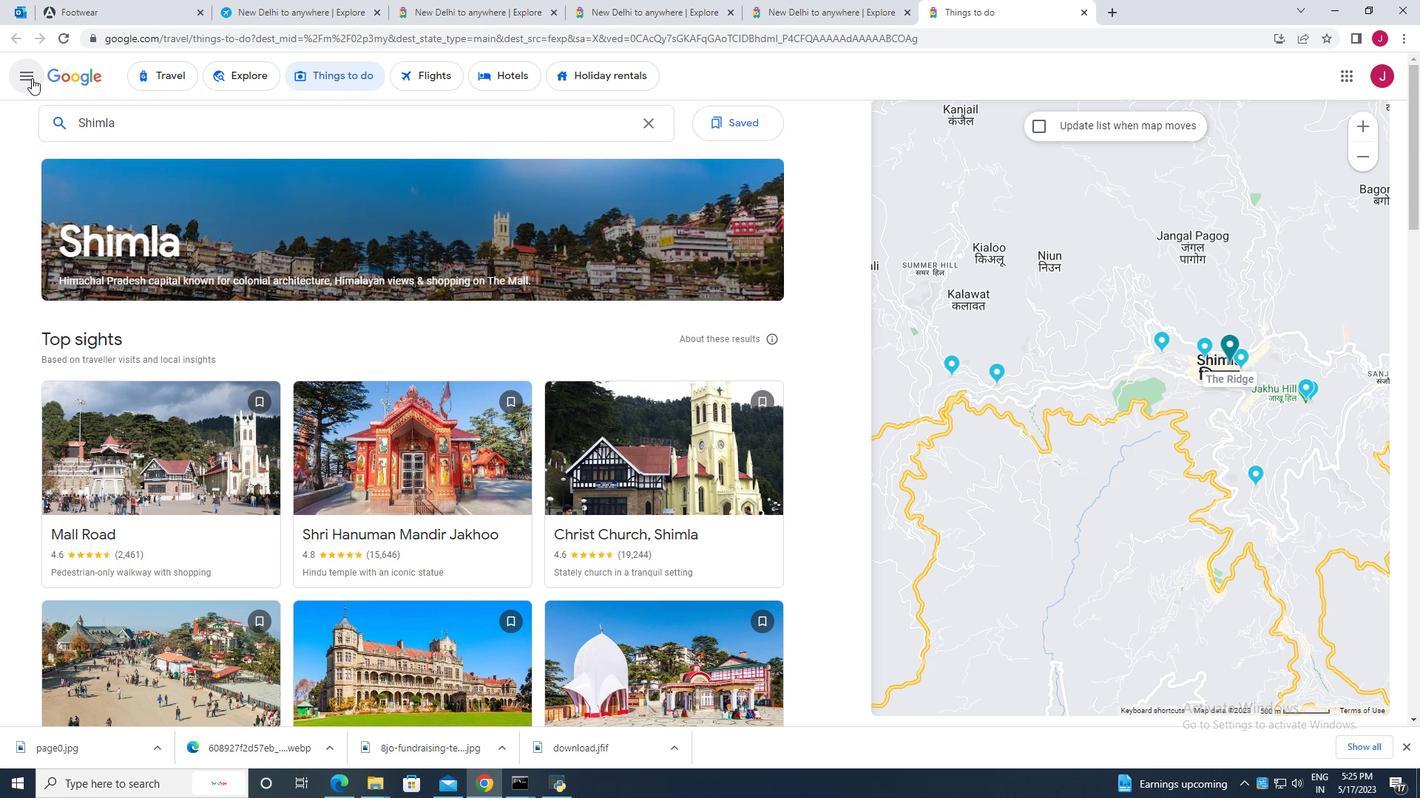 
Action: Mouse moved to (74, 153)
Screenshot: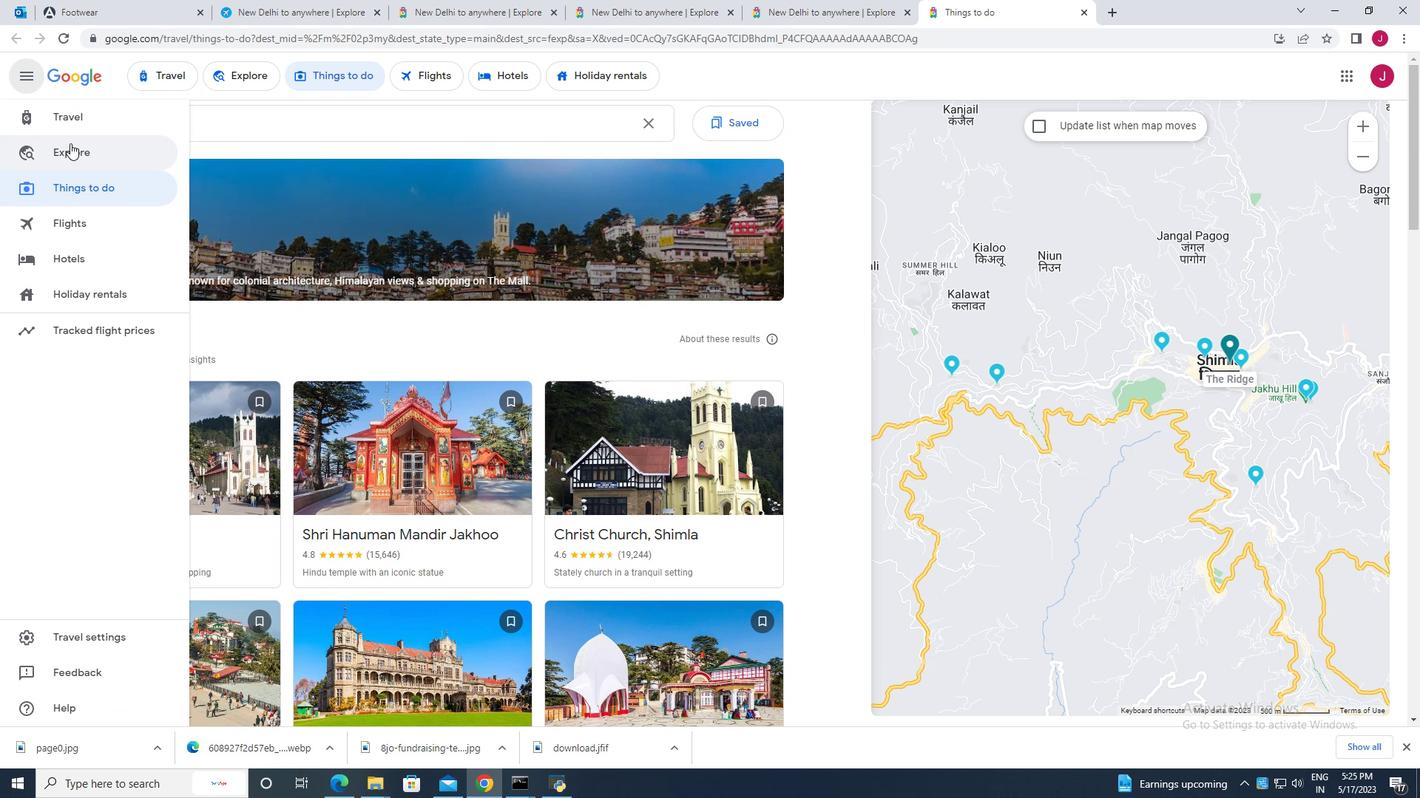 
Action: Mouse pressed left at (74, 153)
Screenshot: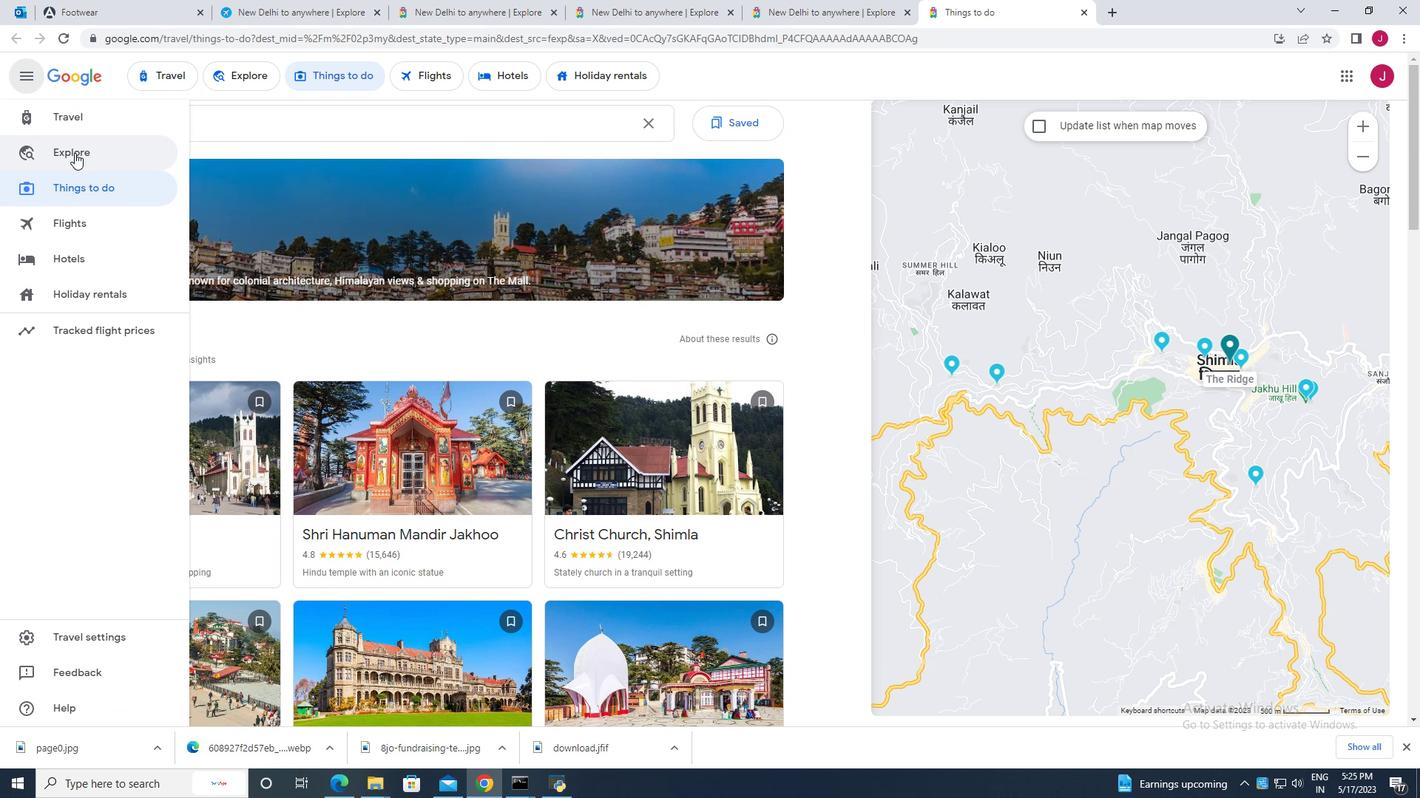 
Action: Mouse moved to (238, 159)
Screenshot: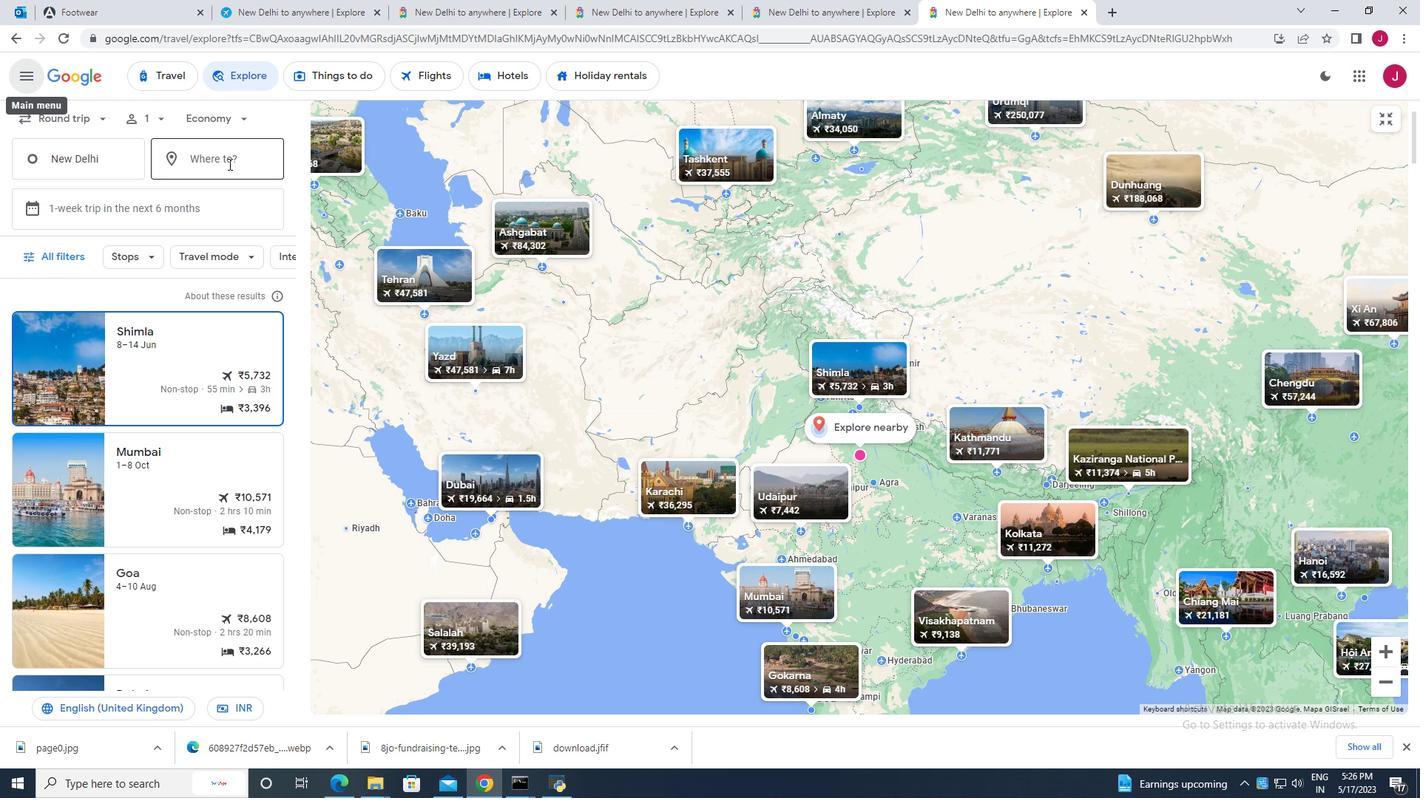 
Action: Mouse pressed left at (238, 159)
Screenshot: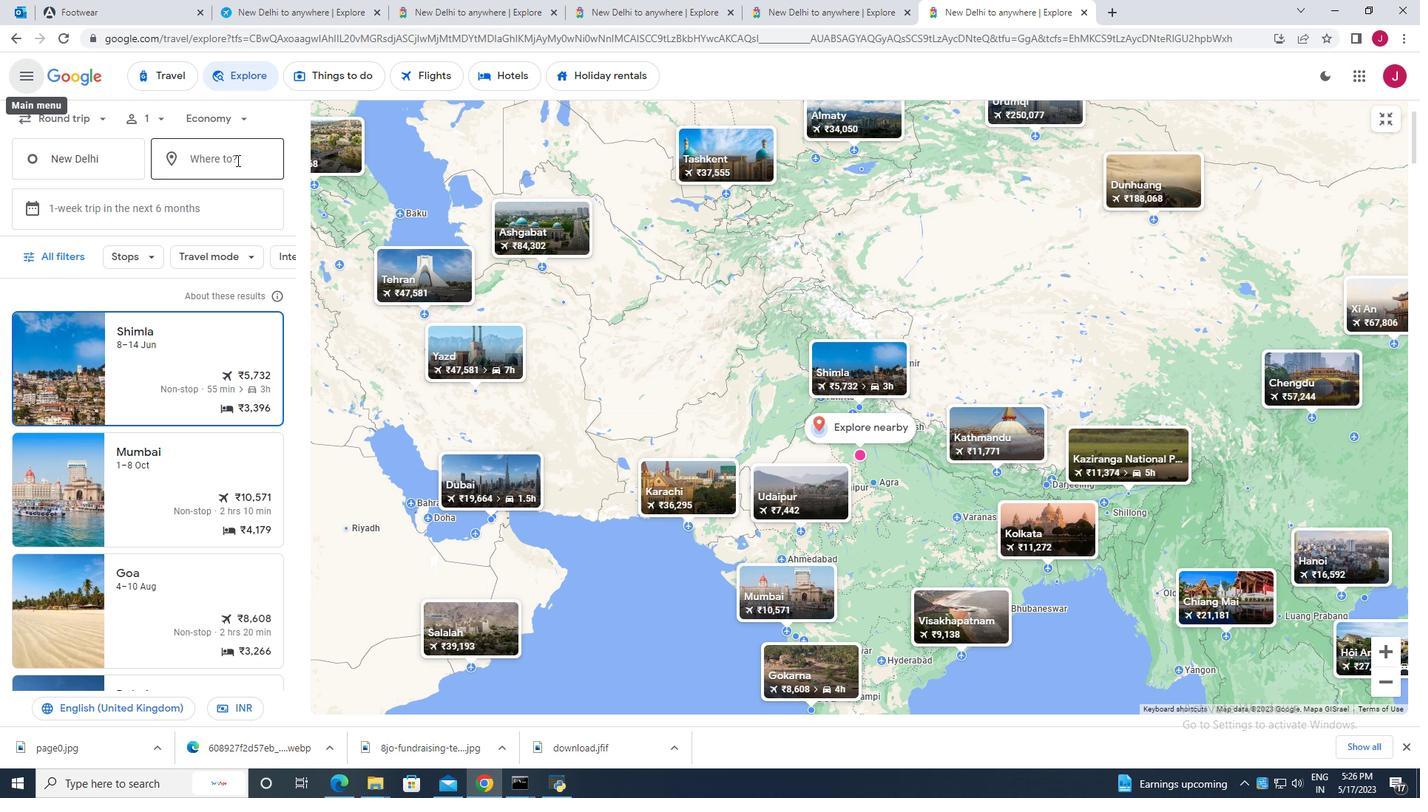 
Action: Mouse moved to (221, 162)
Screenshot: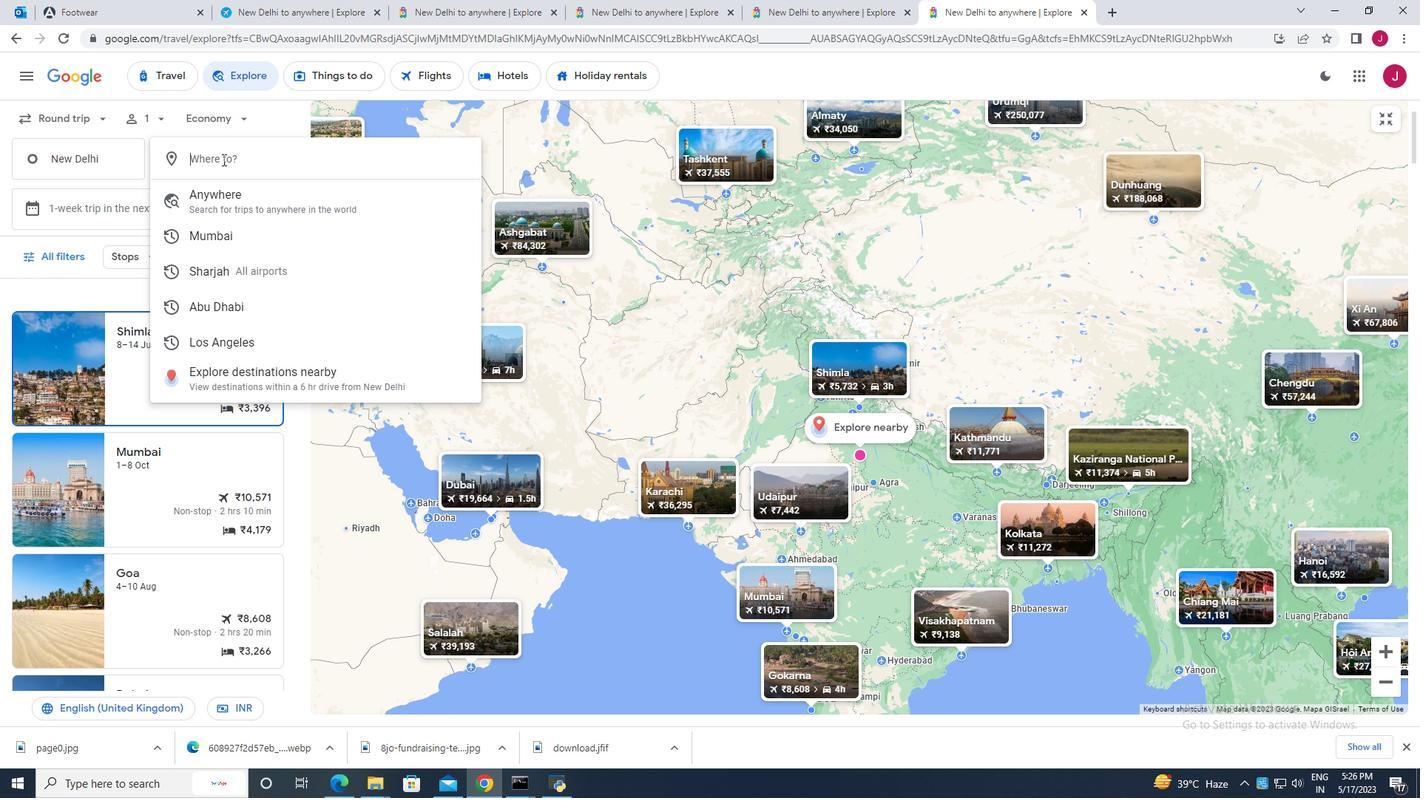 
Action: Mouse pressed left at (221, 162)
Screenshot: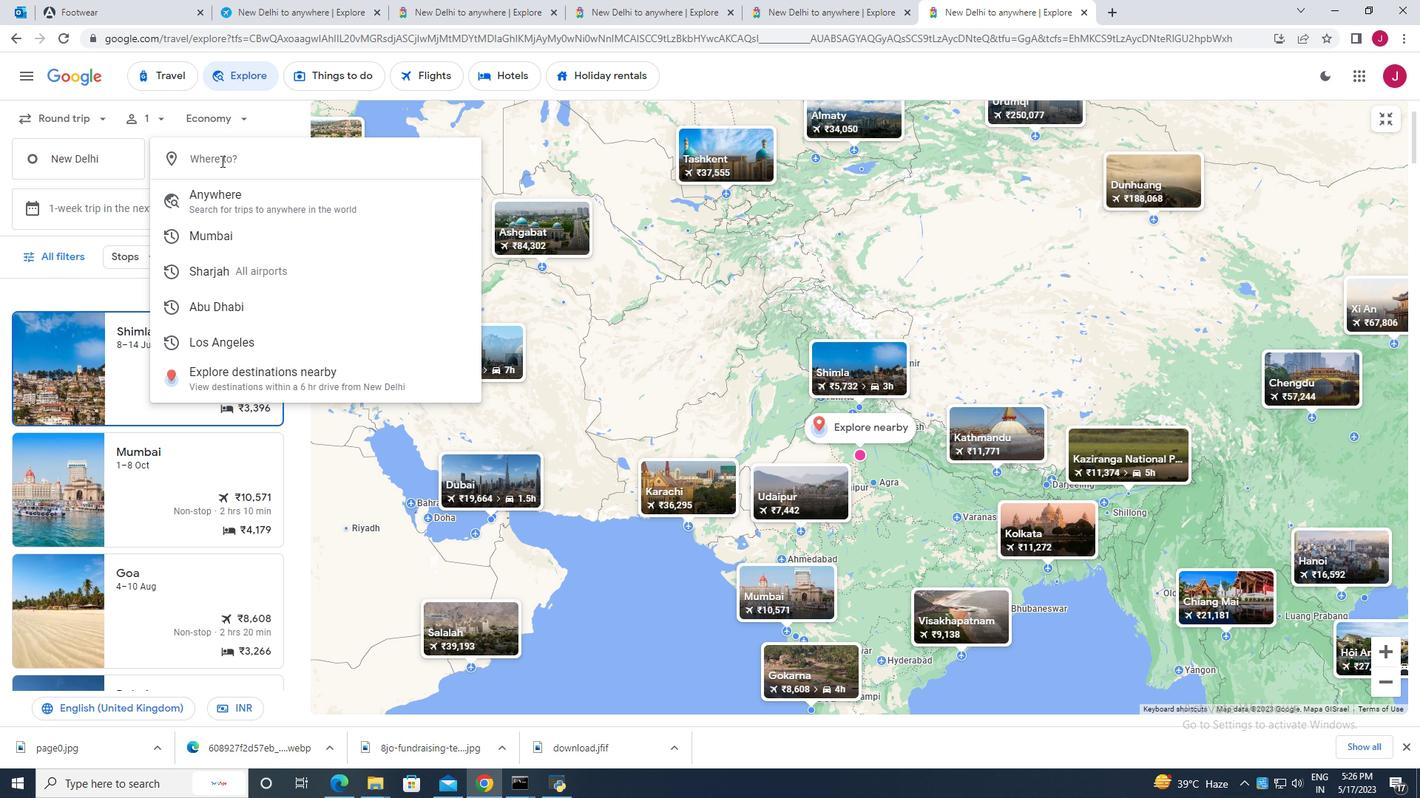 
Action: Key pressed makka
Screenshot: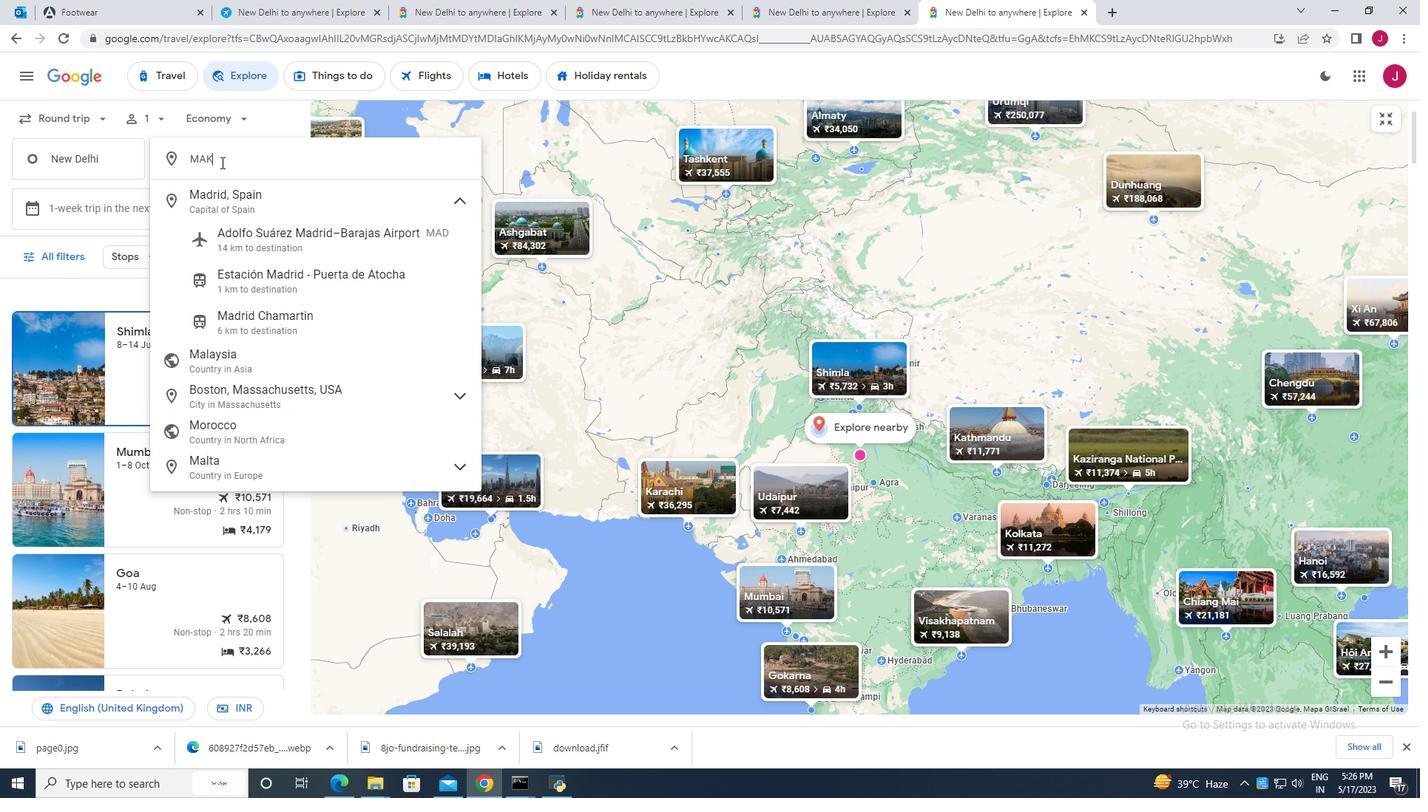 
Action: Mouse moved to (335, 205)
Screenshot: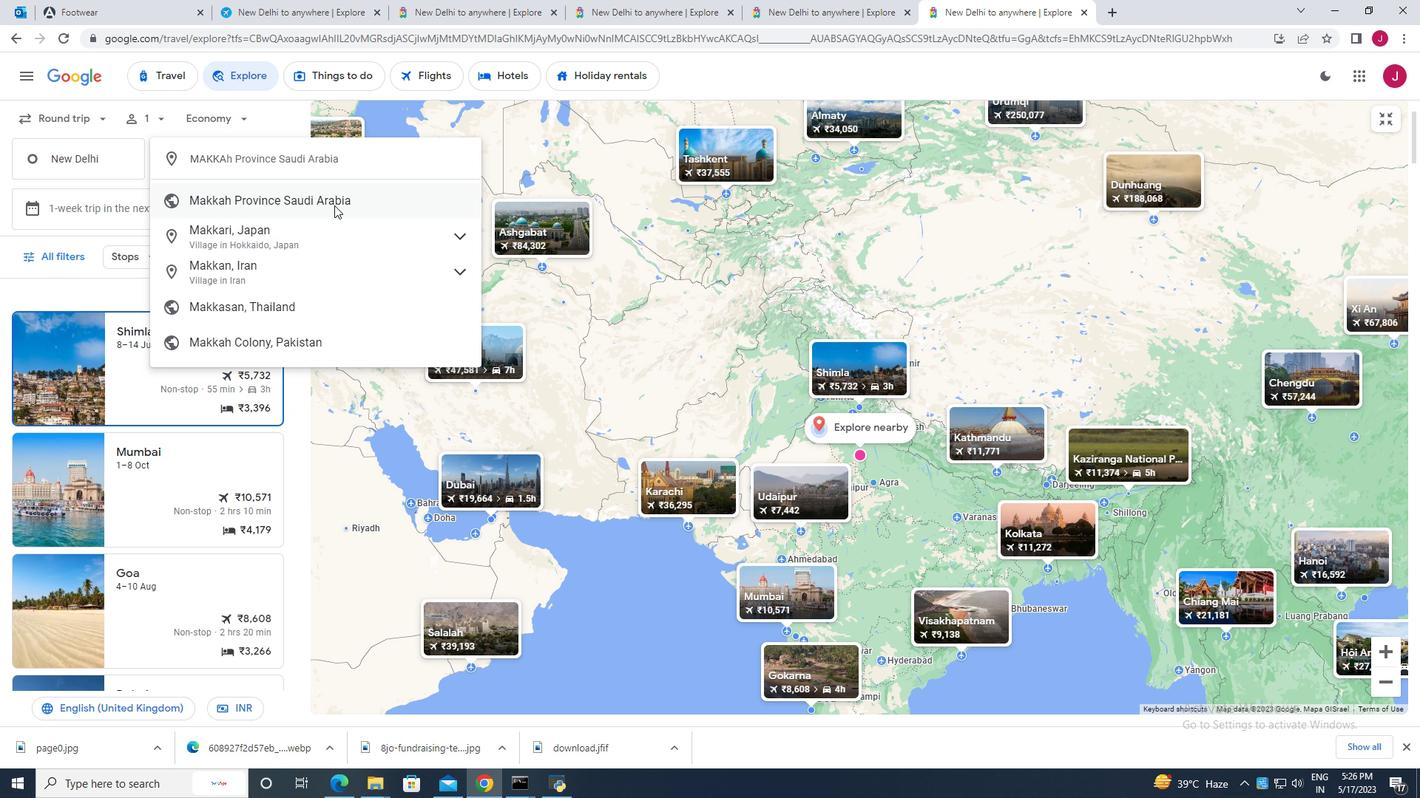 
Action: Mouse pressed left at (335, 205)
Screenshot: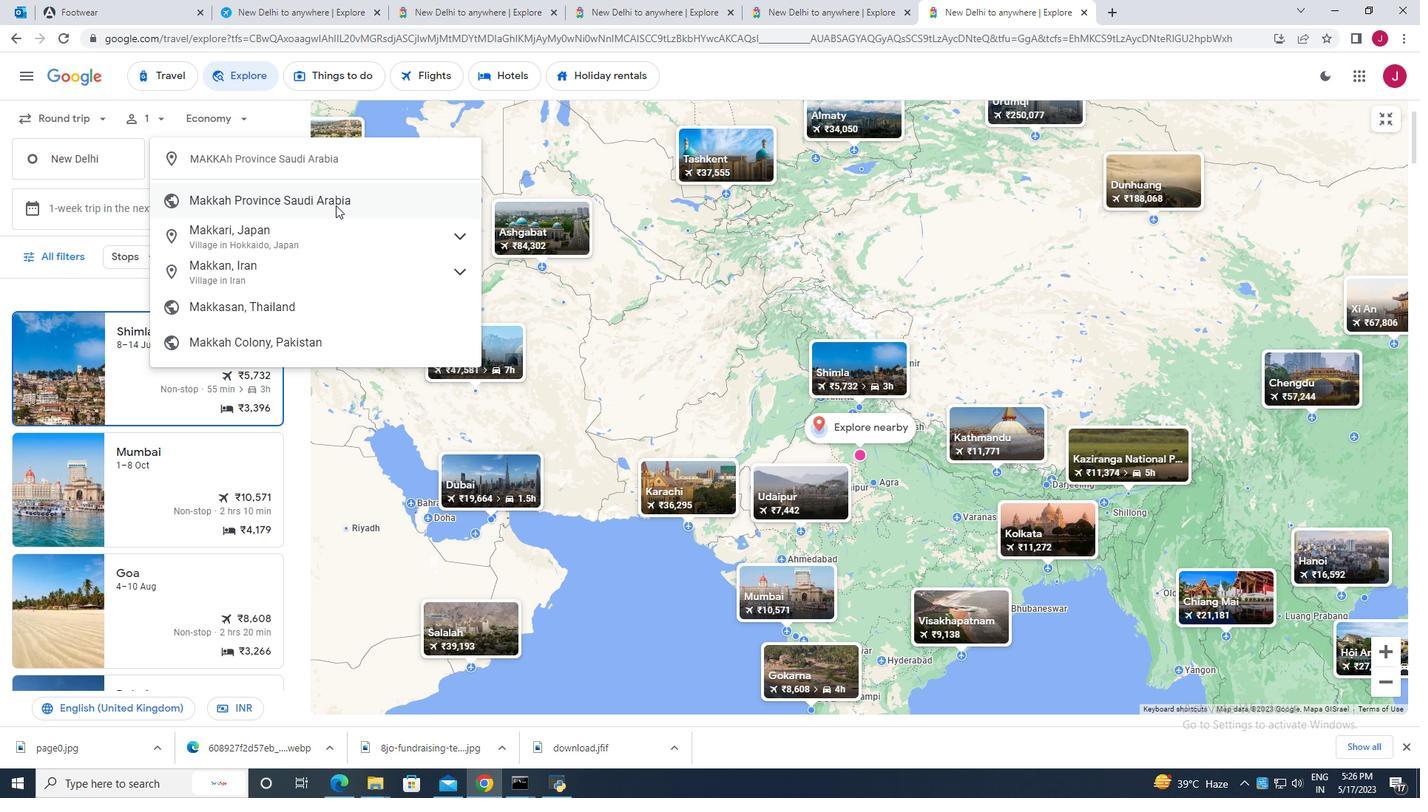 
Action: Mouse moved to (184, 480)
Screenshot: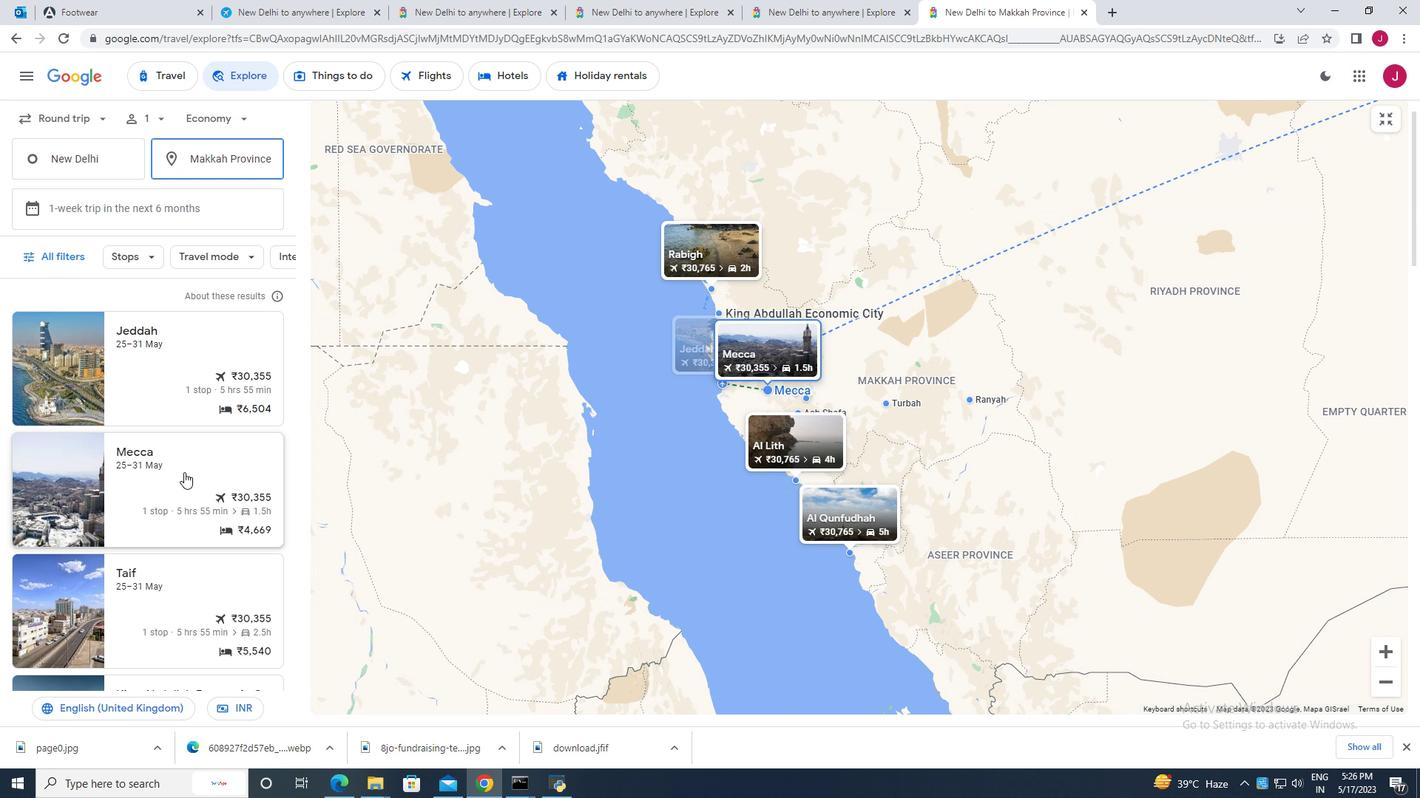 
Action: Mouse pressed left at (184, 480)
Screenshot: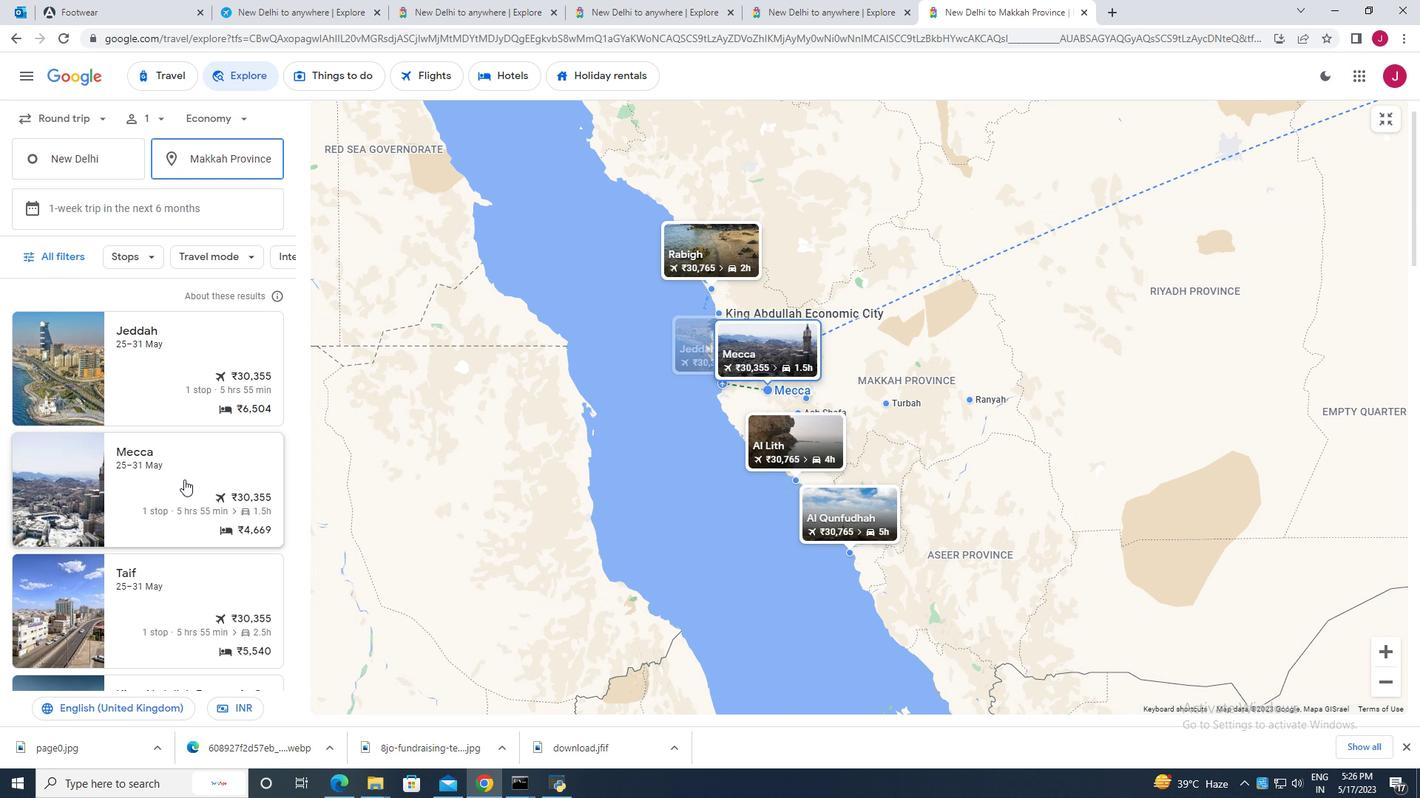 
Action: Mouse moved to (286, 290)
Screenshot: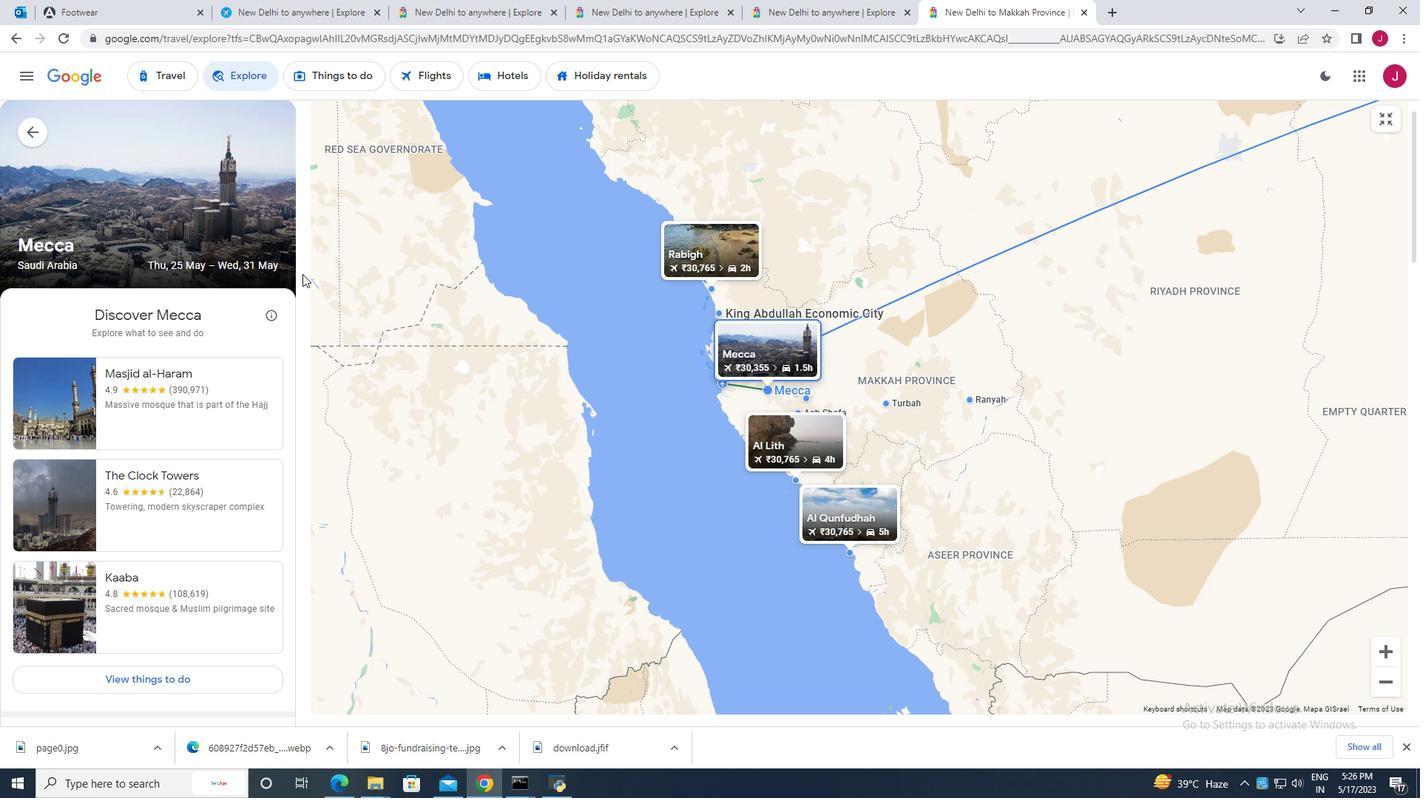 
Action: Mouse scrolled (286, 289) with delta (0, 0)
